 Task: Experience the grandeur of a historic villa through Airbnb.
Action: Mouse moved to (628, 89)
Screenshot: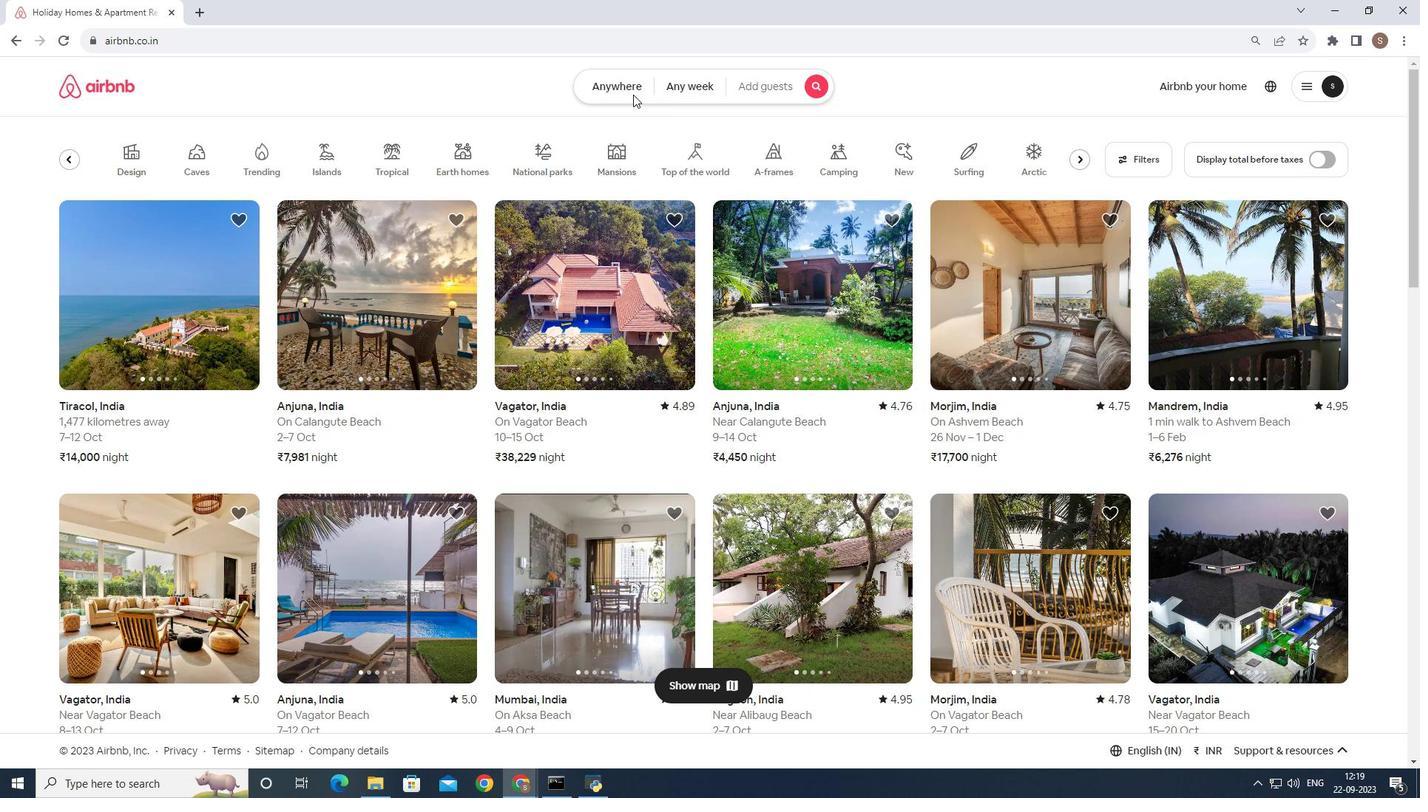 
Action: Mouse pressed left at (628, 89)
Screenshot: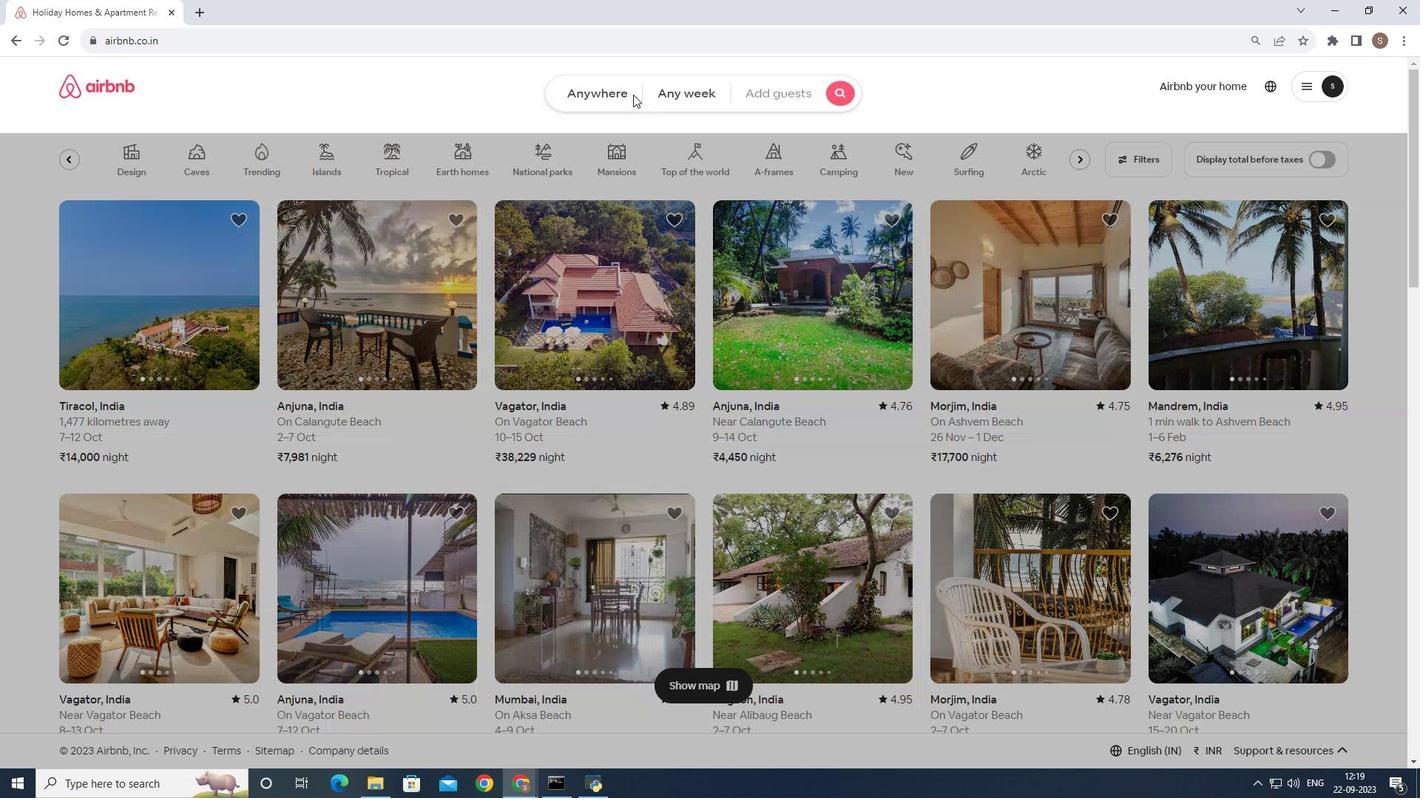 
Action: Mouse moved to (514, 137)
Screenshot: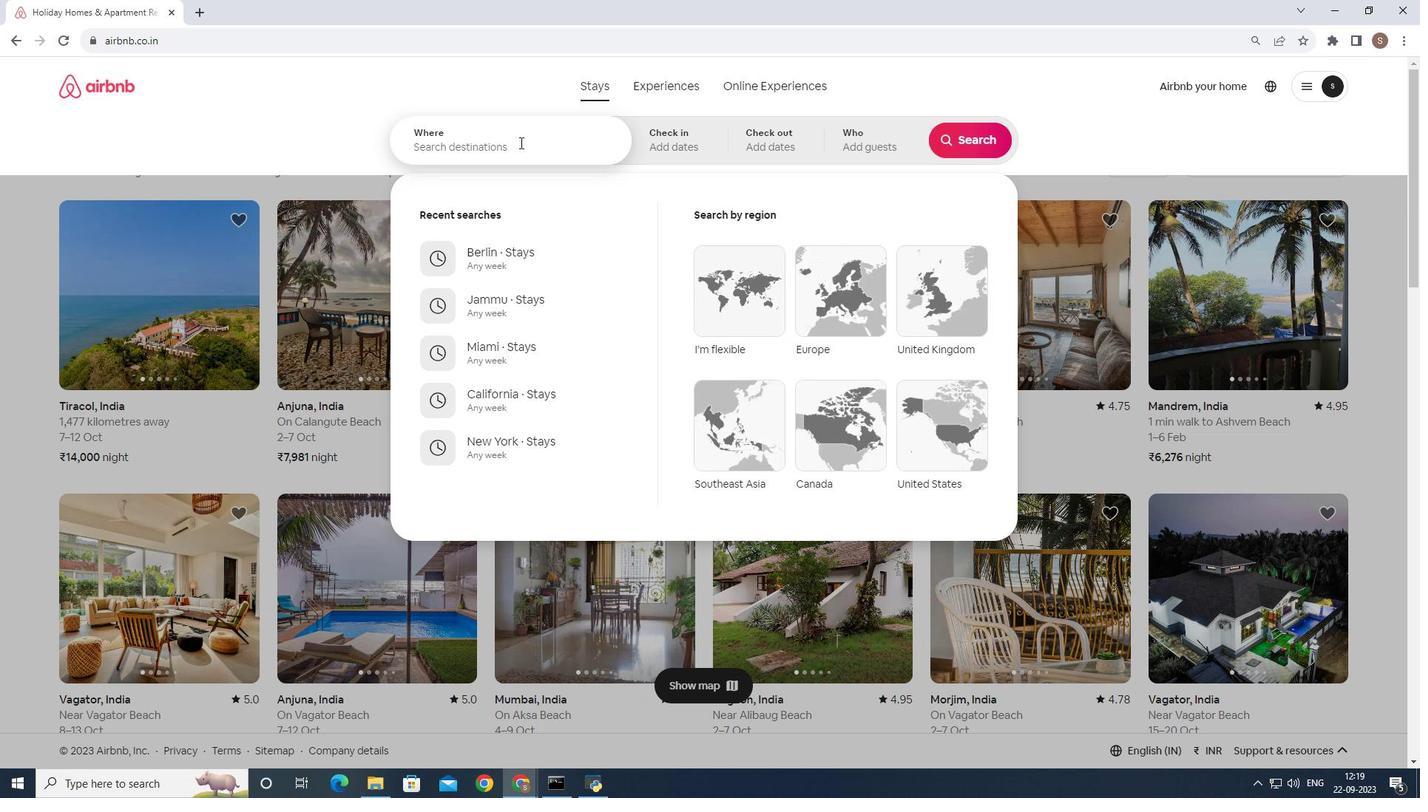 
Action: Mouse pressed left at (514, 137)
Screenshot: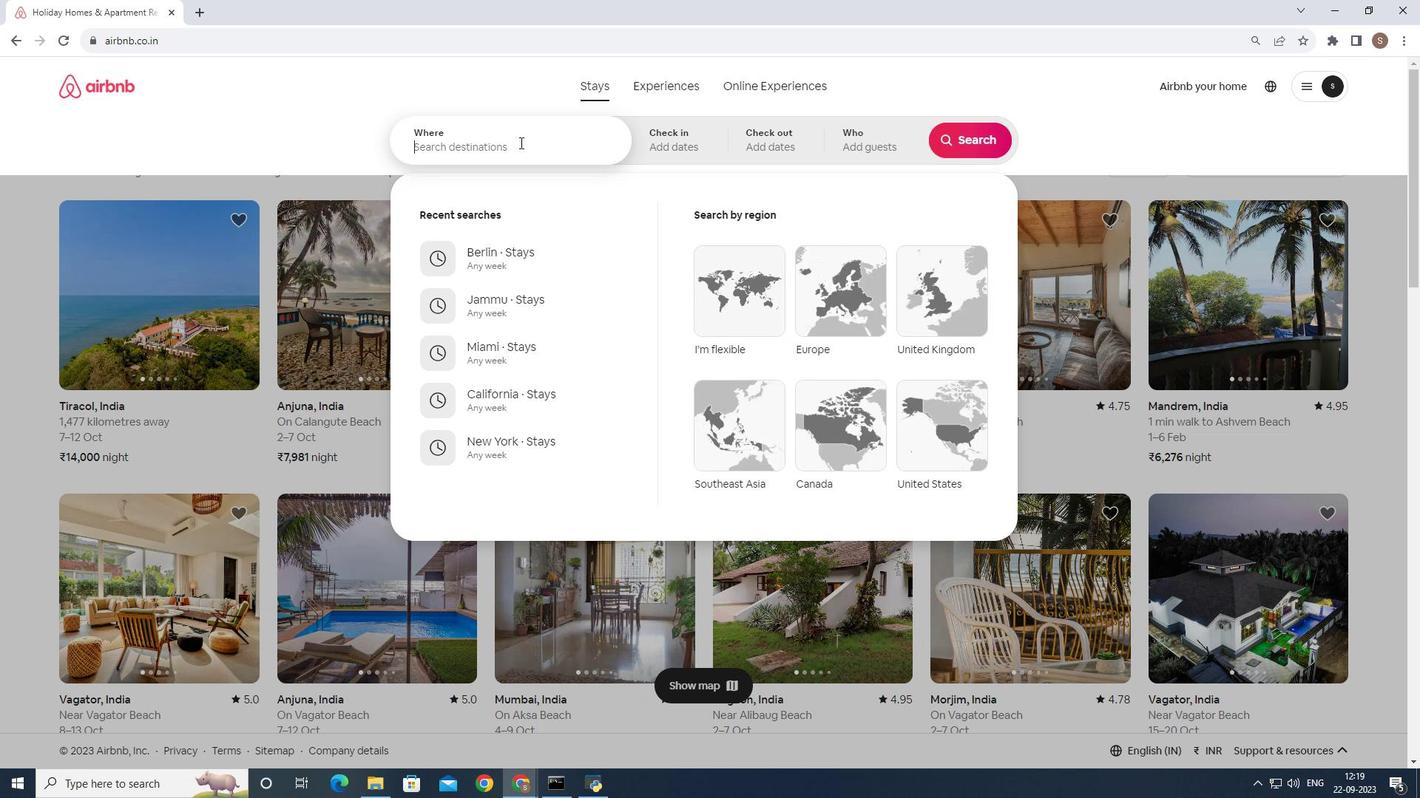 
Action: Key pressed italy
Screenshot: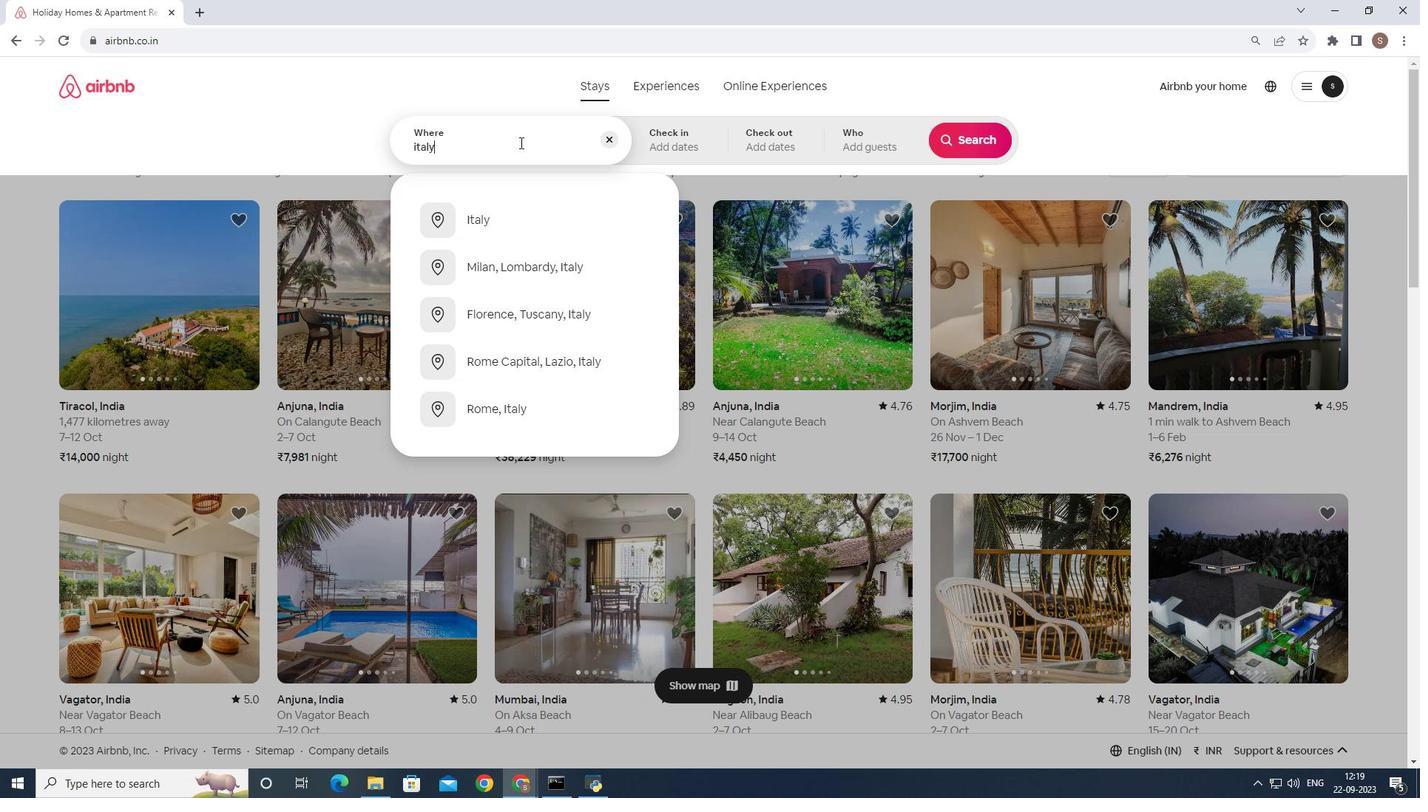 
Action: Mouse moved to (481, 213)
Screenshot: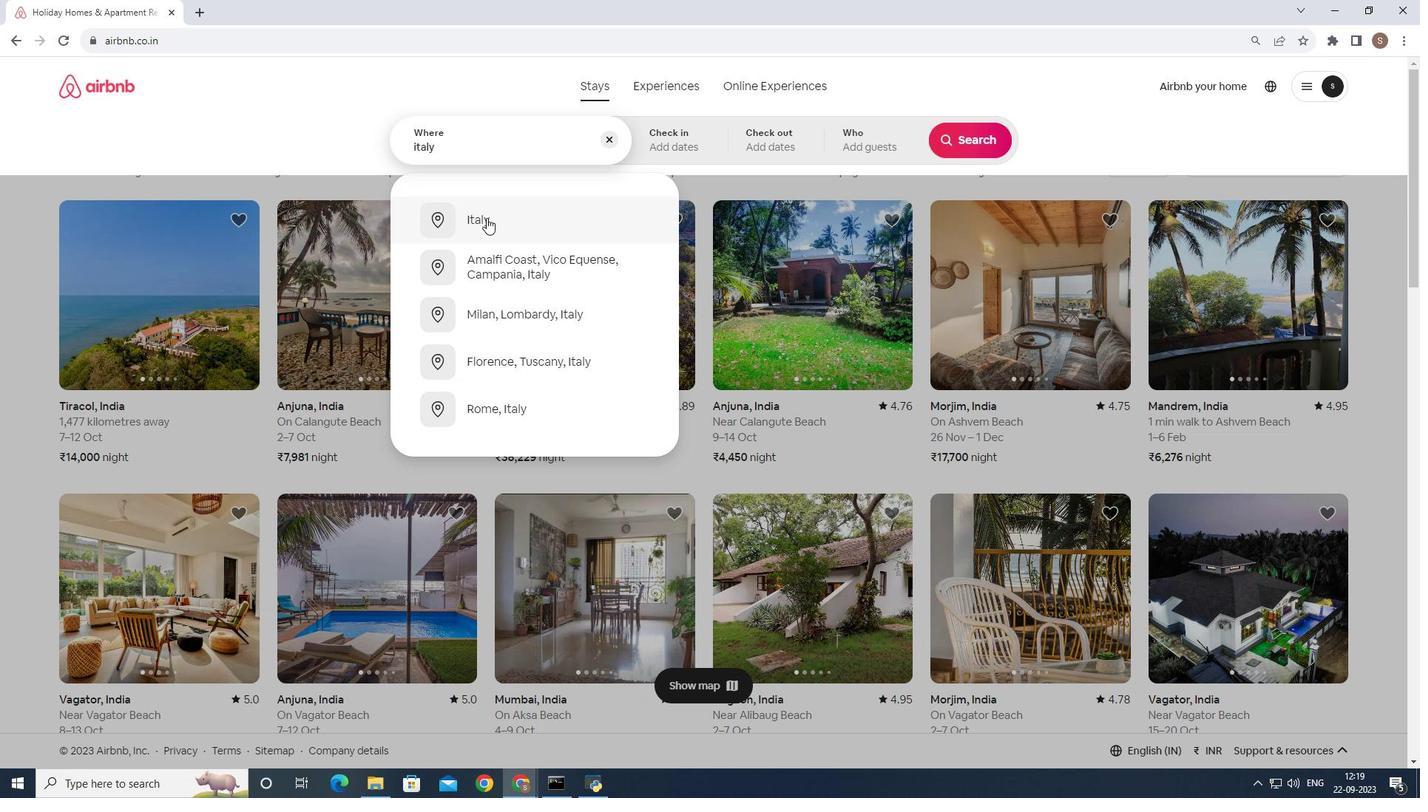 
Action: Mouse pressed left at (481, 213)
Screenshot: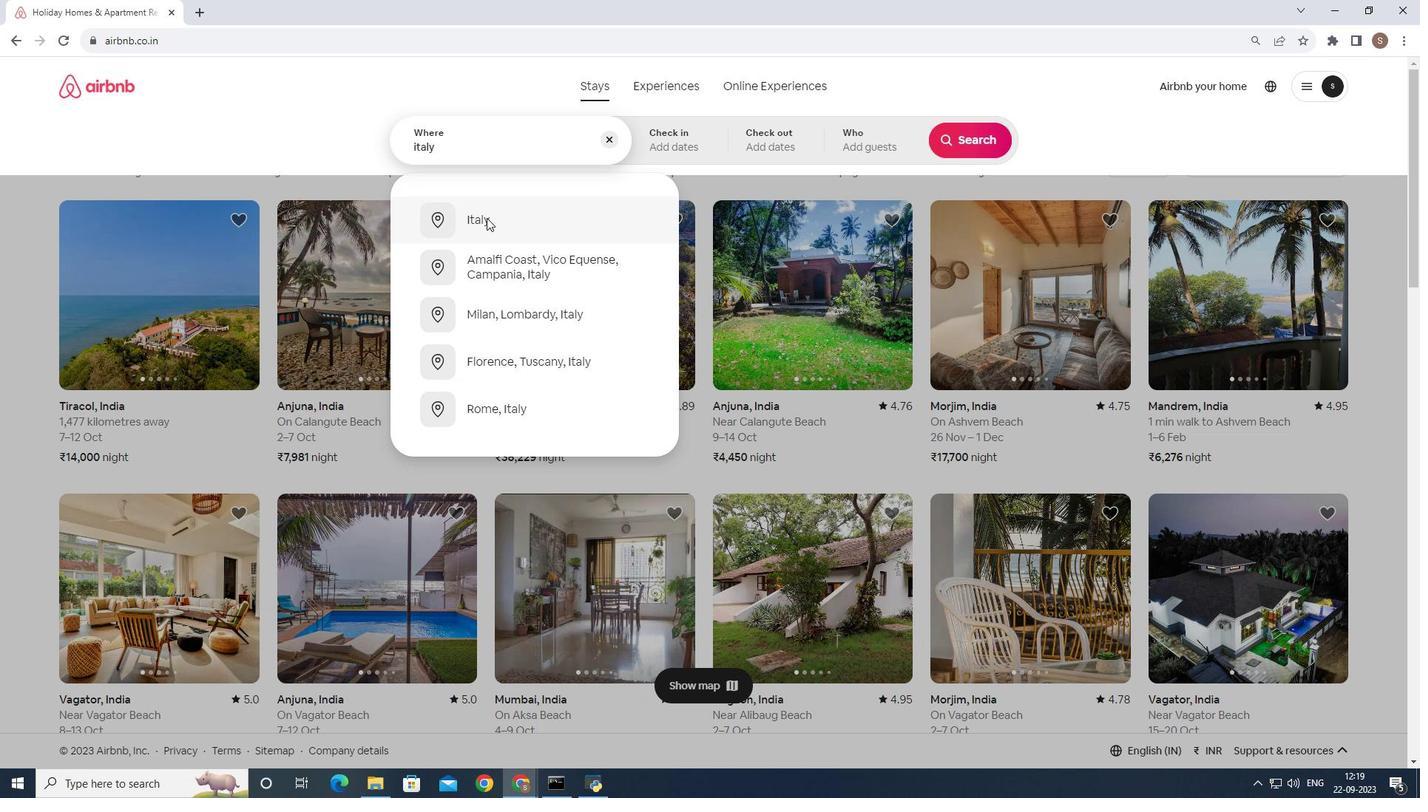 
Action: Mouse moved to (966, 134)
Screenshot: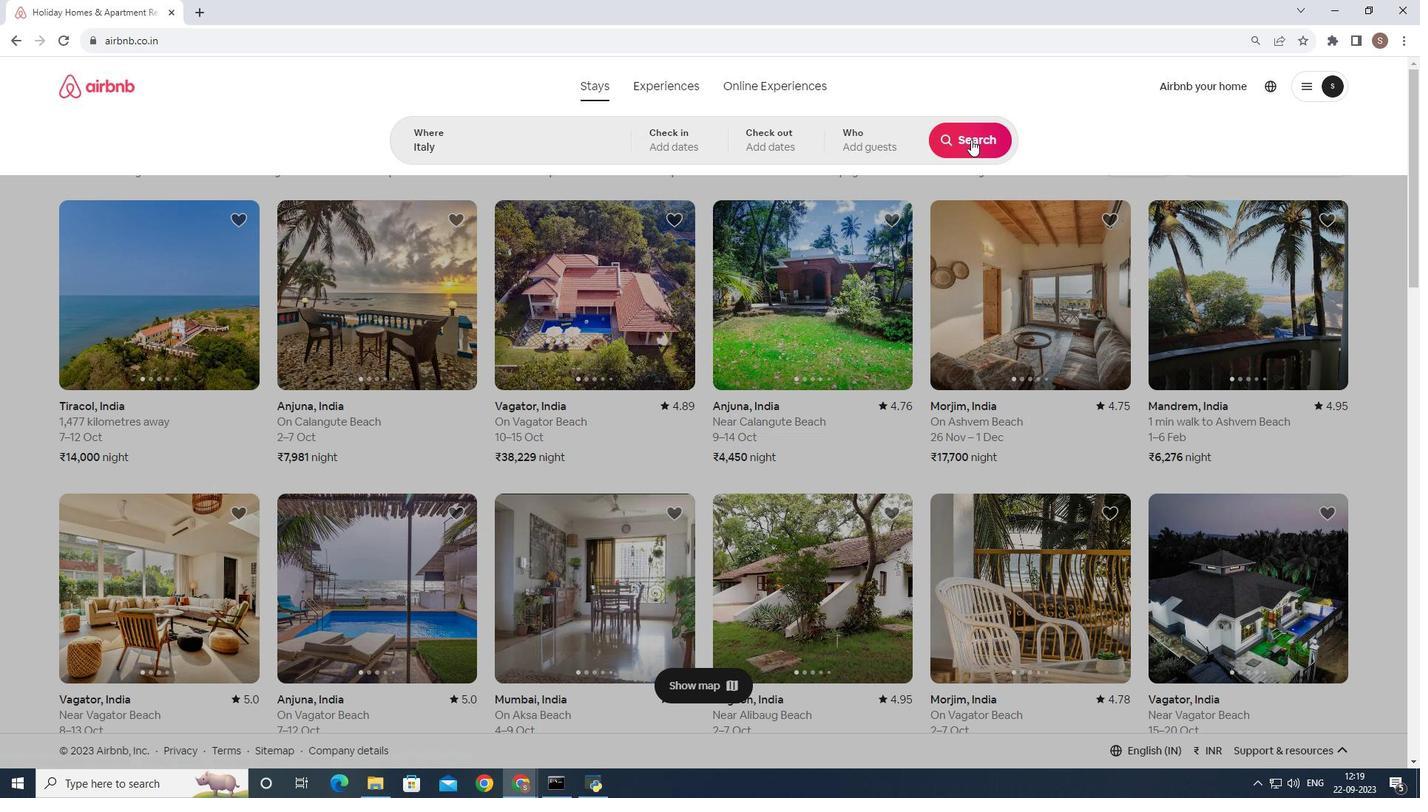 
Action: Mouse pressed left at (966, 134)
Screenshot: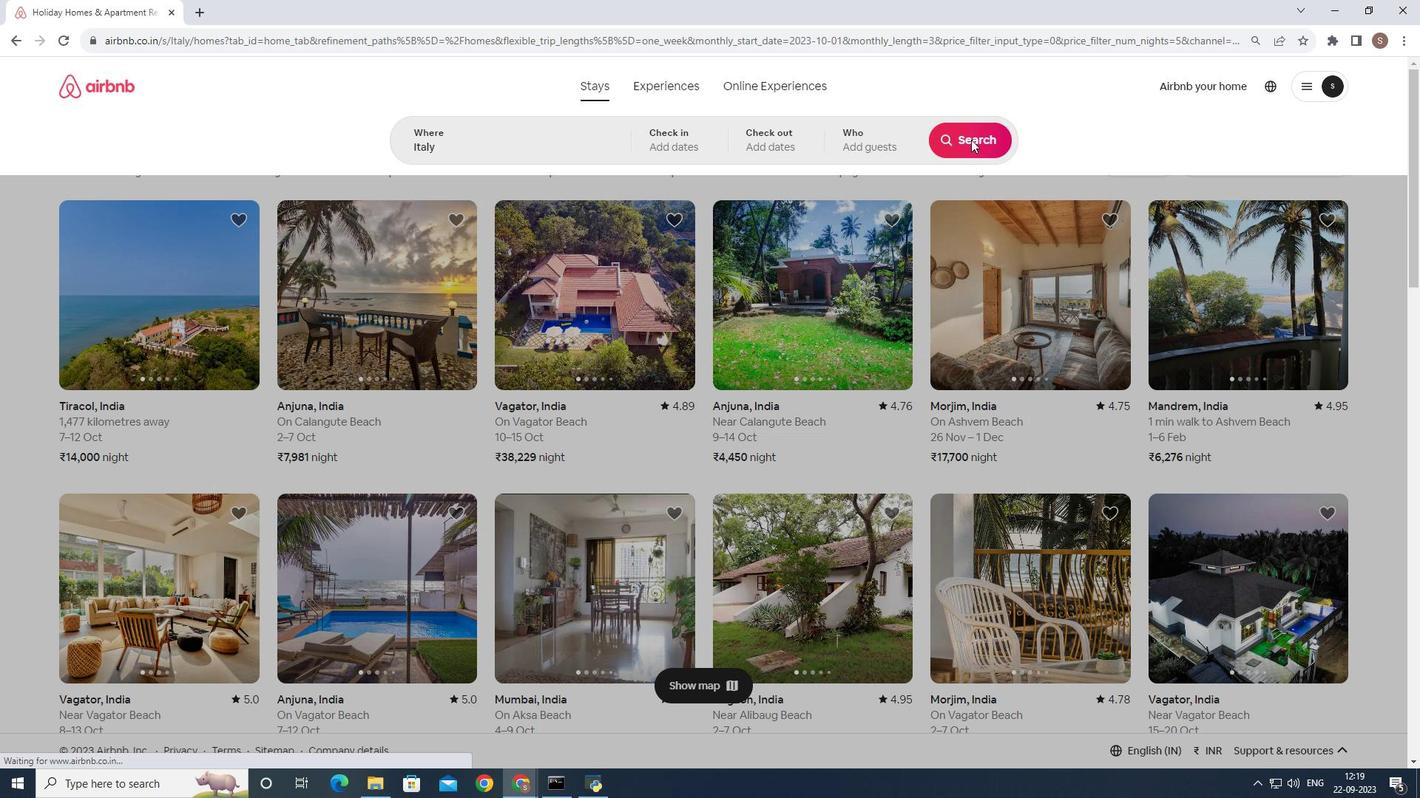 
Action: Mouse moved to (1048, 142)
Screenshot: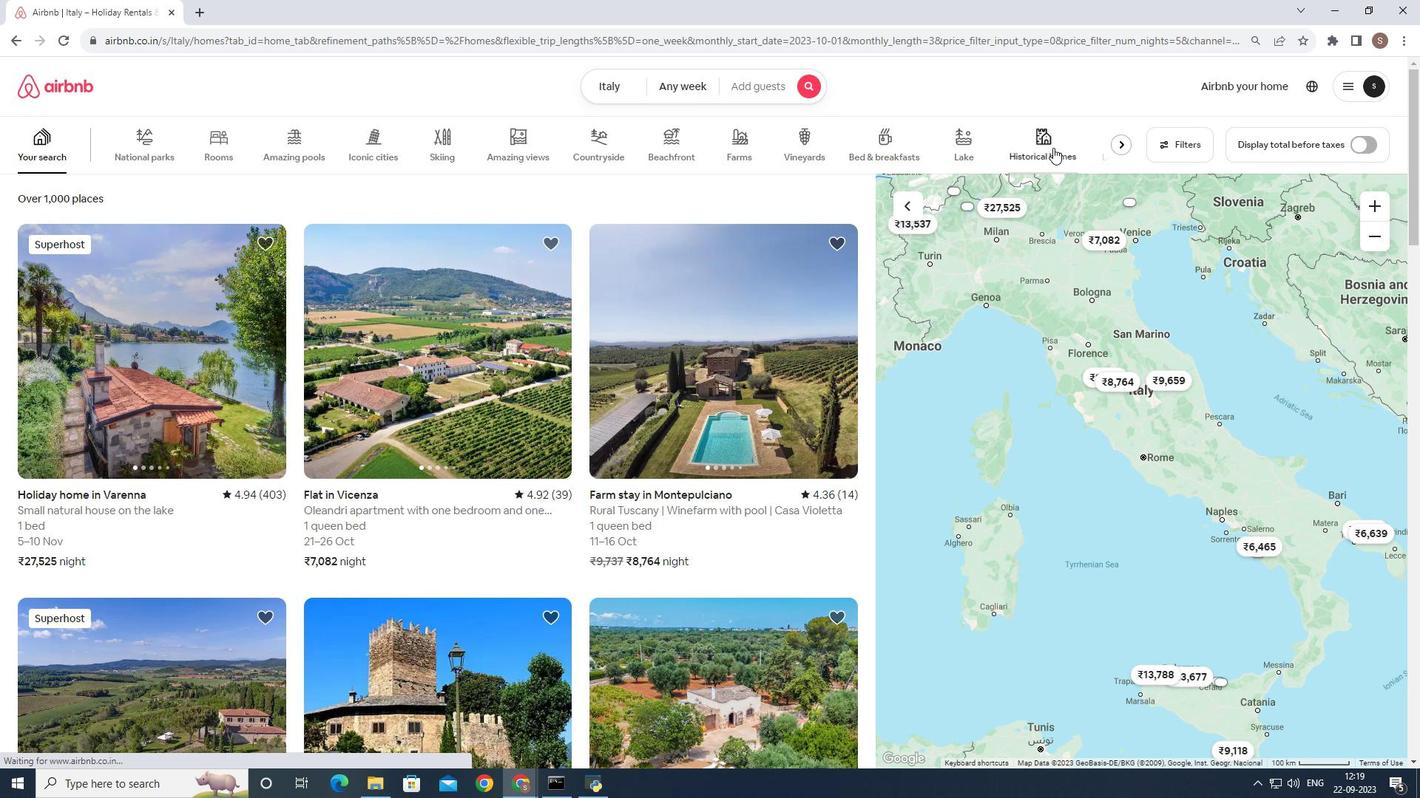 
Action: Mouse pressed left at (1048, 142)
Screenshot: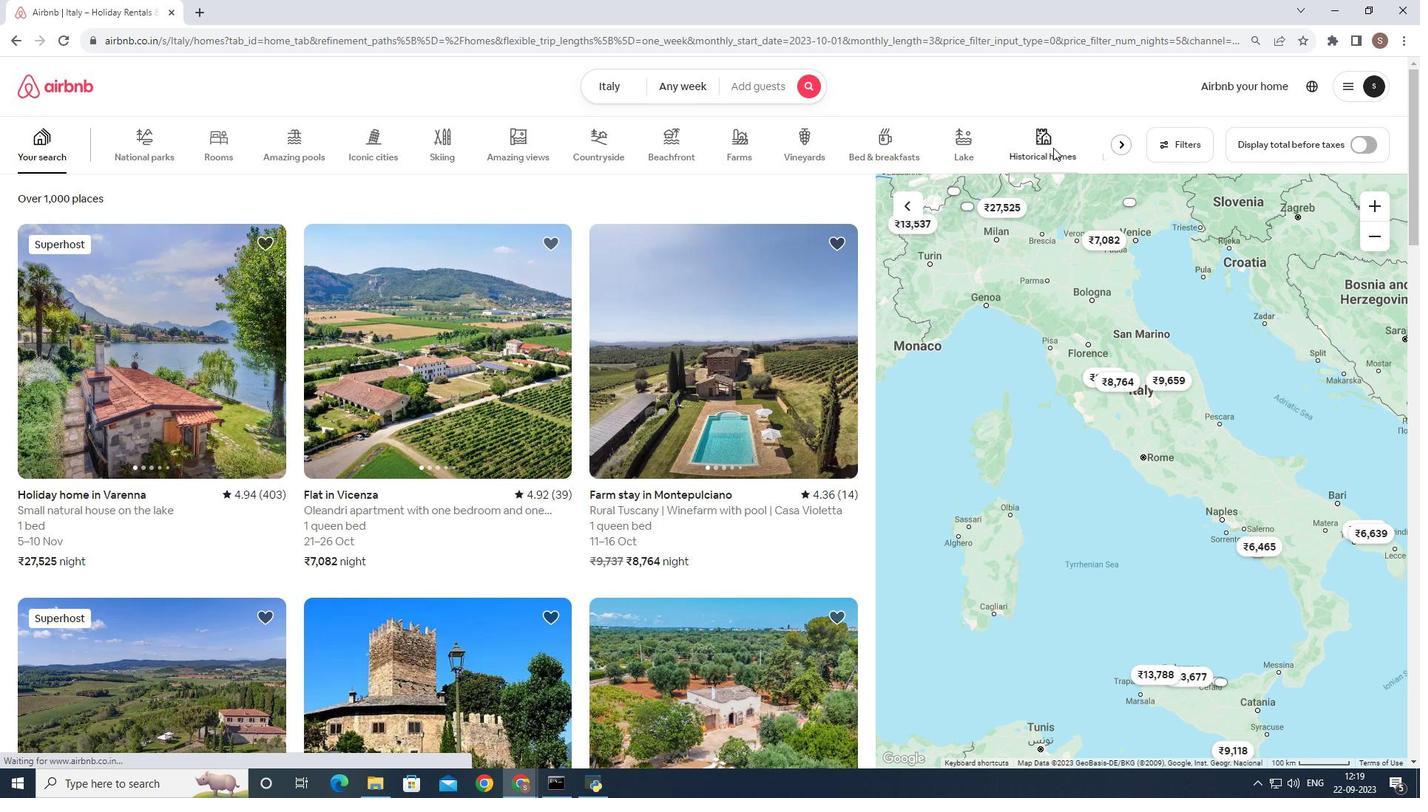 
Action: Mouse moved to (166, 405)
Screenshot: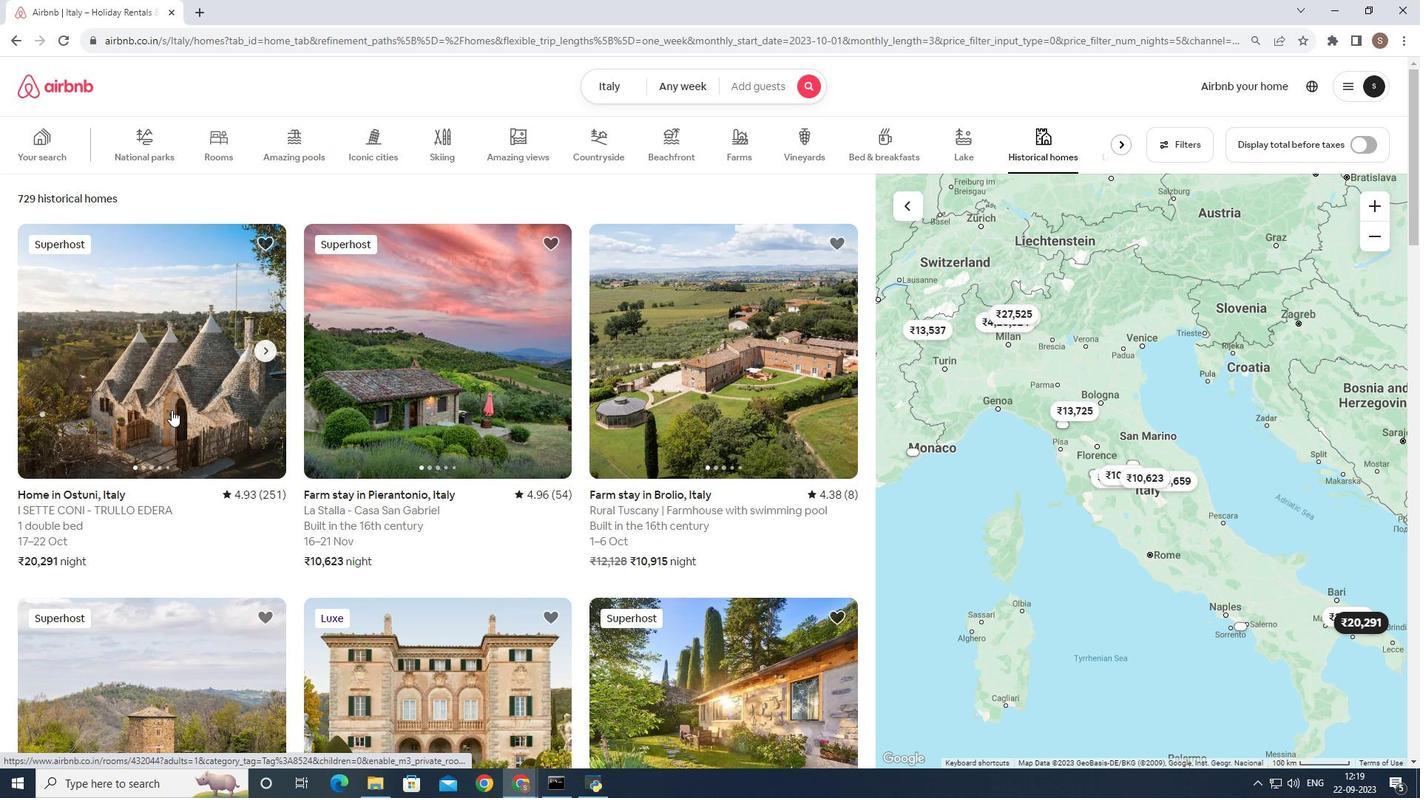
Action: Mouse pressed left at (166, 405)
Screenshot: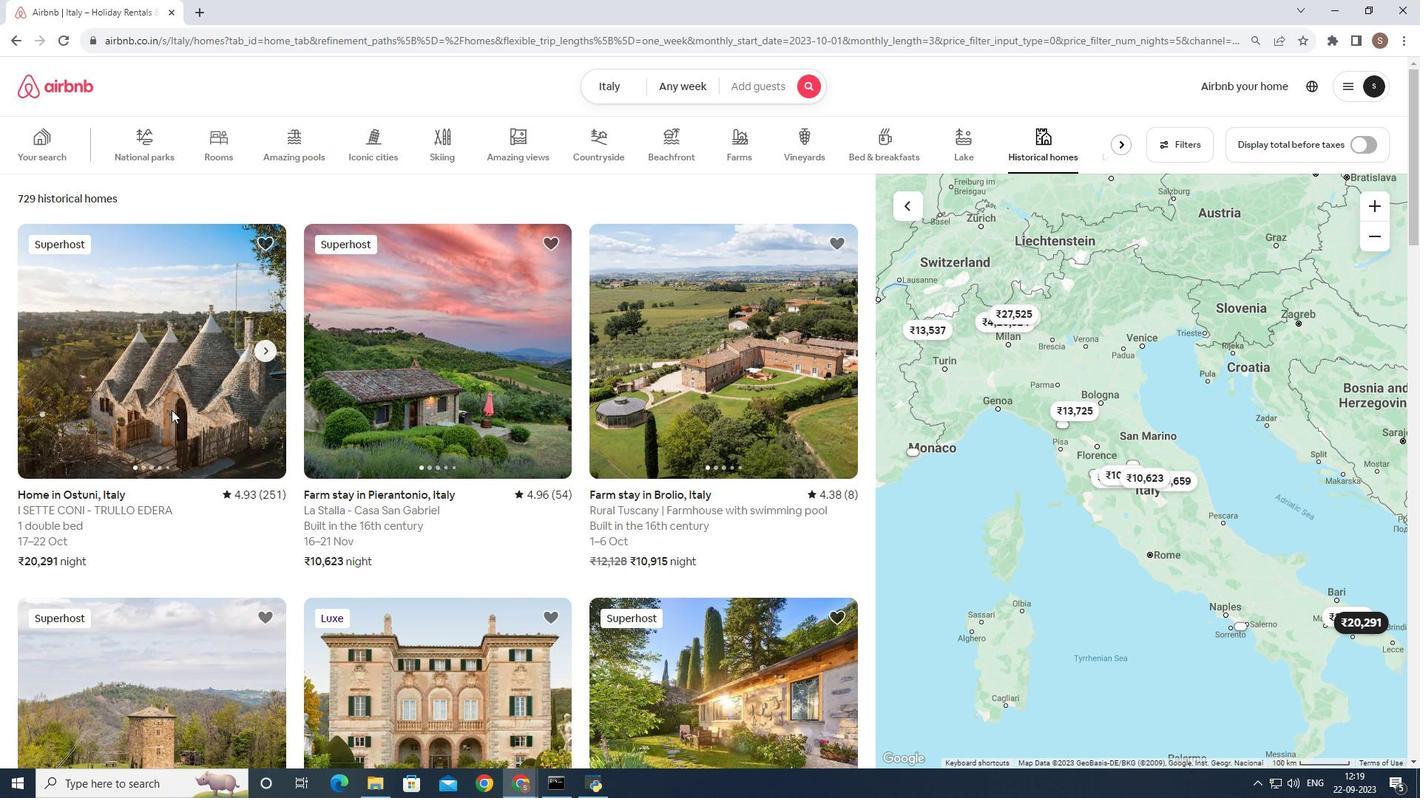 
Action: Mouse moved to (360, 409)
Screenshot: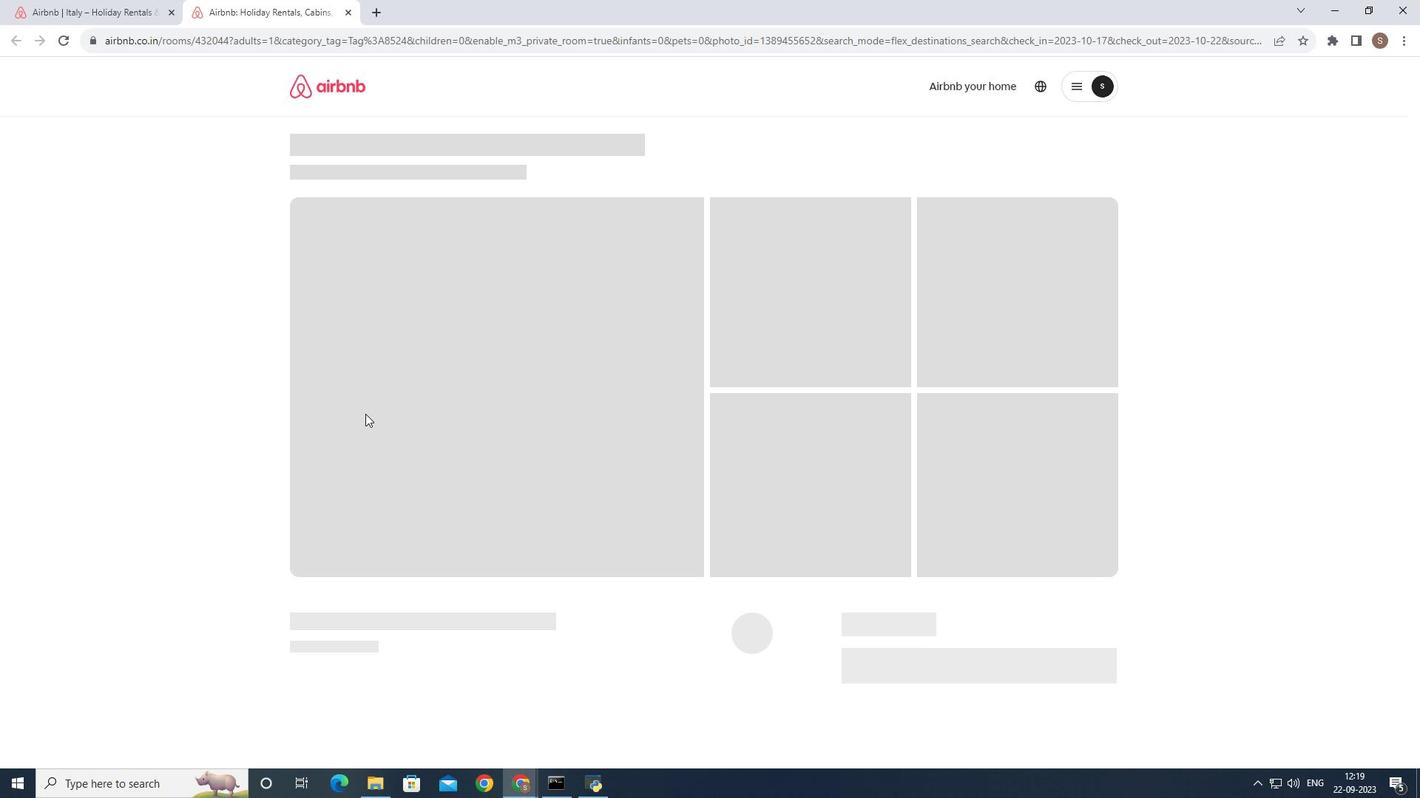 
Action: Mouse scrolled (360, 408) with delta (0, 0)
Screenshot: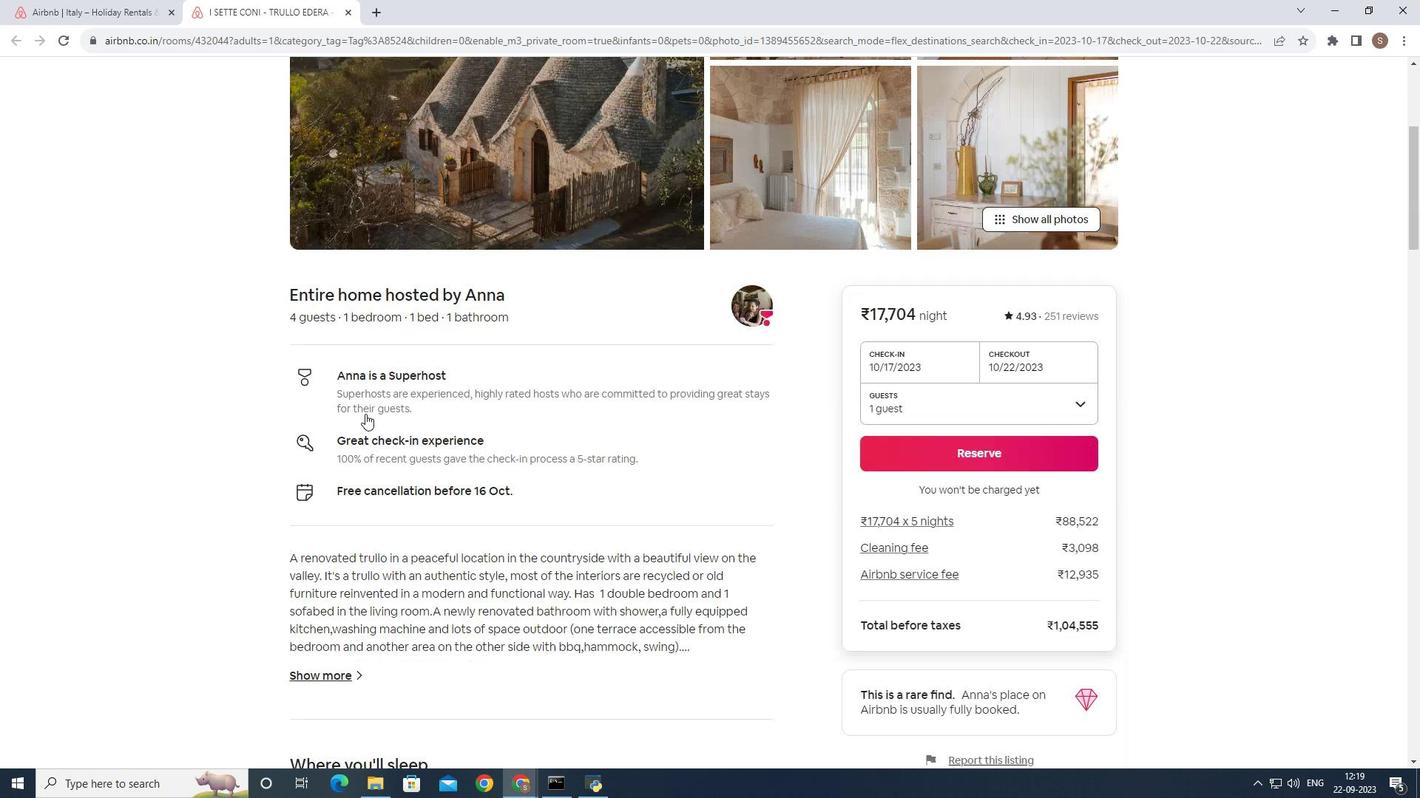 
Action: Mouse scrolled (360, 408) with delta (0, 0)
Screenshot: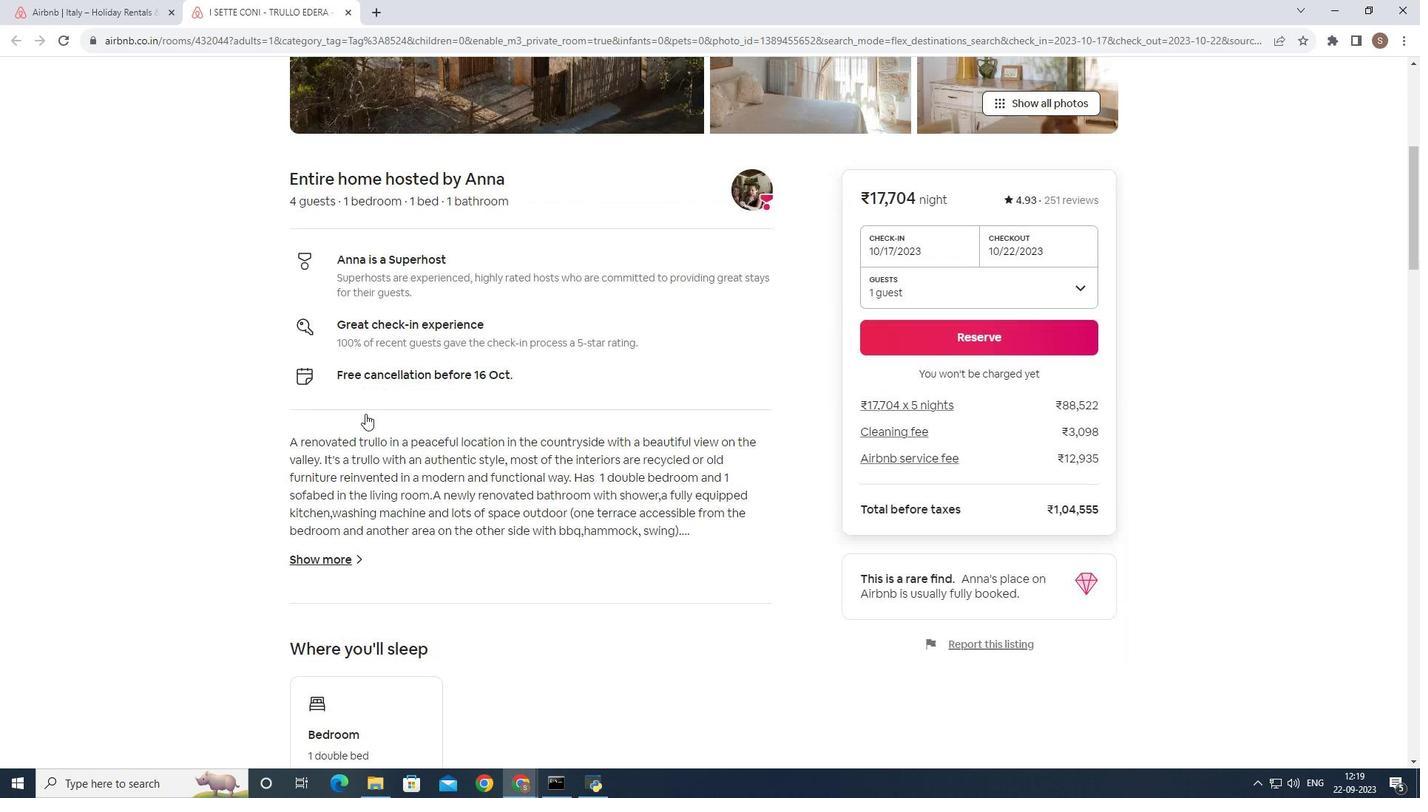 
Action: Mouse scrolled (360, 408) with delta (0, 0)
Screenshot: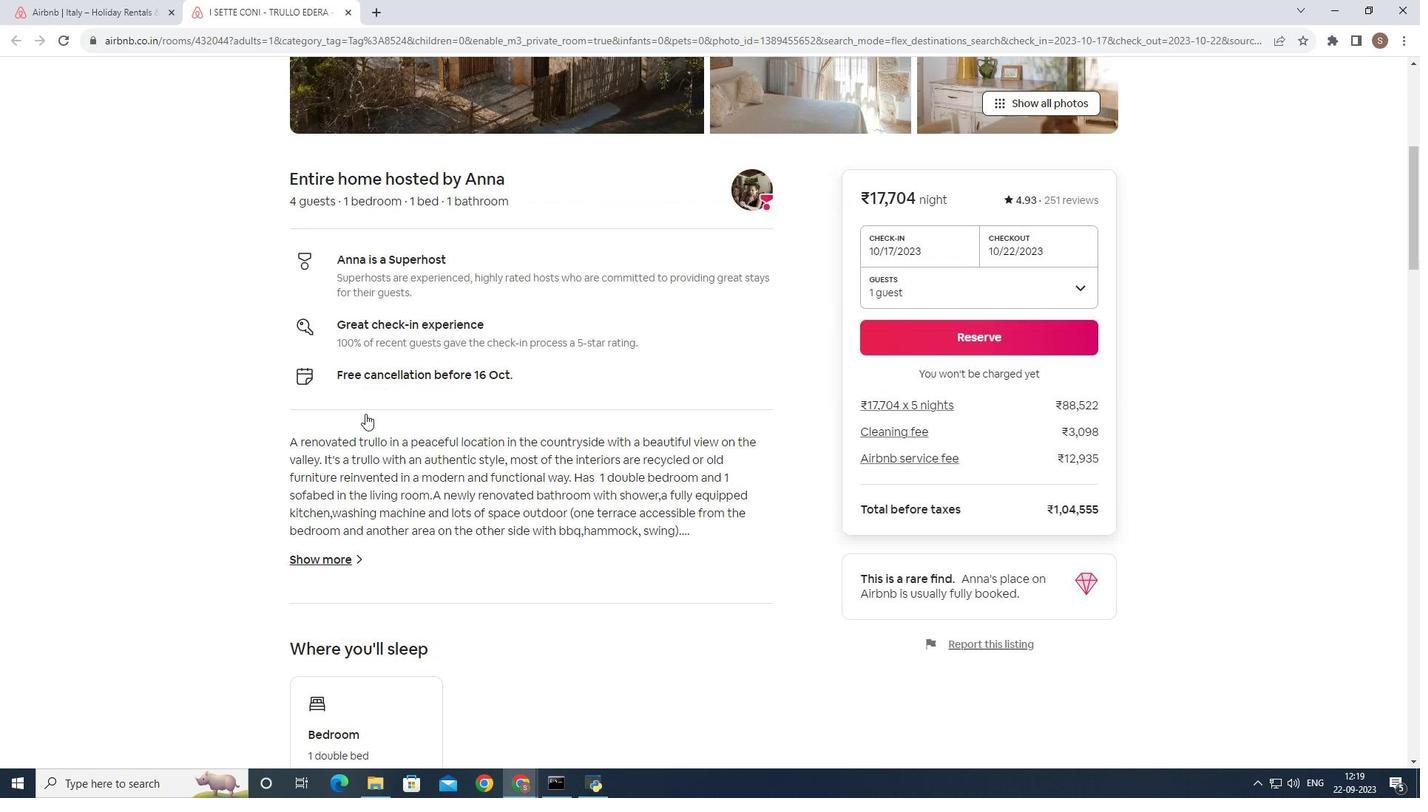 
Action: Mouse scrolled (360, 408) with delta (0, 0)
Screenshot: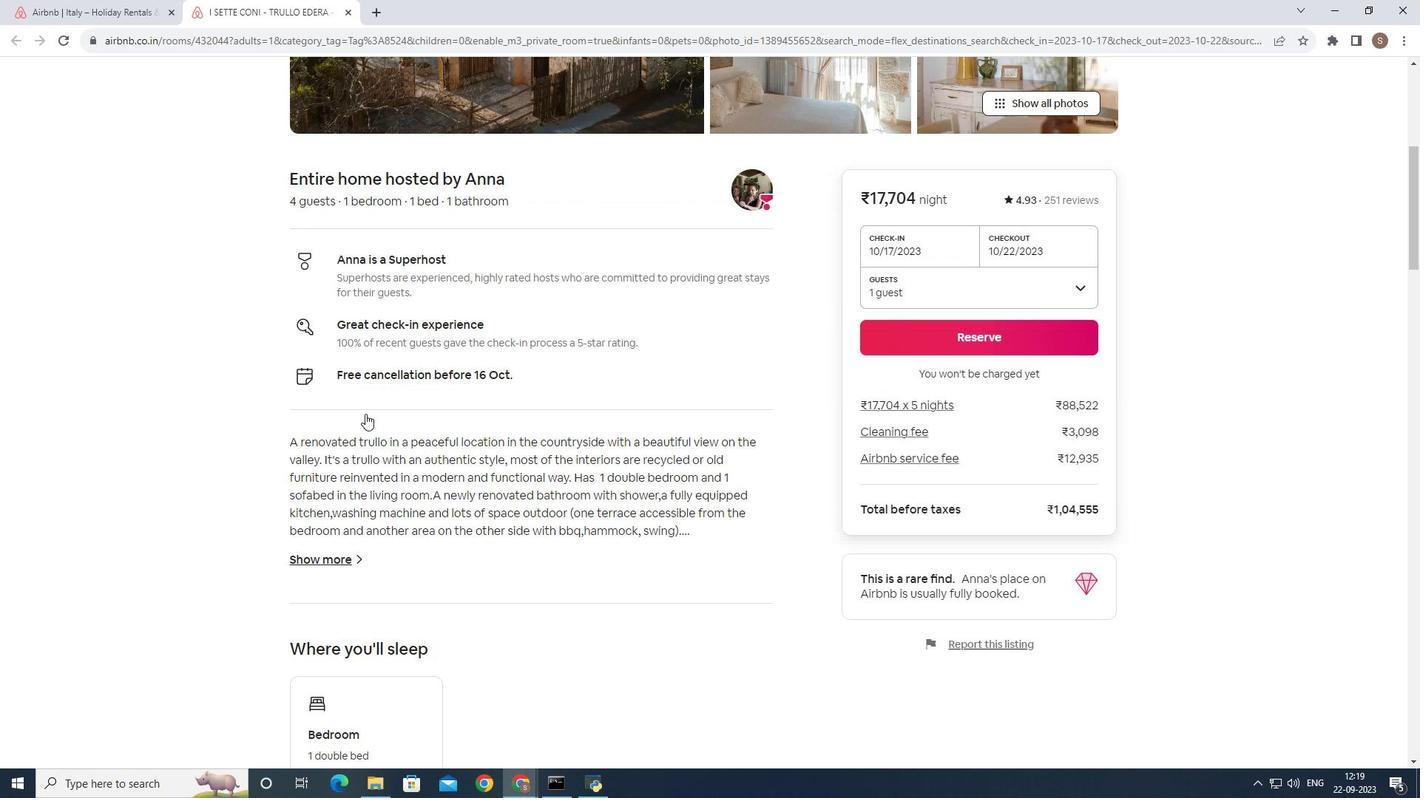
Action: Mouse scrolled (360, 408) with delta (0, 0)
Screenshot: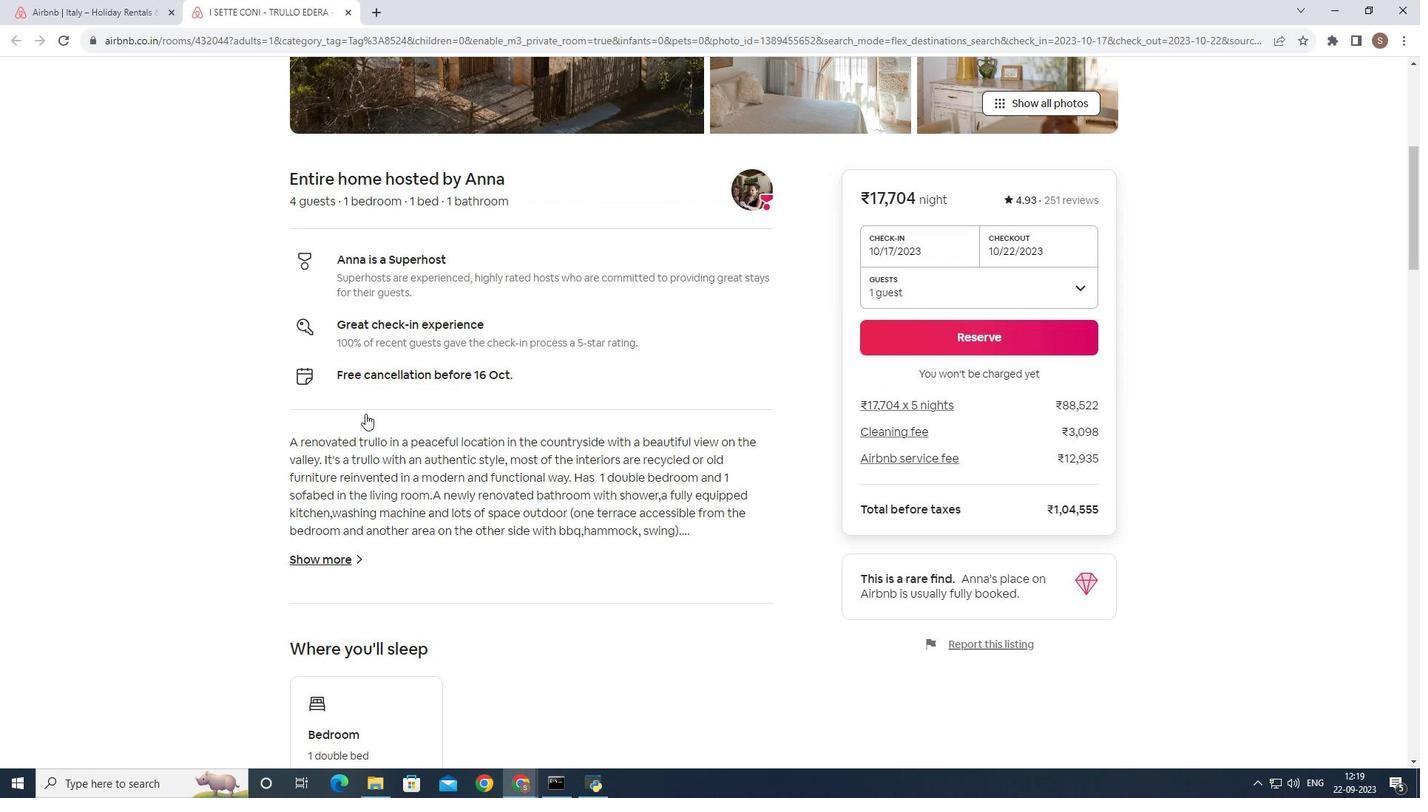 
Action: Mouse scrolled (360, 408) with delta (0, 0)
Screenshot: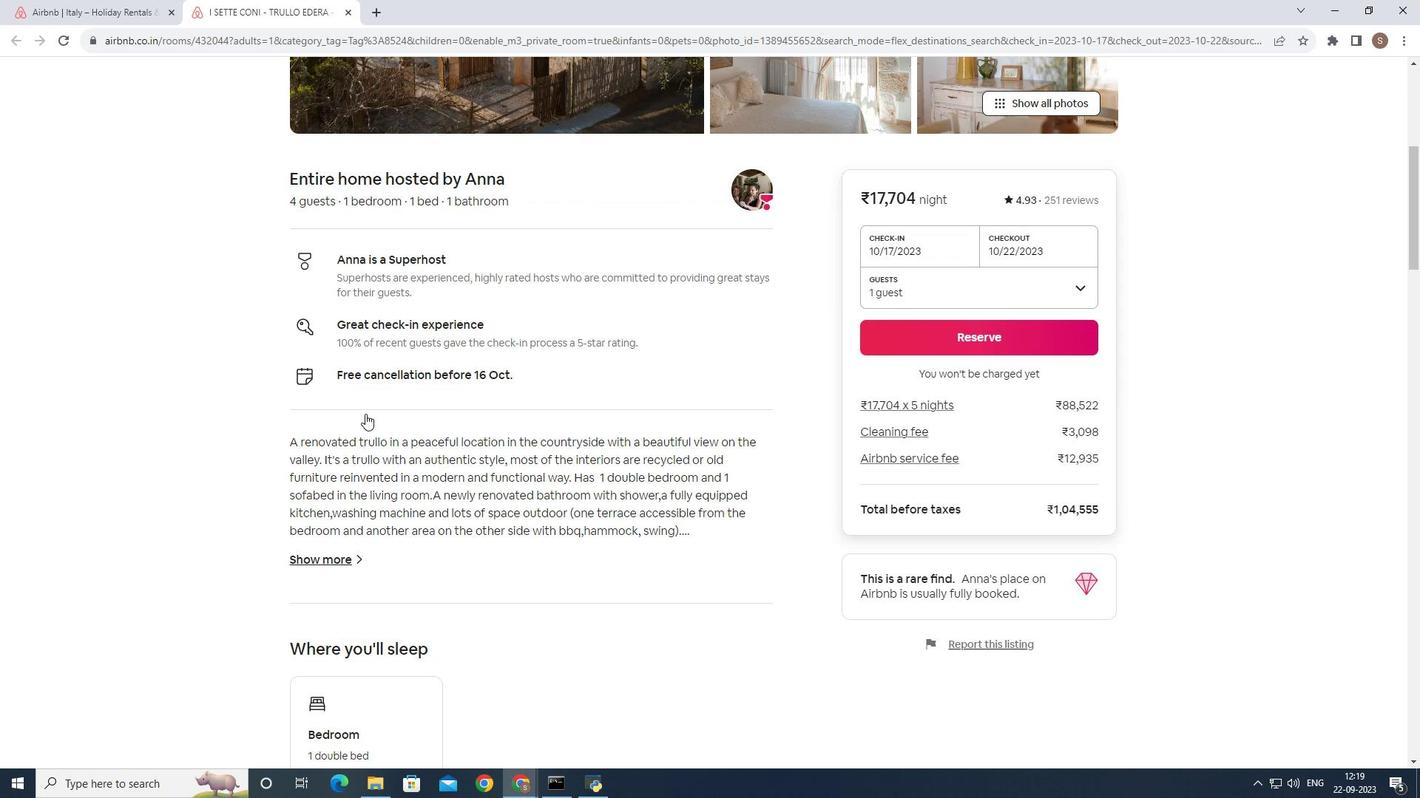 
Action: Mouse moved to (326, 562)
Screenshot: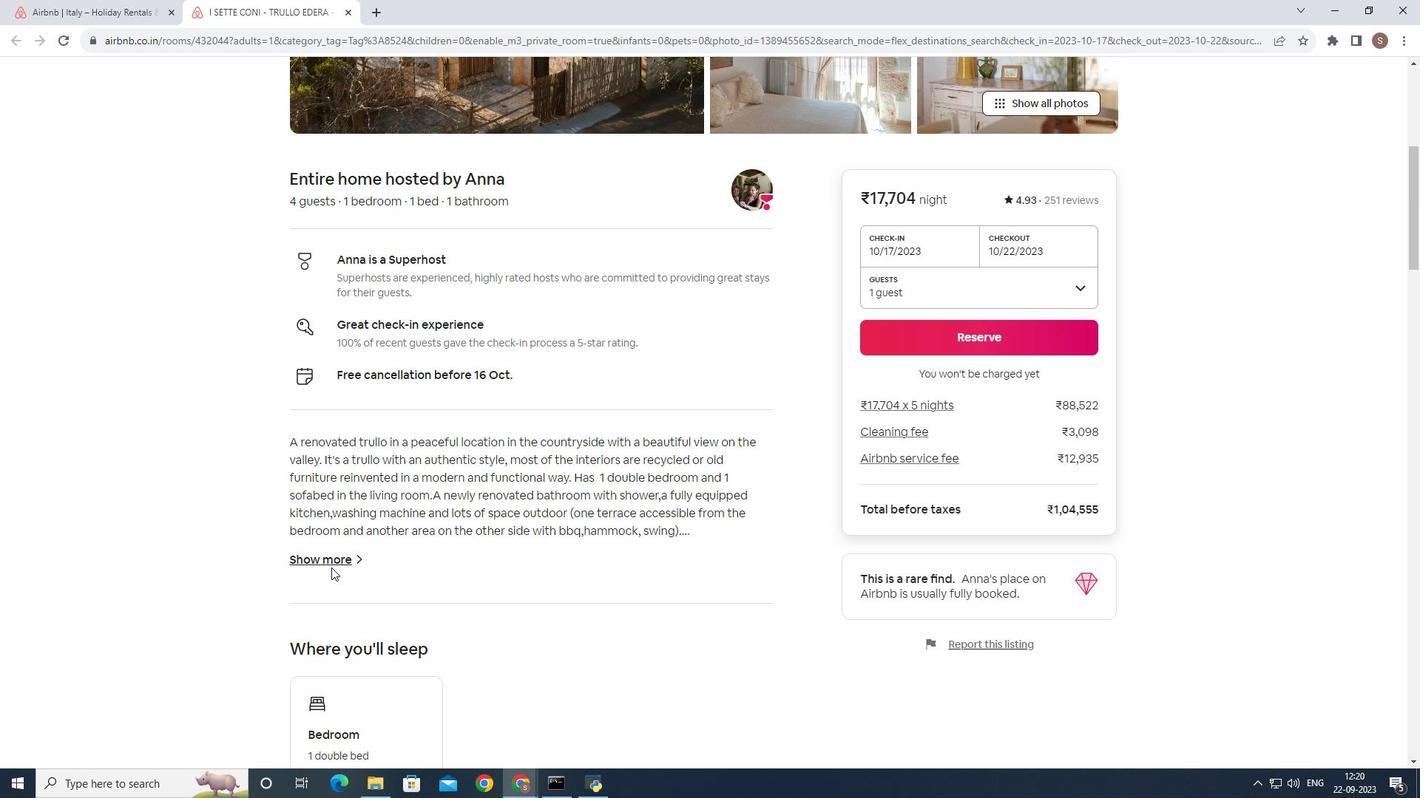 
Action: Mouse pressed left at (326, 562)
Screenshot: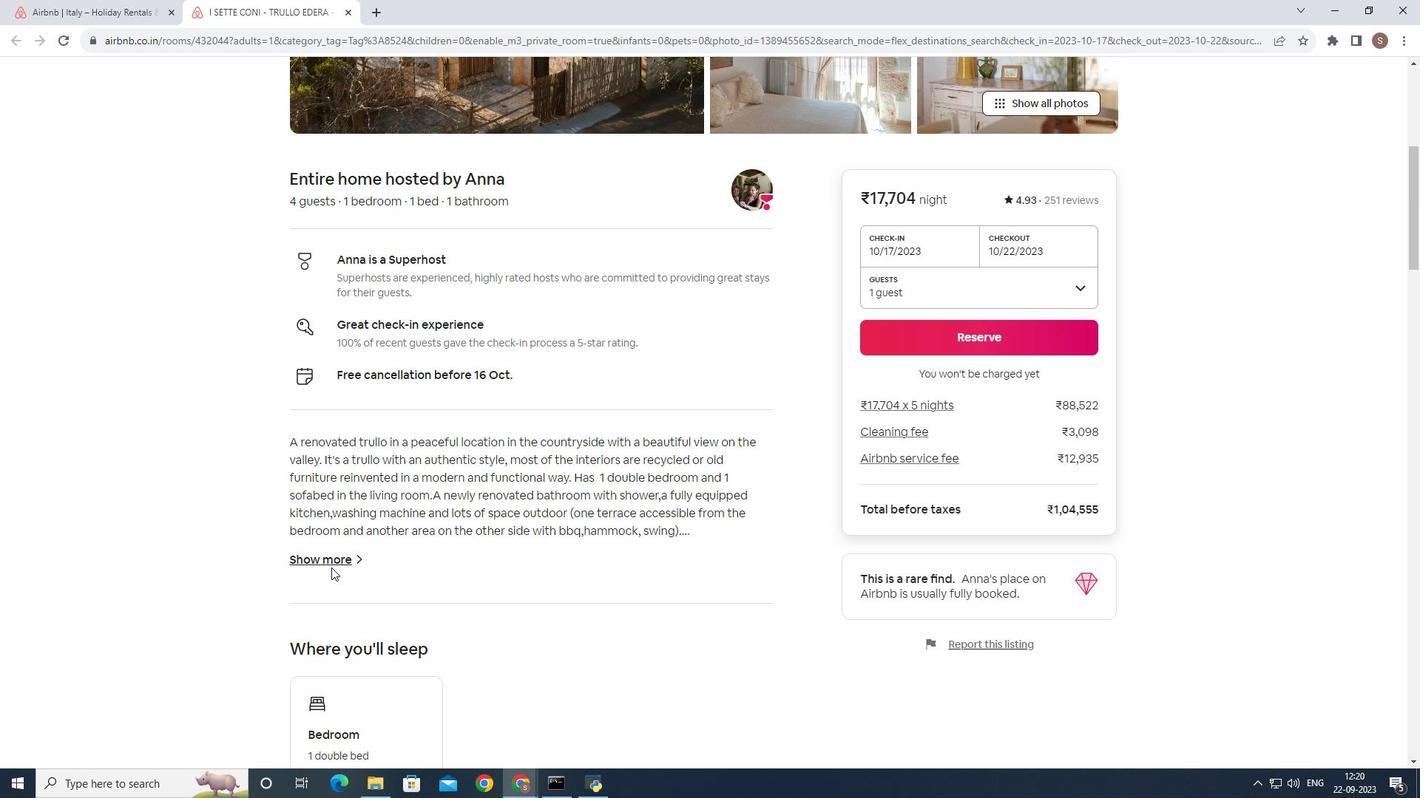 
Action: Mouse moved to (335, 545)
Screenshot: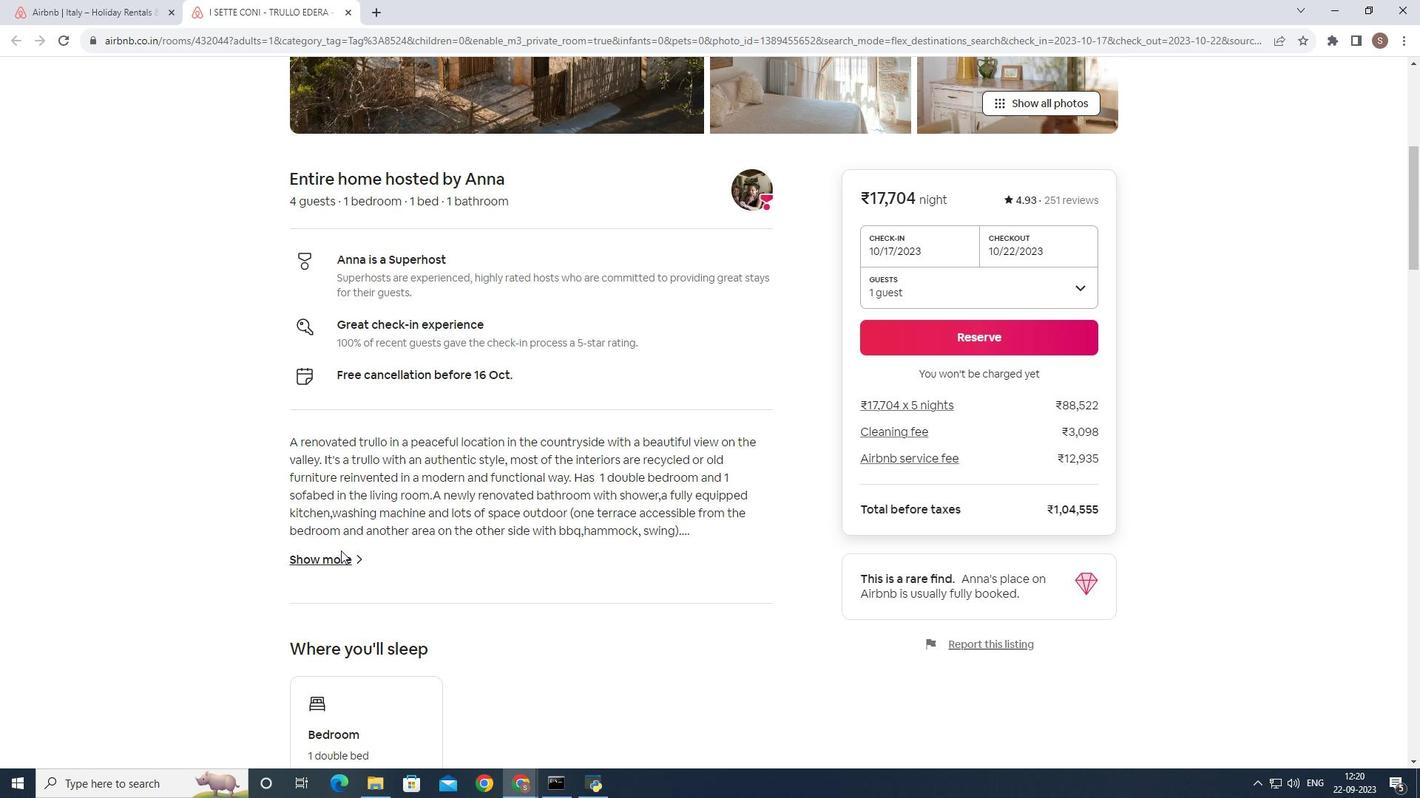 
Action: Mouse pressed left at (335, 545)
Screenshot: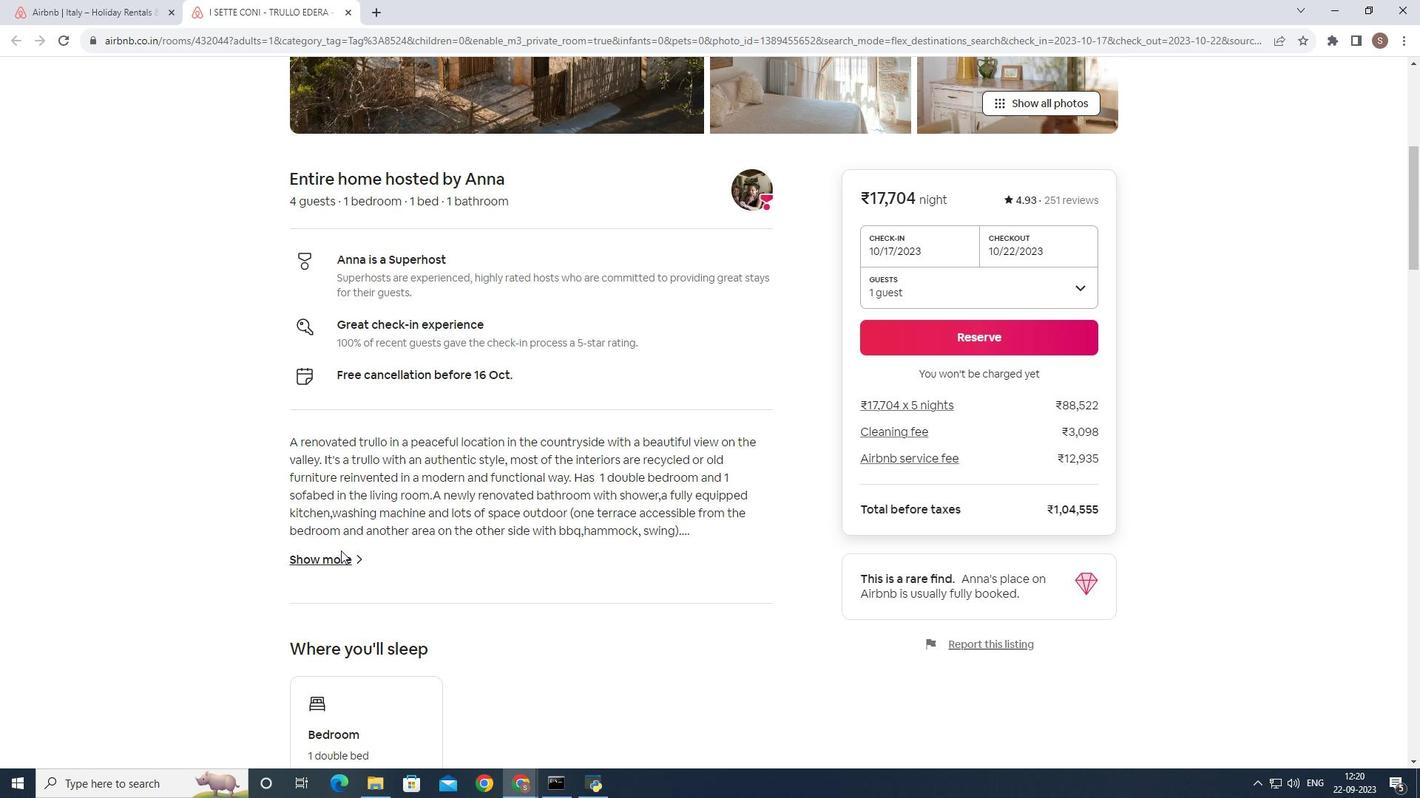 
Action: Mouse moved to (331, 551)
Screenshot: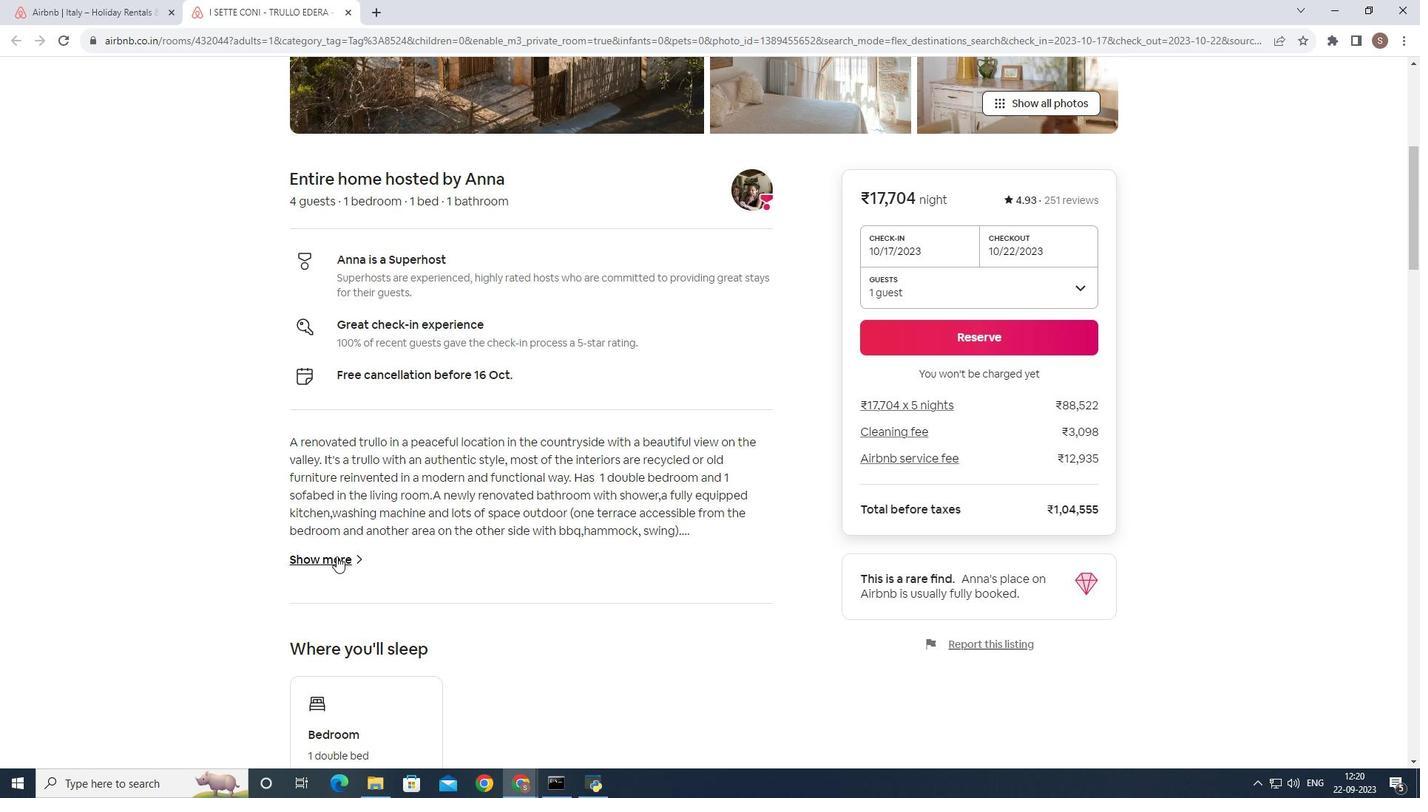 
Action: Mouse pressed left at (331, 551)
Screenshot: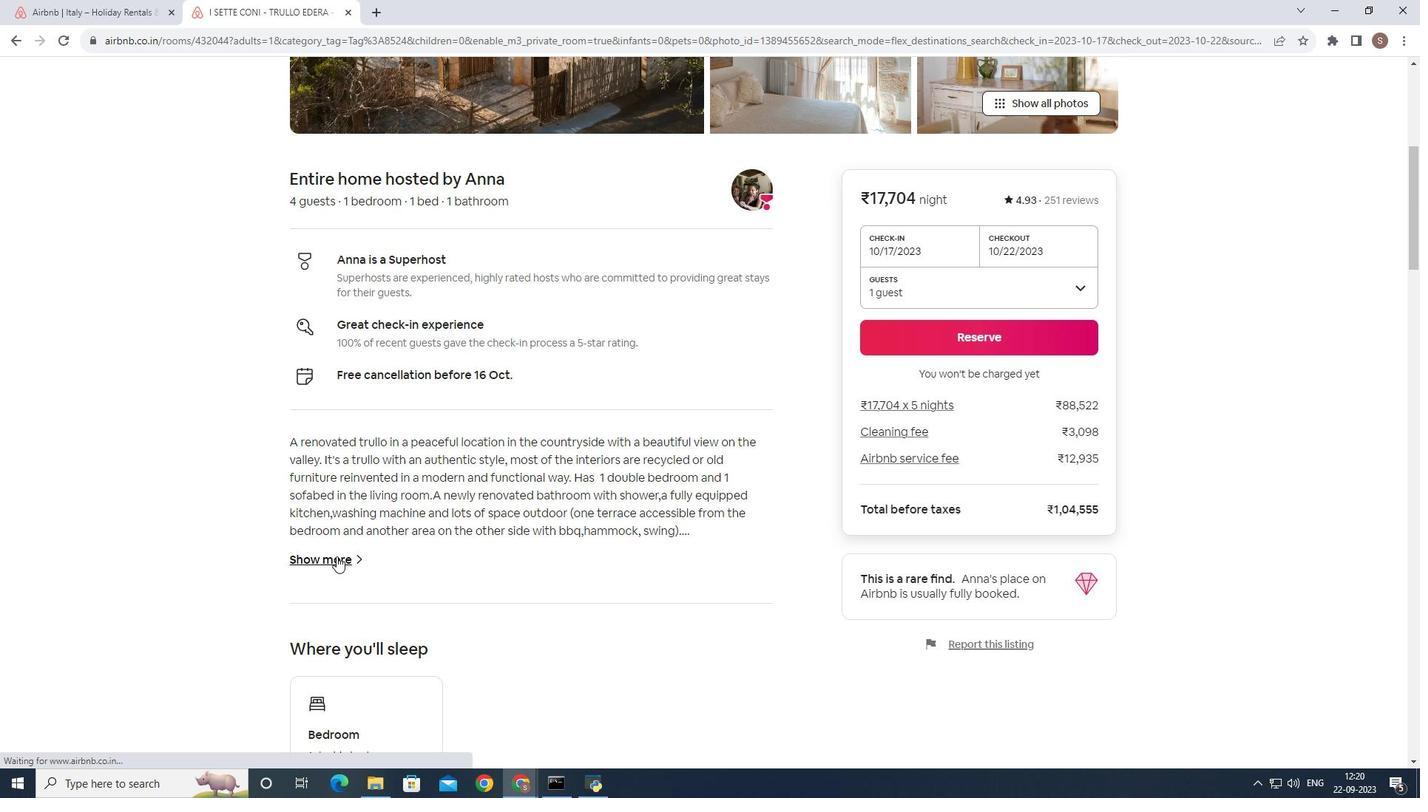 
Action: Mouse moved to (449, 464)
Screenshot: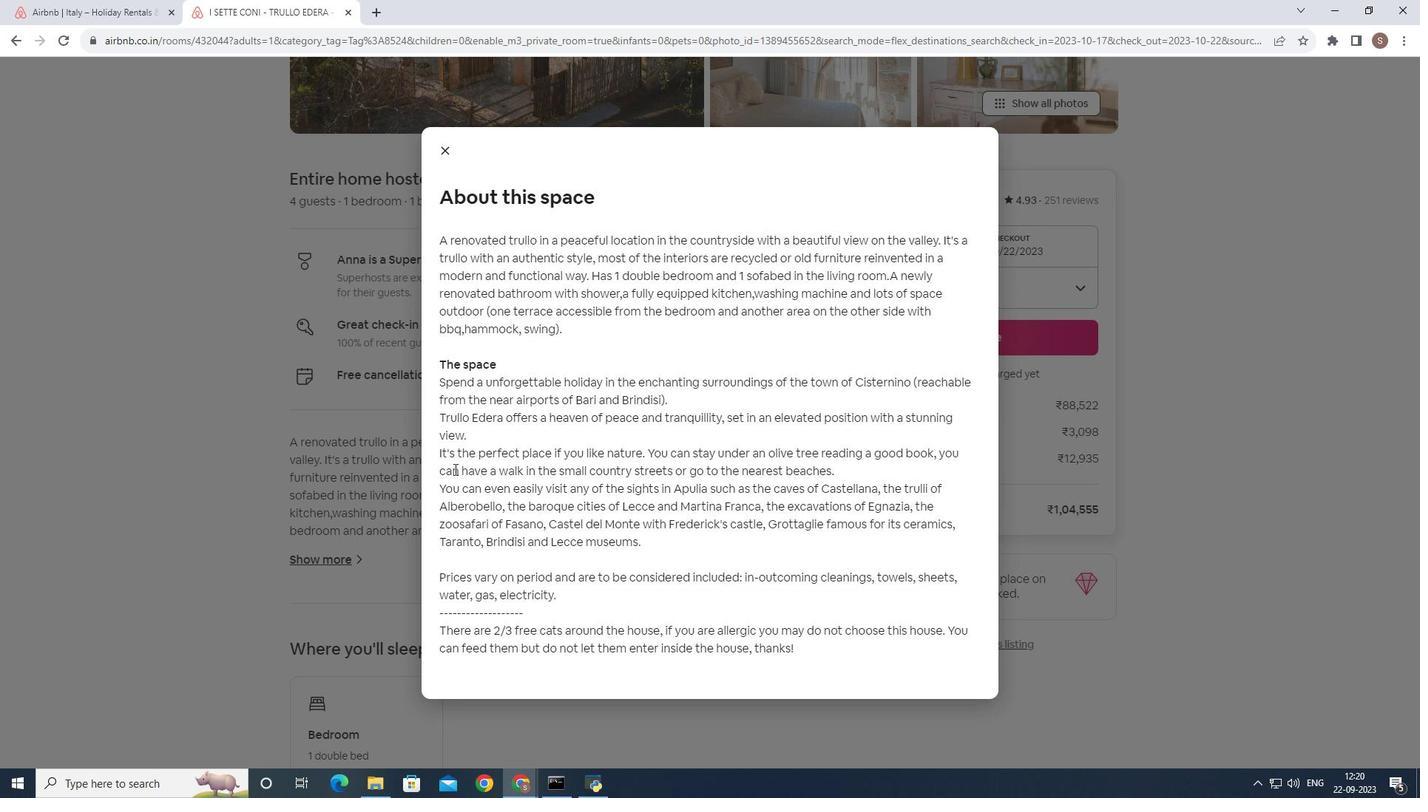 
Action: Mouse scrolled (449, 463) with delta (0, 0)
Screenshot: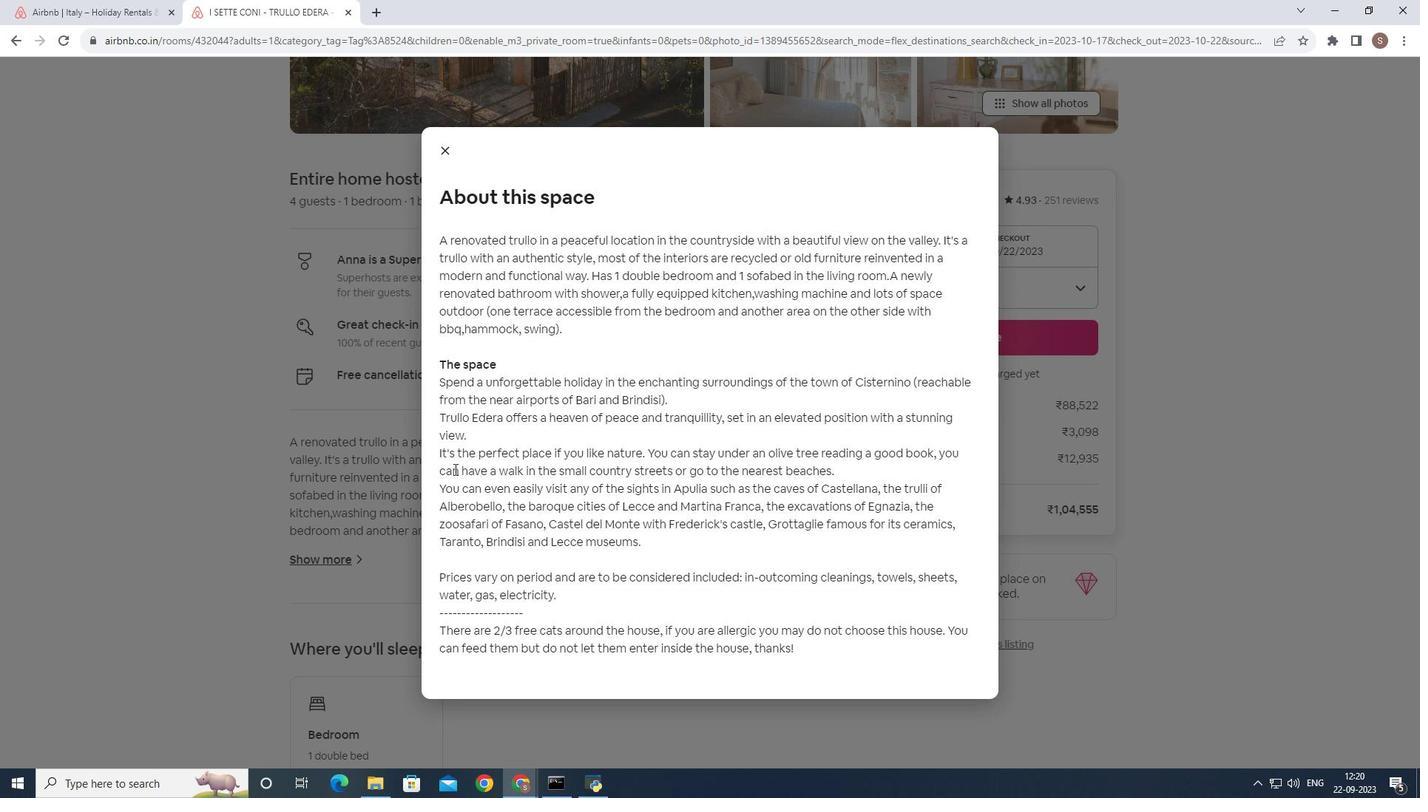
Action: Mouse scrolled (449, 463) with delta (0, 0)
Screenshot: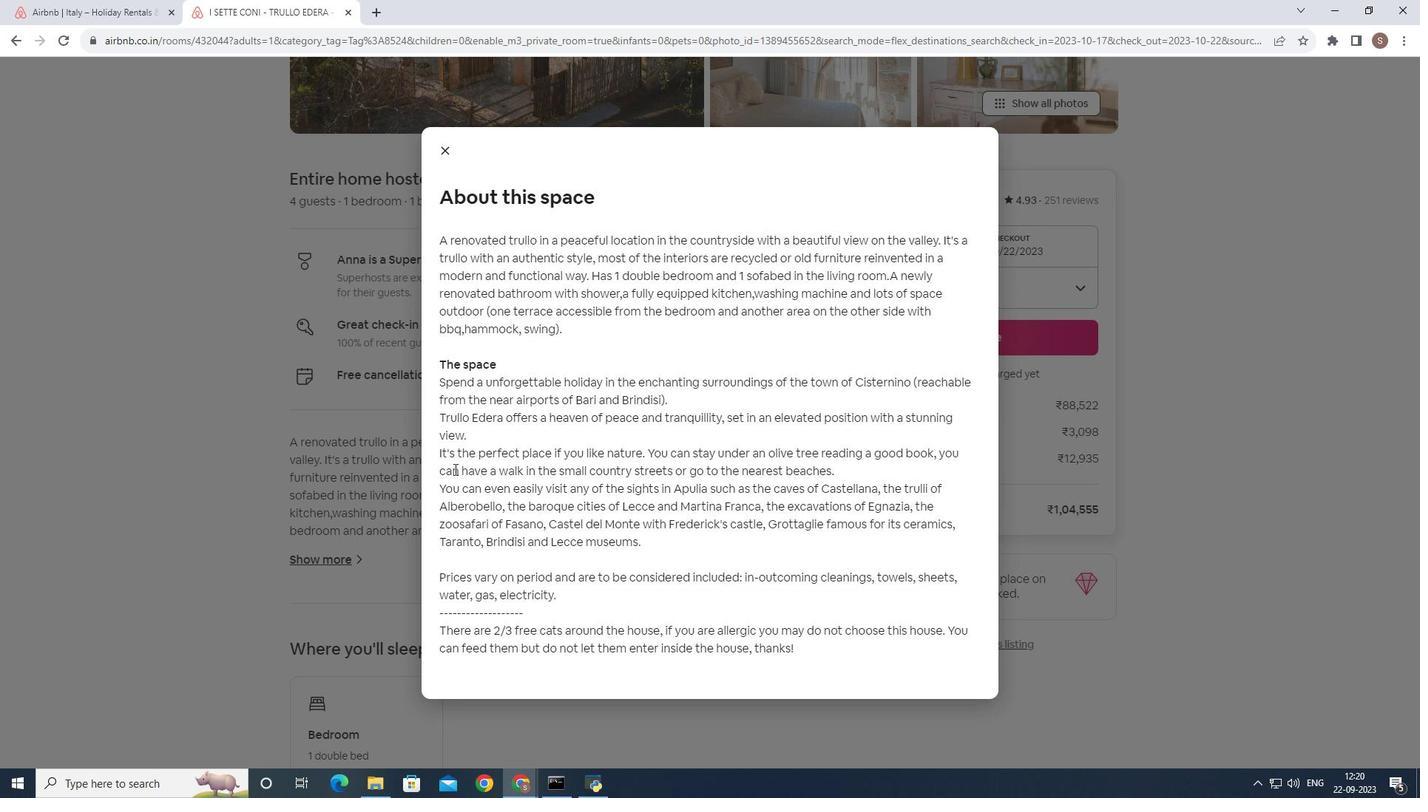 
Action: Mouse scrolled (449, 463) with delta (0, 0)
Screenshot: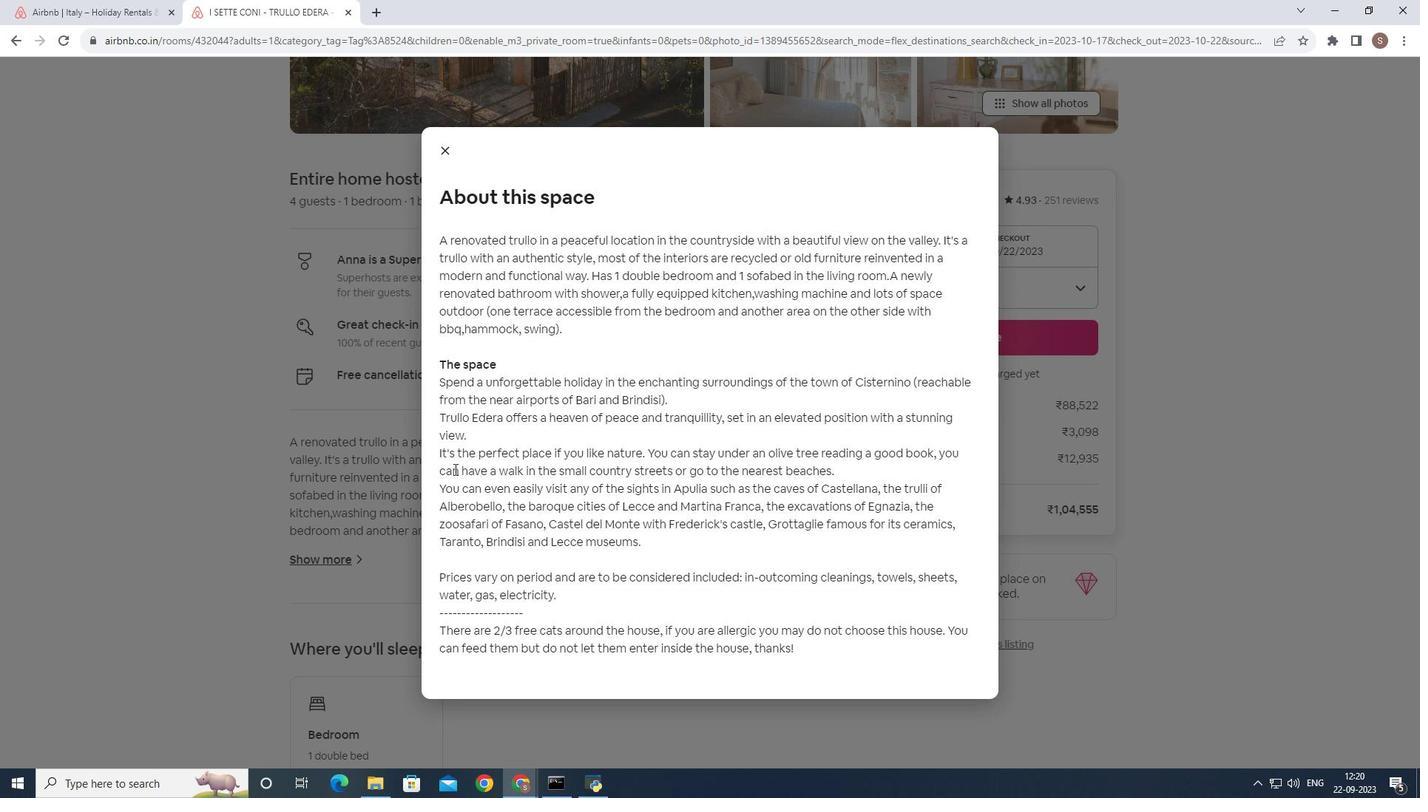 
Action: Mouse scrolled (449, 463) with delta (0, 0)
Screenshot: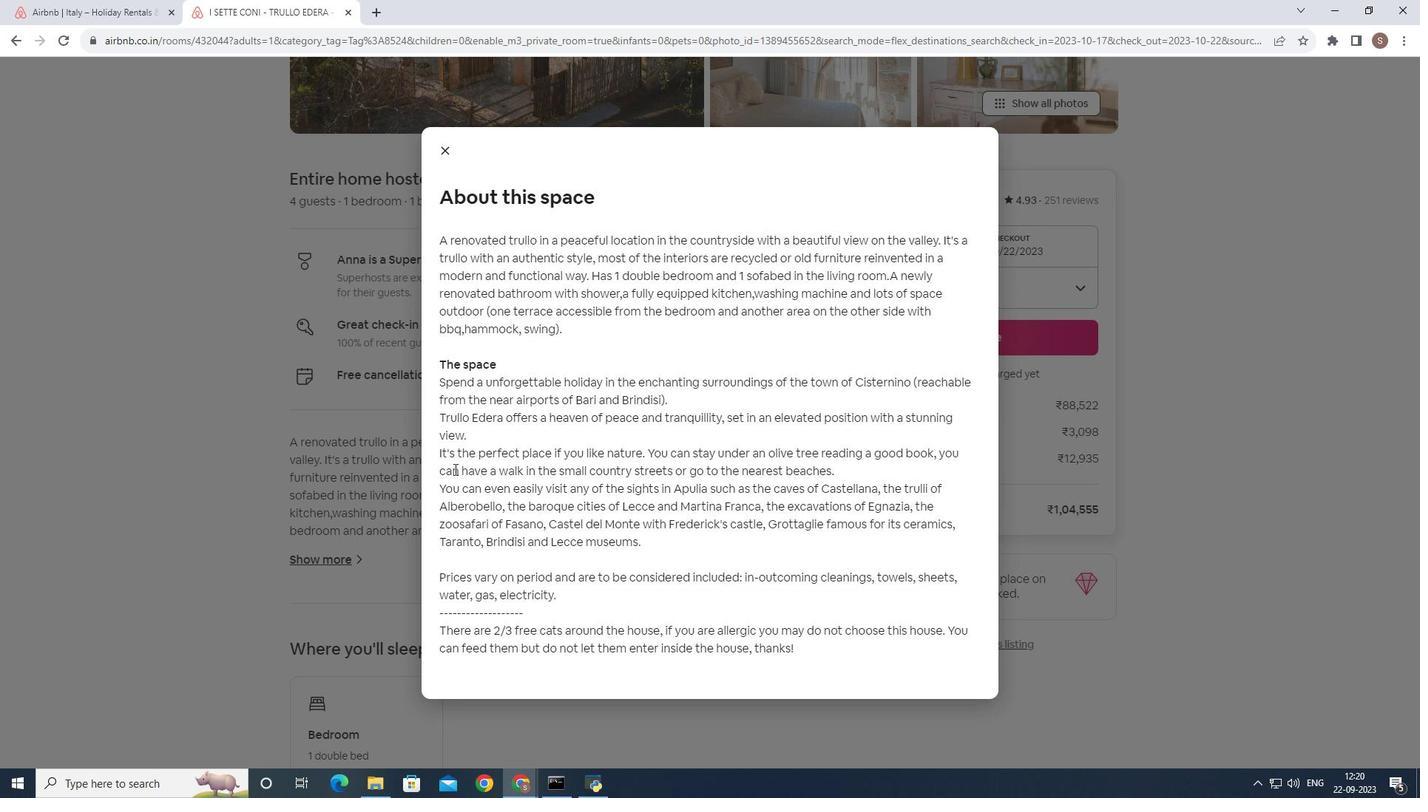 
Action: Mouse scrolled (449, 463) with delta (0, 0)
Screenshot: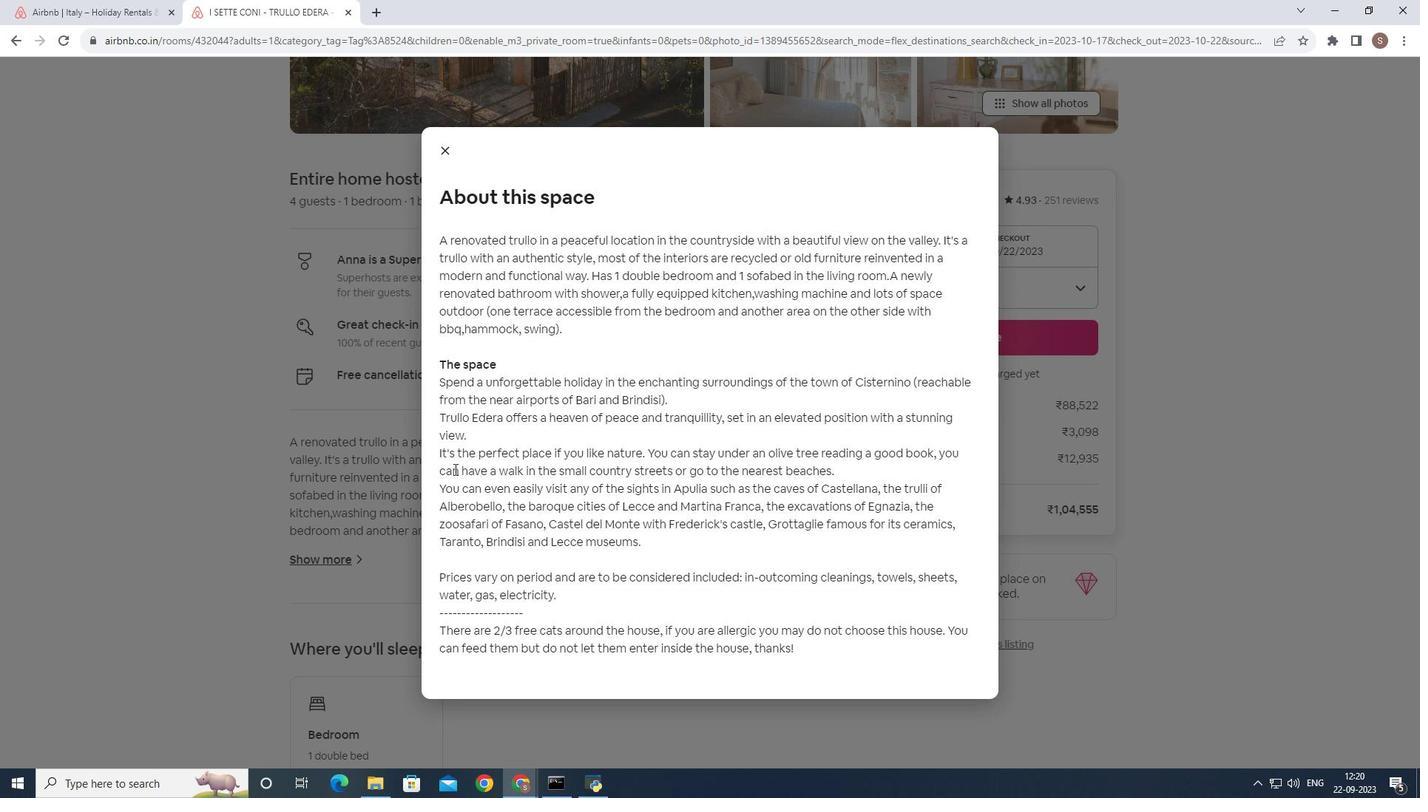 
Action: Mouse scrolled (449, 463) with delta (0, 0)
Screenshot: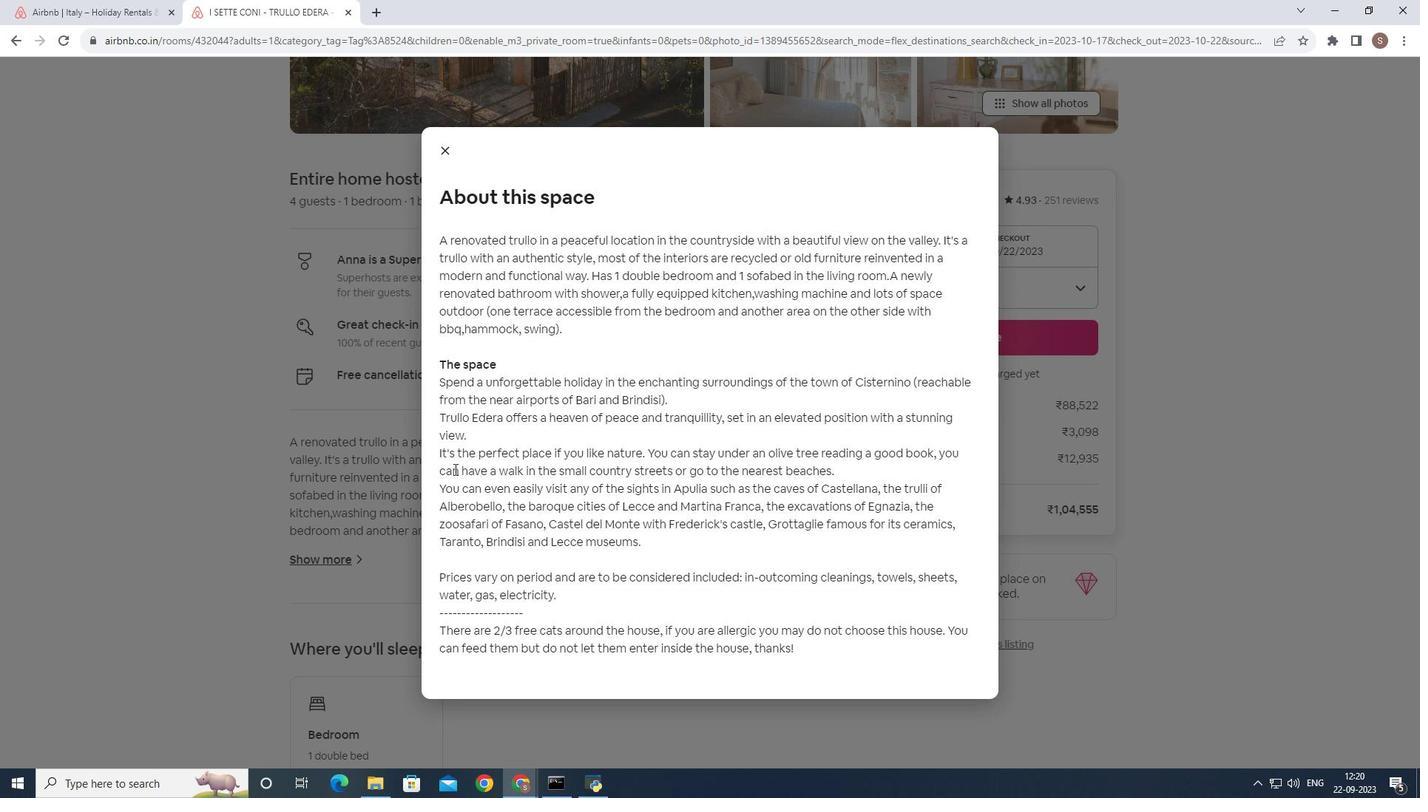 
Action: Mouse scrolled (449, 463) with delta (0, 0)
Screenshot: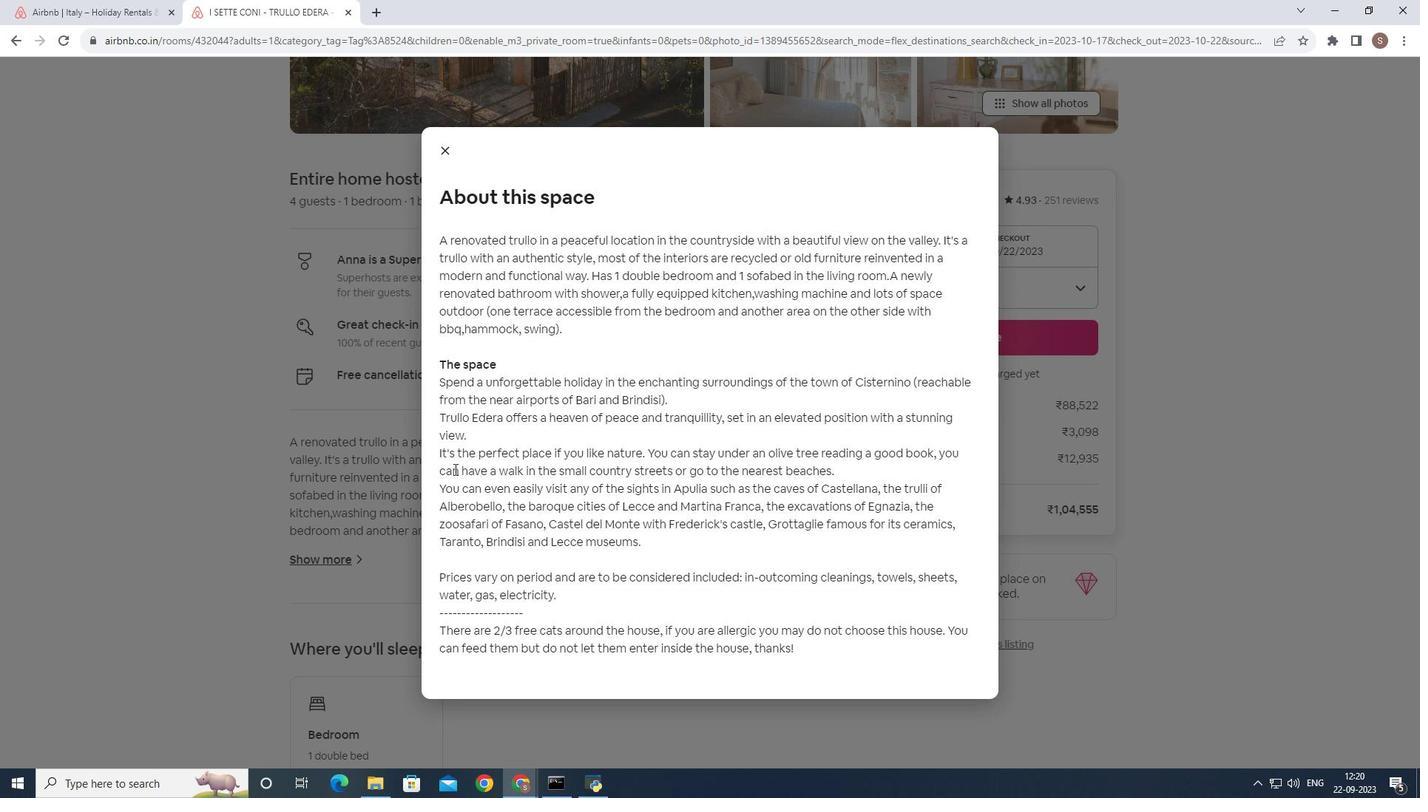 
Action: Mouse moved to (451, 397)
Screenshot: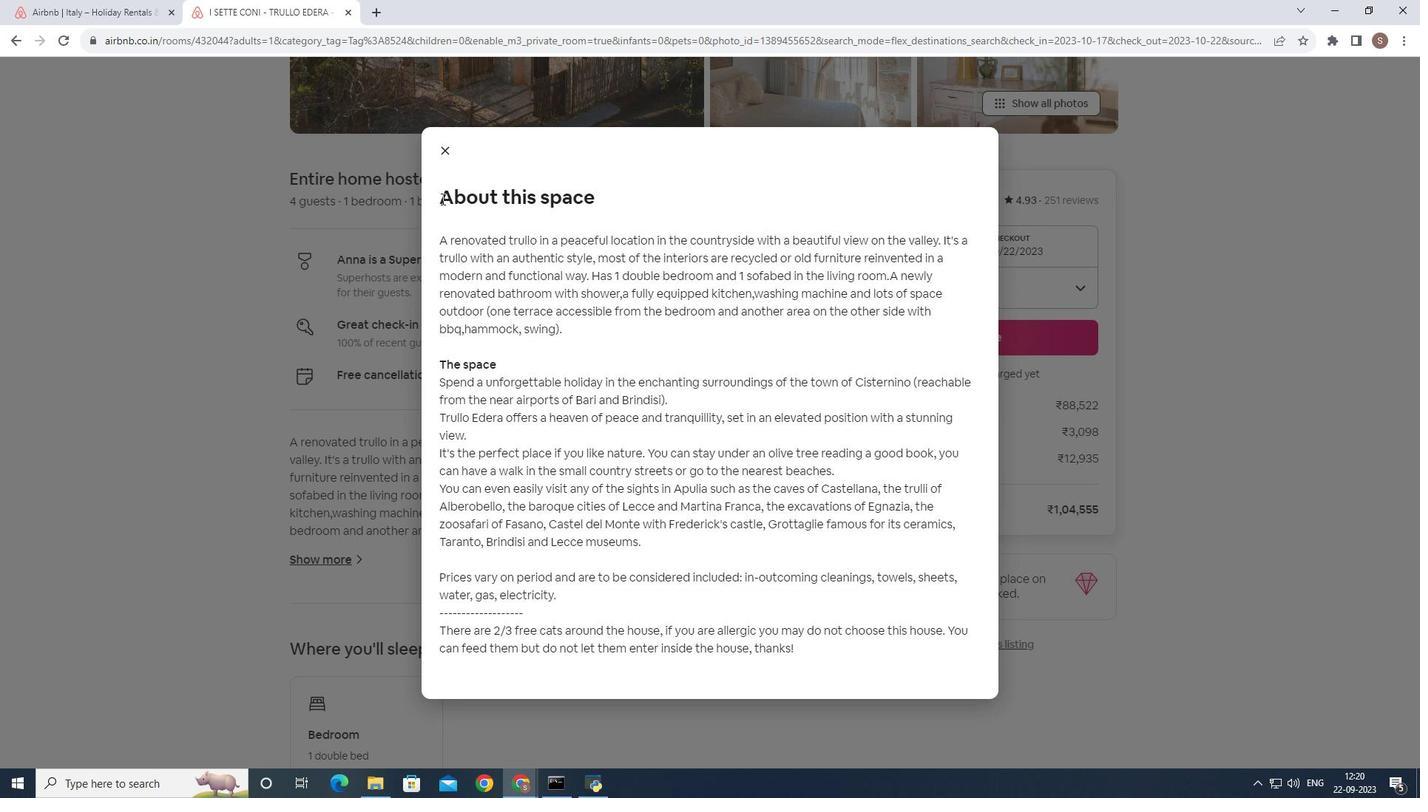 
Action: Mouse scrolled (451, 398) with delta (0, 0)
Screenshot: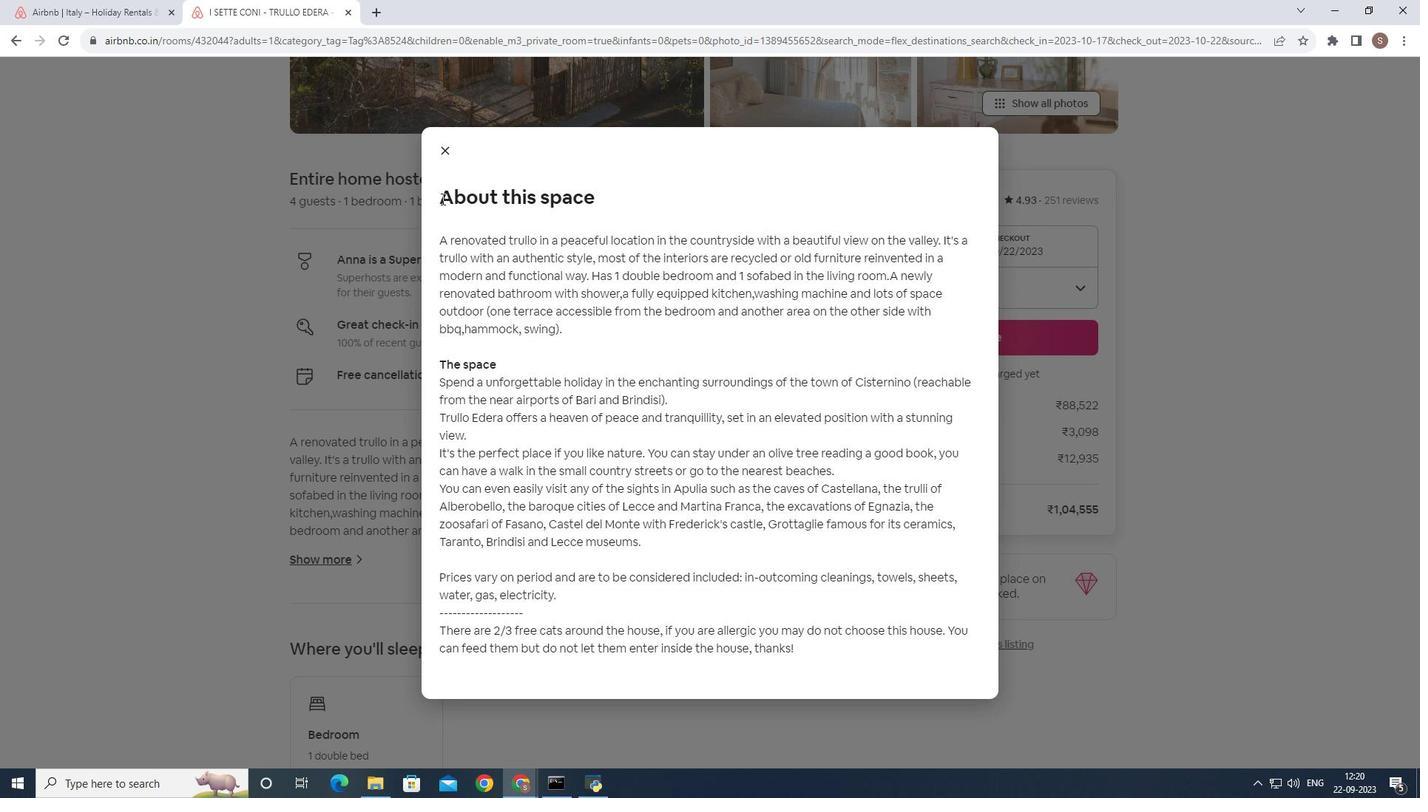
Action: Mouse moved to (451, 158)
Screenshot: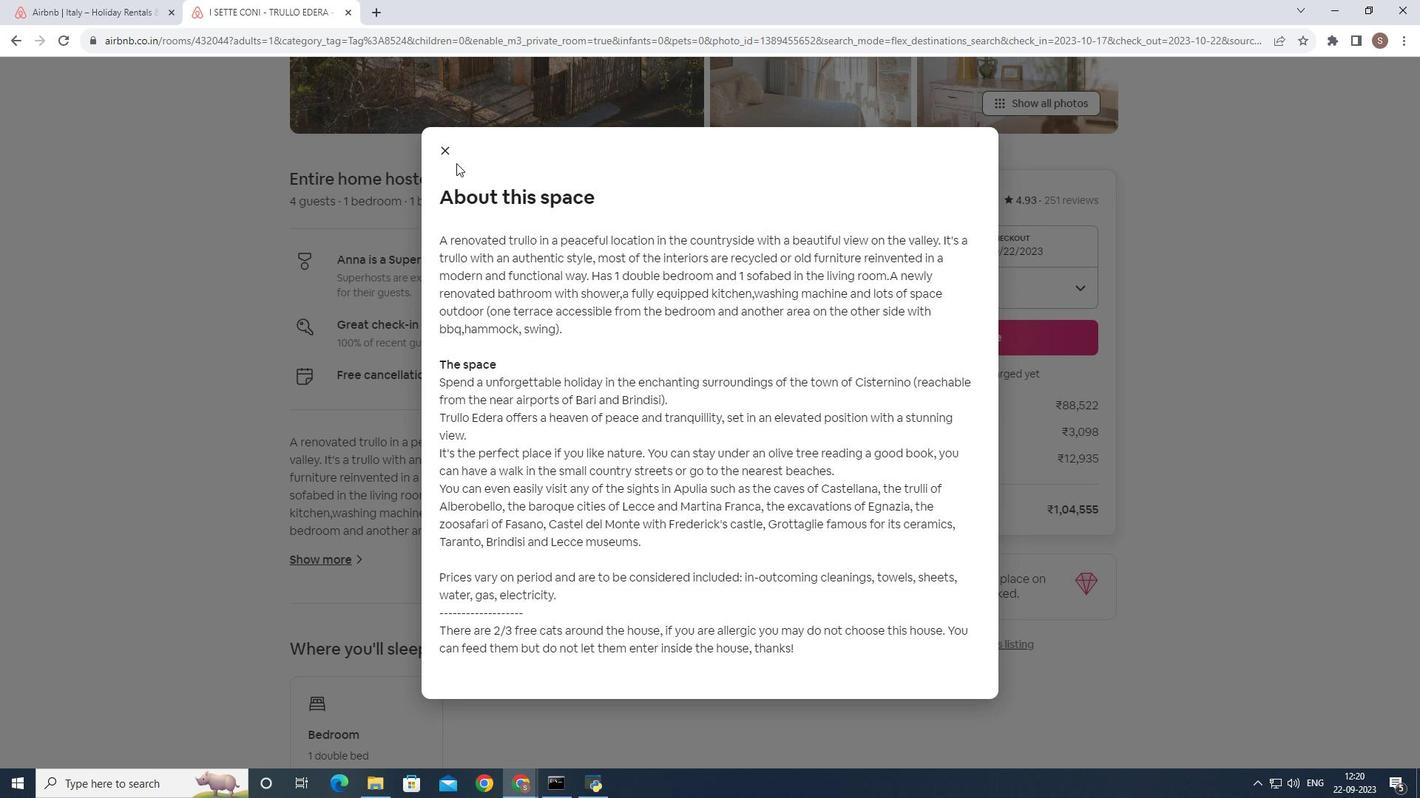 
Action: Mouse pressed left at (451, 158)
Screenshot: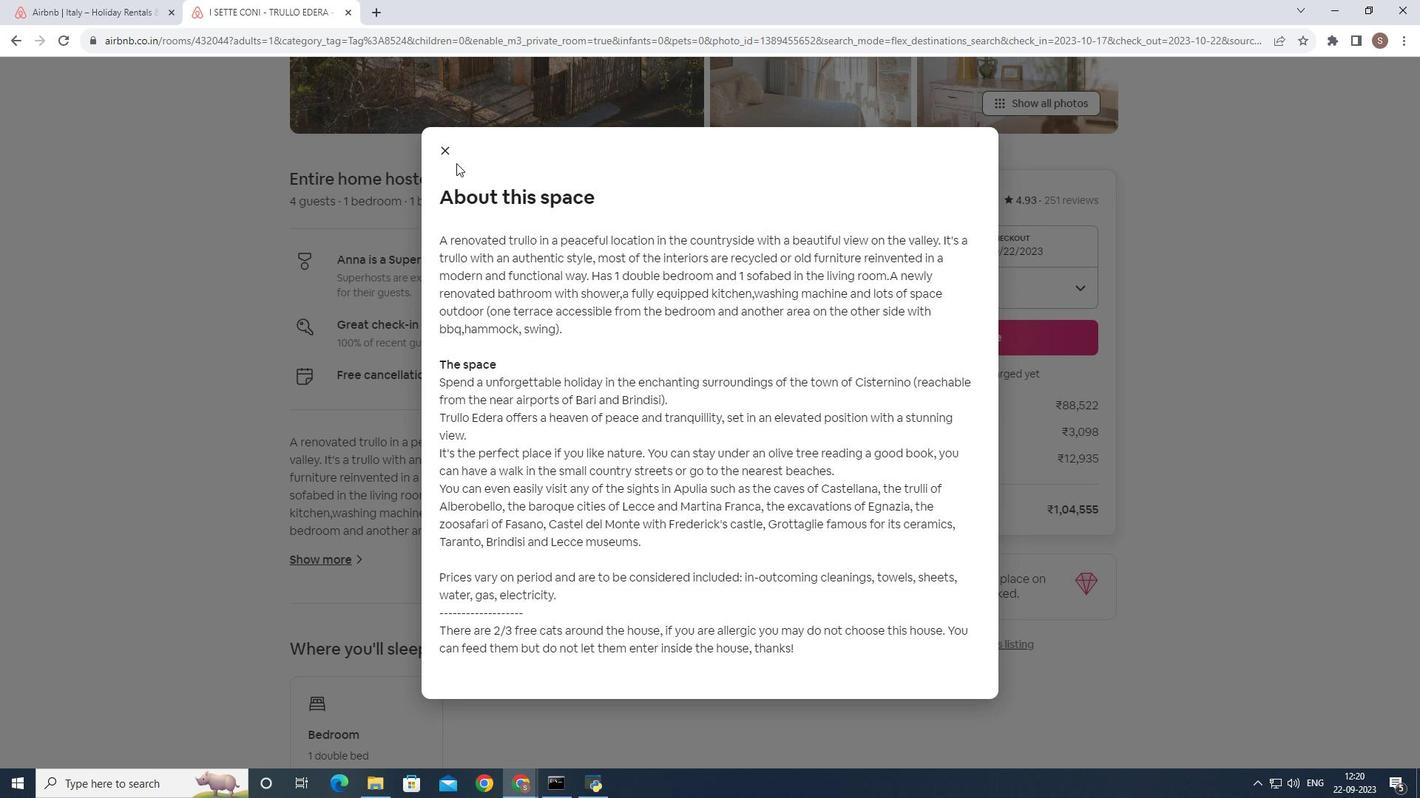 
Action: Mouse moved to (446, 146)
Screenshot: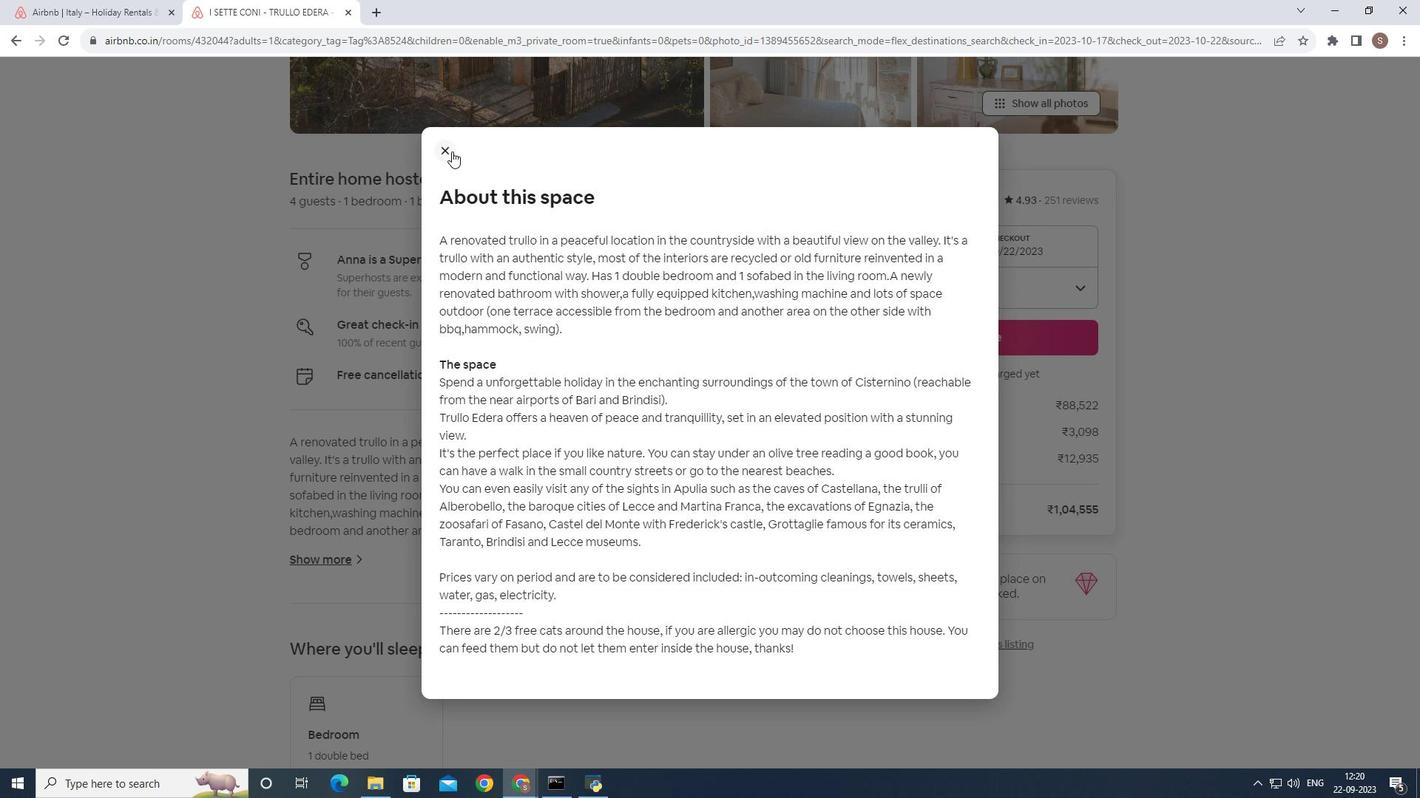 
Action: Mouse pressed left at (446, 146)
Screenshot: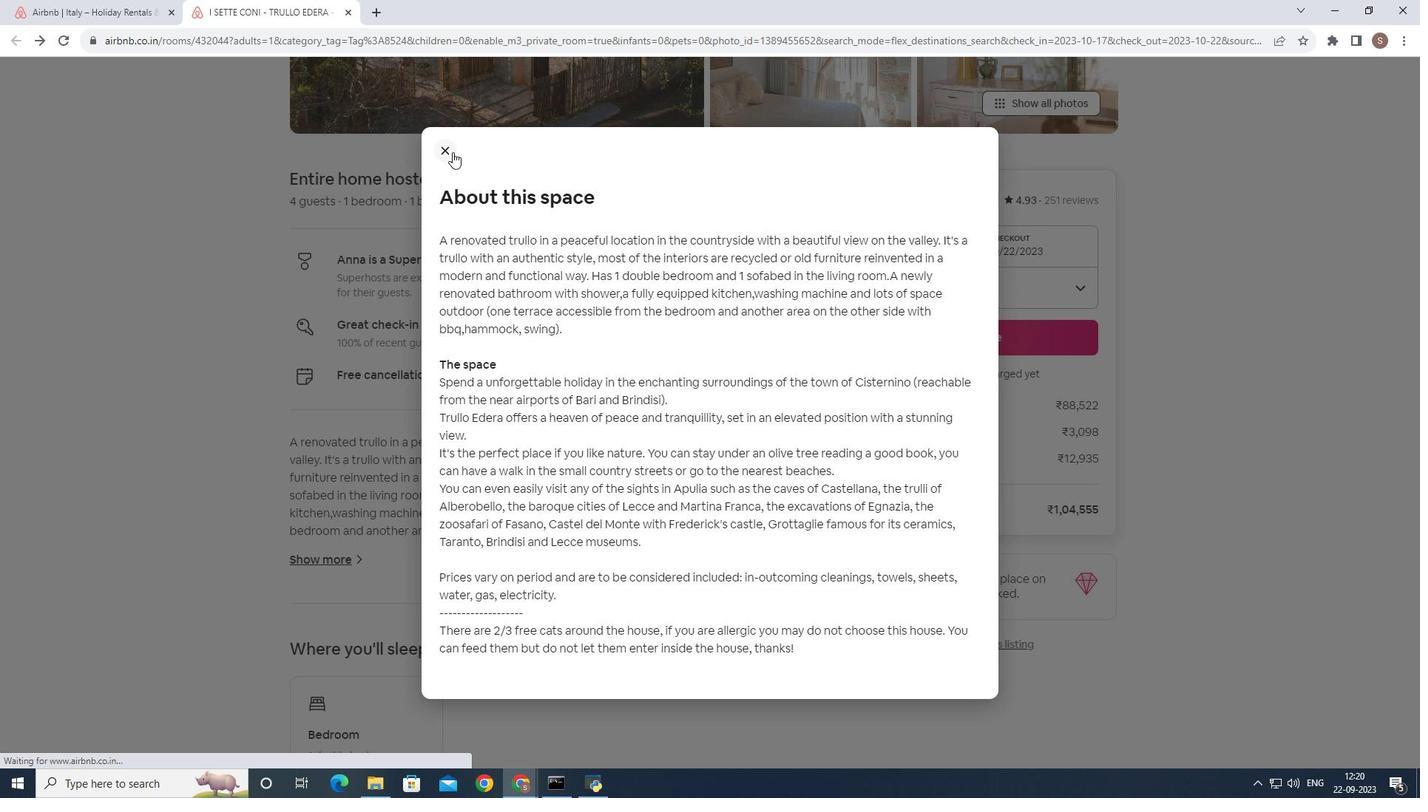 
Action: Mouse moved to (400, 408)
Screenshot: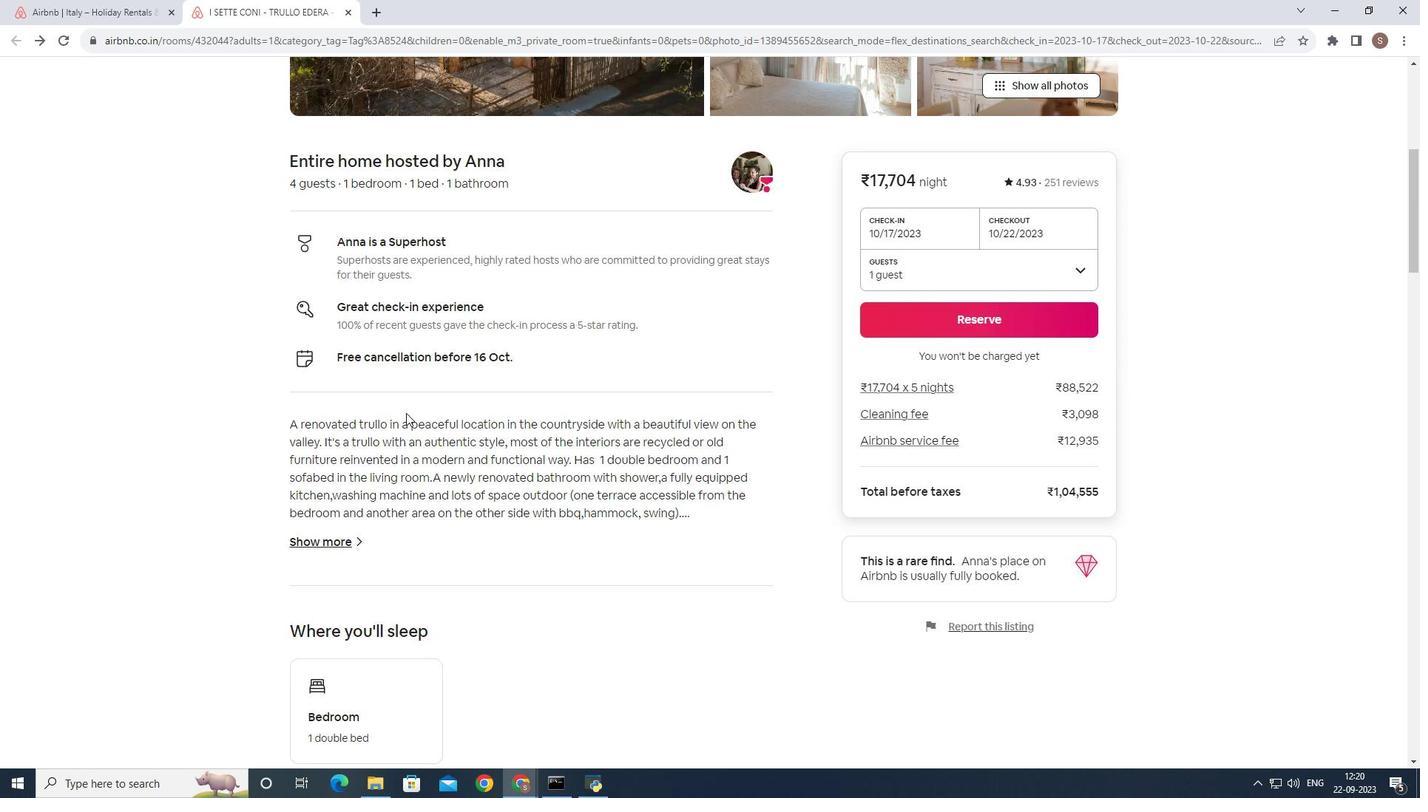 
Action: Mouse scrolled (400, 407) with delta (0, 0)
Screenshot: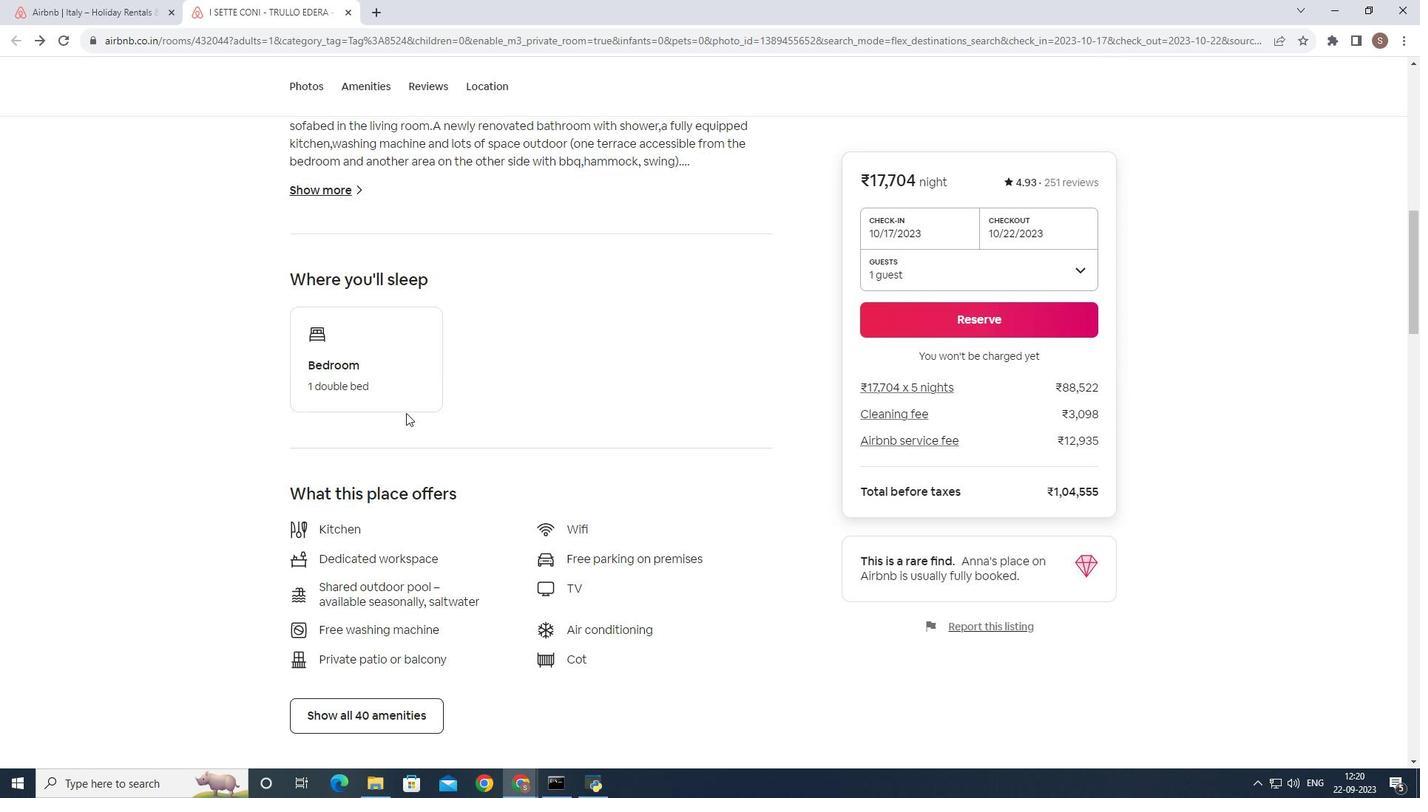 
Action: Mouse scrolled (400, 407) with delta (0, 0)
Screenshot: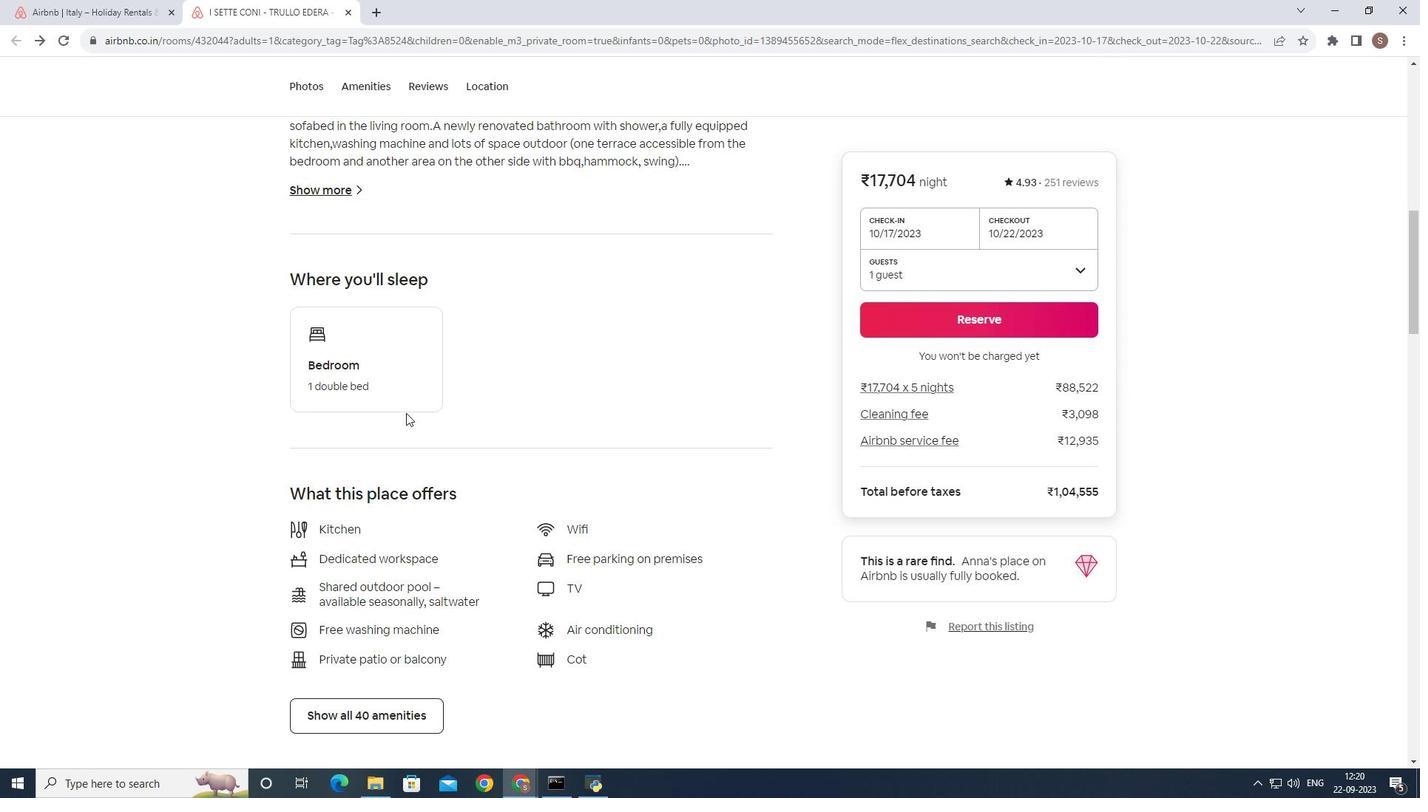 
Action: Mouse scrolled (400, 407) with delta (0, 0)
Screenshot: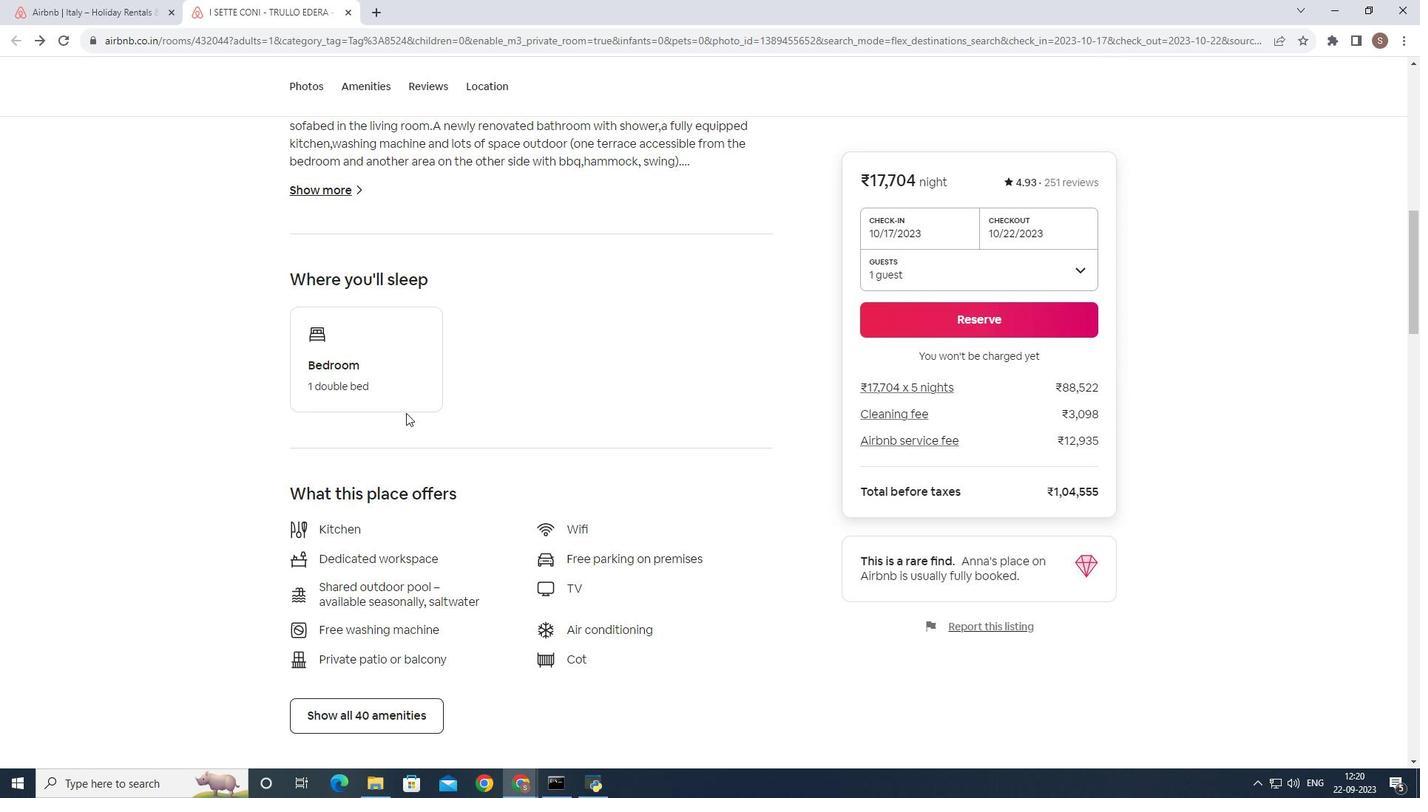 
Action: Mouse scrolled (400, 407) with delta (0, 0)
Screenshot: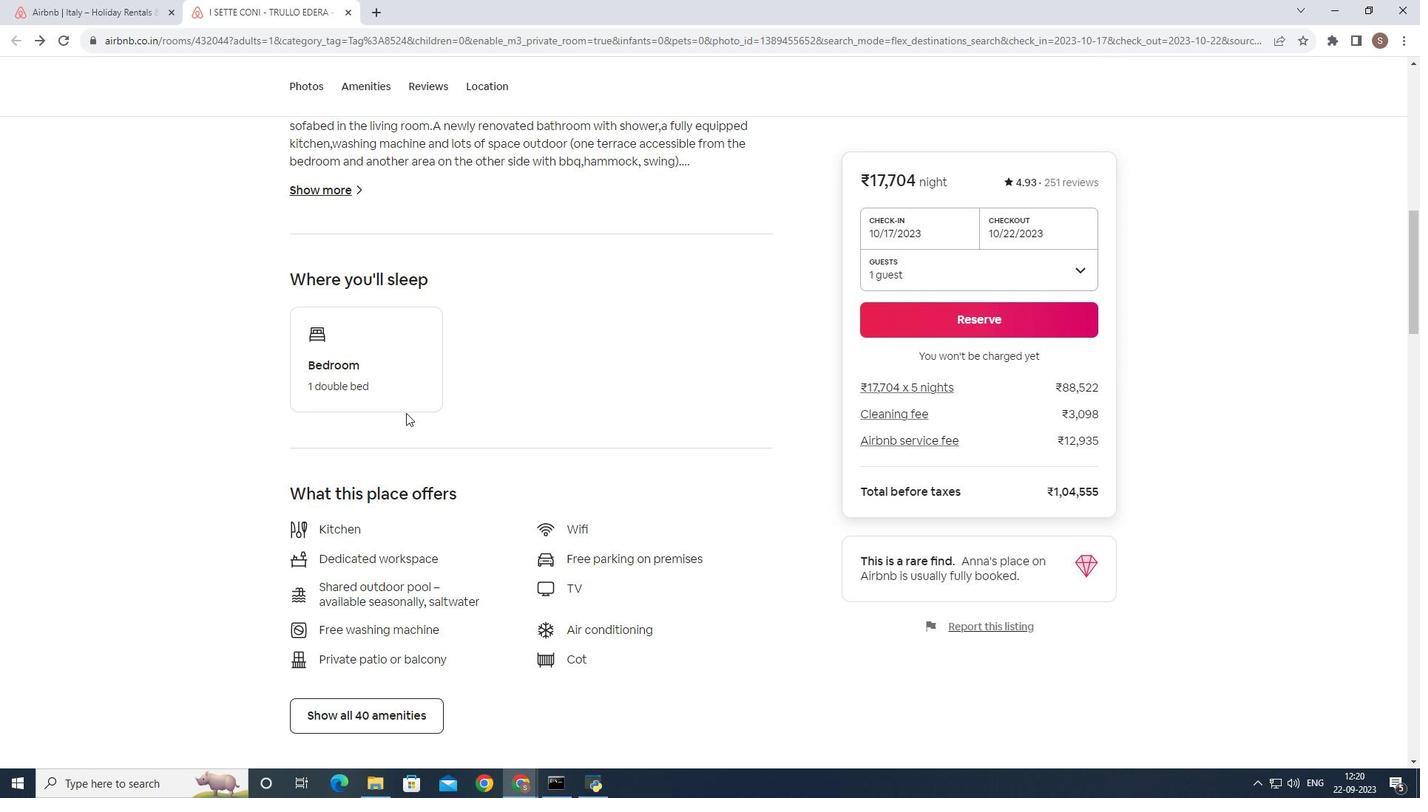 
Action: Mouse scrolled (400, 407) with delta (0, 0)
Screenshot: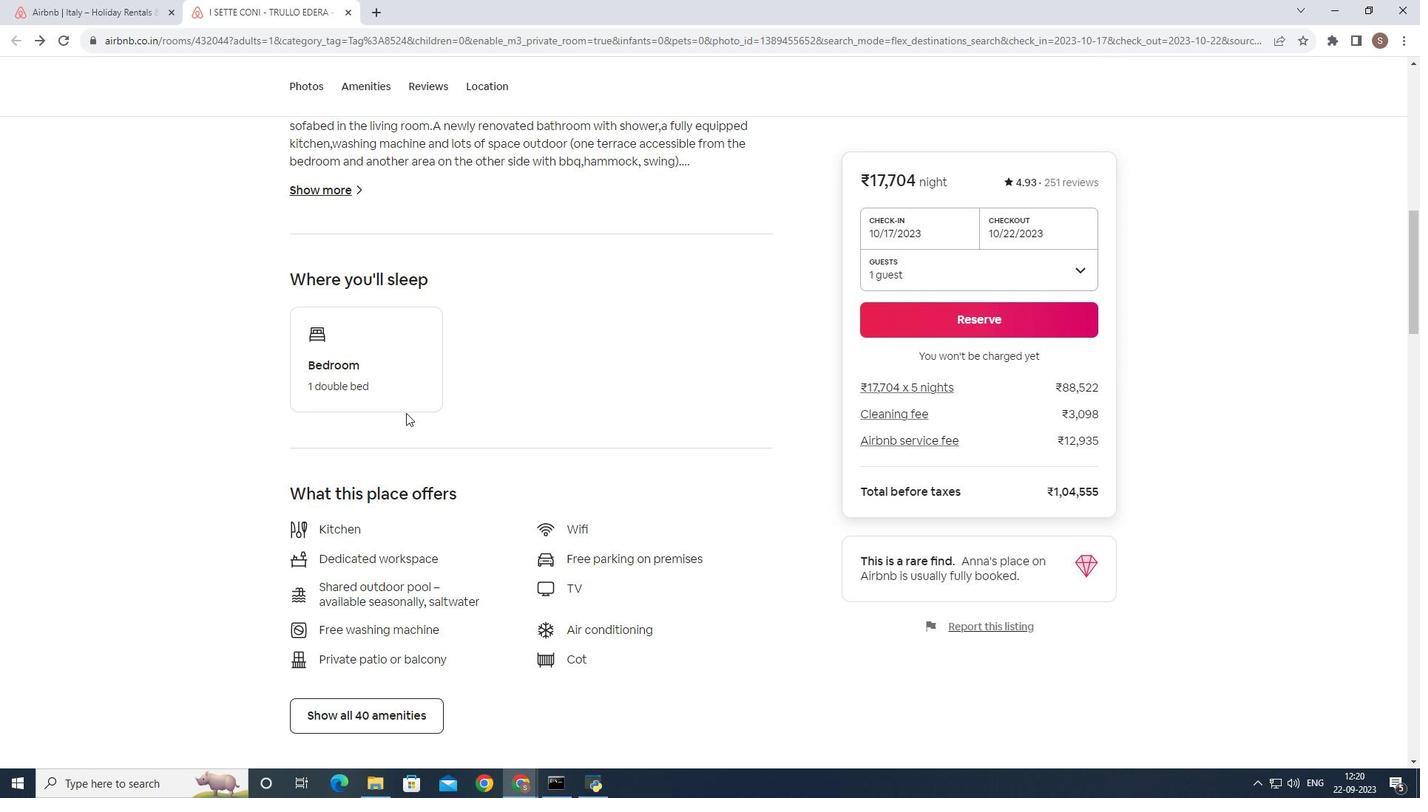 
Action: Mouse scrolled (400, 407) with delta (0, 0)
Screenshot: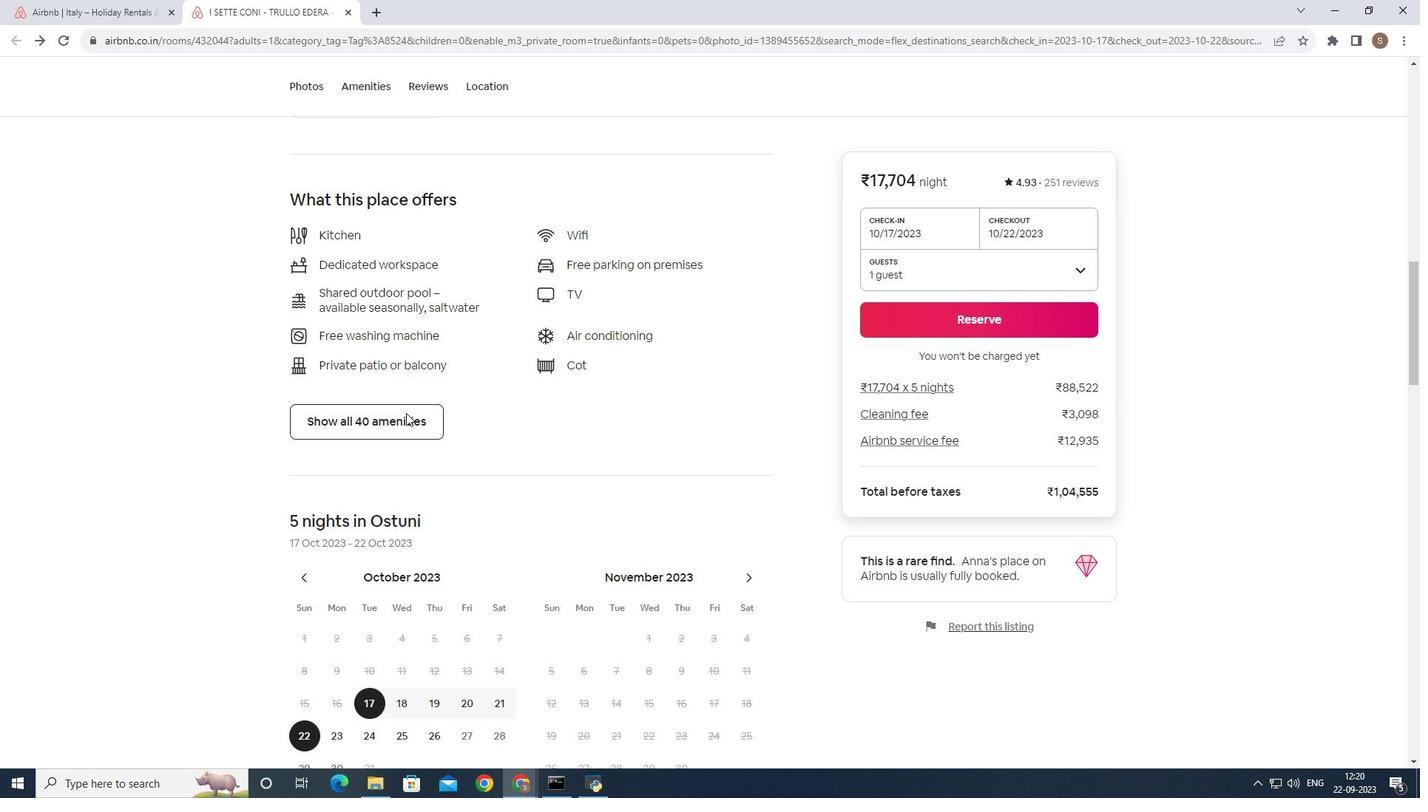 
Action: Mouse scrolled (400, 407) with delta (0, 0)
Screenshot: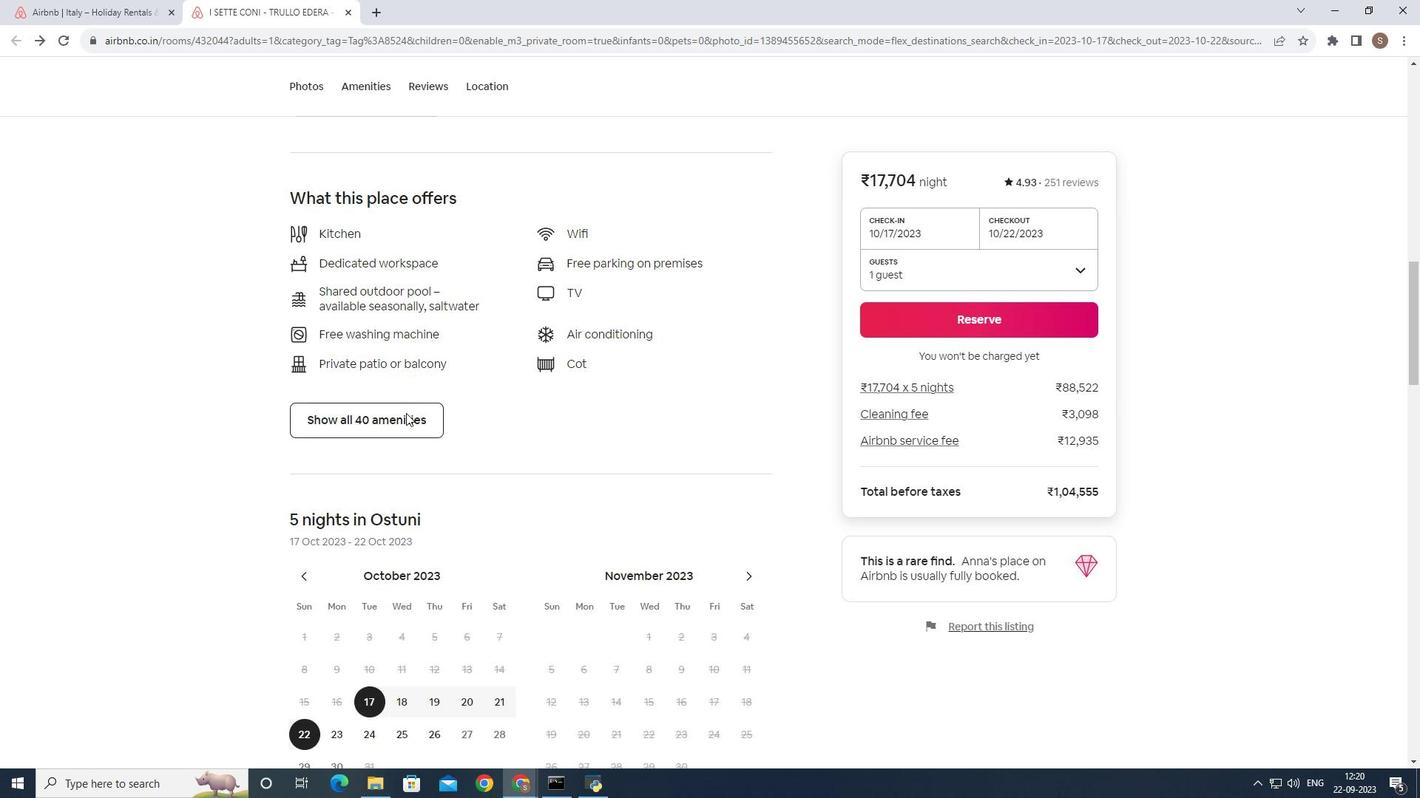 
Action: Mouse scrolled (400, 407) with delta (0, 0)
Screenshot: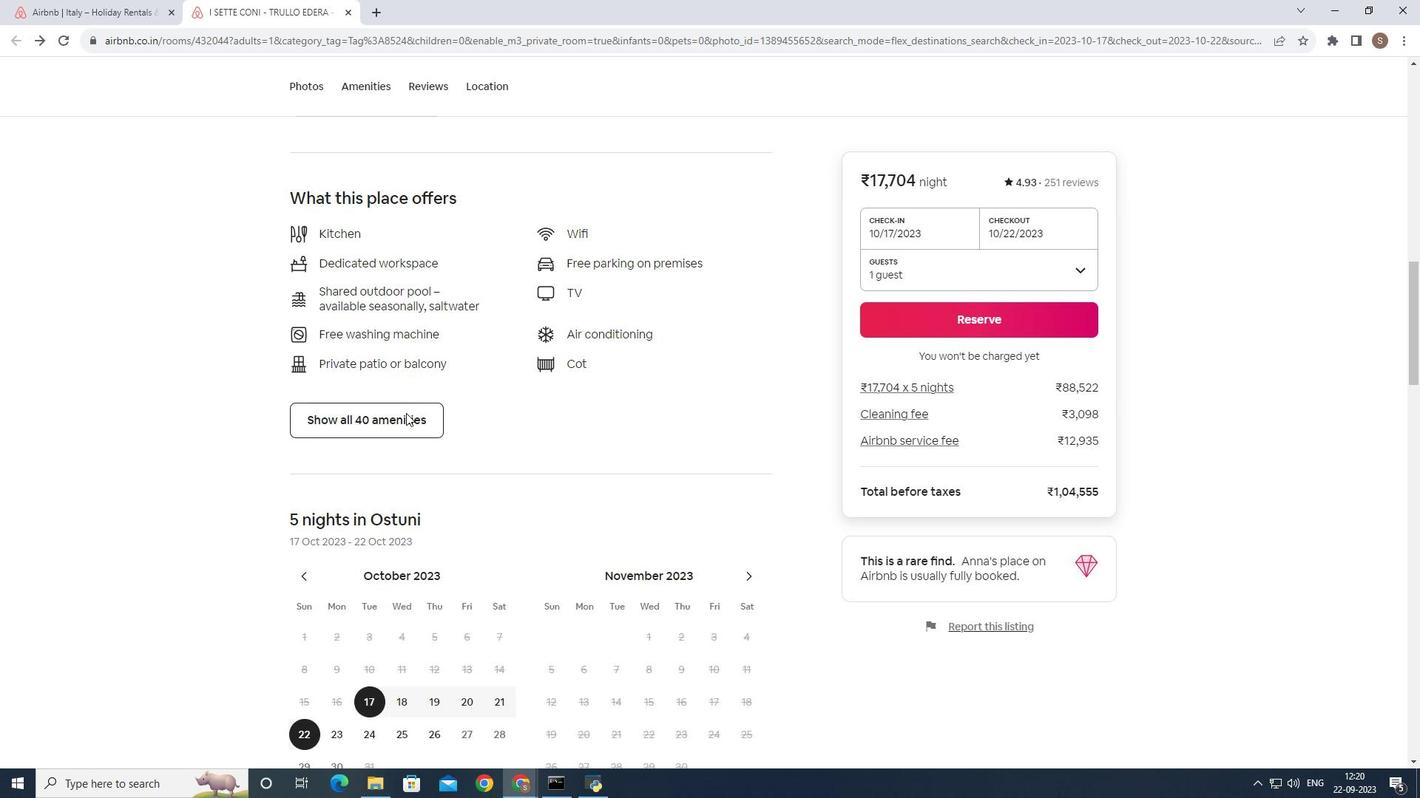 
Action: Mouse scrolled (400, 407) with delta (0, 0)
Screenshot: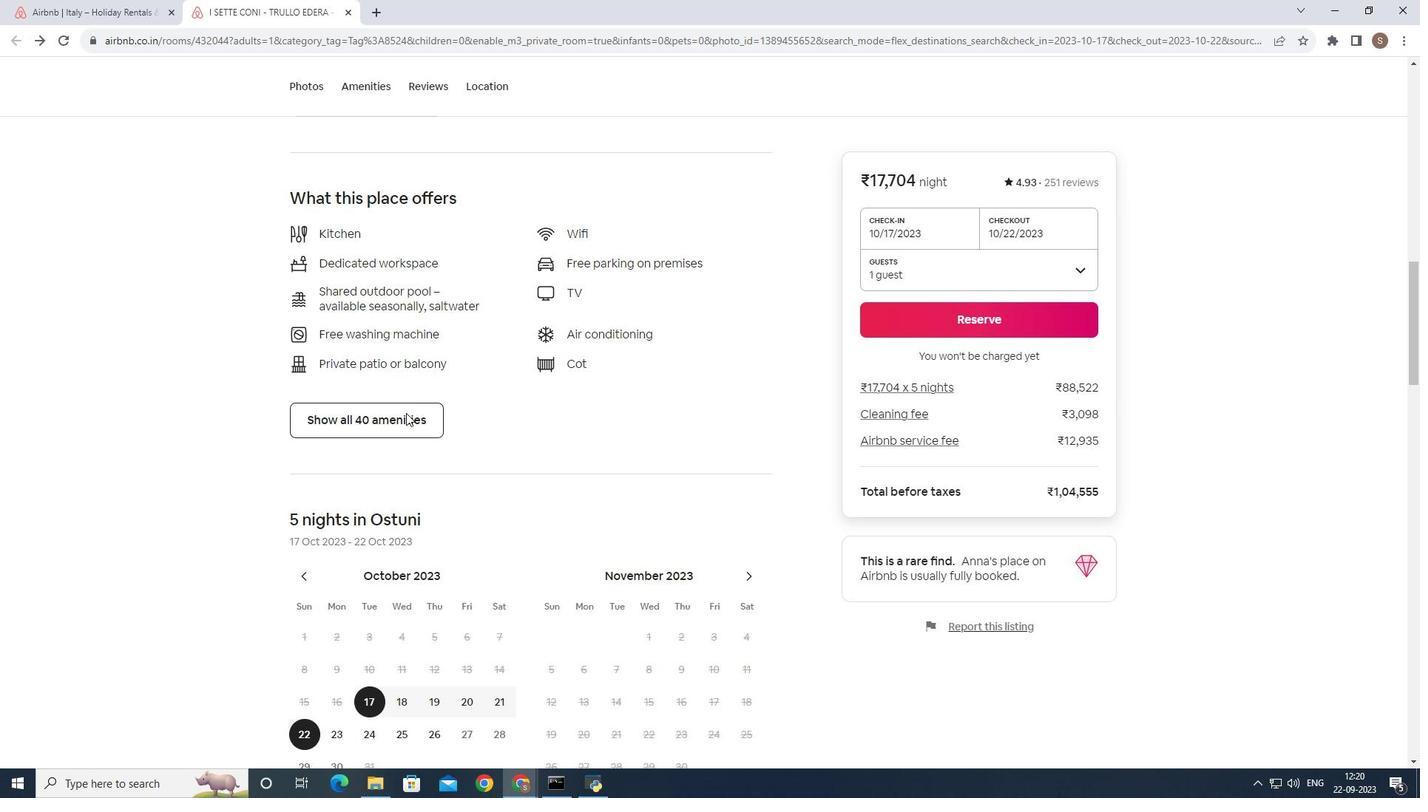 
Action: Mouse moved to (400, 410)
Screenshot: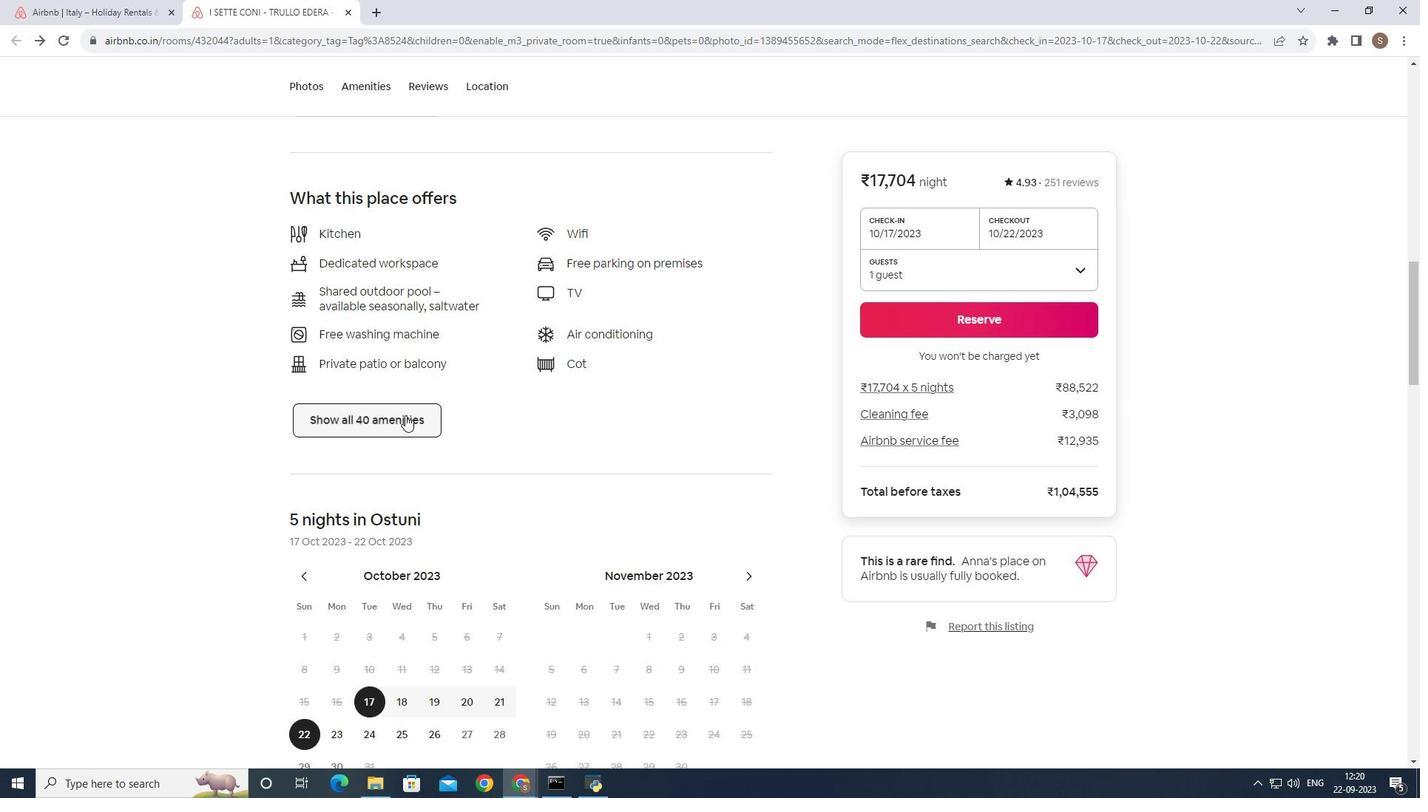 
Action: Mouse pressed left at (400, 410)
Screenshot: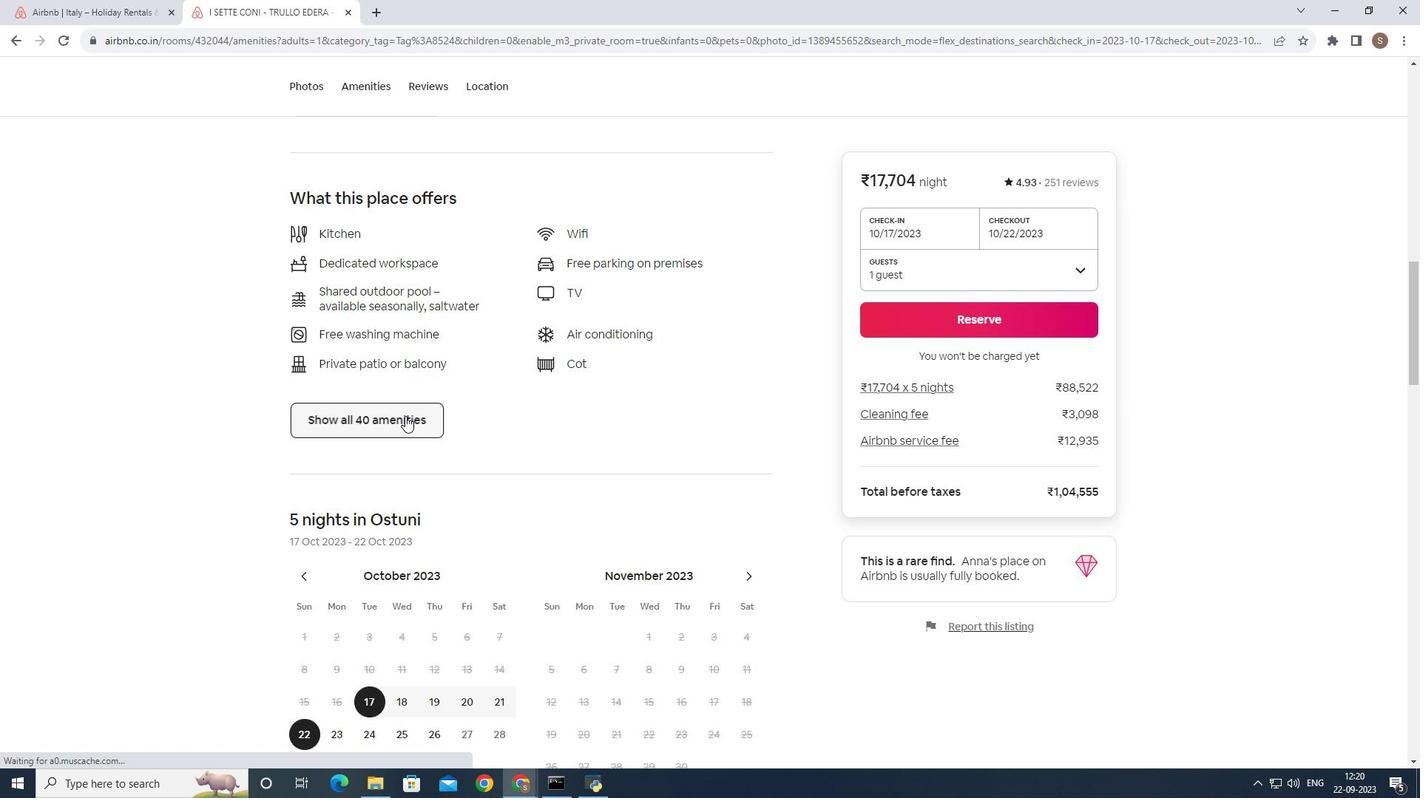 
Action: Mouse moved to (551, 403)
Screenshot: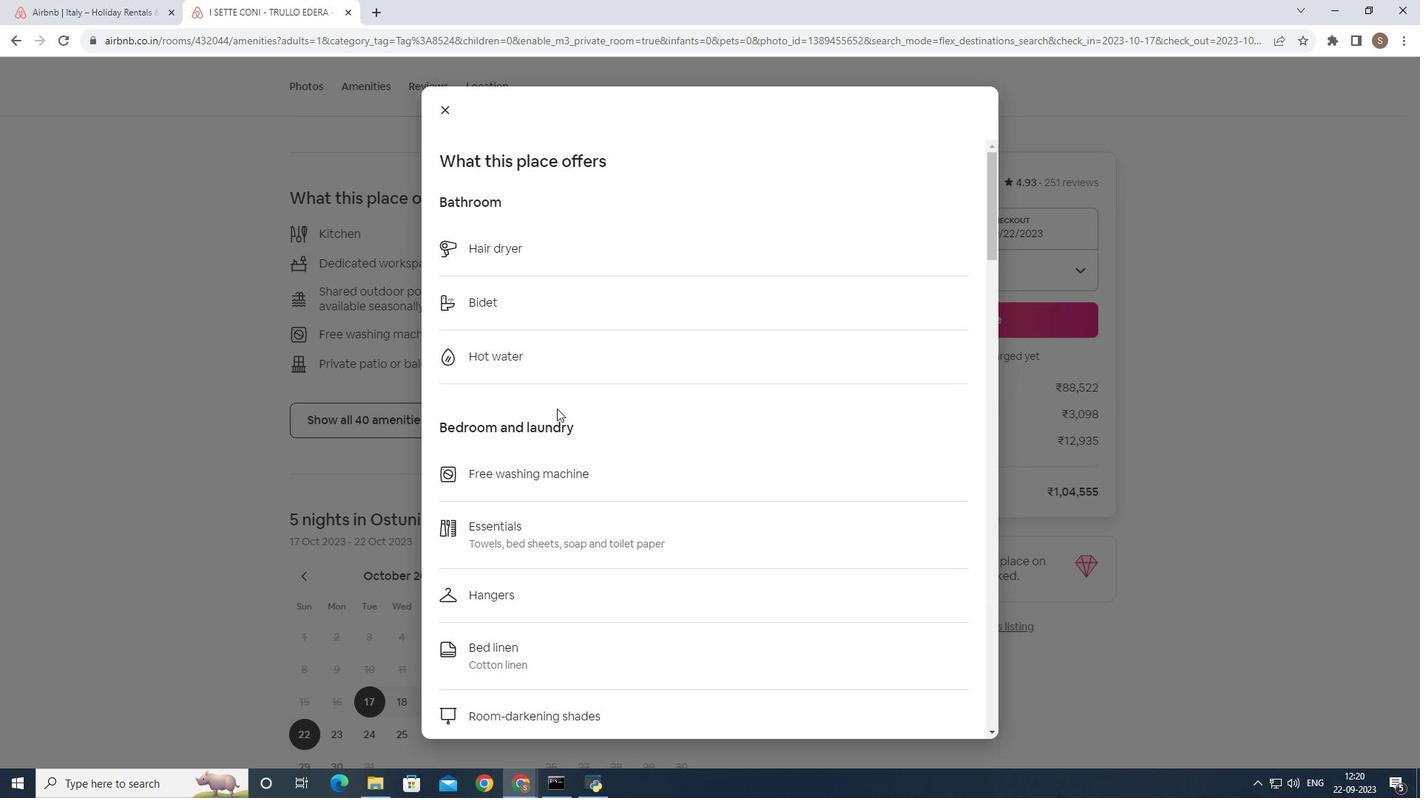 
Action: Mouse scrolled (551, 403) with delta (0, 0)
Screenshot: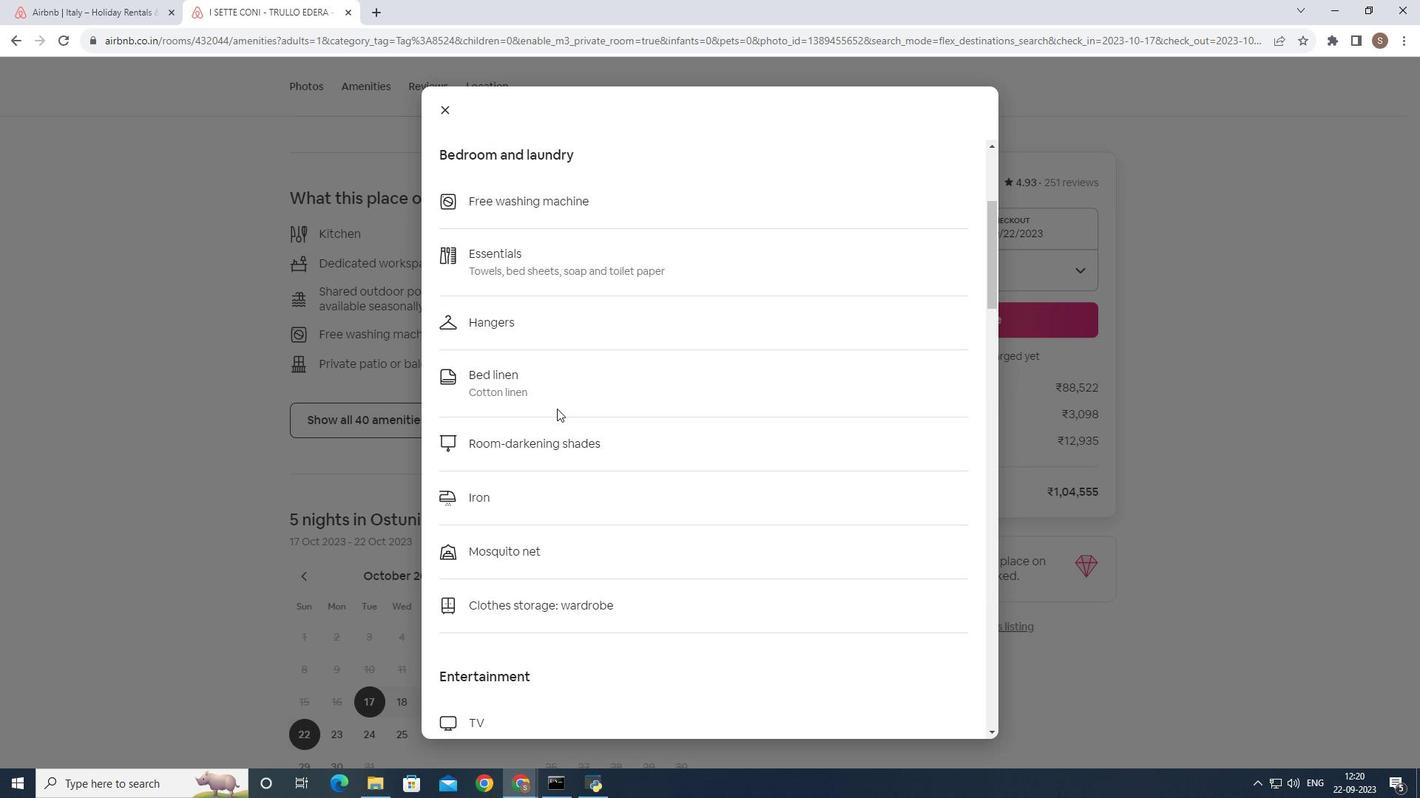 
Action: Mouse scrolled (551, 403) with delta (0, 0)
Screenshot: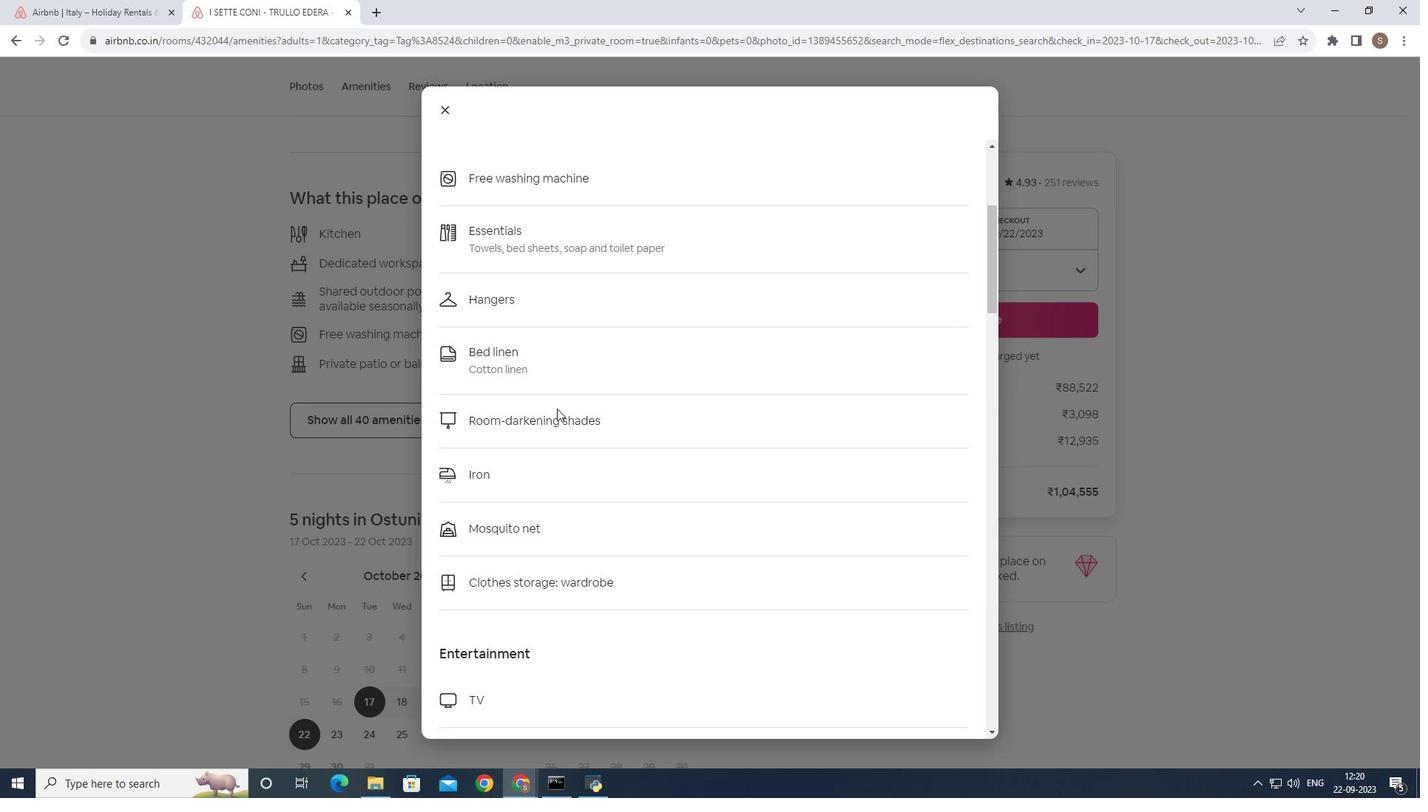 
Action: Mouse scrolled (551, 403) with delta (0, 0)
Screenshot: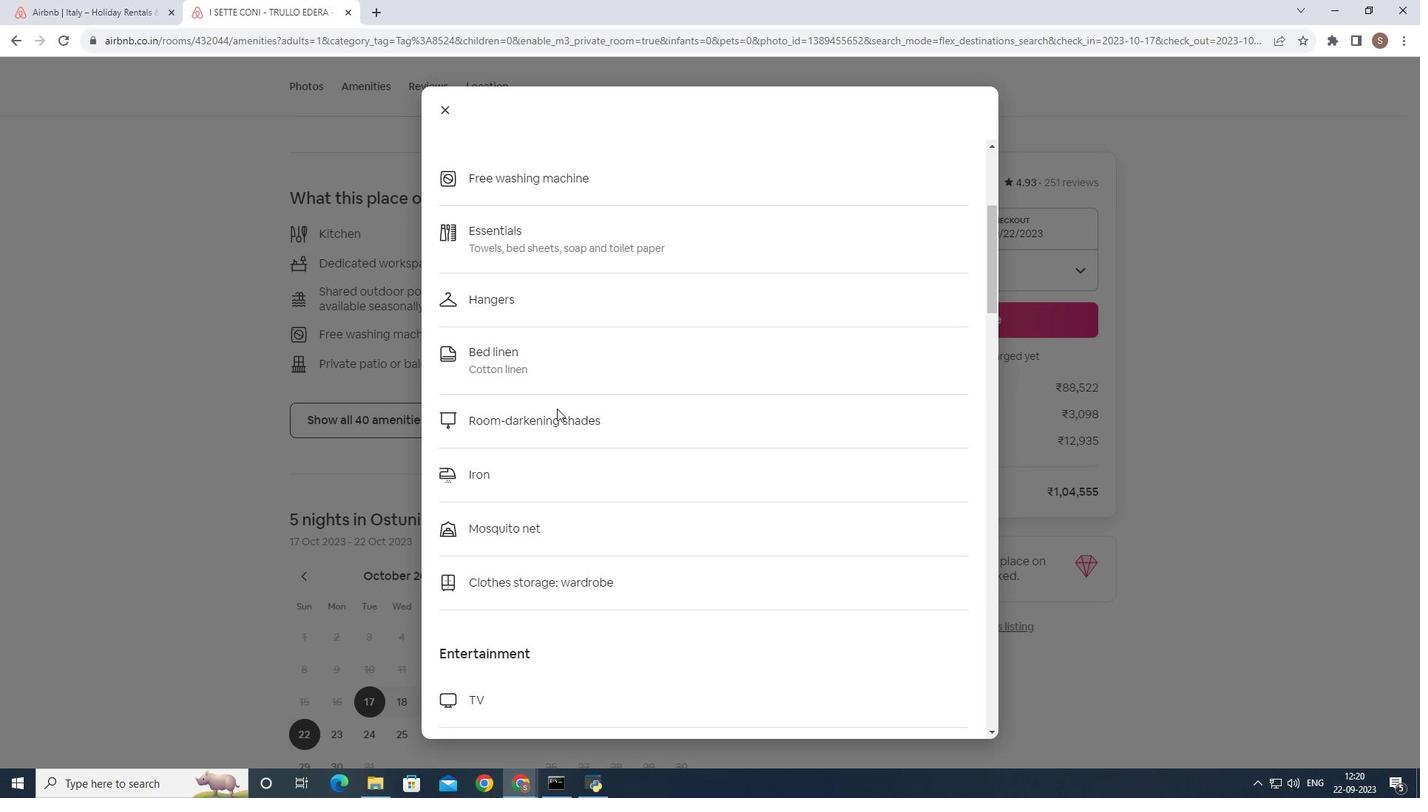 
Action: Mouse scrolled (551, 403) with delta (0, 0)
Screenshot: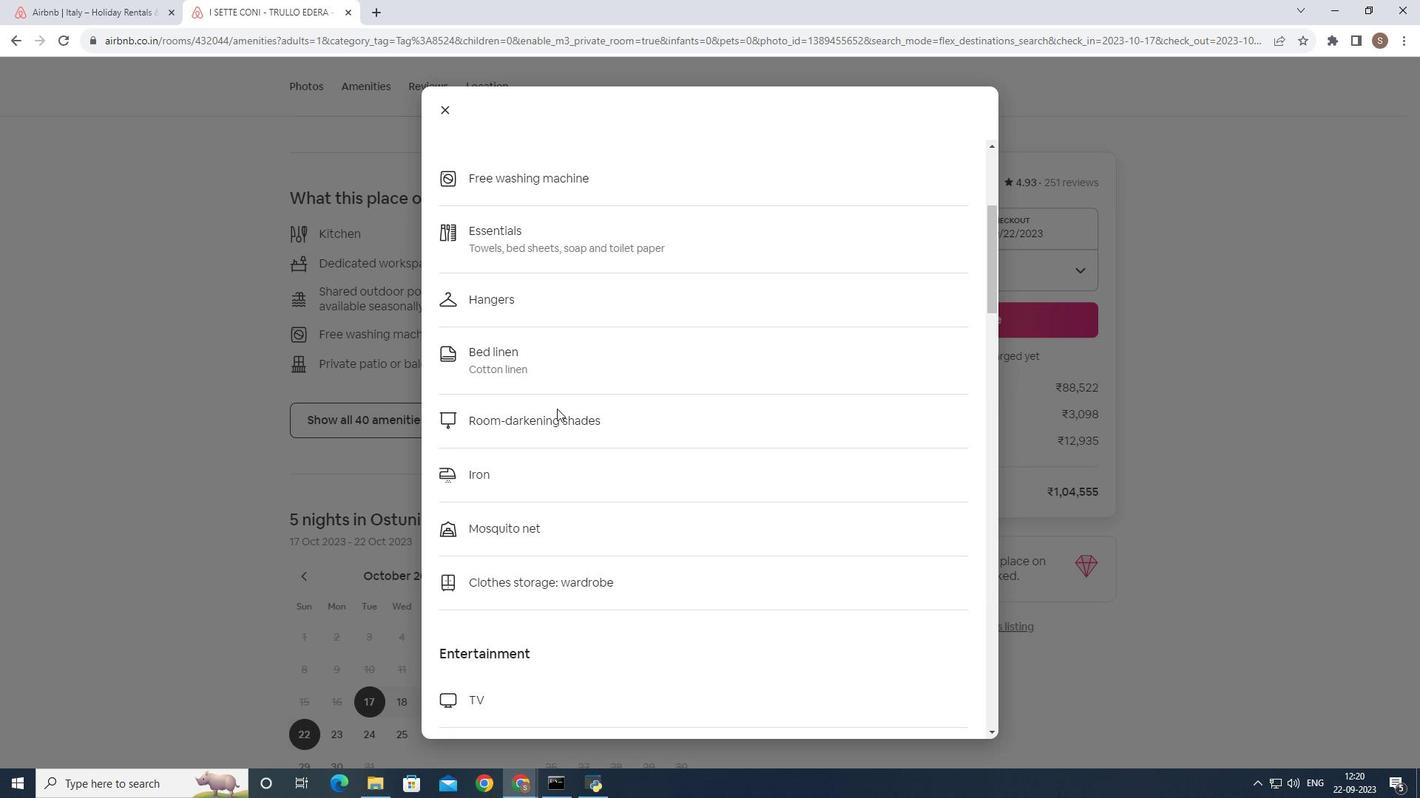
Action: Mouse scrolled (551, 403) with delta (0, 0)
Screenshot: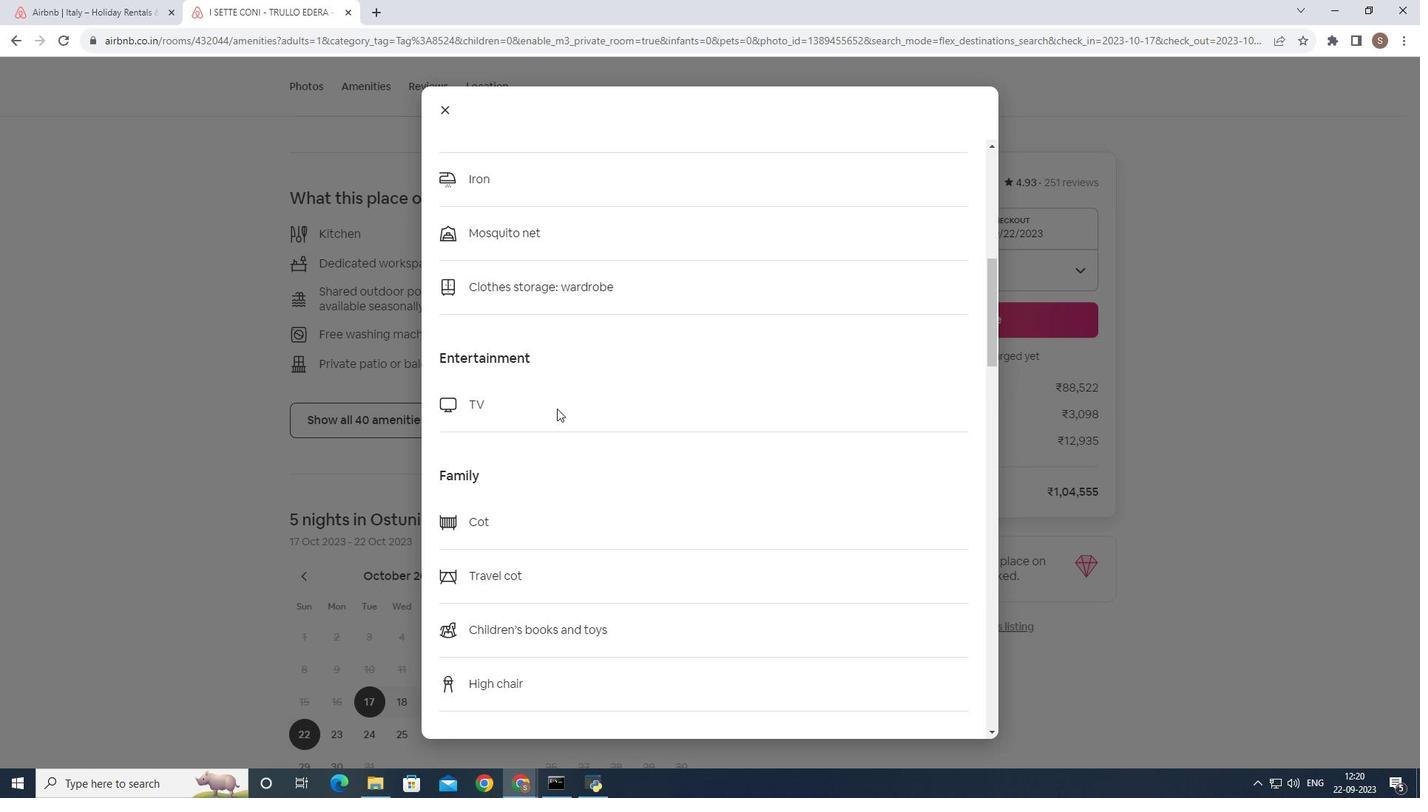 
Action: Mouse scrolled (551, 403) with delta (0, 0)
Screenshot: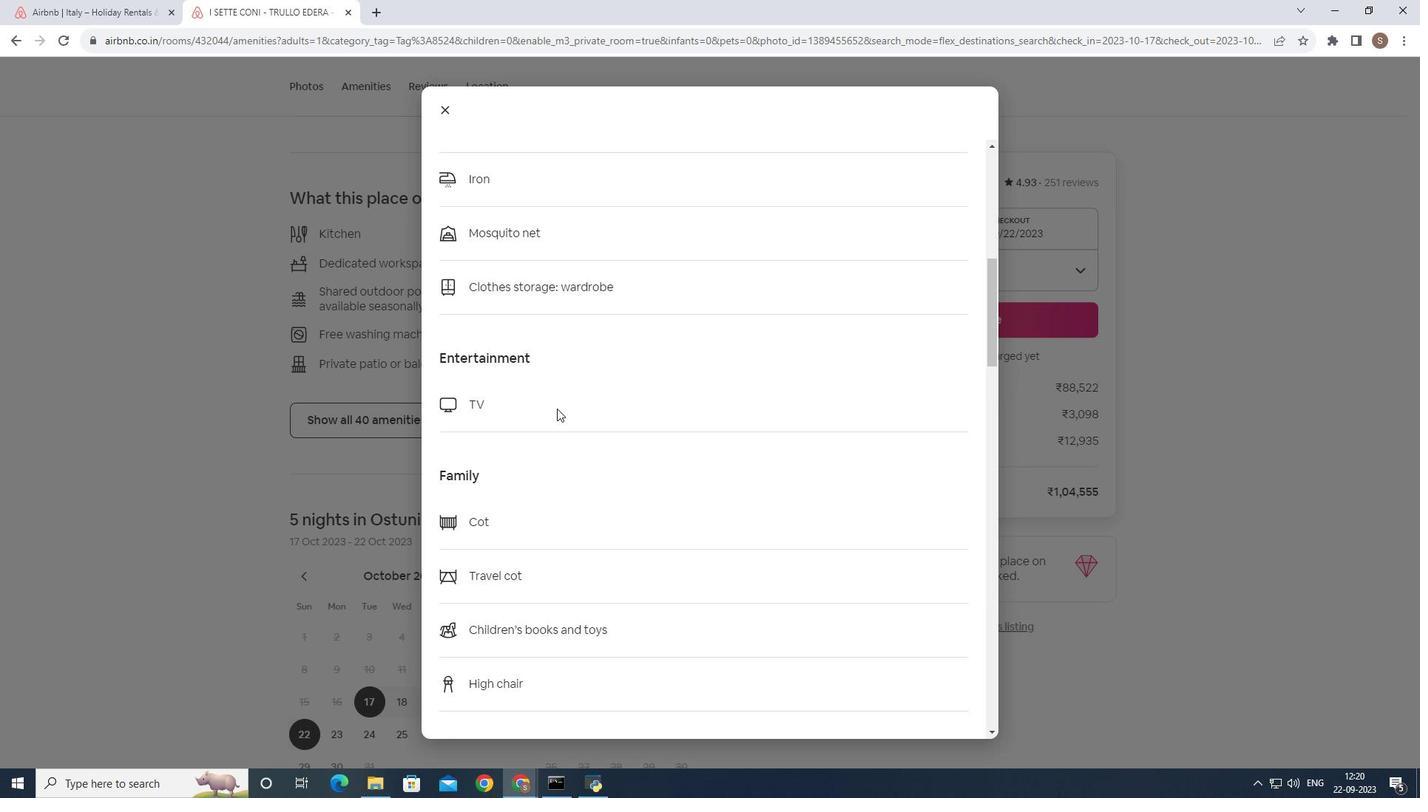 
Action: Mouse scrolled (551, 403) with delta (0, 0)
Screenshot: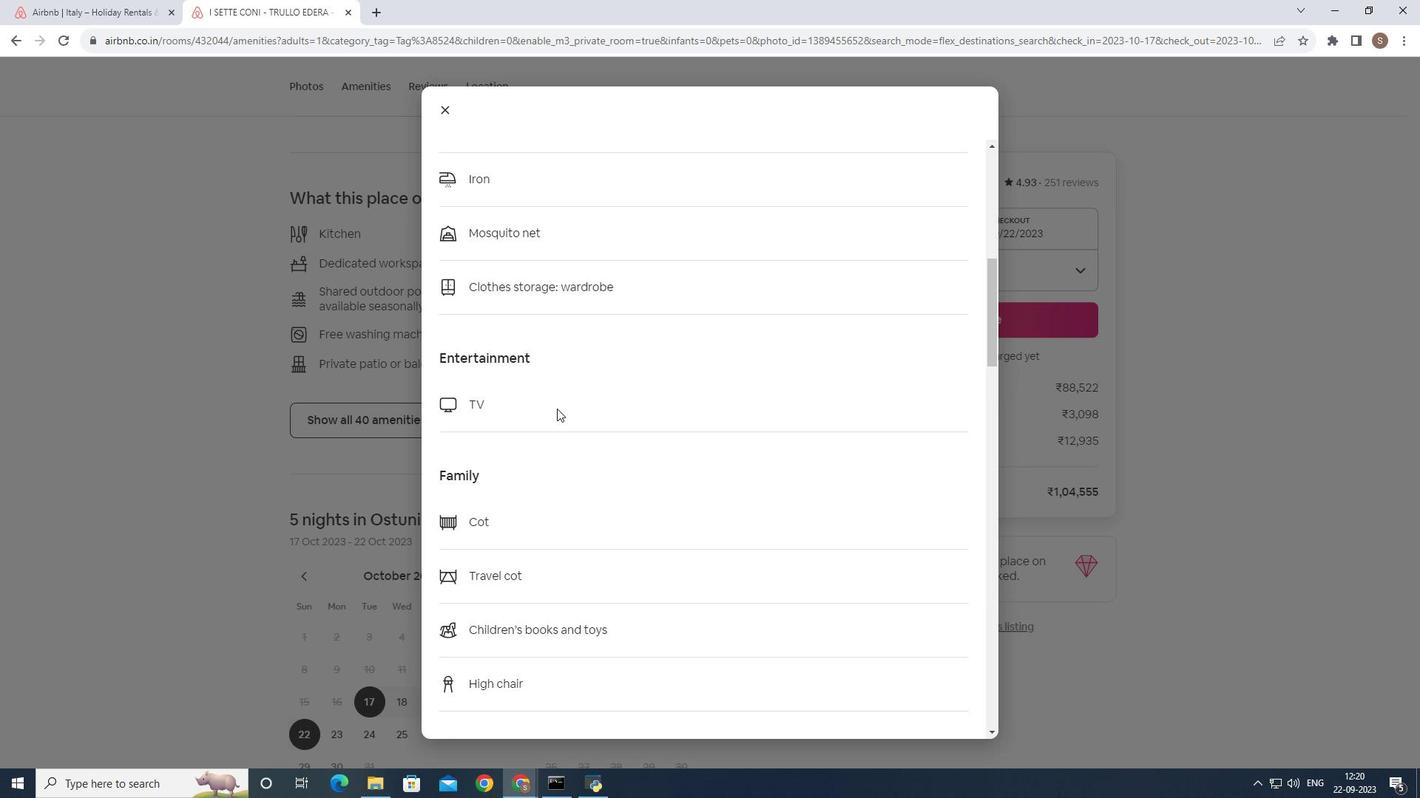 
Action: Mouse scrolled (551, 403) with delta (0, 0)
Screenshot: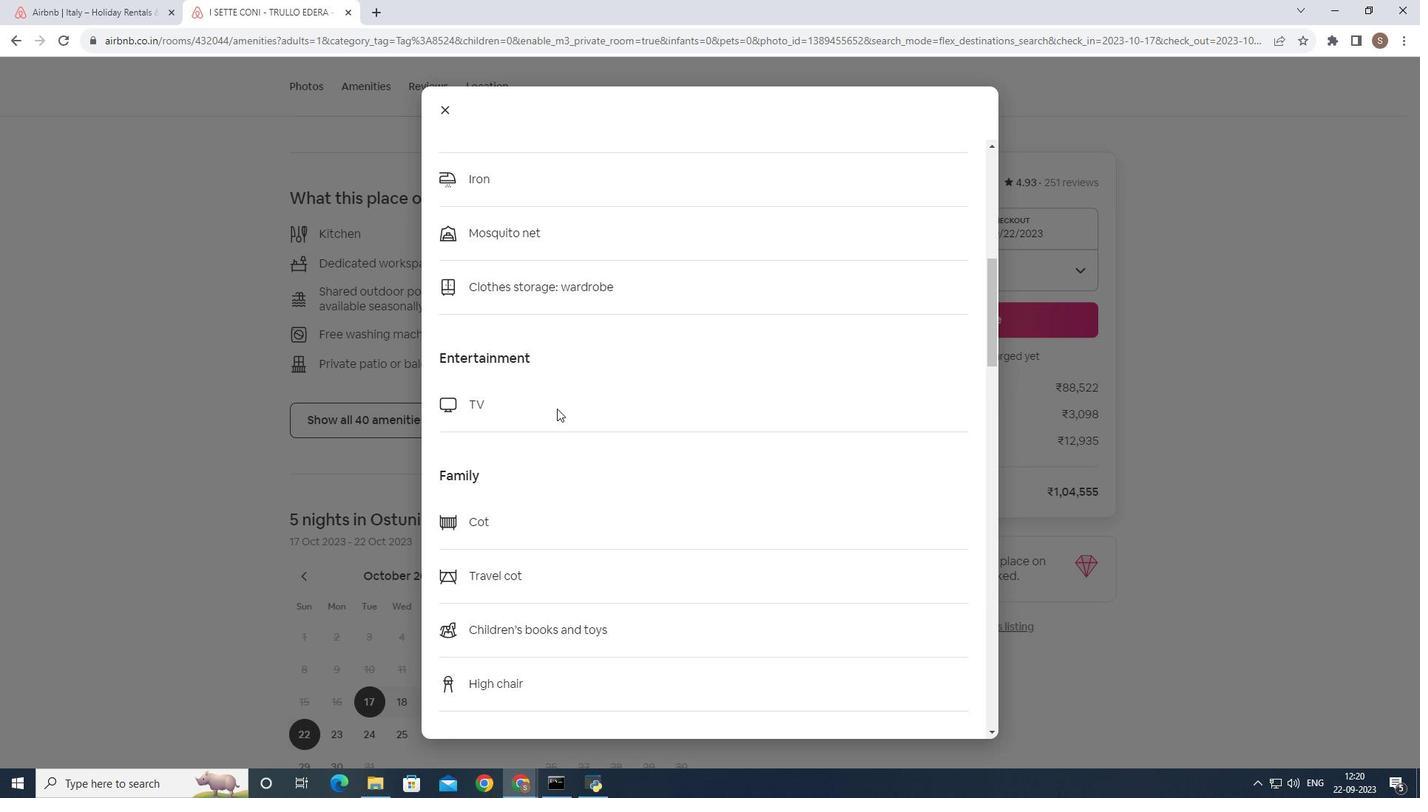 
Action: Mouse scrolled (551, 403) with delta (0, 0)
Screenshot: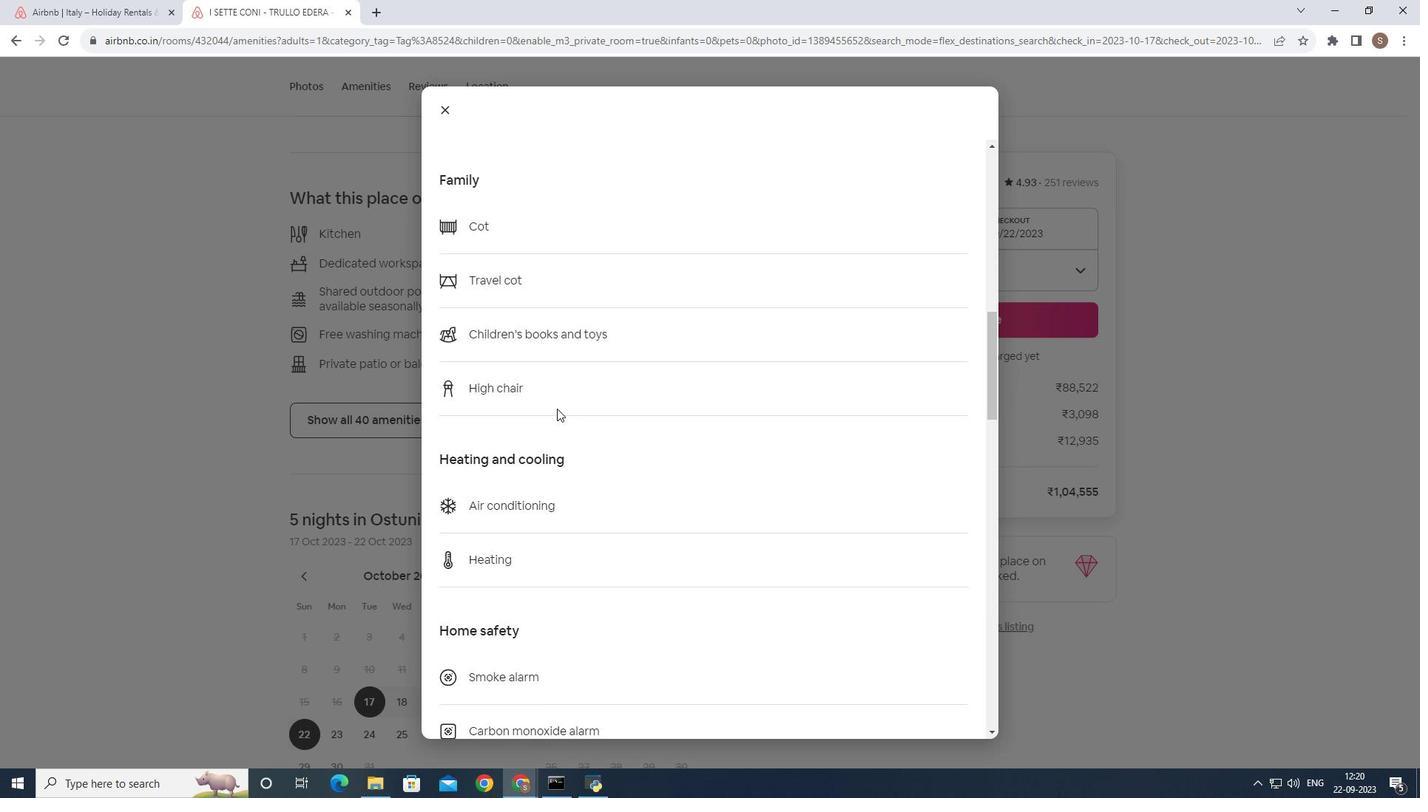 
Action: Mouse scrolled (551, 403) with delta (0, 0)
Screenshot: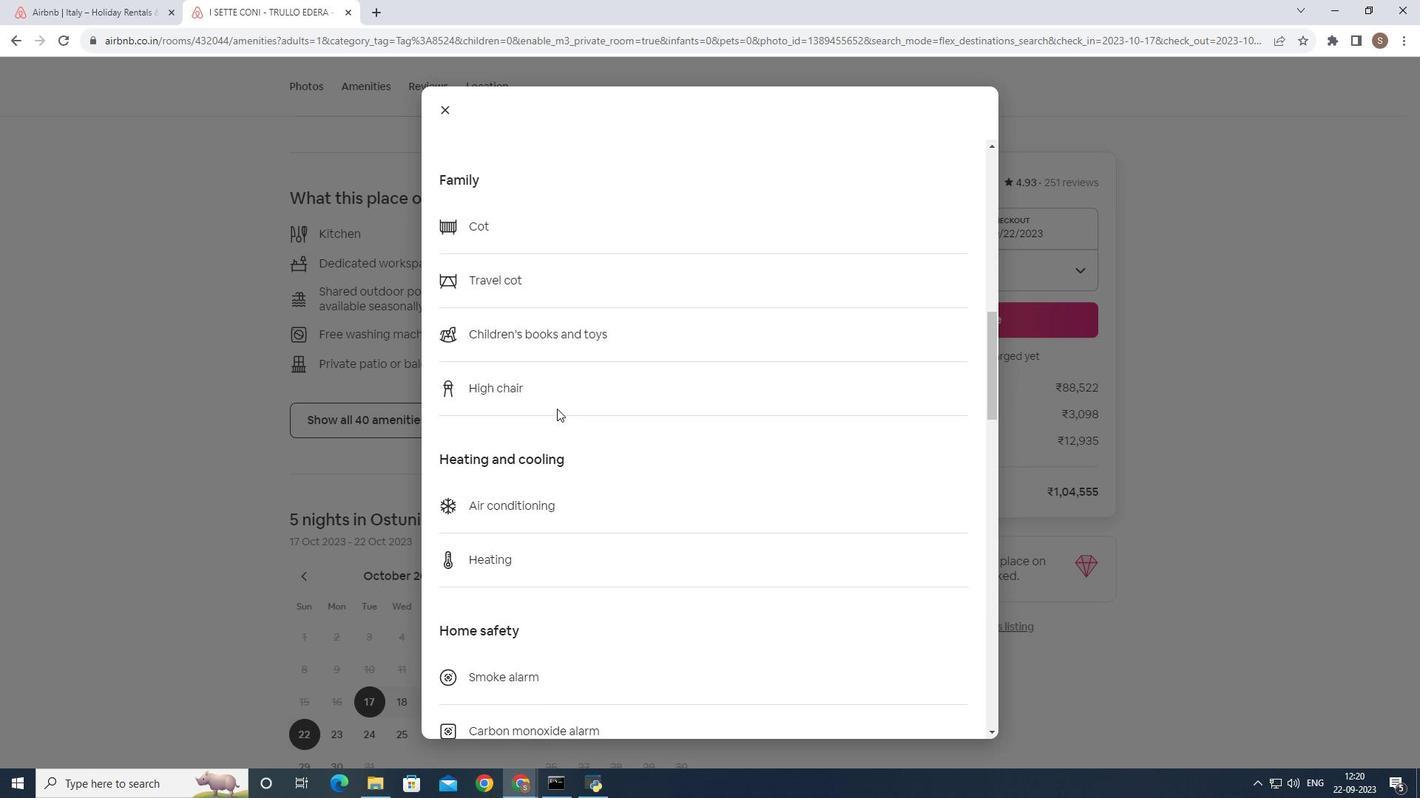 
Action: Mouse scrolled (551, 403) with delta (0, 0)
Screenshot: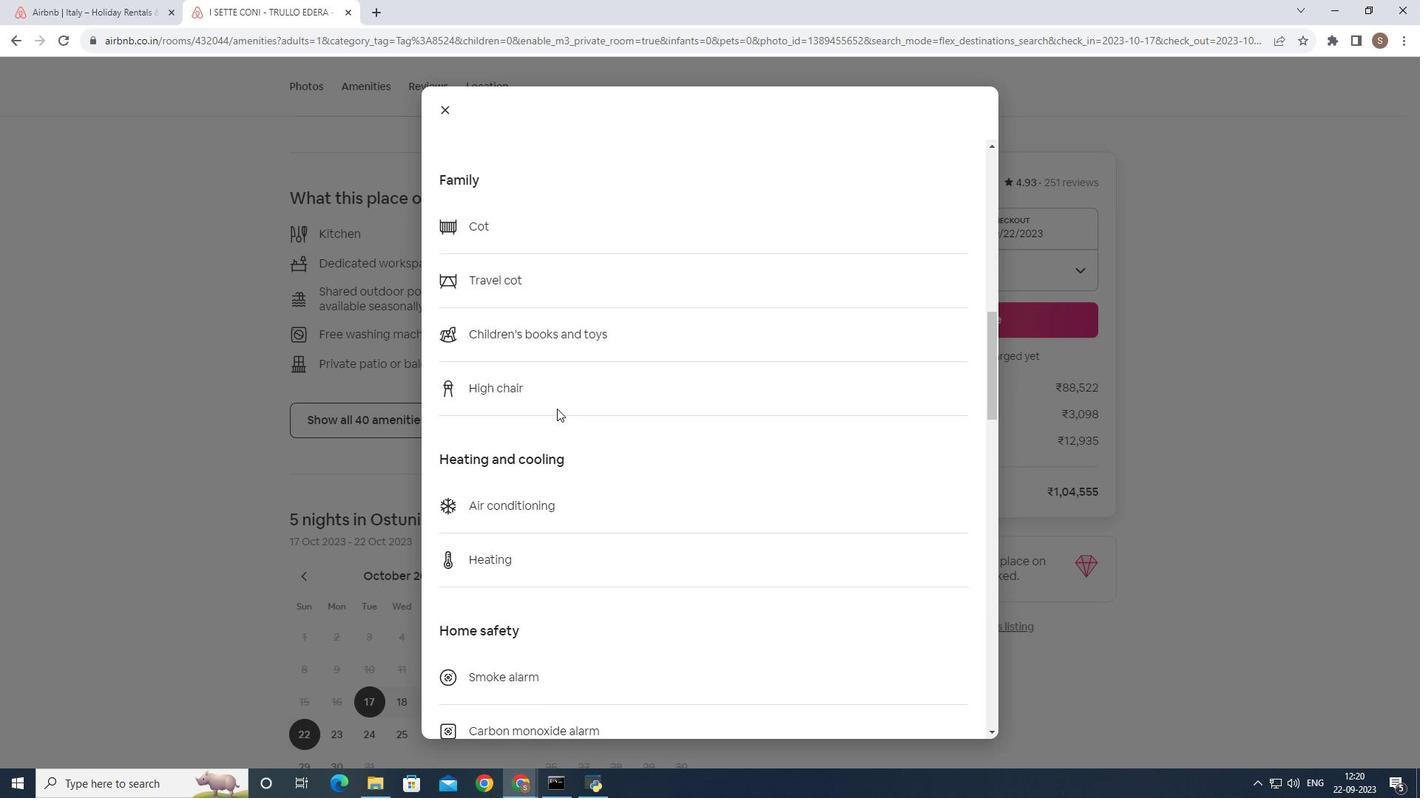 
Action: Mouse scrolled (551, 403) with delta (0, 0)
Screenshot: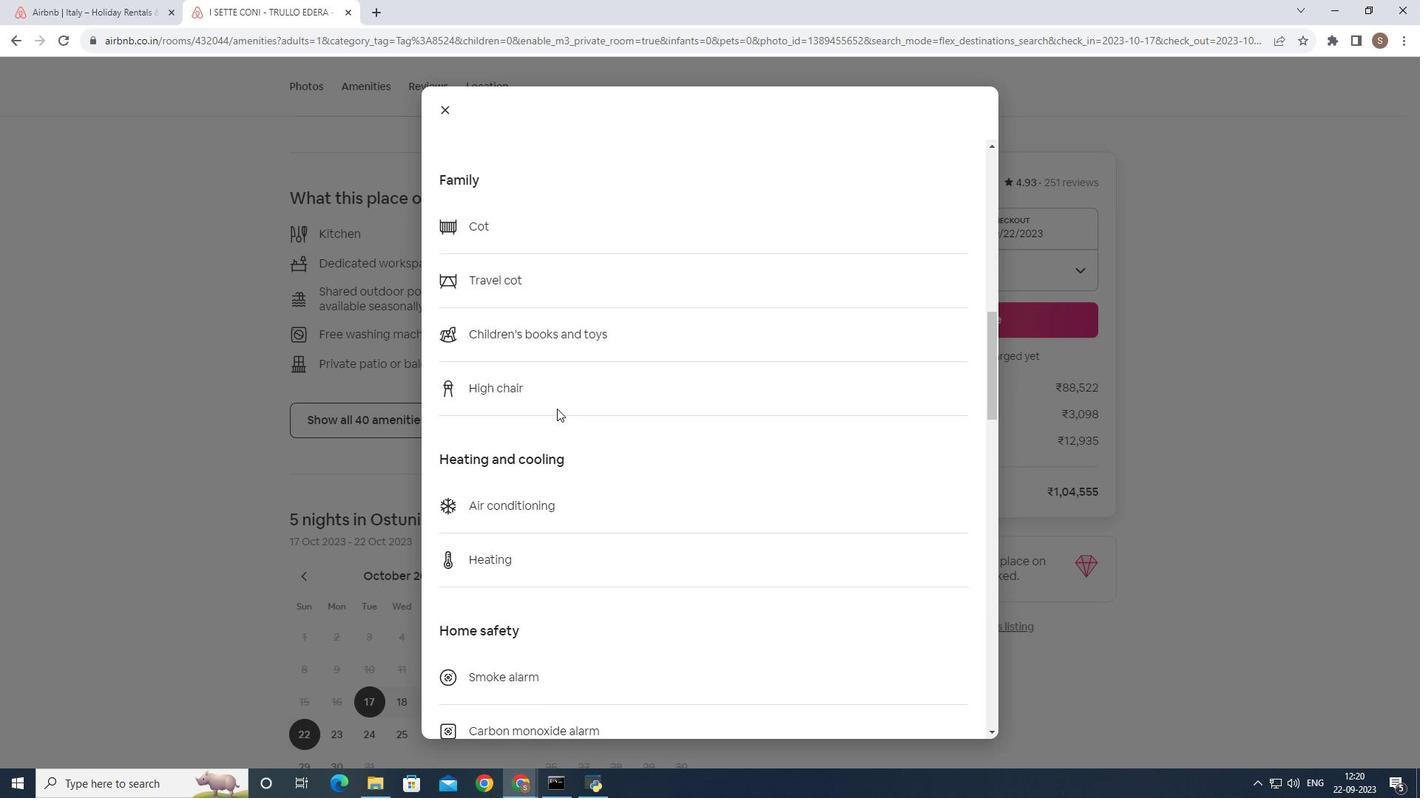 
Action: Mouse scrolled (551, 403) with delta (0, 0)
Screenshot: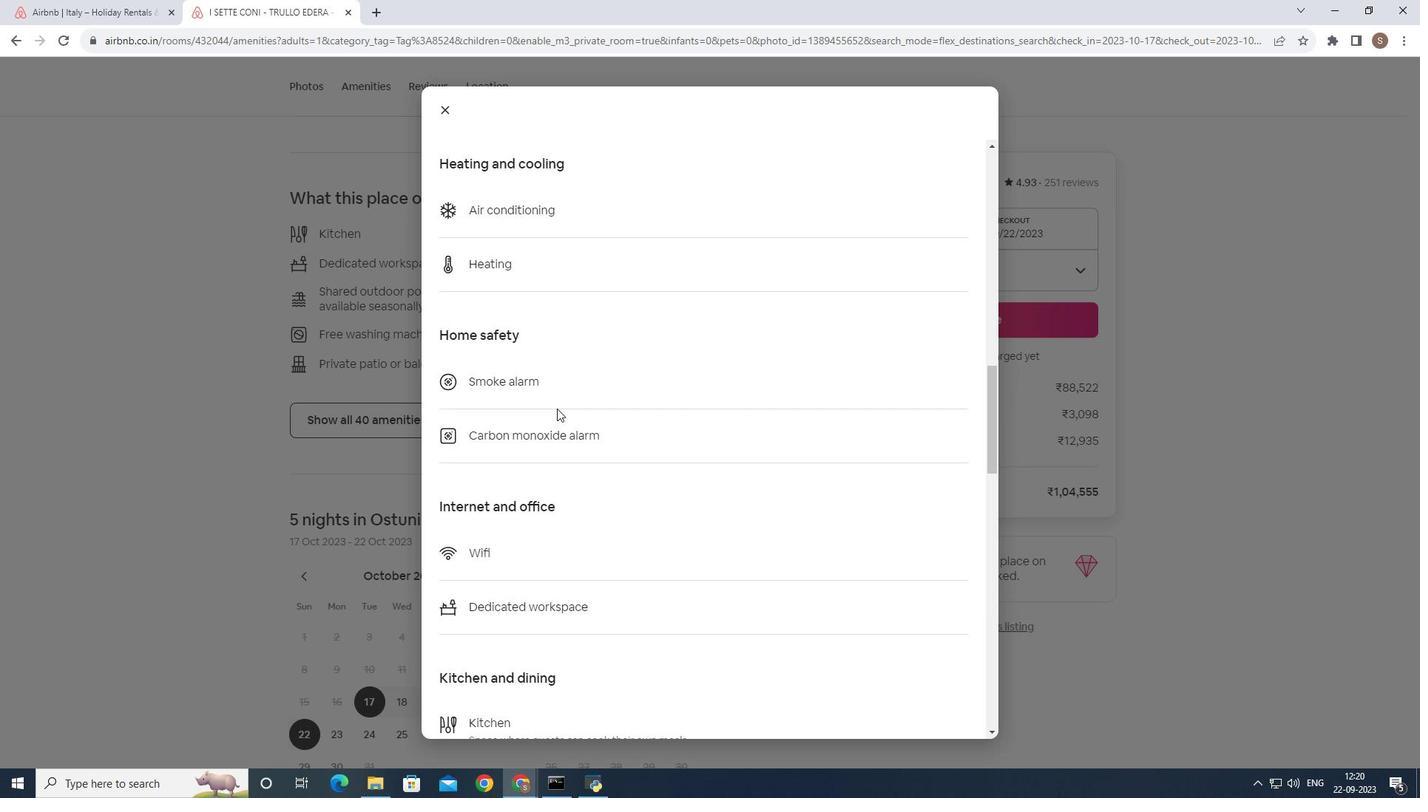 
Action: Mouse scrolled (551, 403) with delta (0, 0)
Screenshot: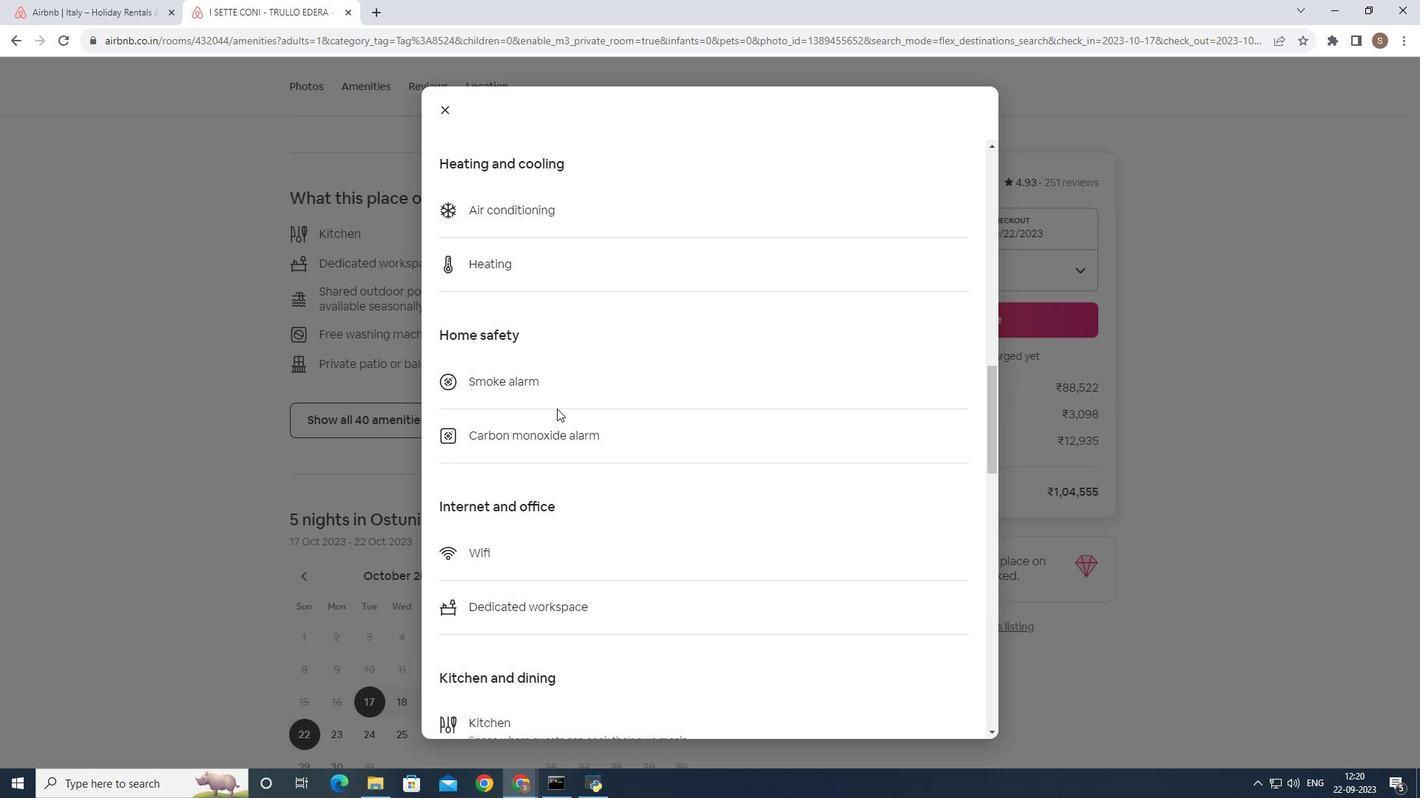 
Action: Mouse scrolled (551, 403) with delta (0, 0)
Screenshot: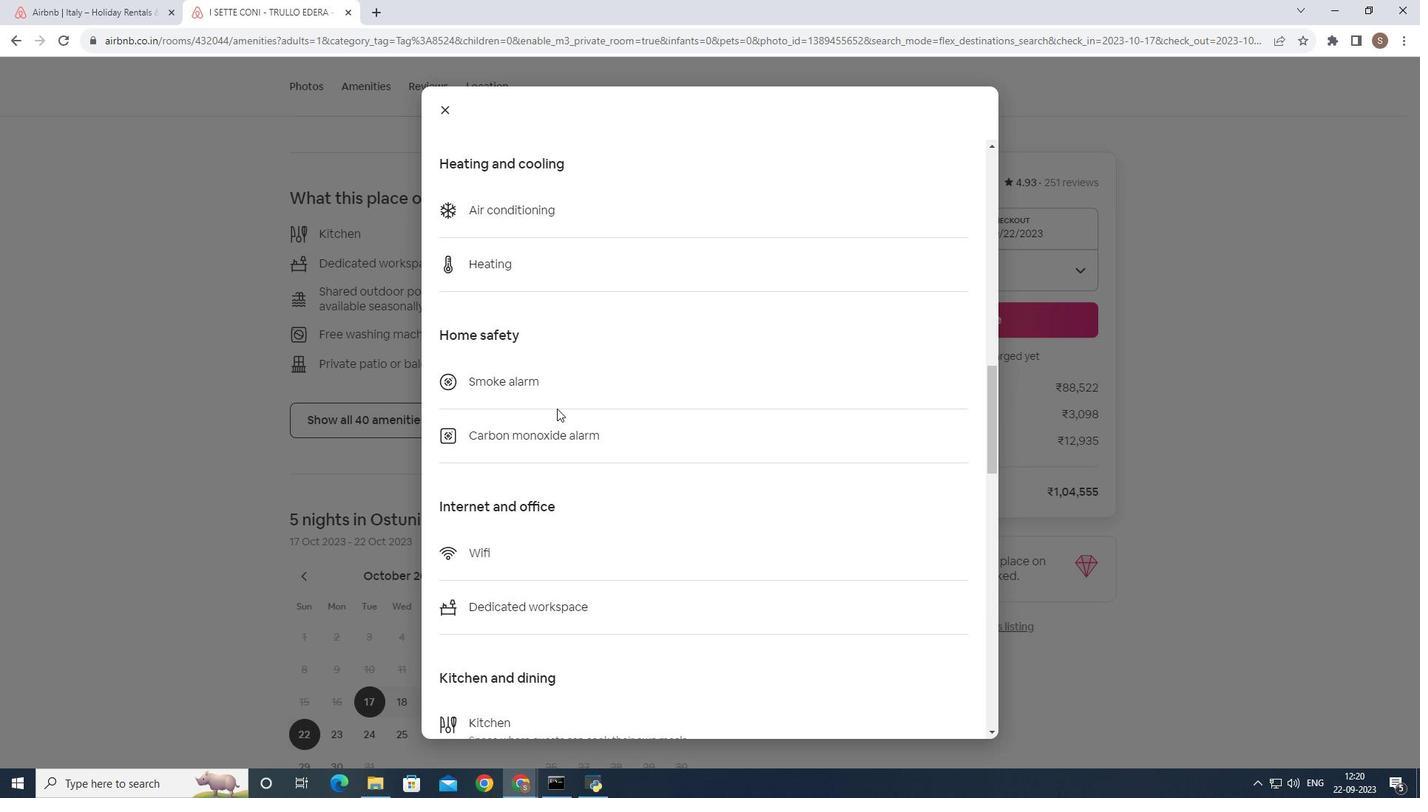 
Action: Mouse scrolled (551, 403) with delta (0, 0)
Screenshot: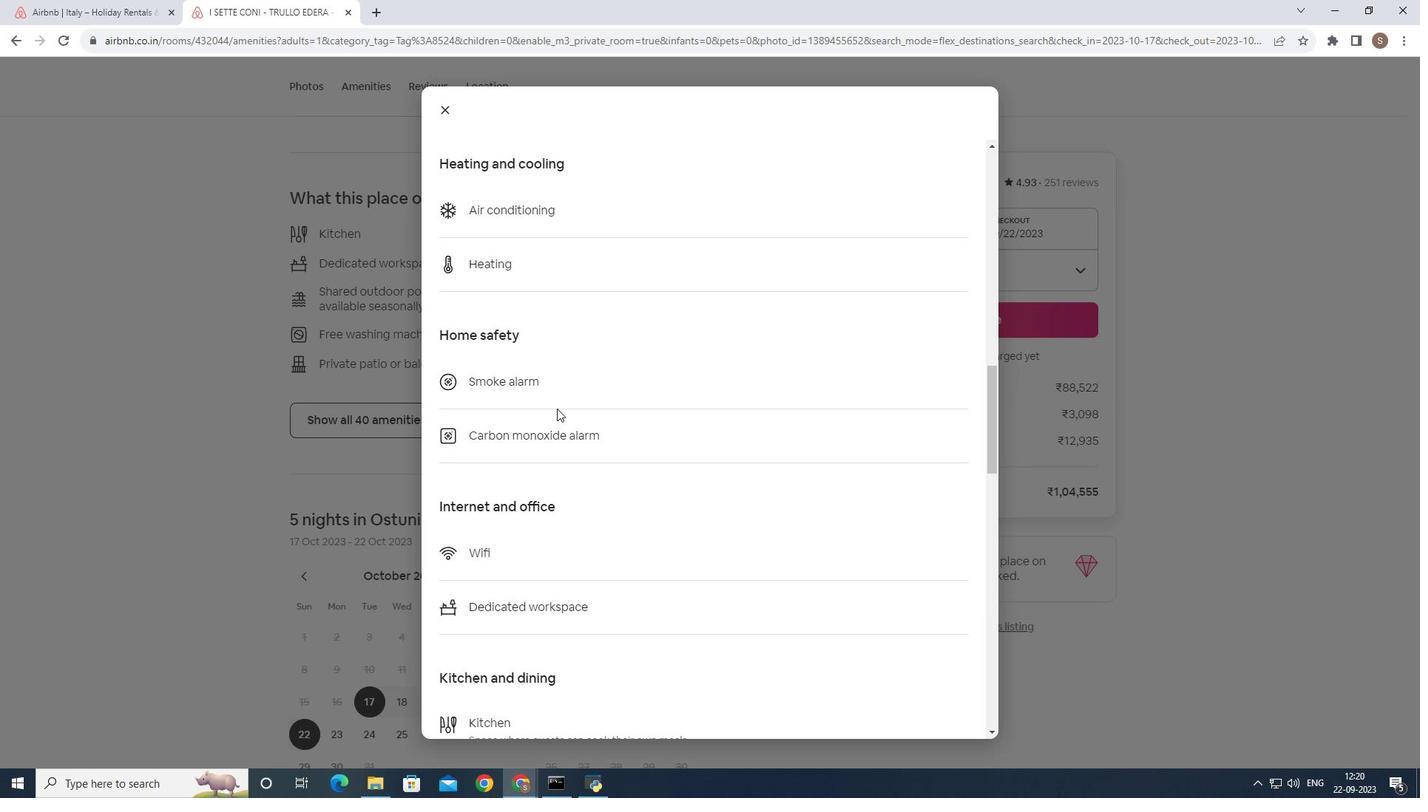 
Action: Mouse scrolled (551, 403) with delta (0, 0)
Screenshot: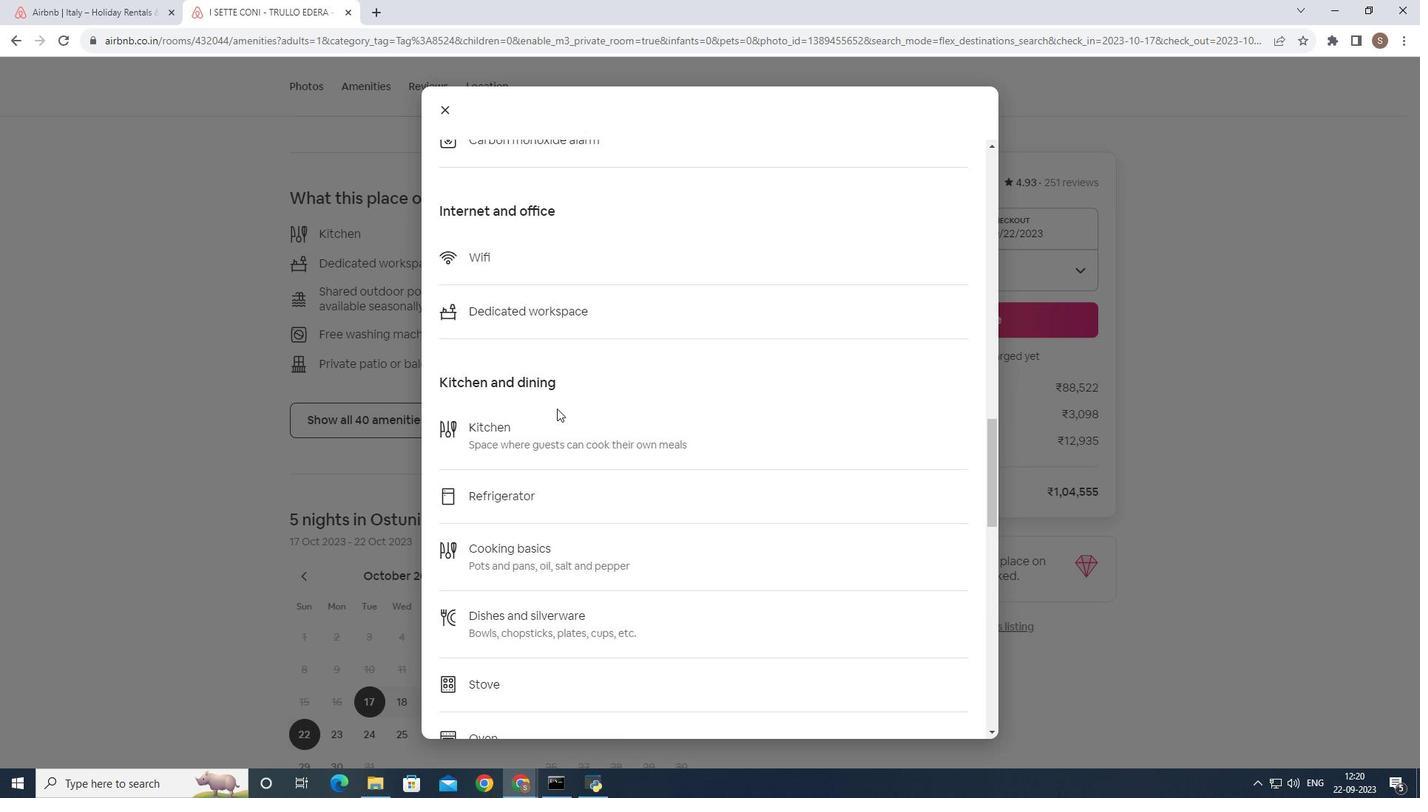 
Action: Mouse scrolled (551, 403) with delta (0, 0)
Screenshot: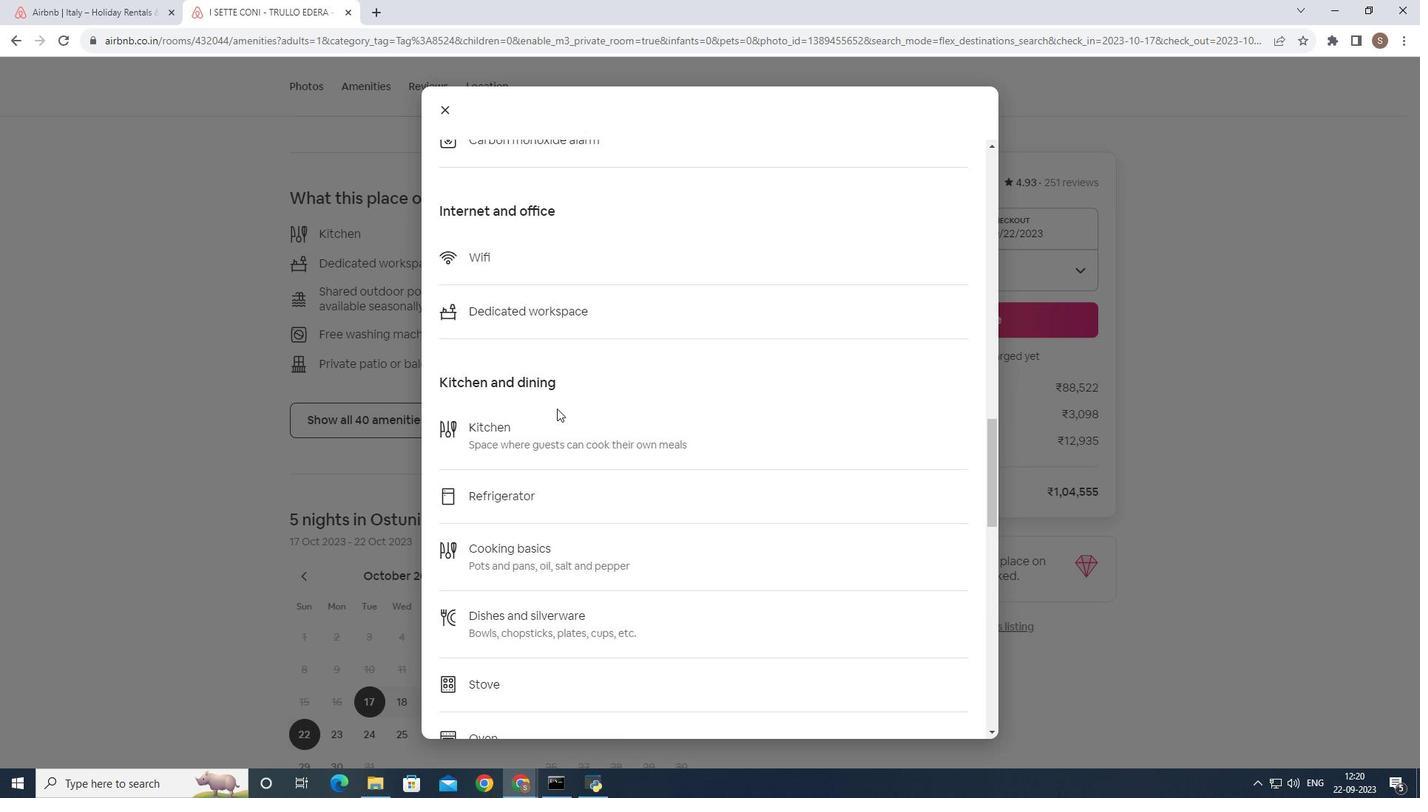 
Action: Mouse scrolled (551, 403) with delta (0, 0)
Screenshot: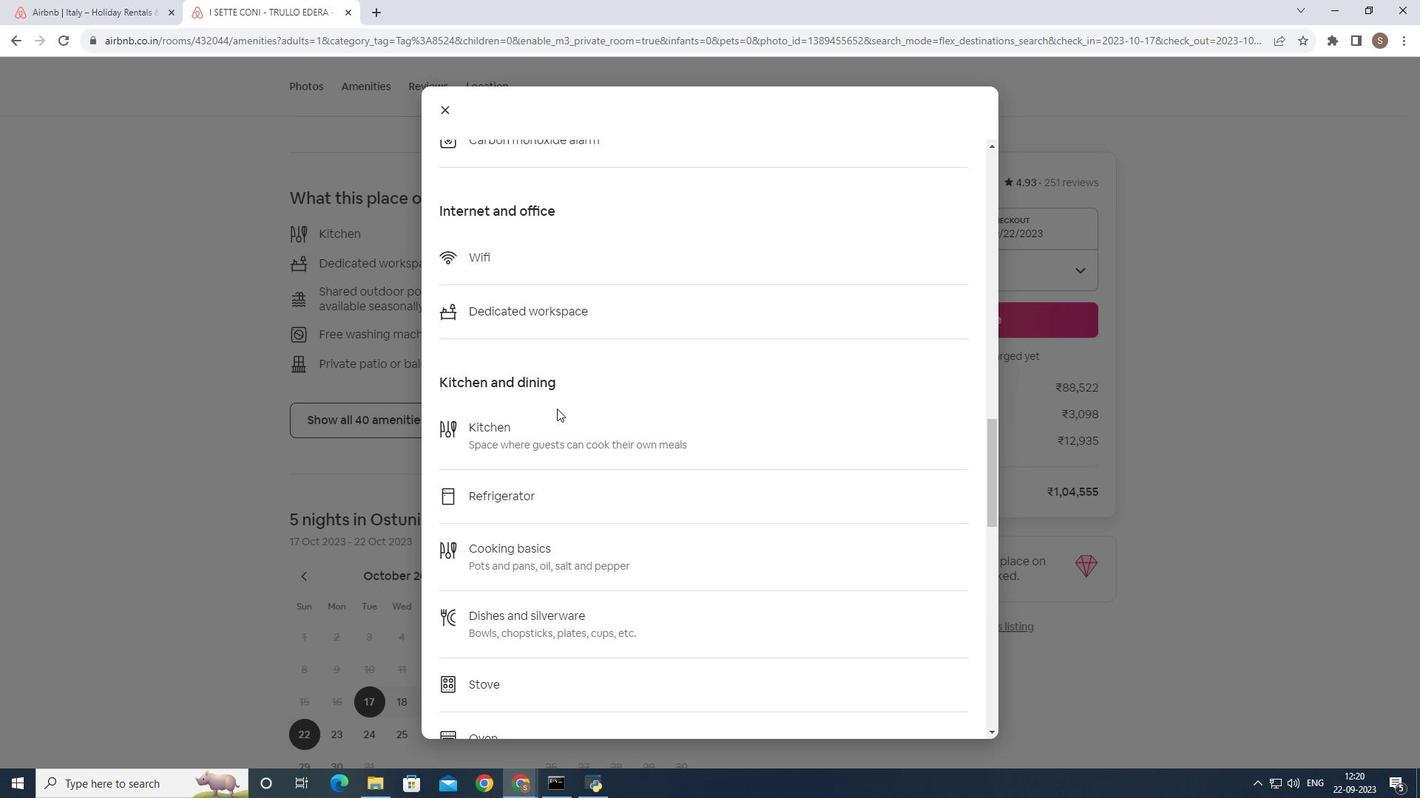 
Action: Mouse scrolled (551, 403) with delta (0, 0)
Screenshot: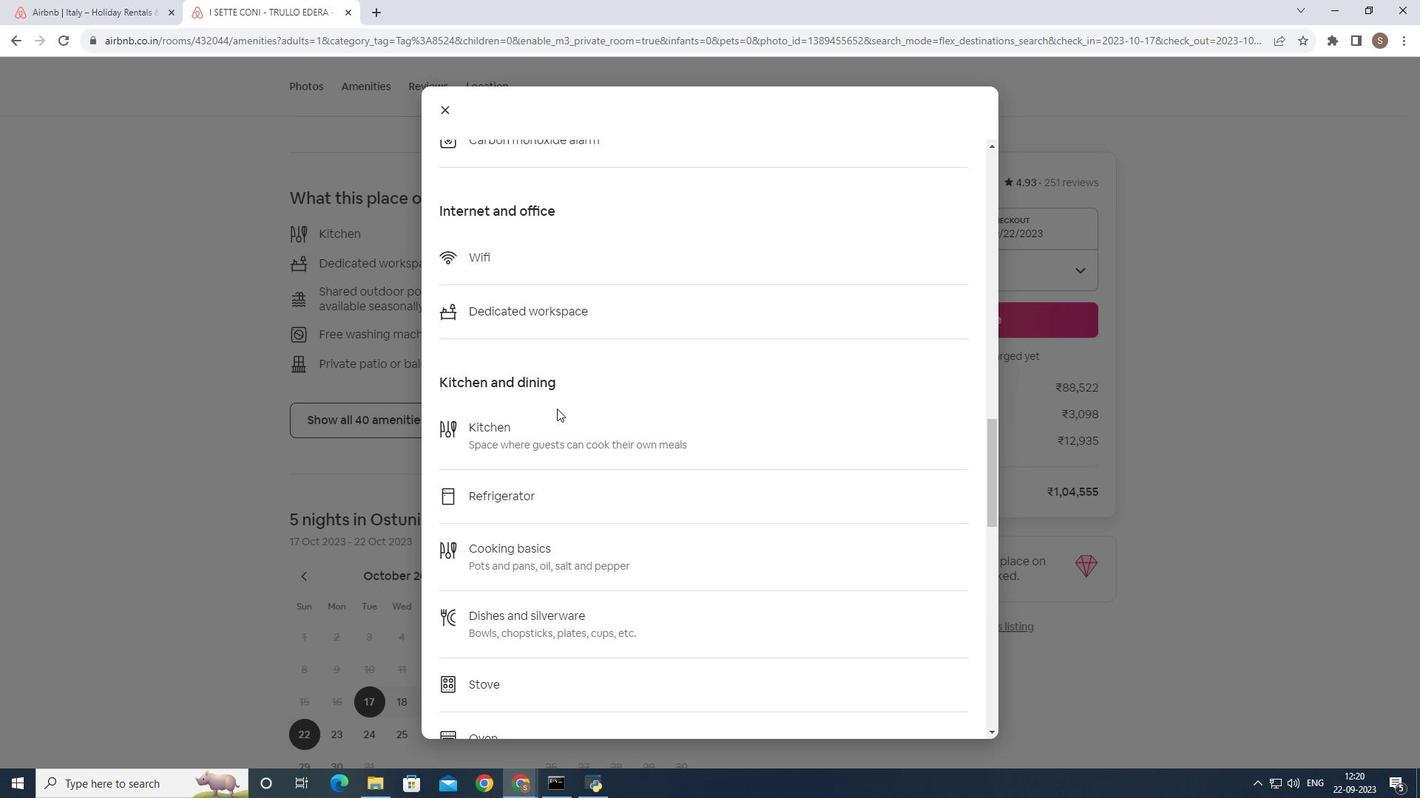 
Action: Mouse scrolled (551, 403) with delta (0, 0)
Screenshot: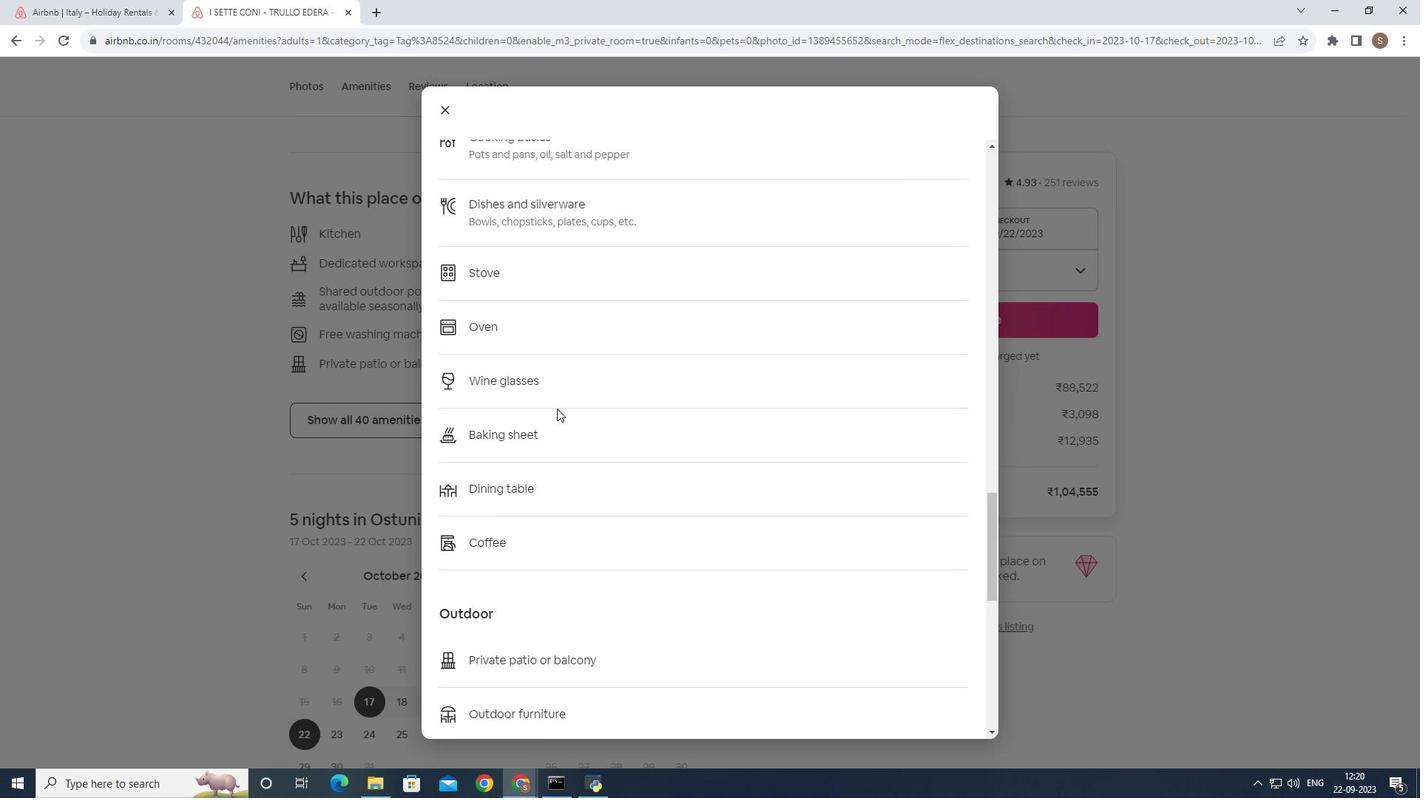 
Action: Mouse scrolled (551, 403) with delta (0, 0)
Screenshot: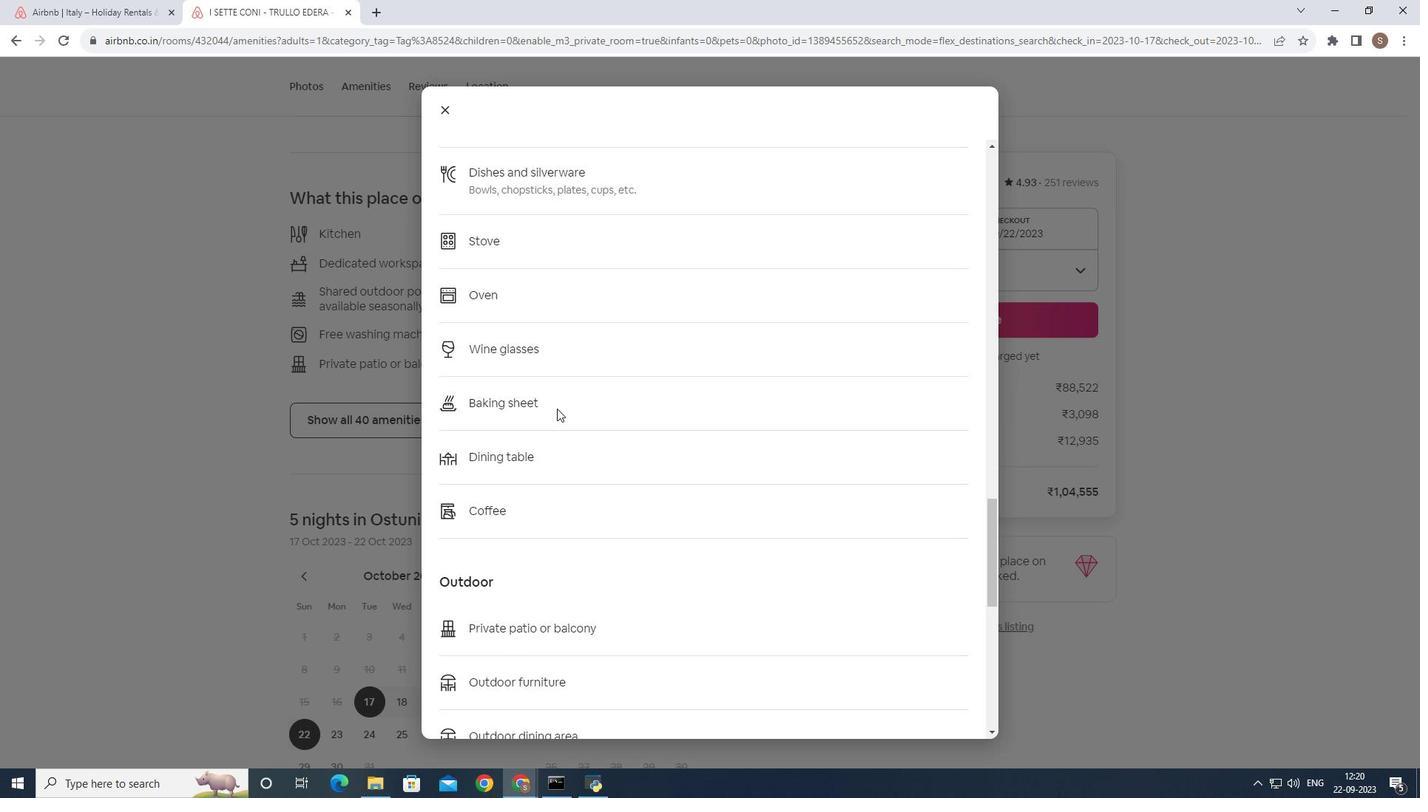 
Action: Mouse scrolled (551, 403) with delta (0, 0)
Screenshot: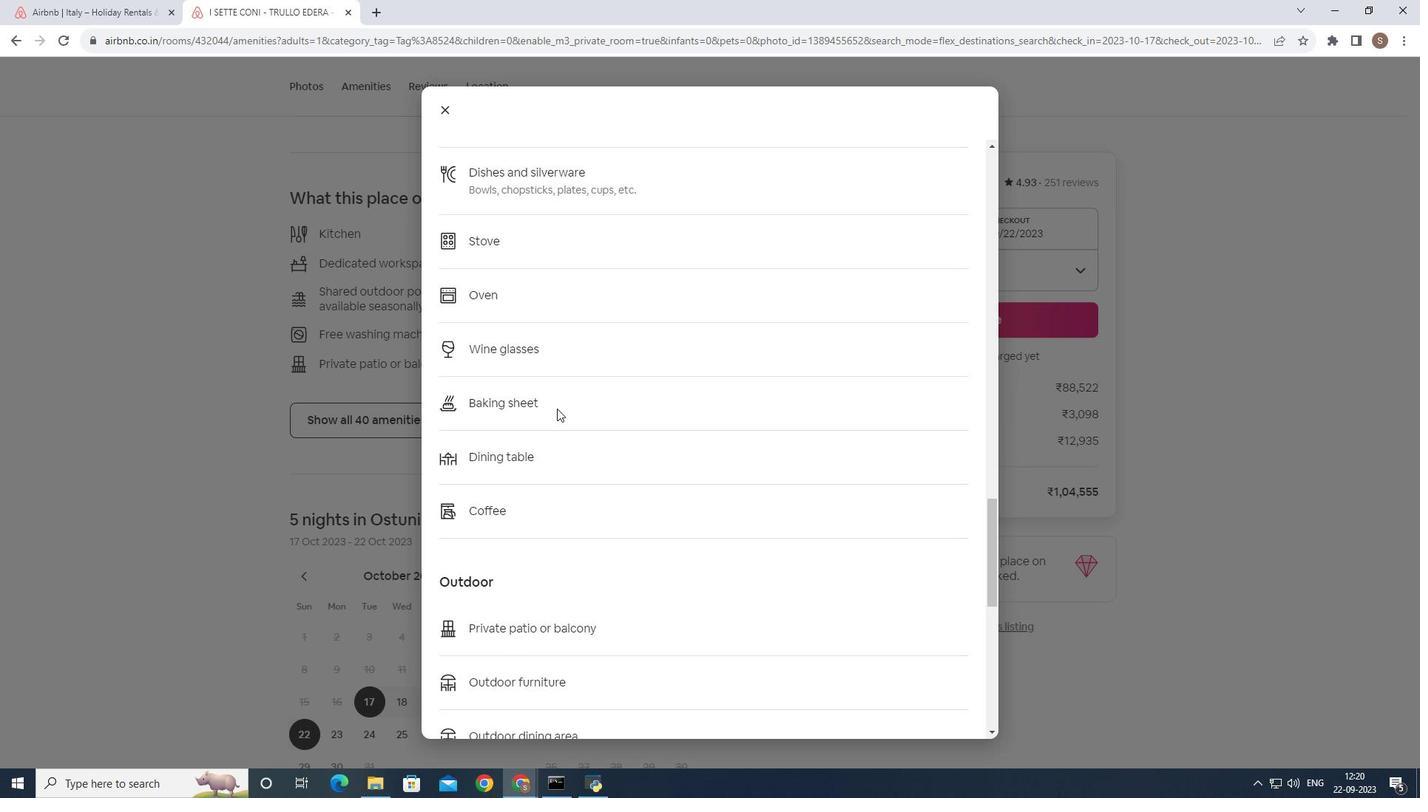 
Action: Mouse scrolled (551, 403) with delta (0, 0)
Screenshot: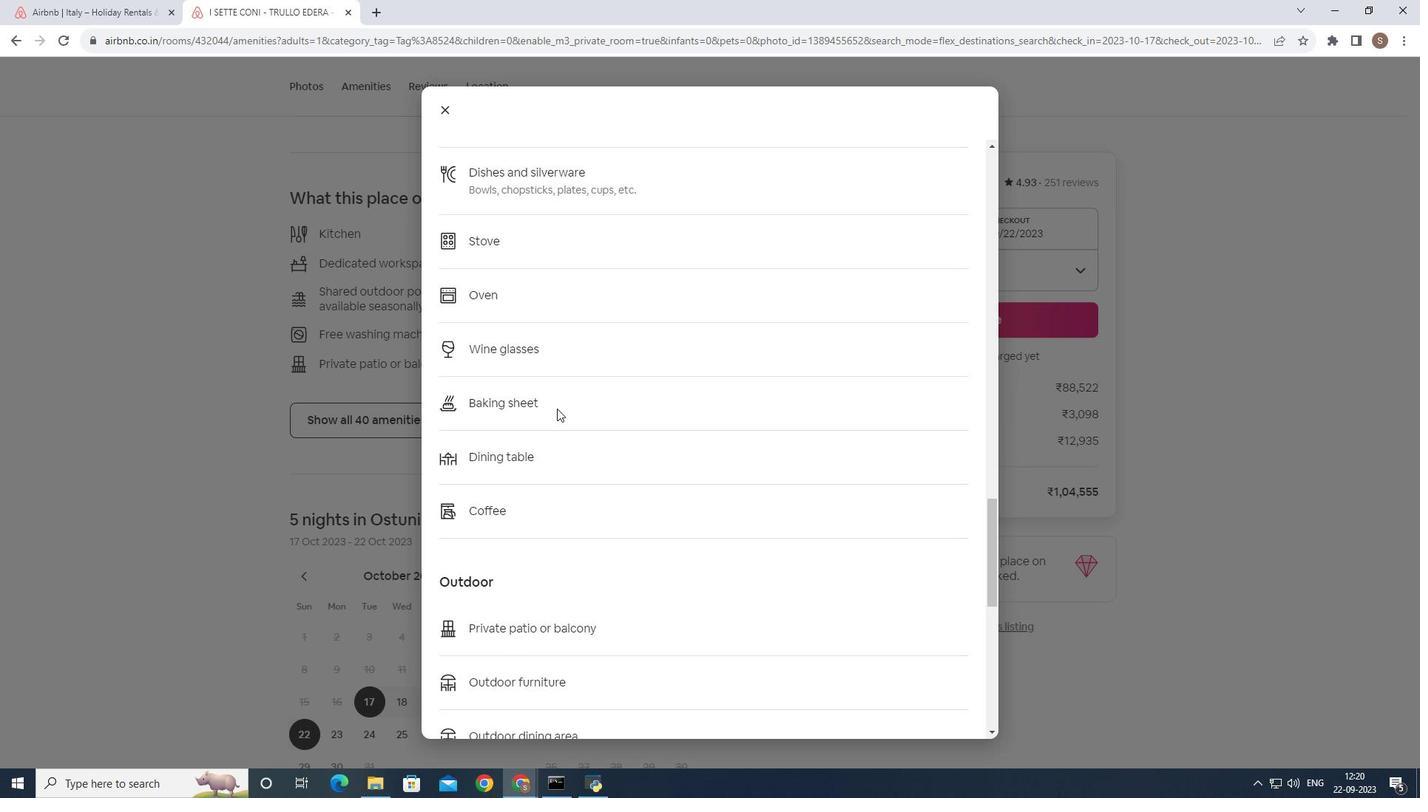
Action: Mouse scrolled (551, 403) with delta (0, 0)
Screenshot: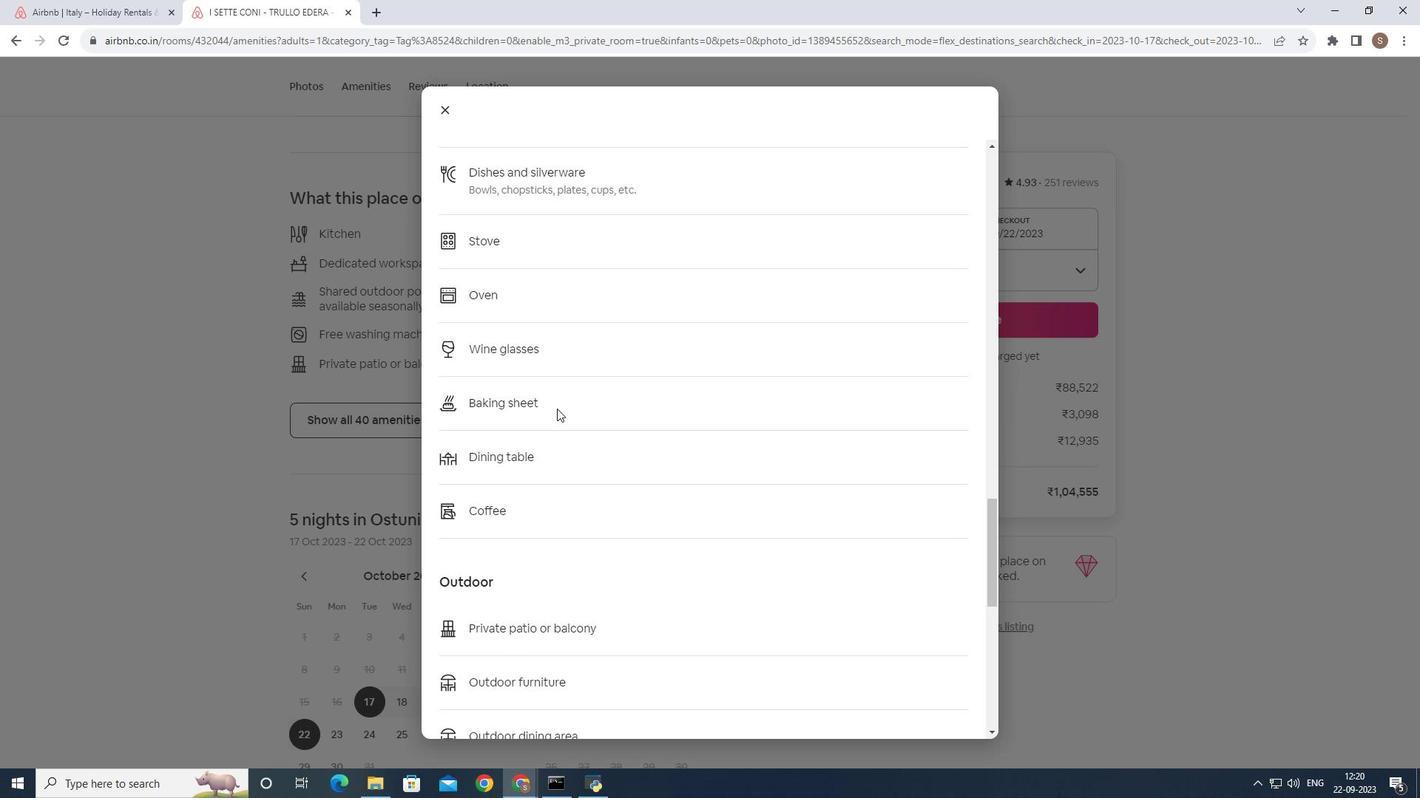 
Action: Mouse scrolled (551, 403) with delta (0, 0)
Screenshot: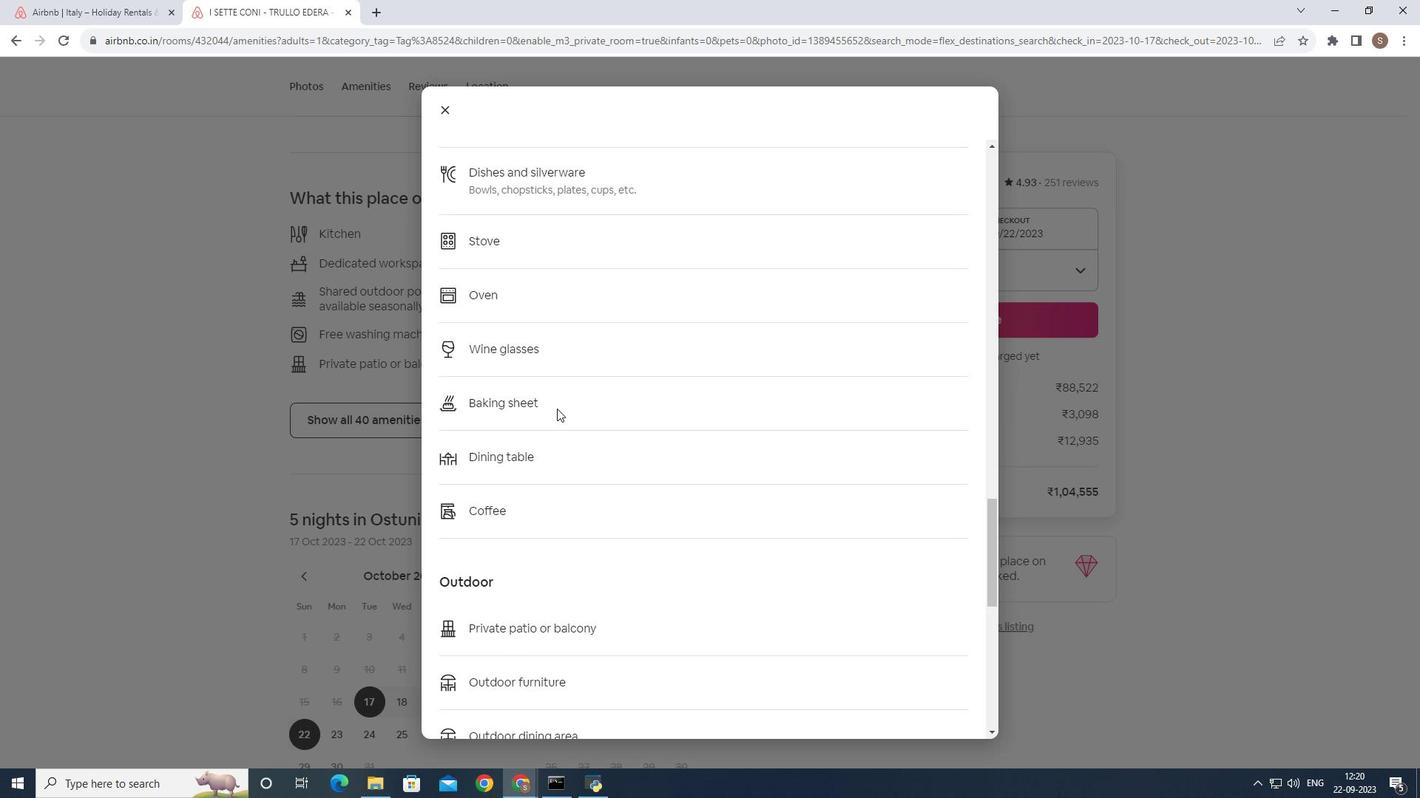 
Action: Mouse scrolled (551, 403) with delta (0, 0)
Screenshot: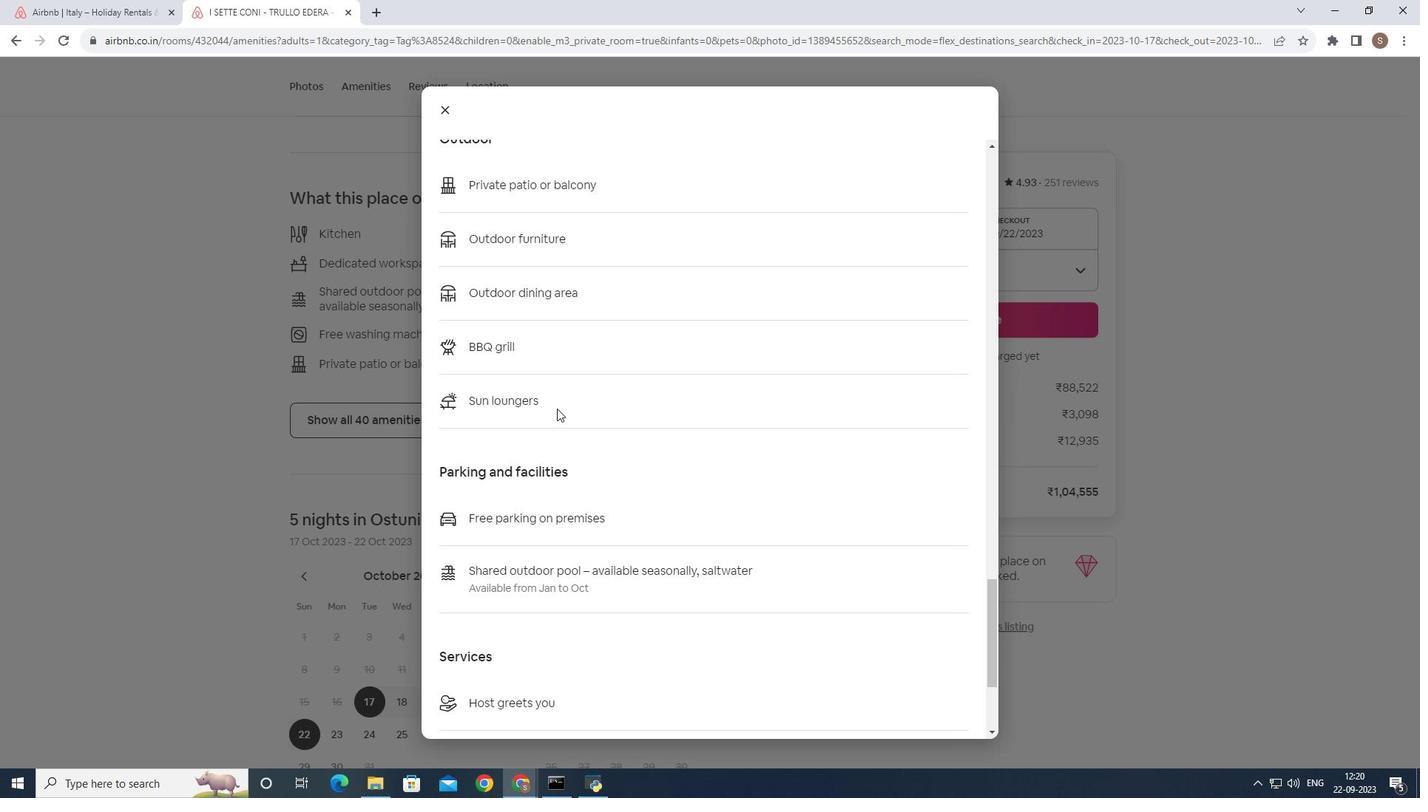 
Action: Mouse scrolled (551, 403) with delta (0, 0)
Screenshot: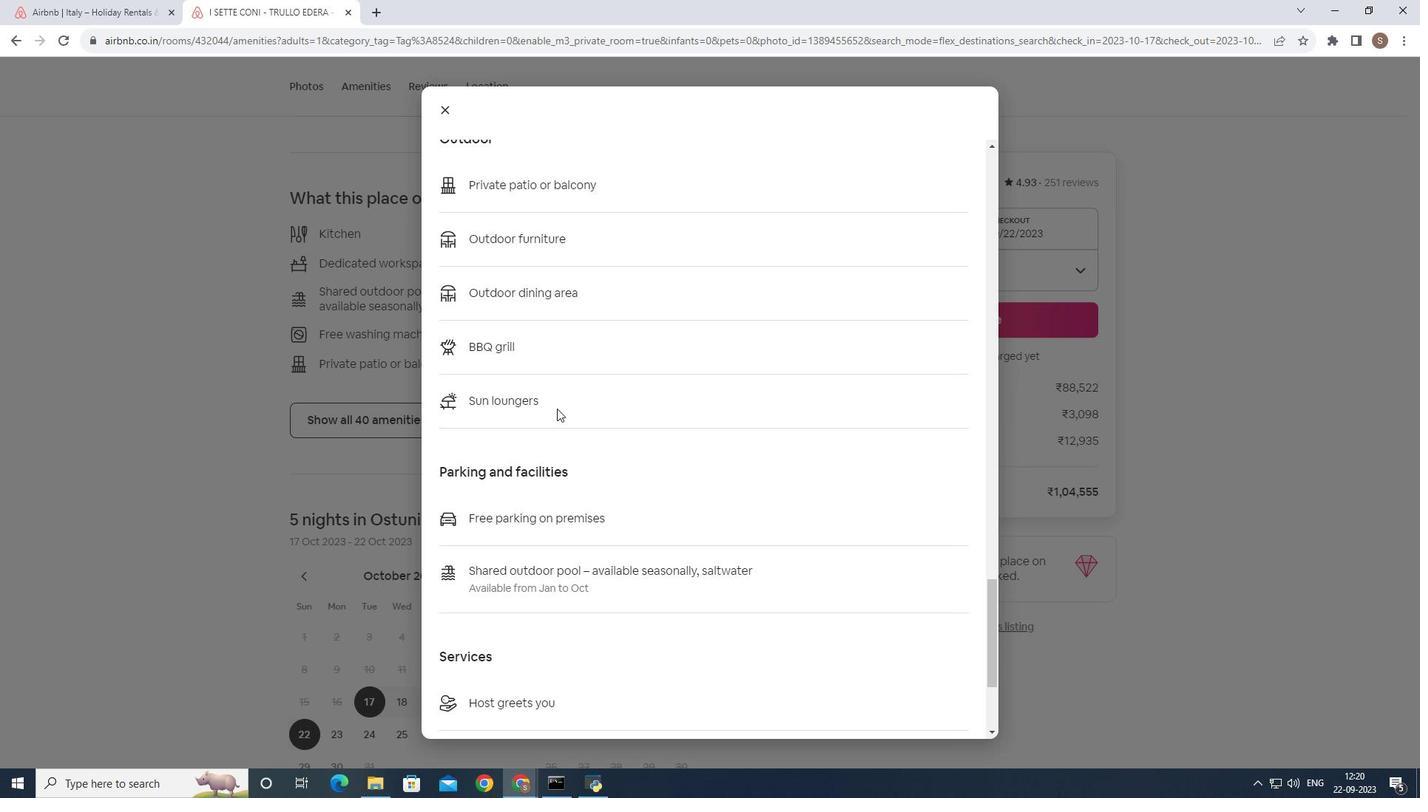 
Action: Mouse scrolled (551, 403) with delta (0, 0)
Screenshot: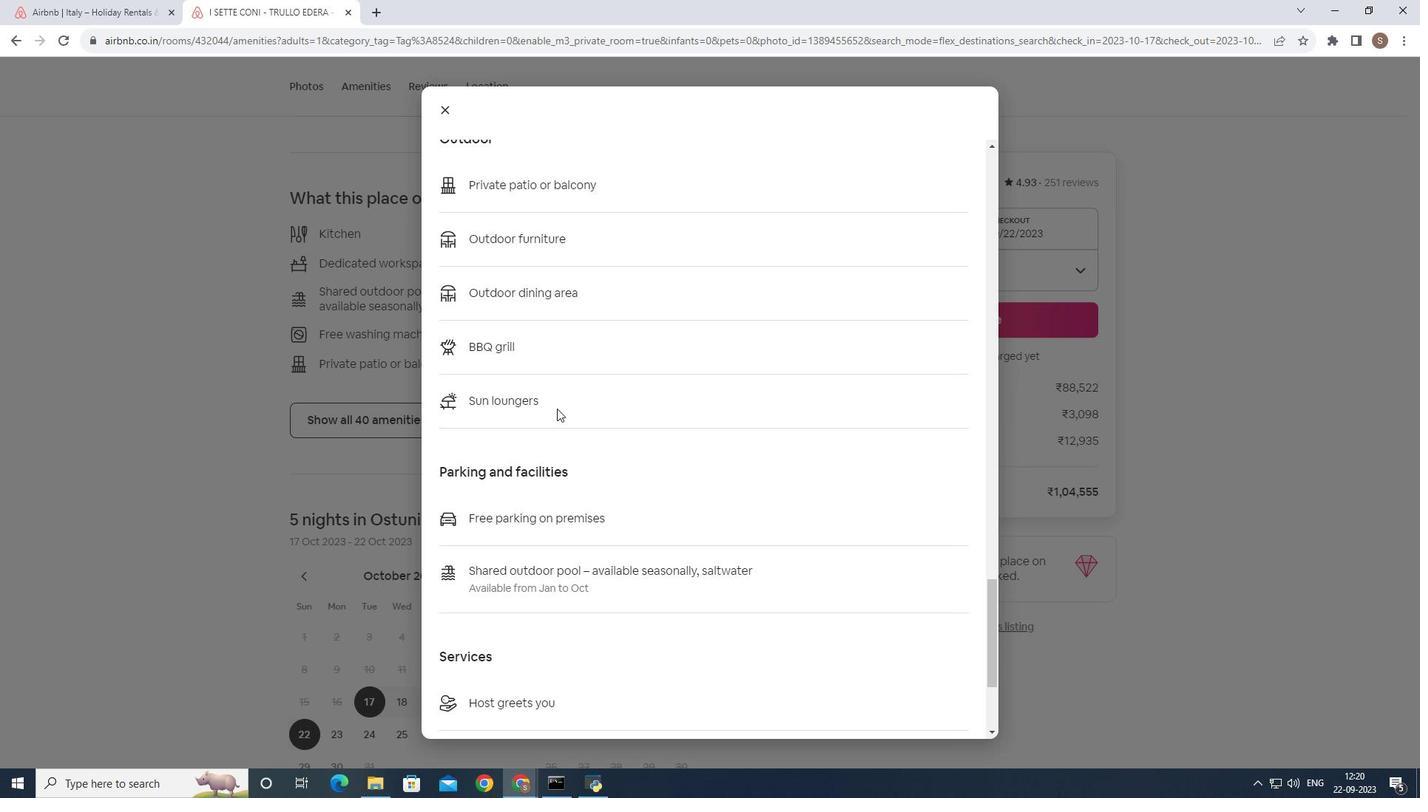 
Action: Mouse scrolled (551, 403) with delta (0, 0)
Screenshot: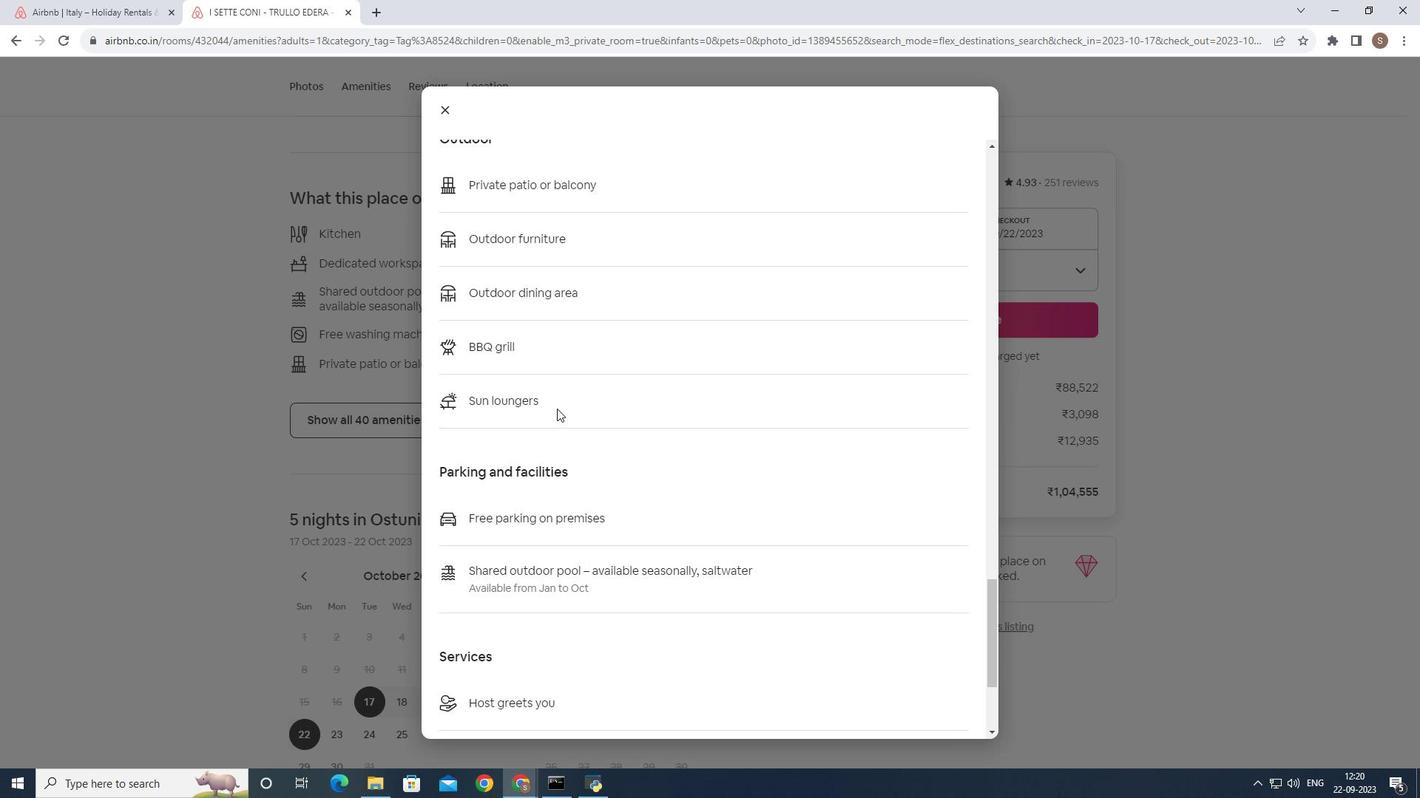 
Action: Mouse scrolled (551, 403) with delta (0, 0)
Screenshot: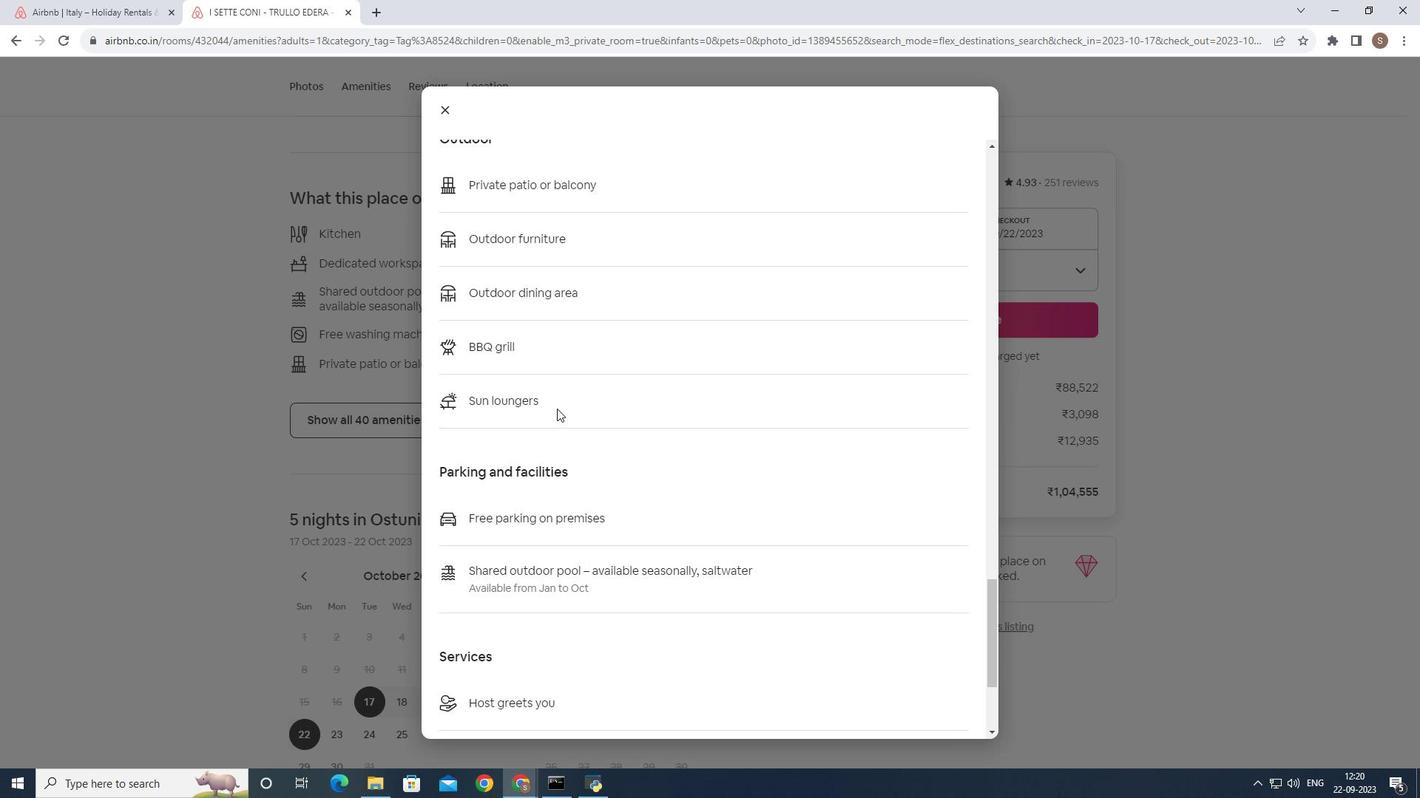 
Action: Mouse scrolled (551, 403) with delta (0, 0)
Screenshot: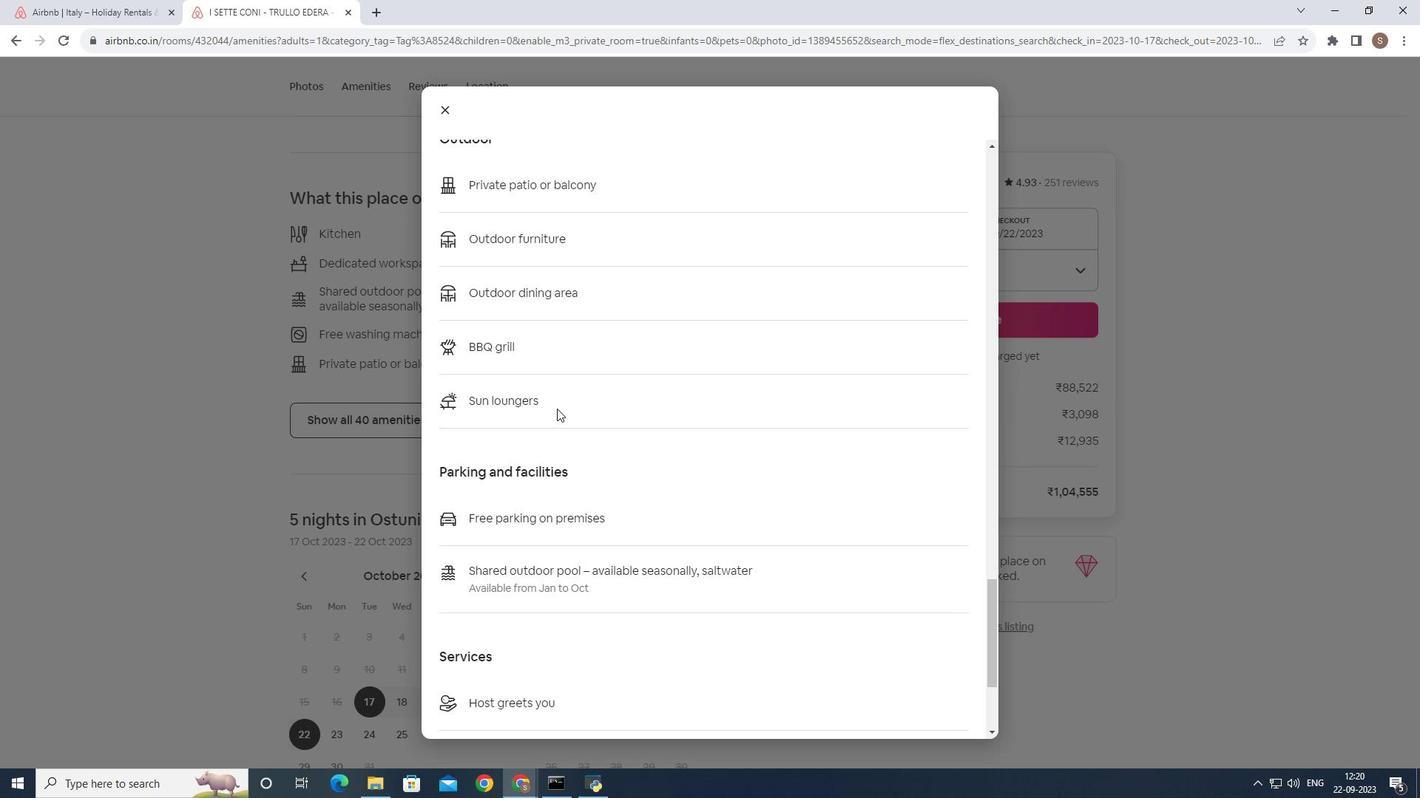 
Action: Mouse scrolled (551, 403) with delta (0, 0)
Screenshot: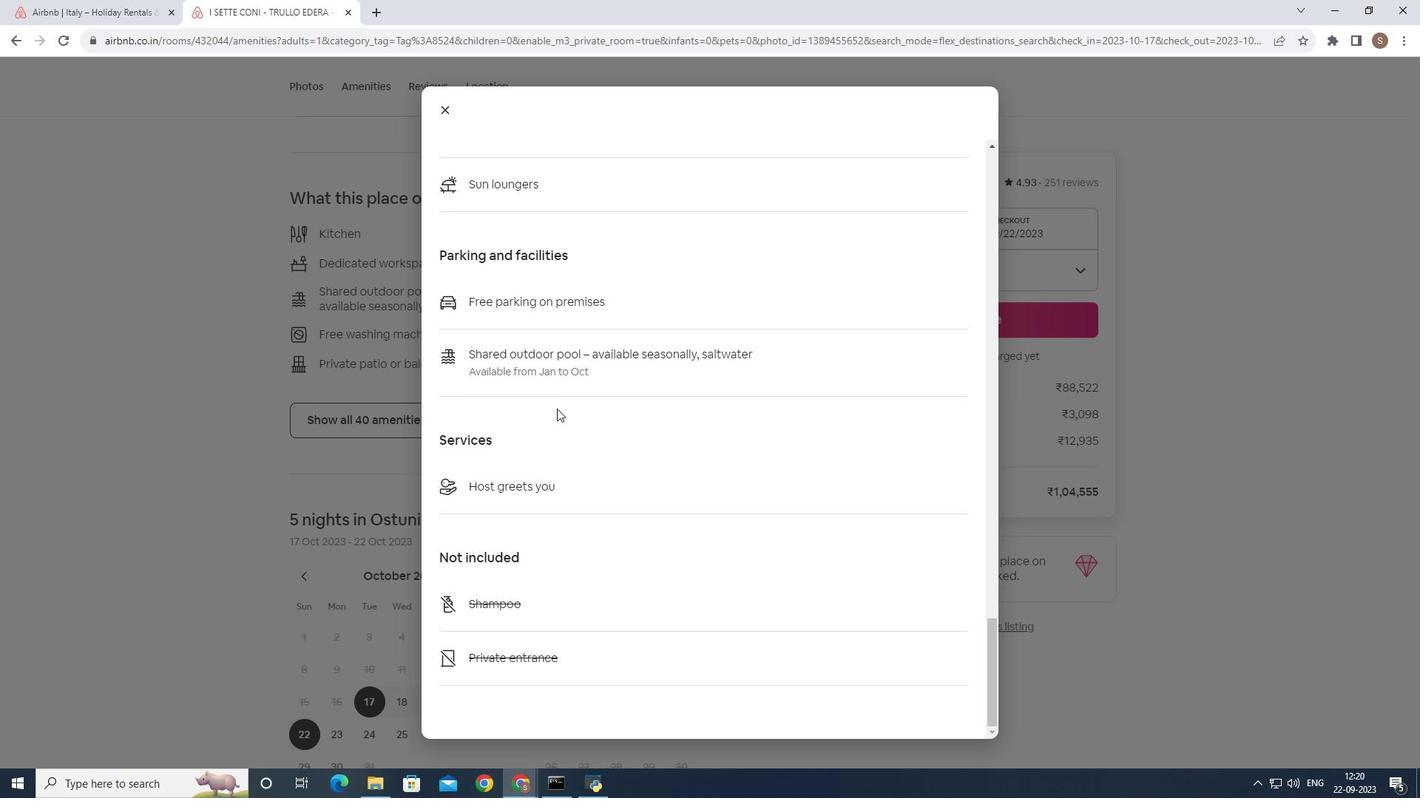 
Action: Mouse scrolled (551, 403) with delta (0, 0)
Screenshot: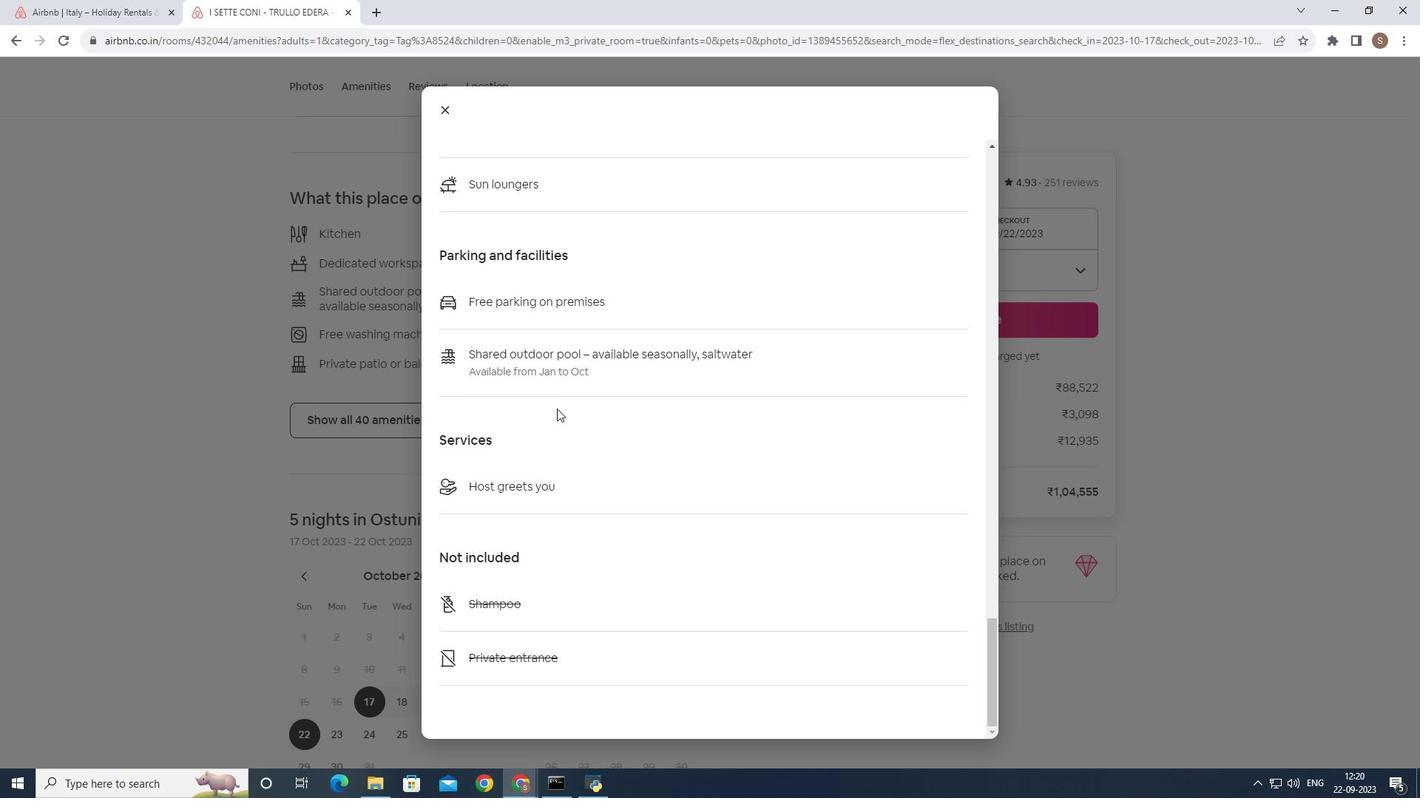 
Action: Mouse scrolled (551, 403) with delta (0, 0)
Screenshot: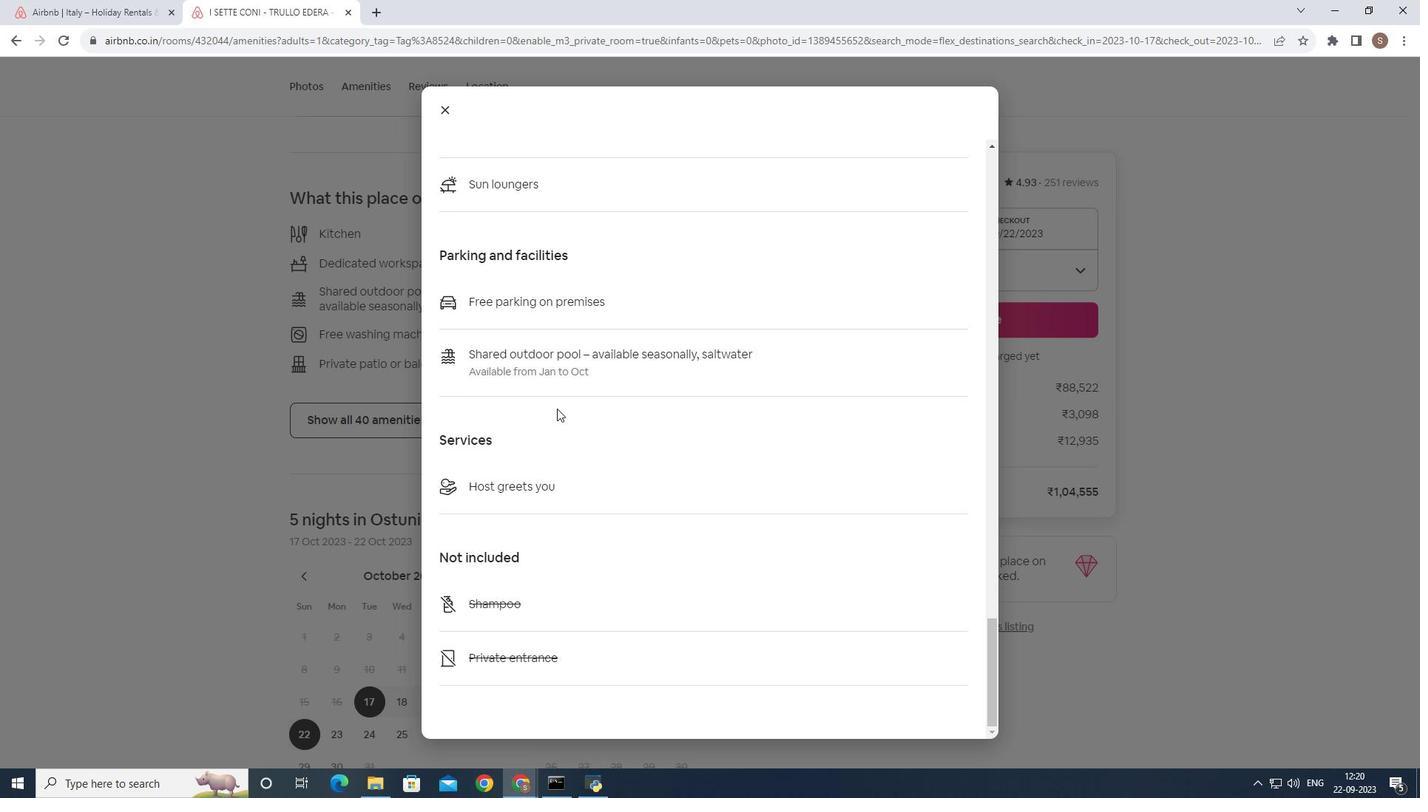 
Action: Mouse scrolled (551, 403) with delta (0, 0)
Screenshot: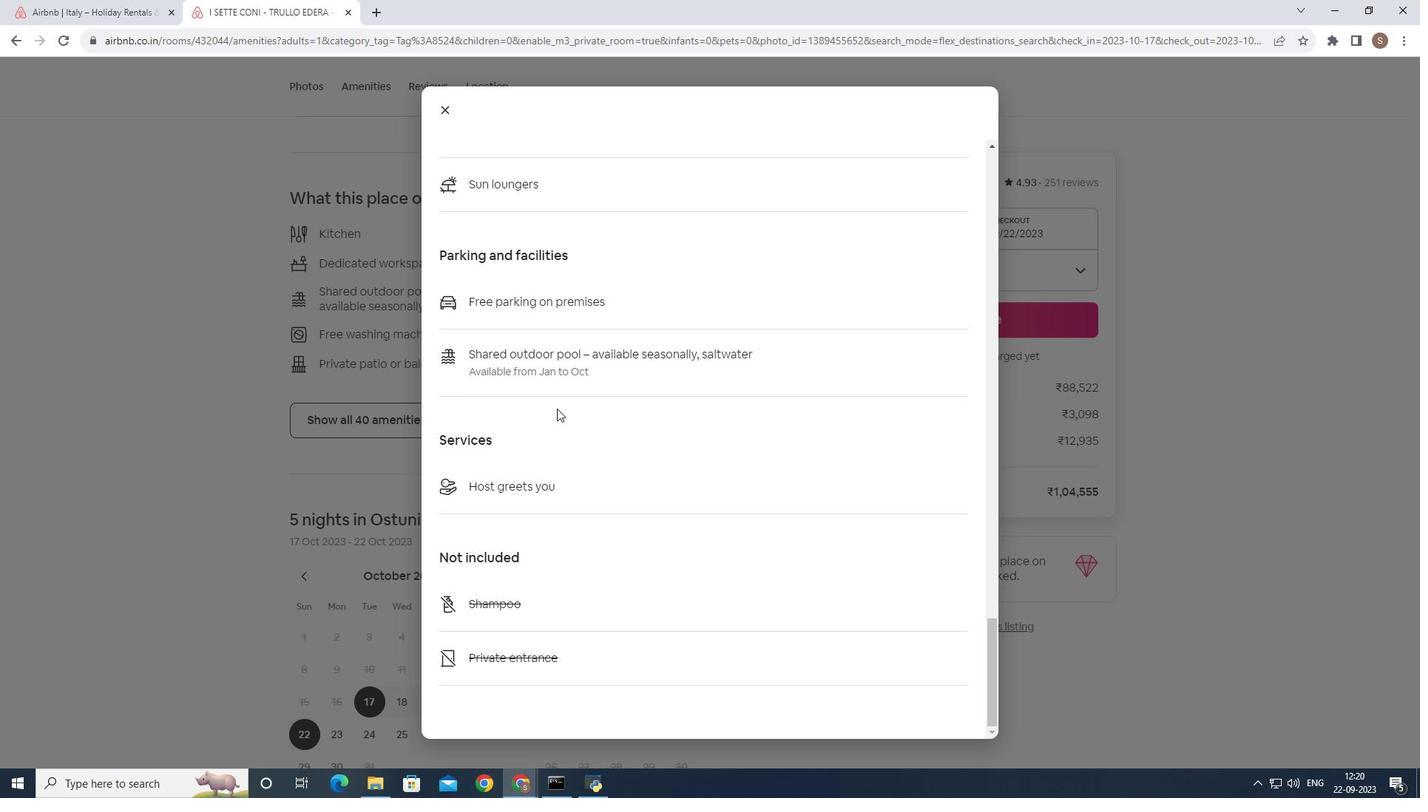 
Action: Mouse scrolled (551, 403) with delta (0, 0)
Screenshot: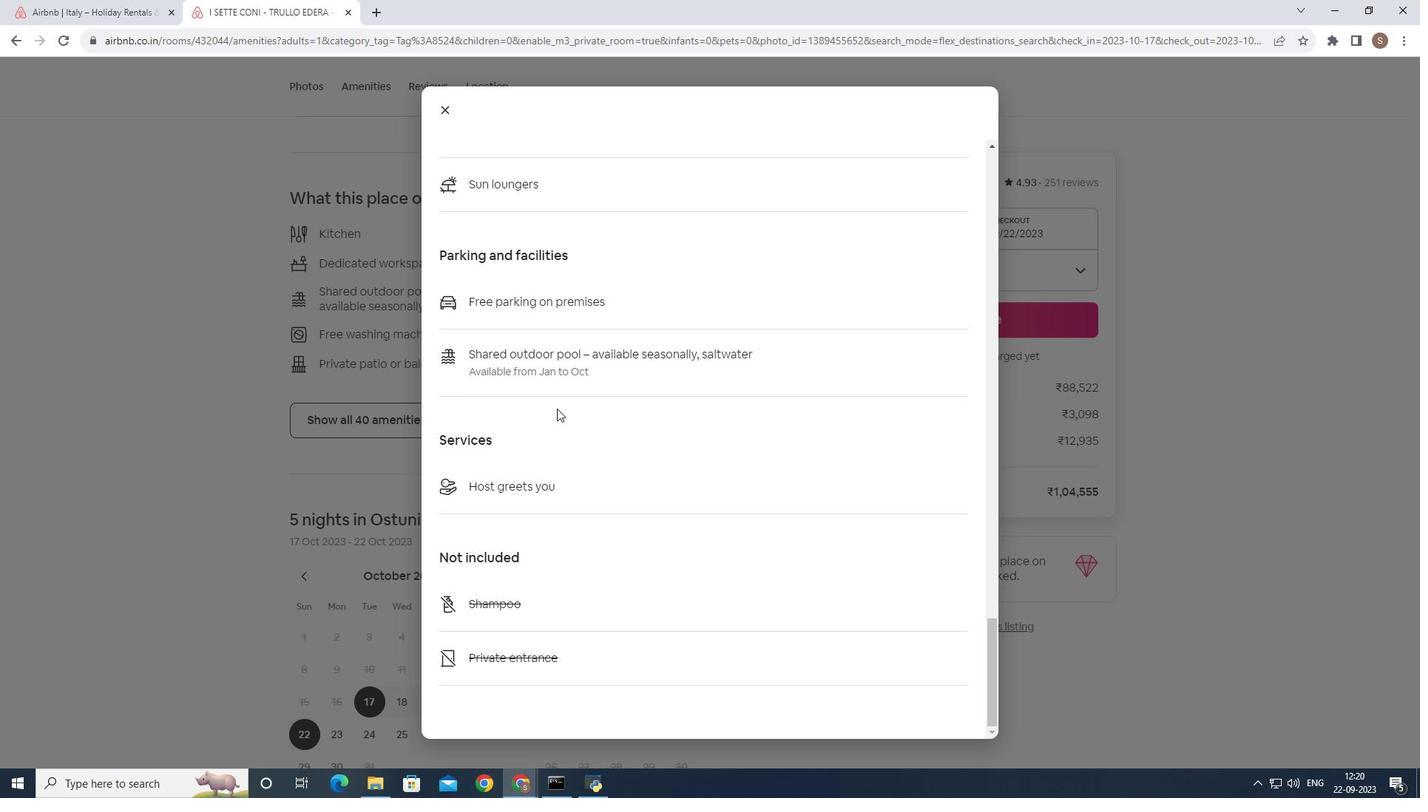 
Action: Mouse scrolled (551, 403) with delta (0, 0)
Screenshot: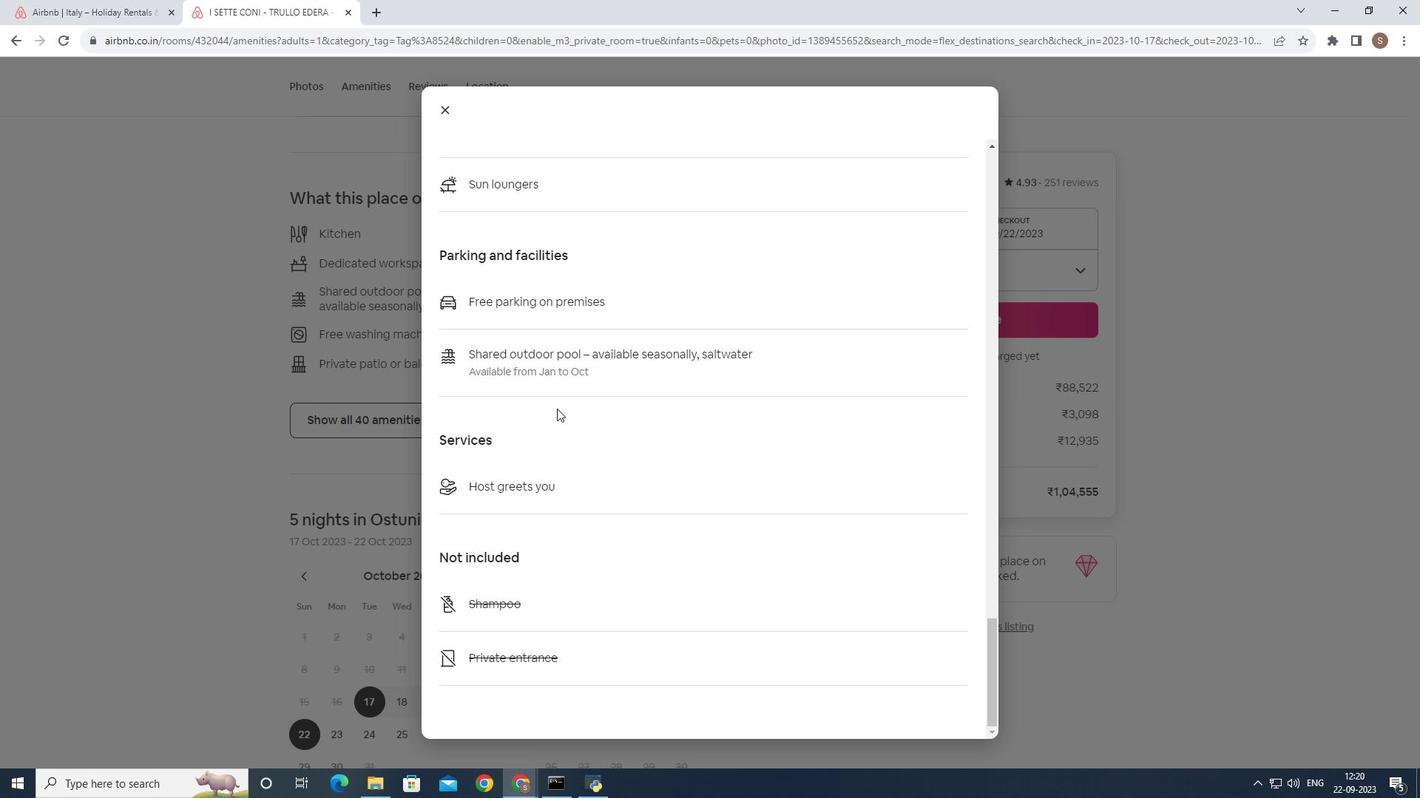 
Action: Mouse scrolled (551, 403) with delta (0, 0)
Screenshot: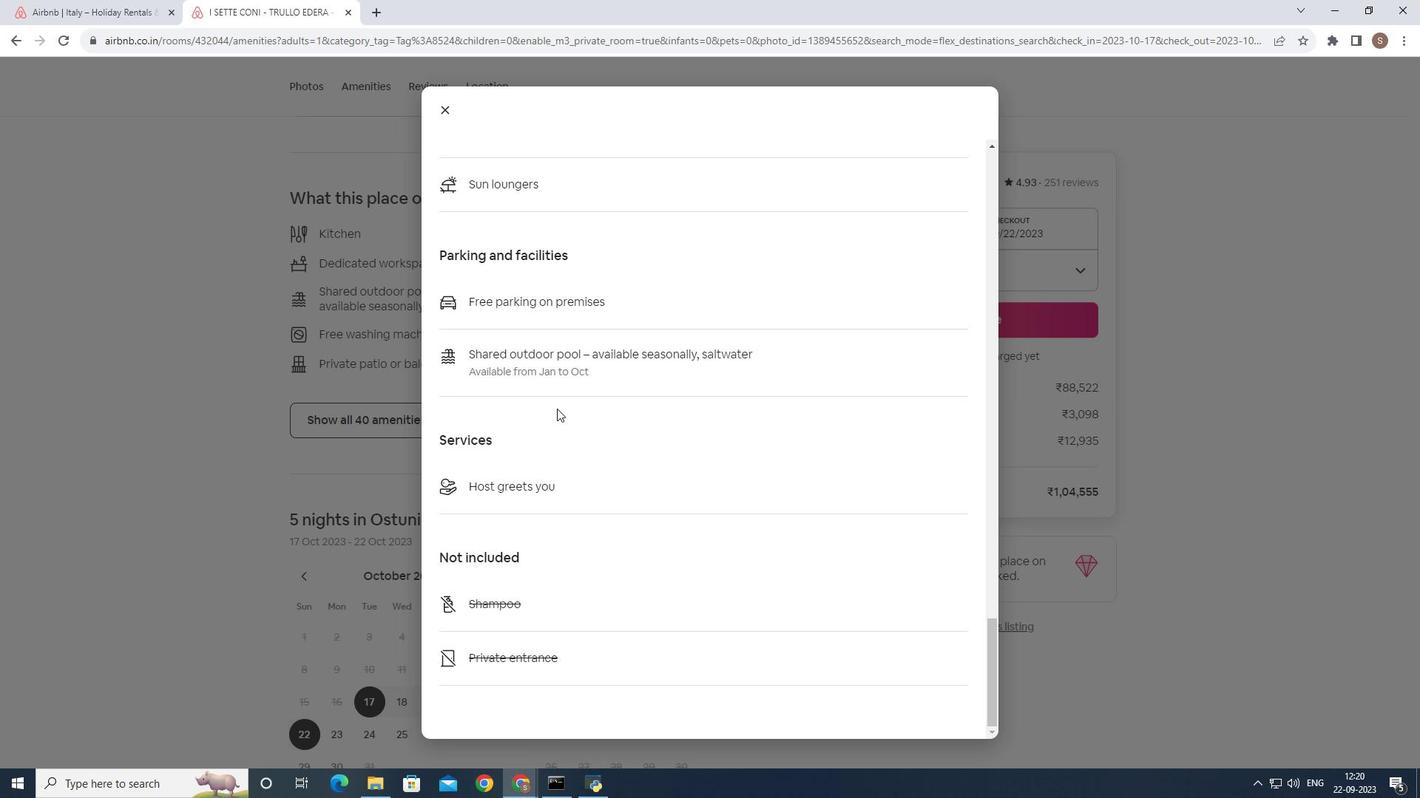 
Action: Mouse scrolled (551, 403) with delta (0, 0)
Screenshot: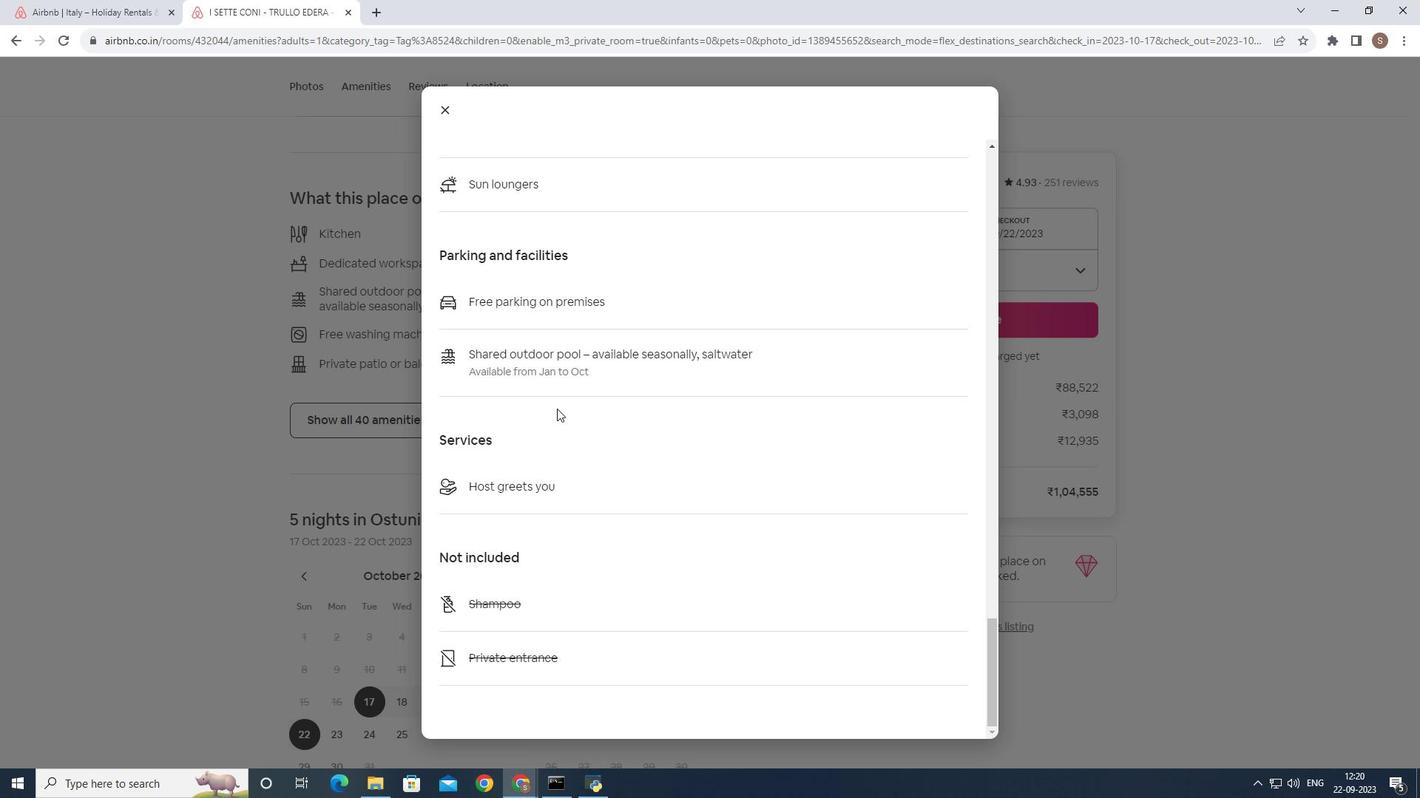
Action: Mouse scrolled (551, 403) with delta (0, 0)
Screenshot: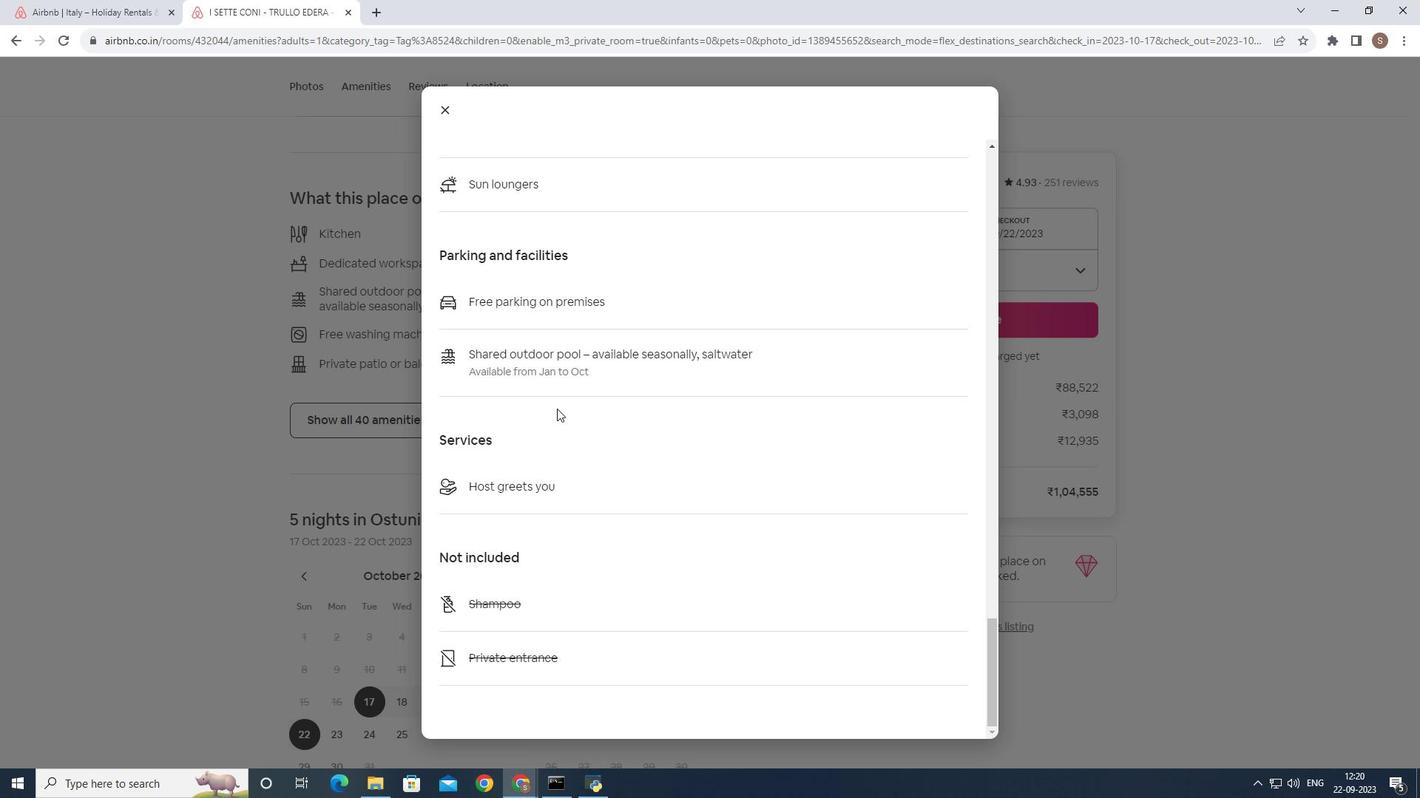 
Action: Mouse scrolled (551, 403) with delta (0, 0)
Screenshot: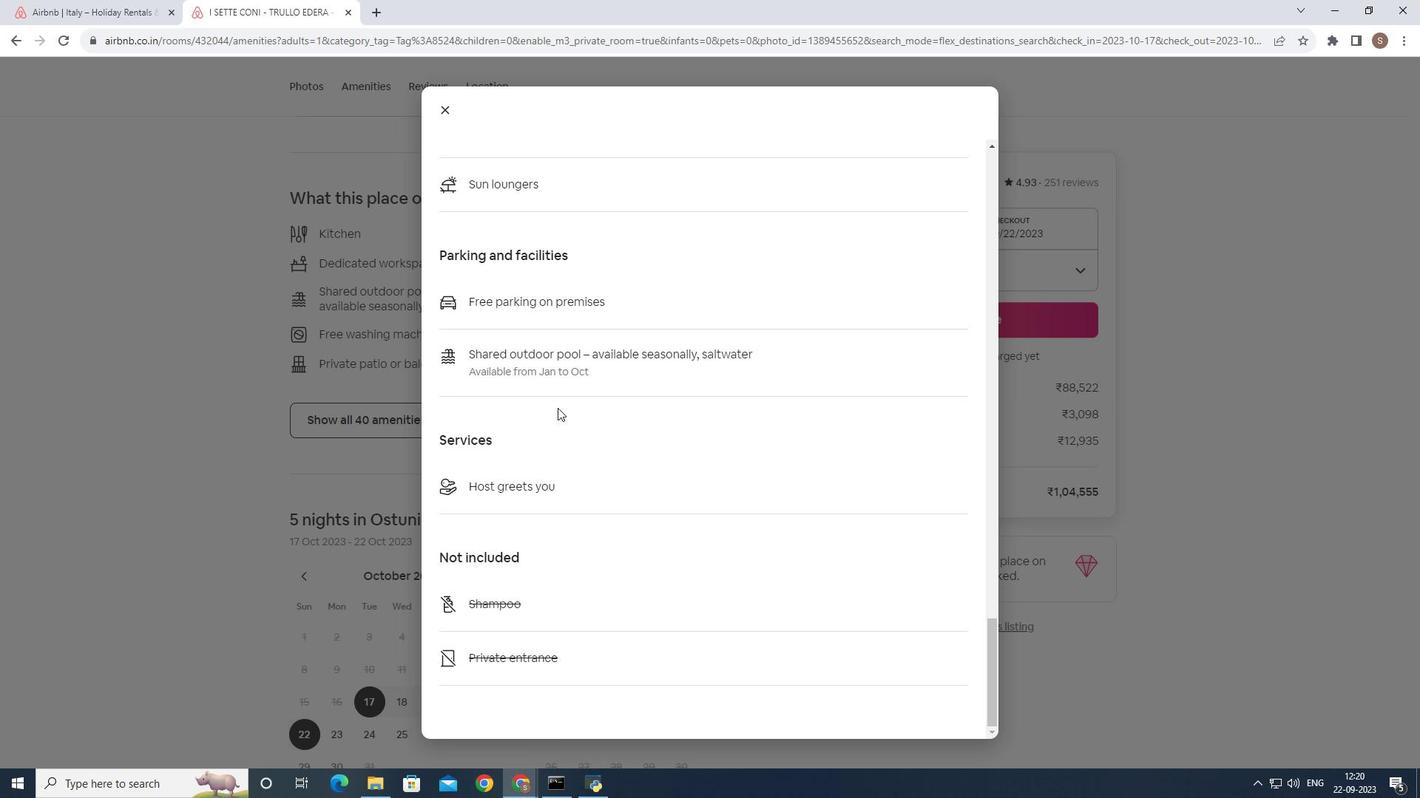 
Action: Mouse scrolled (551, 403) with delta (0, 0)
Screenshot: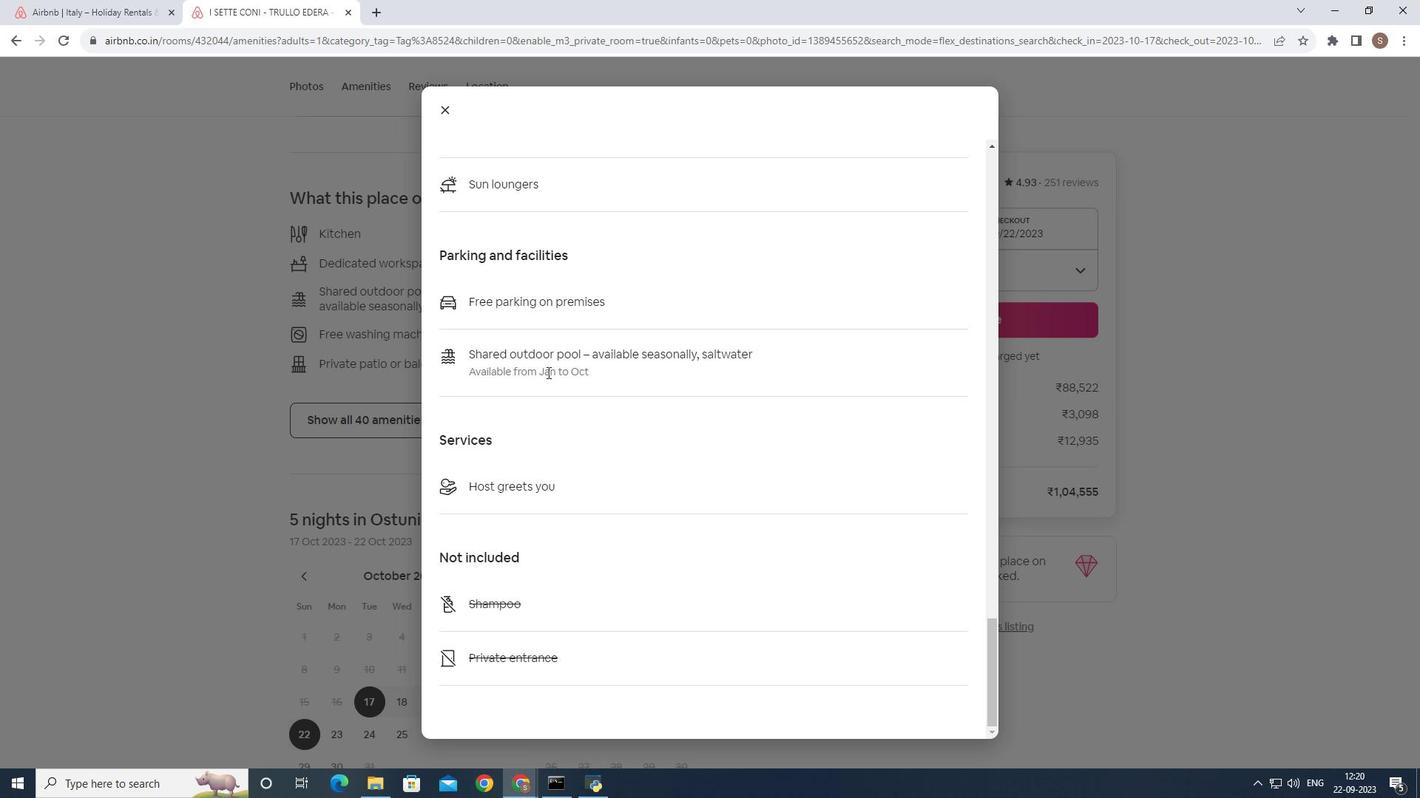 
Action: Mouse scrolled (551, 403) with delta (0, 0)
Screenshot: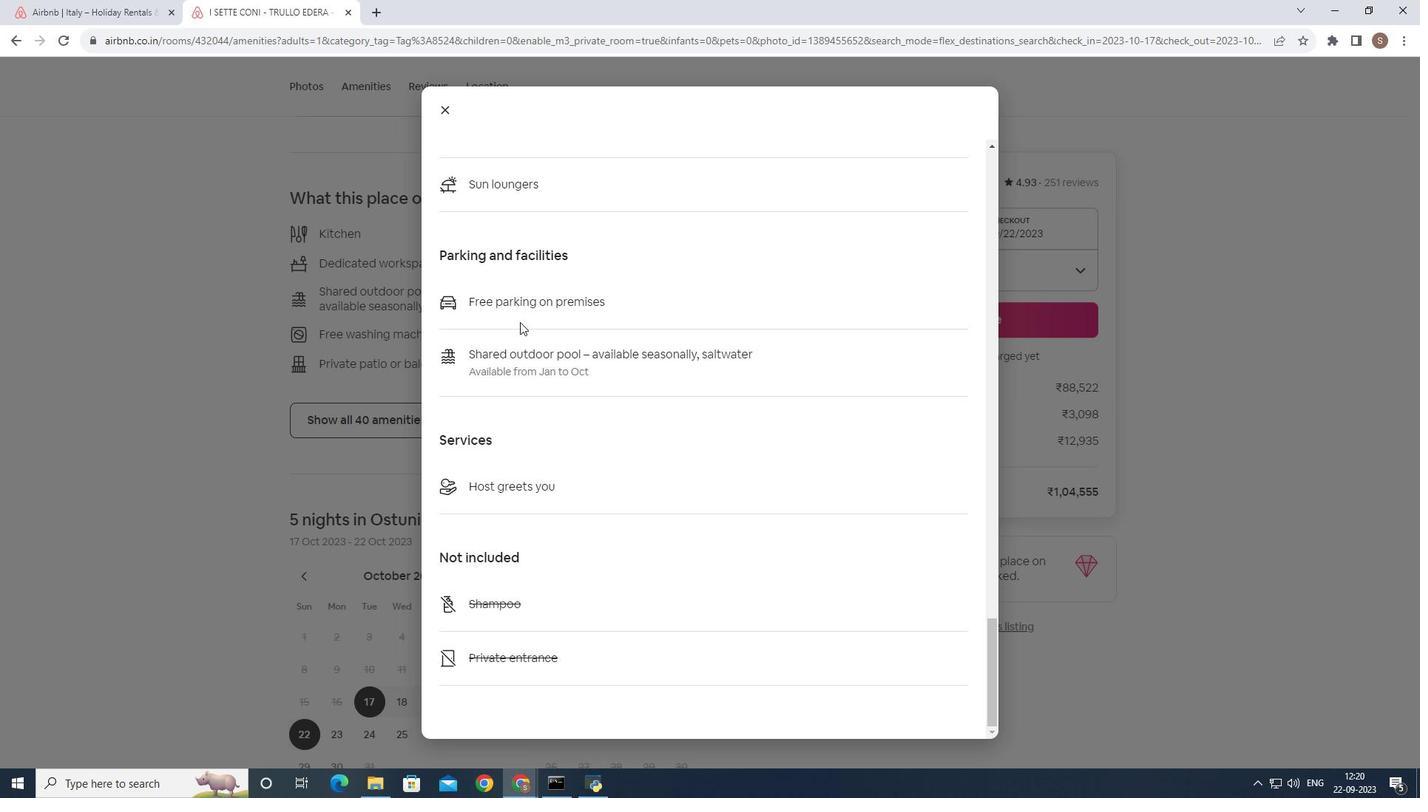 
Action: Mouse moved to (441, 99)
Screenshot: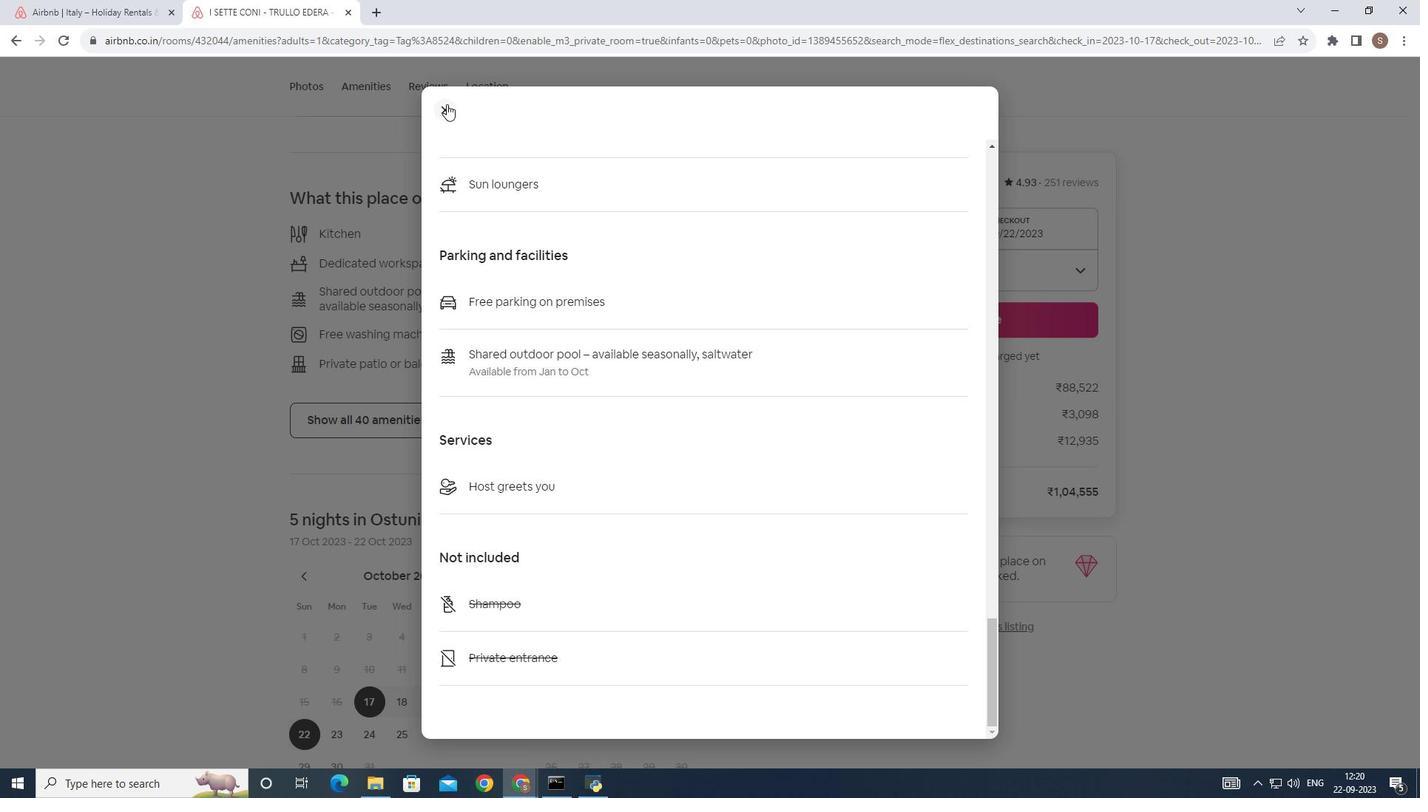 
Action: Mouse pressed left at (441, 99)
Screenshot: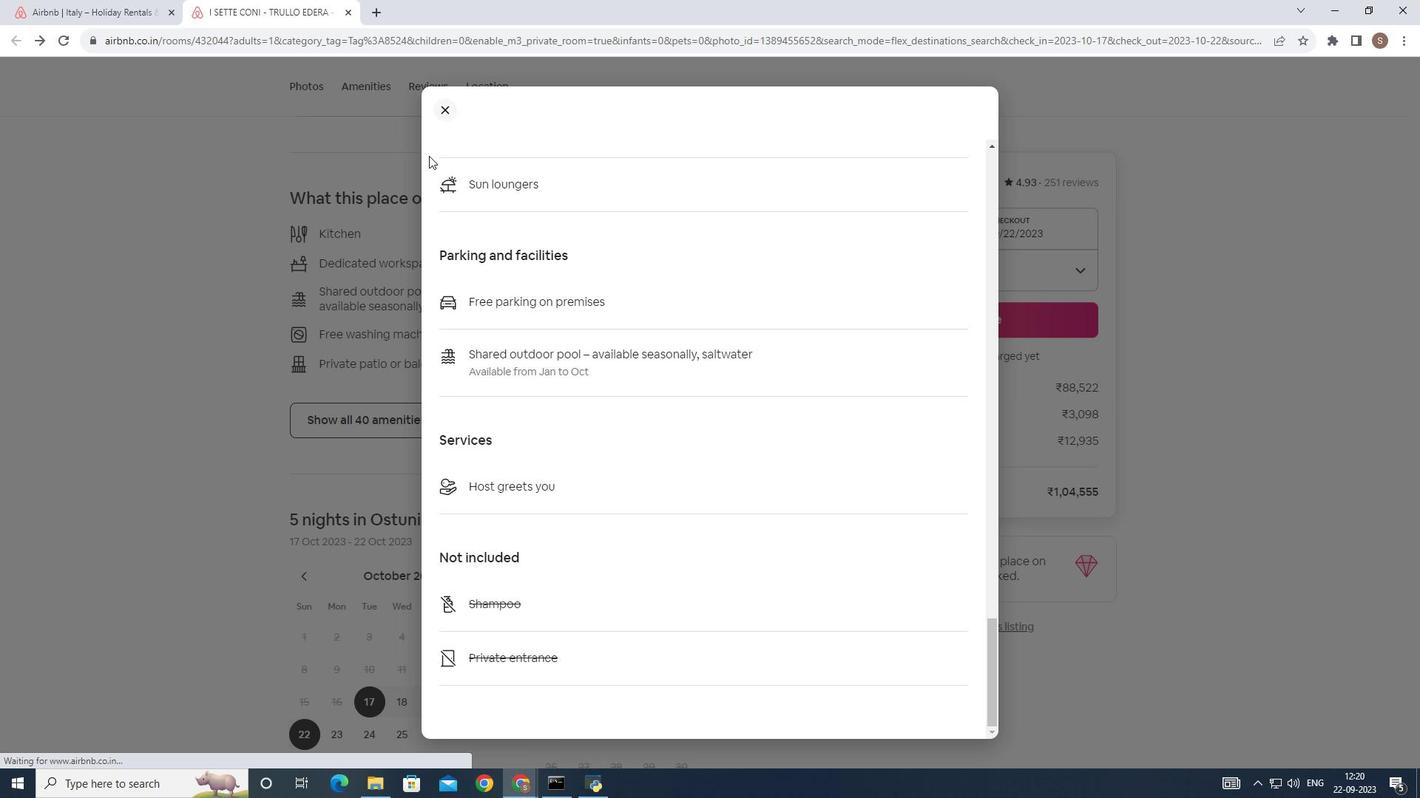 
Action: Mouse moved to (412, 302)
Screenshot: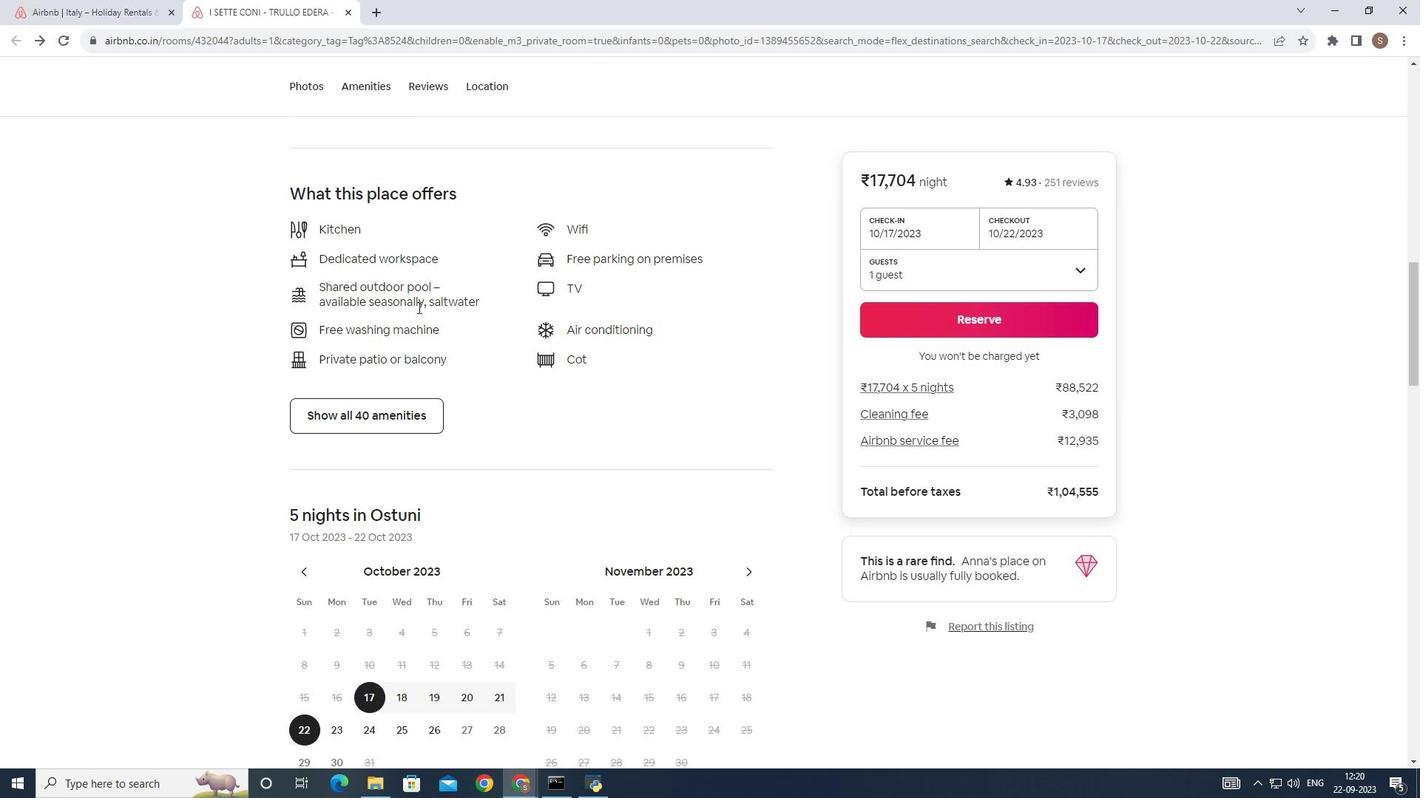 
Action: Mouse scrolled (412, 301) with delta (0, 0)
Screenshot: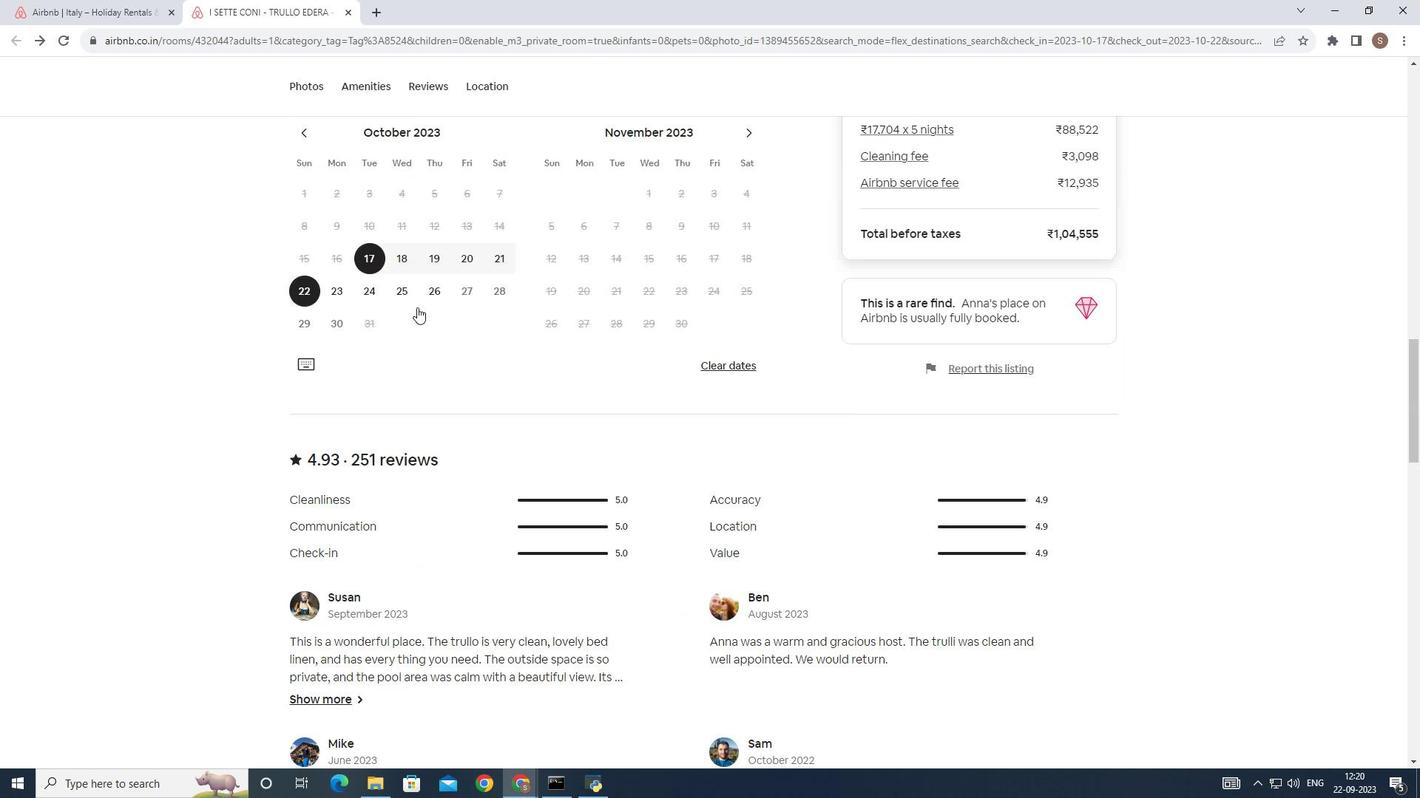 
Action: Mouse scrolled (412, 301) with delta (0, 0)
Screenshot: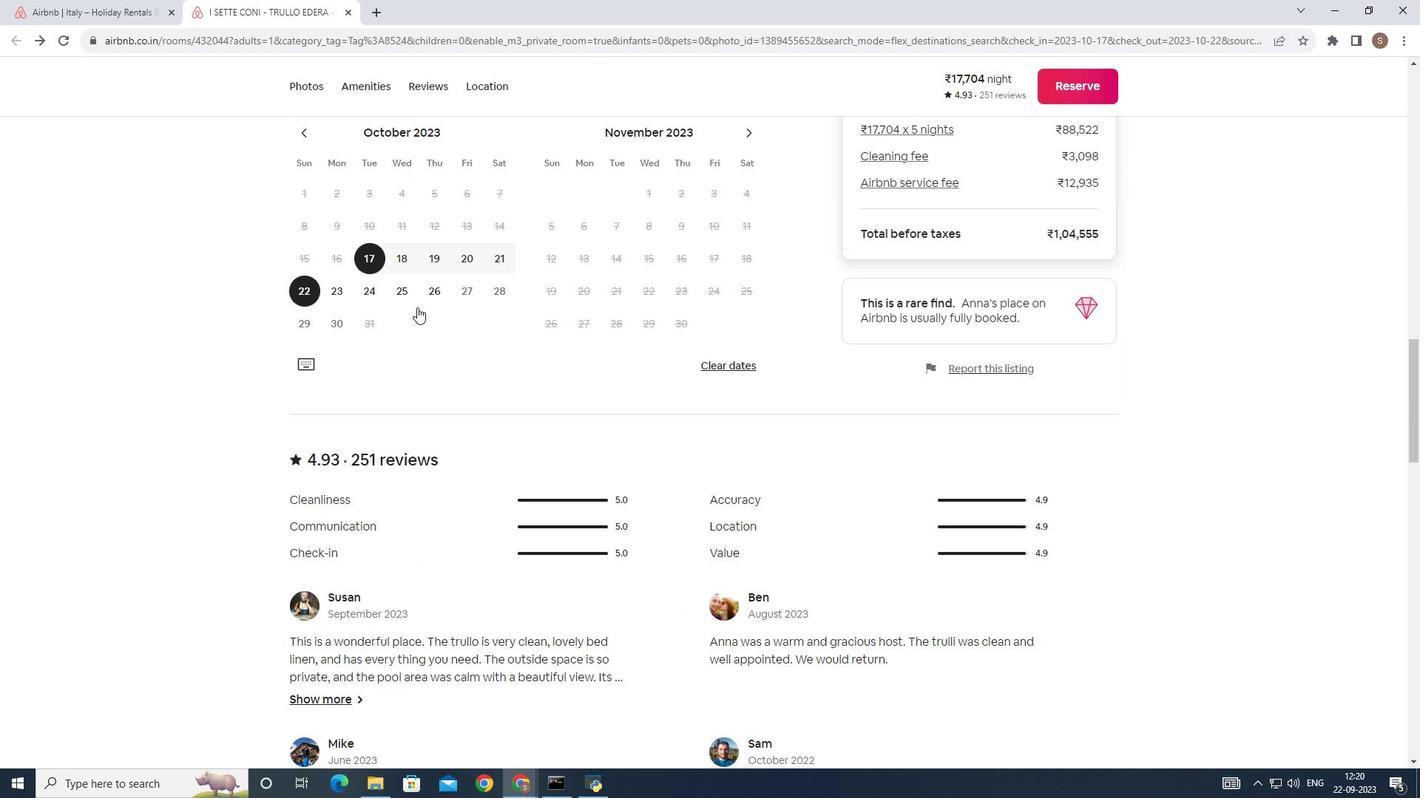 
Action: Mouse scrolled (412, 301) with delta (0, 0)
Screenshot: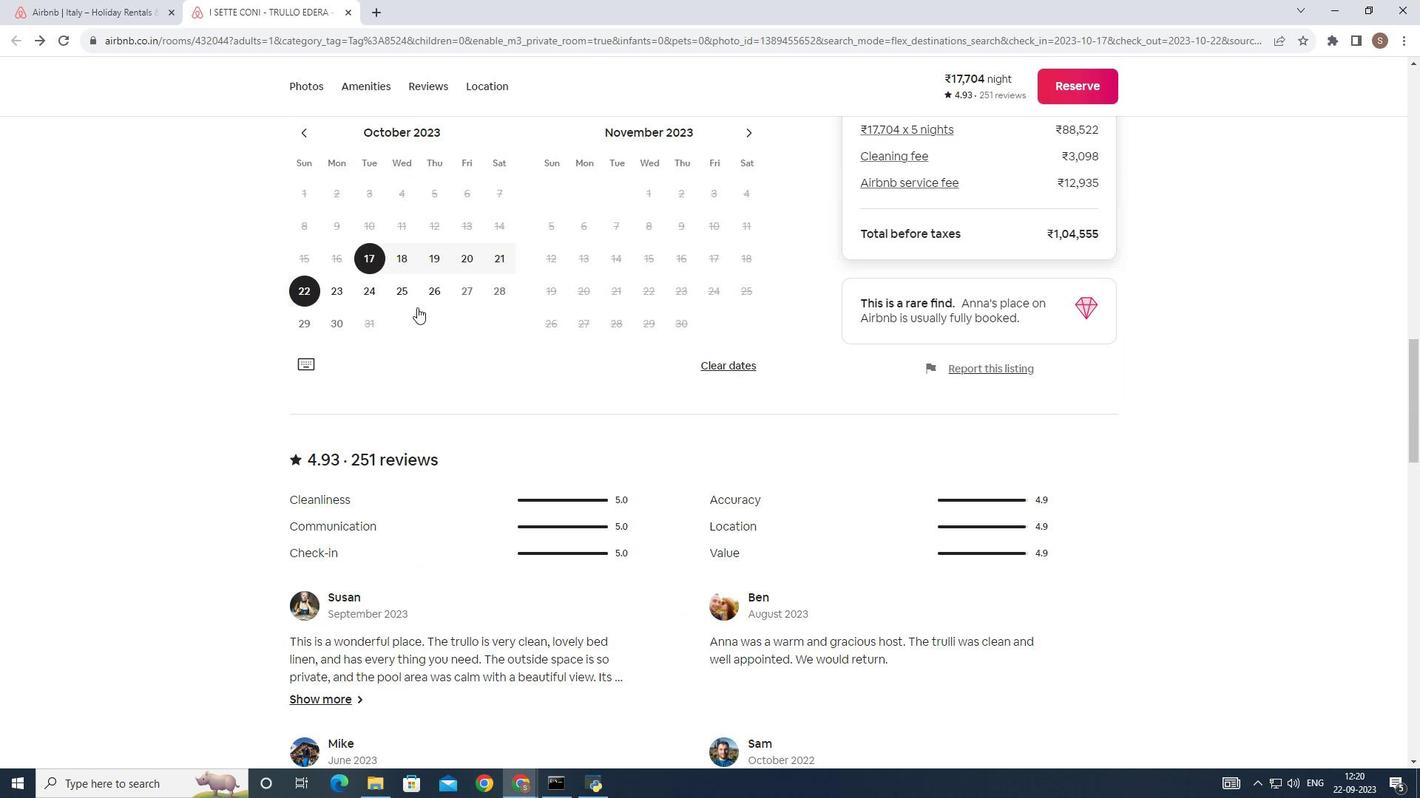 
Action: Mouse scrolled (412, 301) with delta (0, 0)
Screenshot: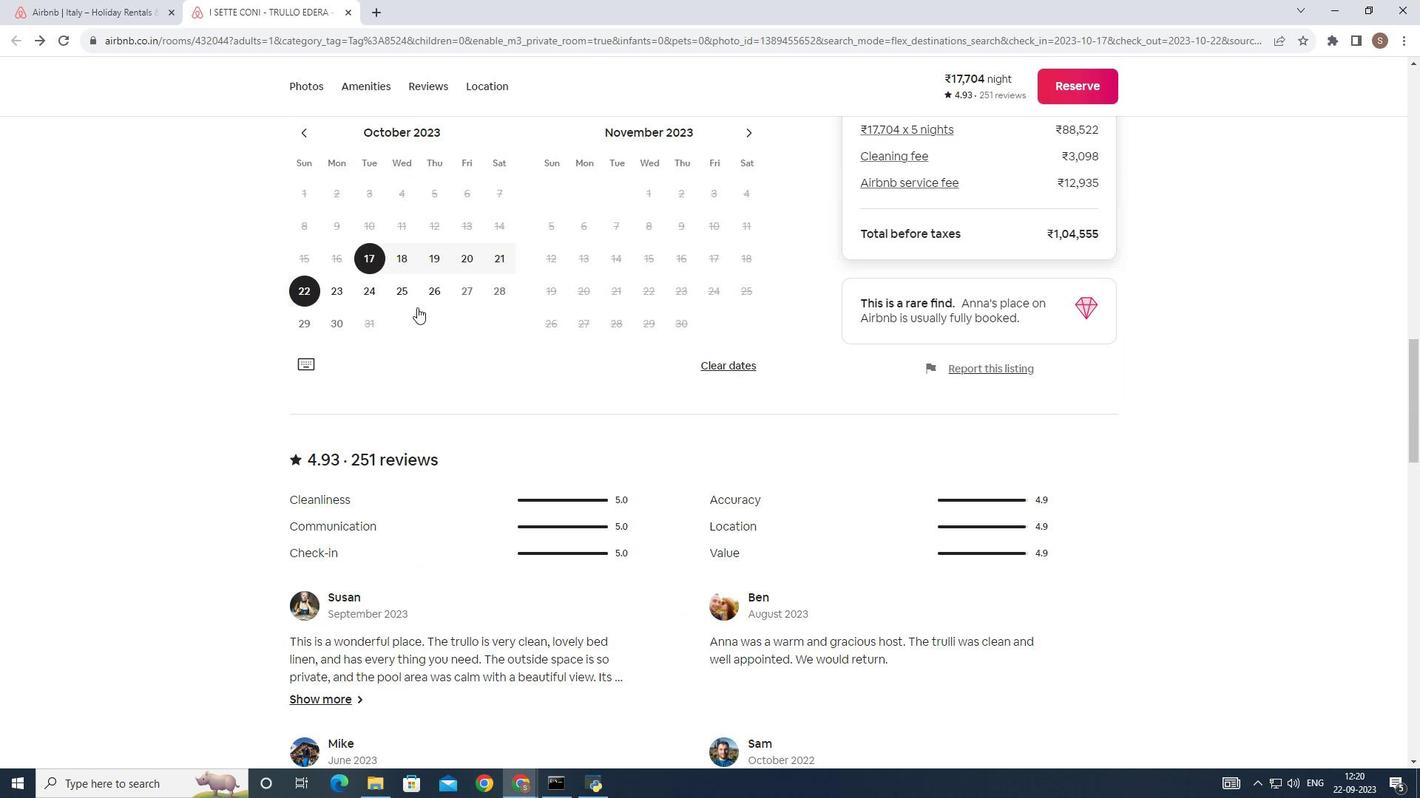 
Action: Mouse scrolled (412, 301) with delta (0, 0)
Screenshot: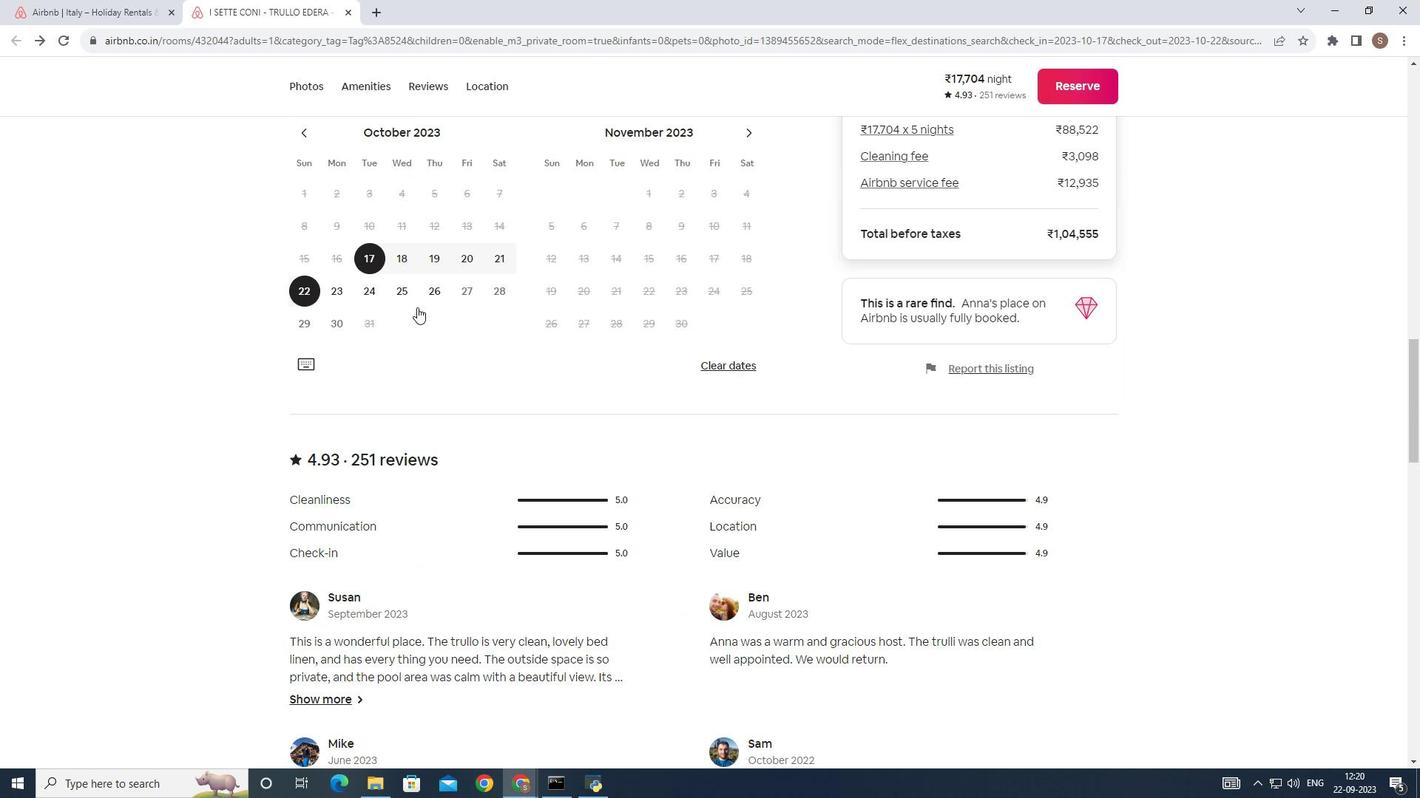 
Action: Mouse scrolled (412, 301) with delta (0, 0)
Screenshot: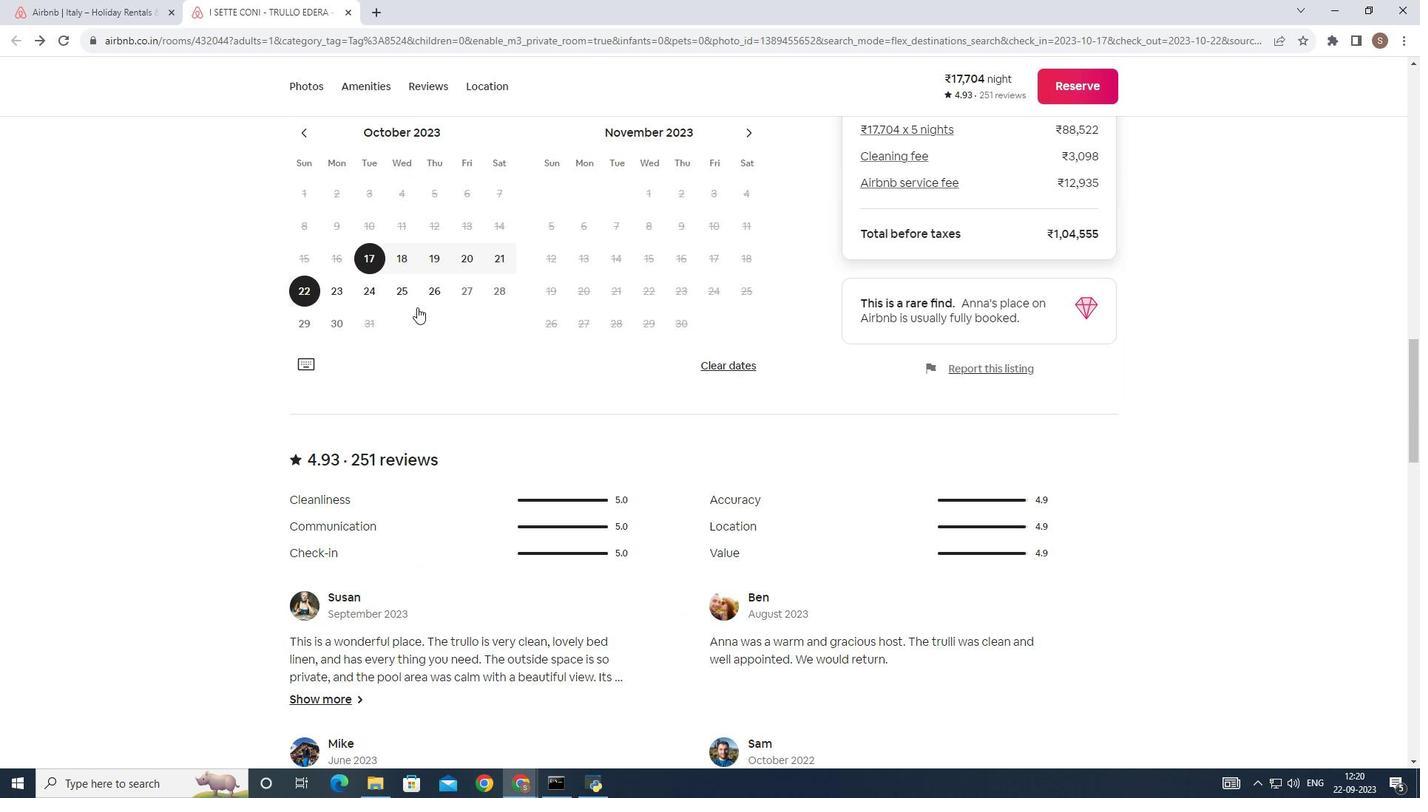 
Action: Mouse moved to (412, 302)
Screenshot: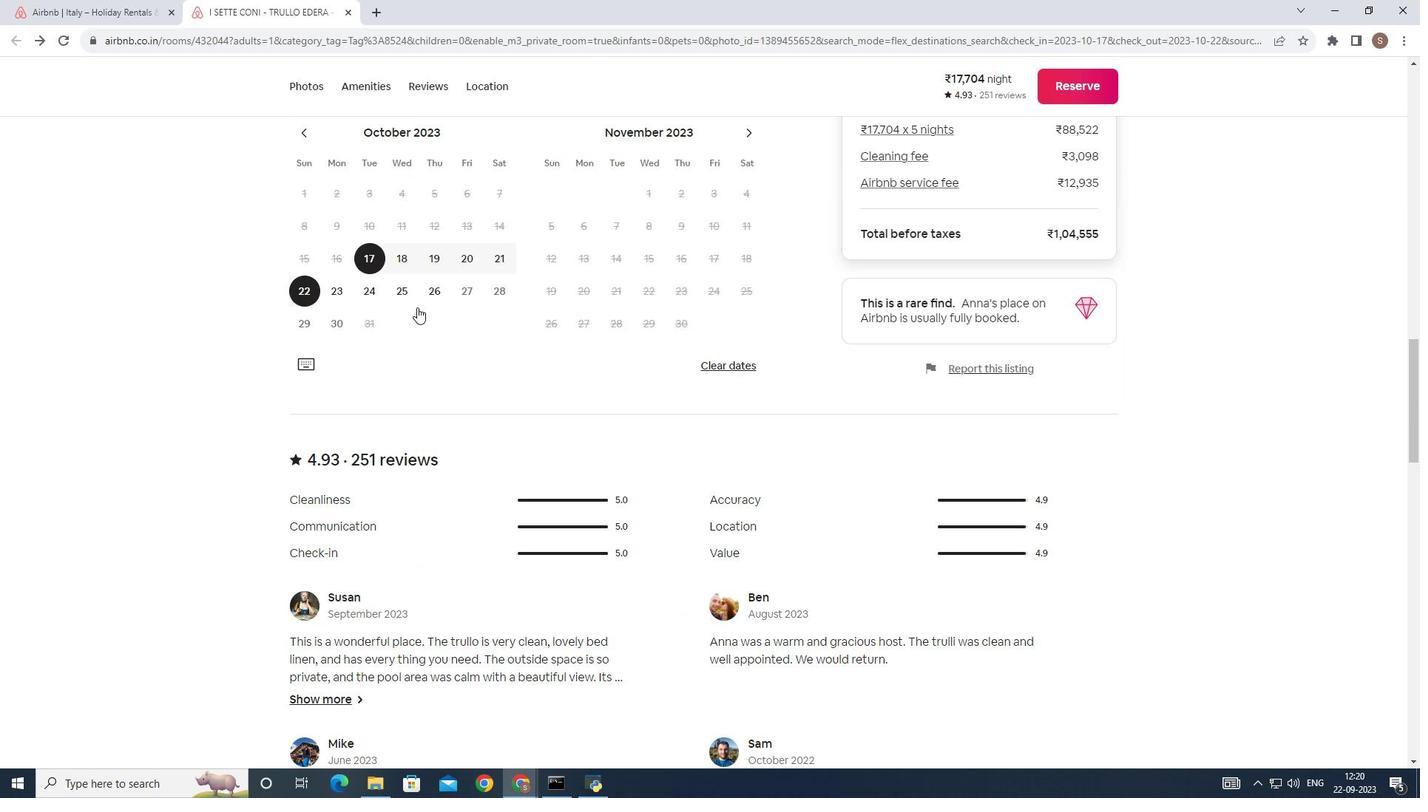 
Action: Mouse scrolled (412, 301) with delta (0, 0)
Screenshot: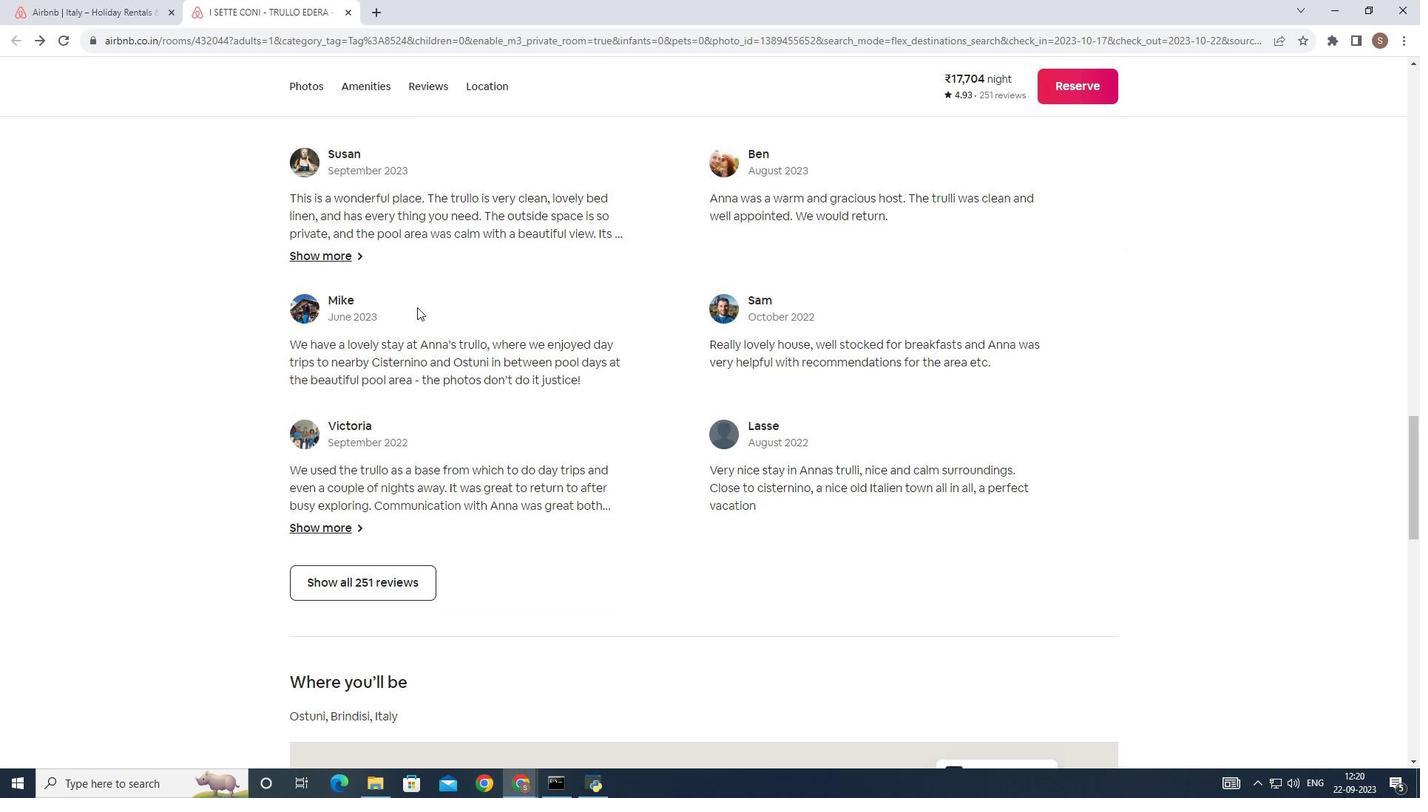 
Action: Mouse scrolled (412, 301) with delta (0, 0)
Screenshot: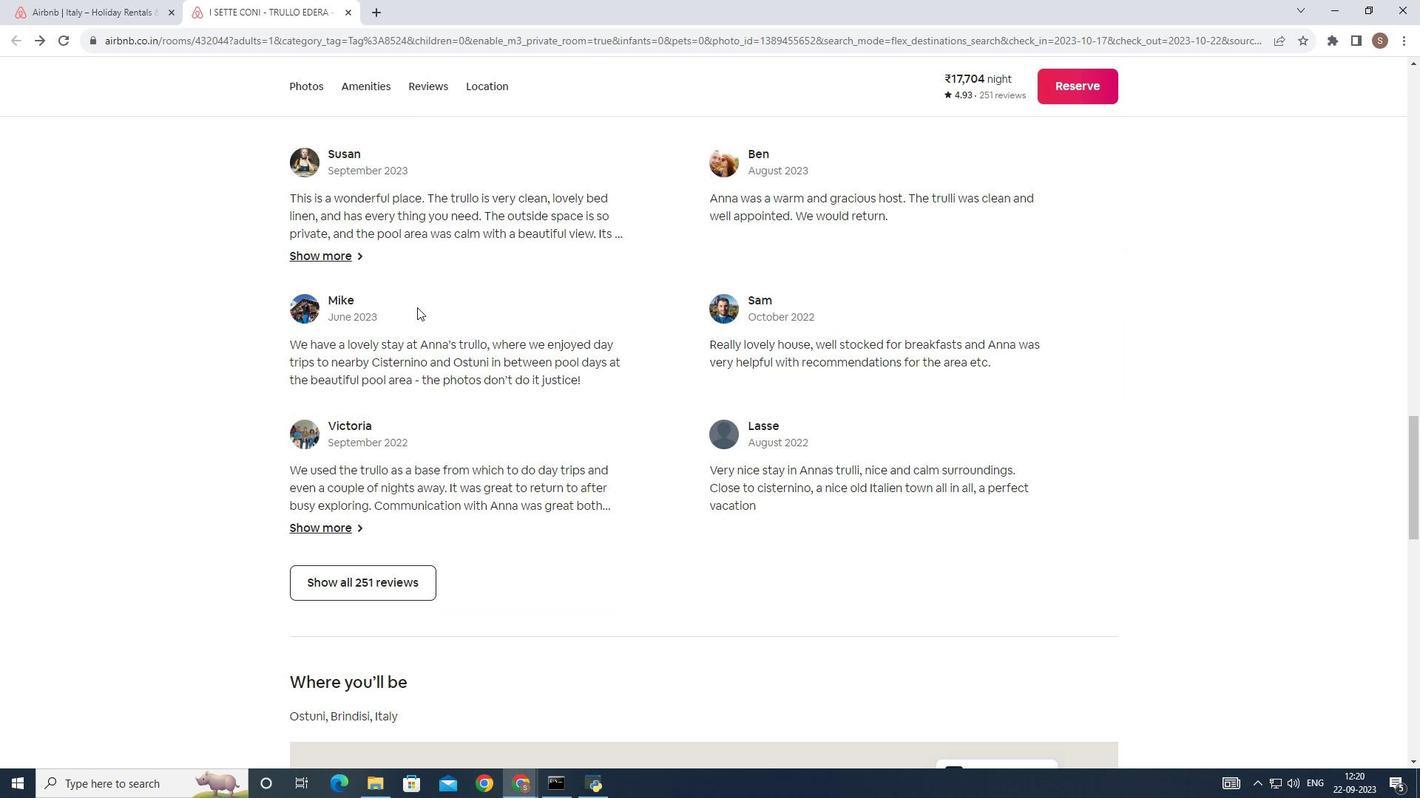 
Action: Mouse scrolled (412, 301) with delta (0, 0)
Screenshot: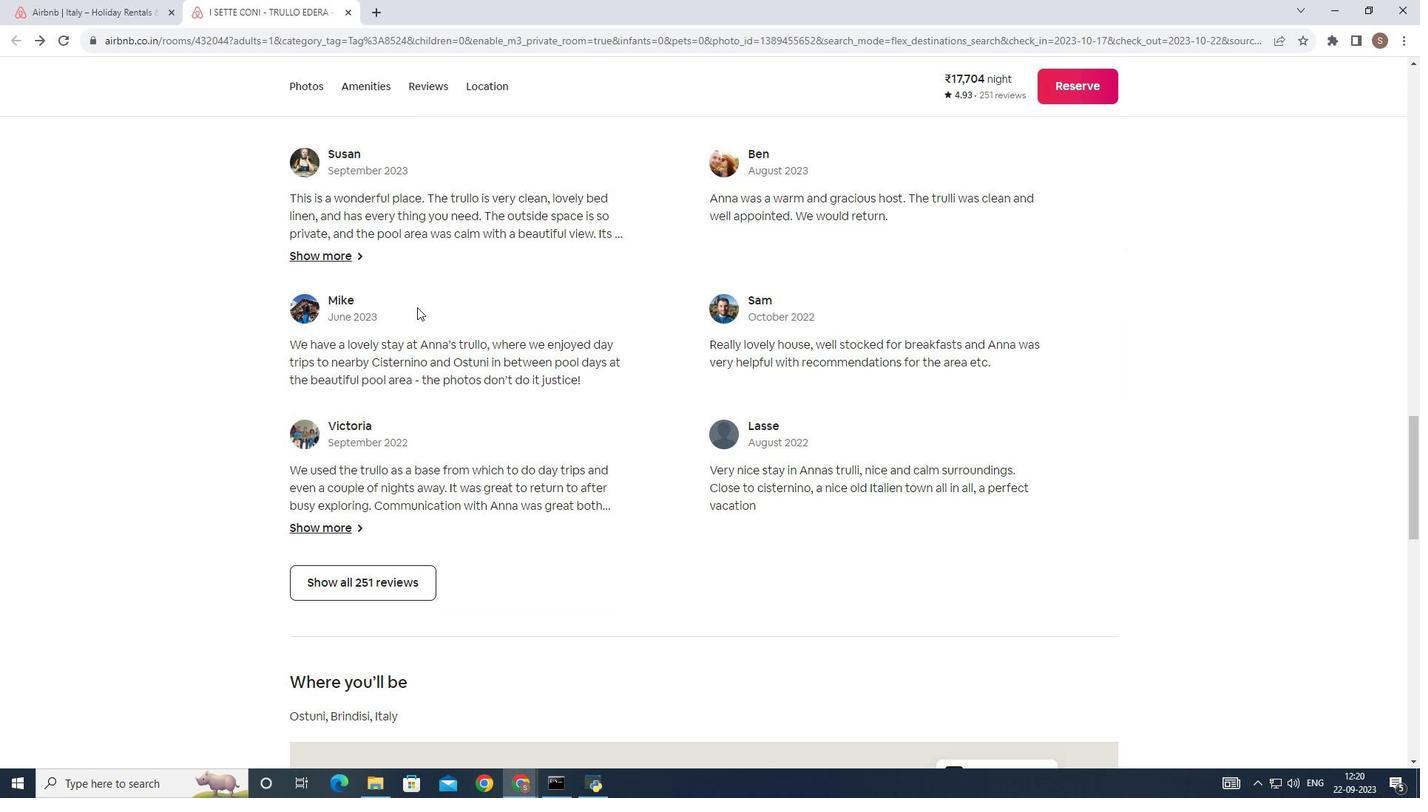 
Action: Mouse scrolled (412, 301) with delta (0, 0)
Screenshot: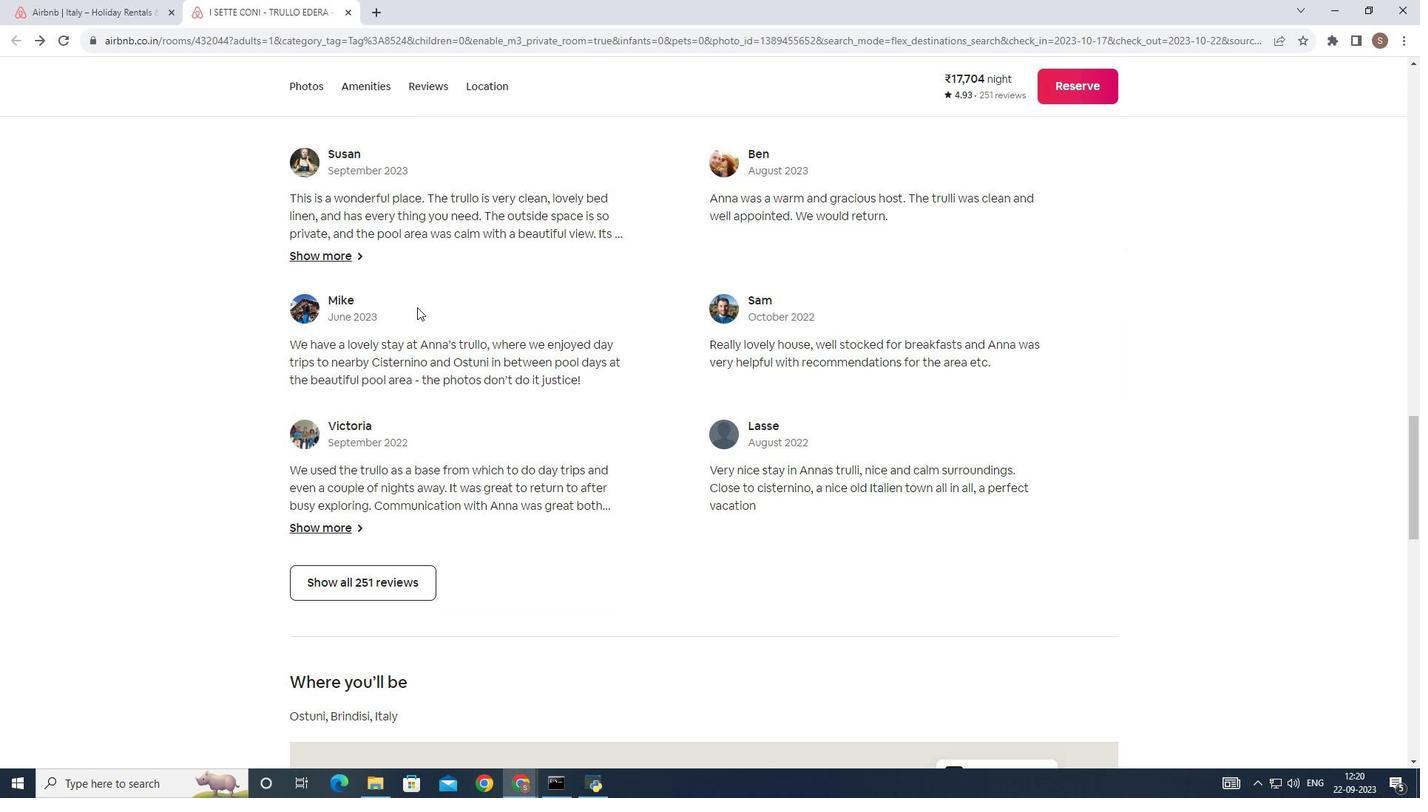 
Action: Mouse scrolled (412, 301) with delta (0, 0)
Screenshot: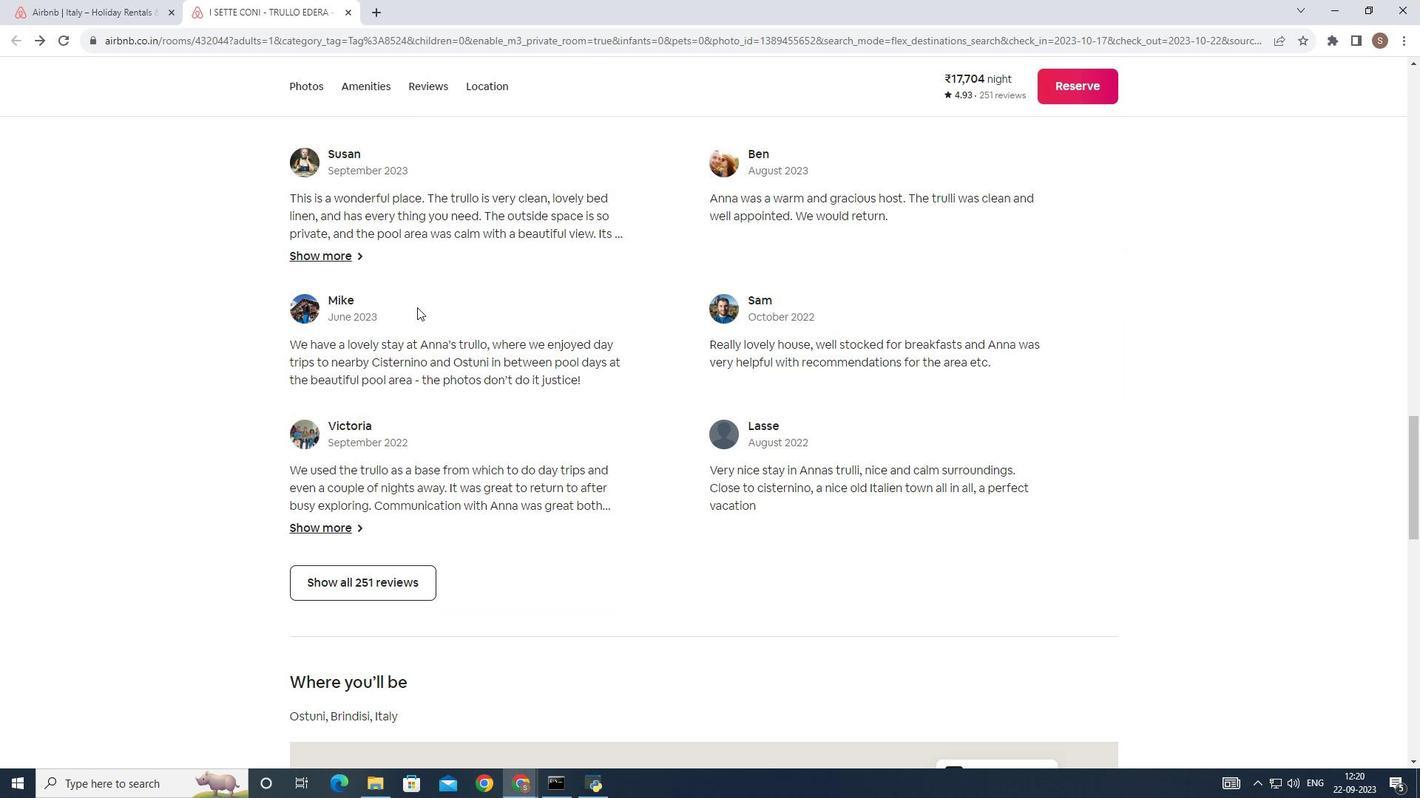 
Action: Mouse scrolled (412, 301) with delta (0, 0)
Screenshot: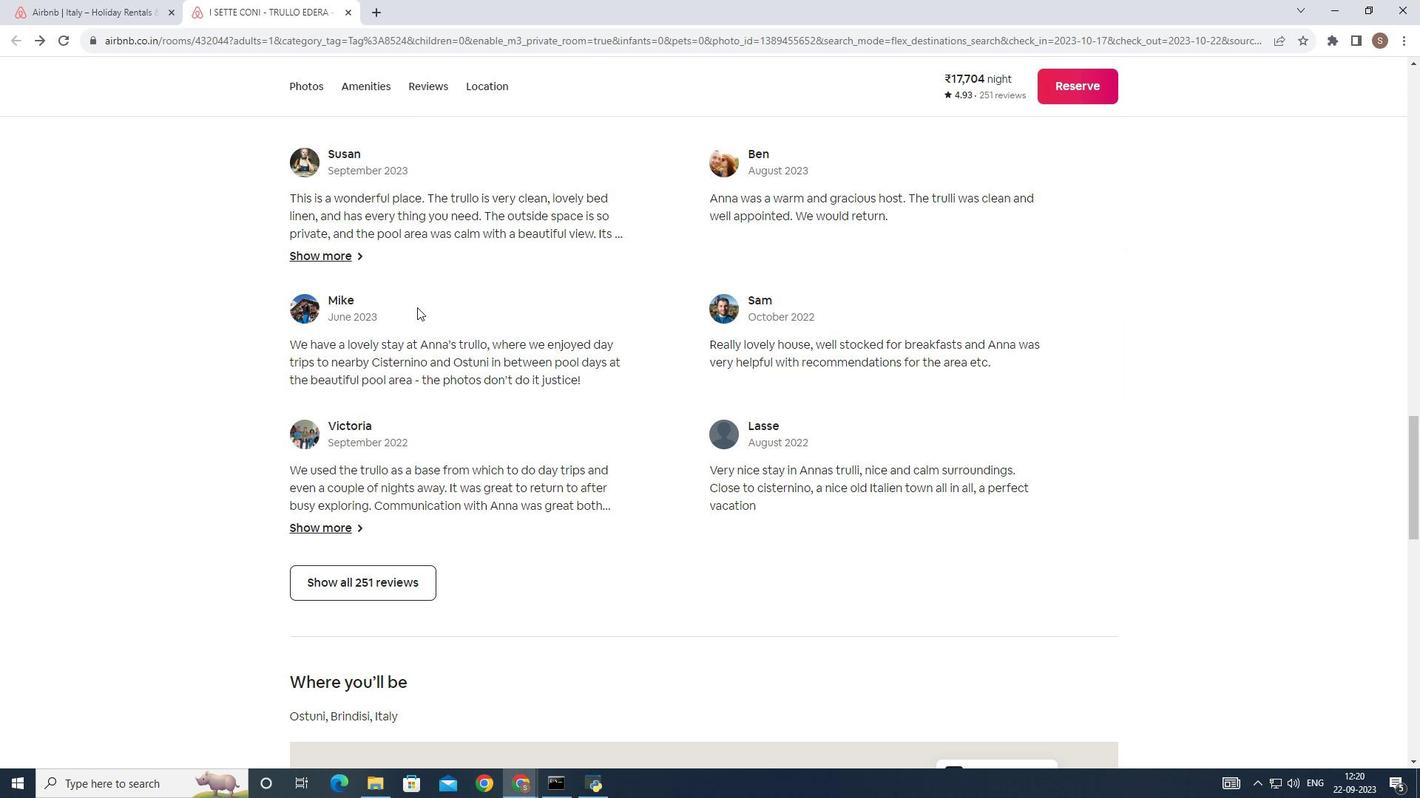 
Action: Mouse scrolled (412, 301) with delta (0, 0)
Screenshot: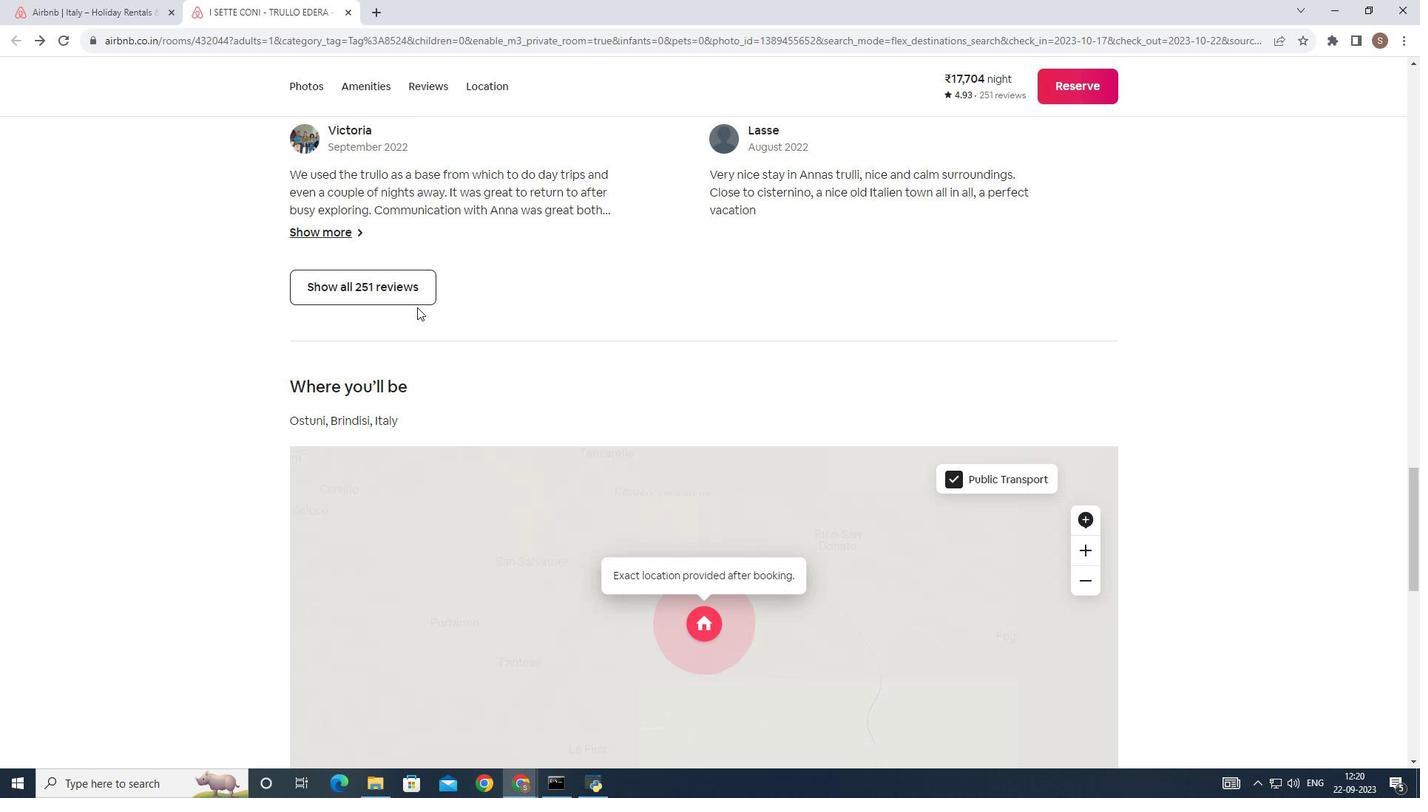 
Action: Mouse scrolled (412, 301) with delta (0, 0)
Screenshot: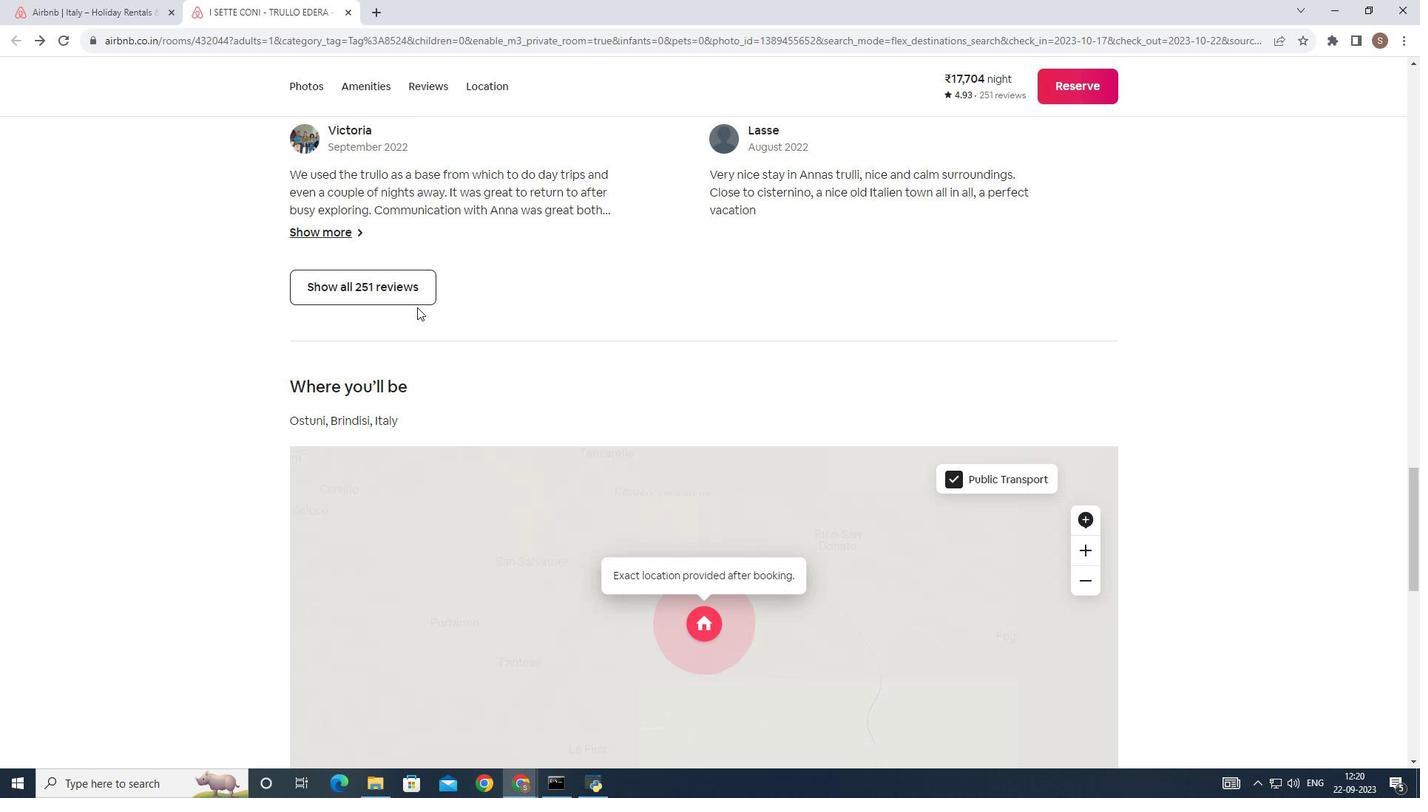
Action: Mouse scrolled (412, 301) with delta (0, 0)
Screenshot: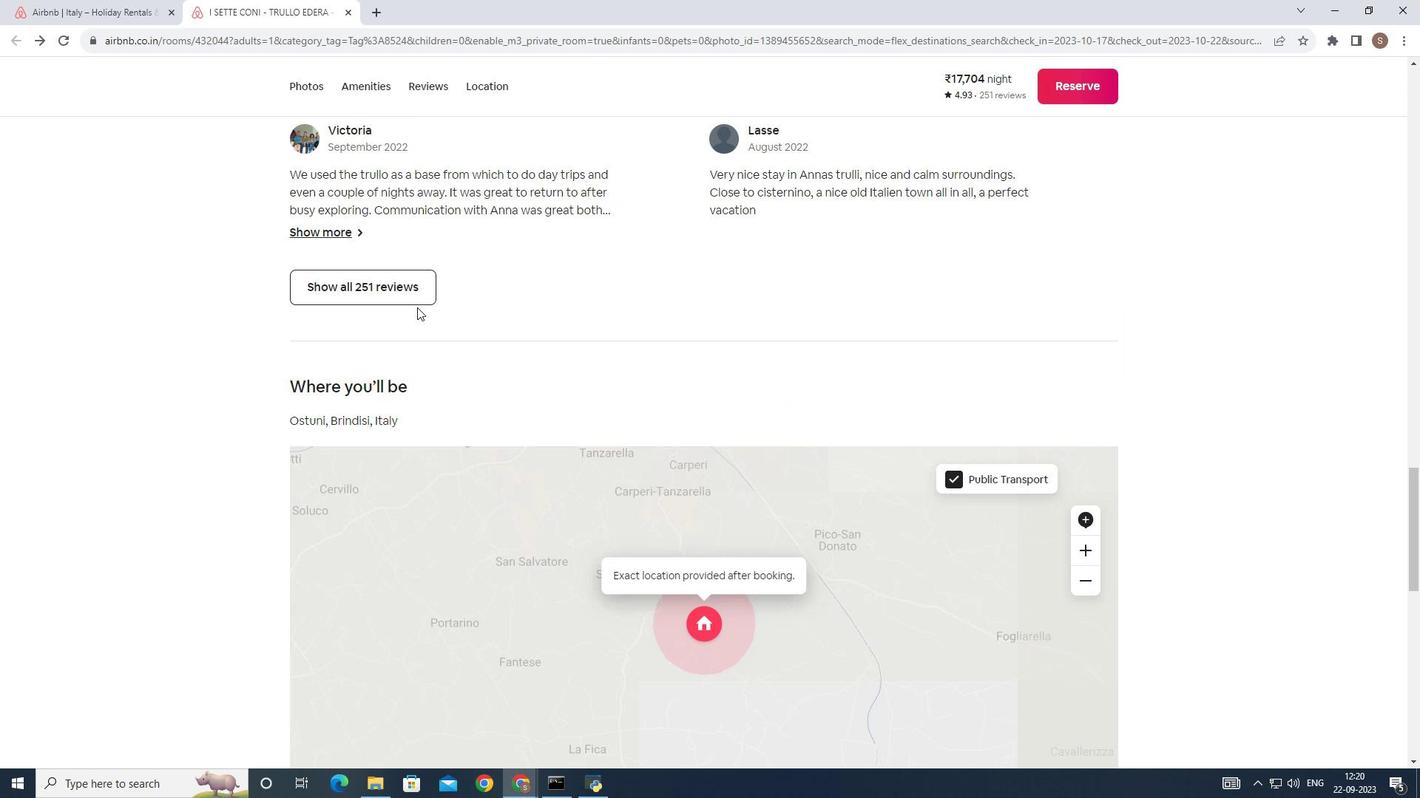 
Action: Mouse scrolled (412, 301) with delta (0, 0)
Screenshot: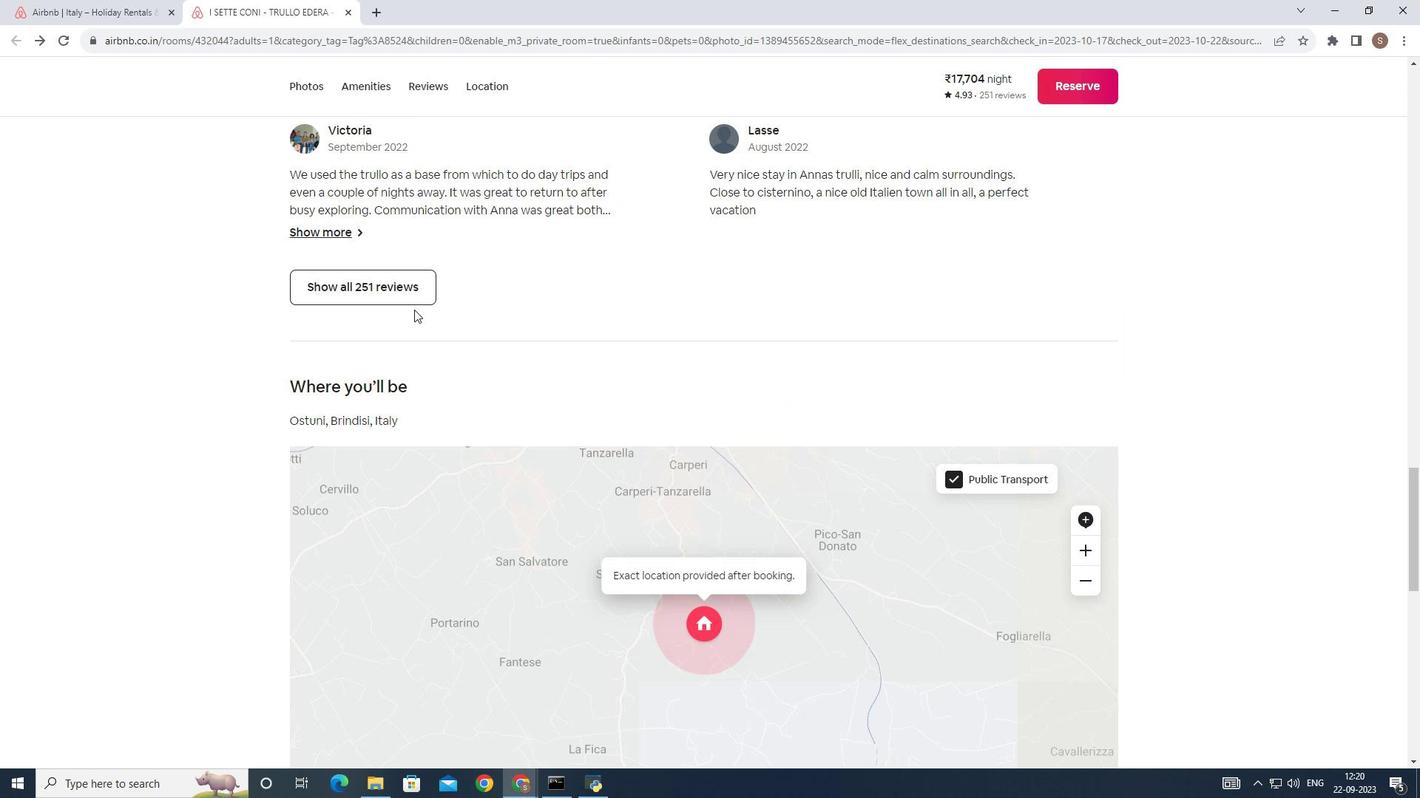 
Action: Mouse moved to (414, 281)
Screenshot: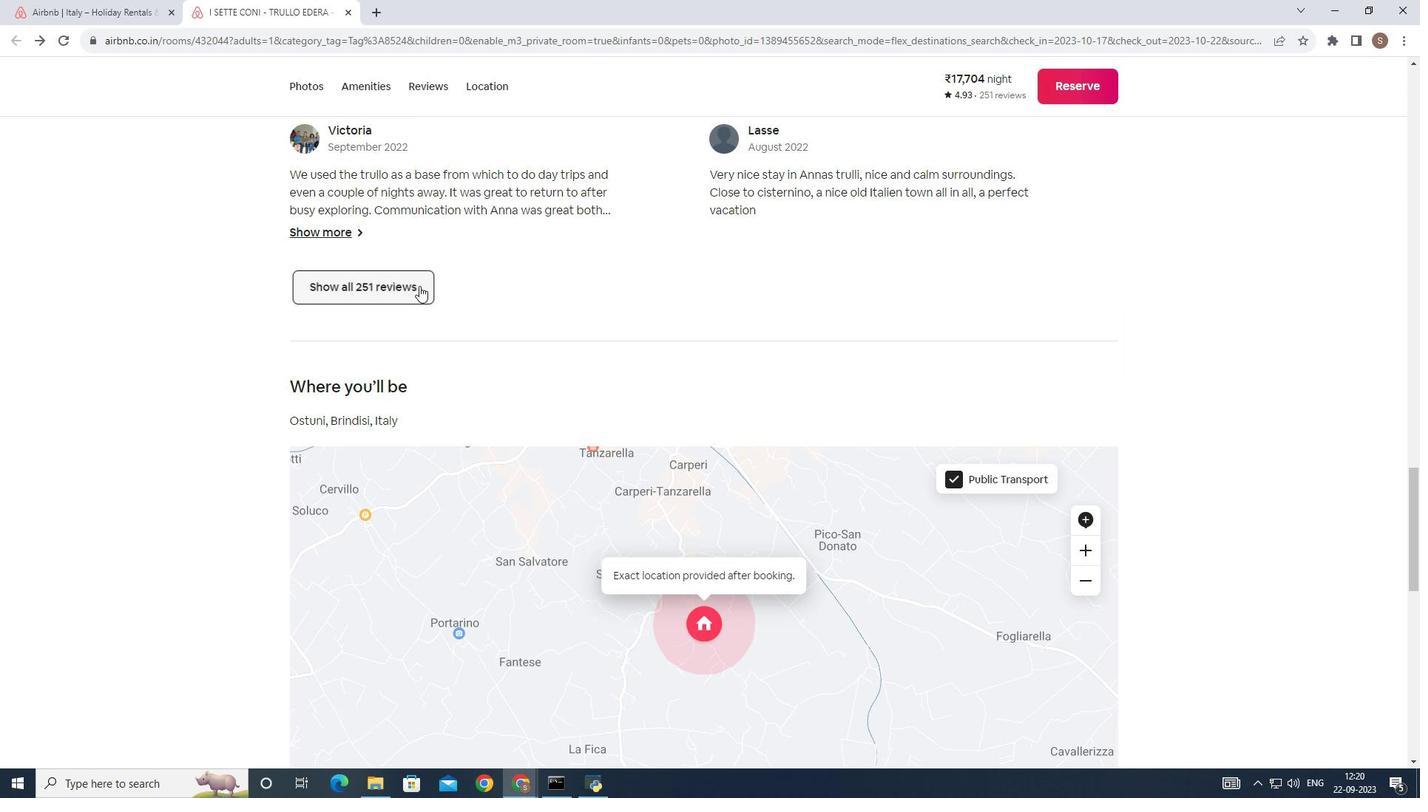 
Action: Mouse pressed left at (414, 281)
Screenshot: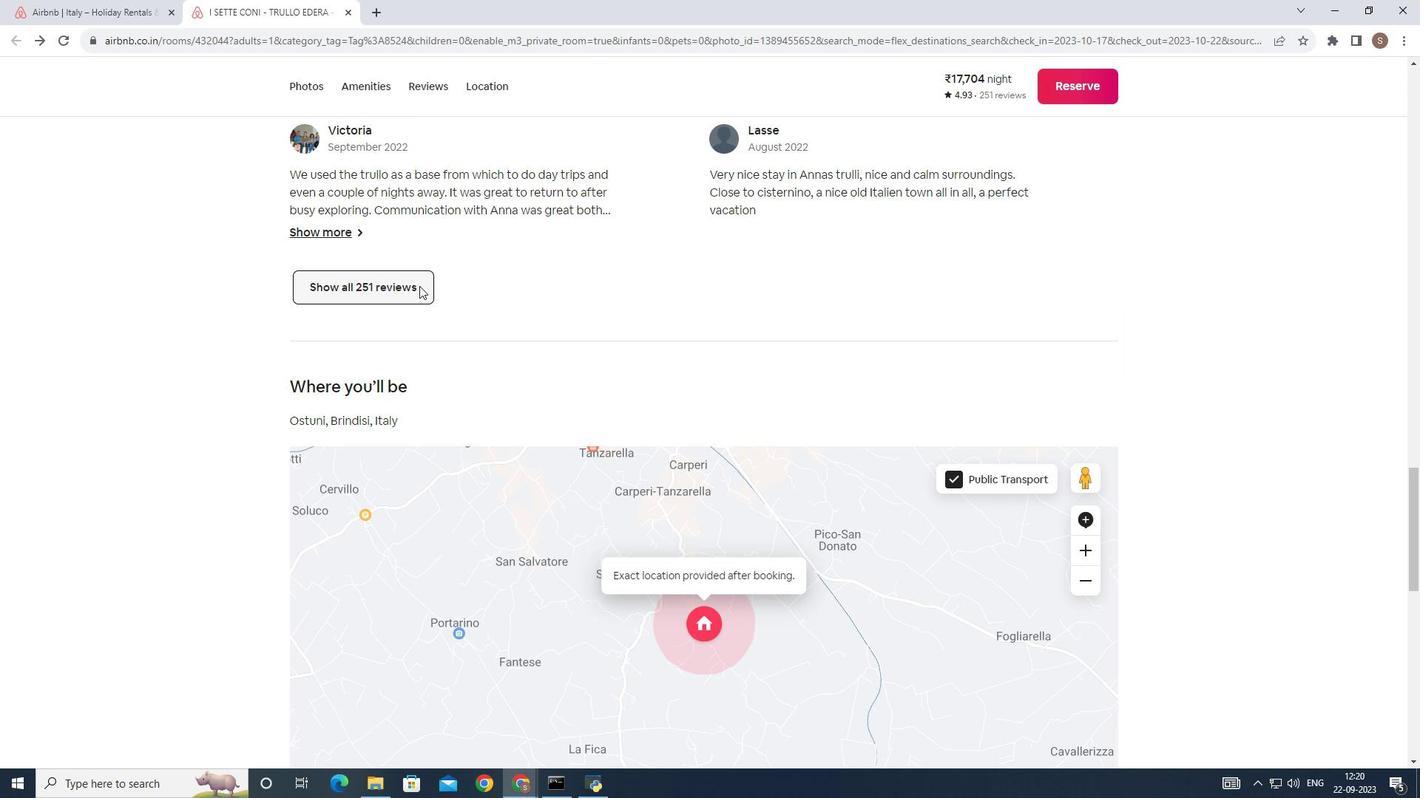 
Action: Mouse scrolled (414, 280) with delta (0, 0)
Screenshot: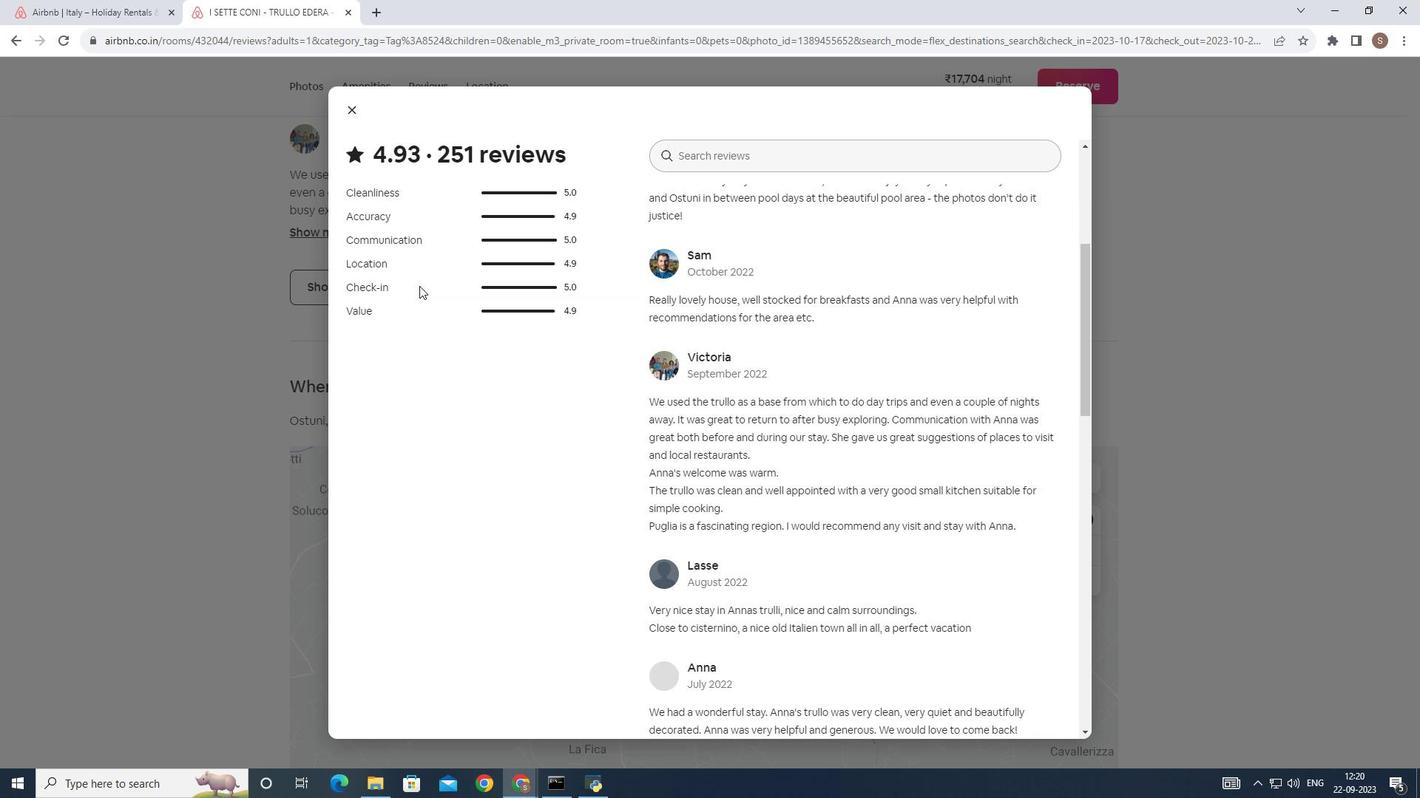 
Action: Mouse scrolled (414, 280) with delta (0, 0)
Screenshot: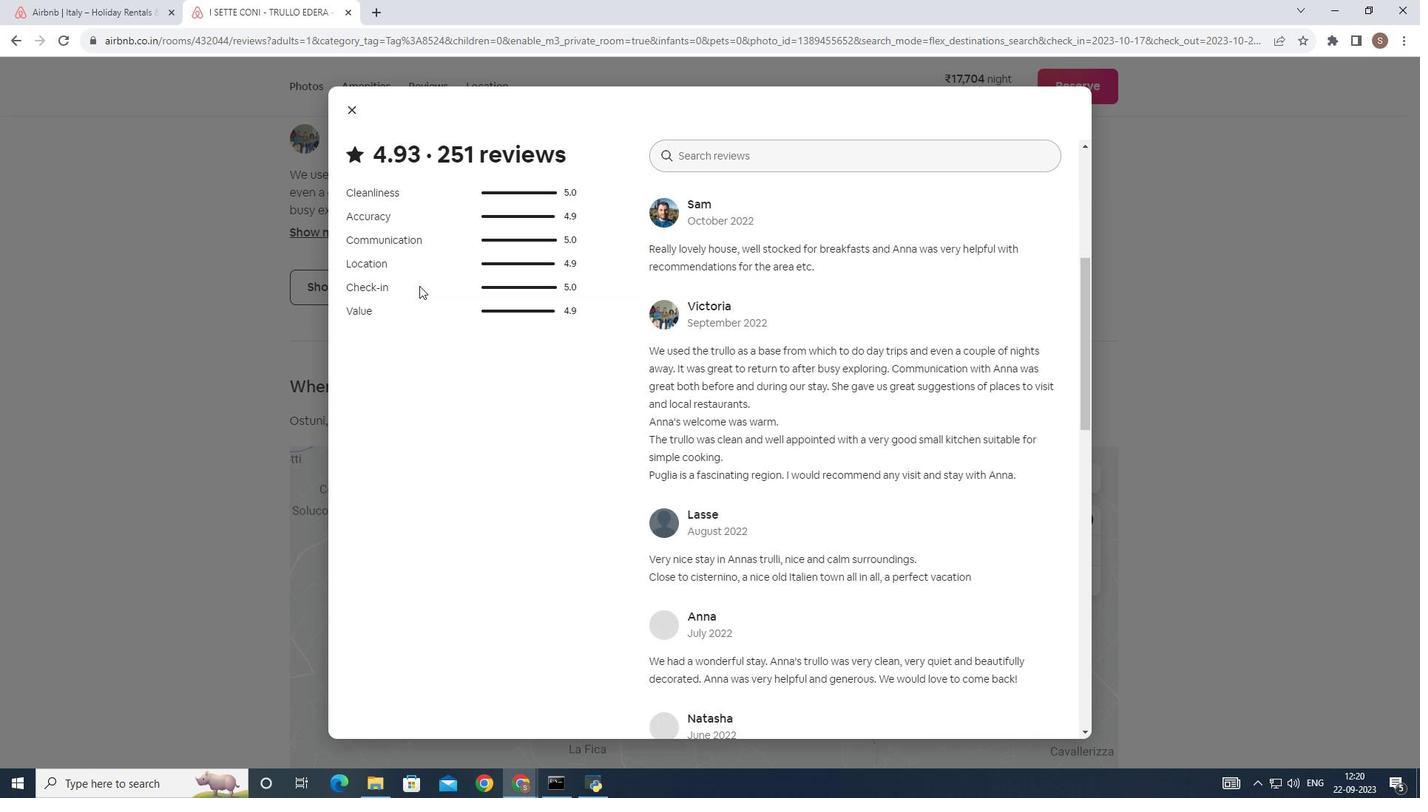 
Action: Mouse scrolled (414, 280) with delta (0, 0)
Screenshot: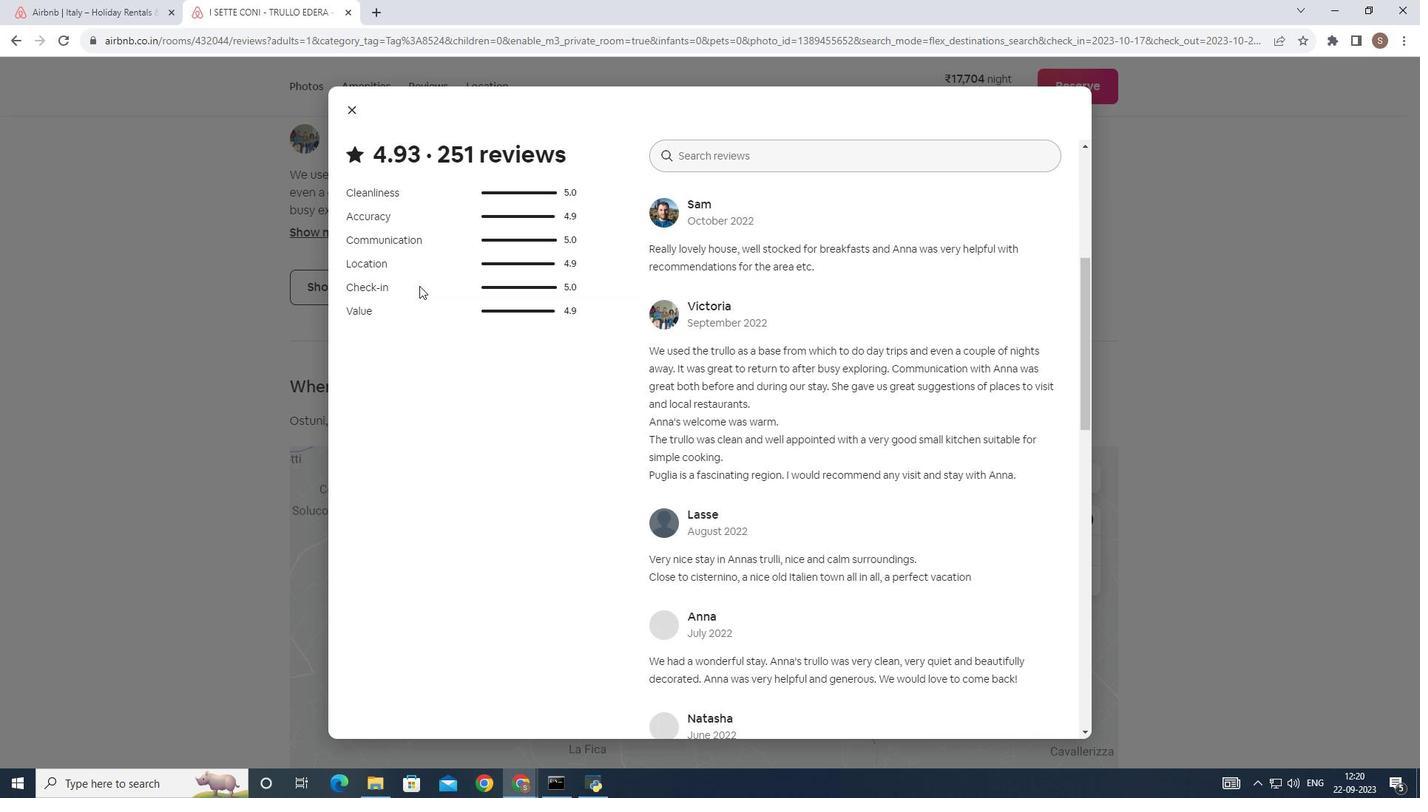 
Action: Mouse scrolled (414, 280) with delta (0, 0)
Screenshot: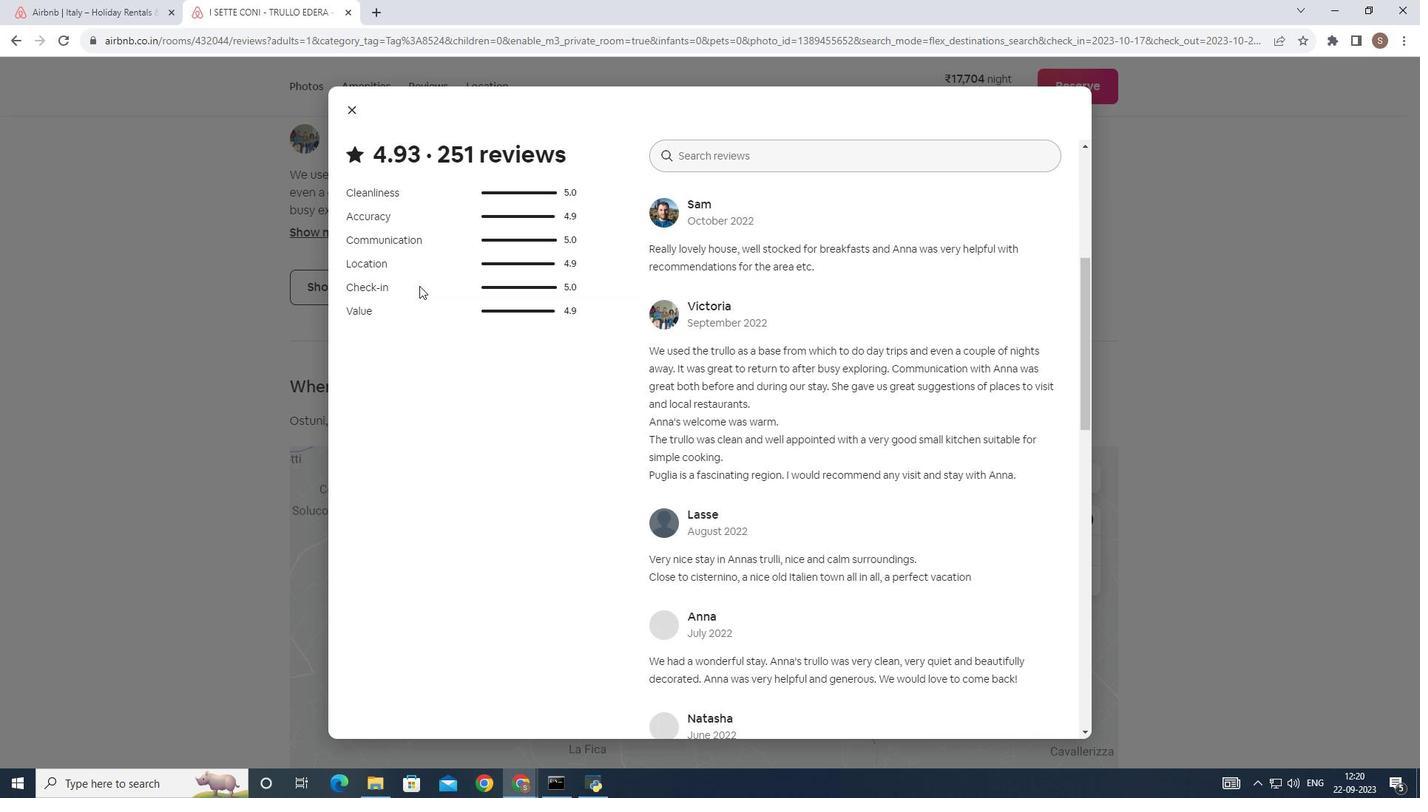 
Action: Mouse scrolled (414, 280) with delta (0, 0)
Screenshot: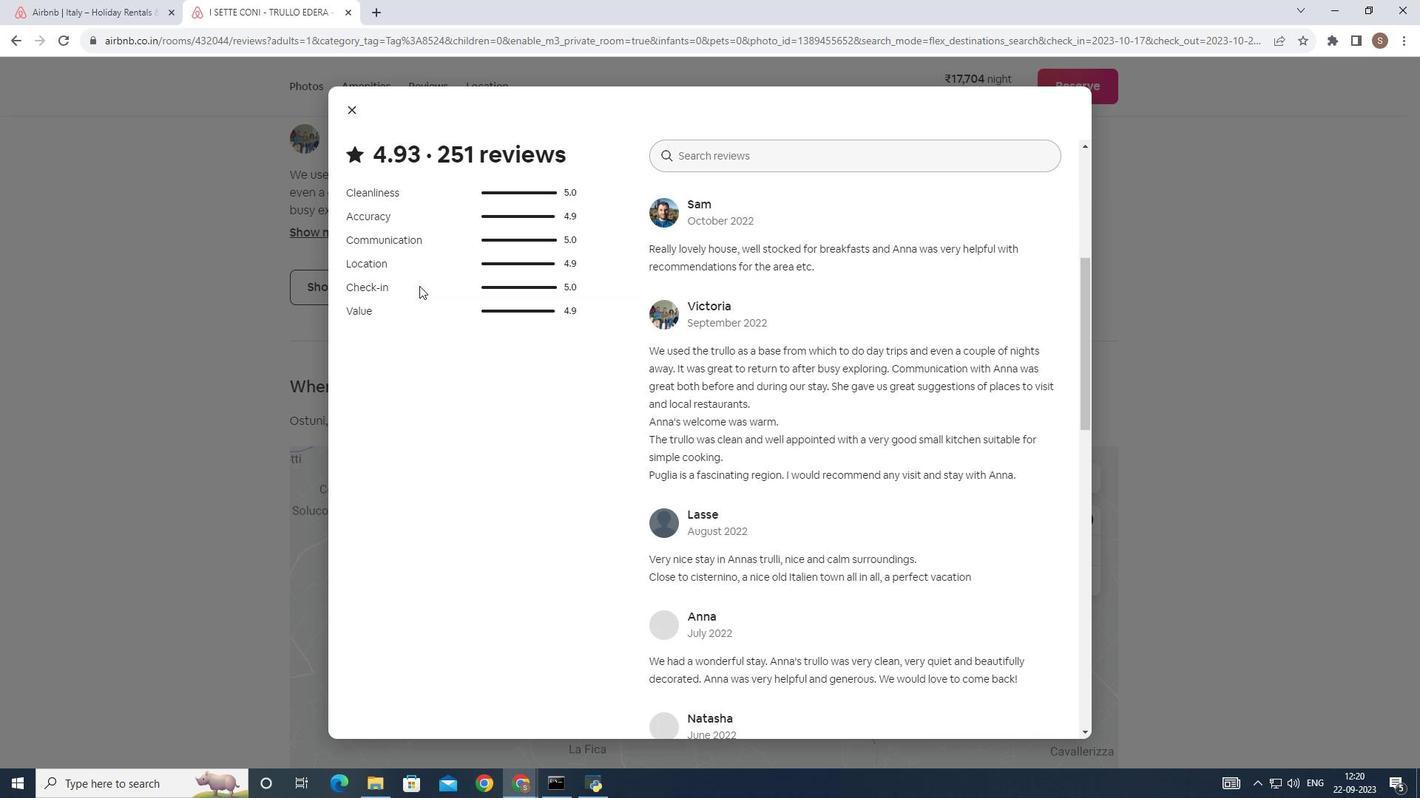 
Action: Mouse scrolled (414, 280) with delta (0, 0)
Screenshot: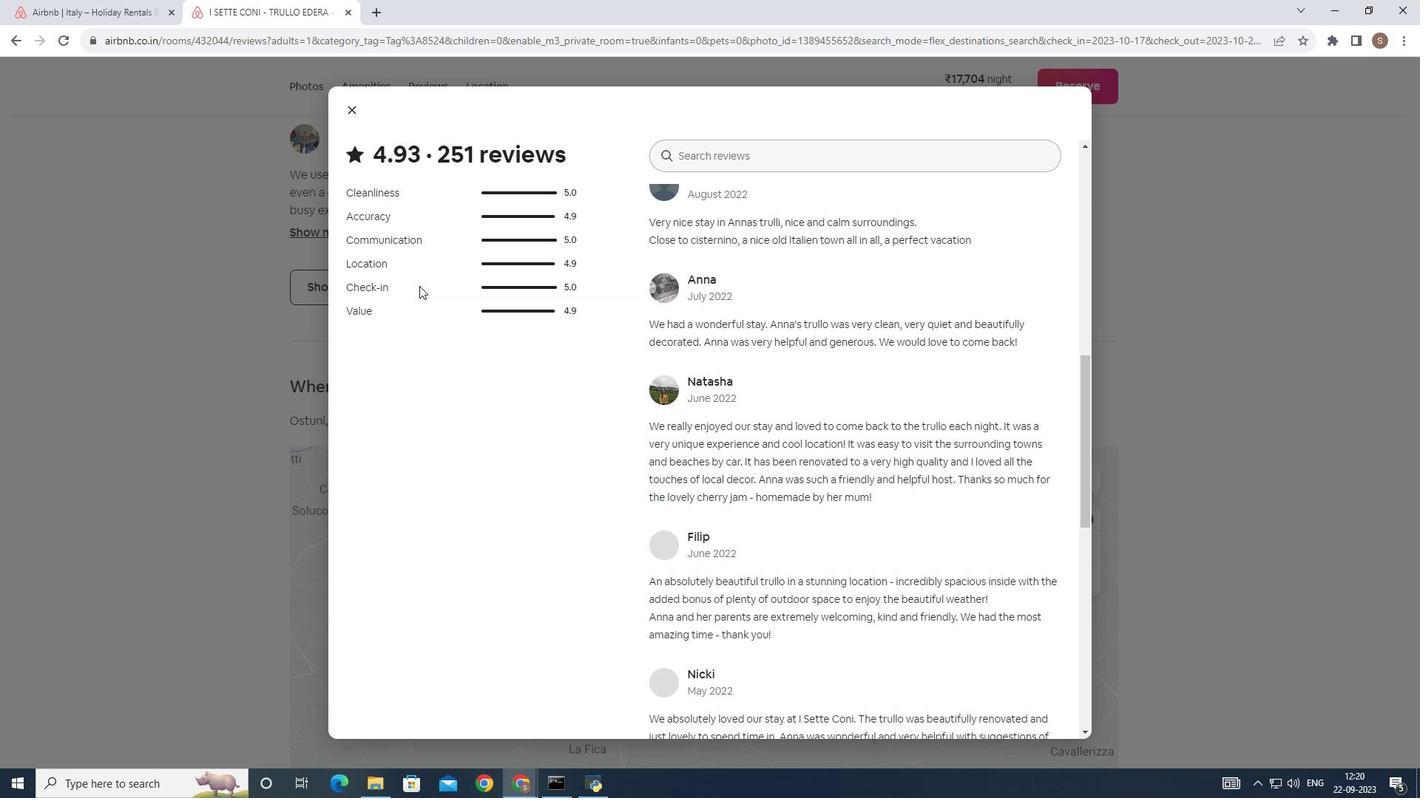 
Action: Mouse scrolled (414, 280) with delta (0, 0)
Screenshot: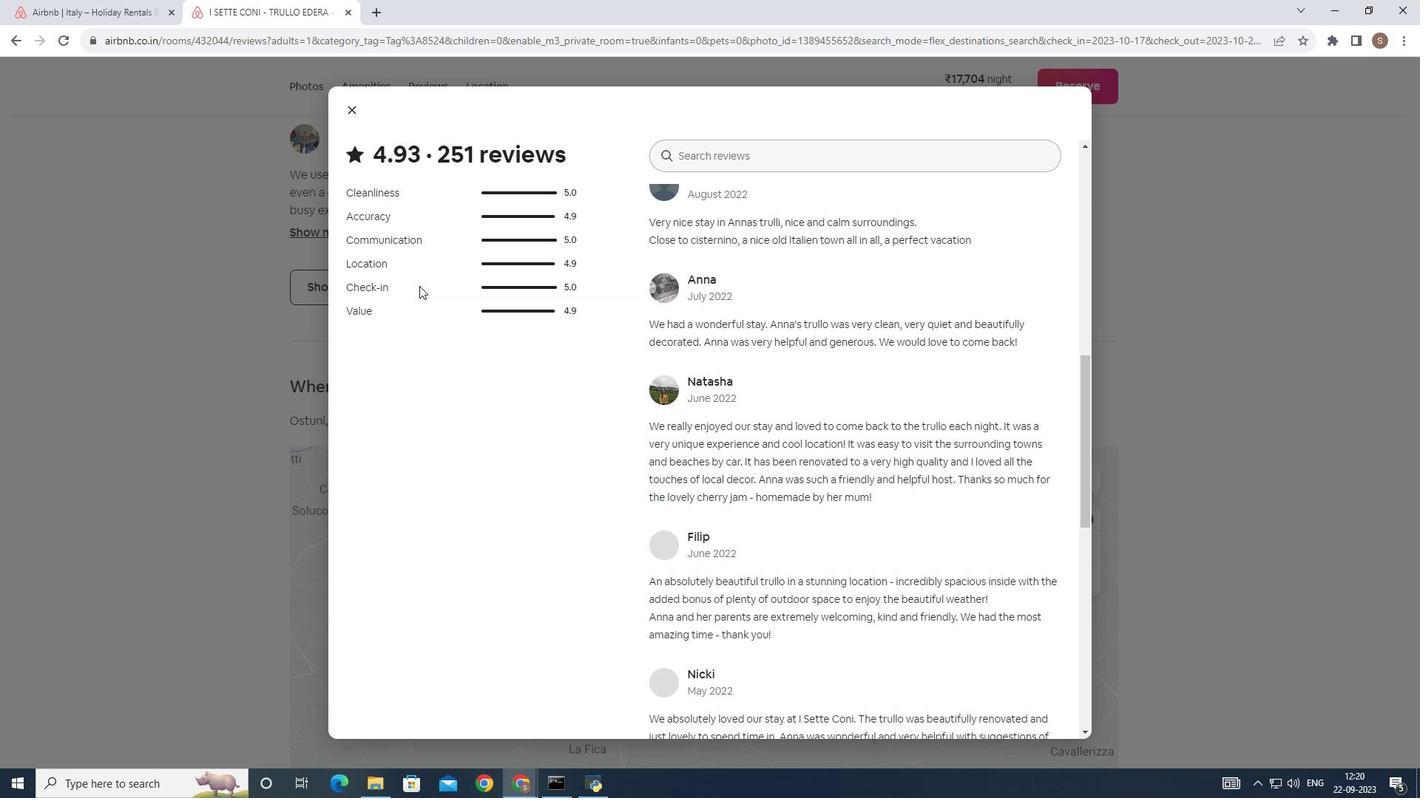 
Action: Mouse scrolled (414, 280) with delta (0, 0)
Screenshot: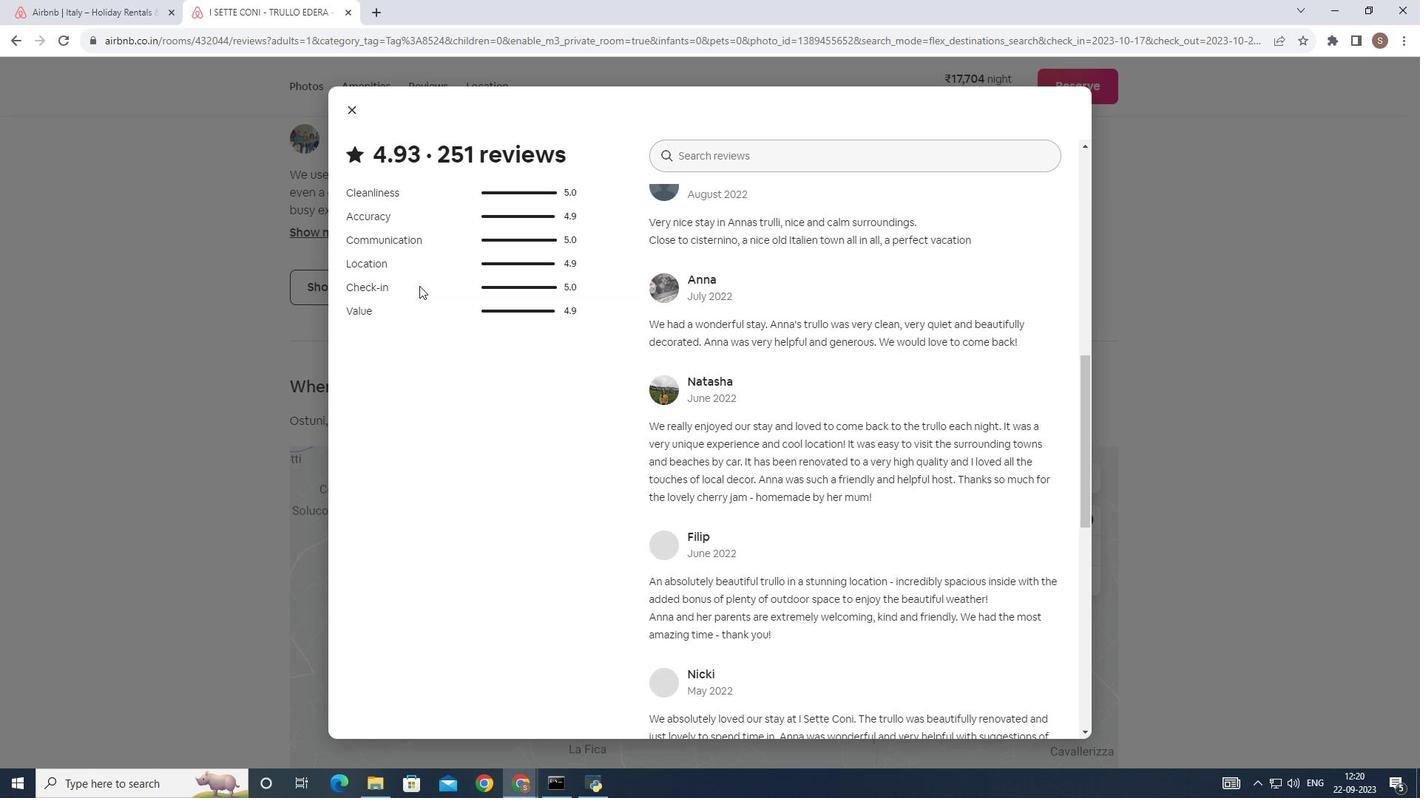 
Action: Mouse scrolled (414, 280) with delta (0, 0)
Screenshot: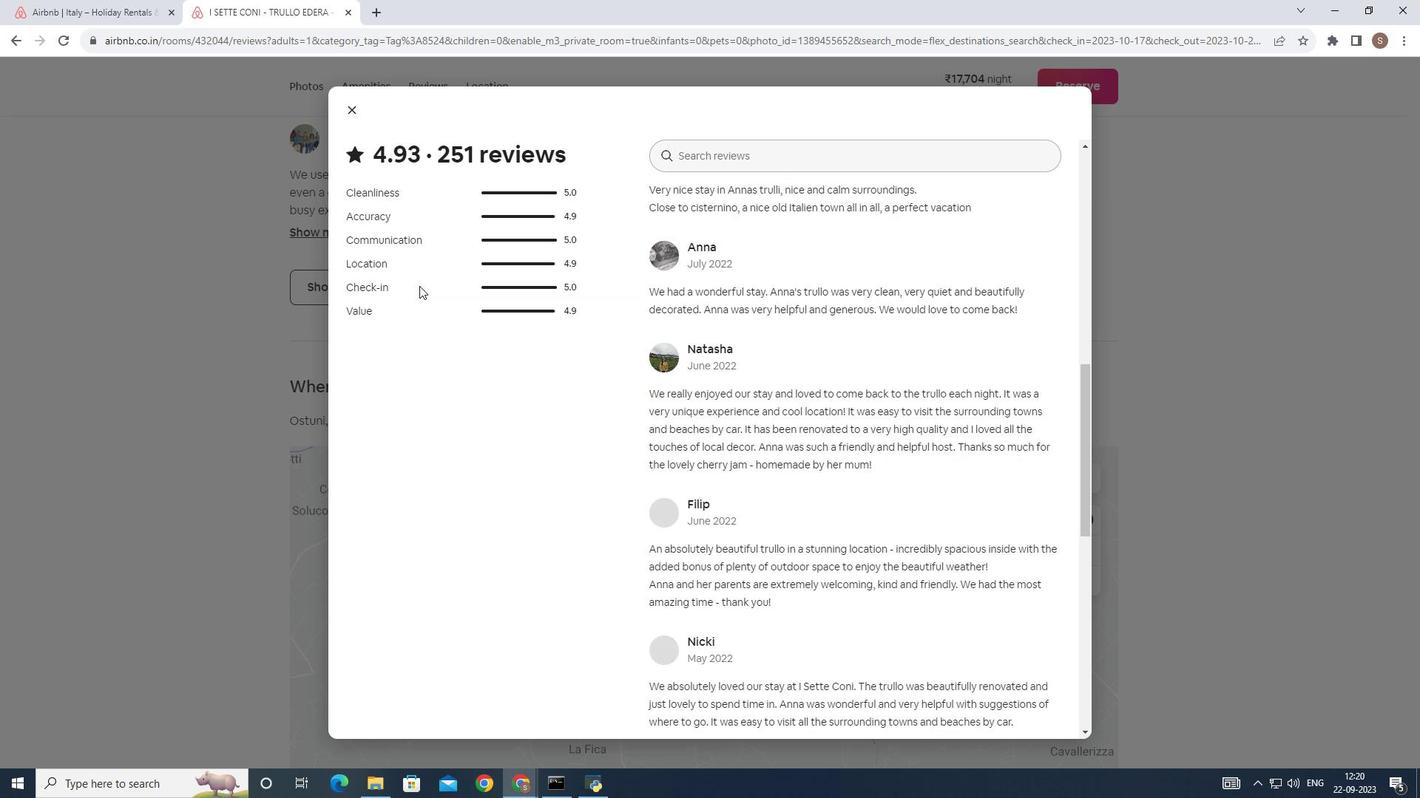 
Action: Mouse scrolled (414, 280) with delta (0, 0)
Screenshot: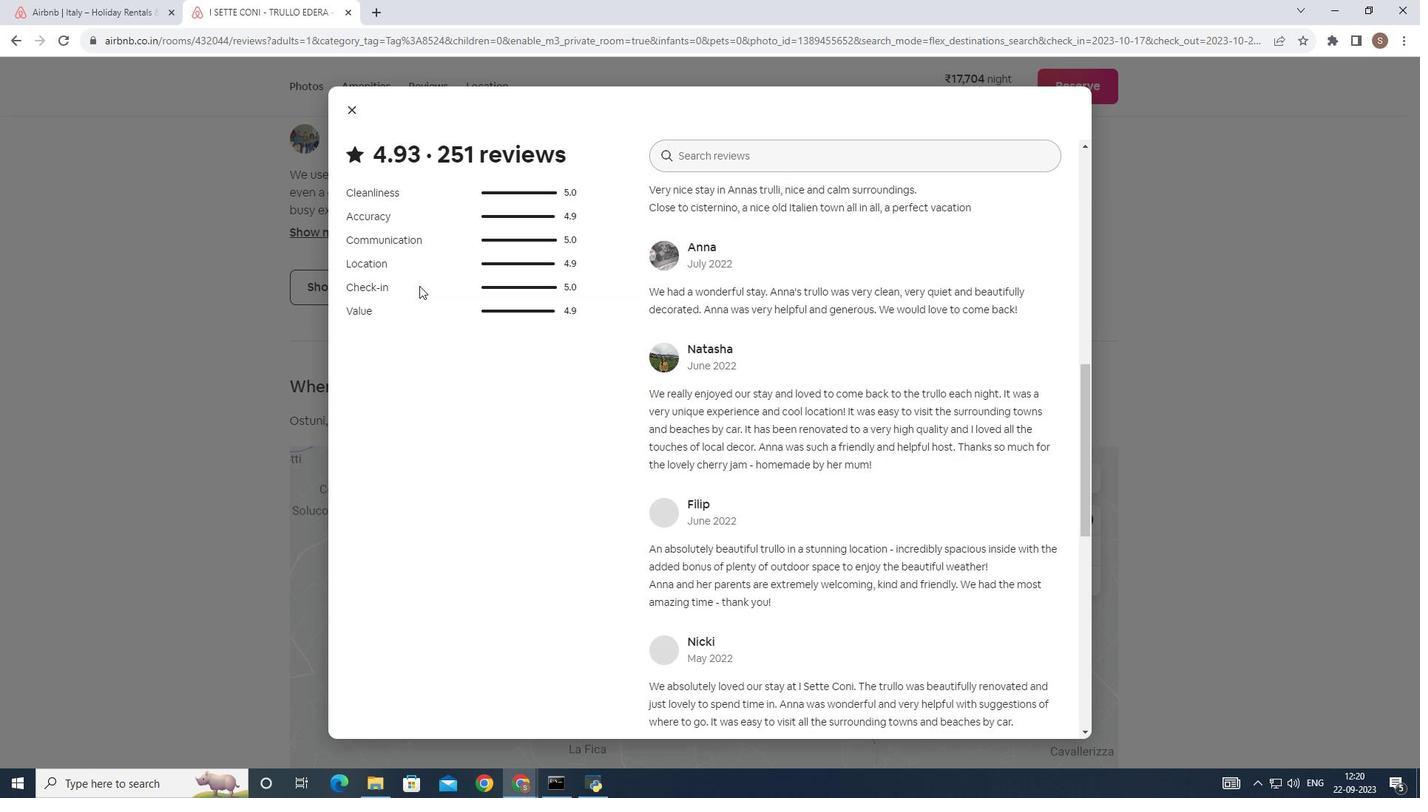
Action: Mouse scrolled (414, 280) with delta (0, 0)
Screenshot: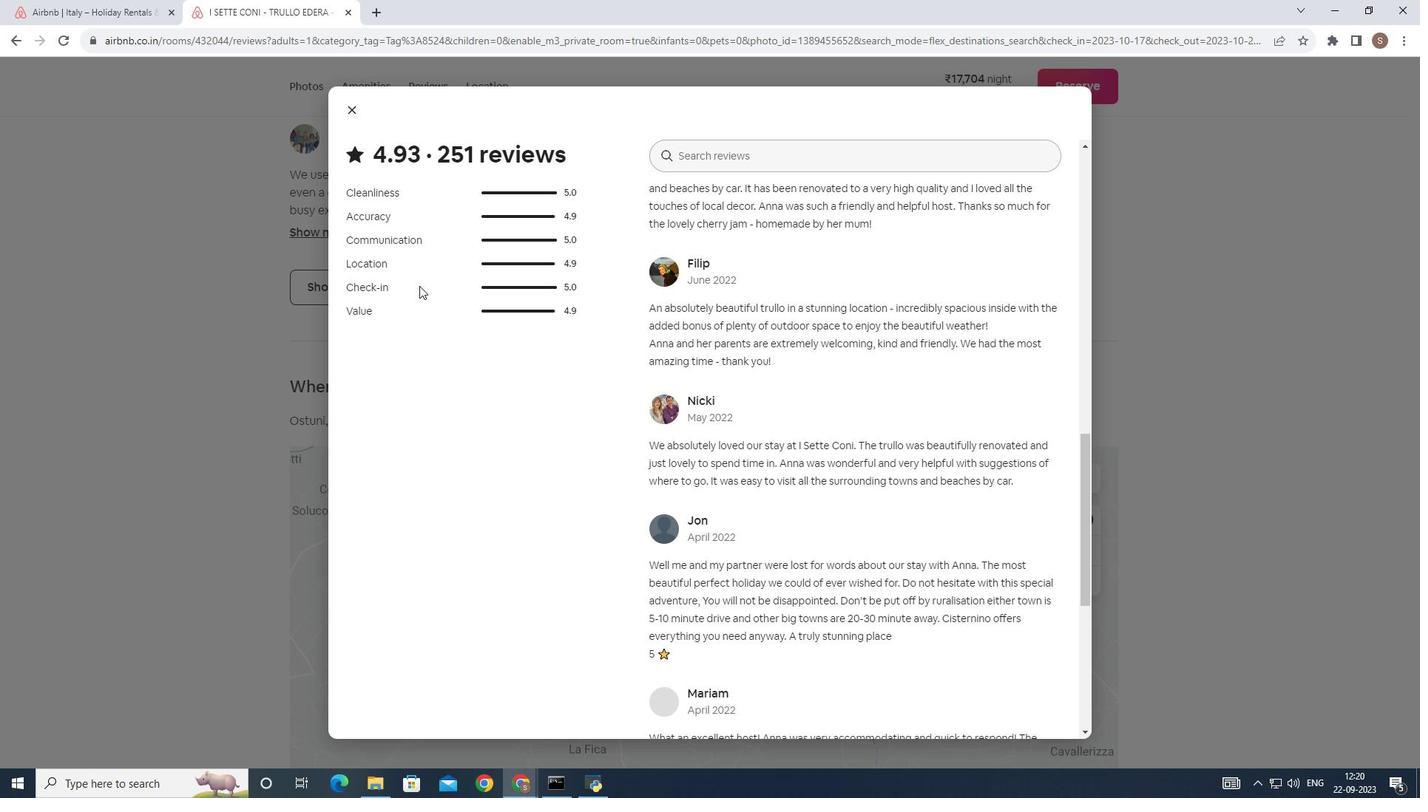 
Action: Mouse scrolled (414, 280) with delta (0, 0)
Screenshot: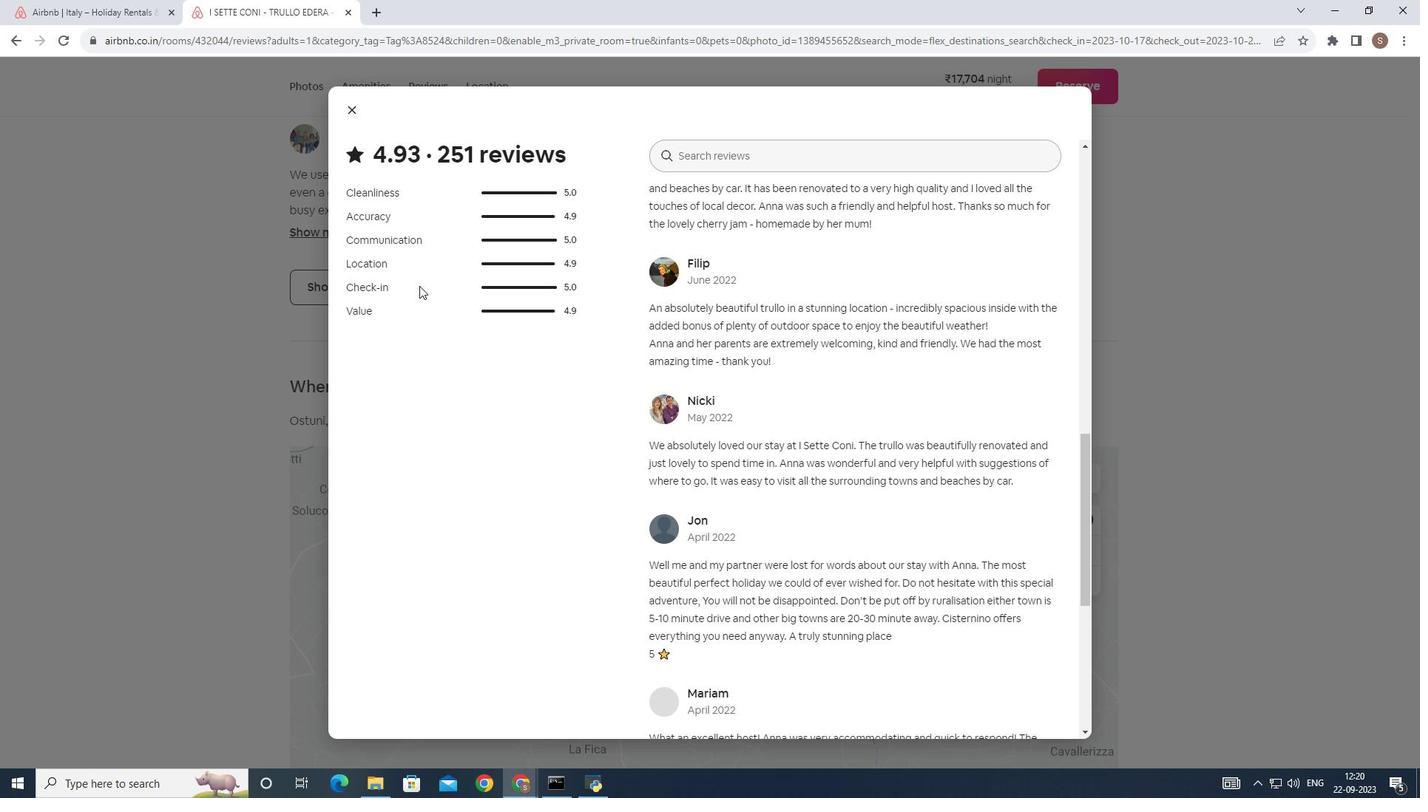 
Action: Mouse scrolled (414, 280) with delta (0, 0)
Screenshot: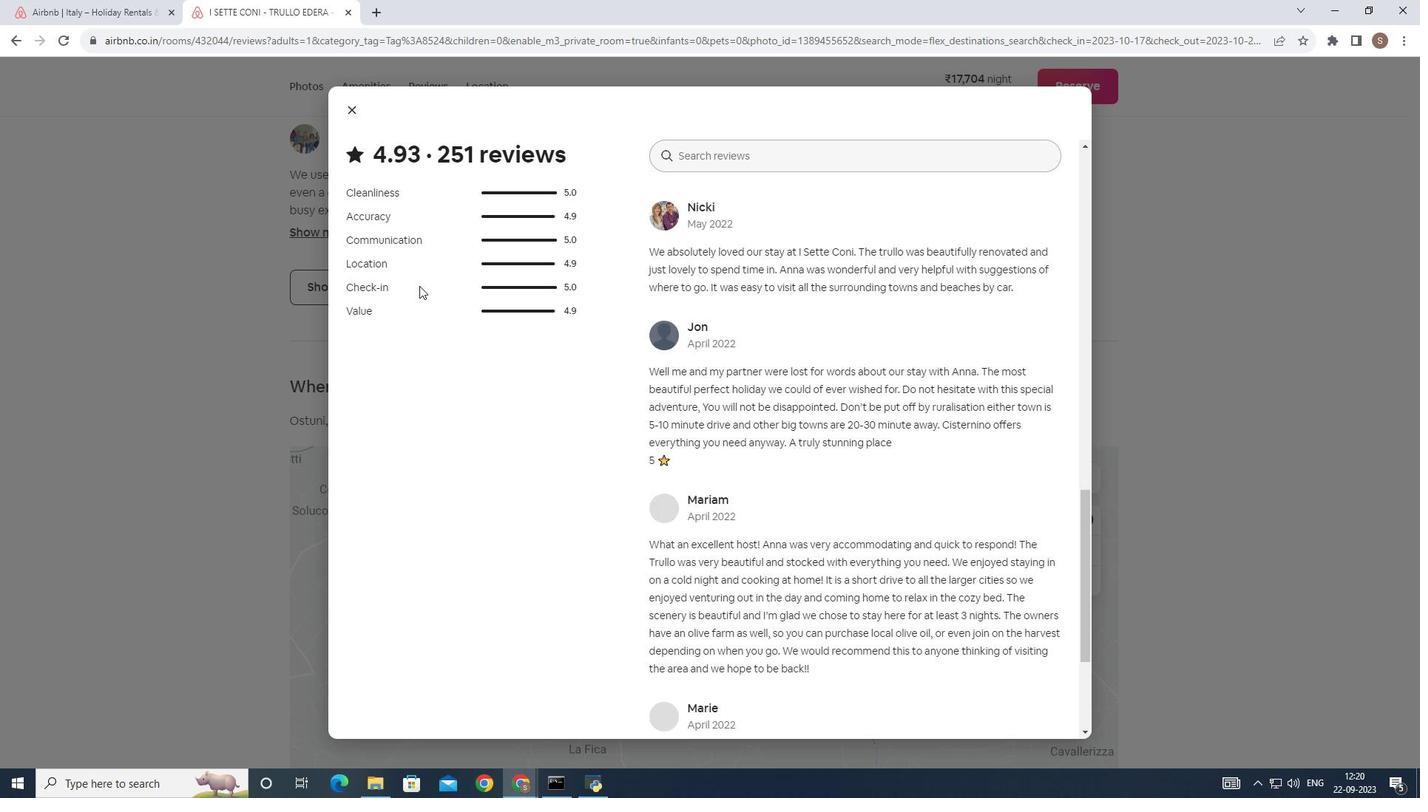 
Action: Mouse scrolled (414, 280) with delta (0, 0)
Screenshot: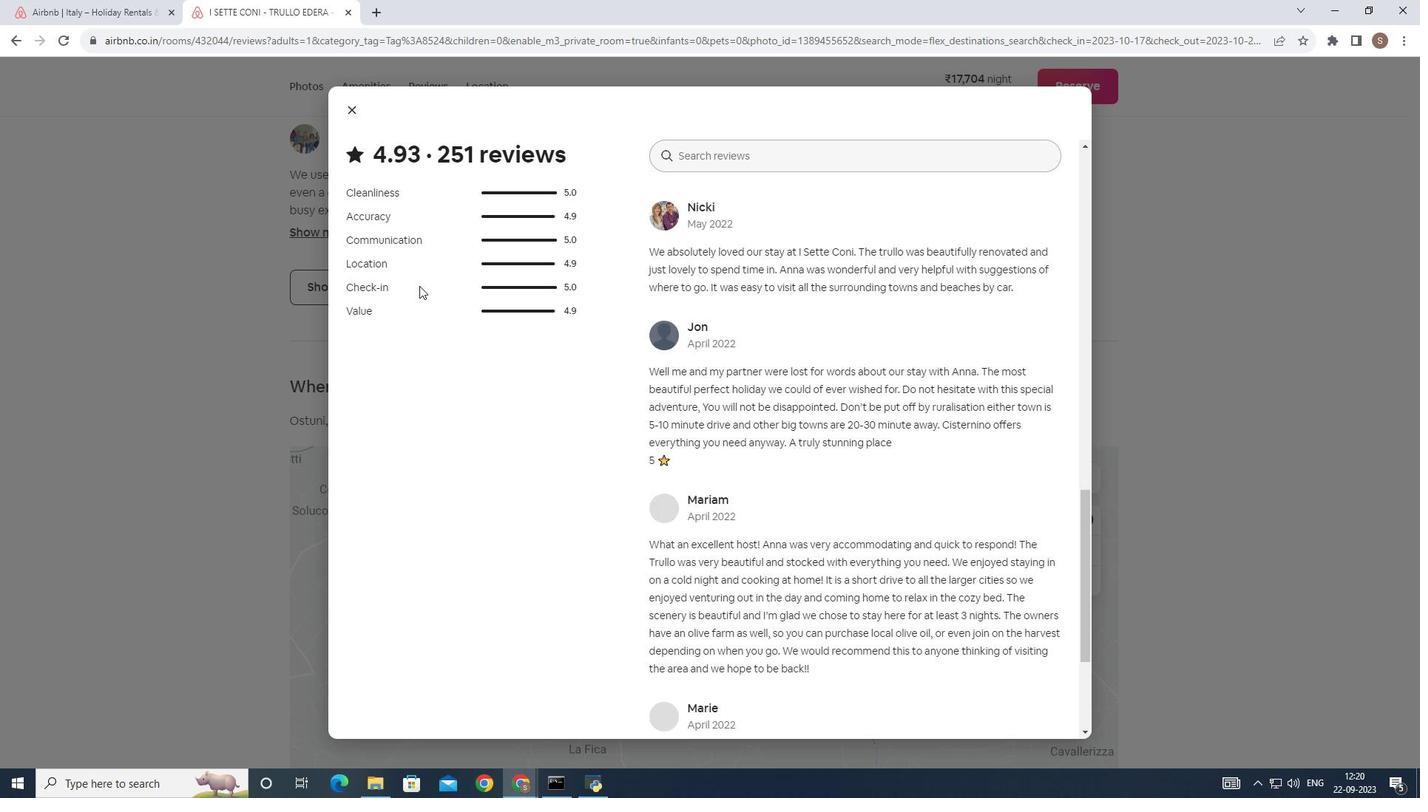 
Action: Mouse scrolled (414, 280) with delta (0, 0)
Screenshot: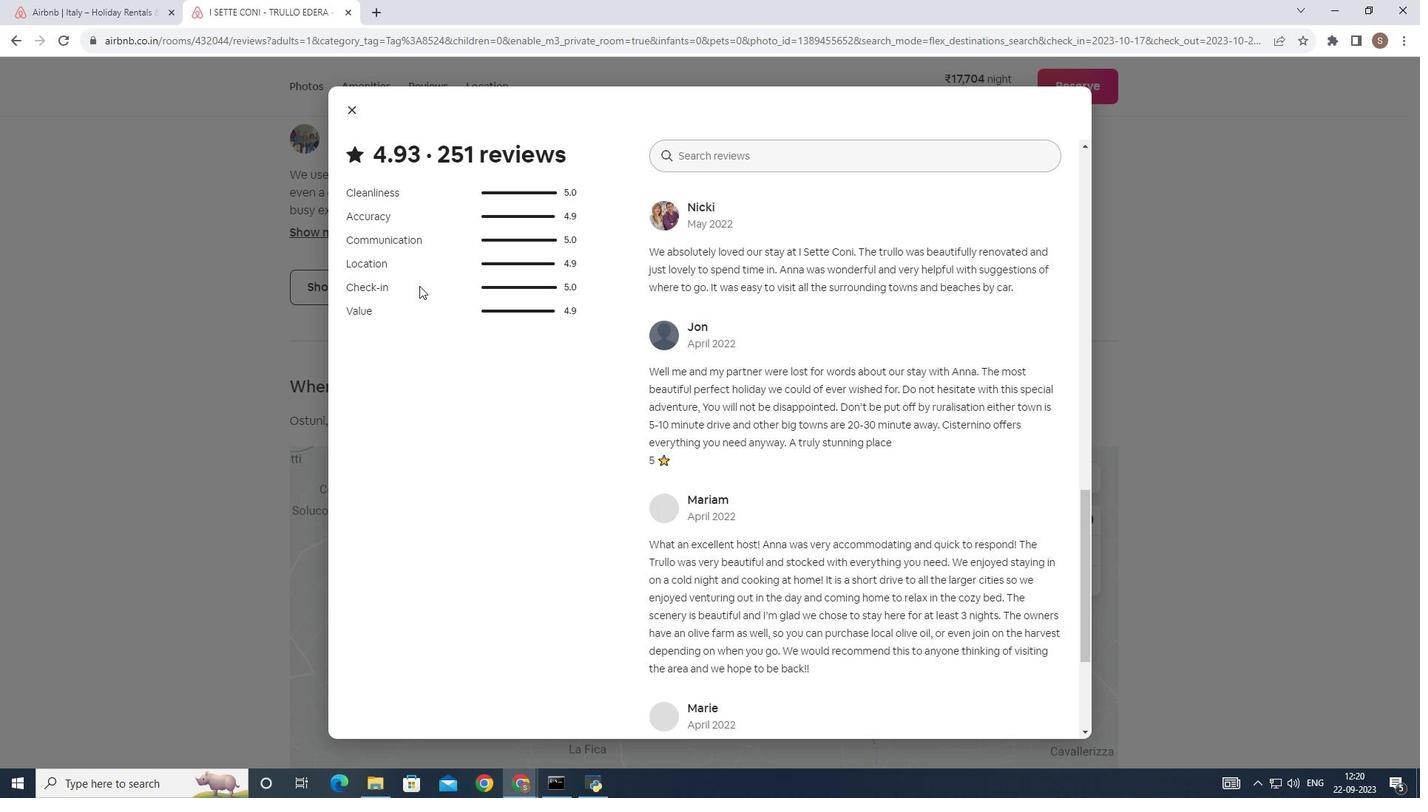 
Action: Mouse scrolled (414, 280) with delta (0, 0)
Screenshot: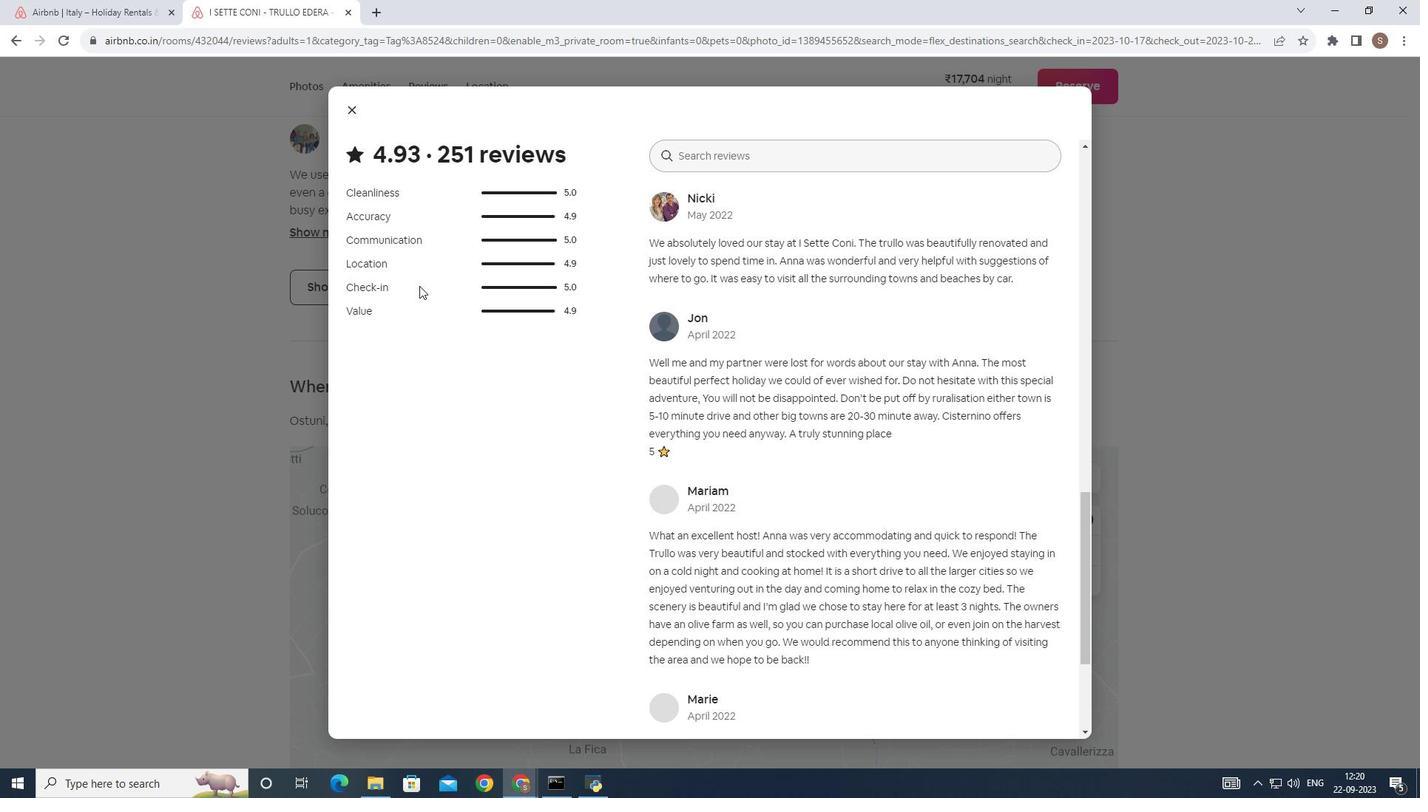 
Action: Mouse scrolled (414, 280) with delta (0, 0)
Screenshot: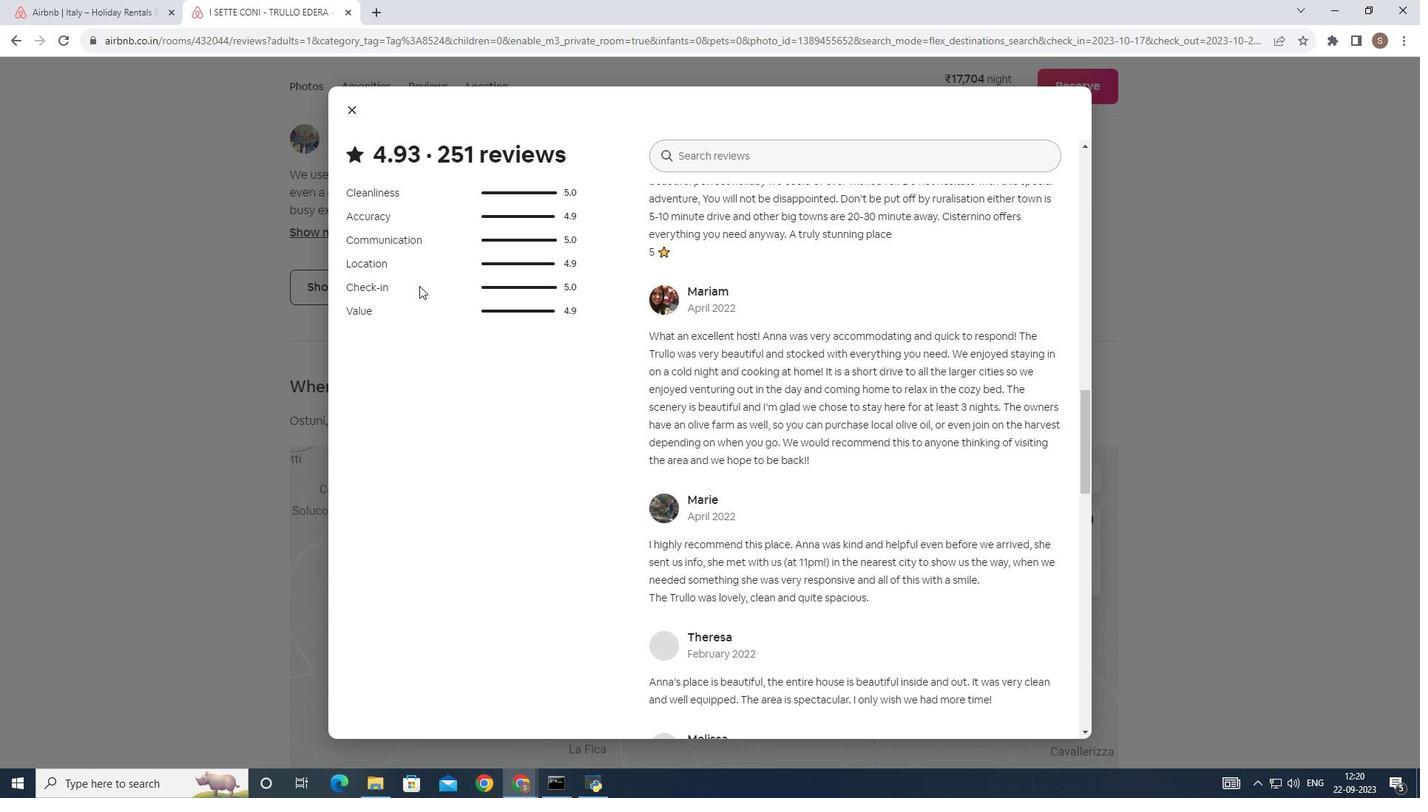 
Action: Mouse scrolled (414, 280) with delta (0, 0)
Screenshot: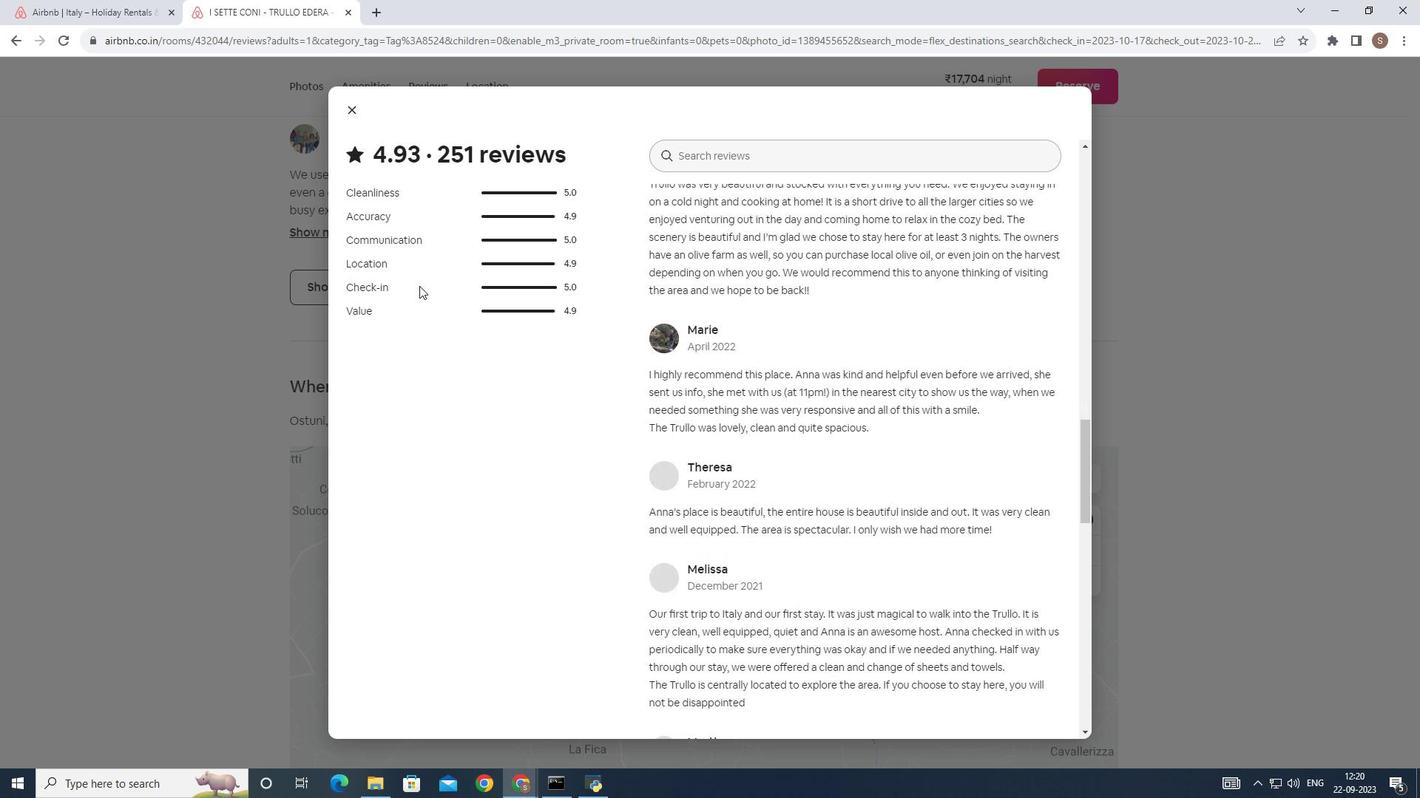 
Action: Mouse scrolled (414, 280) with delta (0, 0)
Screenshot: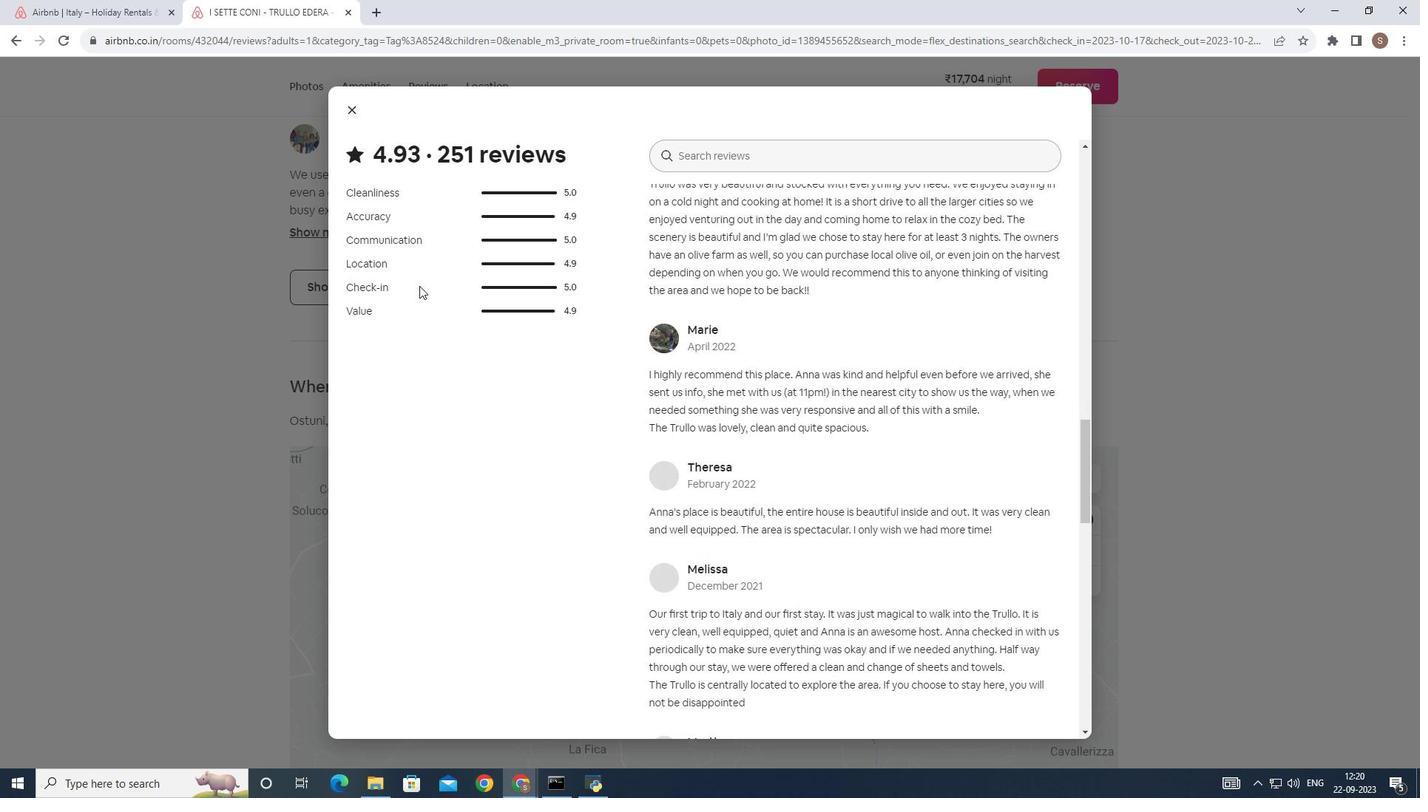 
Action: Mouse scrolled (414, 280) with delta (0, 0)
Screenshot: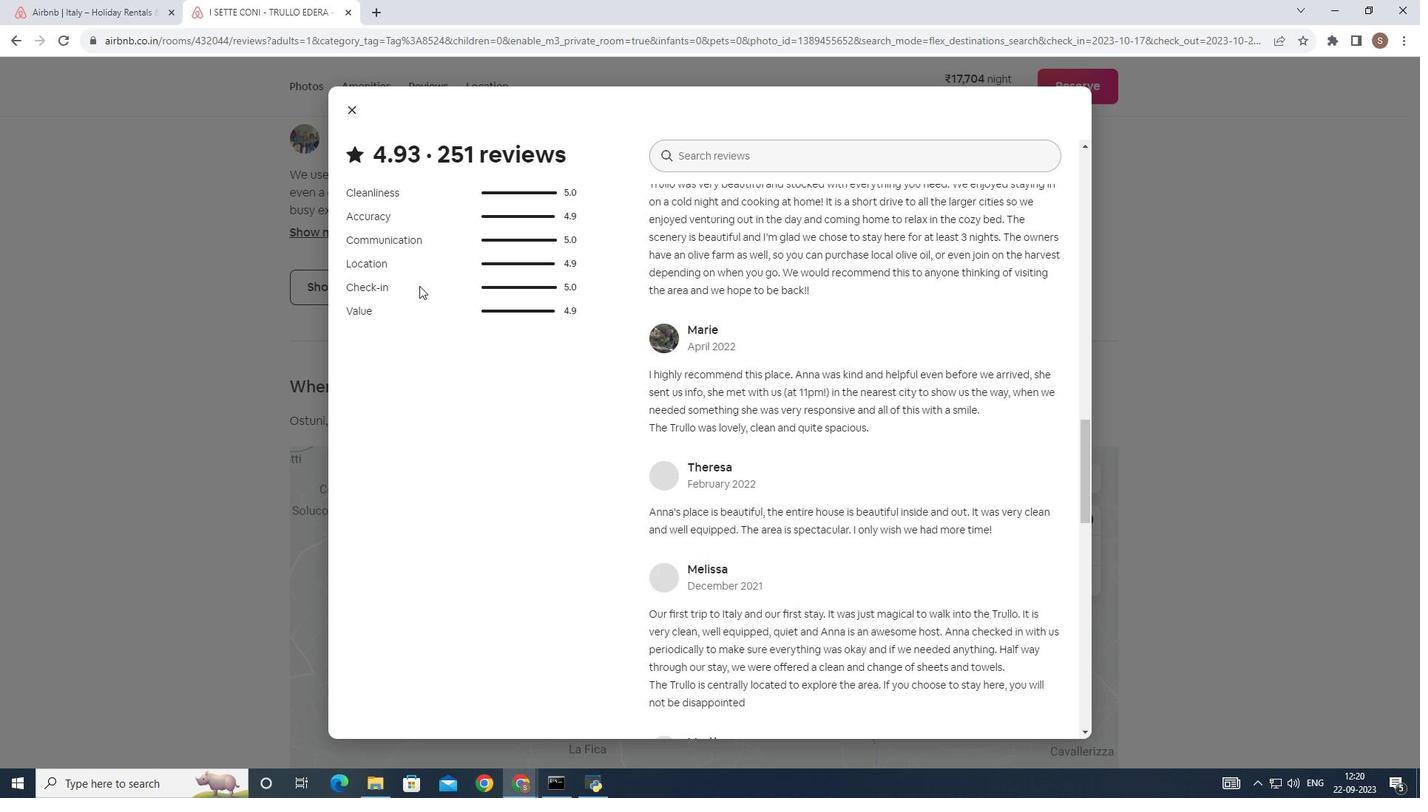 
Action: Mouse scrolled (414, 280) with delta (0, 0)
Screenshot: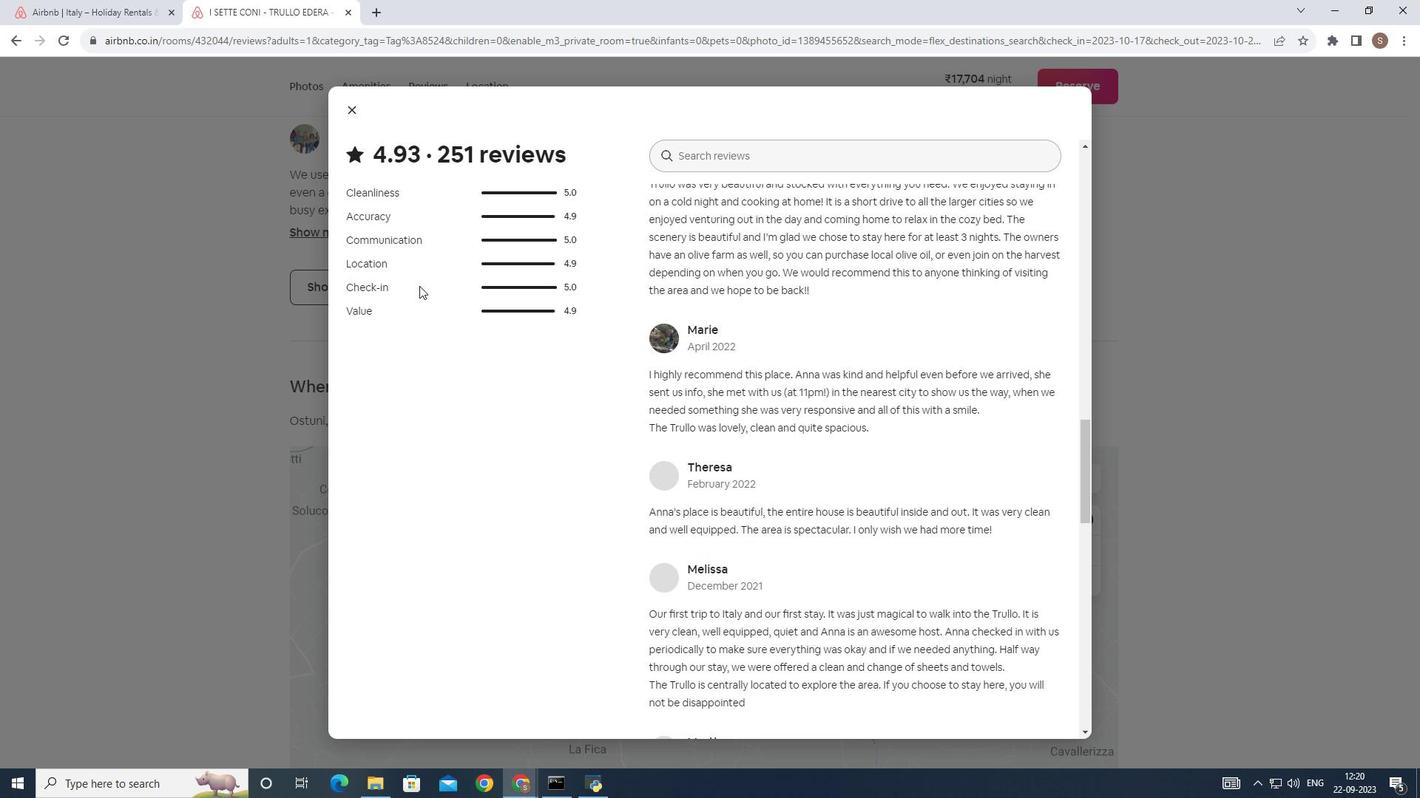 
Action: Mouse scrolled (414, 280) with delta (0, 0)
Screenshot: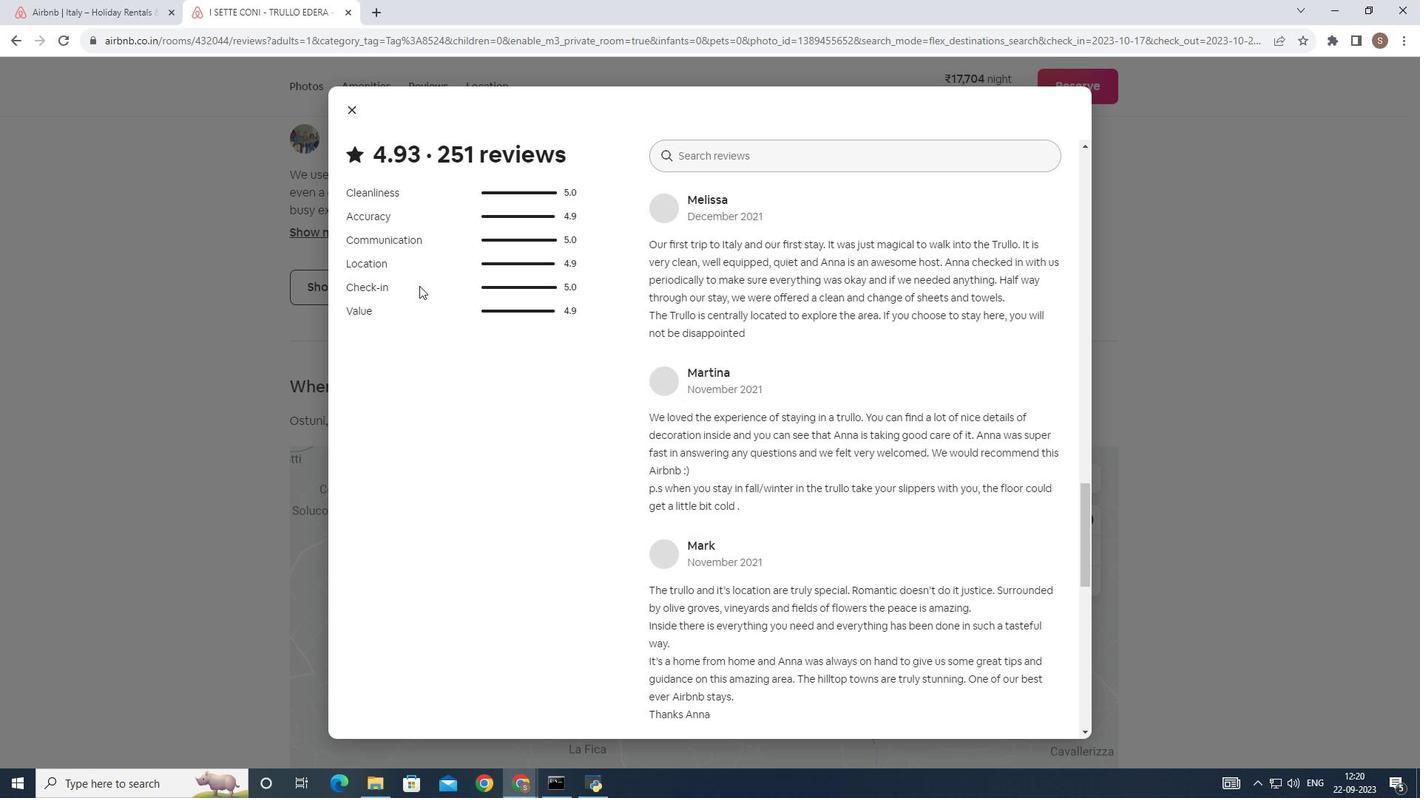 
Action: Mouse scrolled (414, 280) with delta (0, 0)
Screenshot: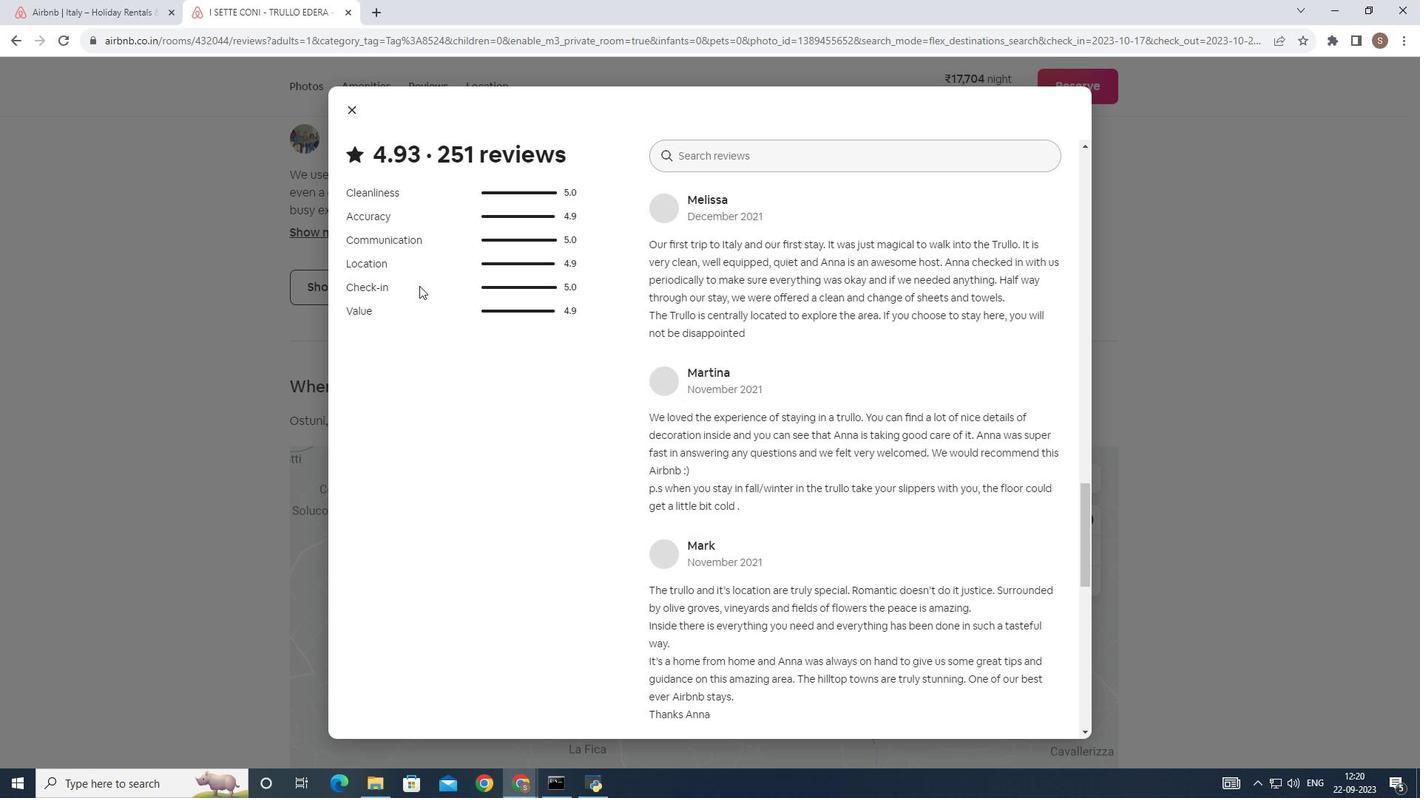 
Action: Mouse scrolled (414, 280) with delta (0, 0)
Screenshot: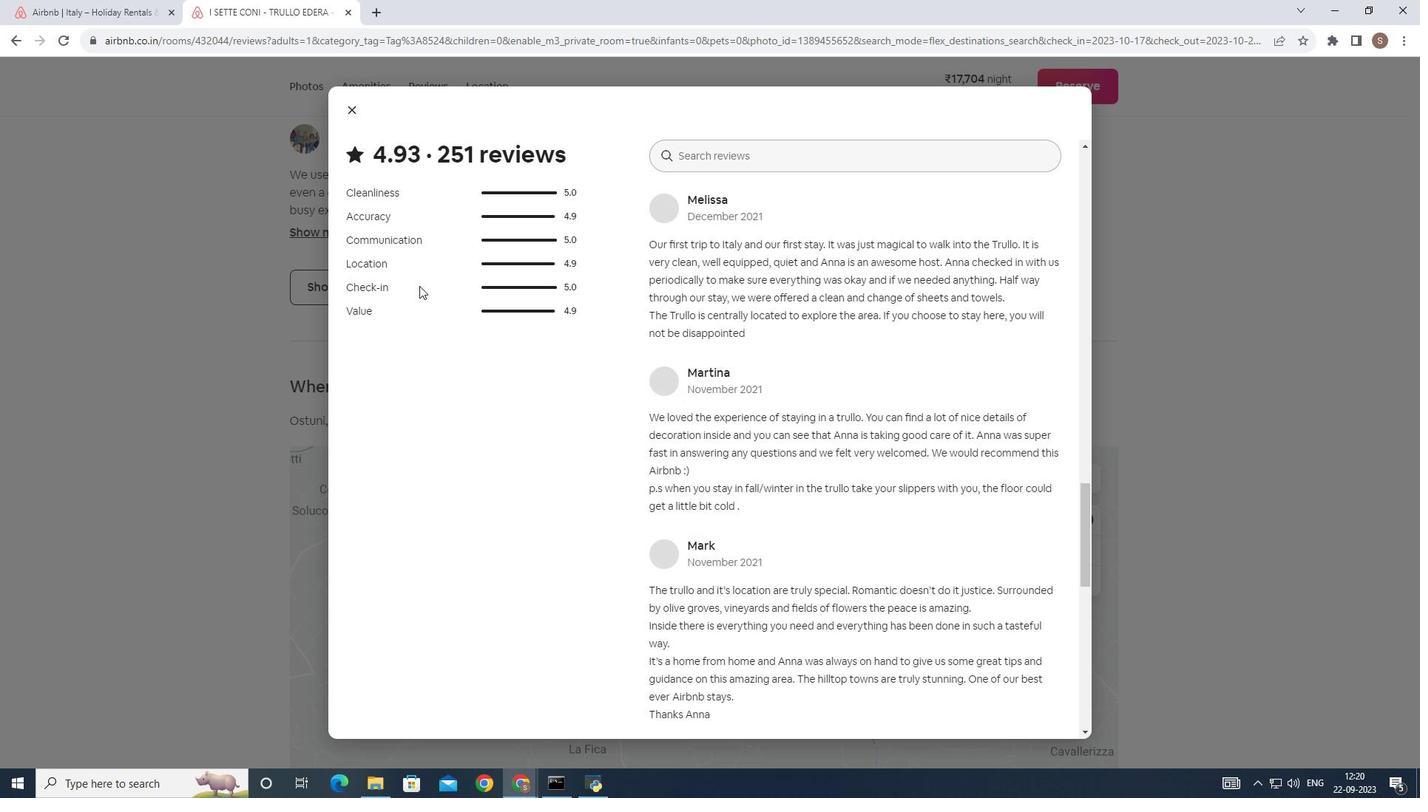 
Action: Mouse scrolled (414, 280) with delta (0, 0)
Screenshot: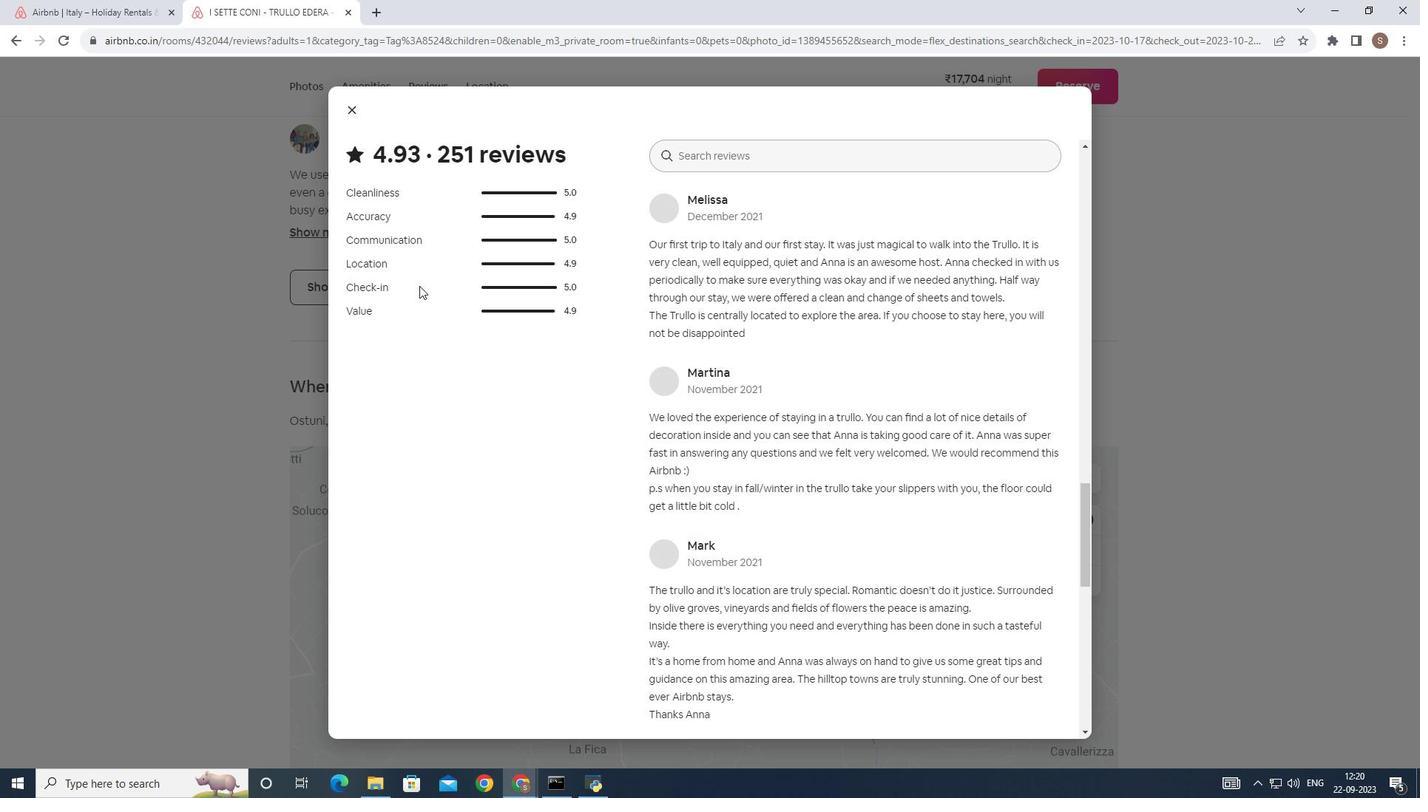 
Action: Mouse scrolled (414, 280) with delta (0, 0)
Screenshot: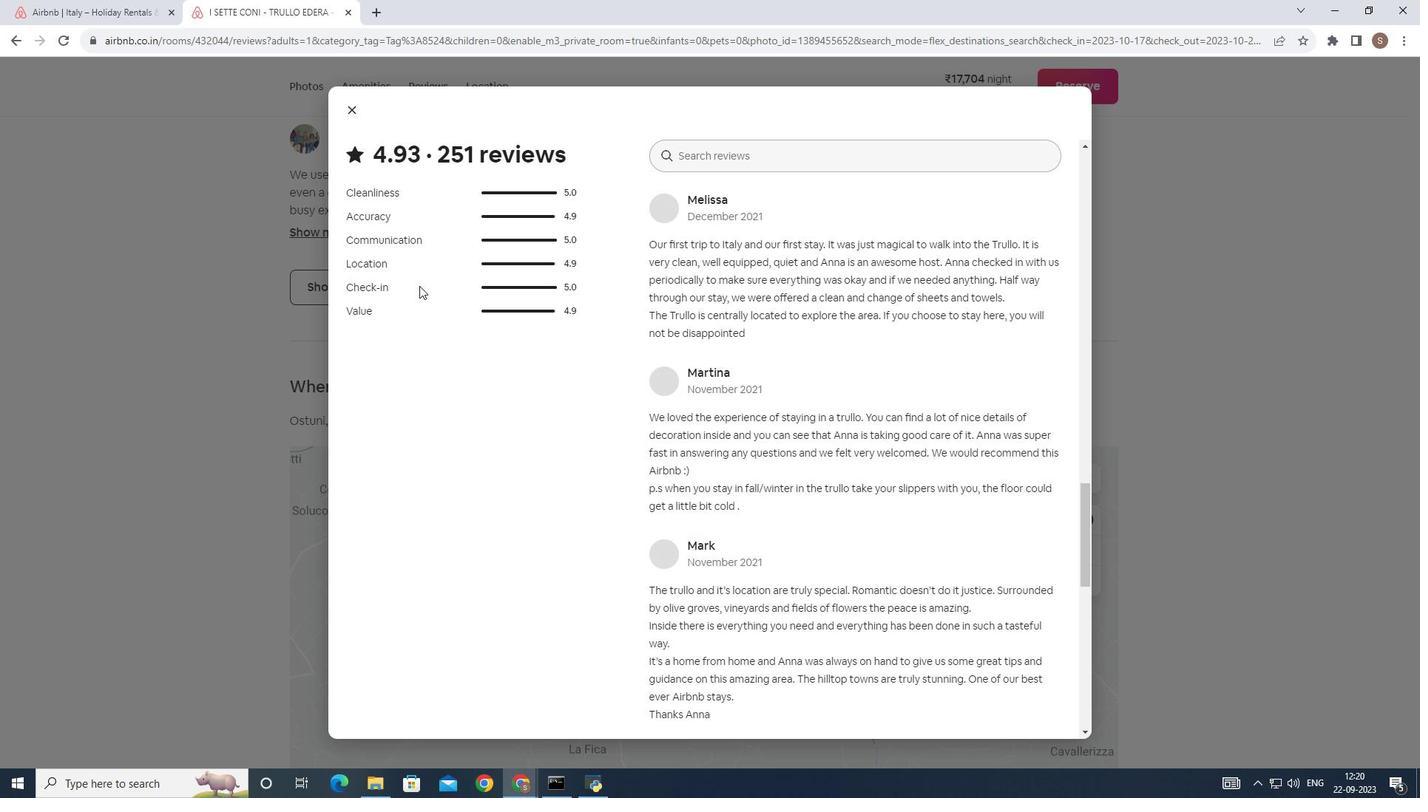 
Action: Mouse scrolled (414, 280) with delta (0, 0)
Screenshot: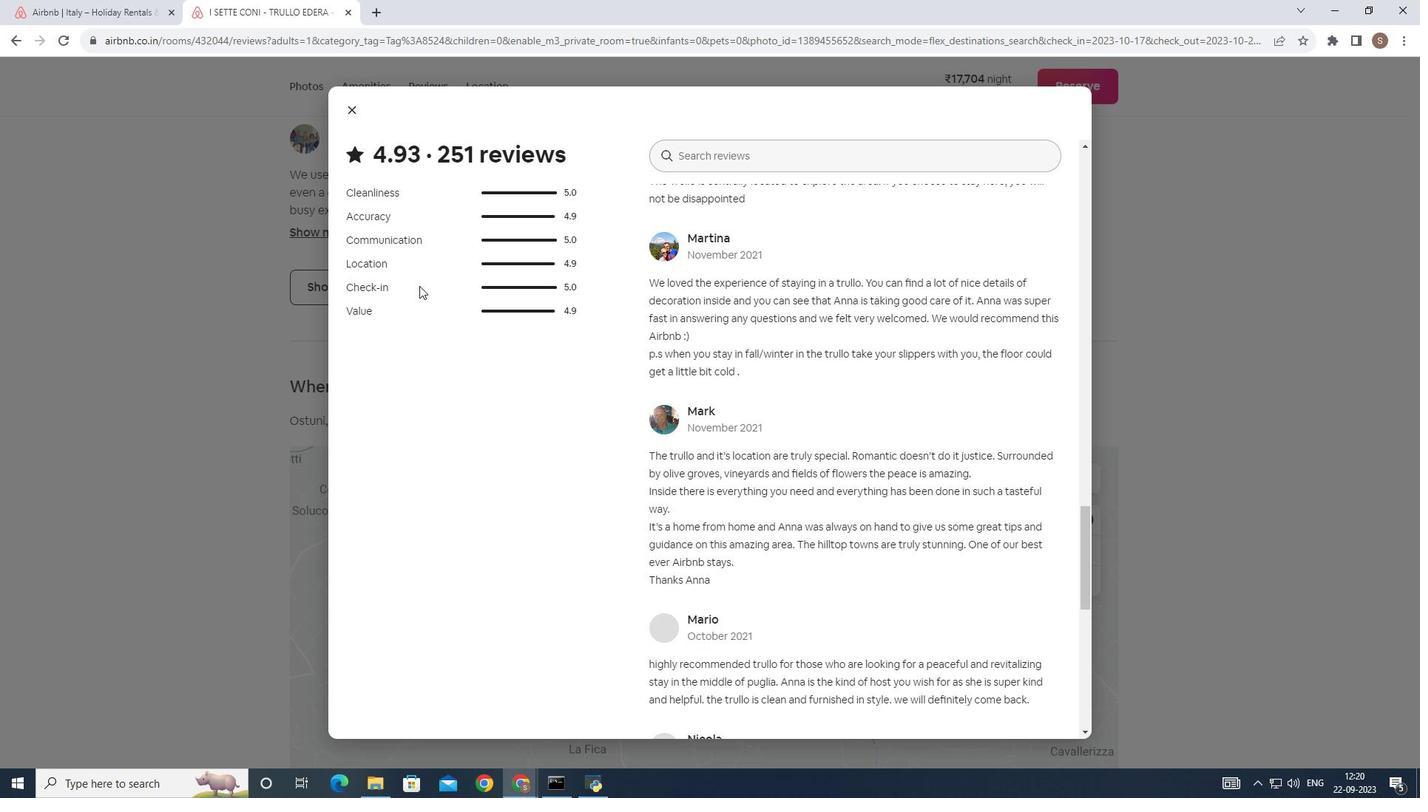 
Action: Mouse scrolled (414, 280) with delta (0, 0)
Screenshot: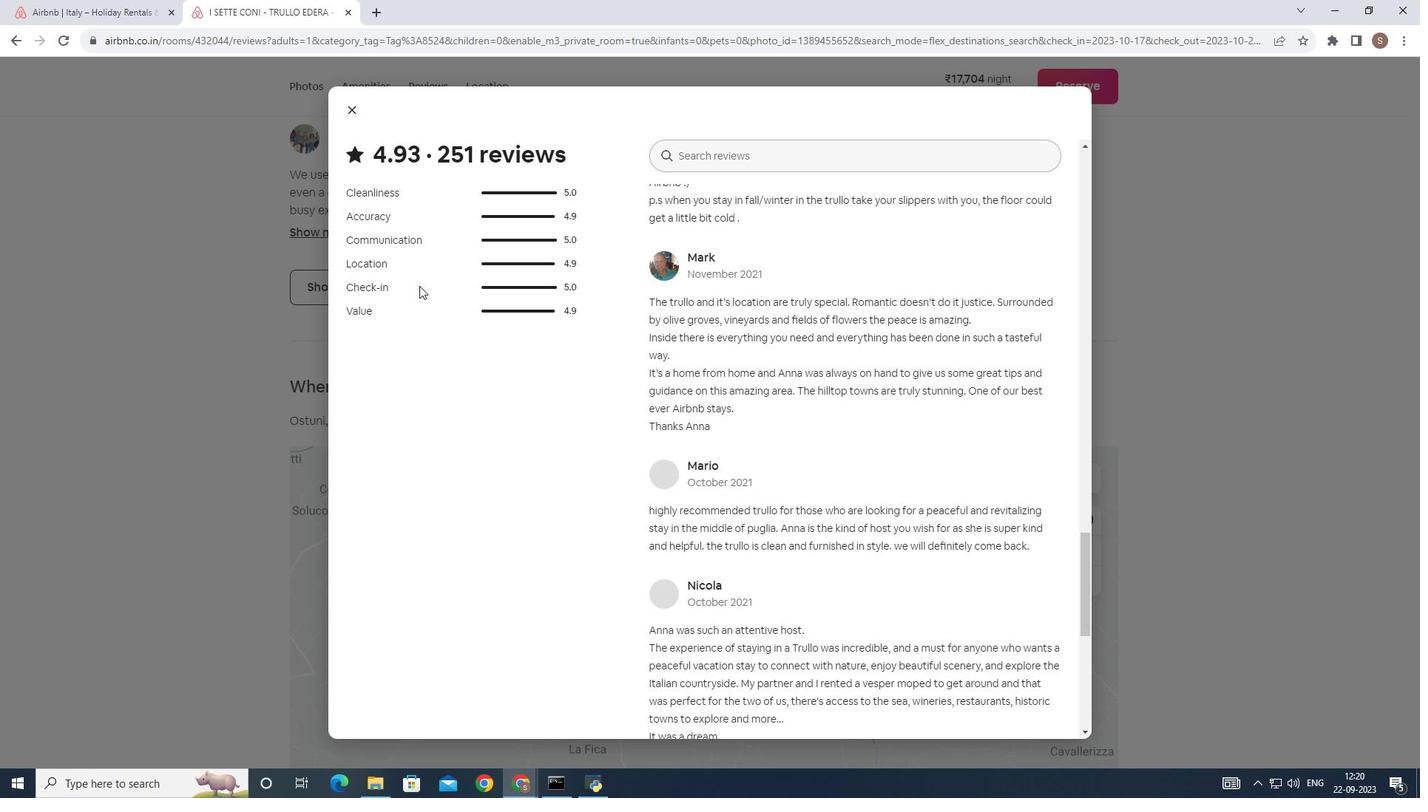 
Action: Mouse scrolled (414, 280) with delta (0, 0)
Screenshot: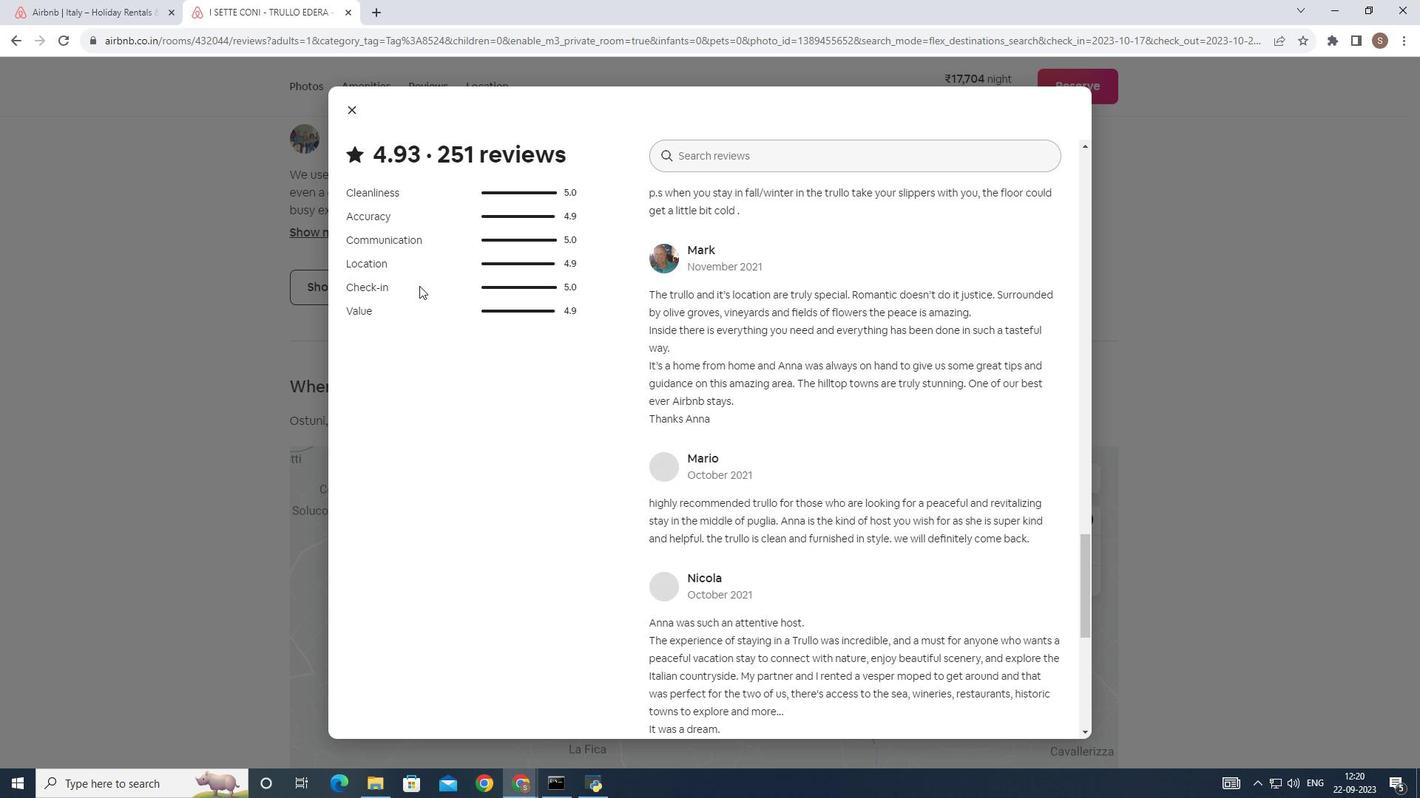 
Action: Mouse scrolled (414, 280) with delta (0, 0)
Screenshot: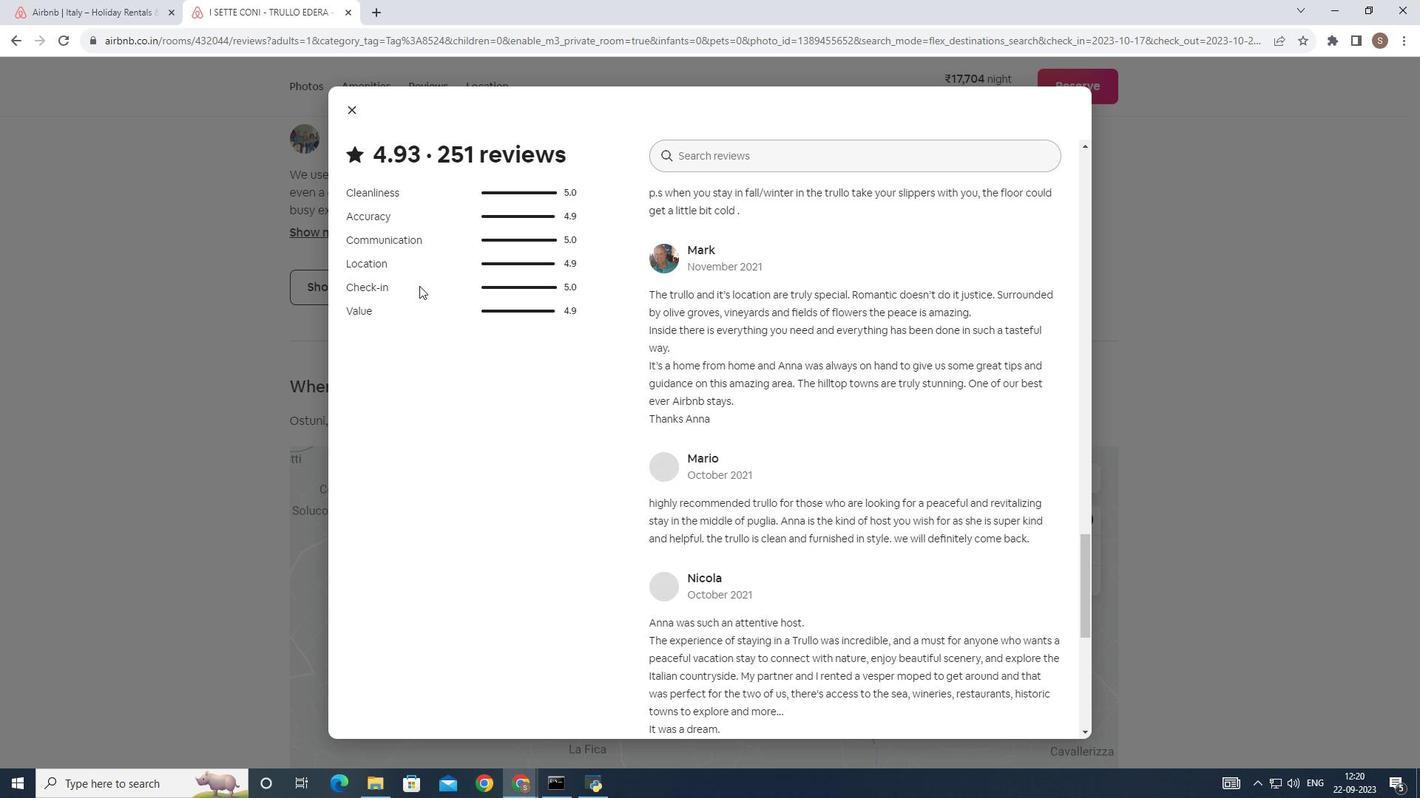 
Action: Mouse scrolled (414, 280) with delta (0, 0)
Screenshot: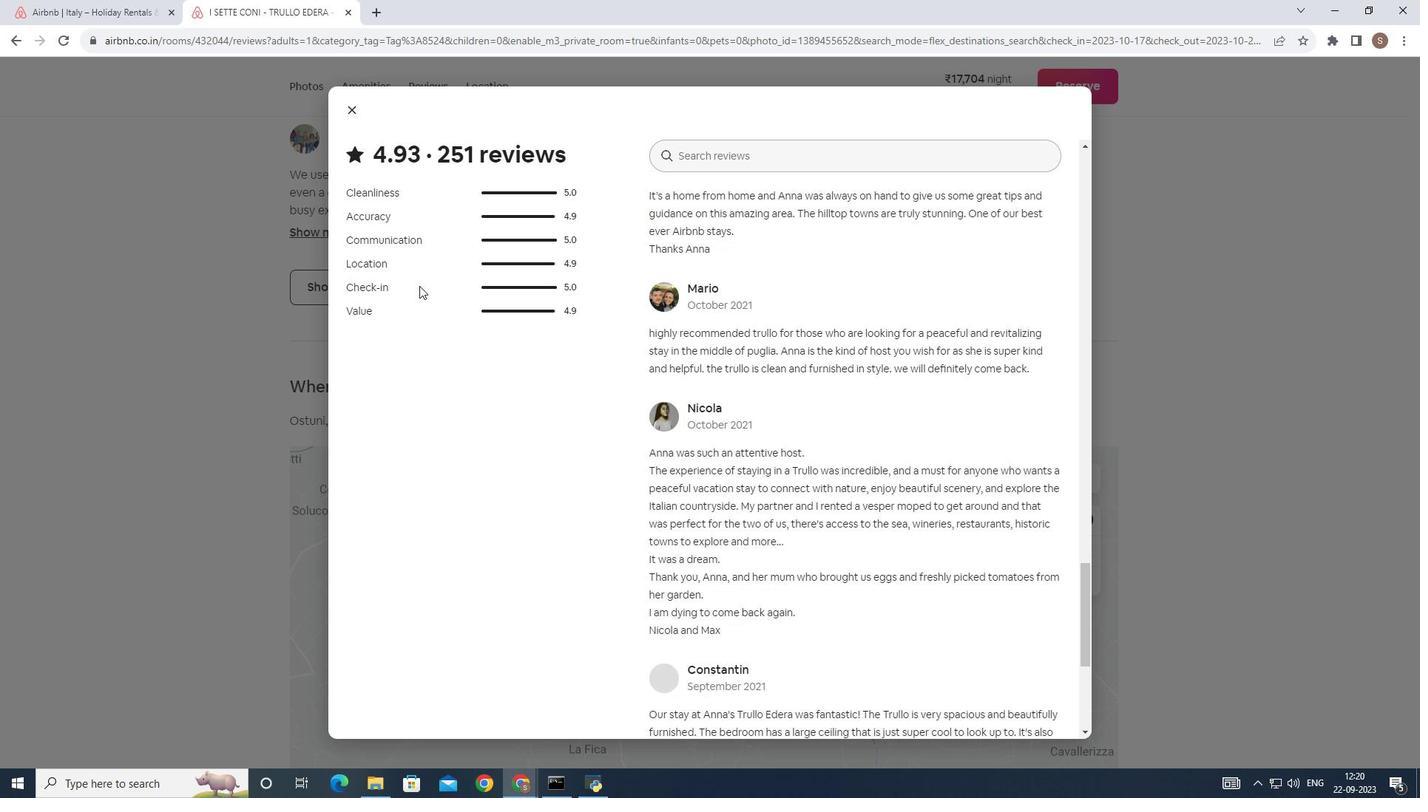 
Action: Mouse scrolled (414, 280) with delta (0, 0)
Screenshot: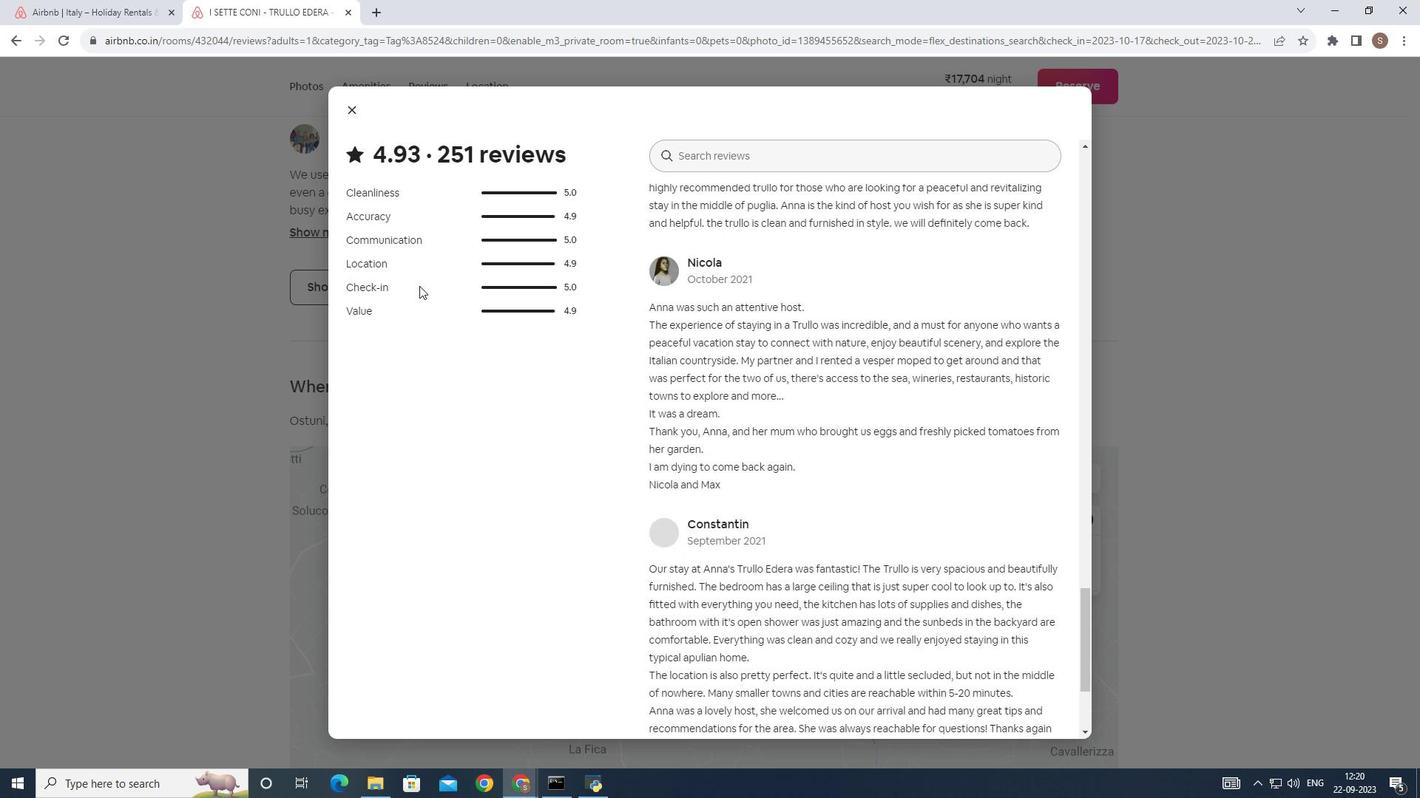 
Action: Mouse scrolled (414, 280) with delta (0, 0)
Screenshot: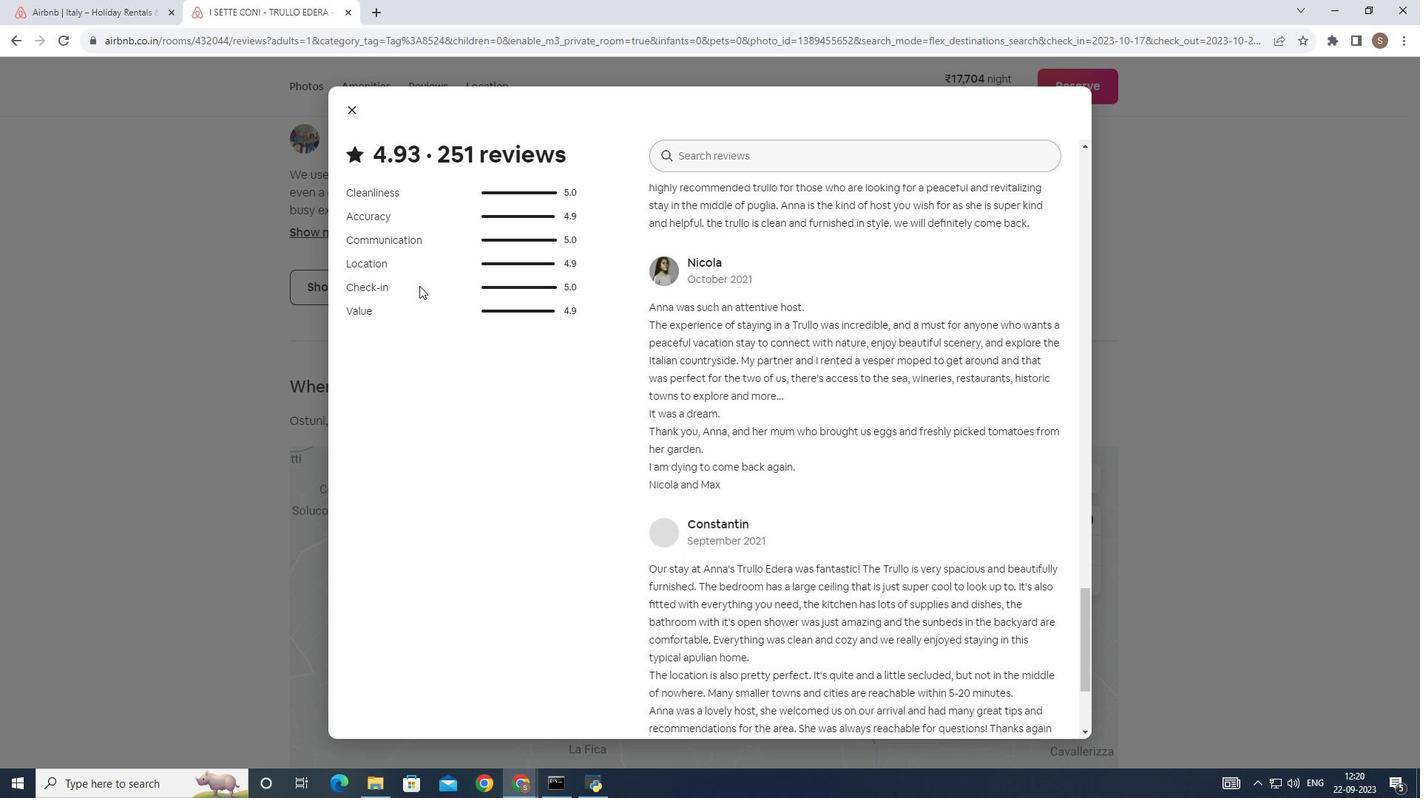 
Action: Mouse scrolled (414, 280) with delta (0, 0)
Screenshot: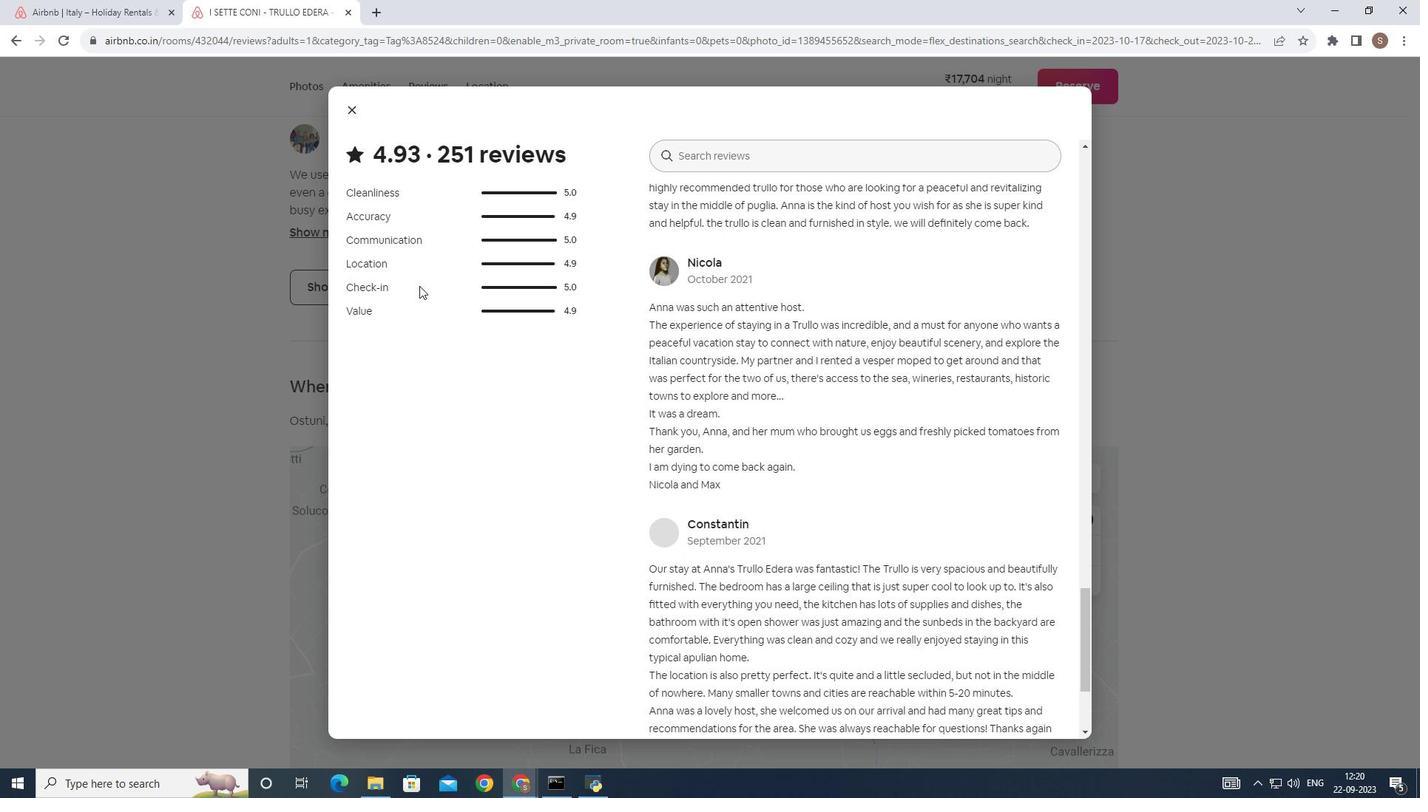 
Action: Mouse scrolled (414, 280) with delta (0, 0)
Screenshot: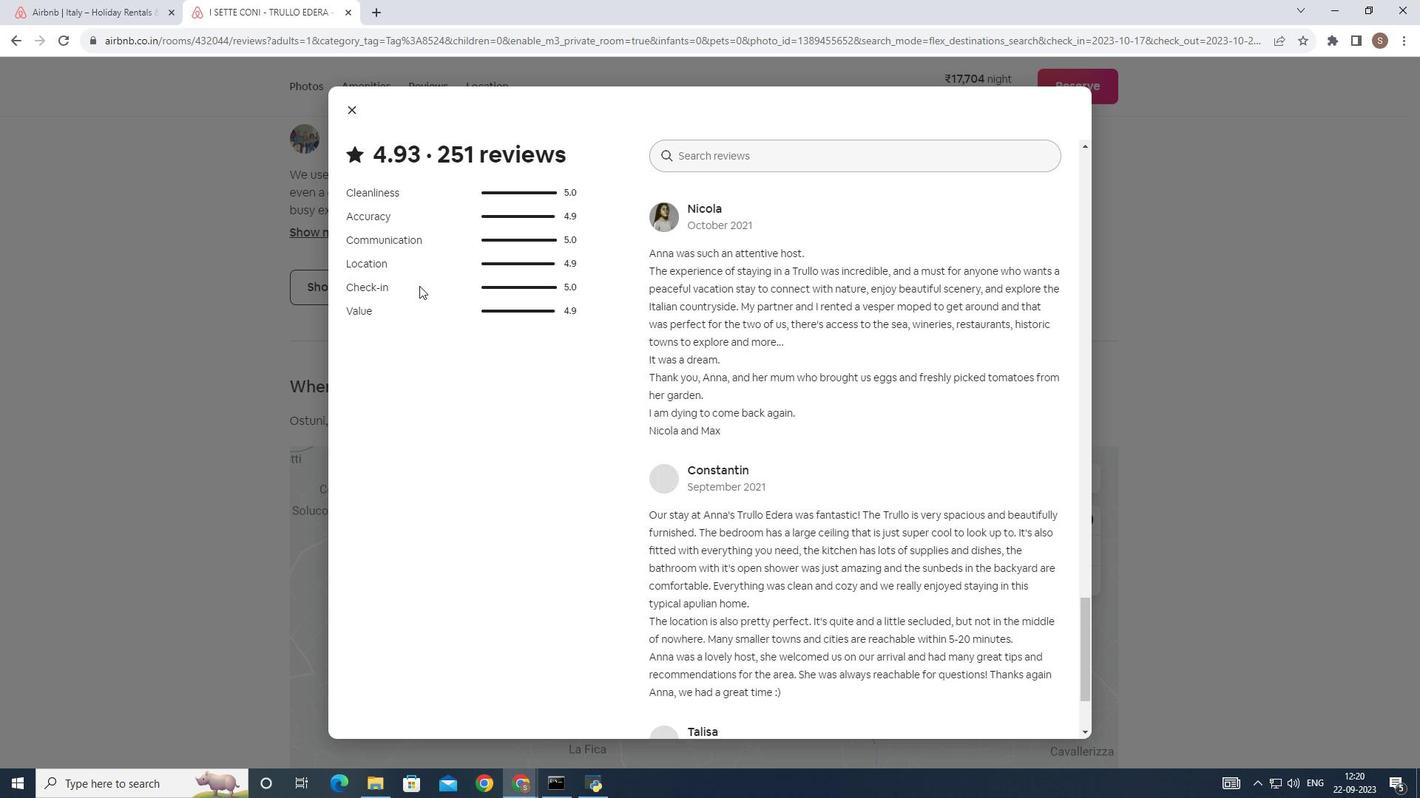 
Action: Mouse scrolled (414, 280) with delta (0, 0)
Screenshot: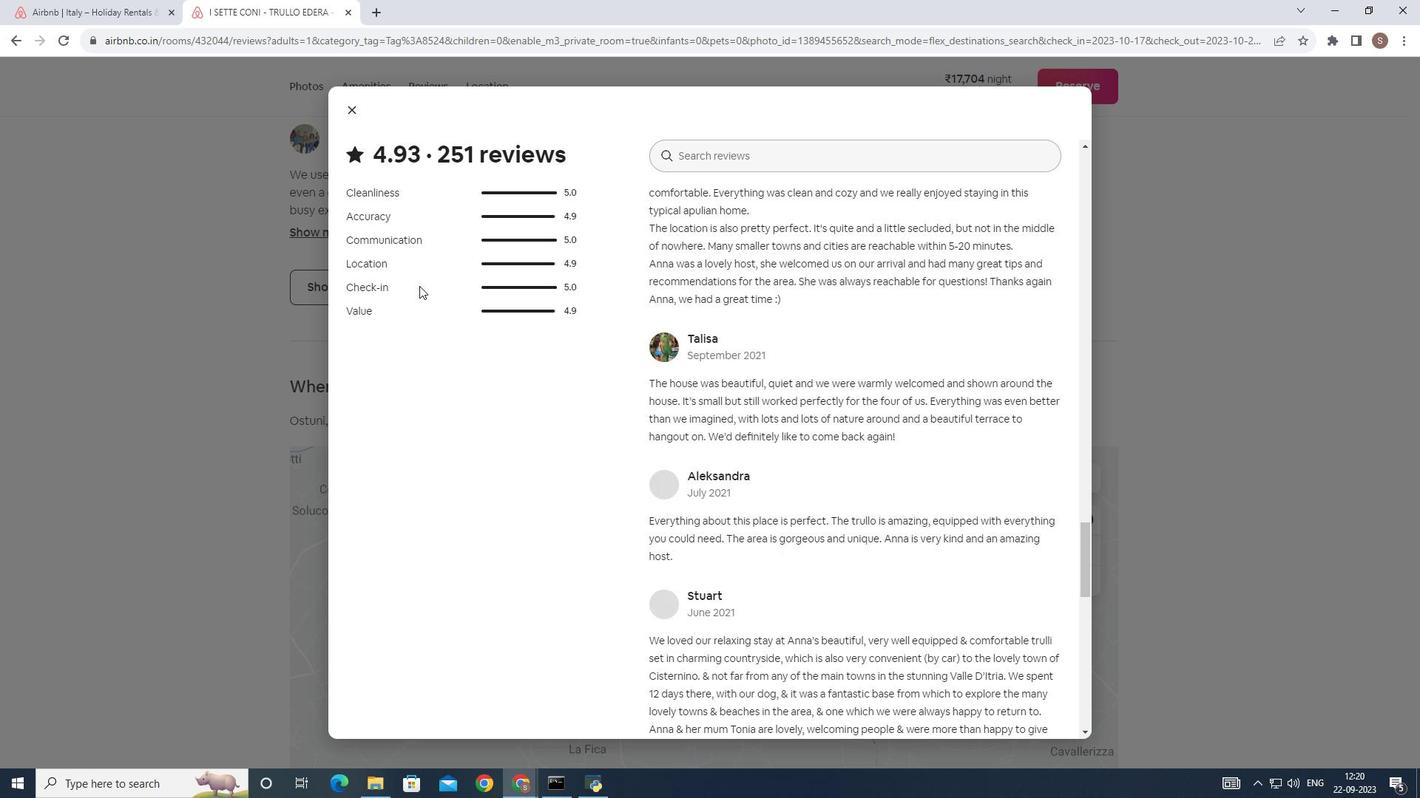 
Action: Mouse scrolled (414, 280) with delta (0, 0)
Screenshot: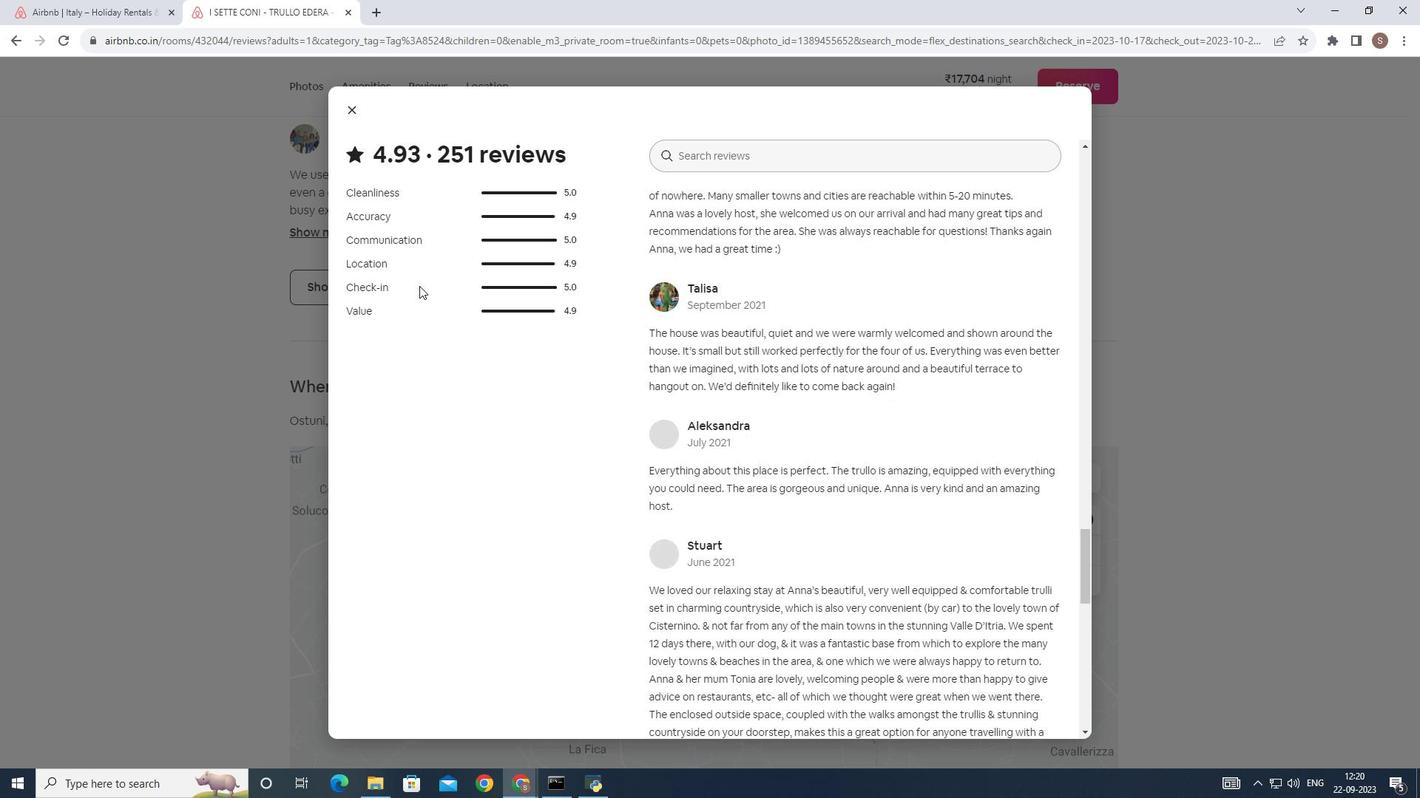 
Action: Mouse scrolled (414, 280) with delta (0, 0)
Screenshot: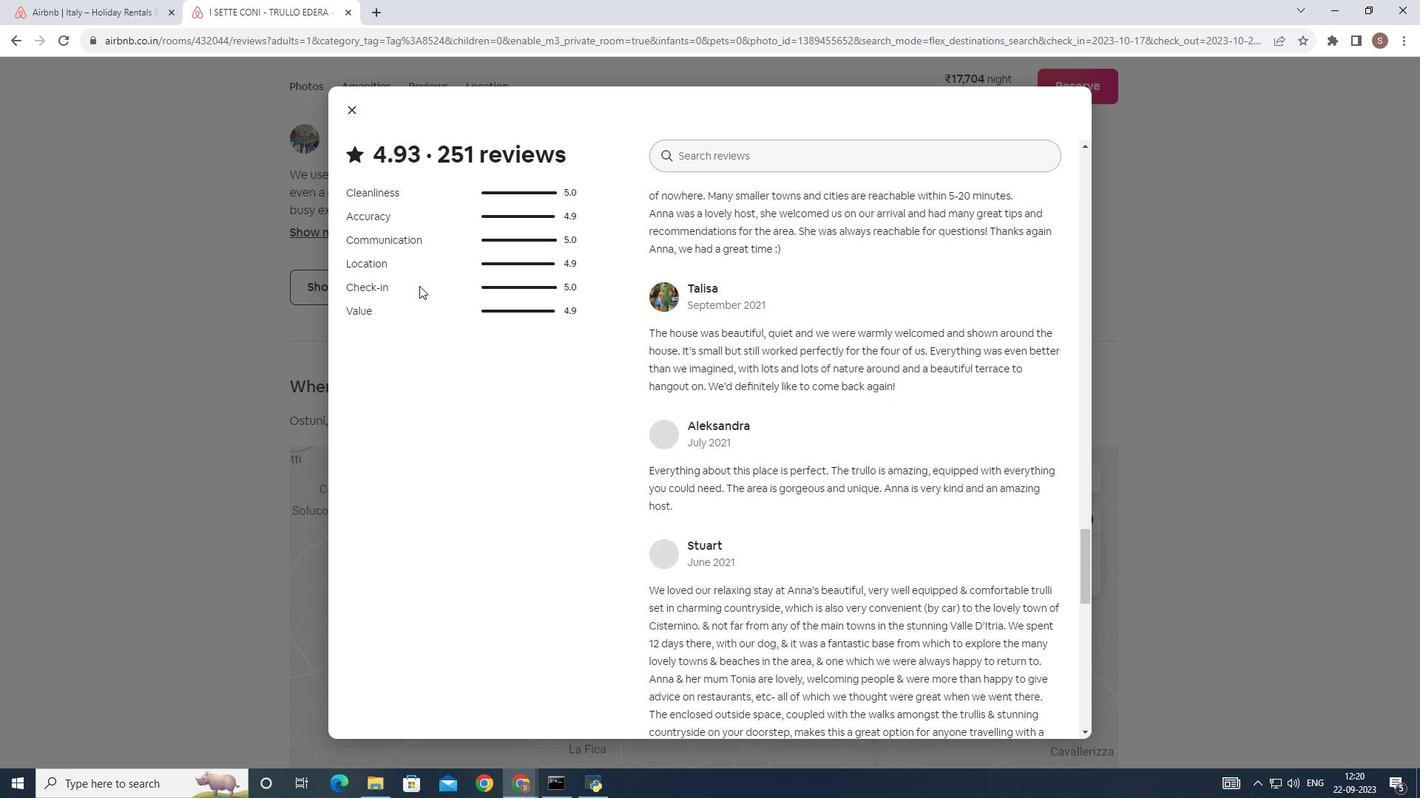 
Action: Mouse scrolled (414, 280) with delta (0, 0)
Screenshot: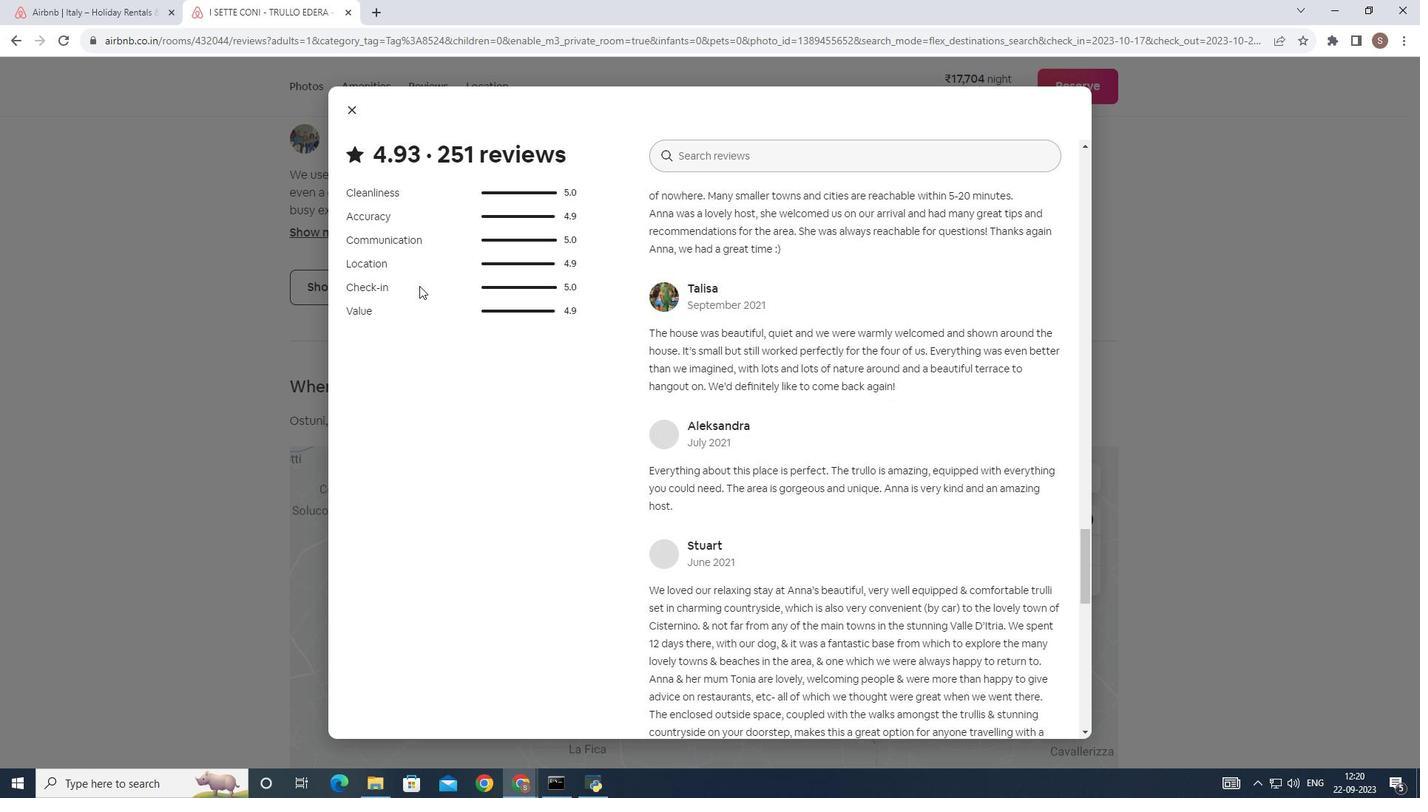 
Action: Mouse scrolled (414, 280) with delta (0, 0)
Screenshot: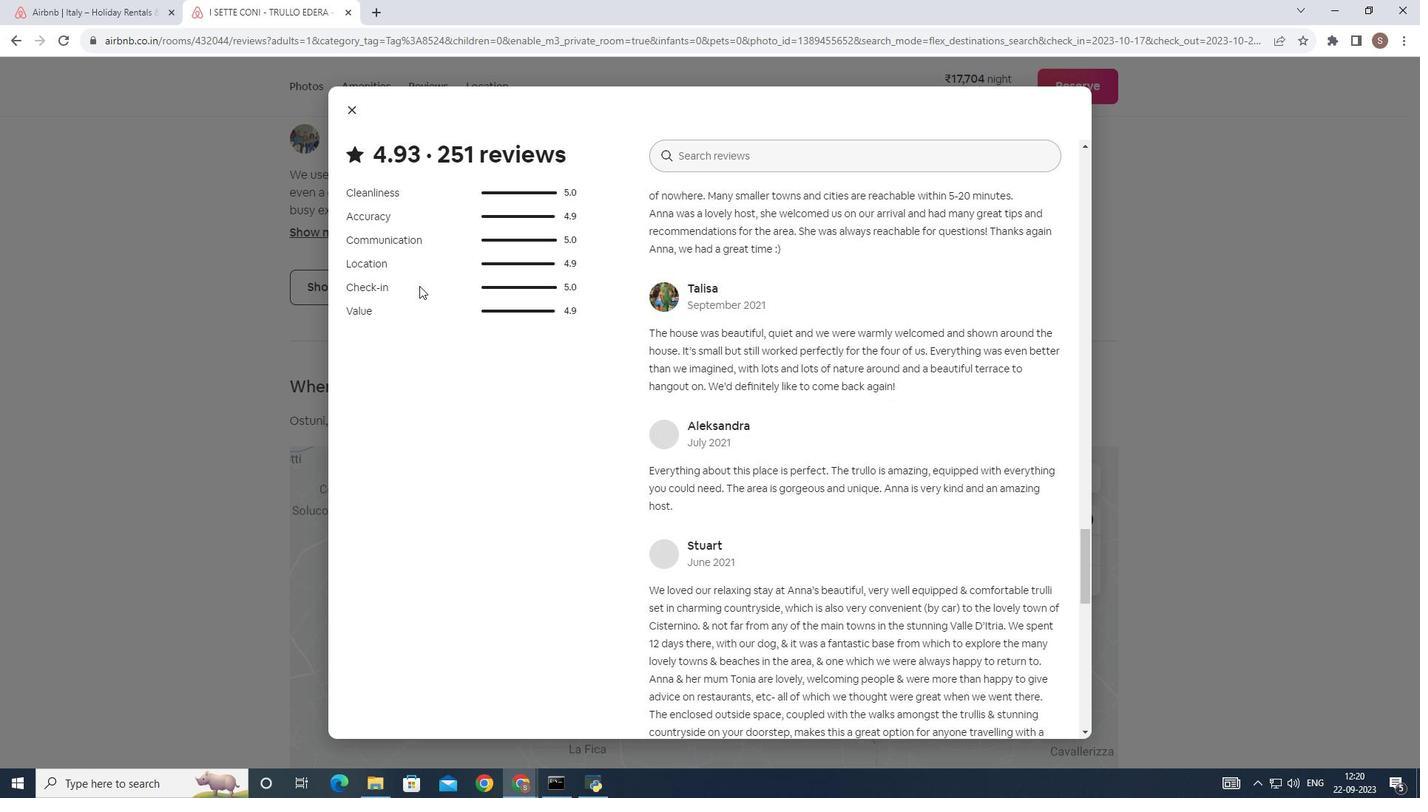 
Action: Mouse scrolled (414, 280) with delta (0, 0)
Screenshot: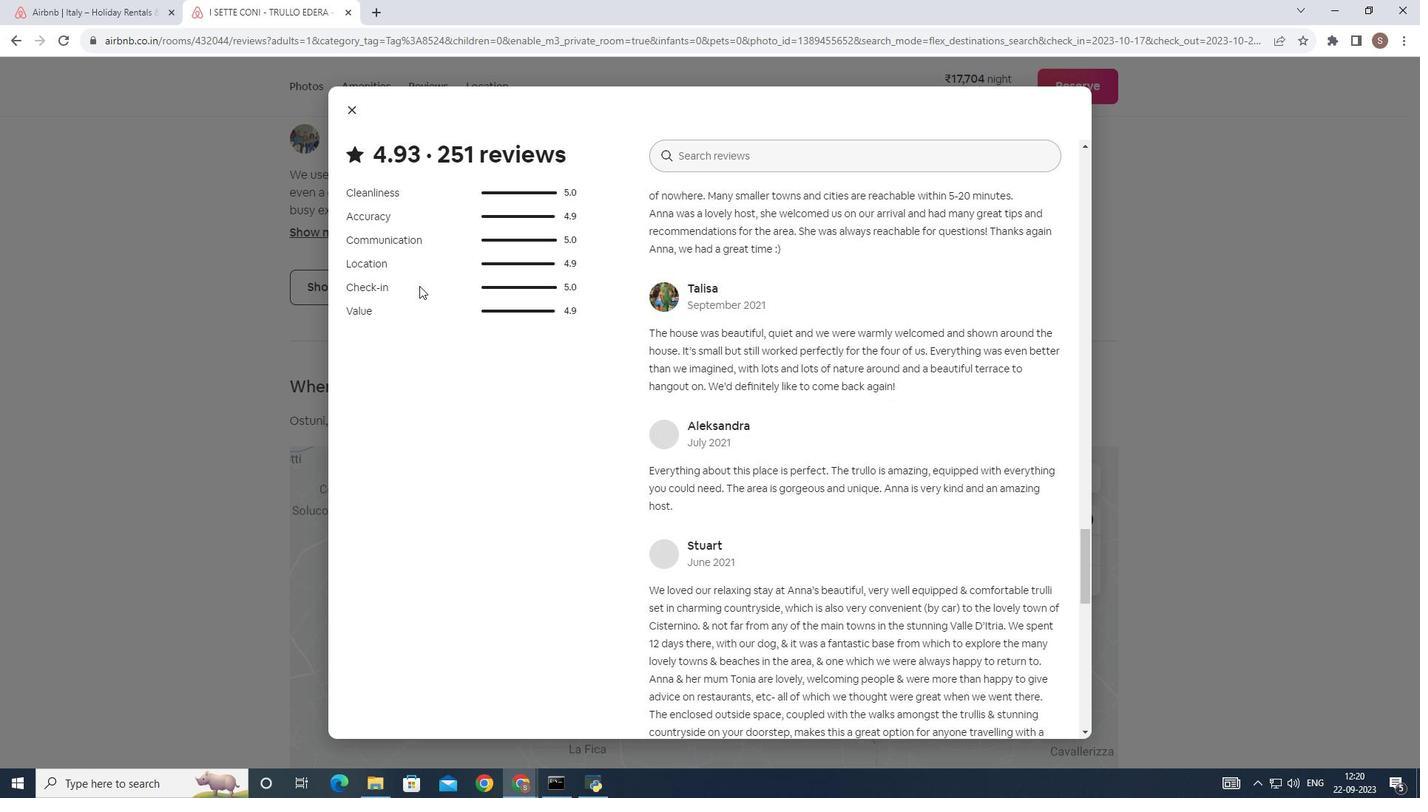 
Action: Mouse scrolled (414, 281) with delta (0, 0)
Screenshot: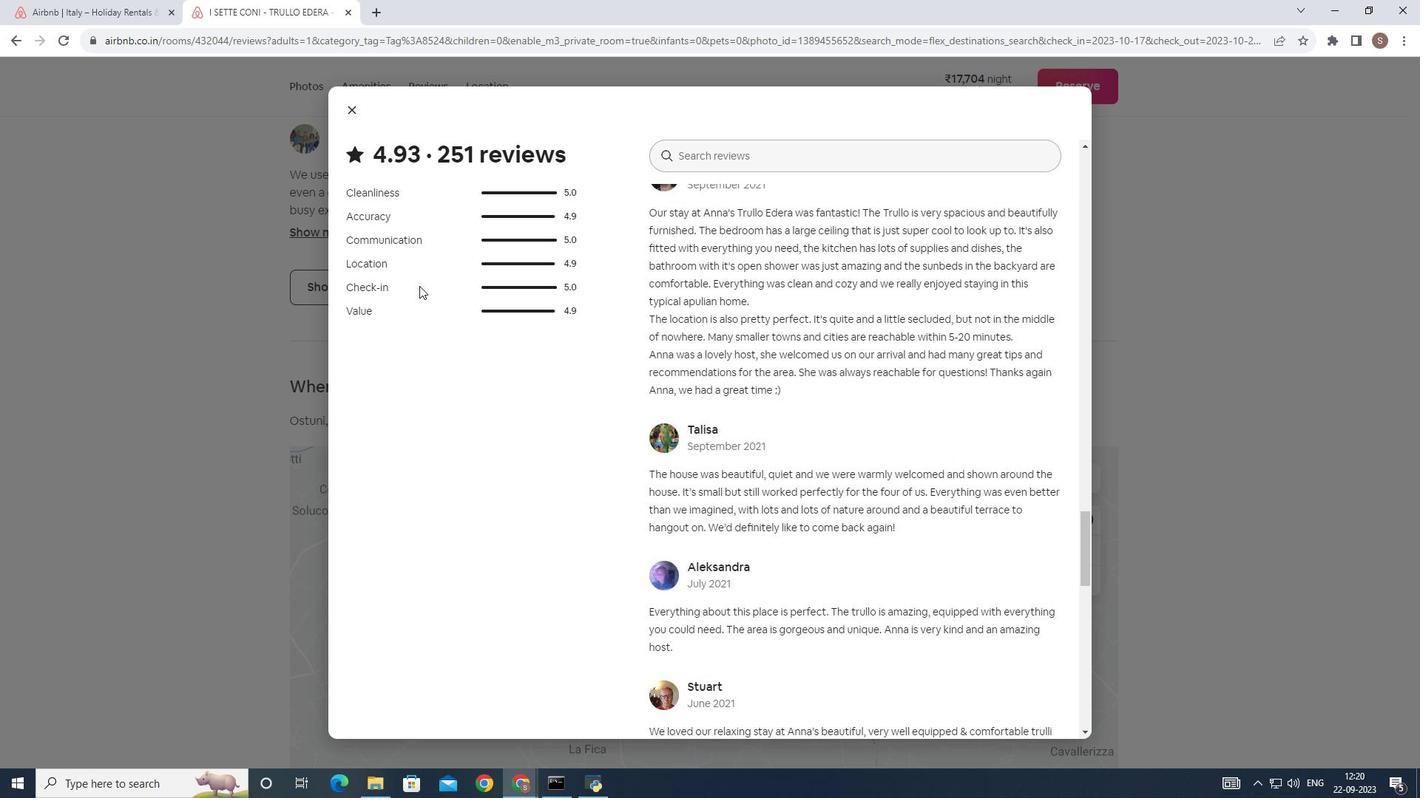 
Action: Mouse scrolled (414, 281) with delta (0, 0)
Screenshot: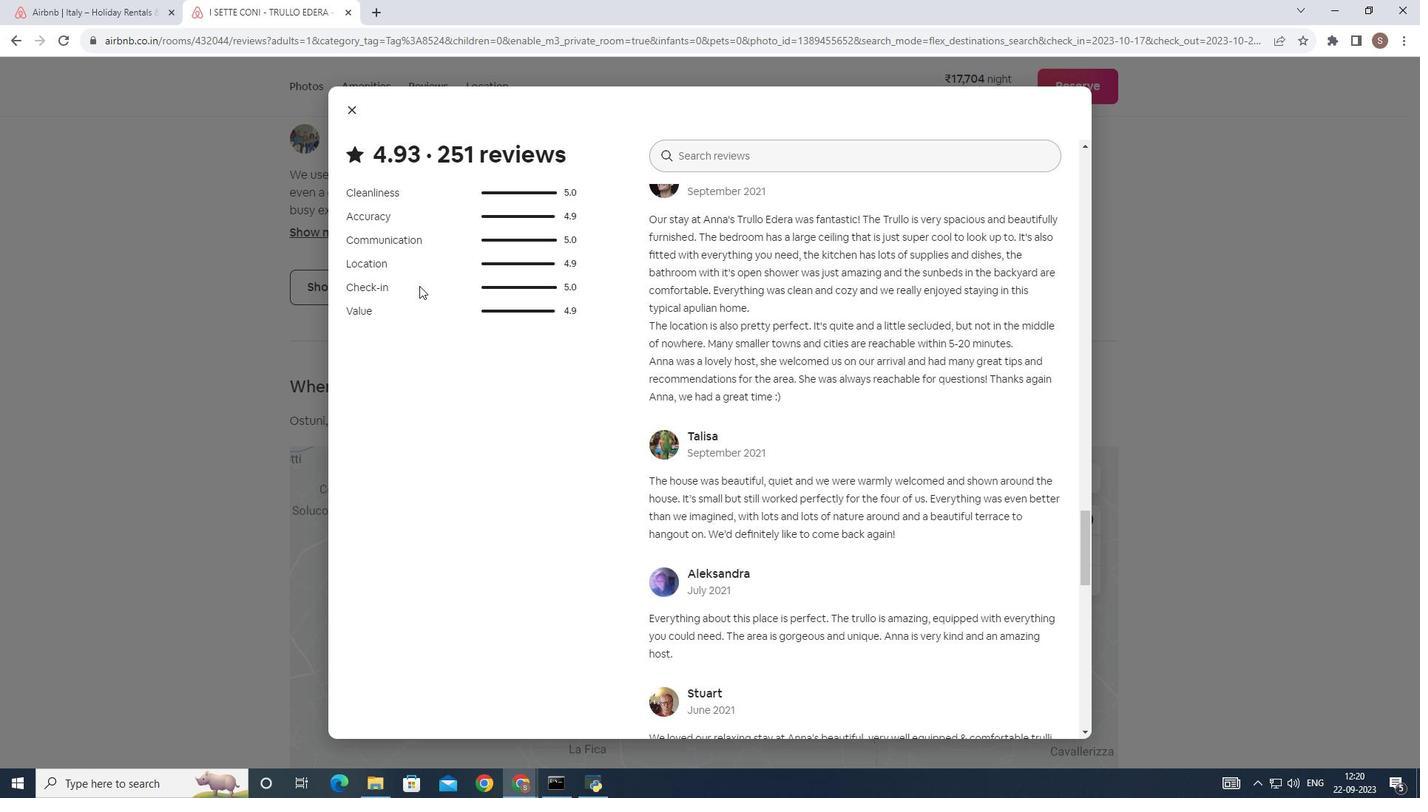 
Action: Mouse scrolled (414, 280) with delta (0, 0)
Screenshot: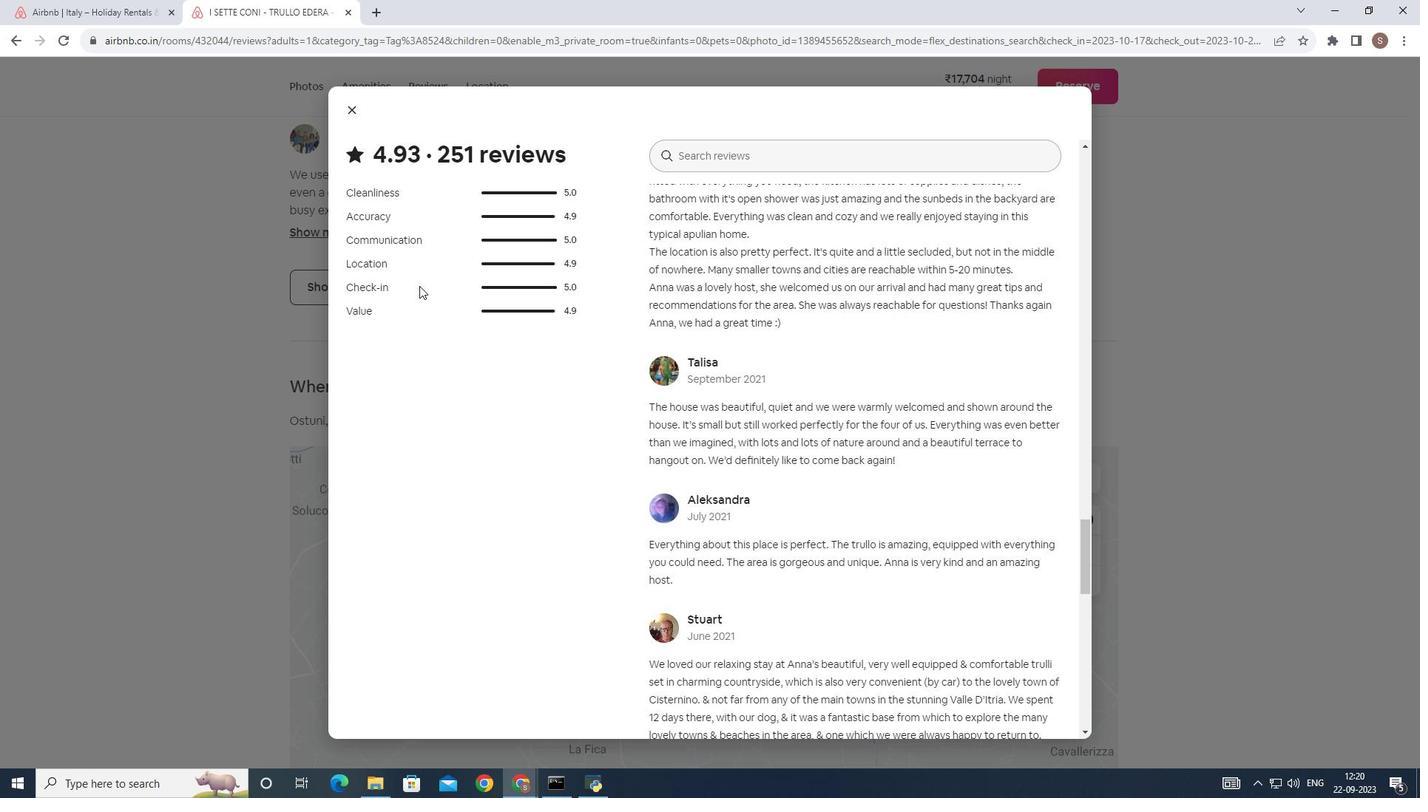 
Action: Mouse scrolled (414, 280) with delta (0, 0)
Screenshot: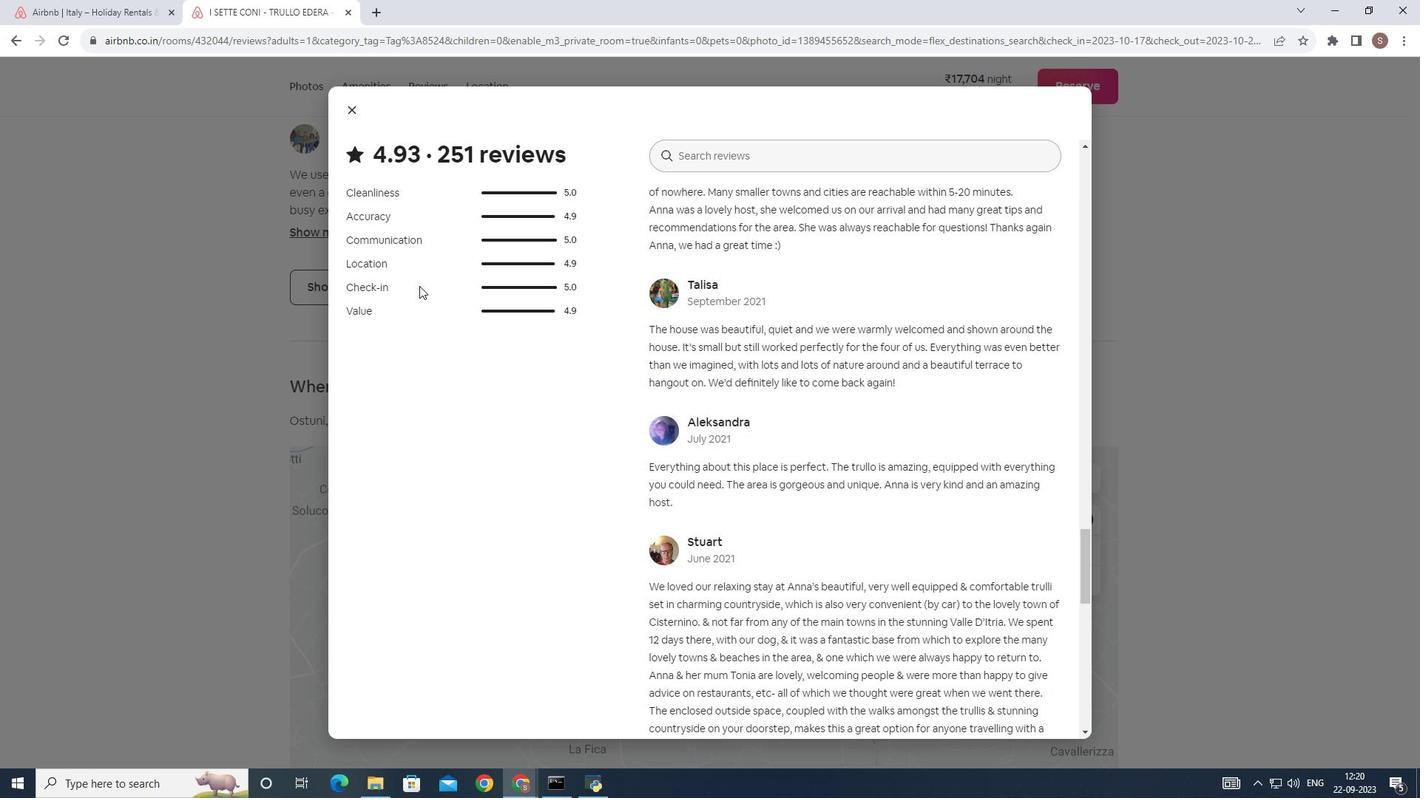 
Action: Mouse scrolled (414, 280) with delta (0, 0)
Screenshot: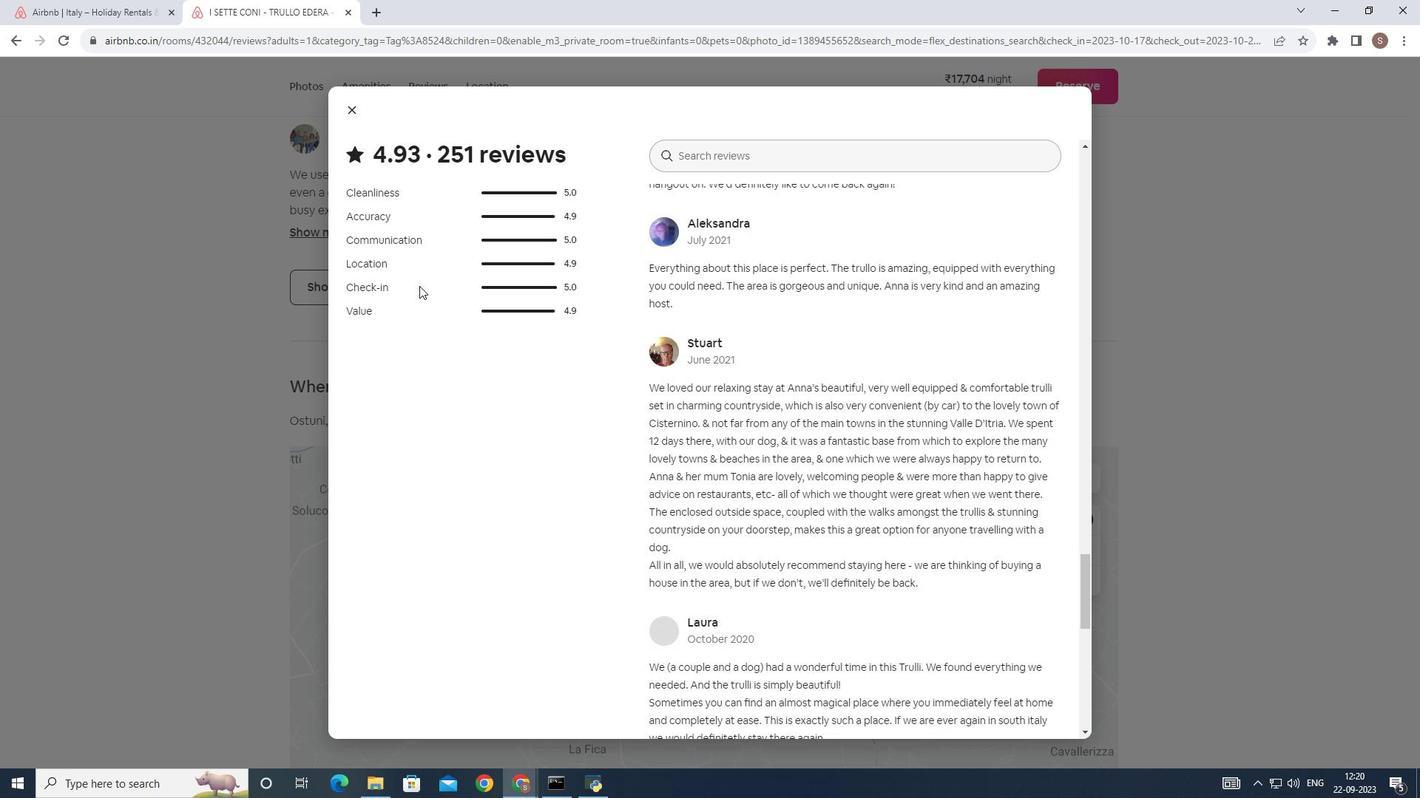 
Action: Mouse scrolled (414, 280) with delta (0, 0)
Screenshot: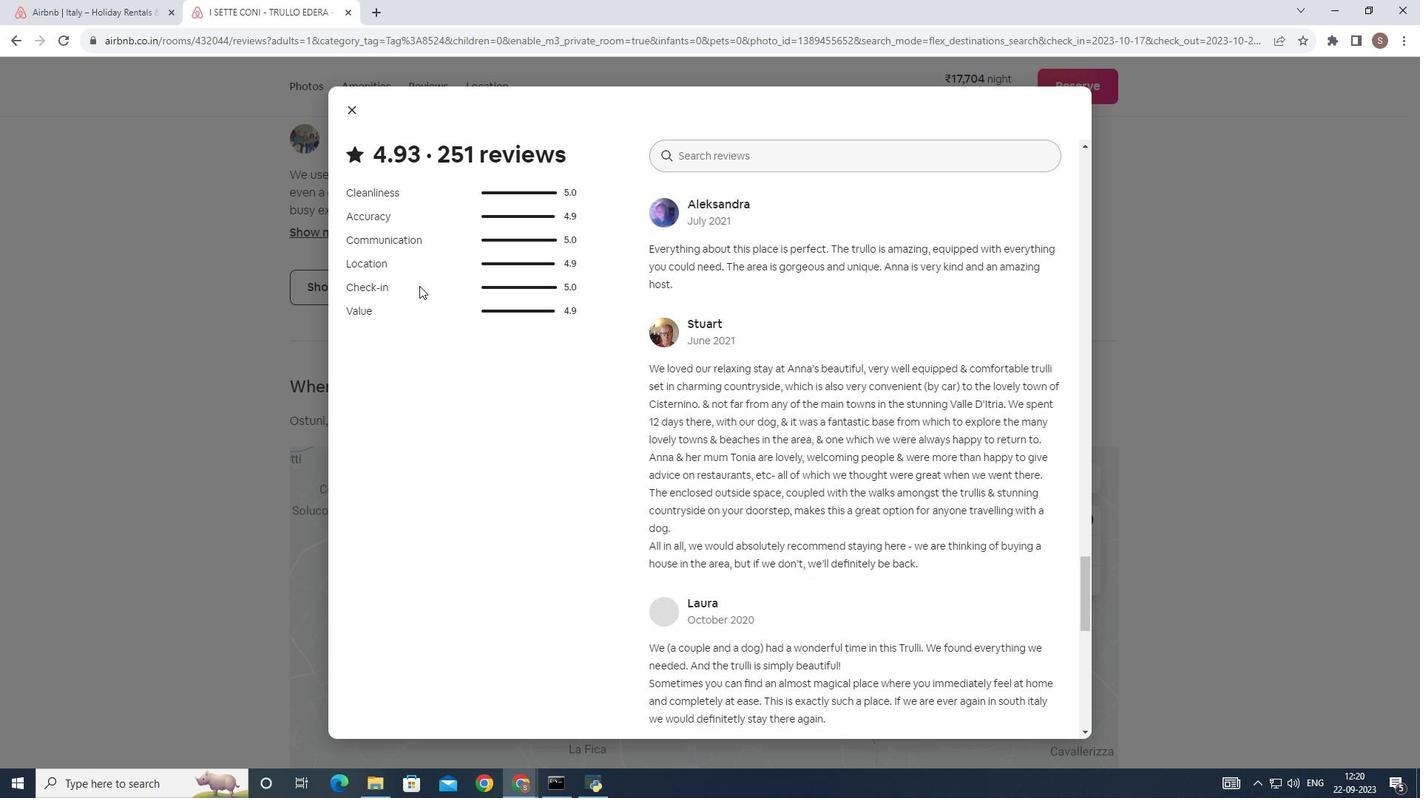
Action: Mouse scrolled (414, 280) with delta (0, 0)
Screenshot: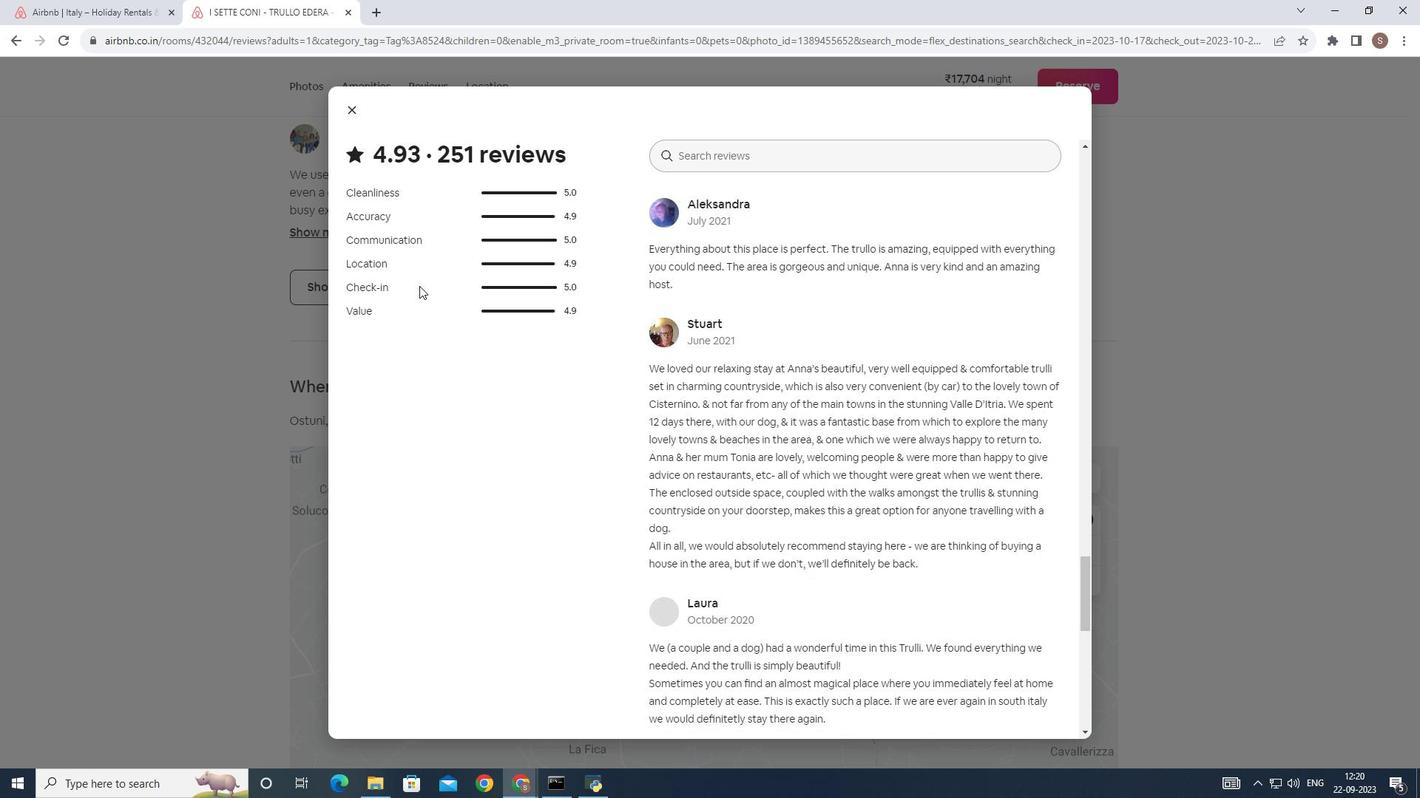 
Action: Mouse scrolled (414, 280) with delta (0, 0)
Screenshot: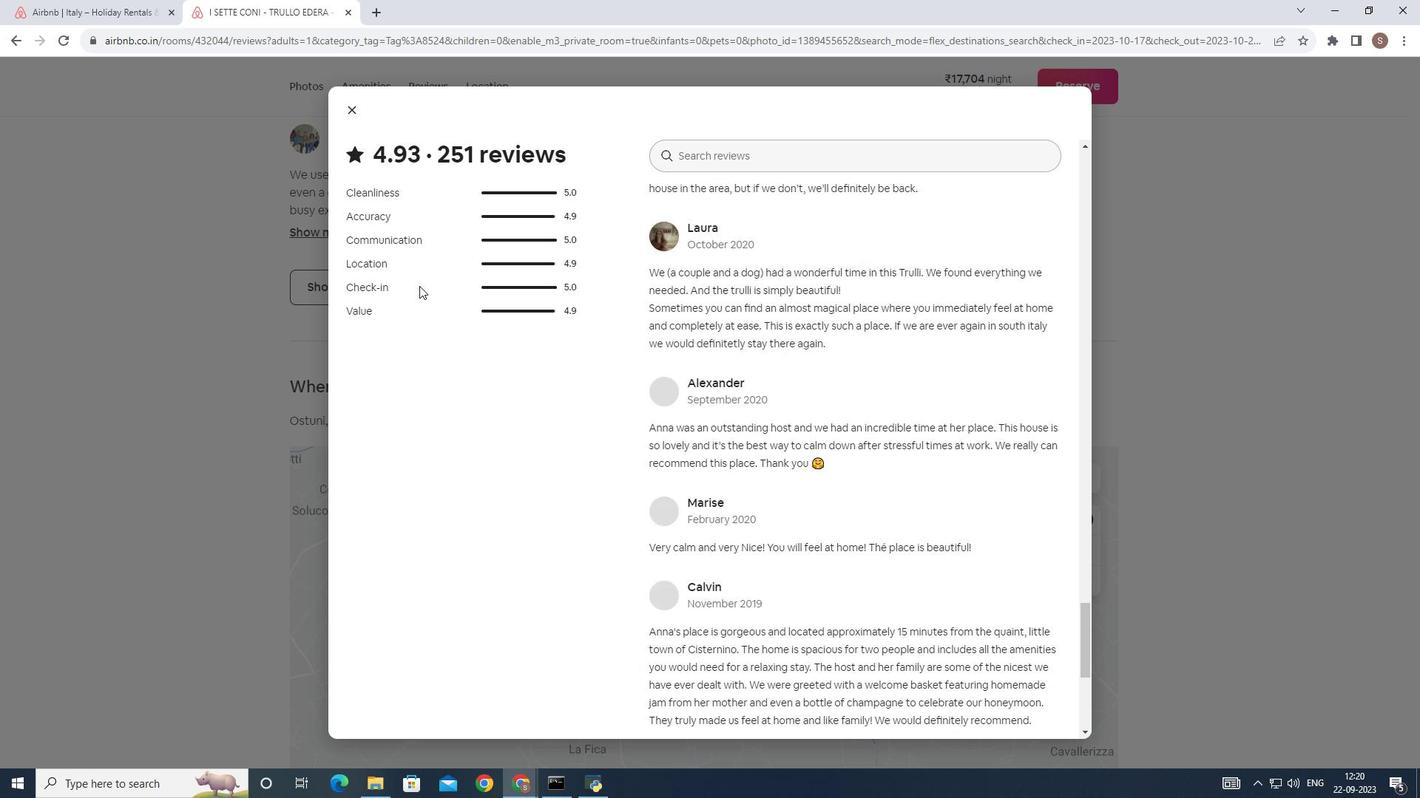 
Action: Mouse scrolled (414, 280) with delta (0, 0)
Screenshot: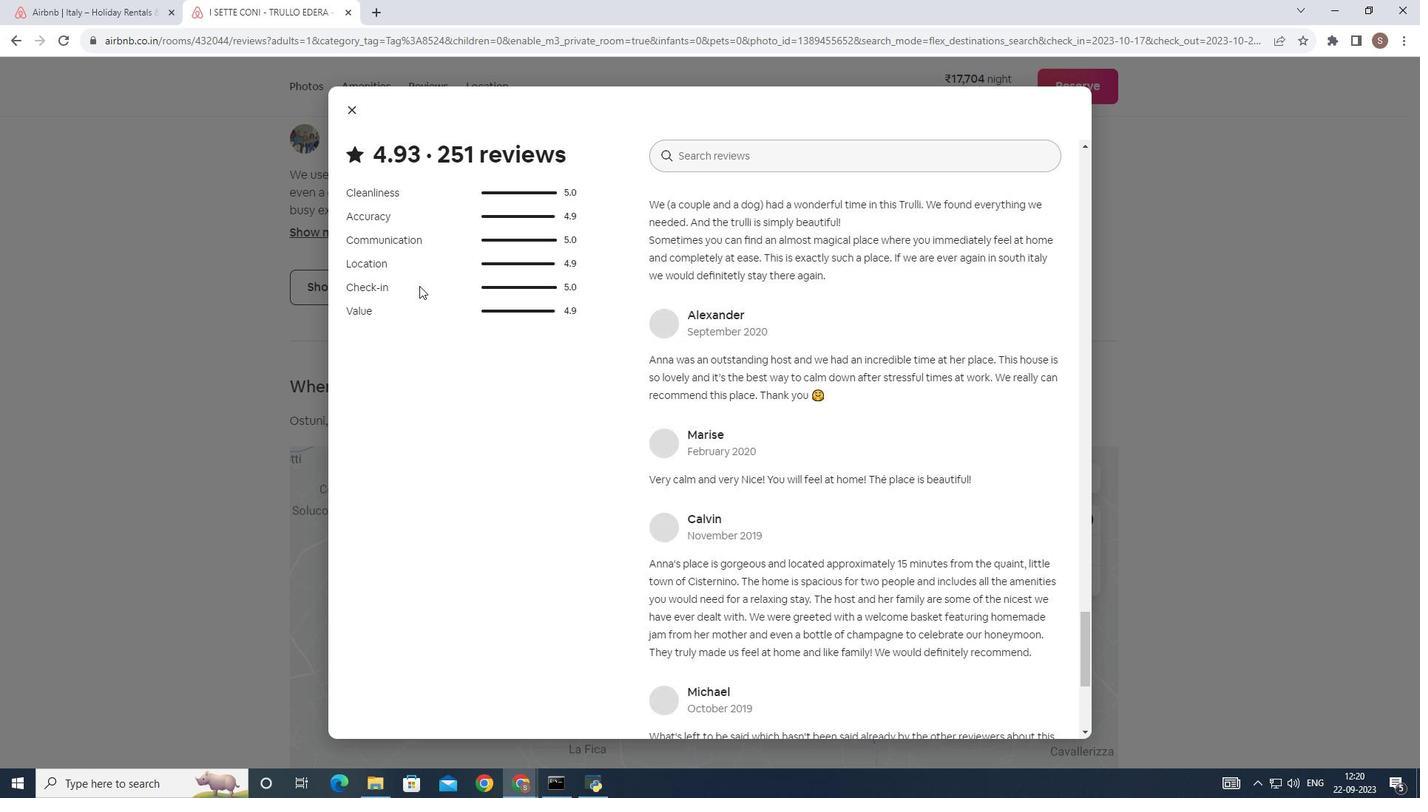 
Action: Mouse scrolled (414, 280) with delta (0, 0)
Screenshot: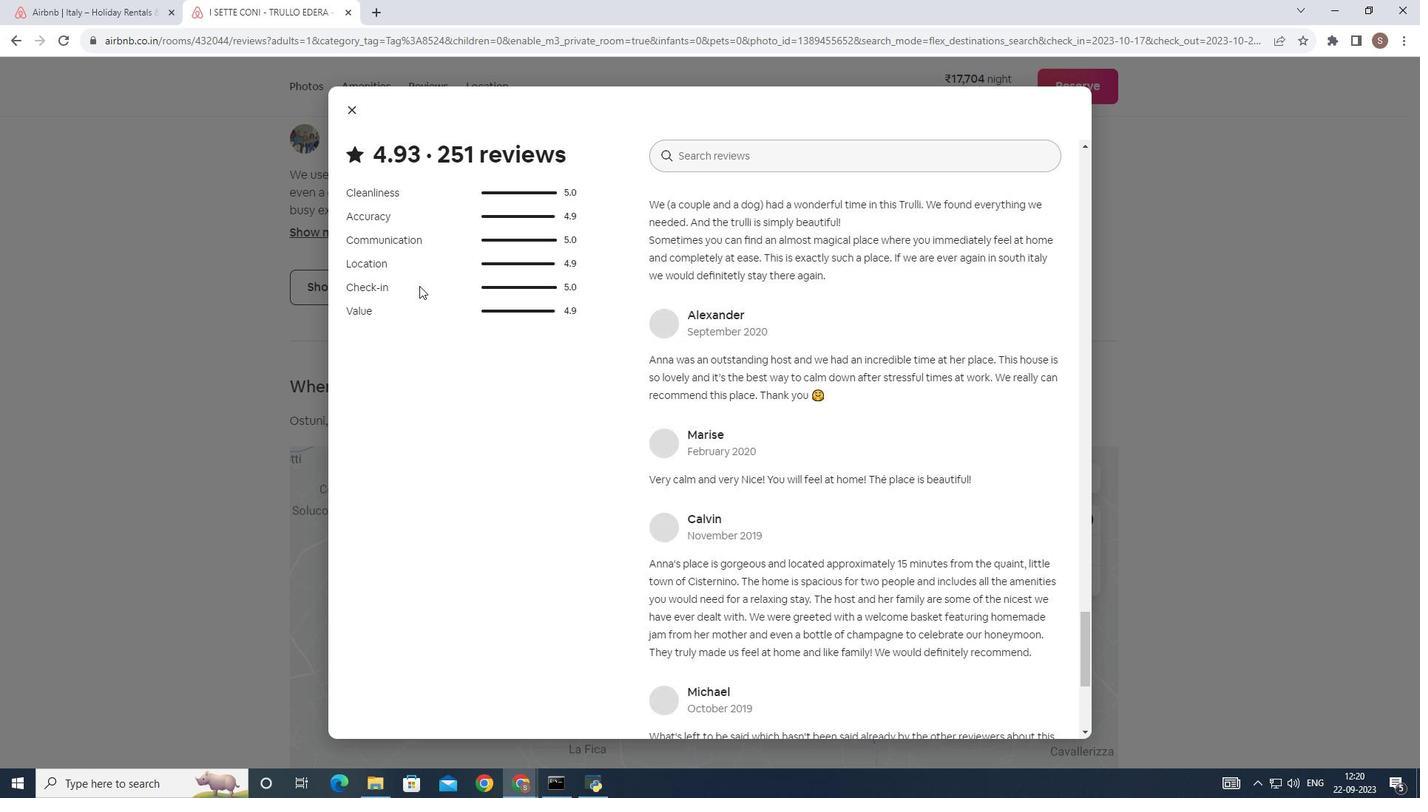 
Action: Mouse scrolled (414, 280) with delta (0, 0)
Screenshot: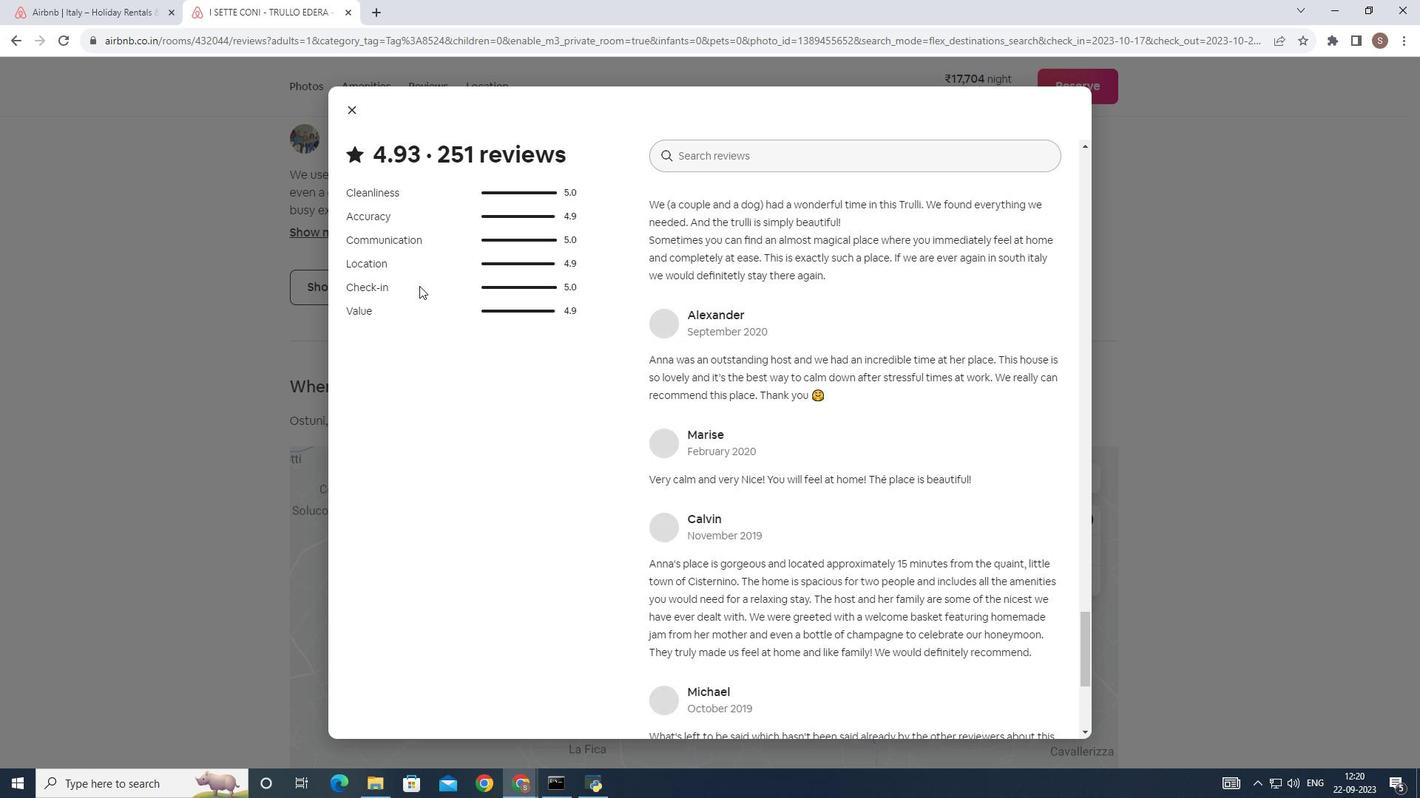 
Action: Mouse scrolled (414, 280) with delta (0, 0)
Screenshot: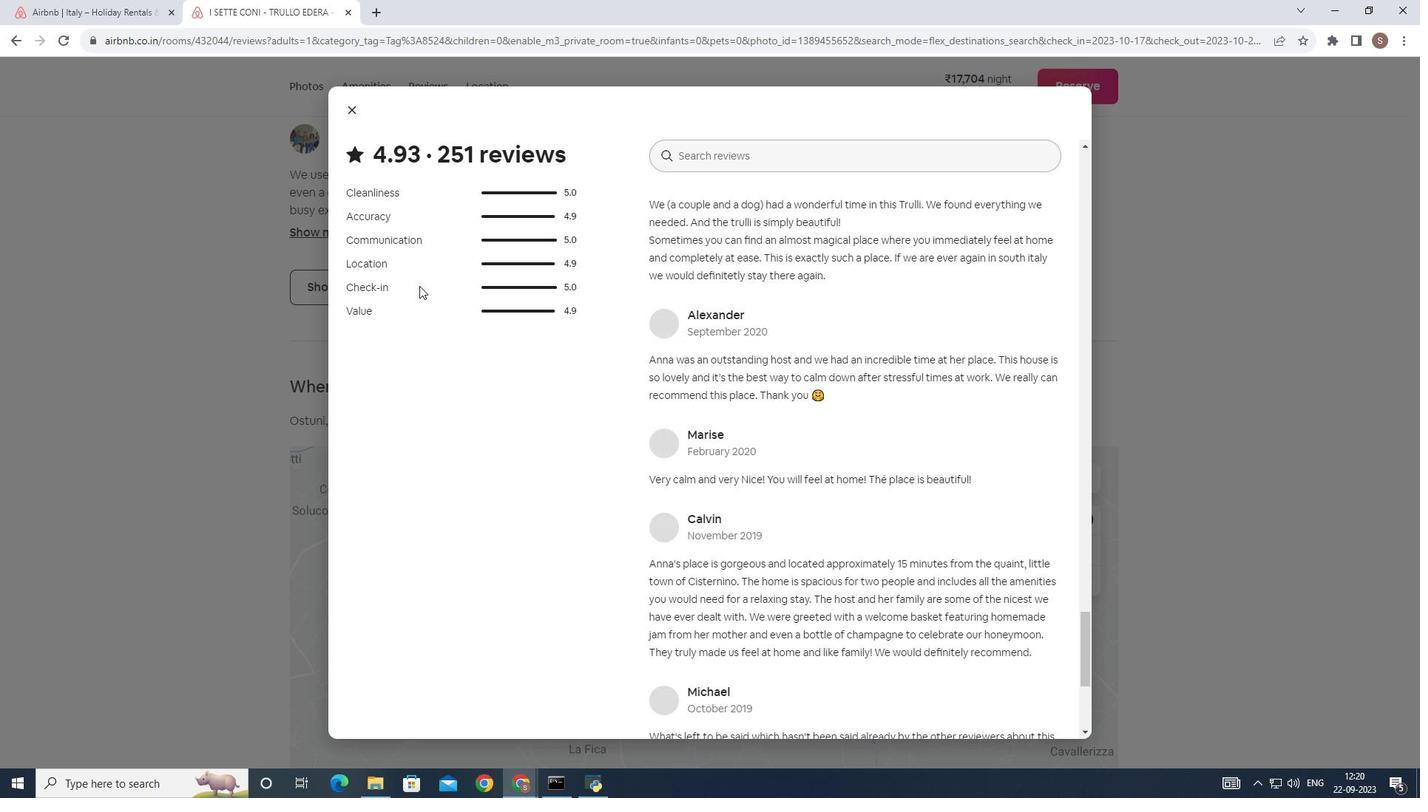 
Action: Mouse scrolled (414, 280) with delta (0, 0)
Screenshot: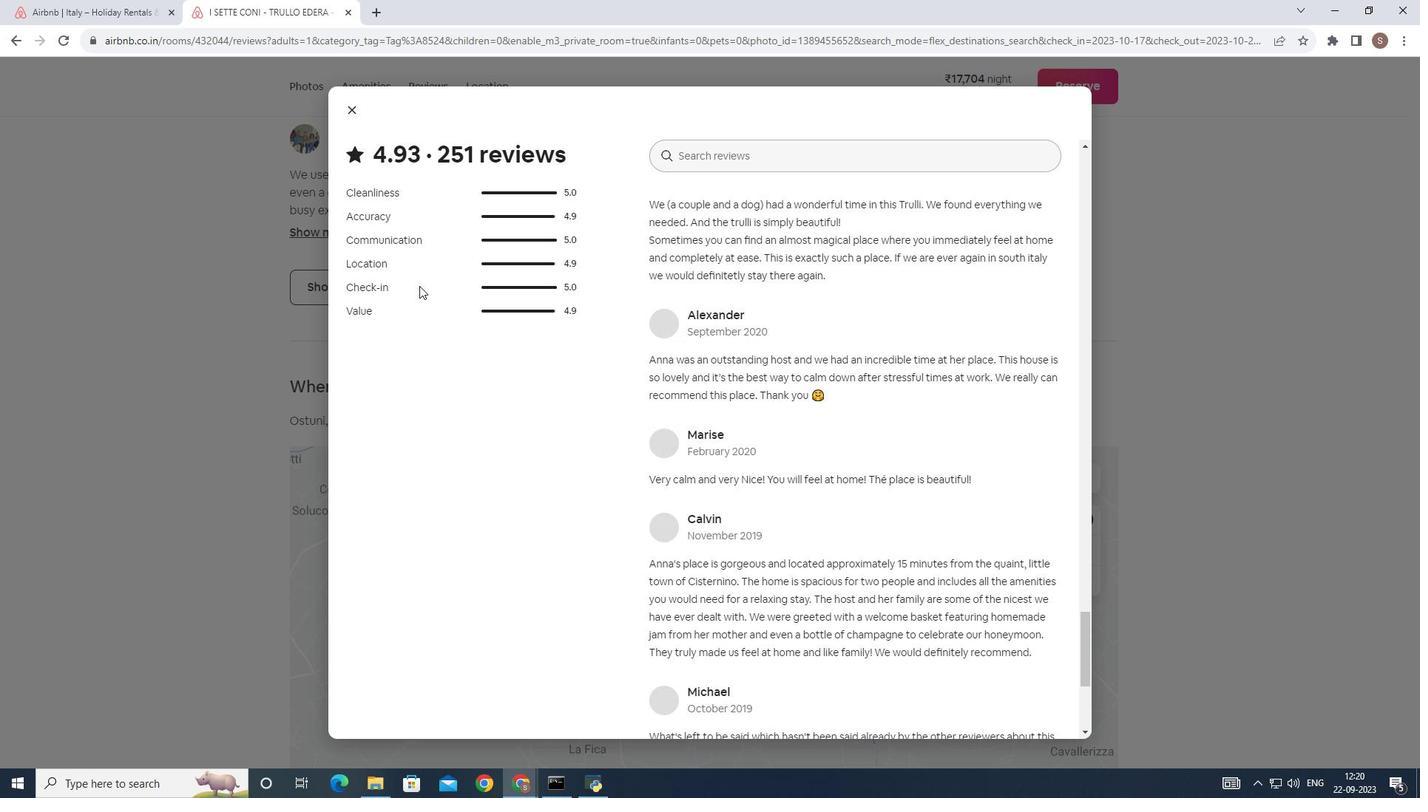 
Action: Mouse scrolled (414, 280) with delta (0, 0)
Screenshot: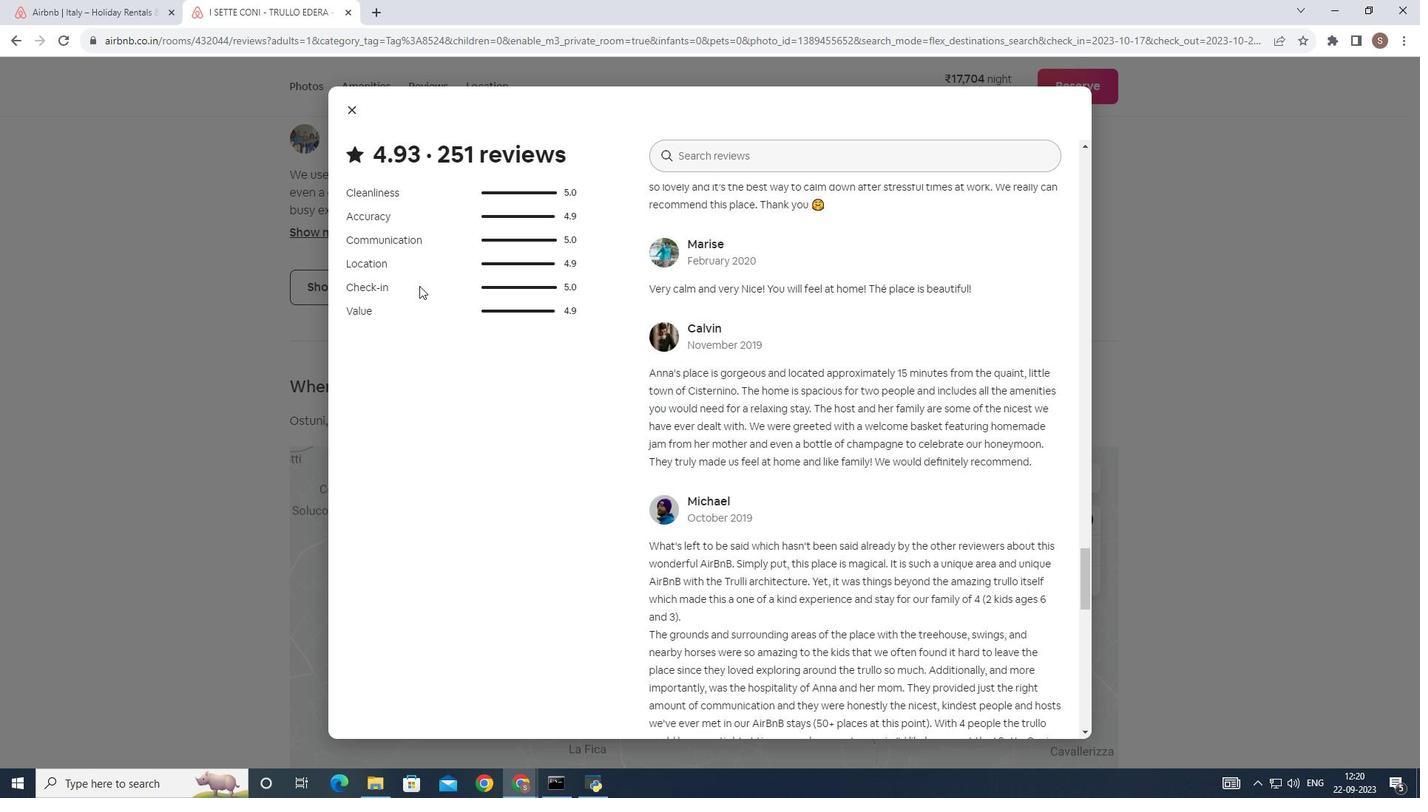 
Action: Mouse scrolled (414, 280) with delta (0, 0)
Screenshot: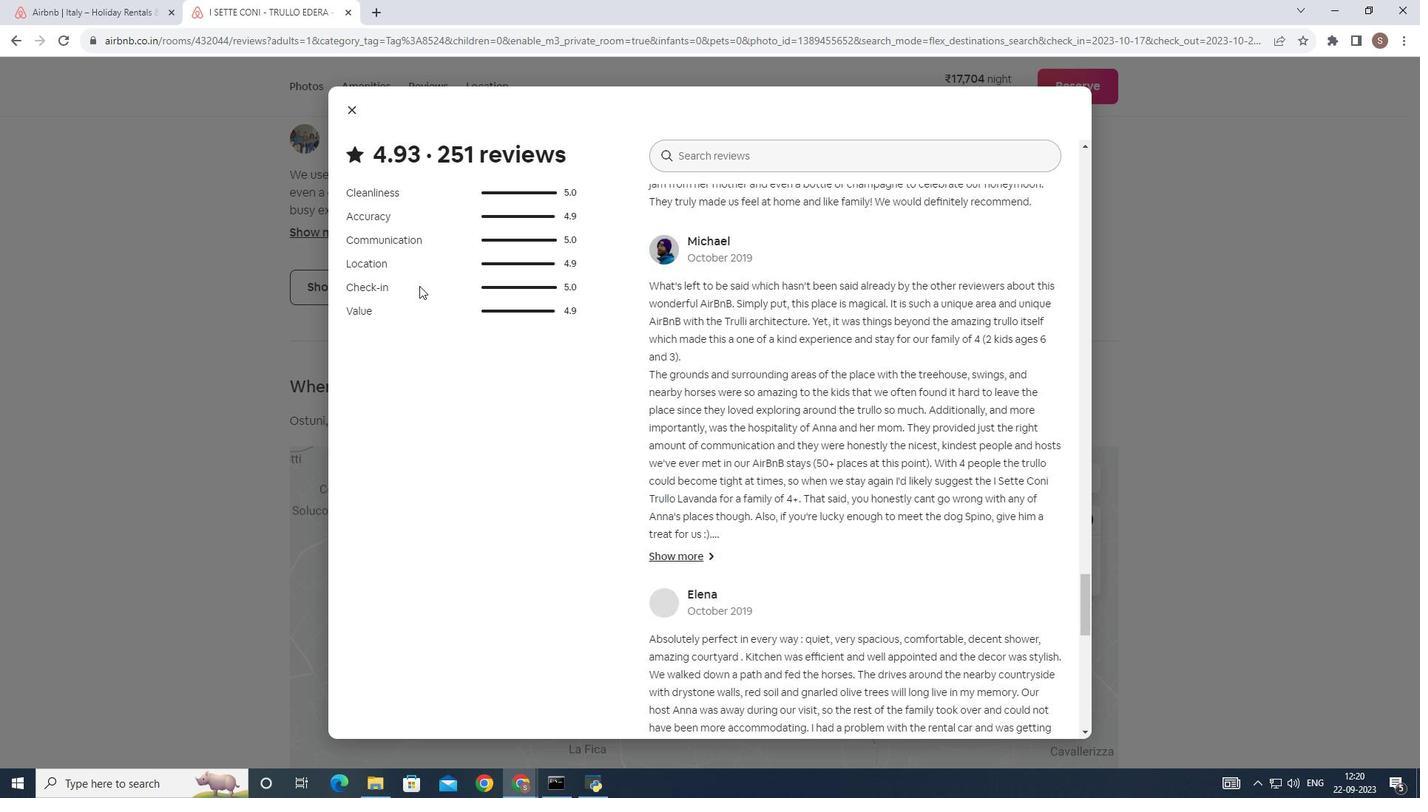 
Action: Mouse scrolled (414, 280) with delta (0, 0)
Screenshot: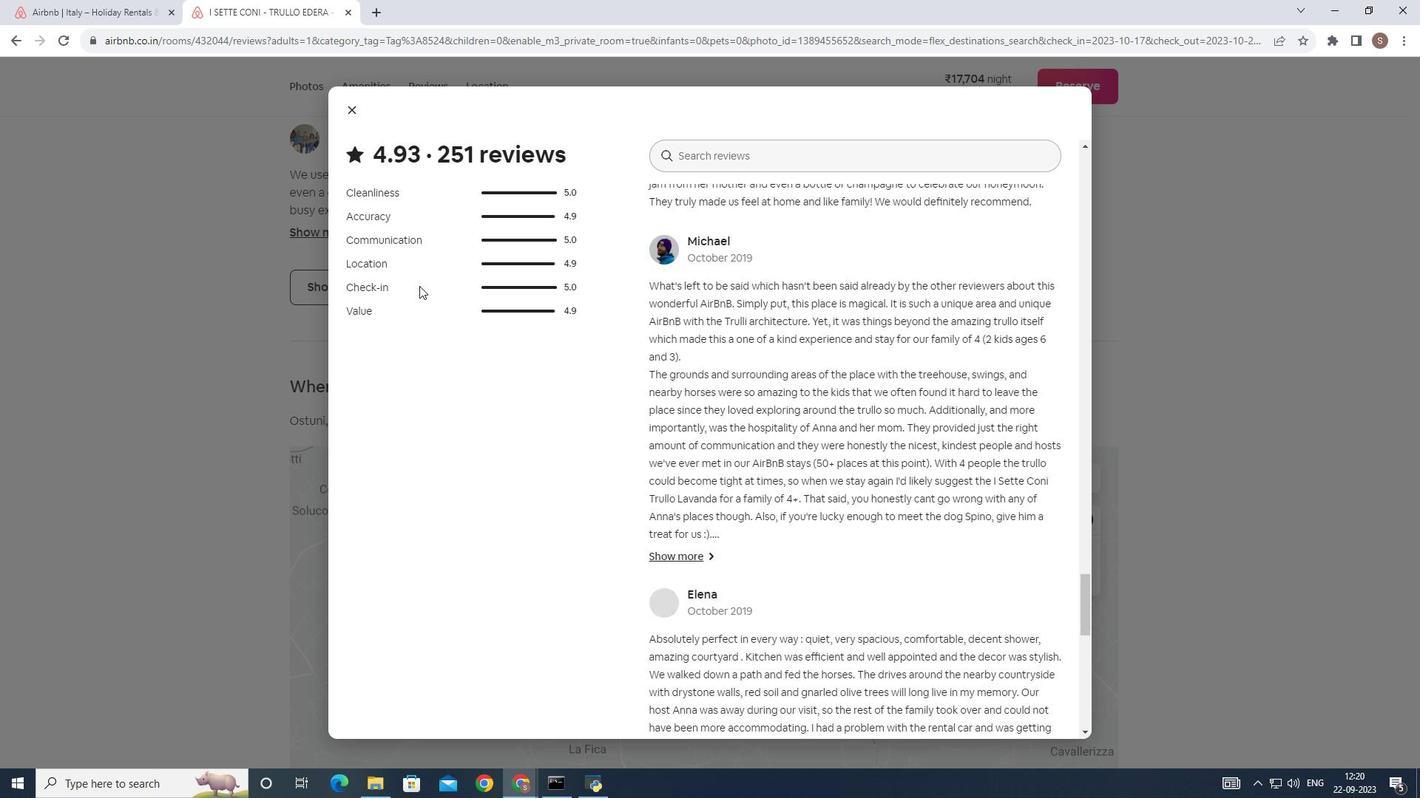 
Action: Mouse scrolled (414, 280) with delta (0, 0)
Screenshot: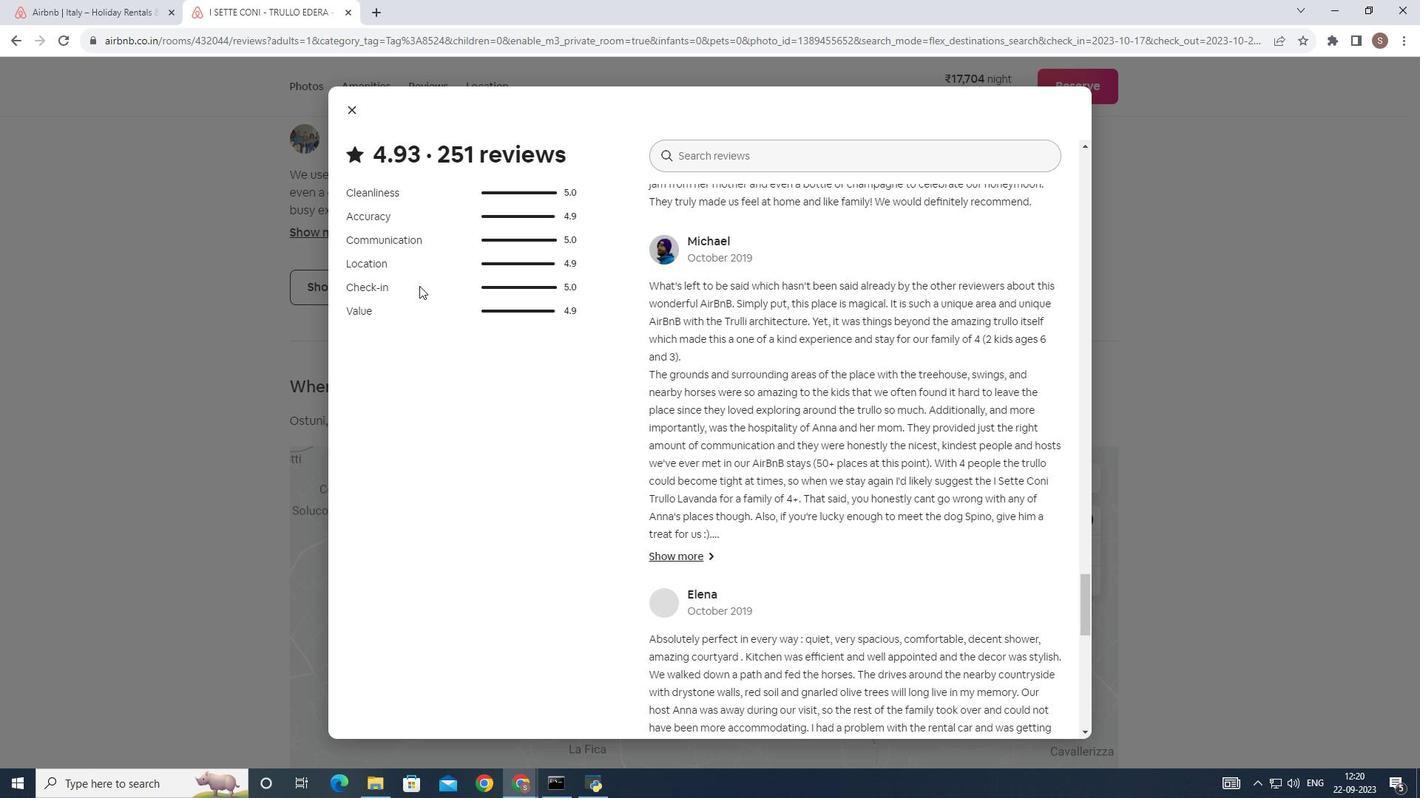 
Action: Mouse scrolled (414, 280) with delta (0, 0)
Screenshot: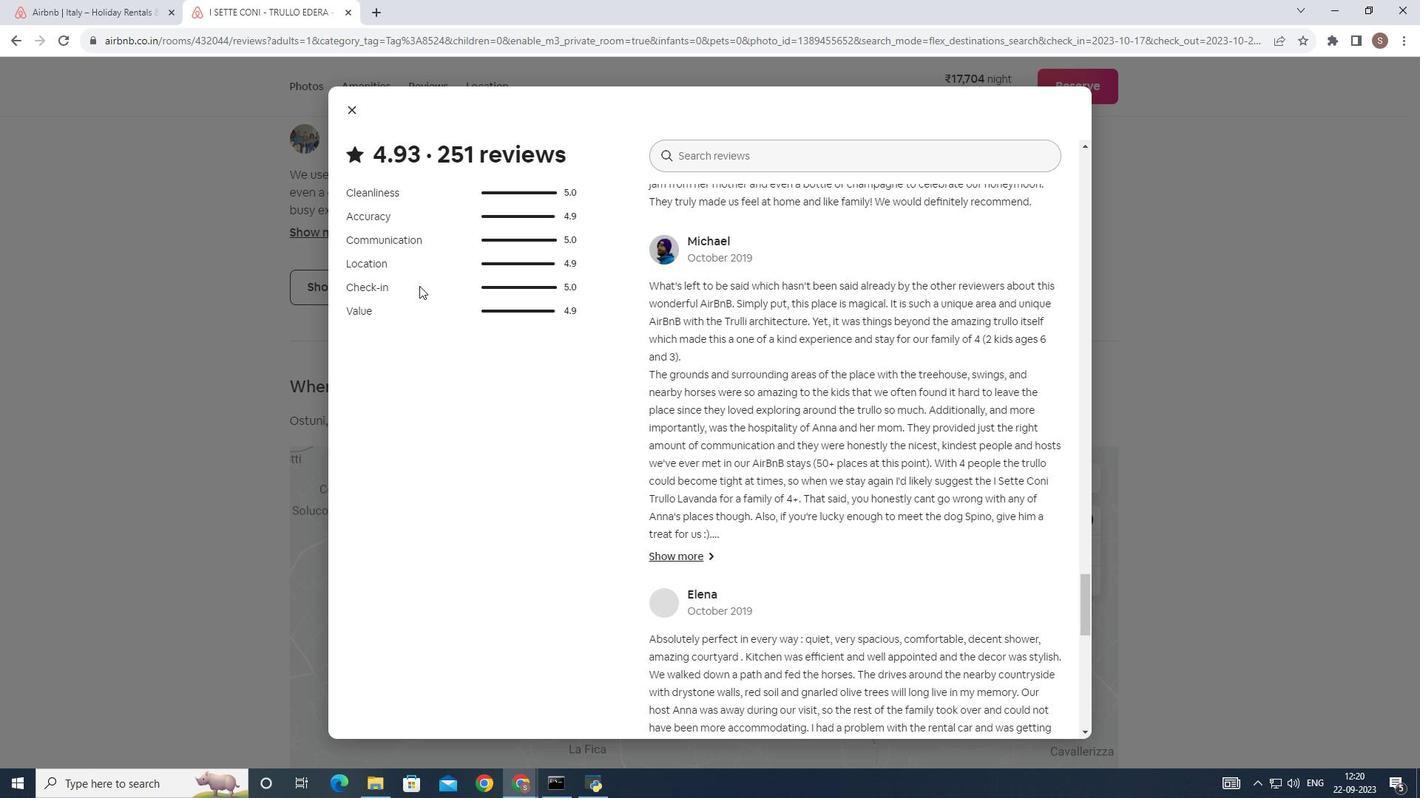 
Action: Mouse scrolled (414, 280) with delta (0, 0)
Screenshot: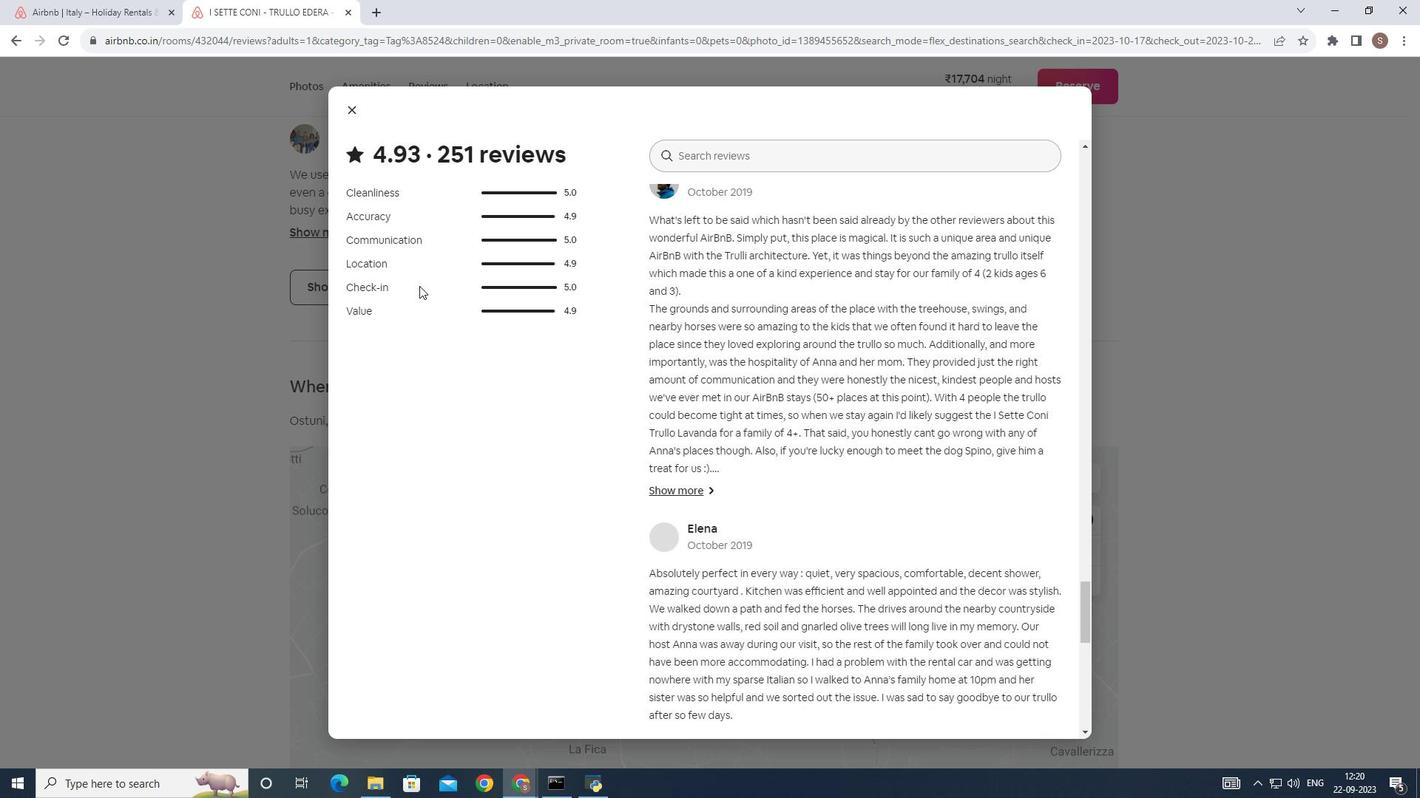 
Action: Mouse scrolled (414, 280) with delta (0, 0)
Screenshot: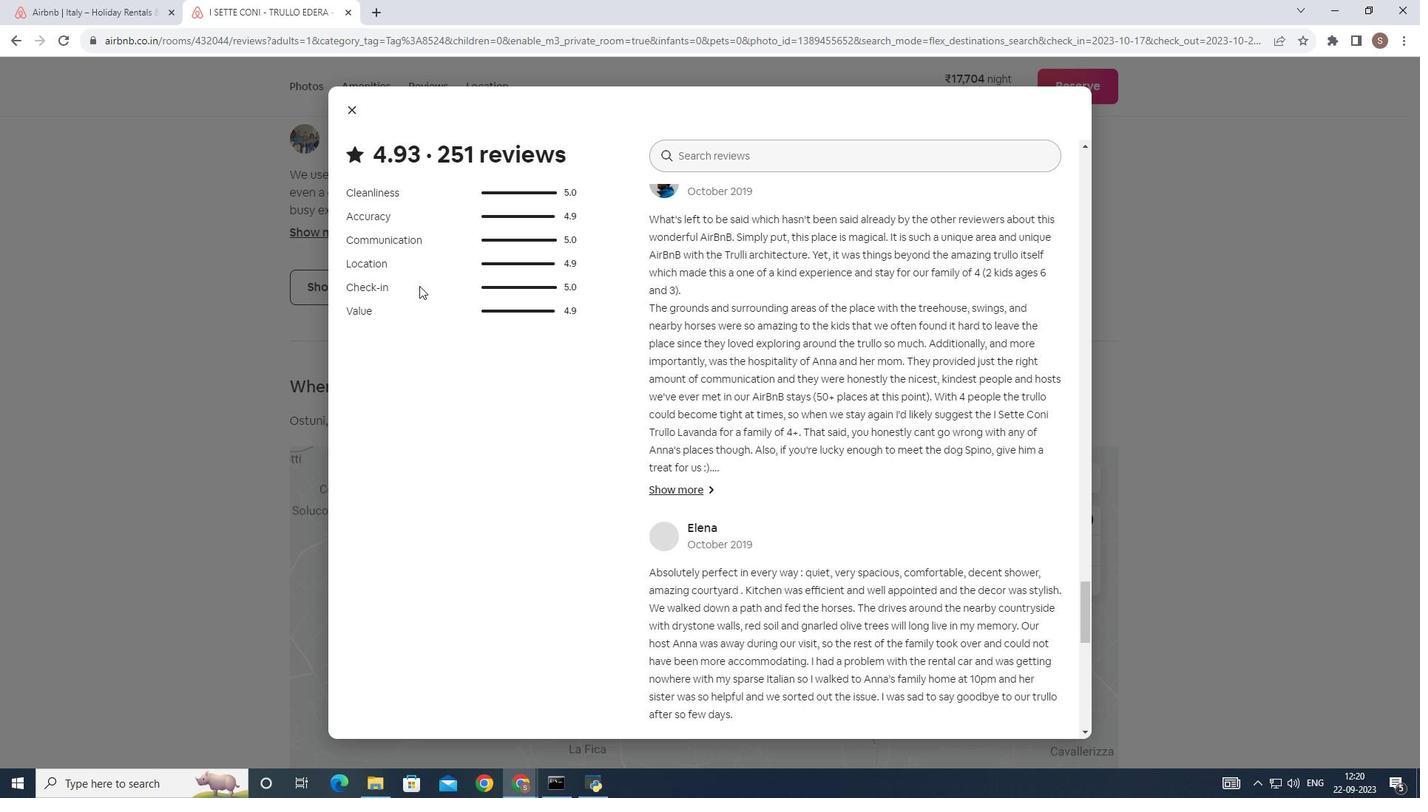 
Action: Mouse scrolled (414, 280) with delta (0, 0)
Screenshot: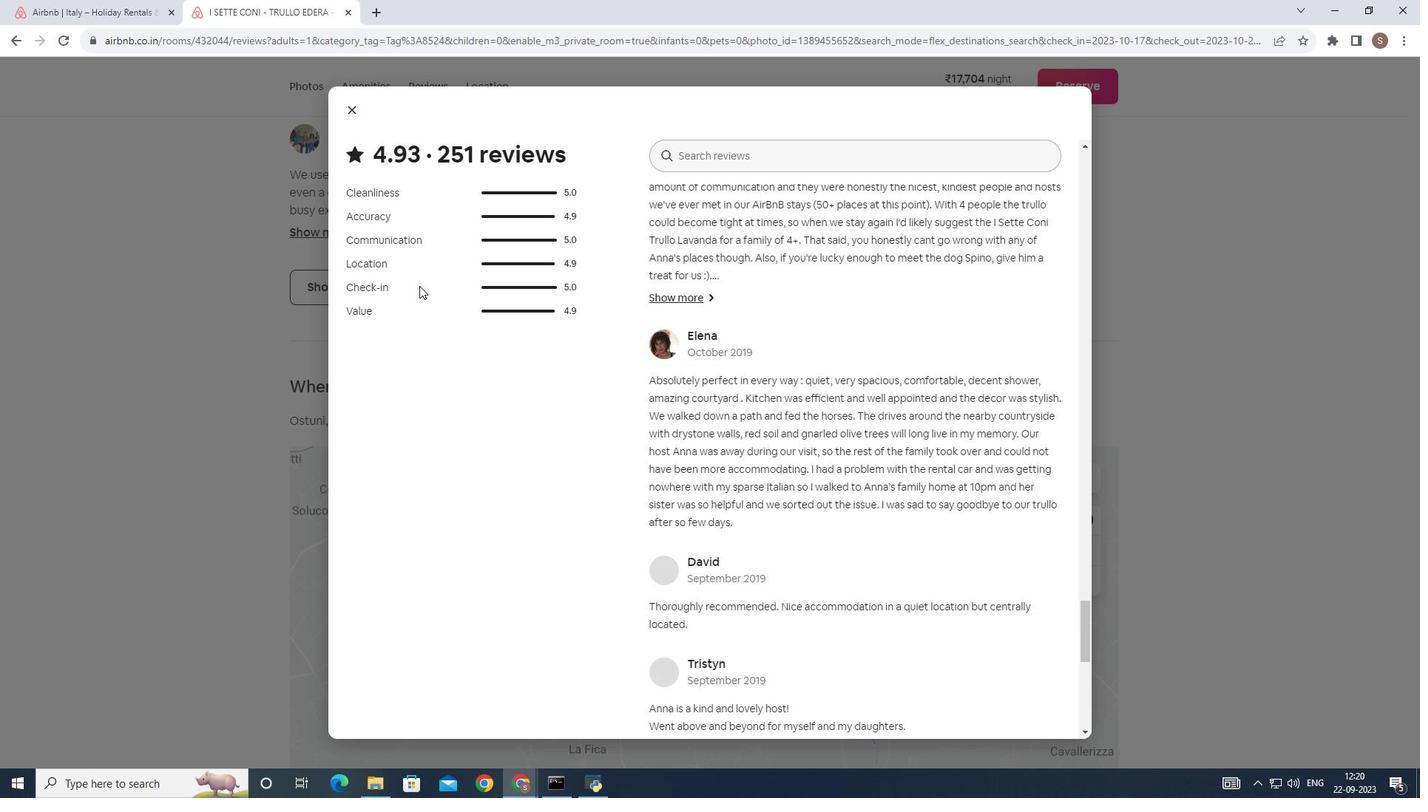 
Action: Mouse scrolled (414, 280) with delta (0, 0)
Screenshot: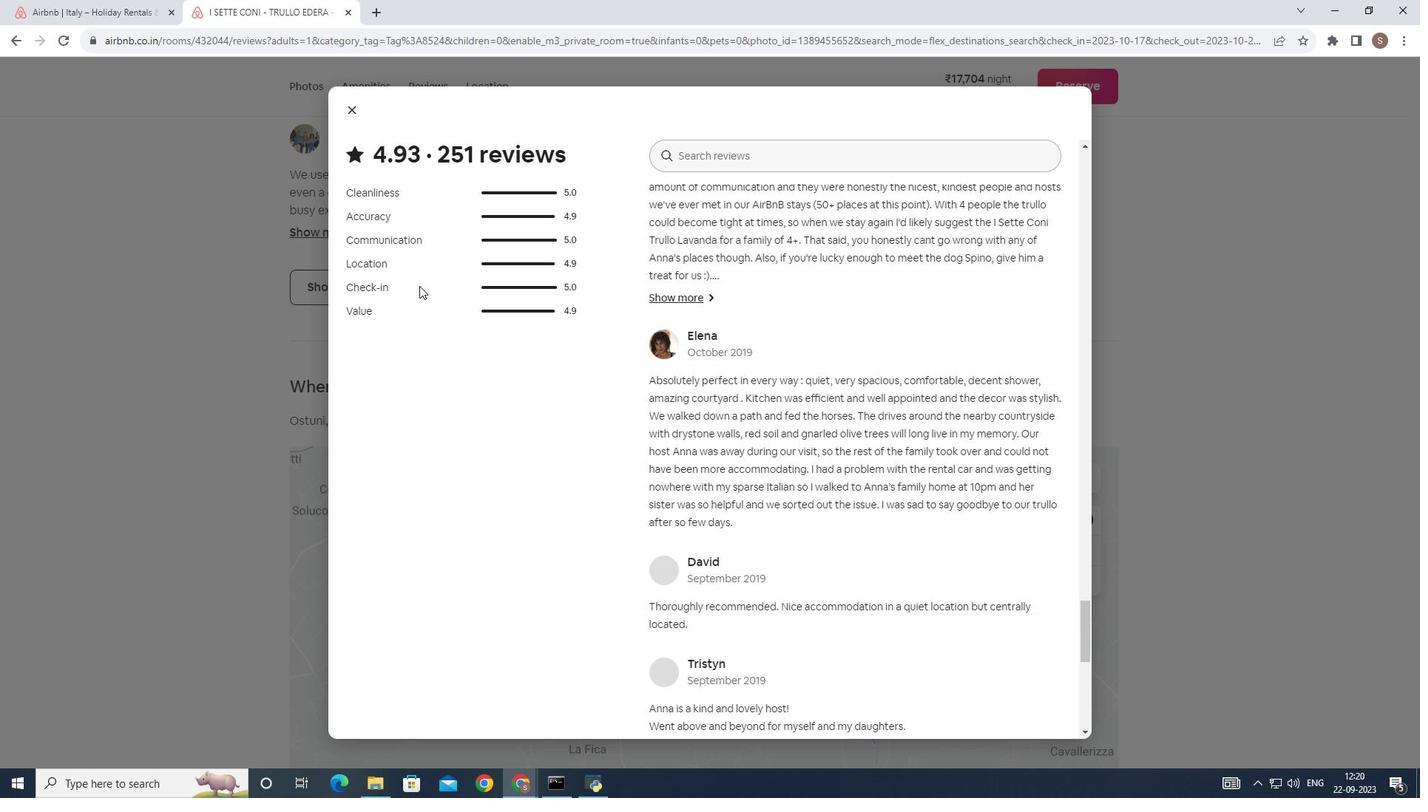 
Action: Mouse scrolled (414, 280) with delta (0, 0)
Screenshot: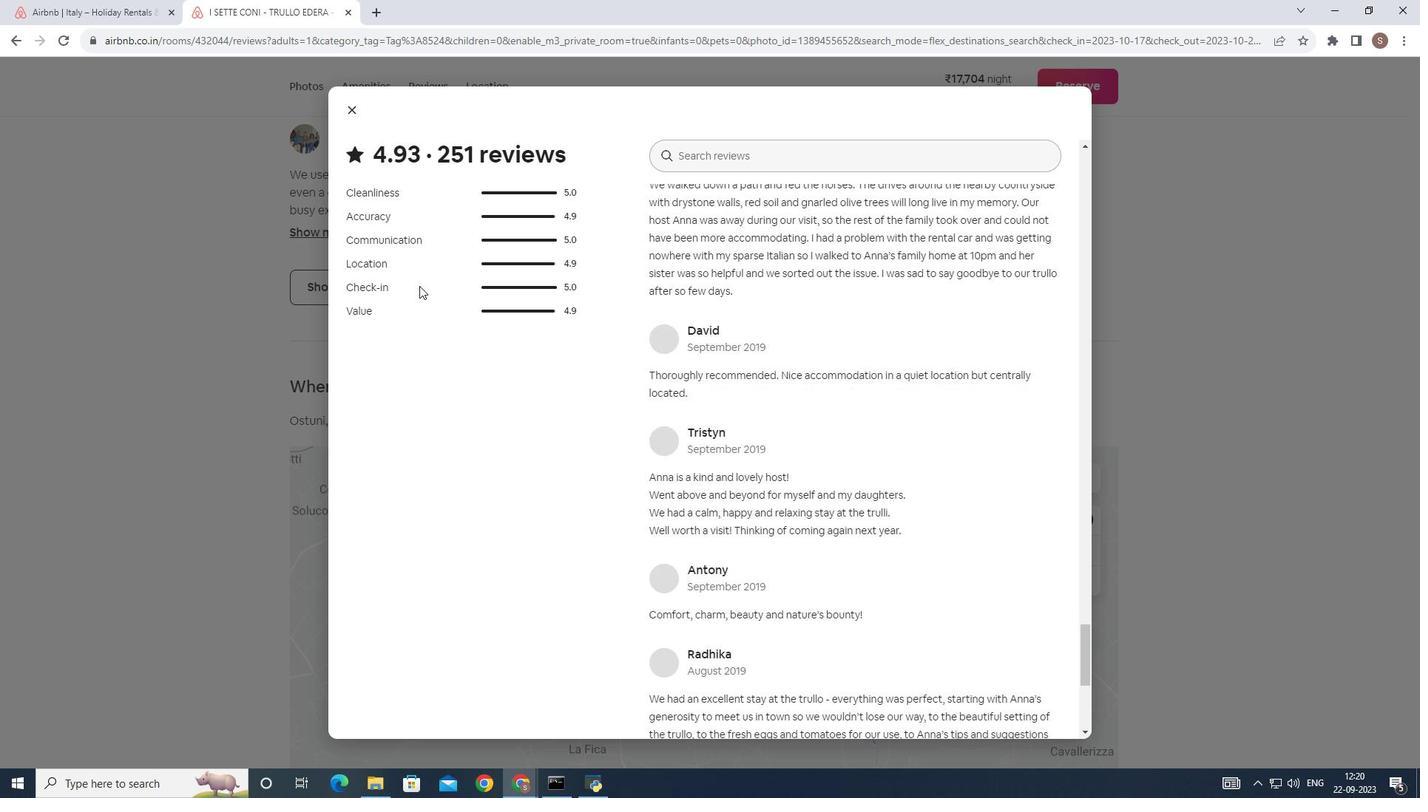 
Action: Mouse scrolled (414, 280) with delta (0, 0)
Screenshot: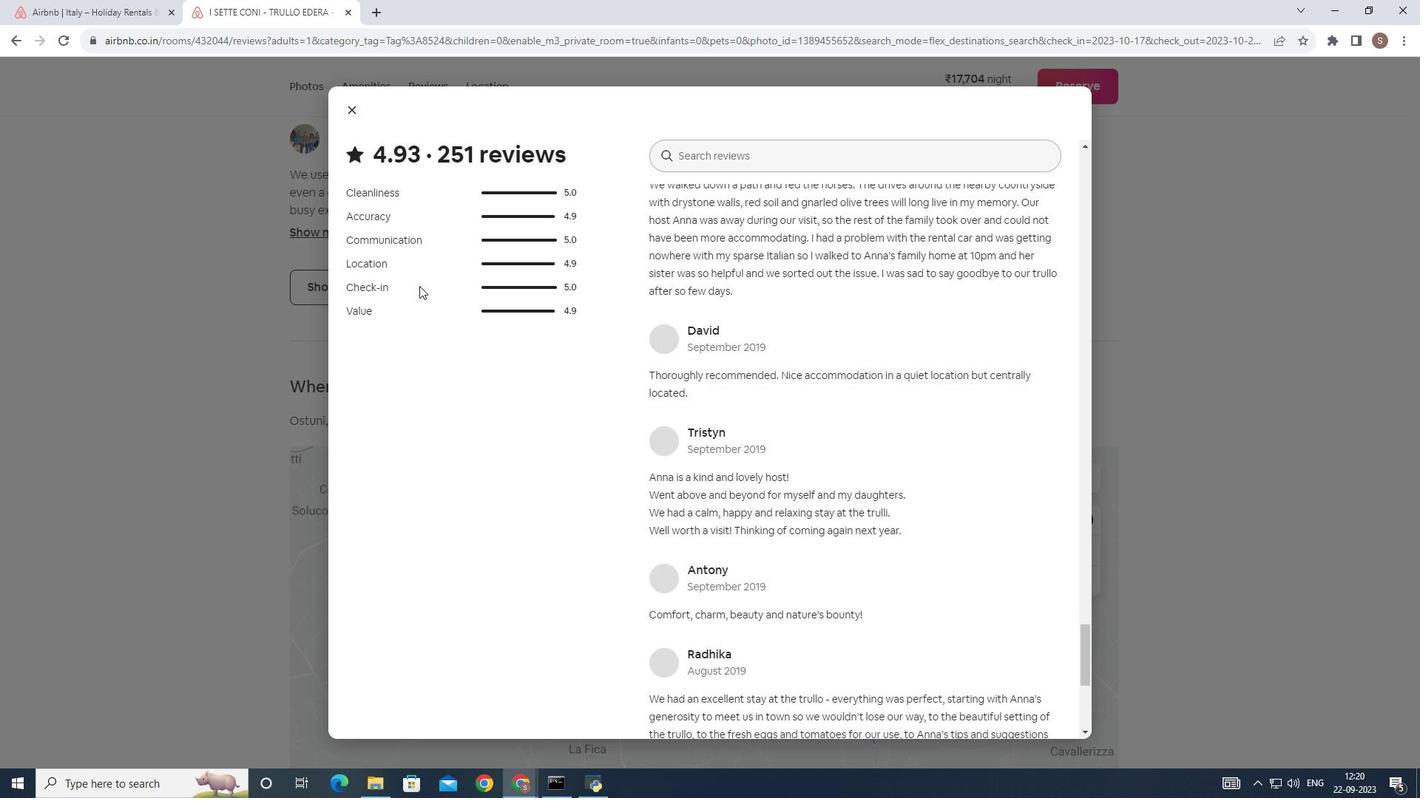 
Action: Mouse scrolled (414, 280) with delta (0, 0)
Screenshot: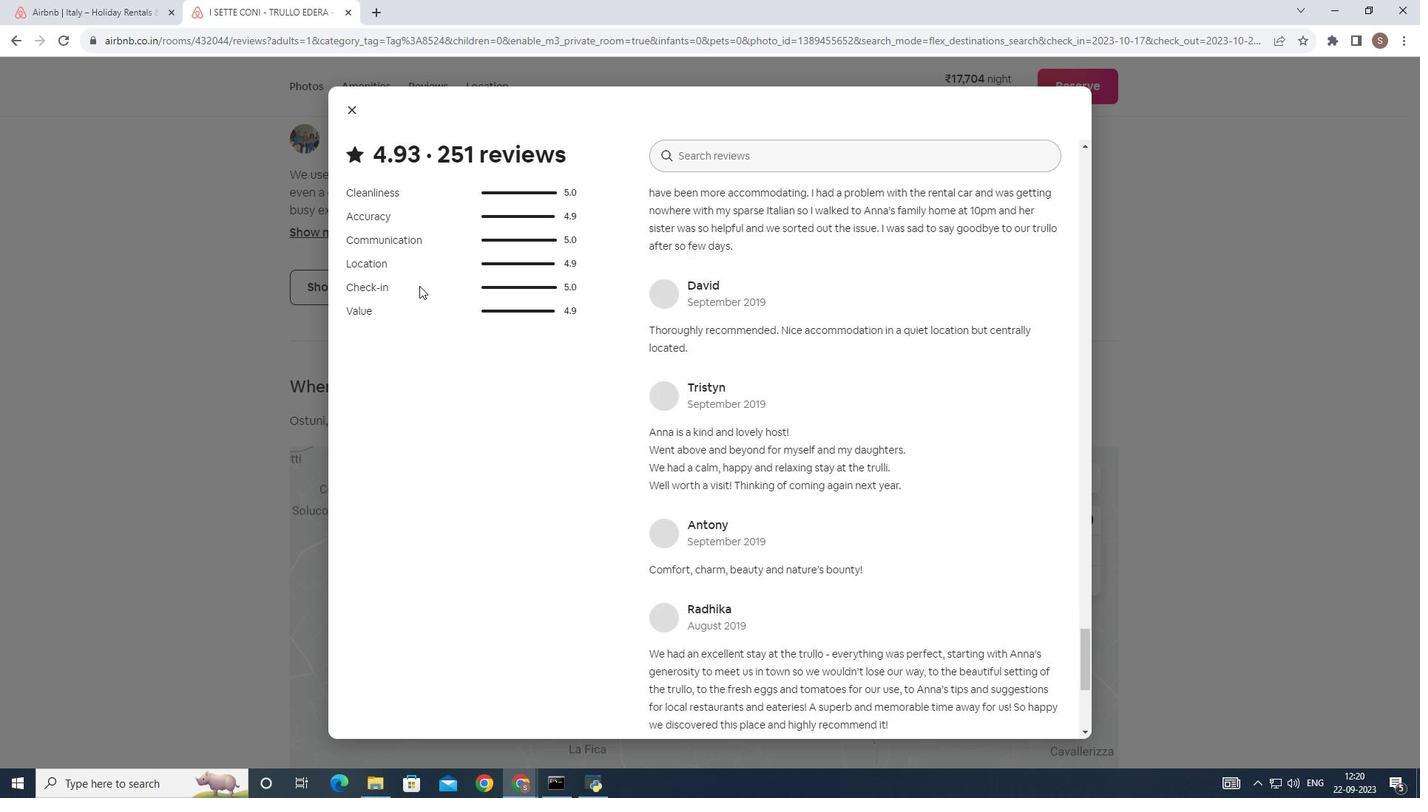 
Action: Mouse scrolled (414, 280) with delta (0, 0)
Screenshot: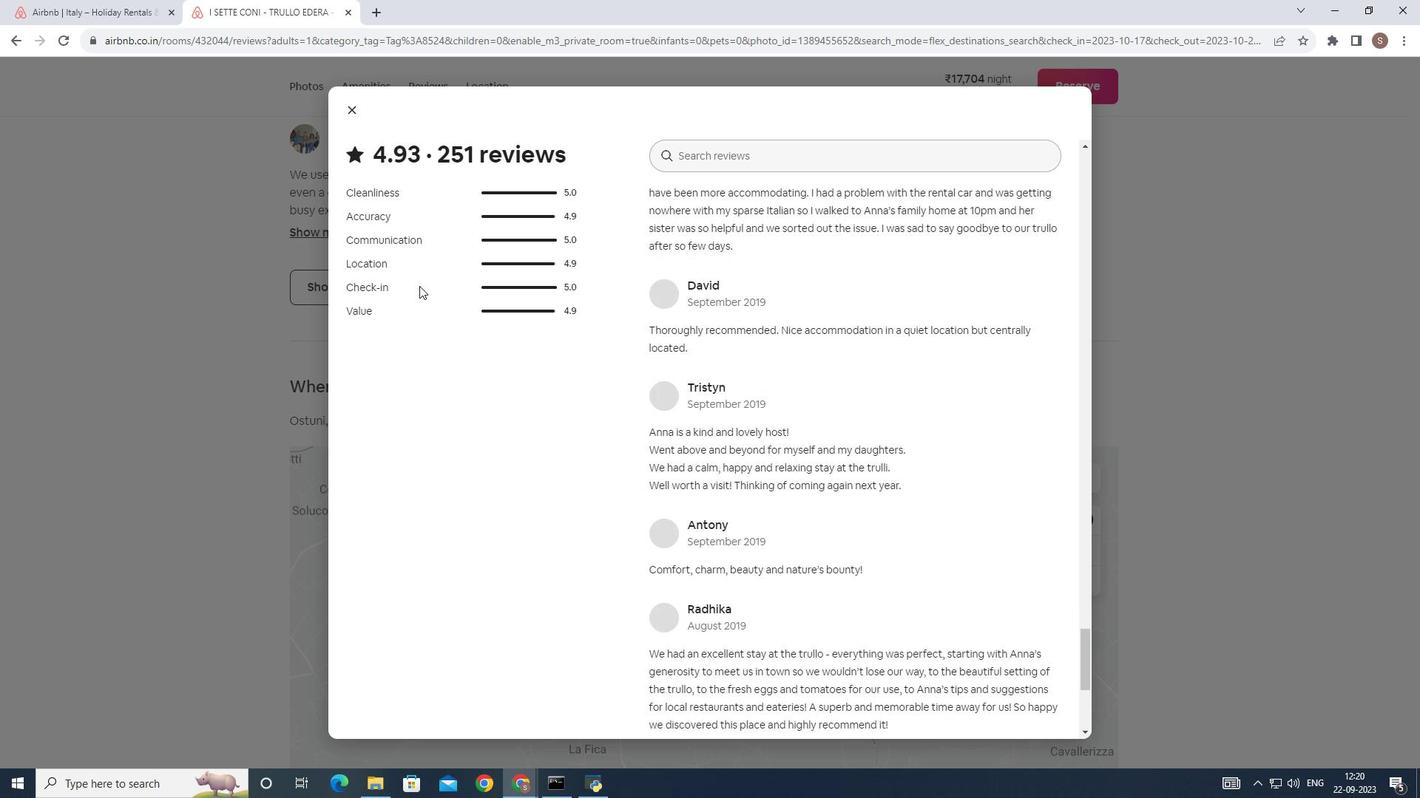 
Action: Mouse scrolled (414, 280) with delta (0, 0)
Screenshot: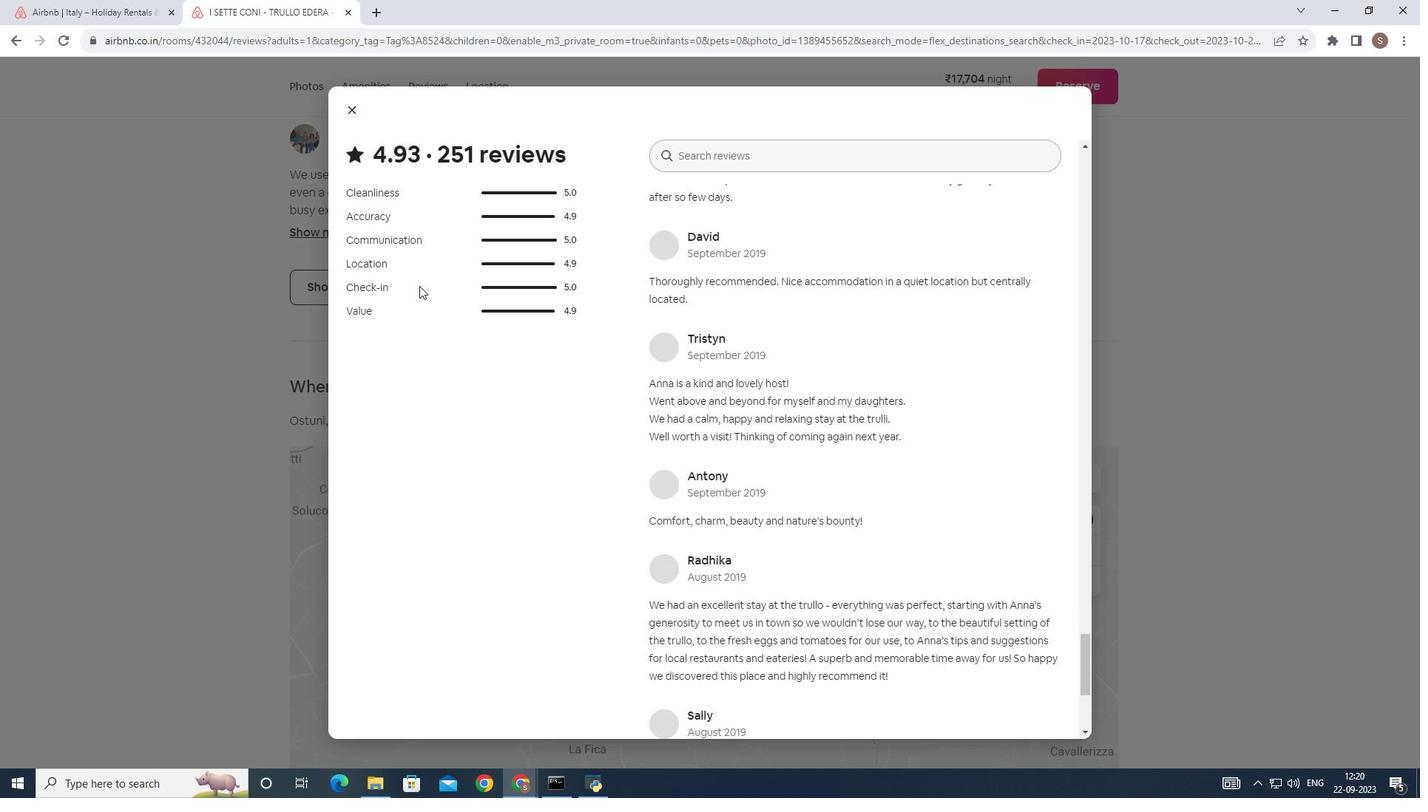 
Action: Mouse scrolled (414, 280) with delta (0, 0)
Screenshot: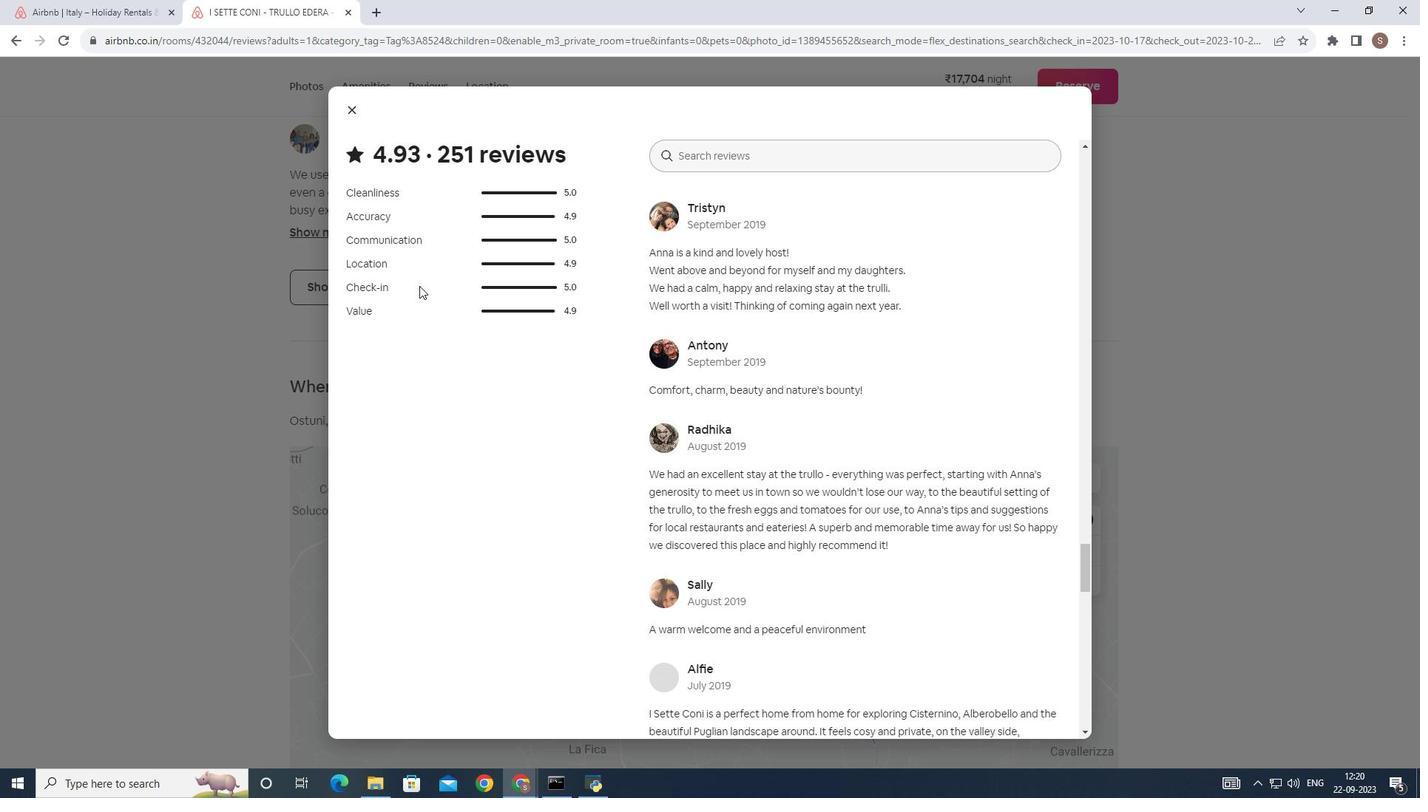 
Action: Mouse scrolled (414, 280) with delta (0, 0)
Screenshot: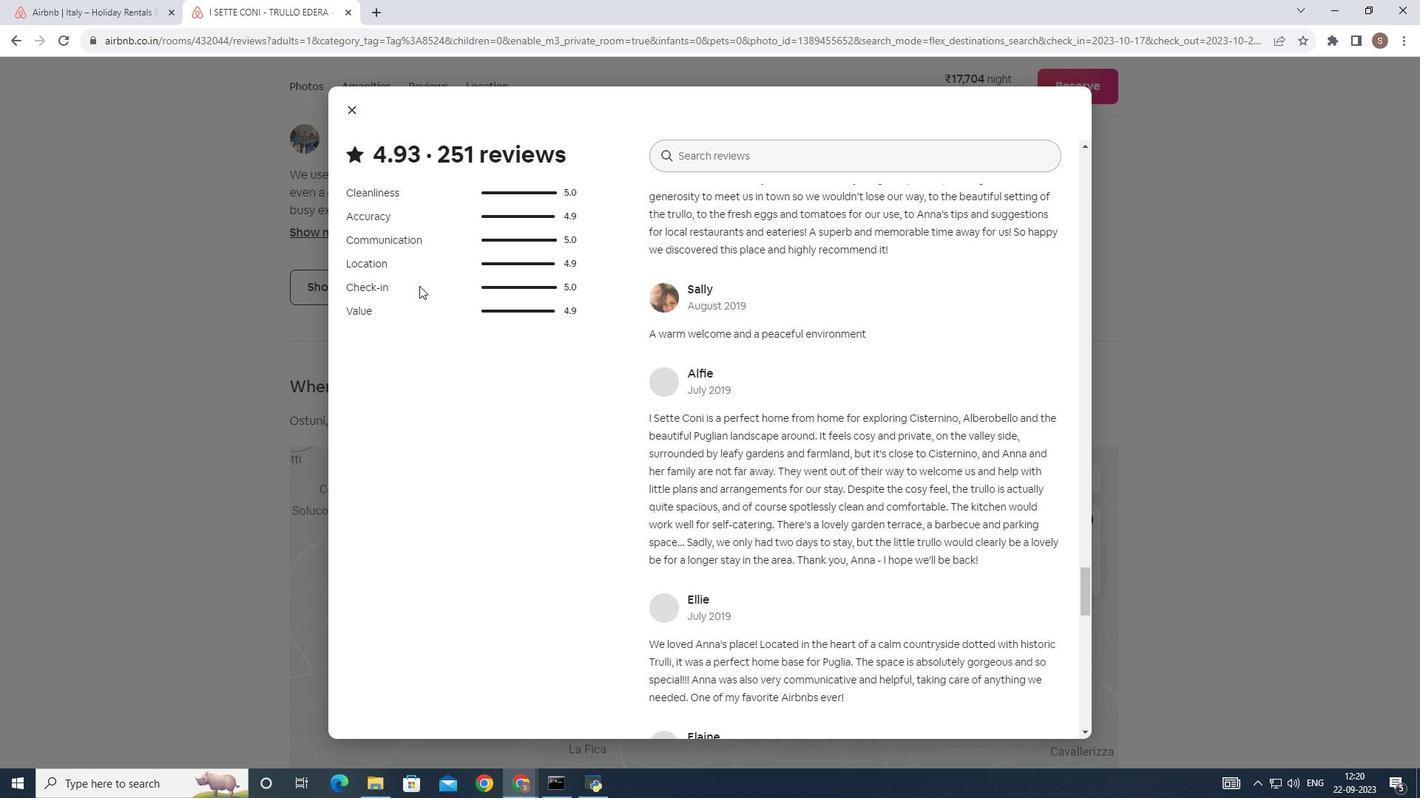 
Action: Mouse scrolled (414, 280) with delta (0, 0)
Screenshot: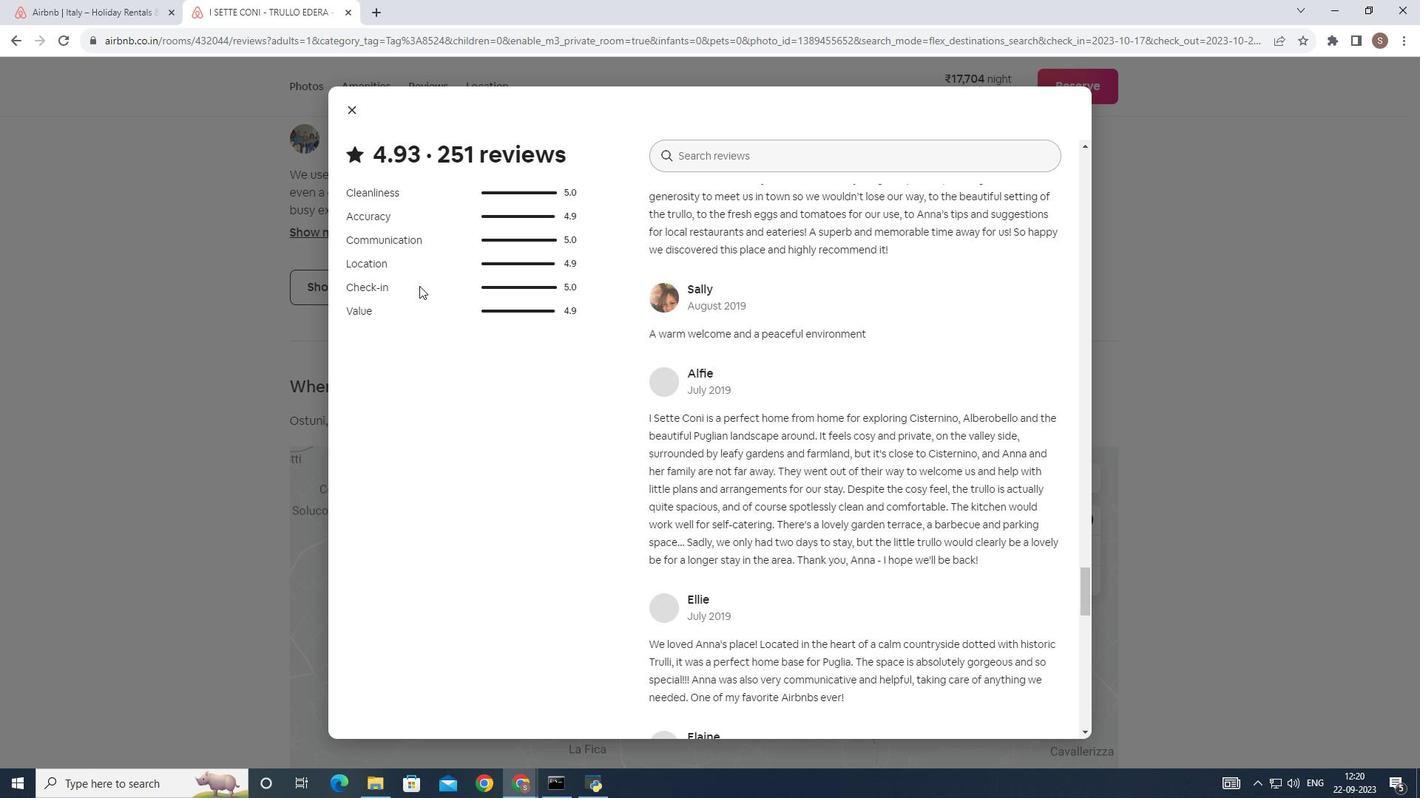 
Action: Mouse scrolled (414, 280) with delta (0, 0)
Screenshot: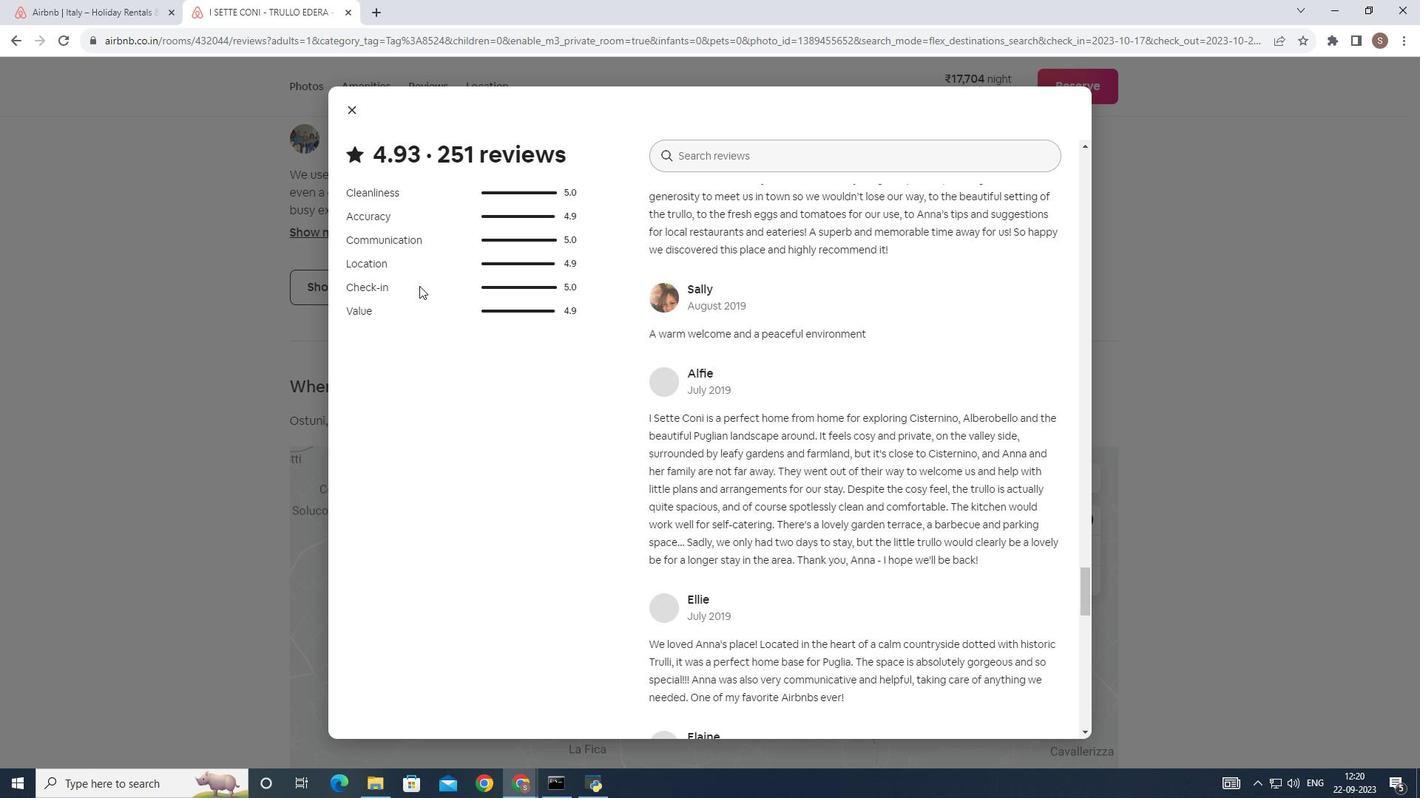 
Action: Mouse scrolled (414, 280) with delta (0, 0)
Screenshot: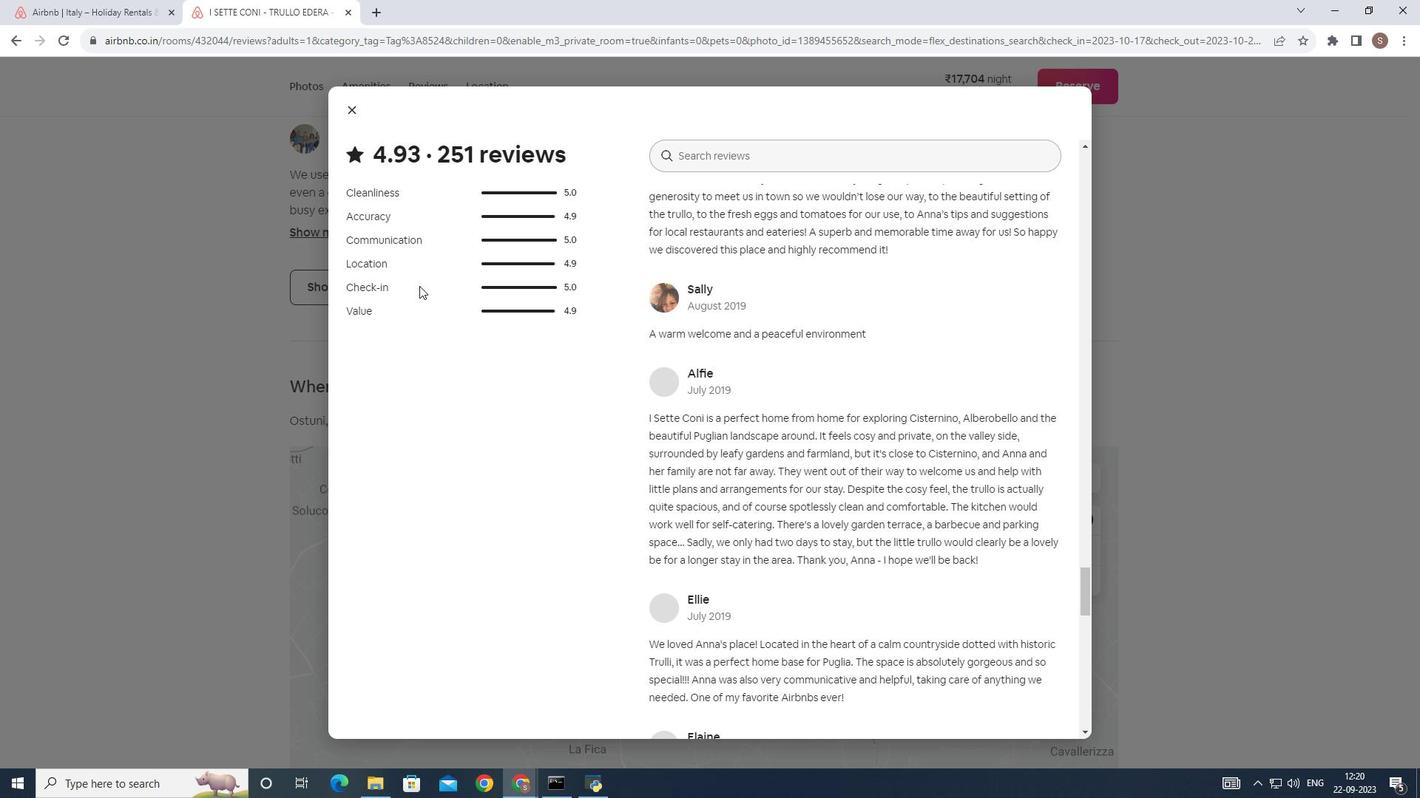
Action: Mouse scrolled (414, 280) with delta (0, 0)
Screenshot: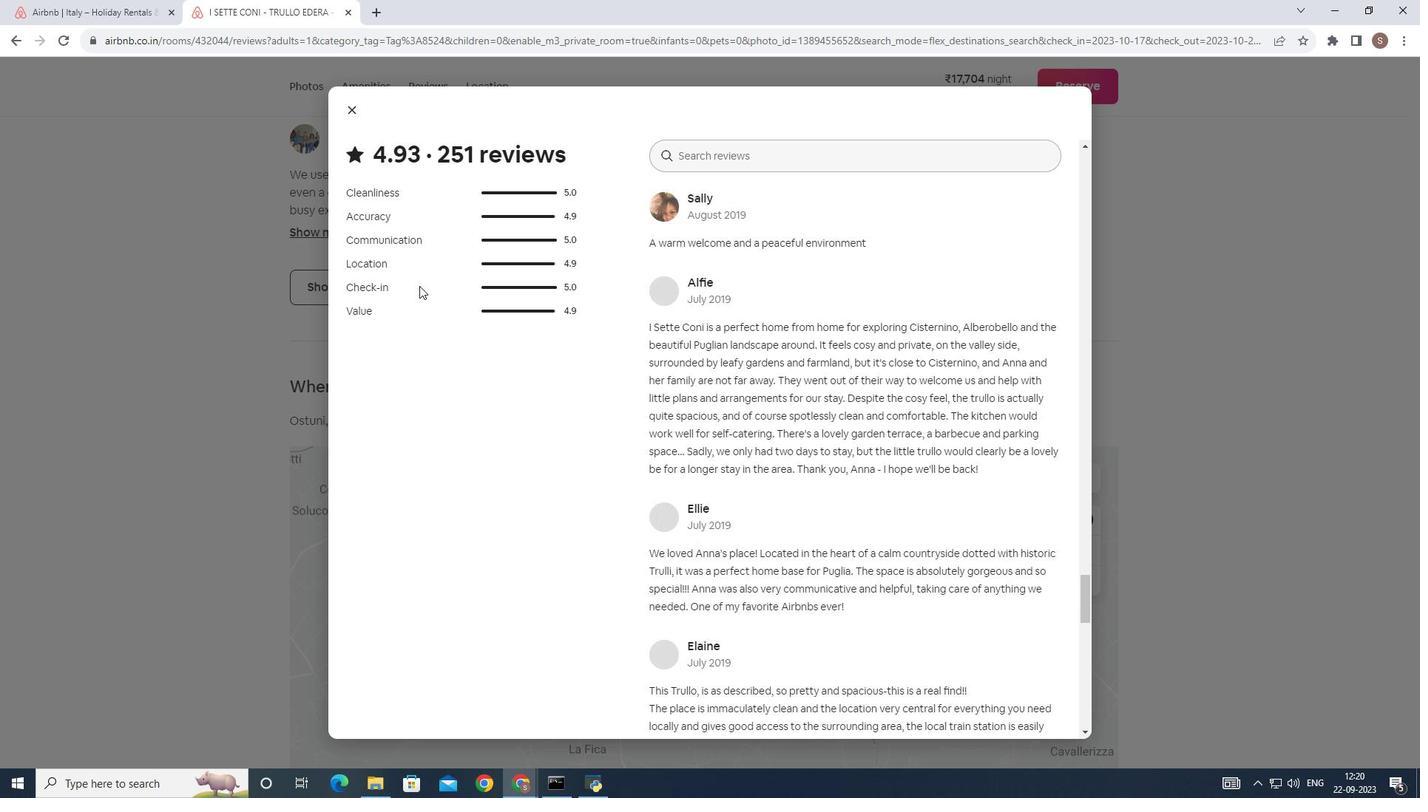 
Action: Mouse scrolled (414, 280) with delta (0, 0)
Screenshot: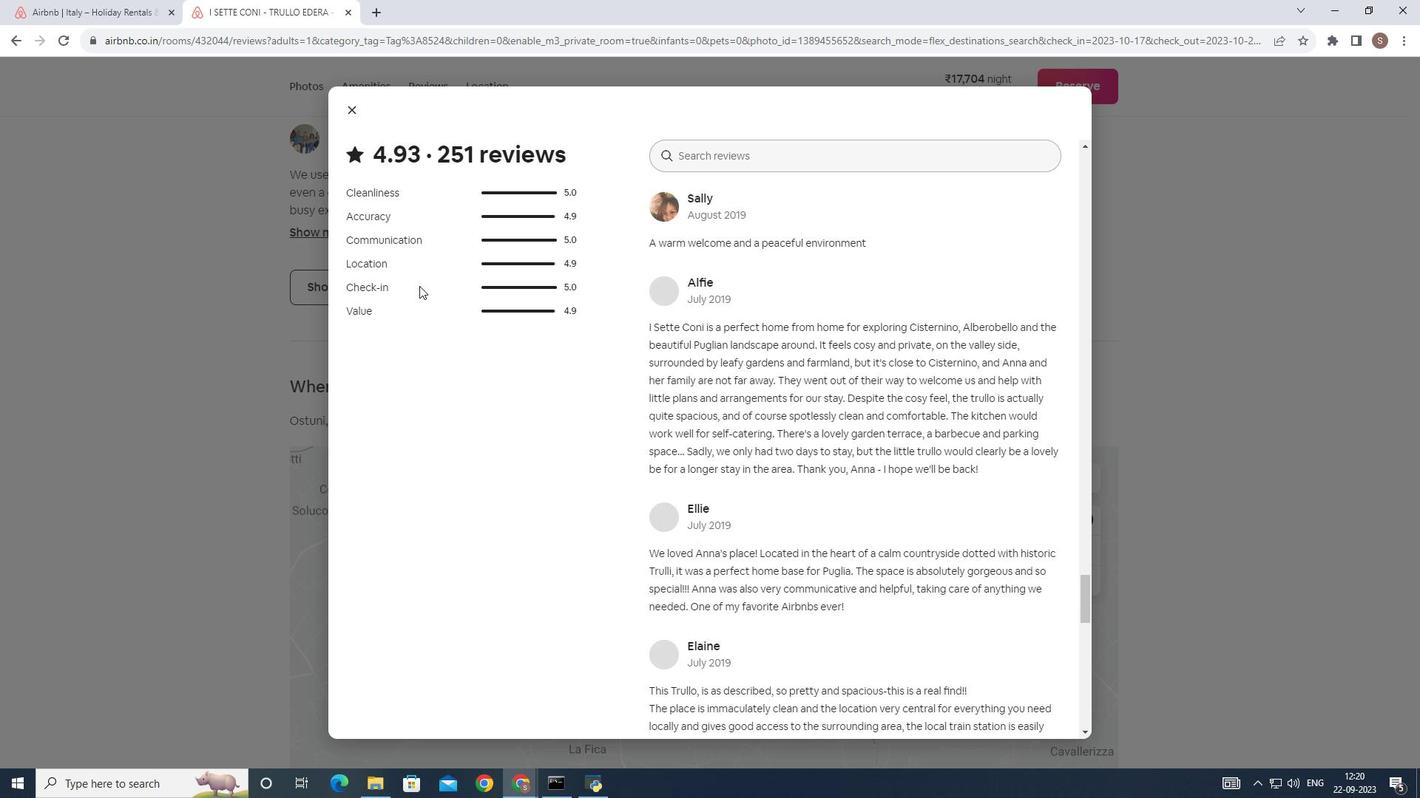
Action: Mouse scrolled (414, 280) with delta (0, 0)
Screenshot: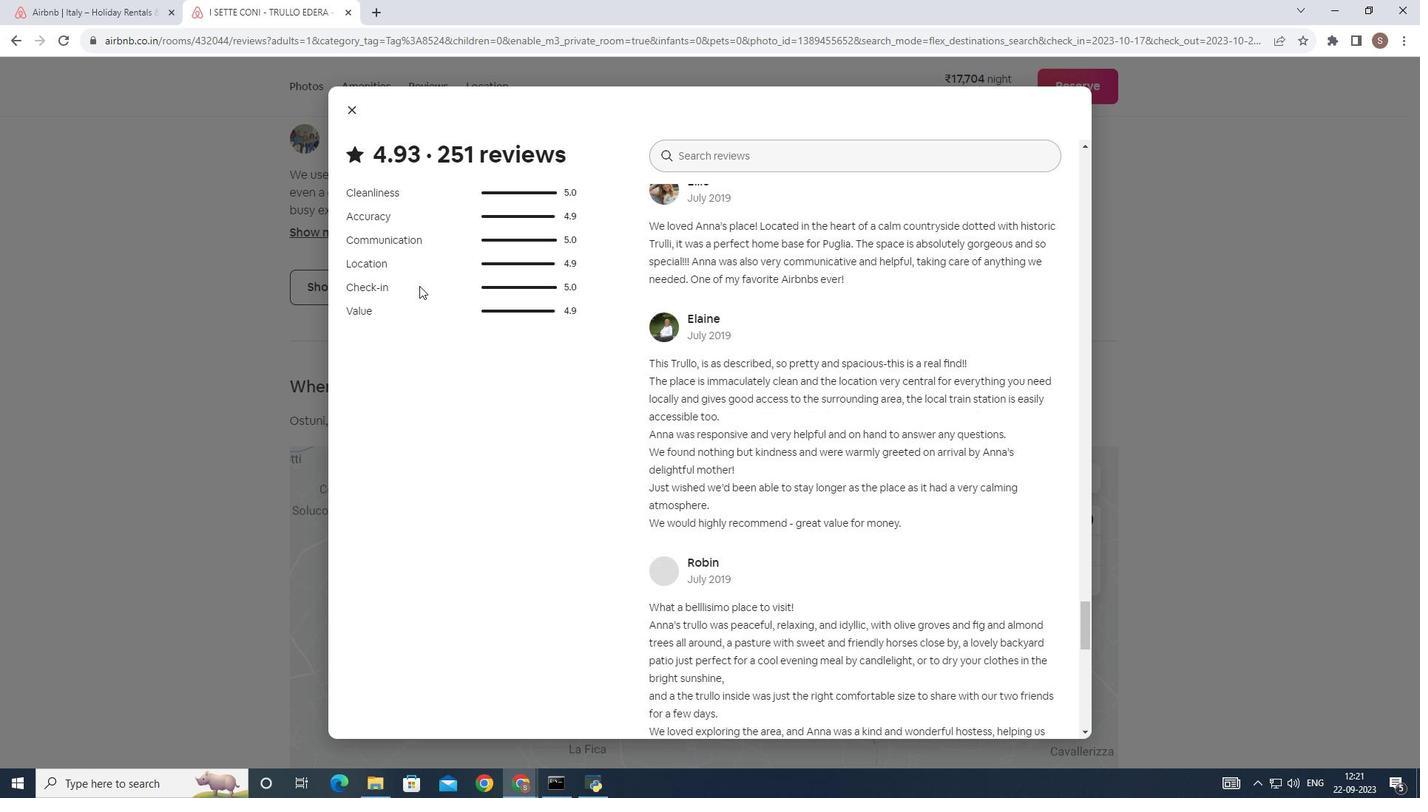
Action: Mouse scrolled (414, 280) with delta (0, 0)
Screenshot: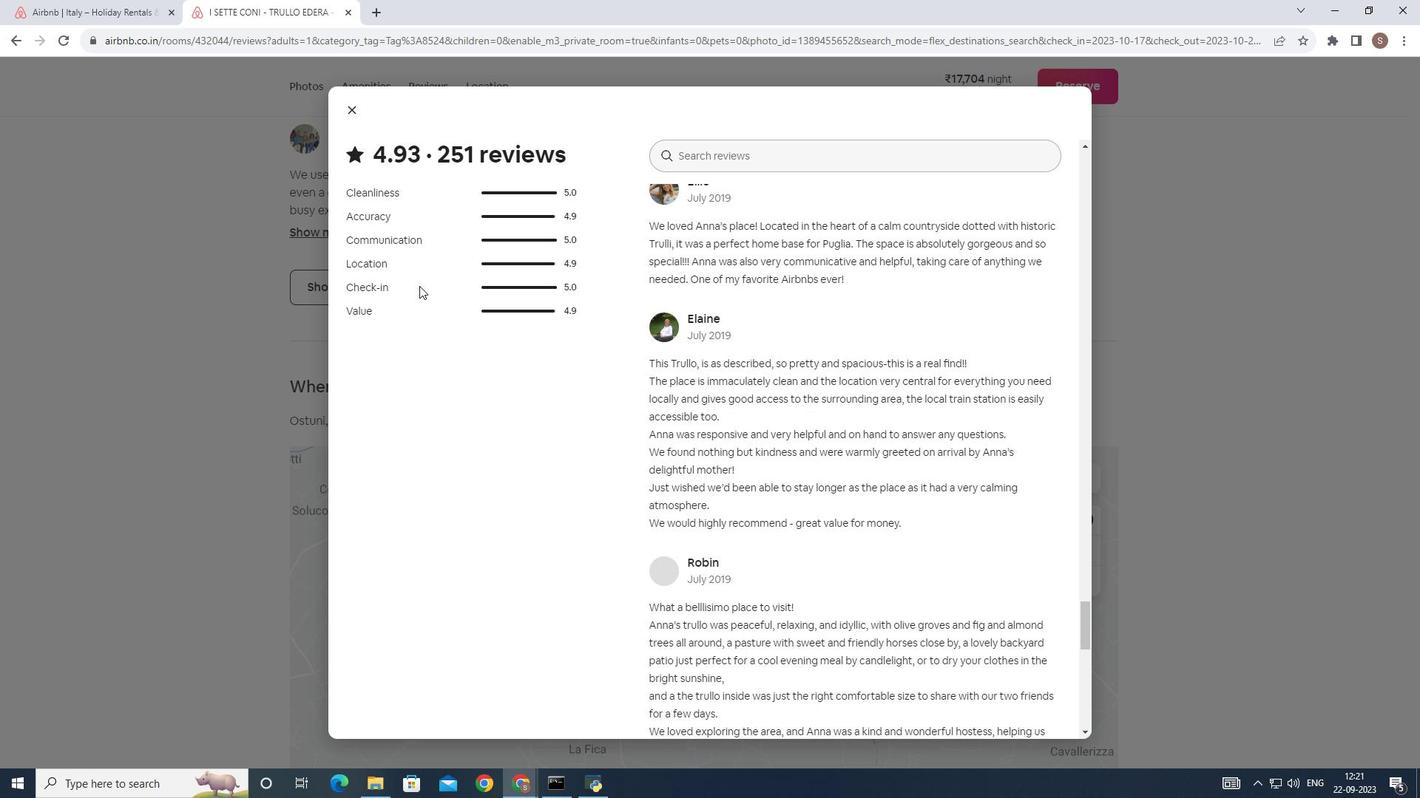 
Action: Mouse scrolled (414, 280) with delta (0, 0)
Screenshot: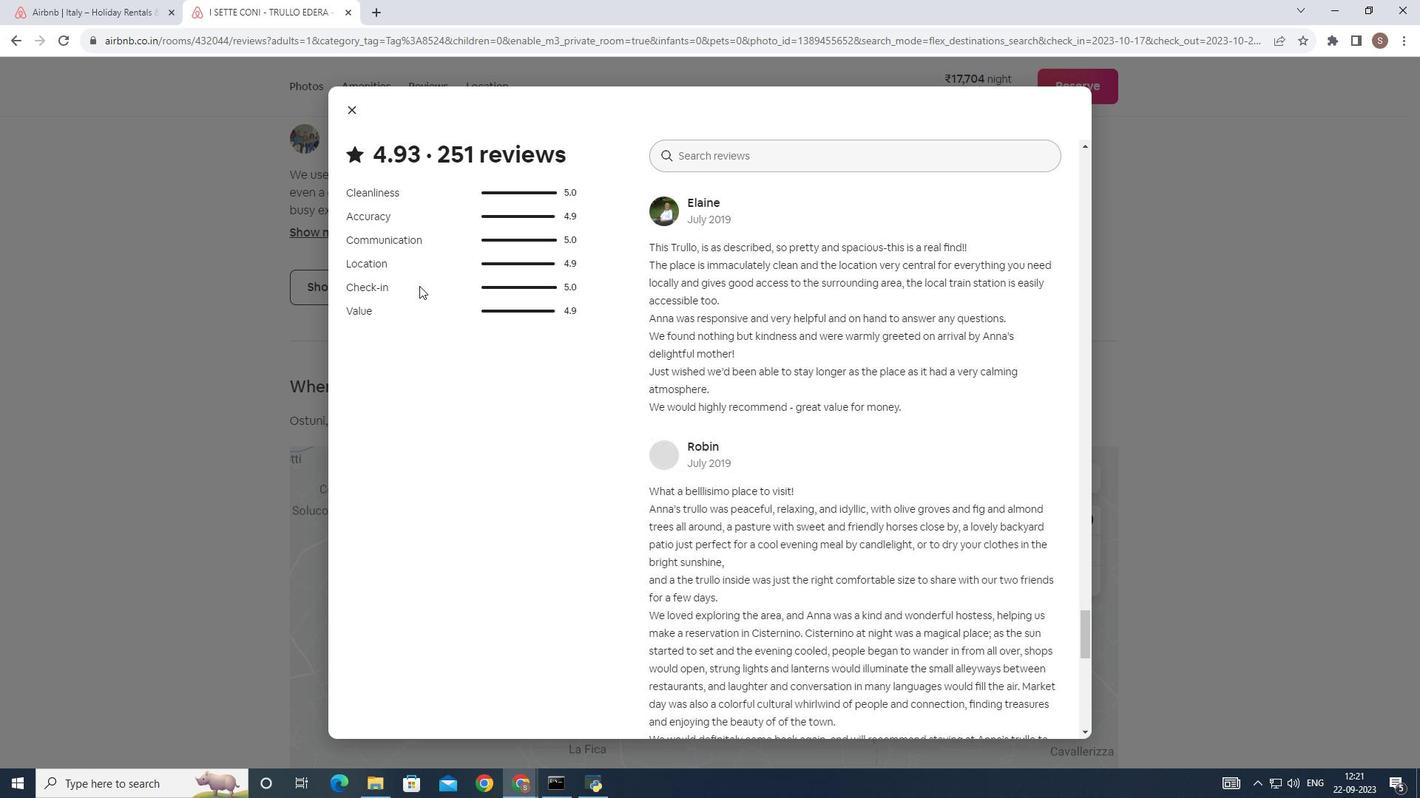 
Action: Mouse scrolled (414, 280) with delta (0, 0)
Screenshot: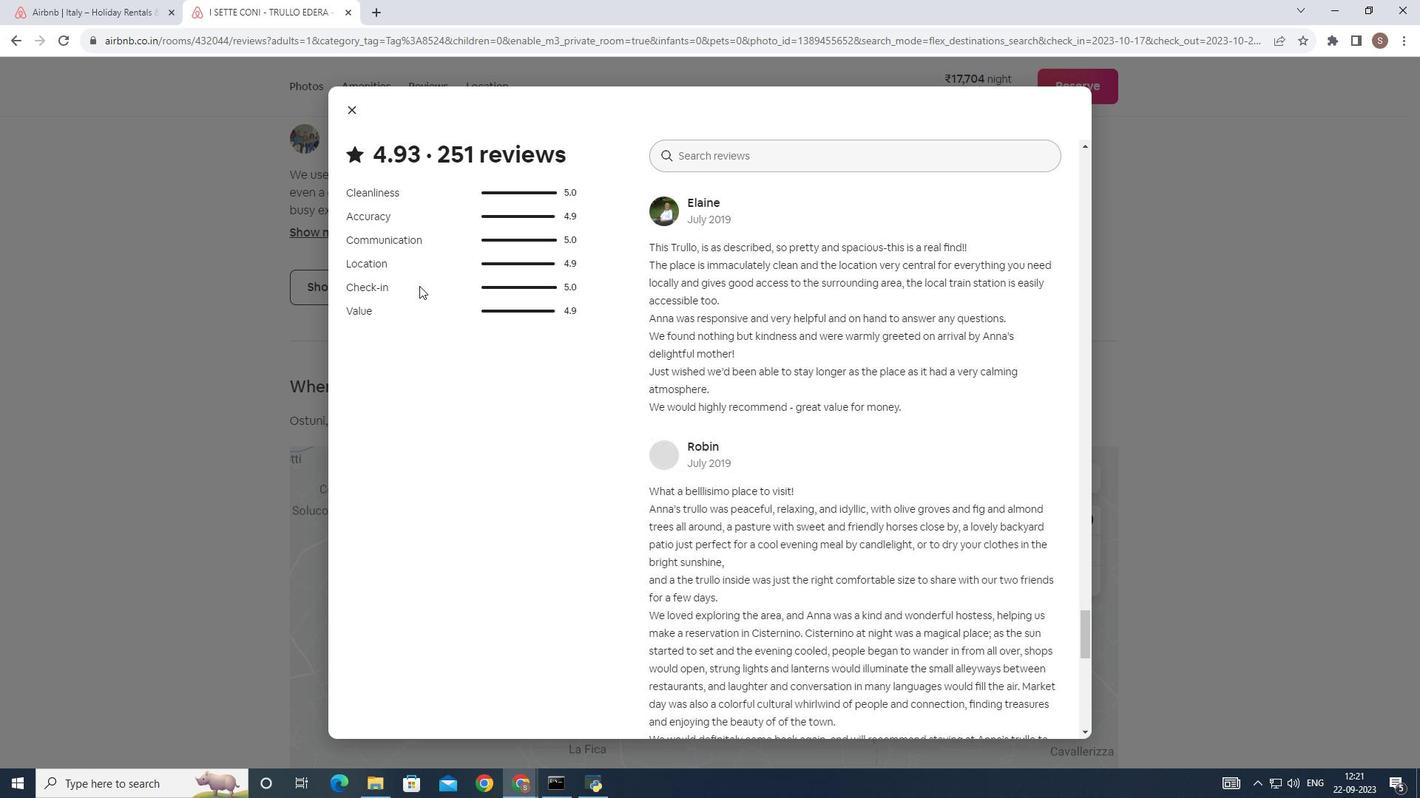 
Action: Mouse scrolled (414, 280) with delta (0, 0)
Screenshot: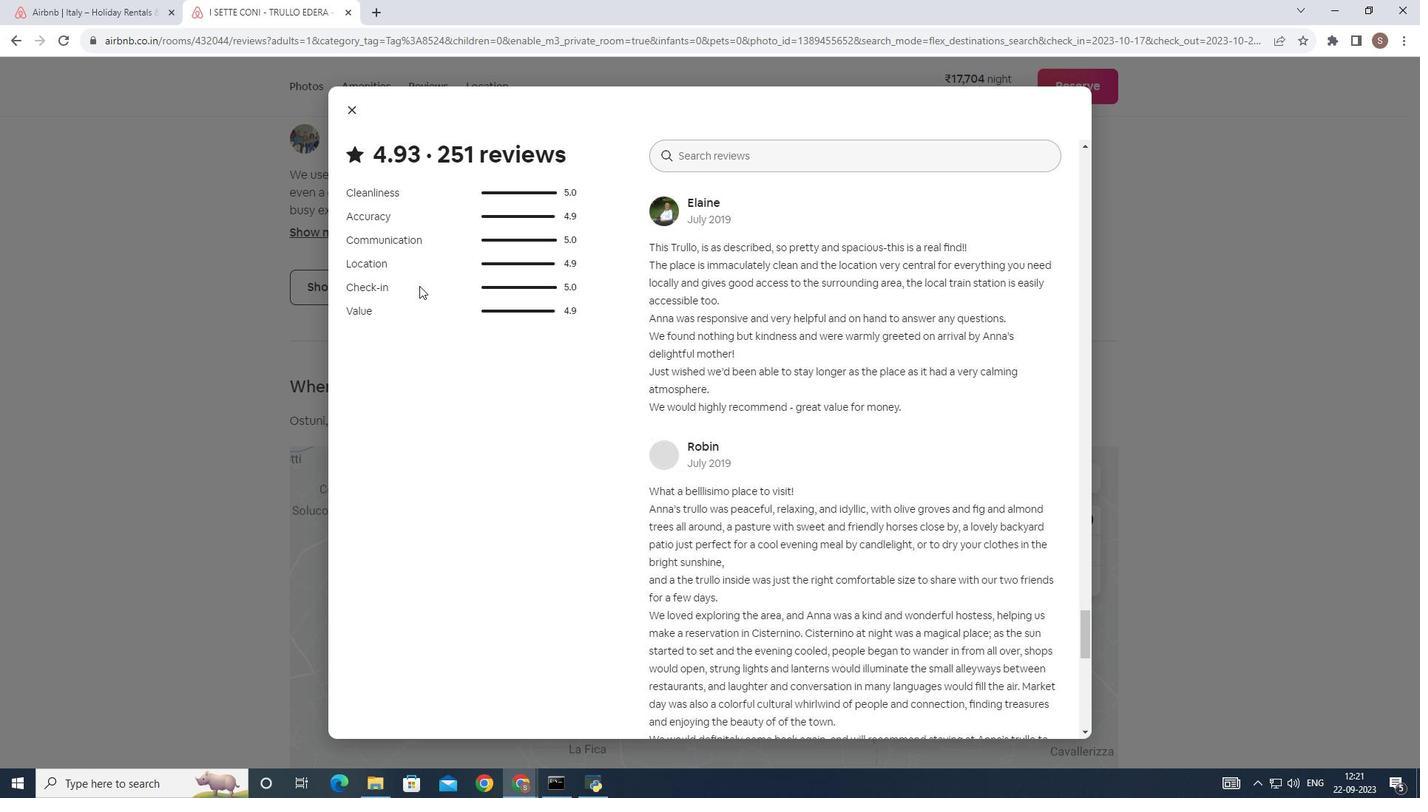 
Action: Mouse scrolled (414, 280) with delta (0, 0)
Screenshot: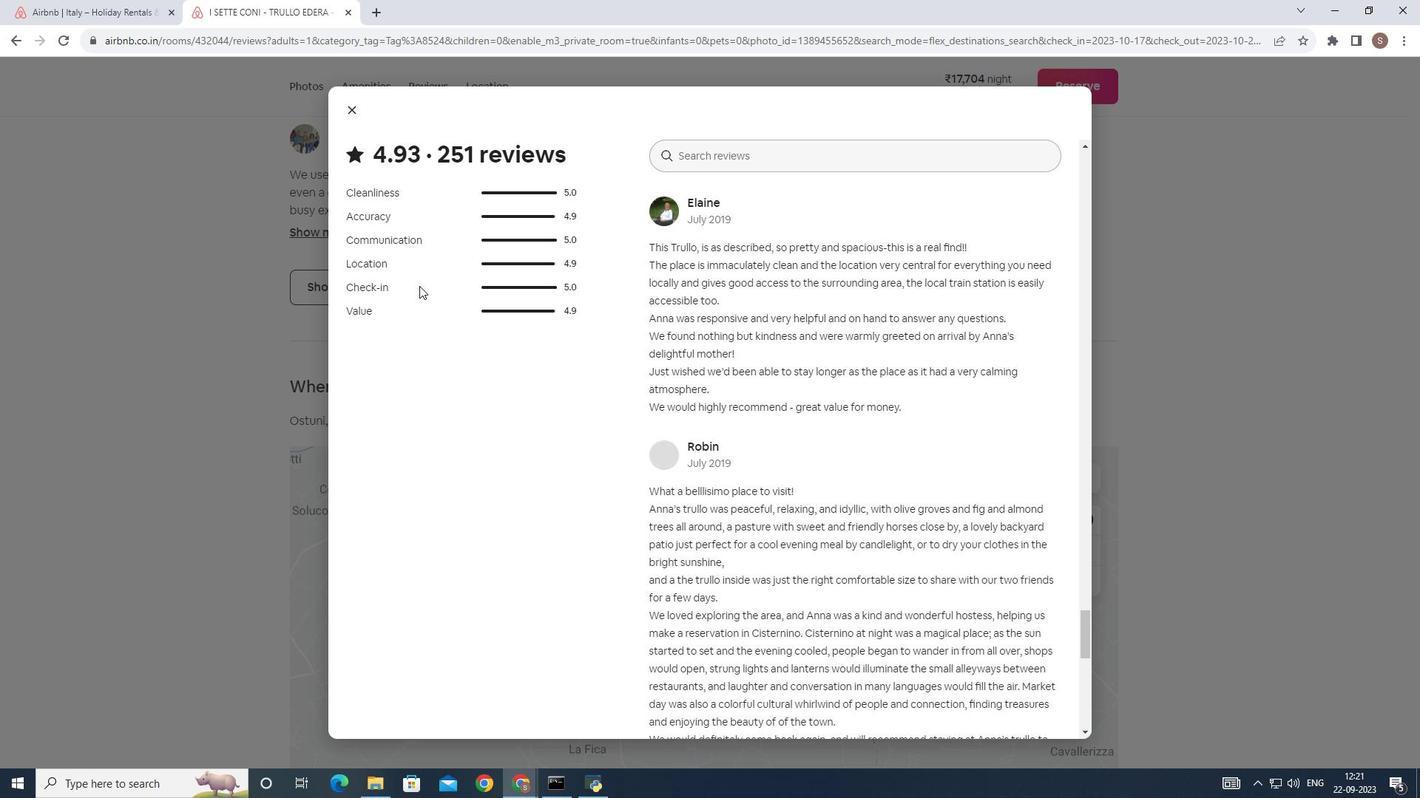 
Action: Mouse scrolled (414, 280) with delta (0, 0)
Screenshot: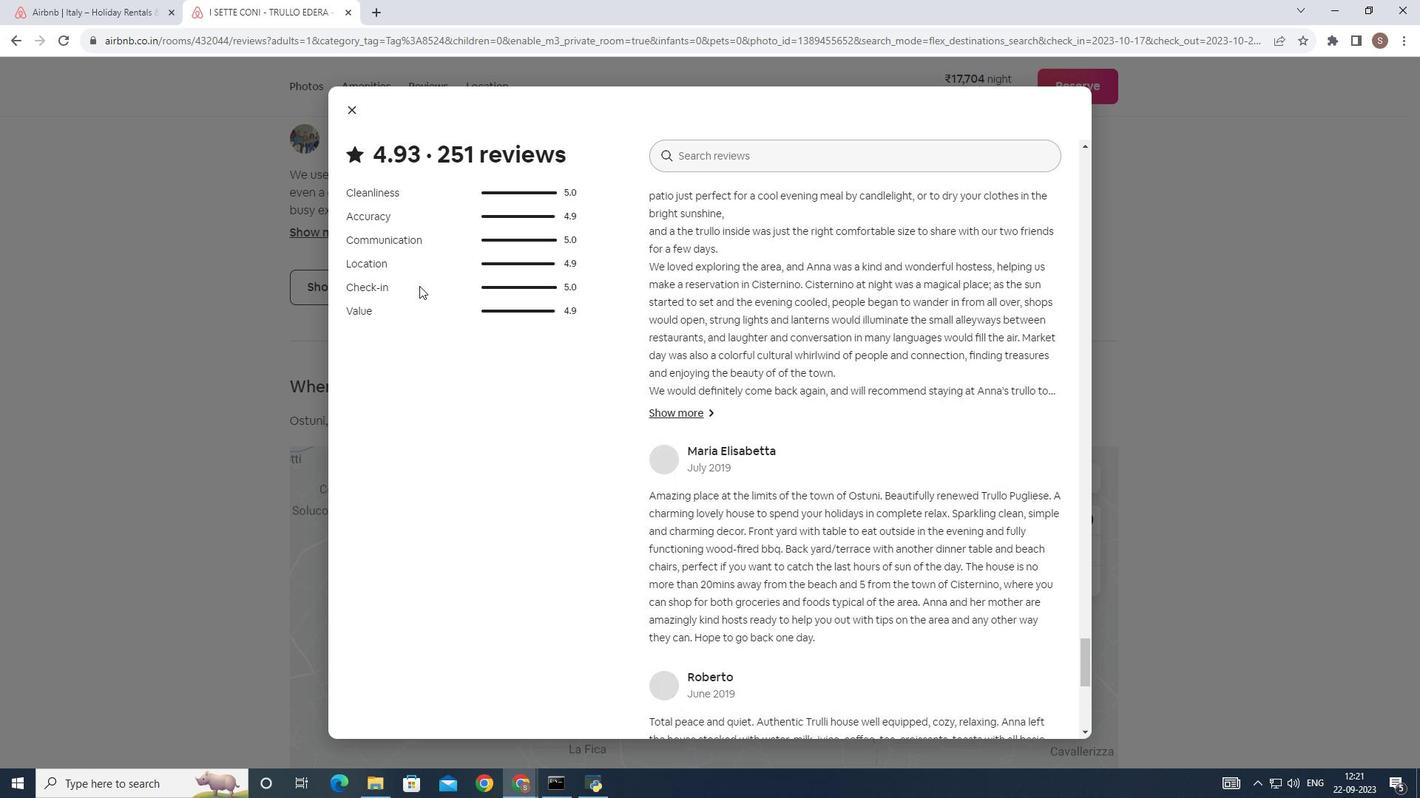 
Action: Mouse scrolled (414, 280) with delta (0, 0)
Screenshot: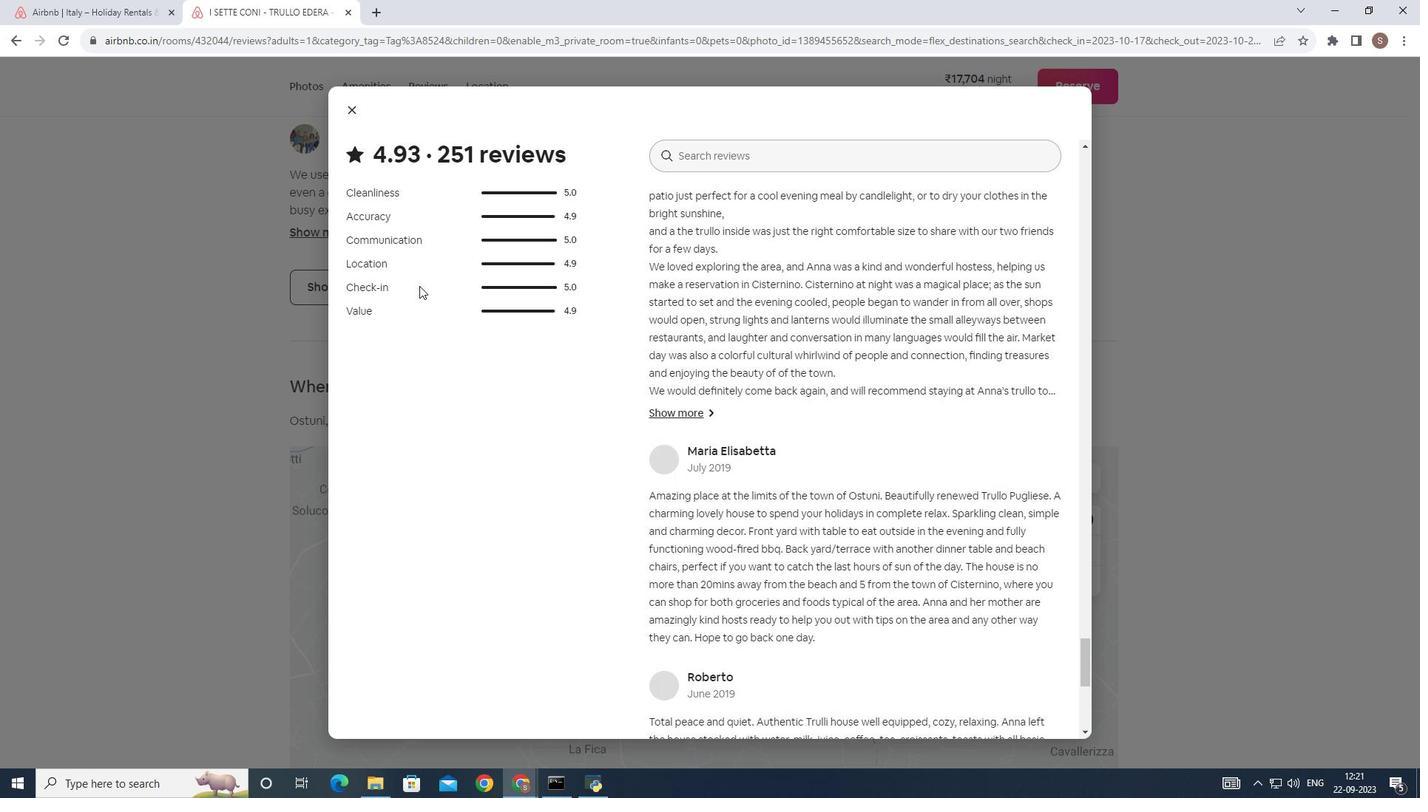 
Action: Mouse scrolled (414, 280) with delta (0, 0)
Screenshot: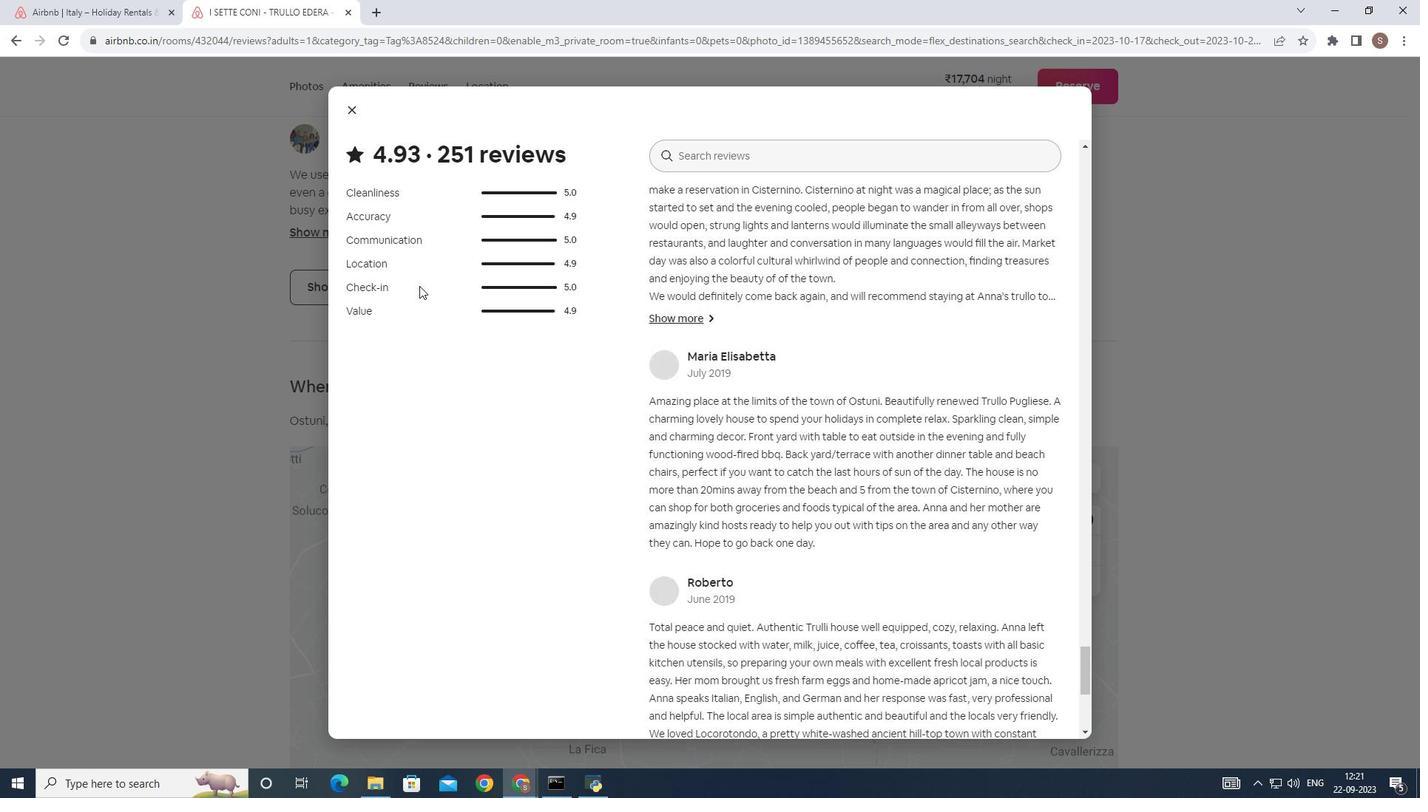 
Action: Mouse scrolled (414, 280) with delta (0, 0)
Screenshot: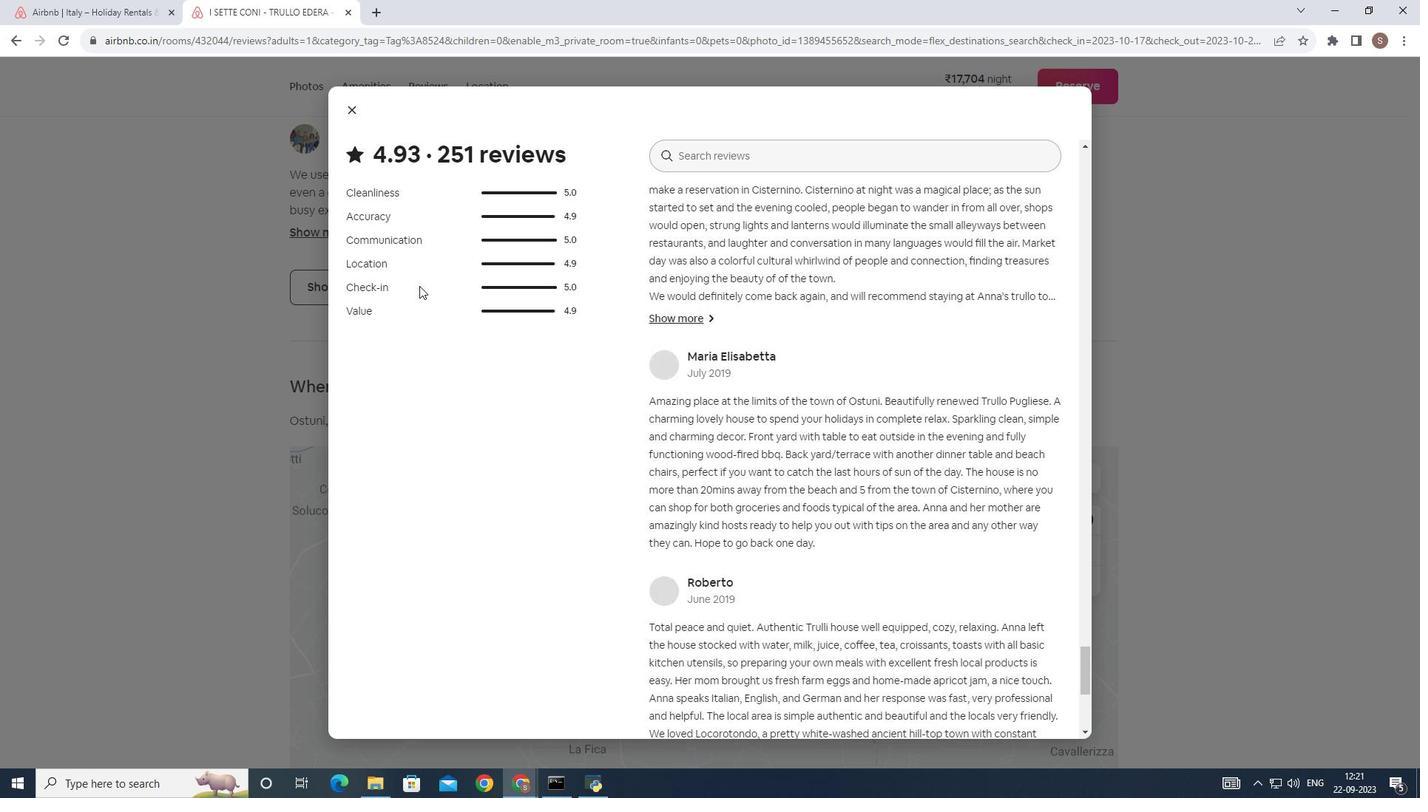 
Action: Mouse scrolled (414, 280) with delta (0, 0)
Screenshot: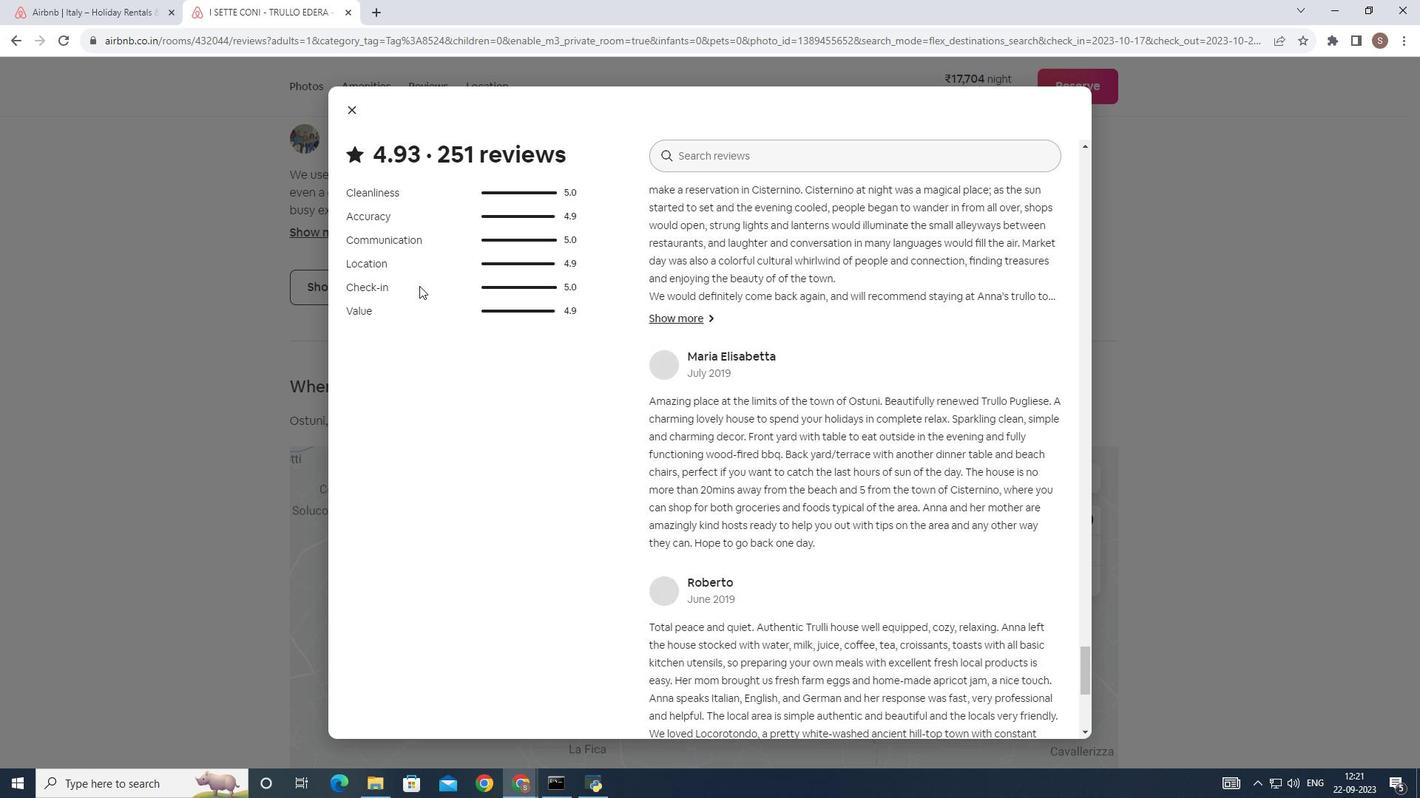 
Action: Mouse scrolled (414, 280) with delta (0, 0)
Screenshot: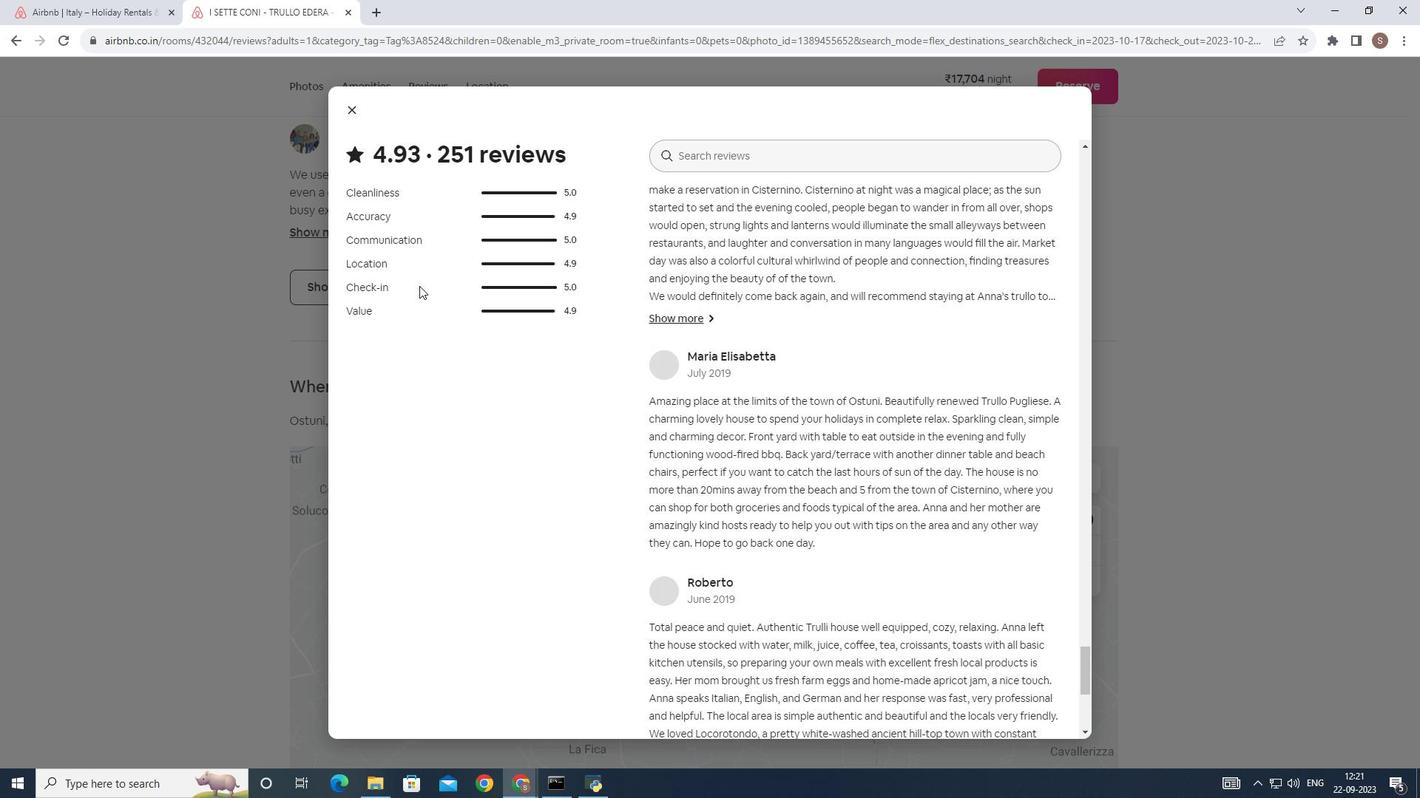 
Action: Mouse scrolled (414, 280) with delta (0, 0)
Screenshot: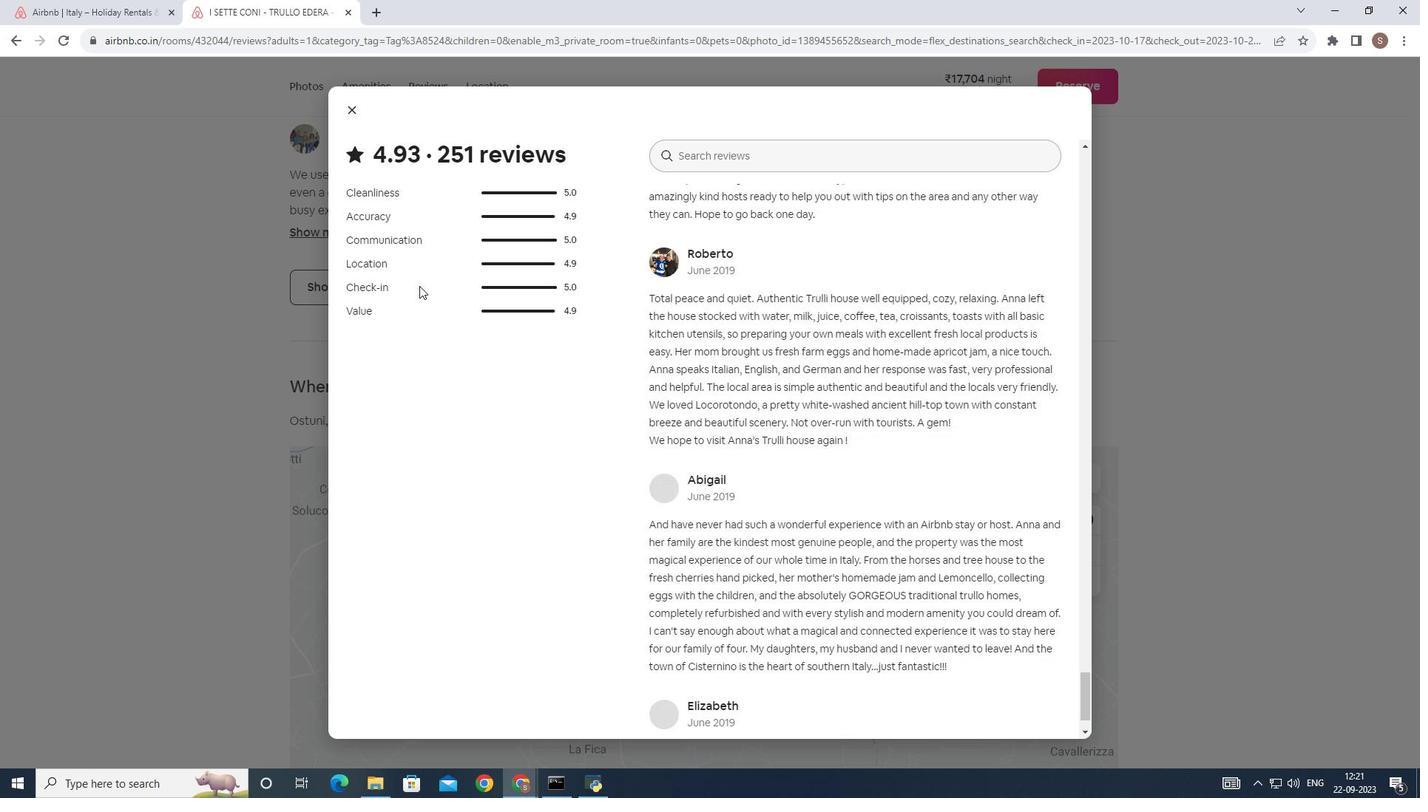 
Action: Mouse scrolled (414, 280) with delta (0, 0)
Screenshot: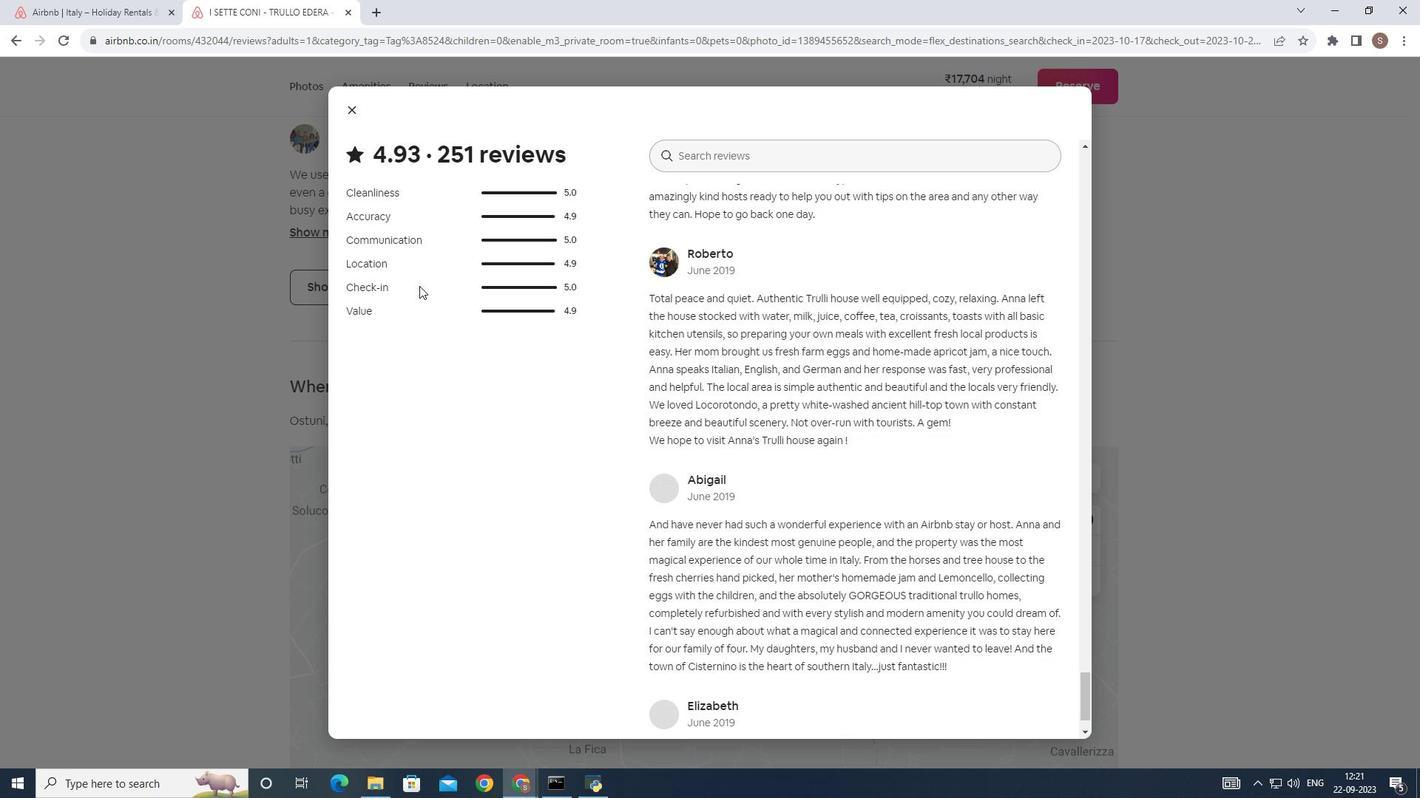 
Action: Mouse scrolled (414, 280) with delta (0, 0)
Screenshot: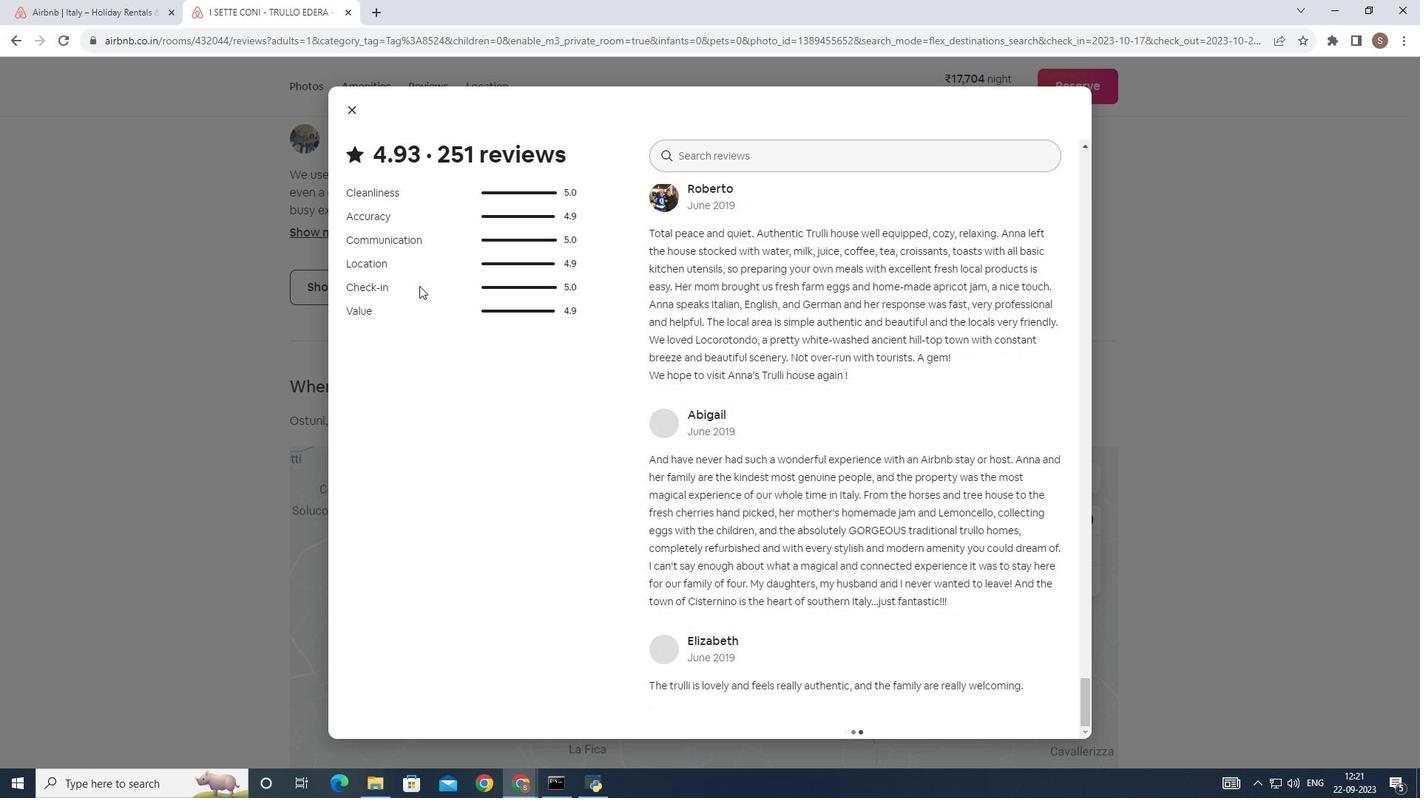 
Action: Mouse scrolled (414, 280) with delta (0, 0)
Screenshot: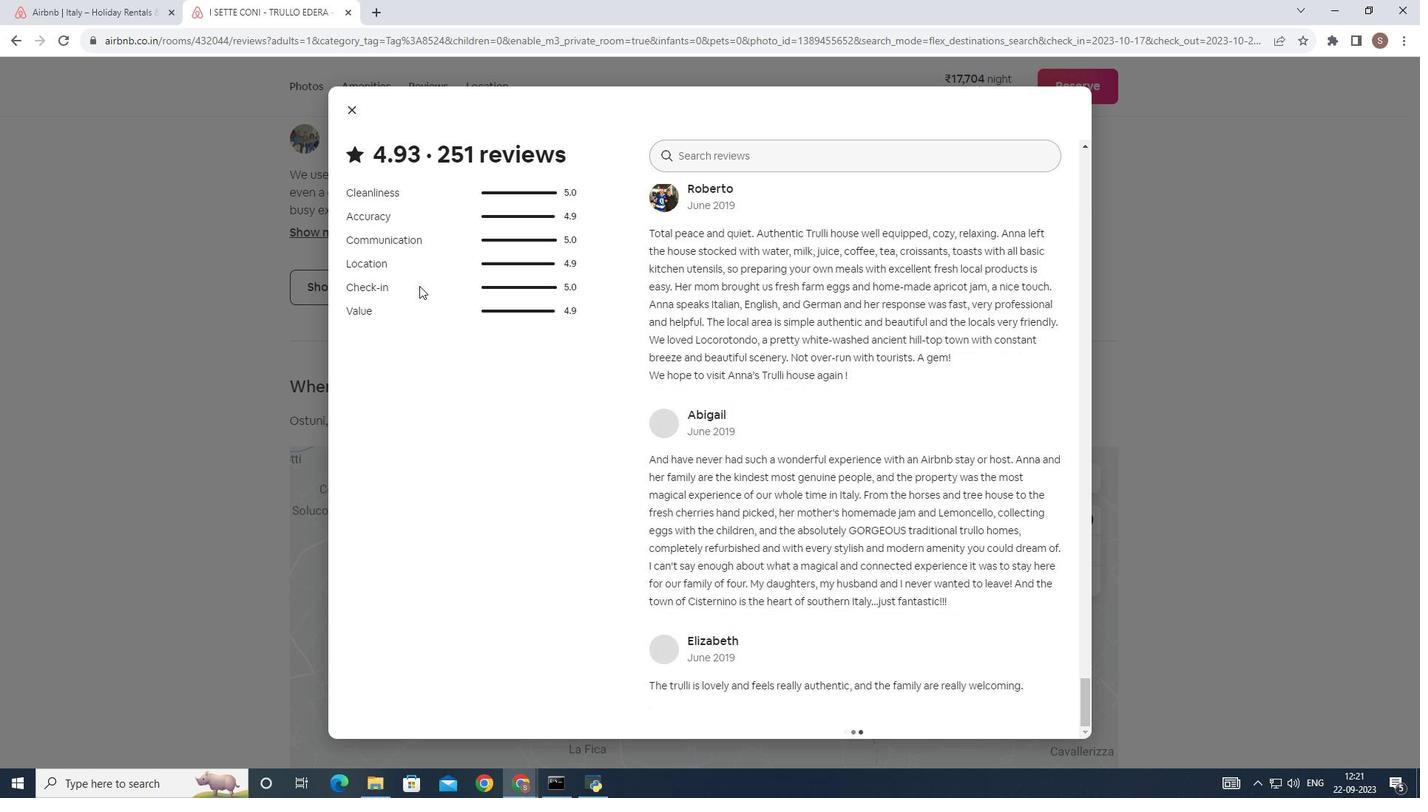 
Action: Mouse scrolled (414, 280) with delta (0, 0)
Screenshot: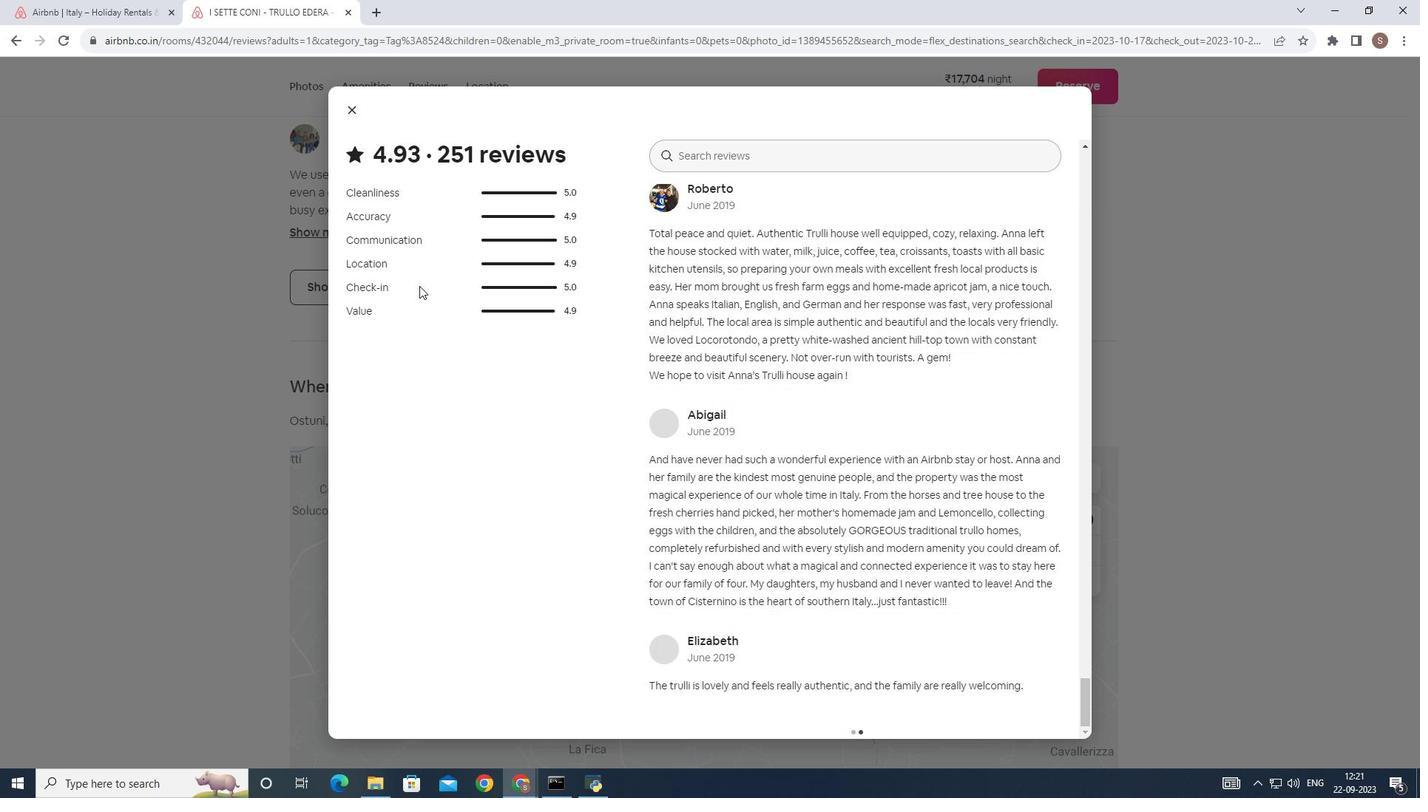 
Action: Mouse scrolled (414, 280) with delta (0, 0)
Screenshot: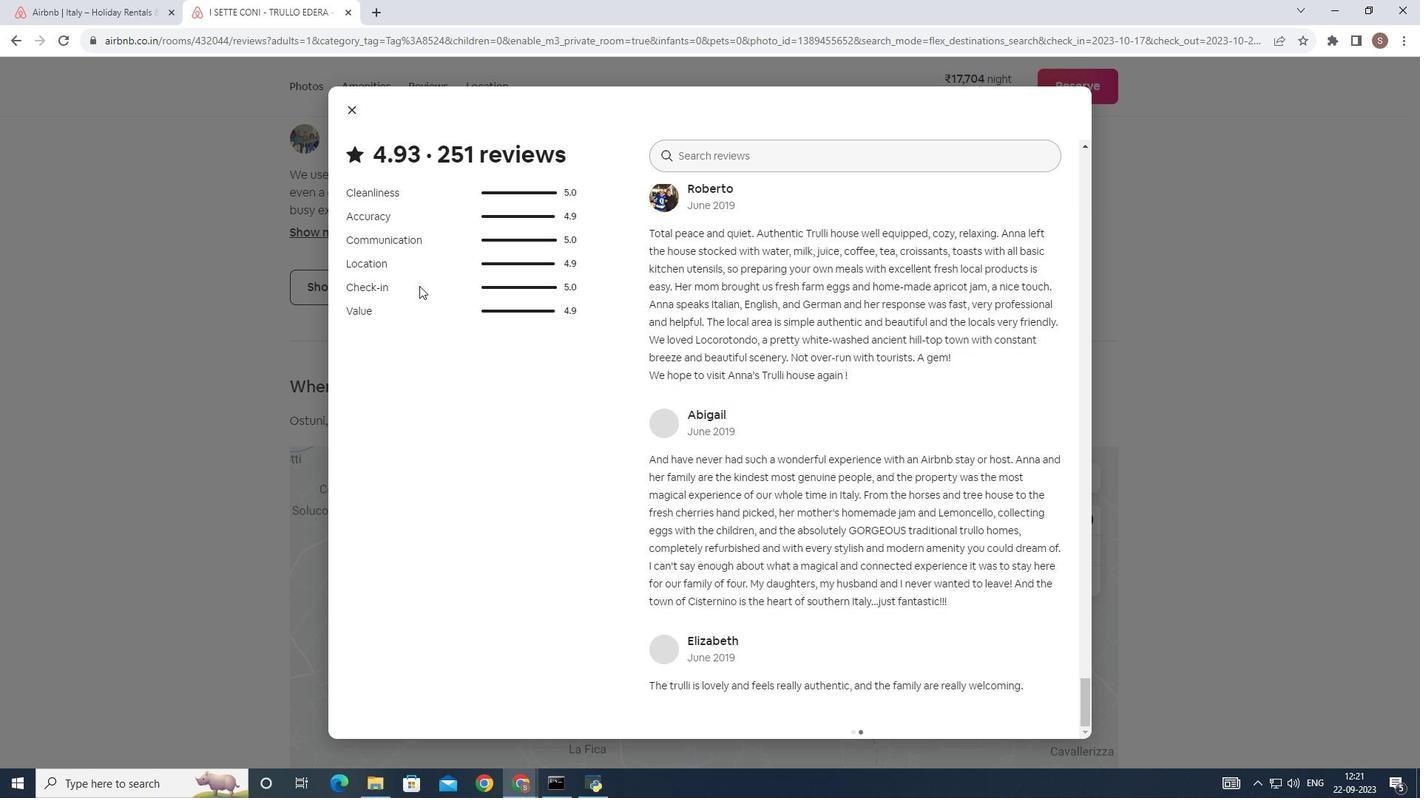 
Action: Mouse scrolled (414, 280) with delta (0, 0)
Screenshot: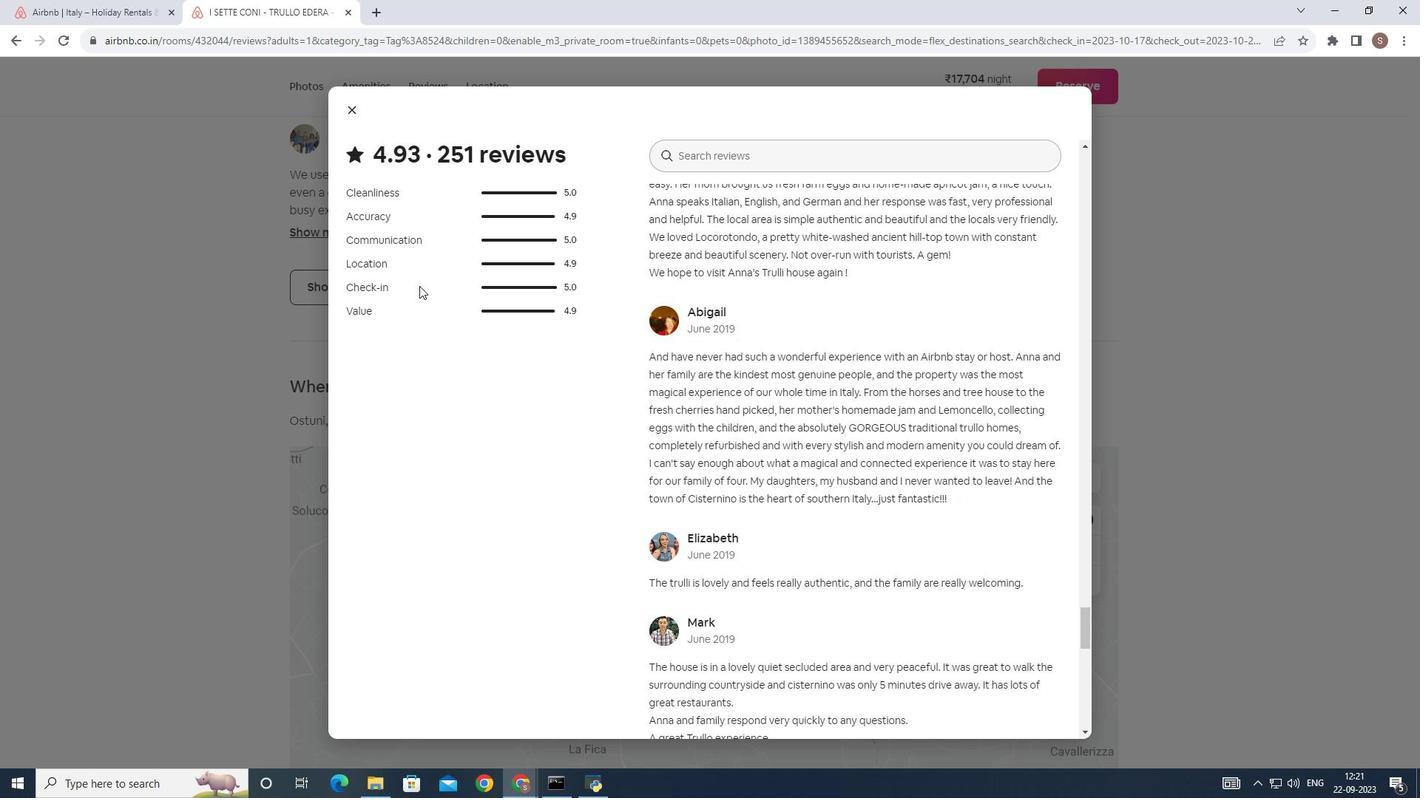 
Action: Mouse scrolled (414, 280) with delta (0, 0)
Screenshot: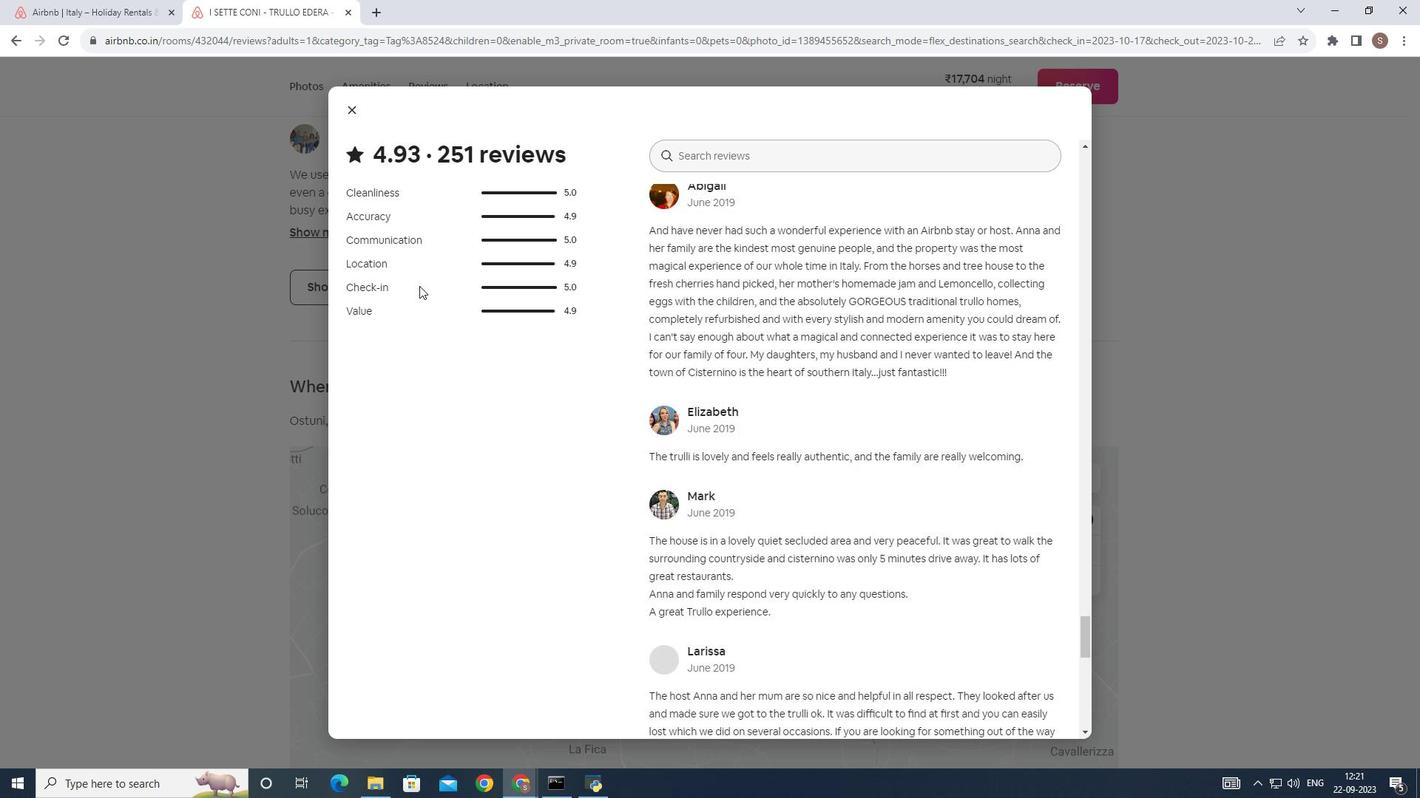 
Action: Mouse scrolled (414, 280) with delta (0, 0)
Screenshot: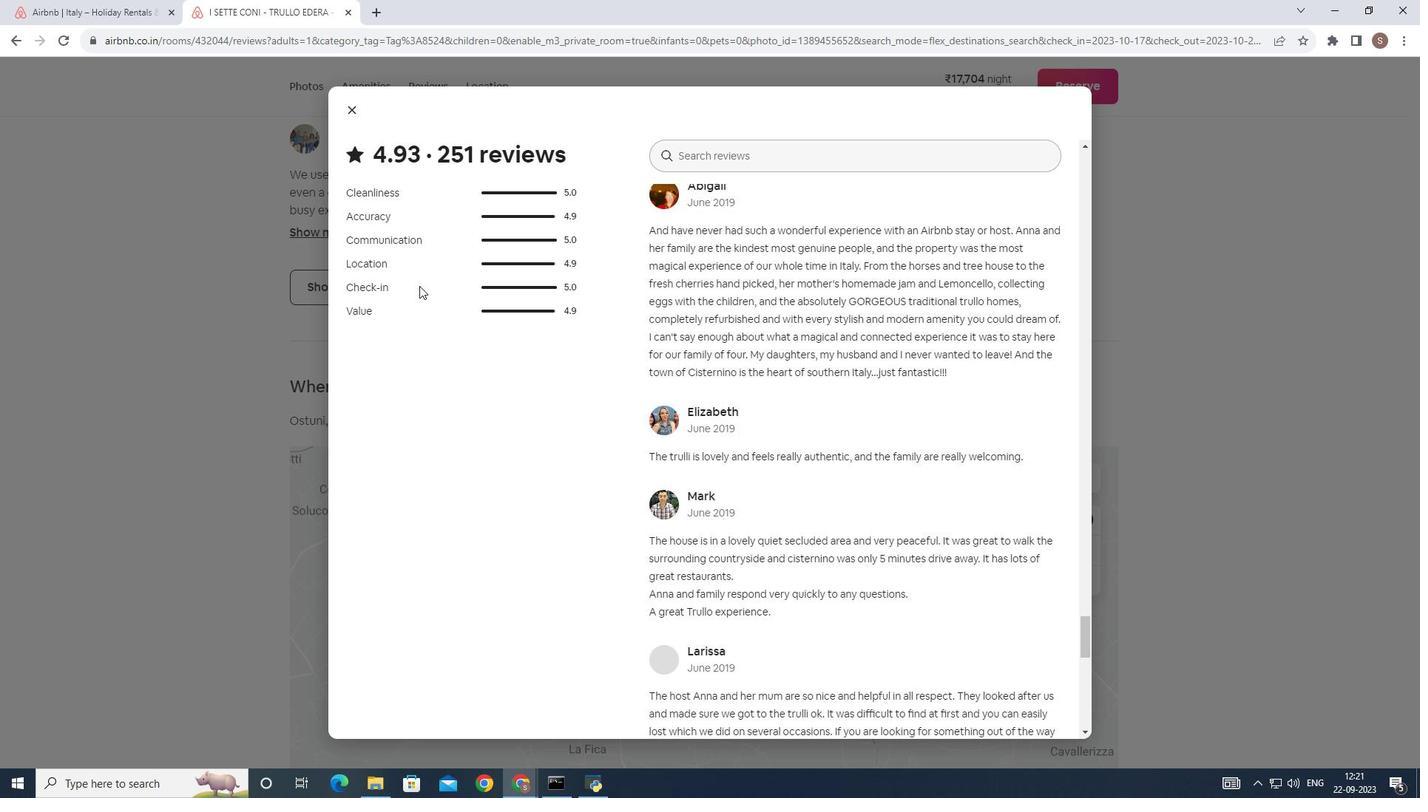 
Action: Mouse scrolled (414, 280) with delta (0, 0)
Screenshot: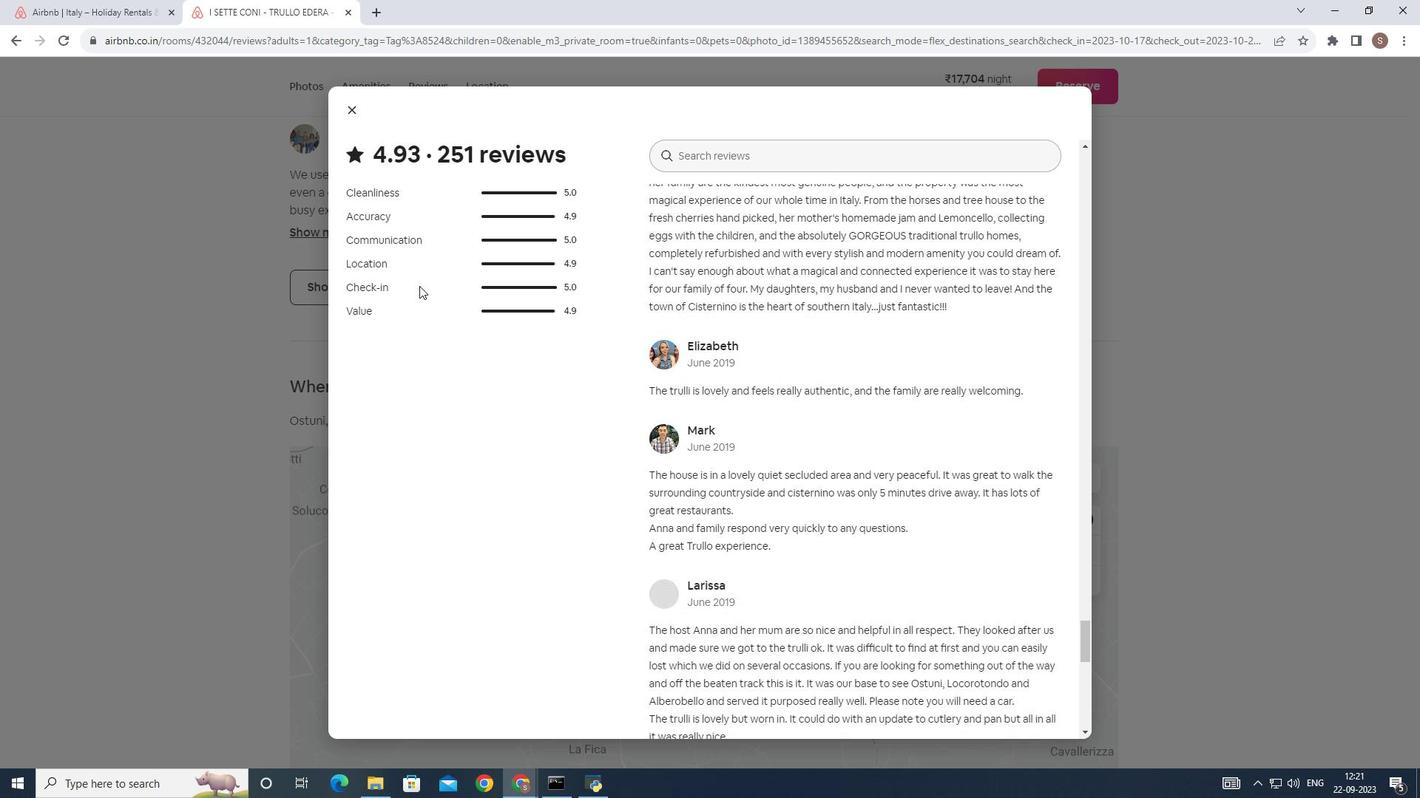 
Action: Mouse scrolled (414, 280) with delta (0, 0)
Screenshot: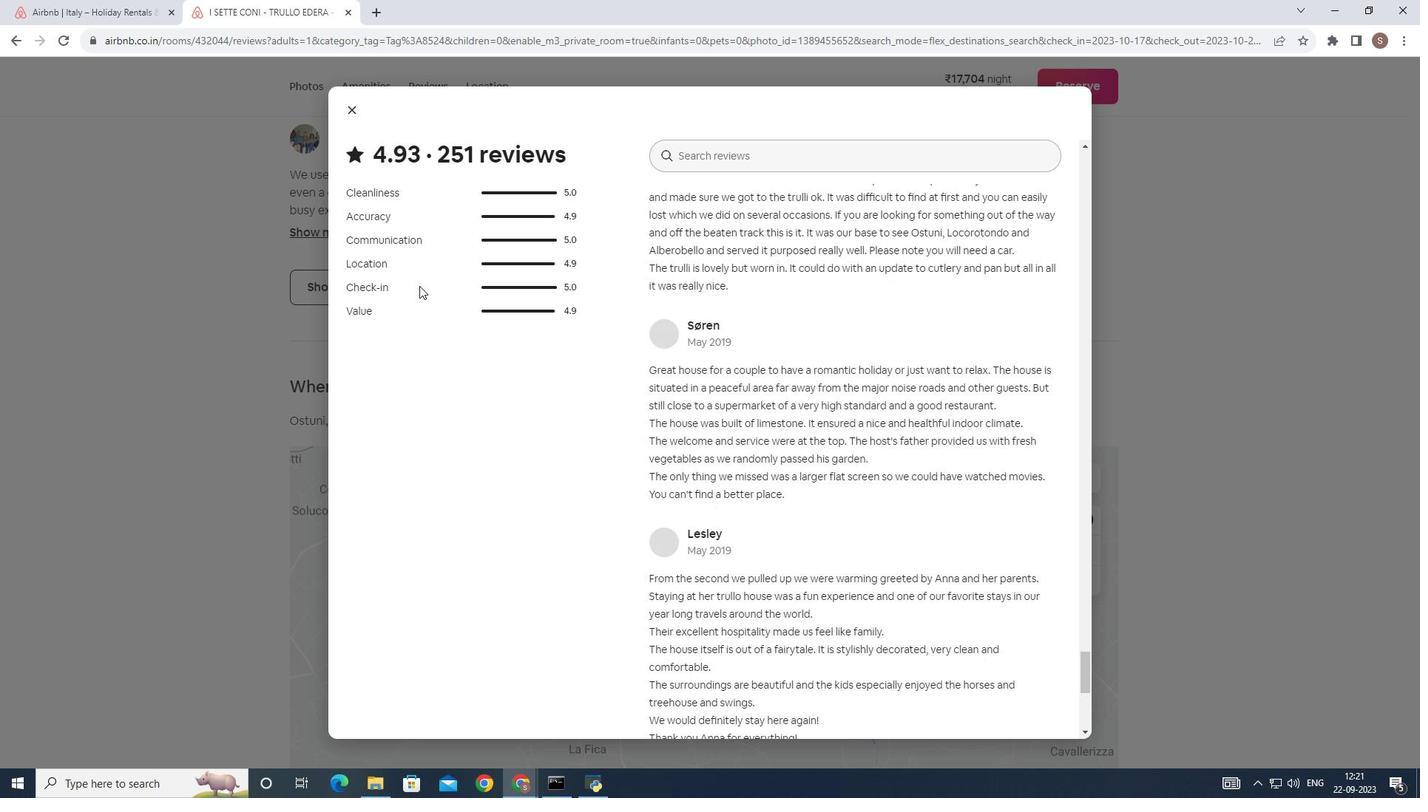 
Action: Mouse scrolled (414, 280) with delta (0, 0)
Screenshot: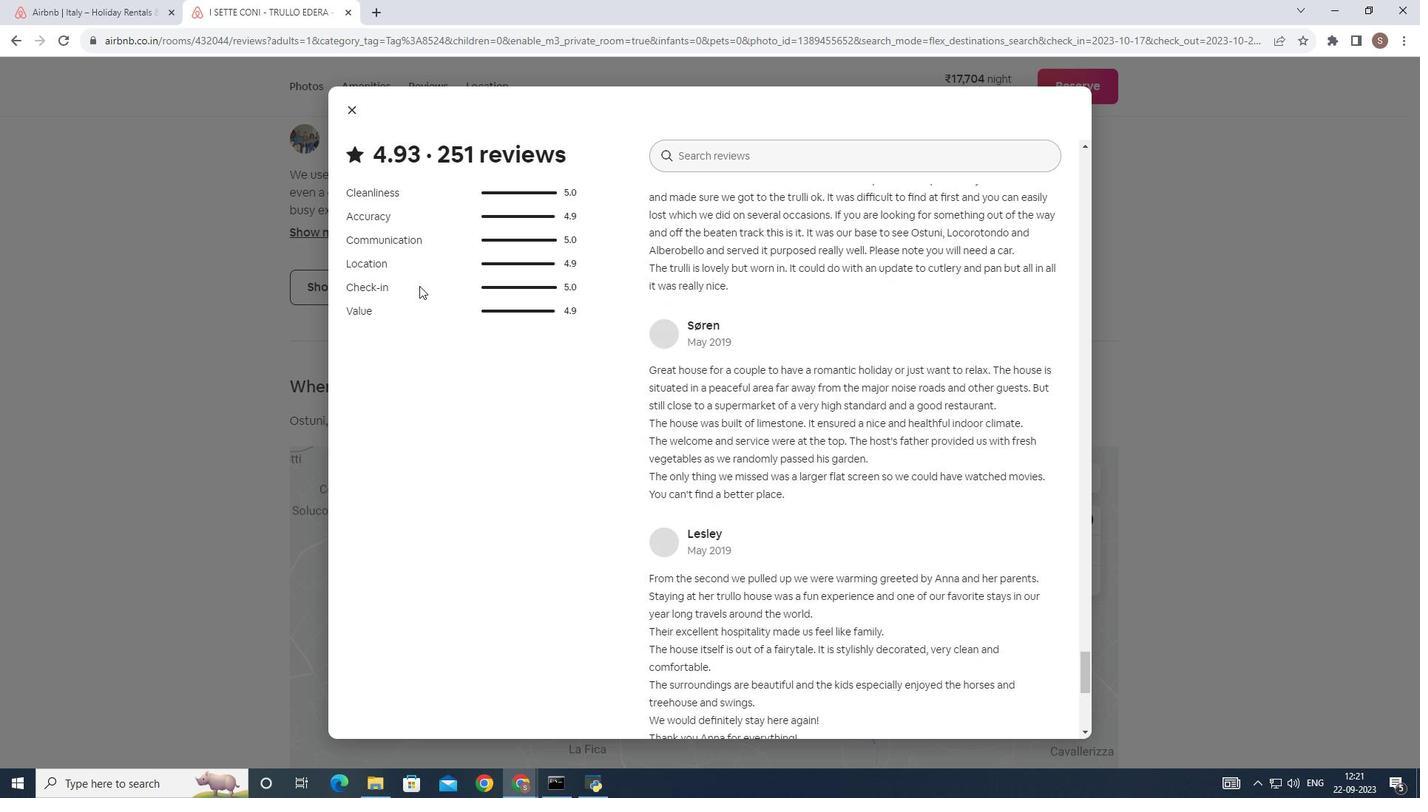 
Action: Mouse scrolled (414, 280) with delta (0, 0)
Screenshot: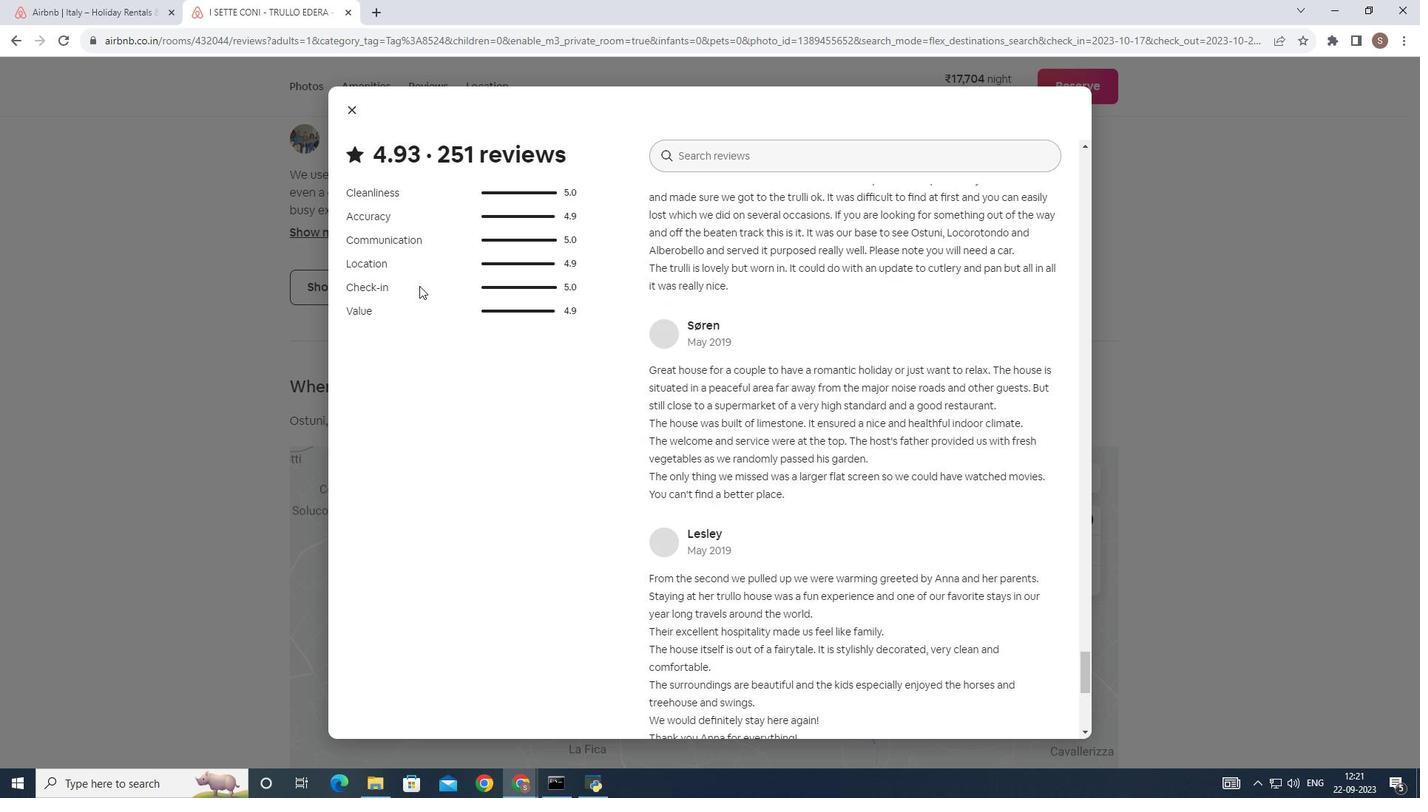 
Action: Mouse scrolled (414, 280) with delta (0, 0)
Screenshot: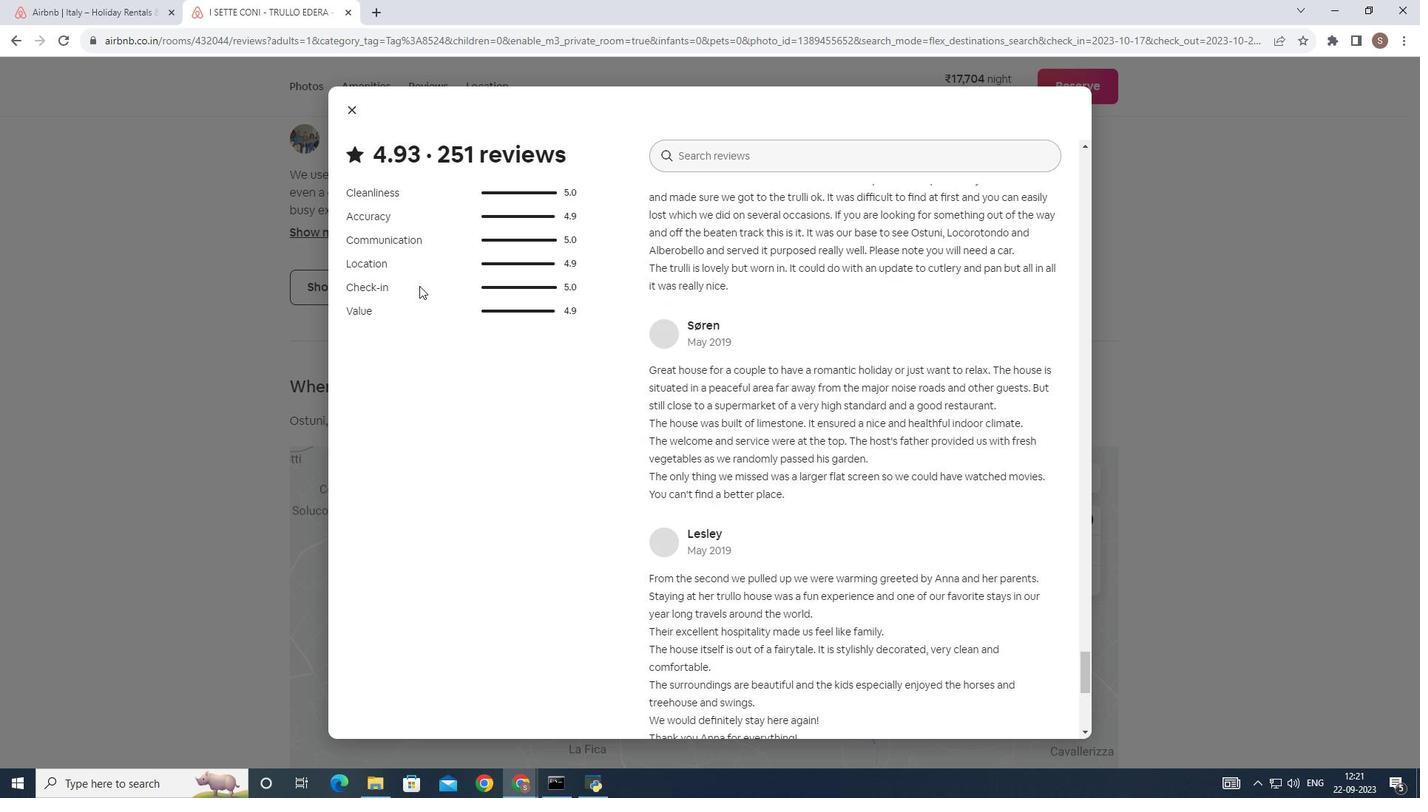 
Action: Mouse scrolled (414, 280) with delta (0, 0)
Screenshot: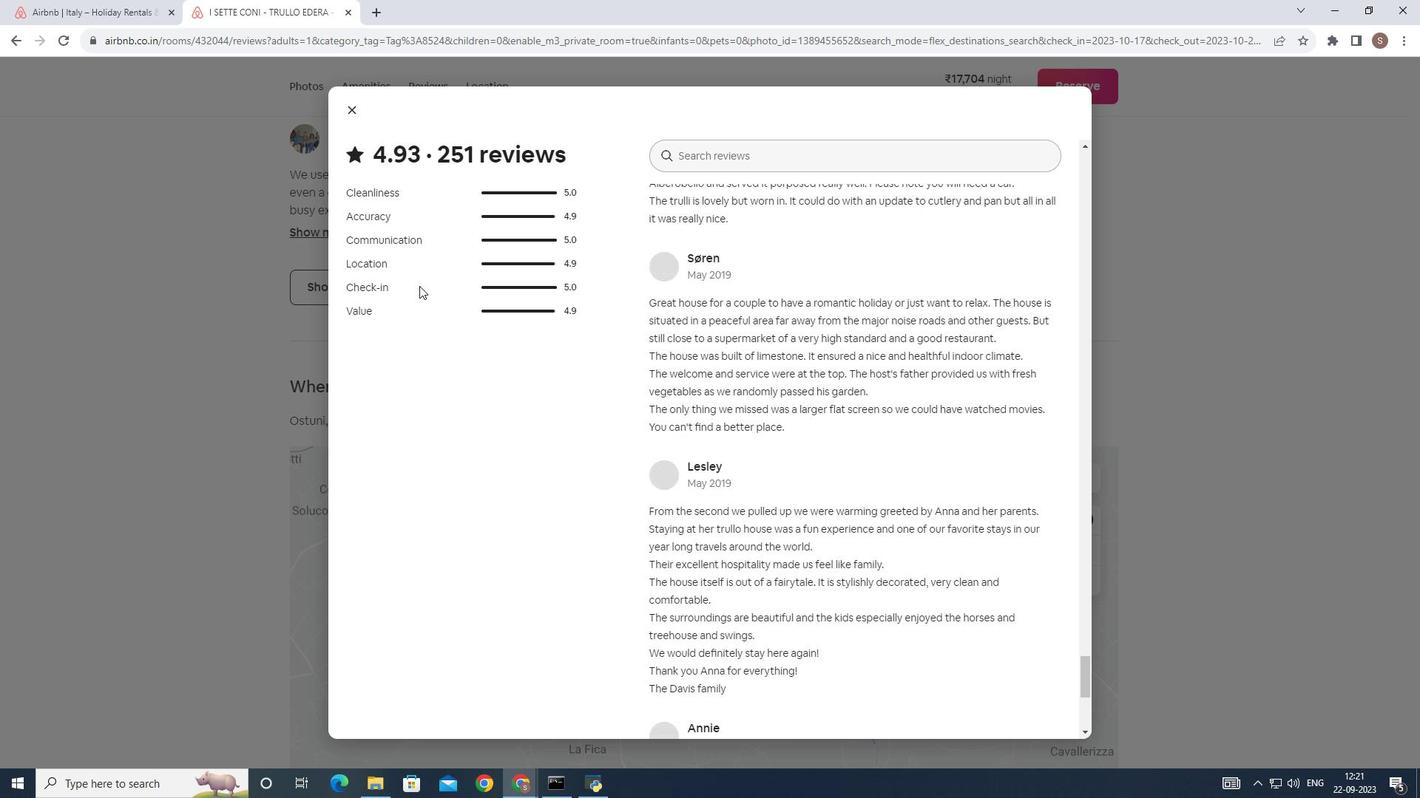 
Action: Mouse scrolled (414, 280) with delta (0, 0)
Screenshot: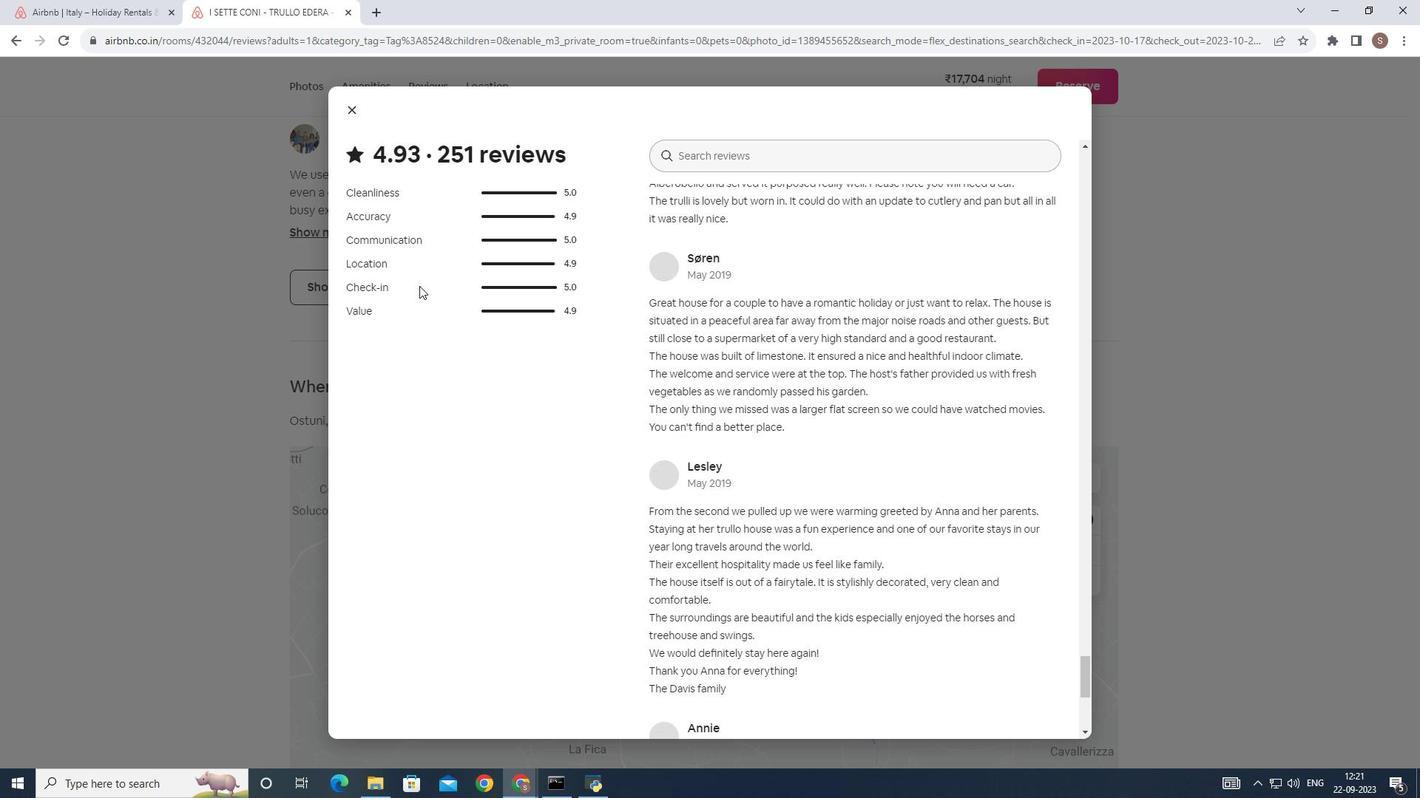 
Action: Mouse scrolled (414, 280) with delta (0, 0)
Screenshot: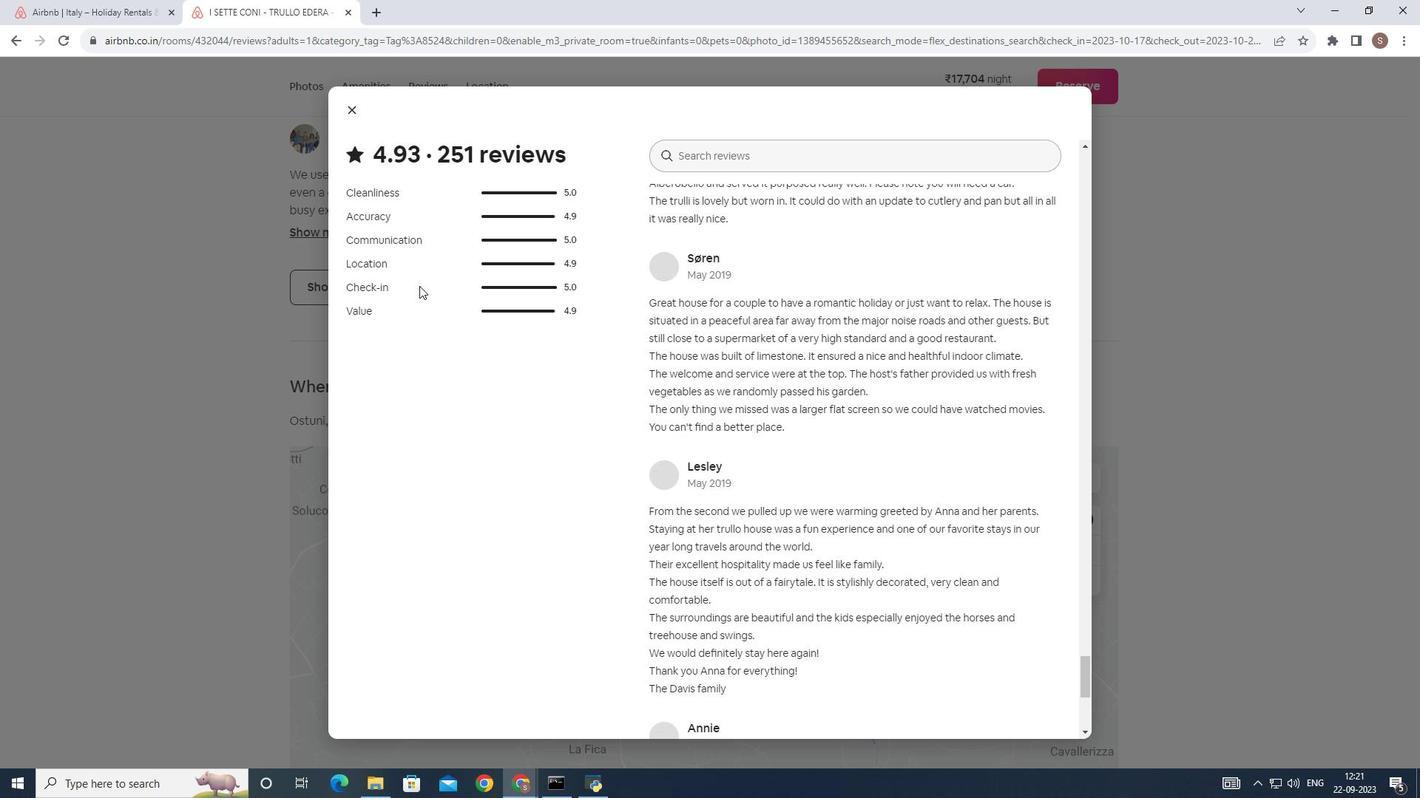 
Action: Mouse scrolled (414, 280) with delta (0, 0)
Screenshot: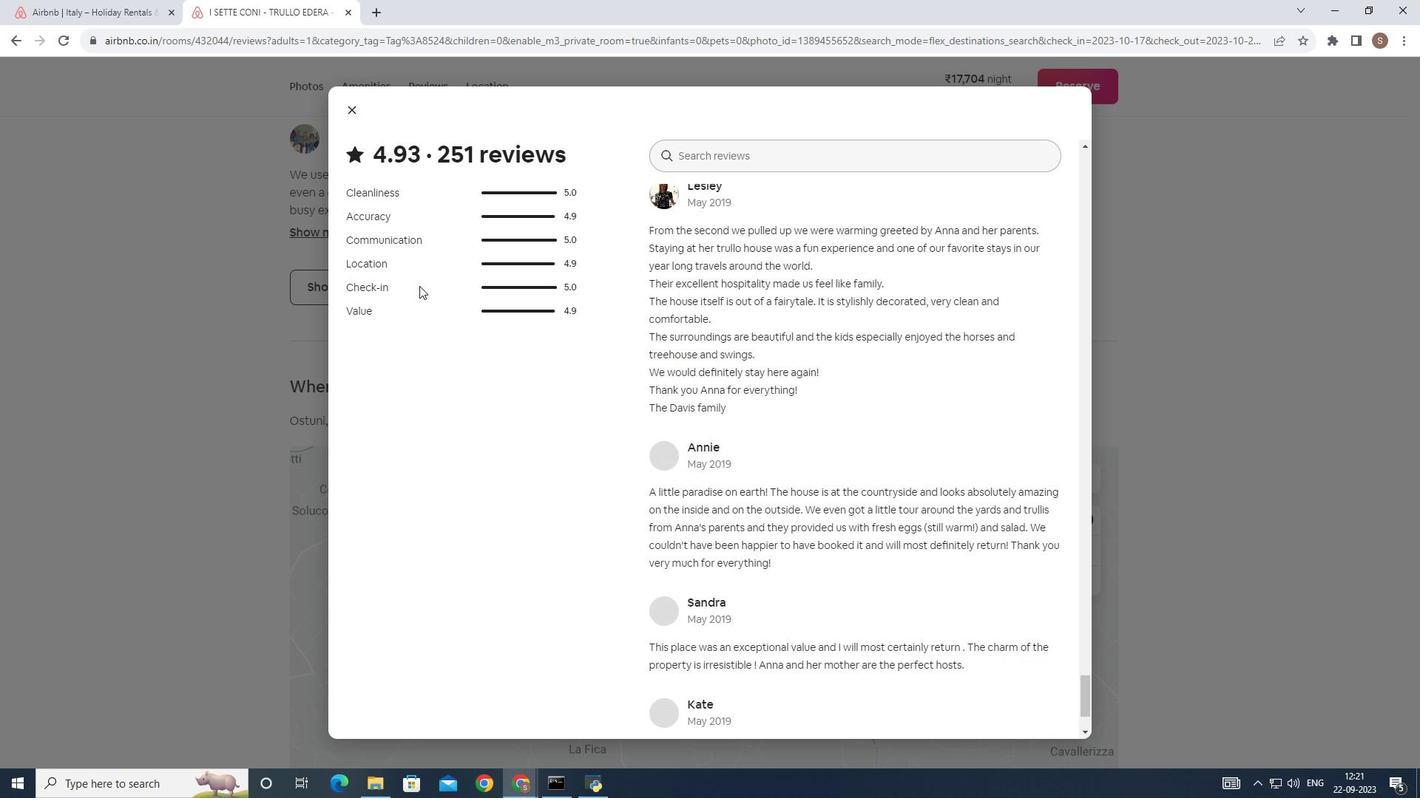 
Action: Mouse scrolled (414, 280) with delta (0, 0)
Screenshot: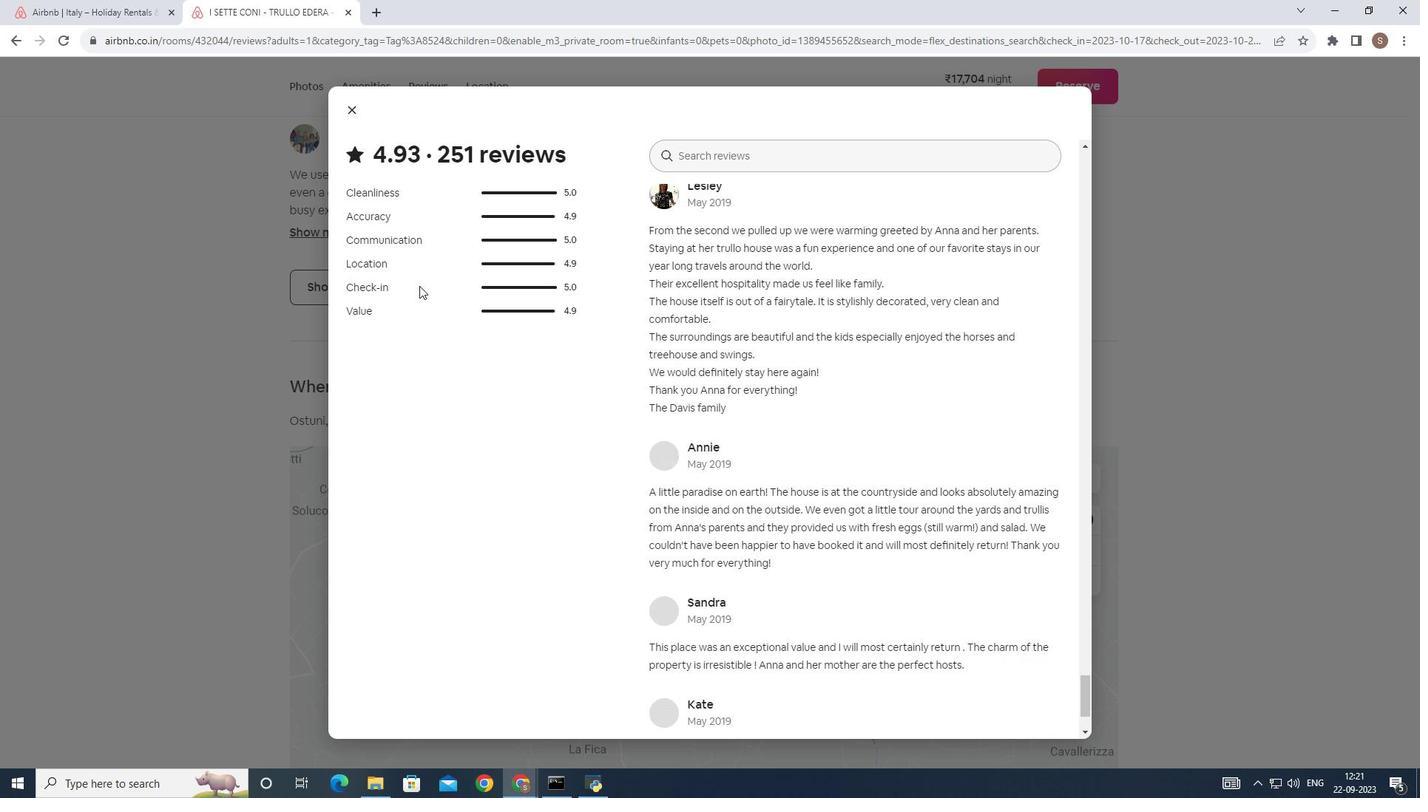 
Action: Mouse scrolled (414, 280) with delta (0, 0)
Screenshot: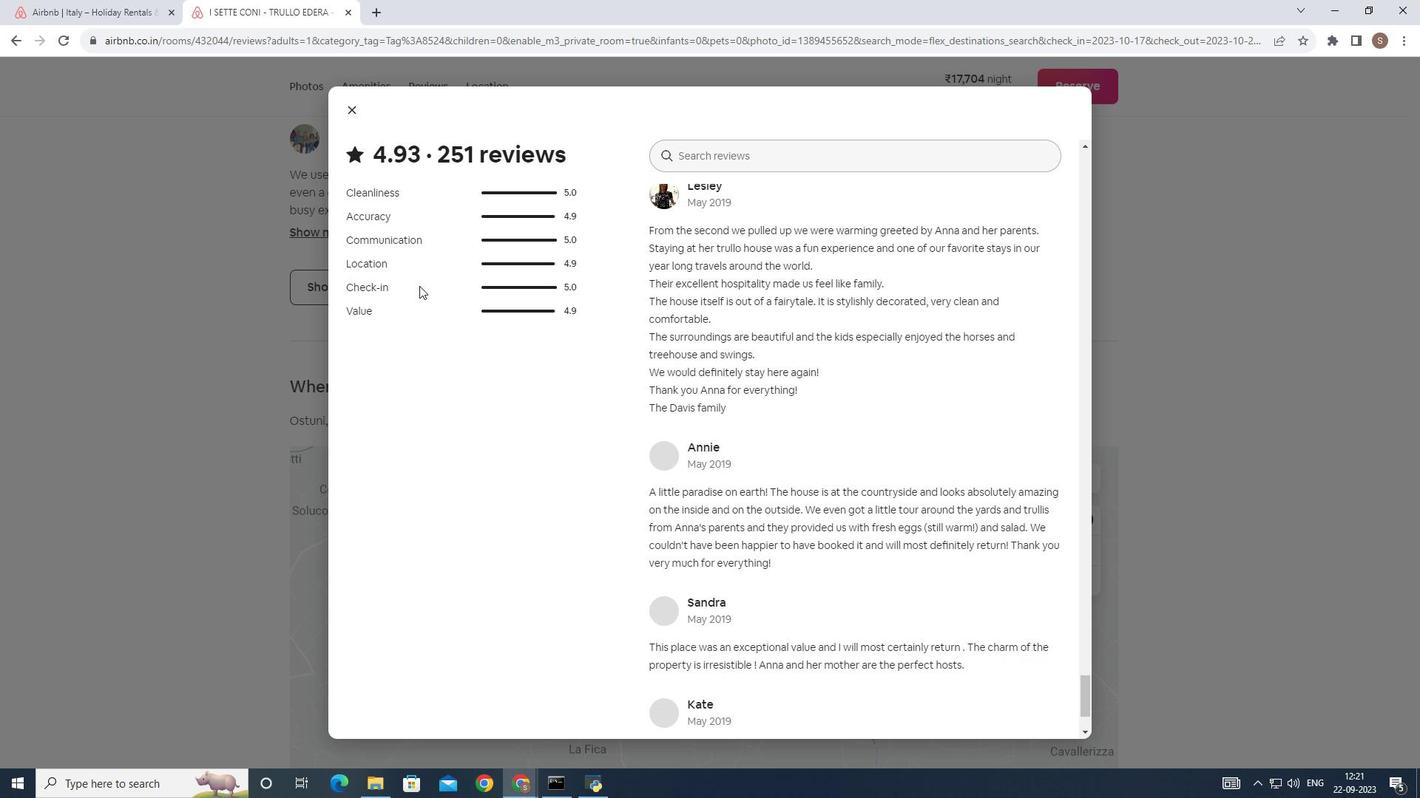 
Action: Mouse scrolled (414, 280) with delta (0, 0)
Screenshot: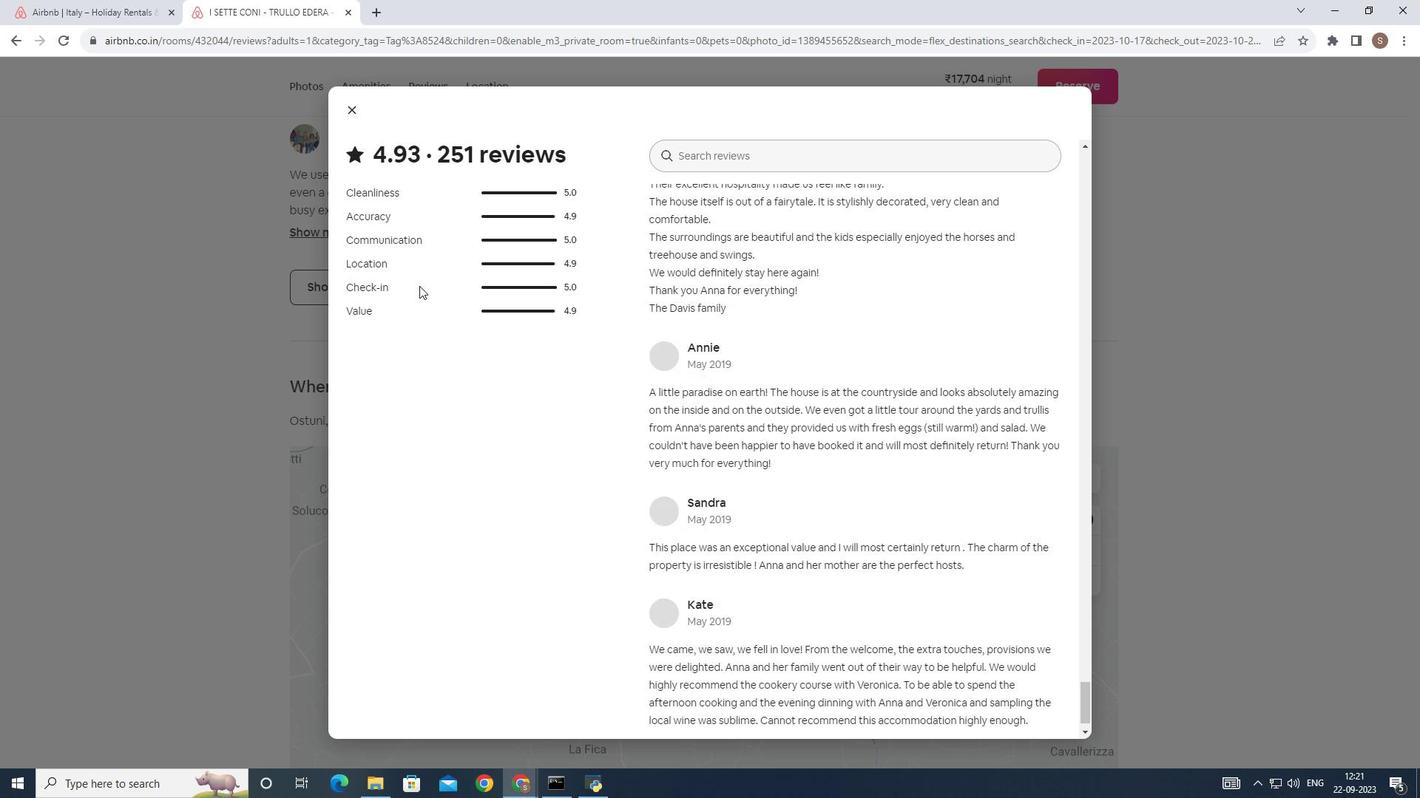 
Action: Mouse scrolled (414, 280) with delta (0, 0)
Screenshot: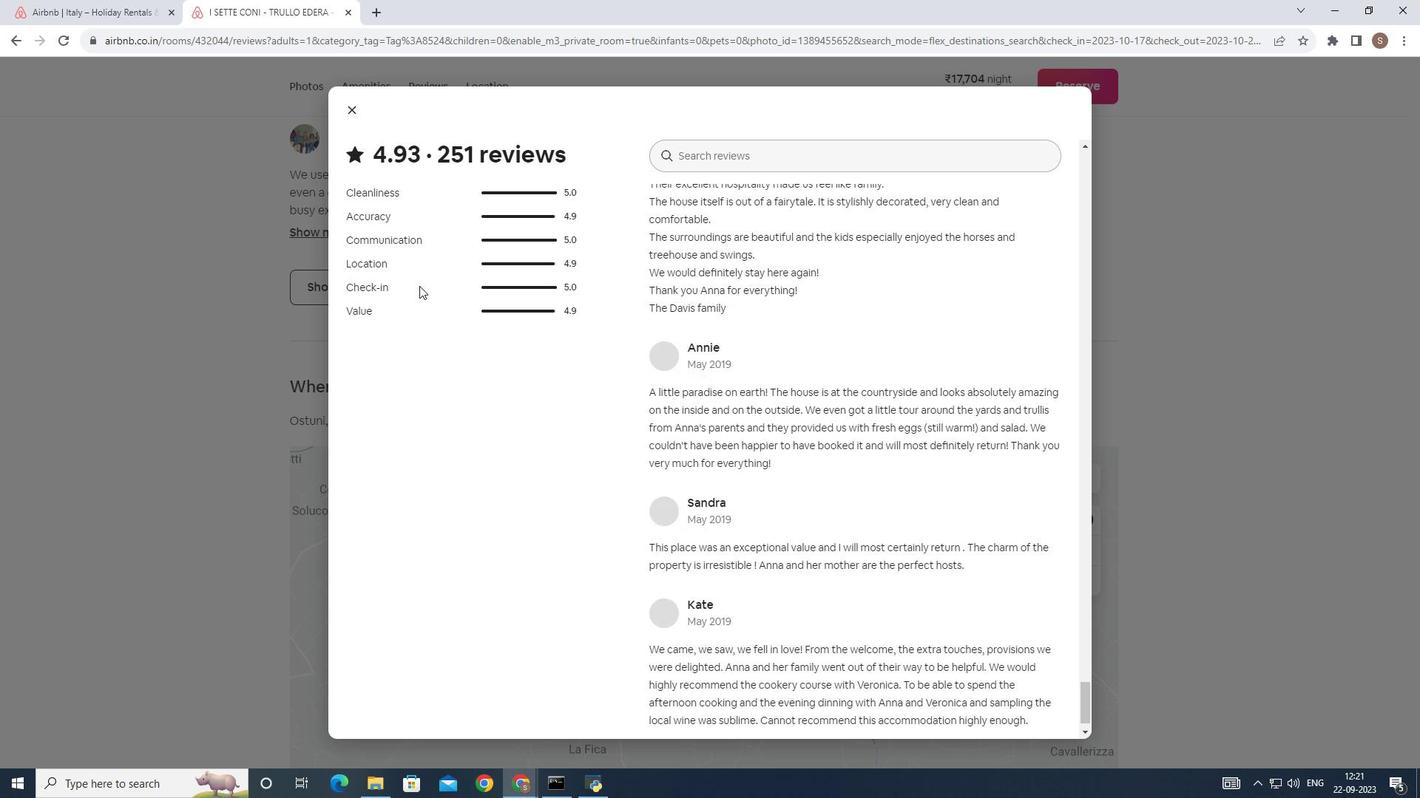 
Action: Mouse scrolled (414, 280) with delta (0, 0)
Screenshot: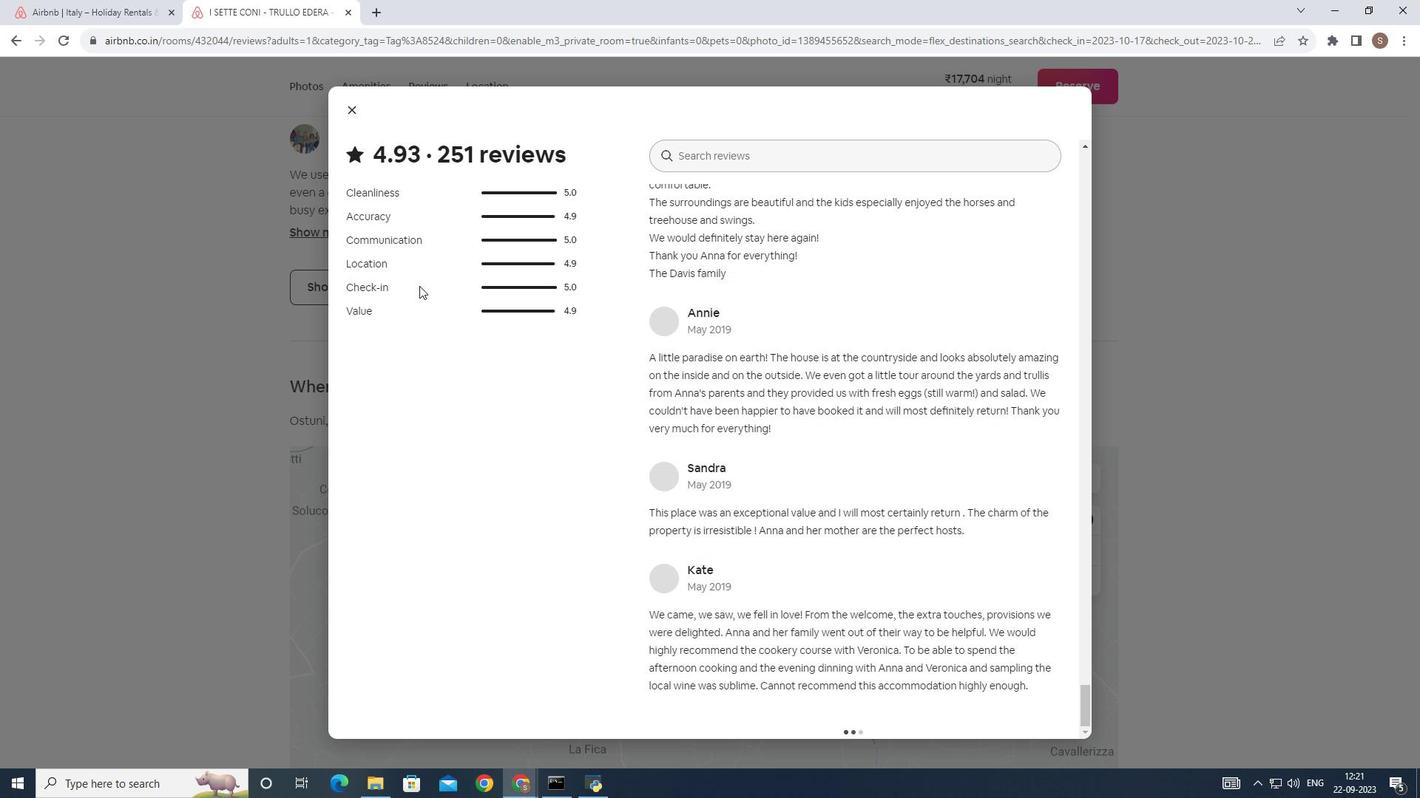 
Action: Mouse scrolled (414, 280) with delta (0, 0)
Screenshot: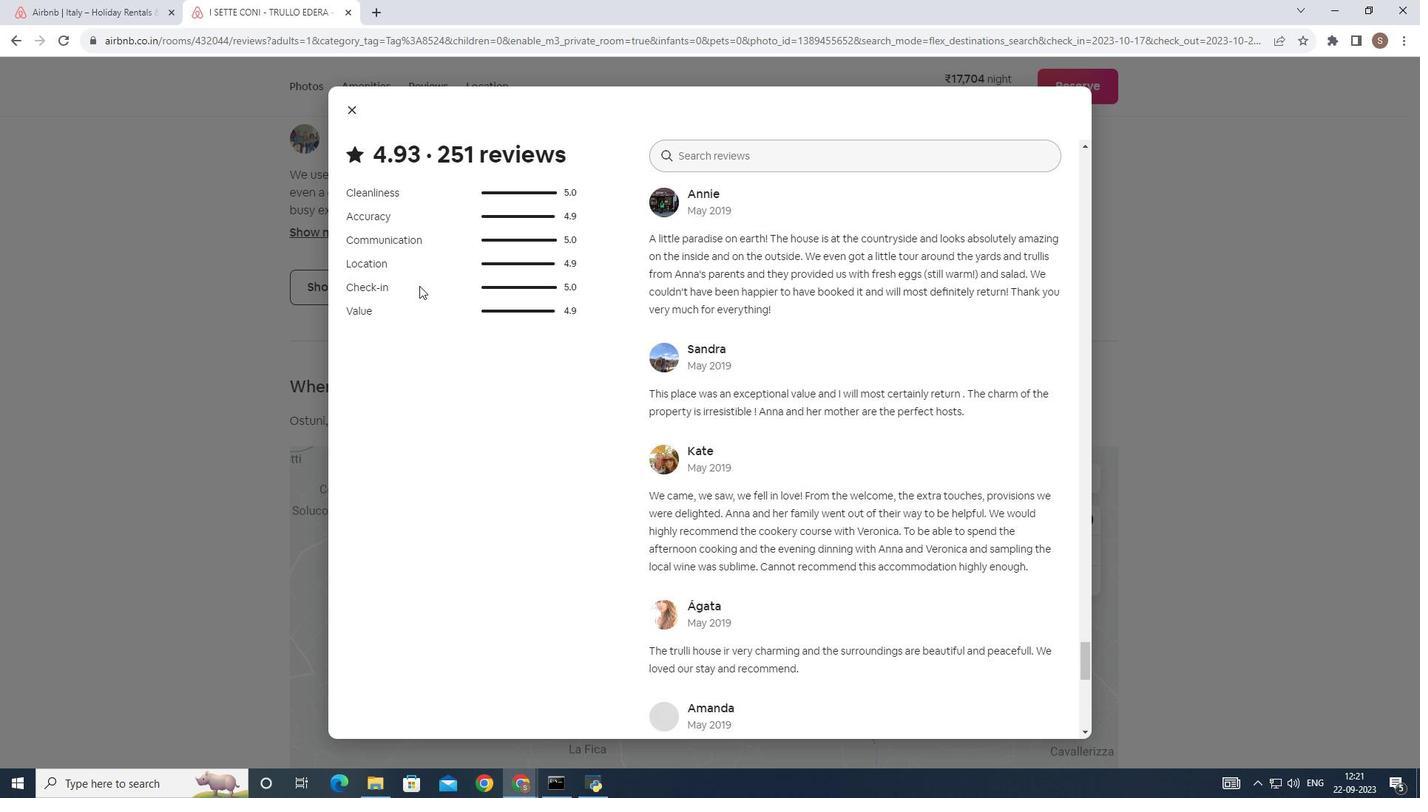 
Action: Mouse scrolled (414, 280) with delta (0, 0)
Screenshot: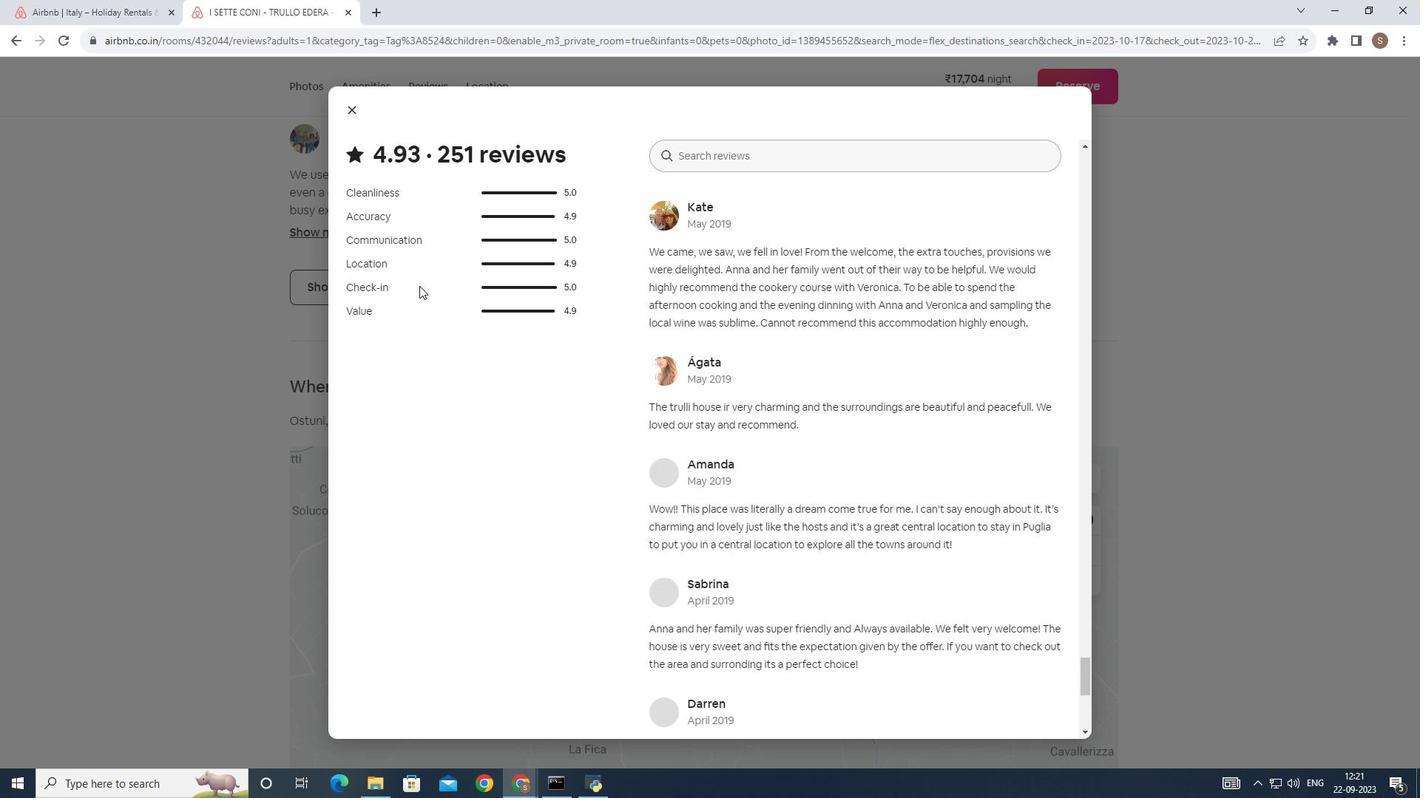 
Action: Mouse scrolled (414, 280) with delta (0, 0)
Screenshot: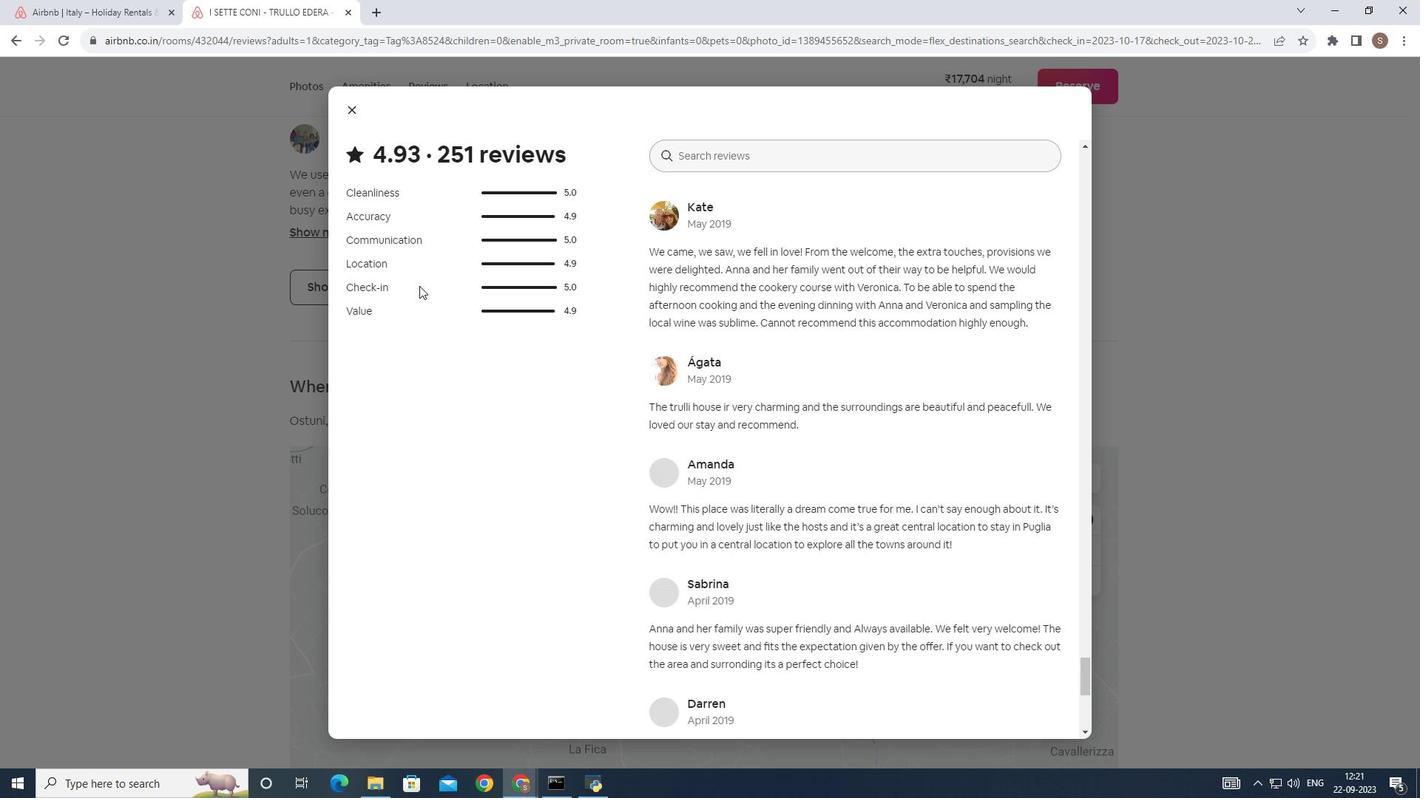 
Action: Mouse scrolled (414, 280) with delta (0, 0)
Screenshot: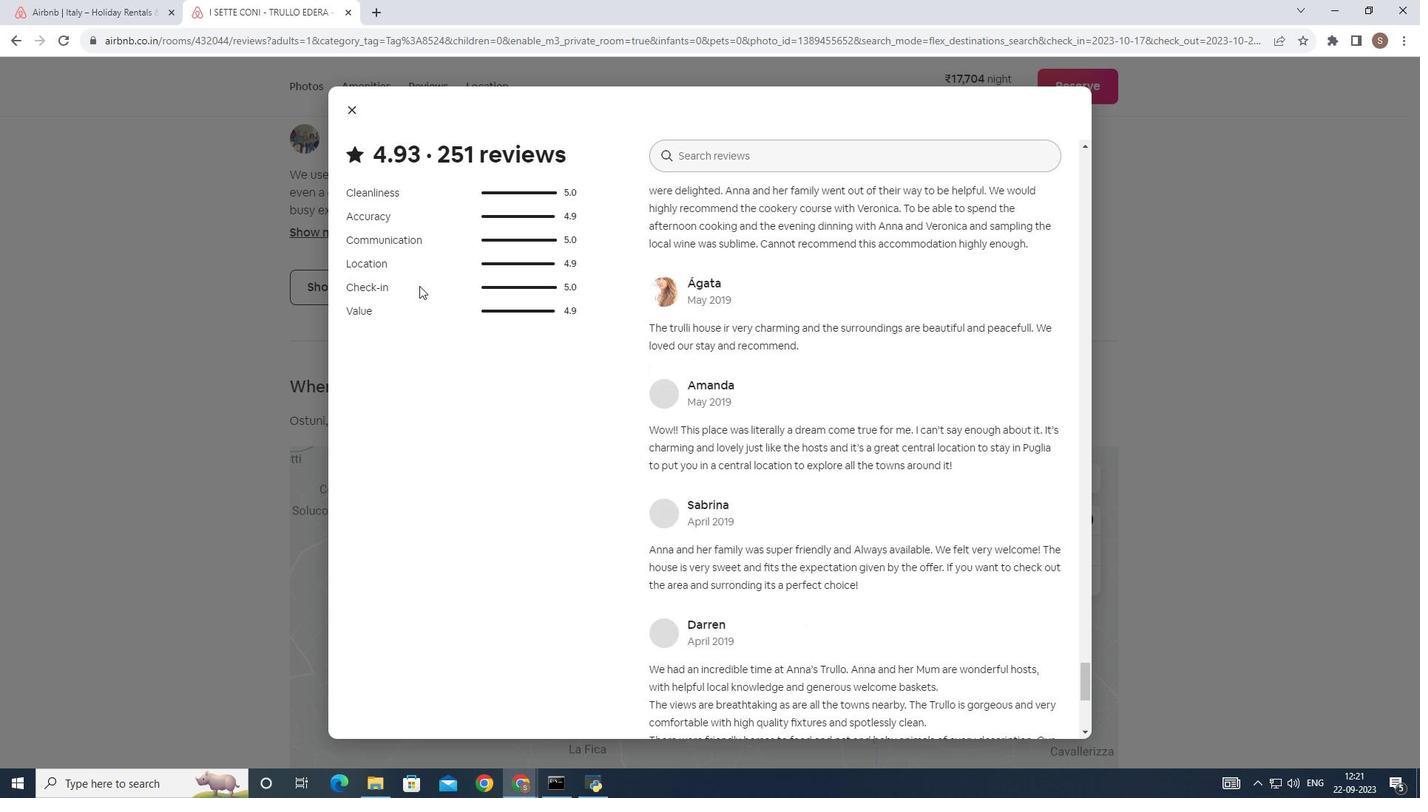 
Action: Mouse scrolled (414, 280) with delta (0, 0)
Screenshot: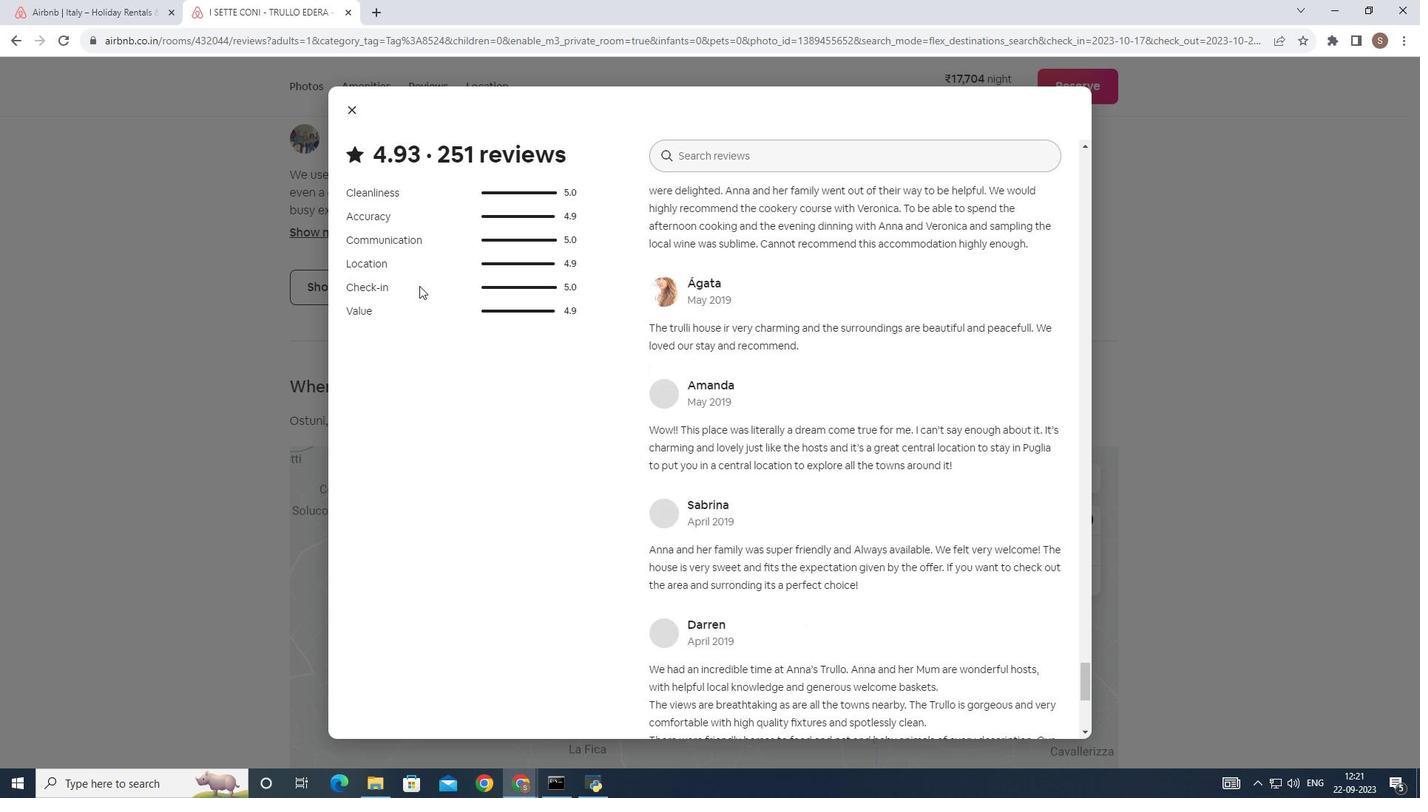 
Action: Mouse scrolled (414, 280) with delta (0, 0)
Screenshot: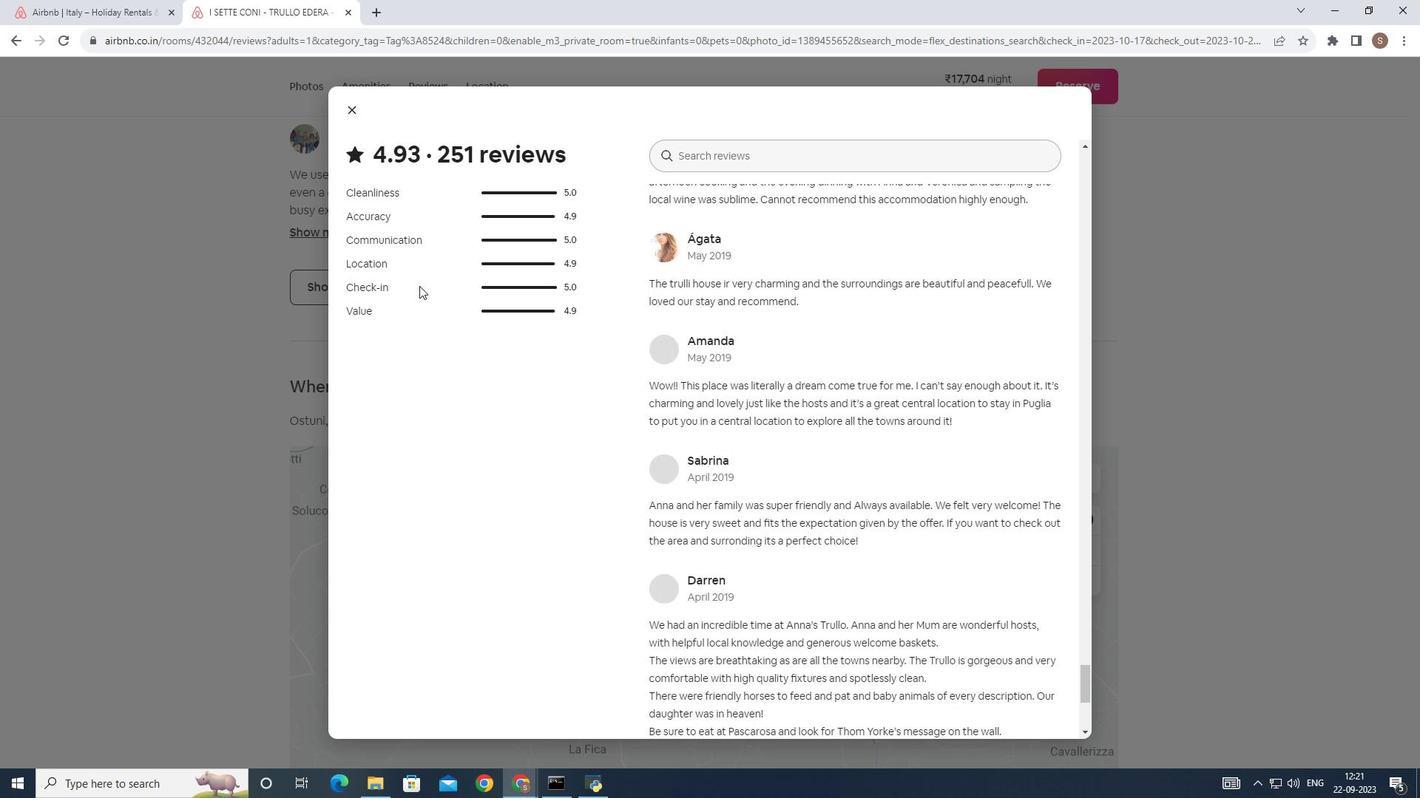 
Action: Mouse scrolled (414, 280) with delta (0, 0)
Screenshot: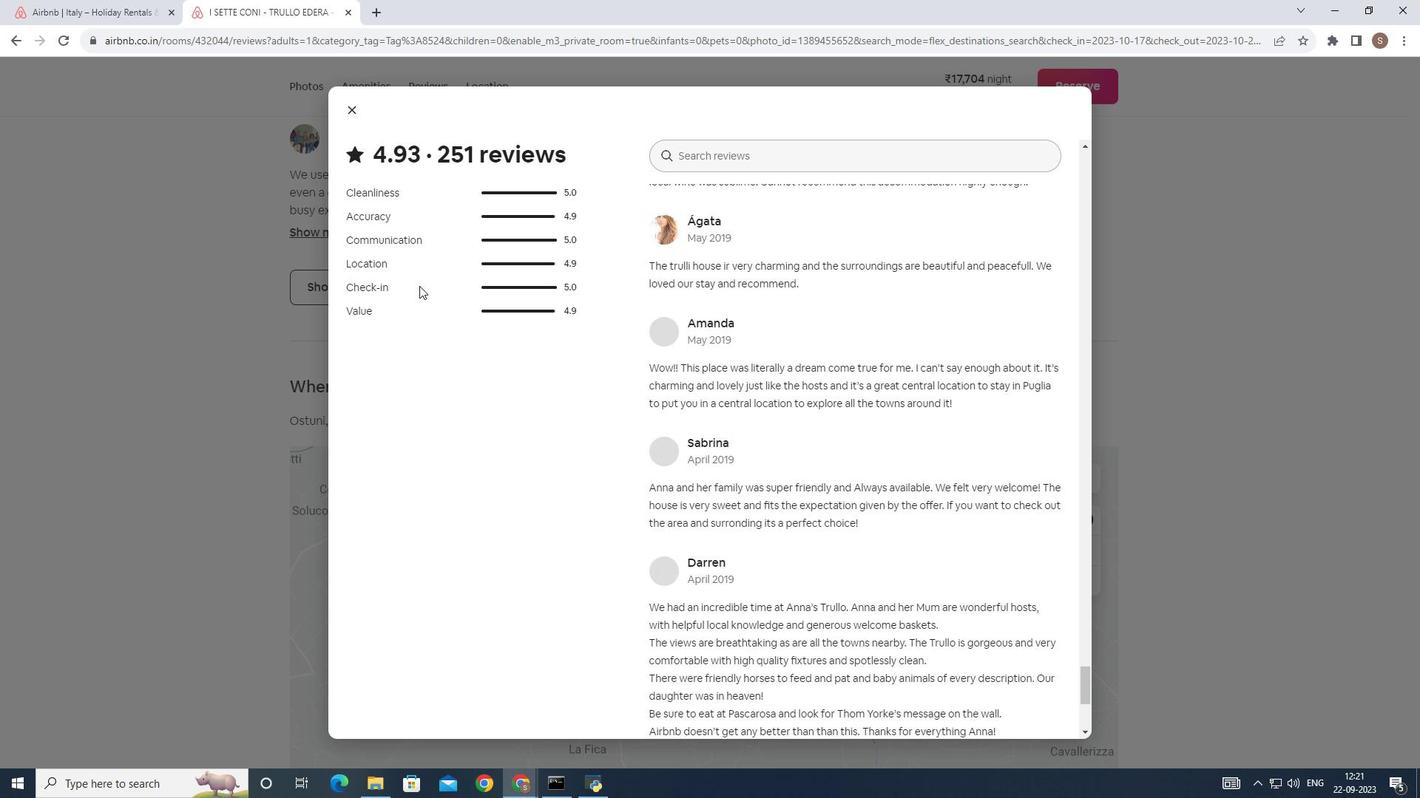 
Action: Mouse scrolled (414, 280) with delta (0, 0)
Screenshot: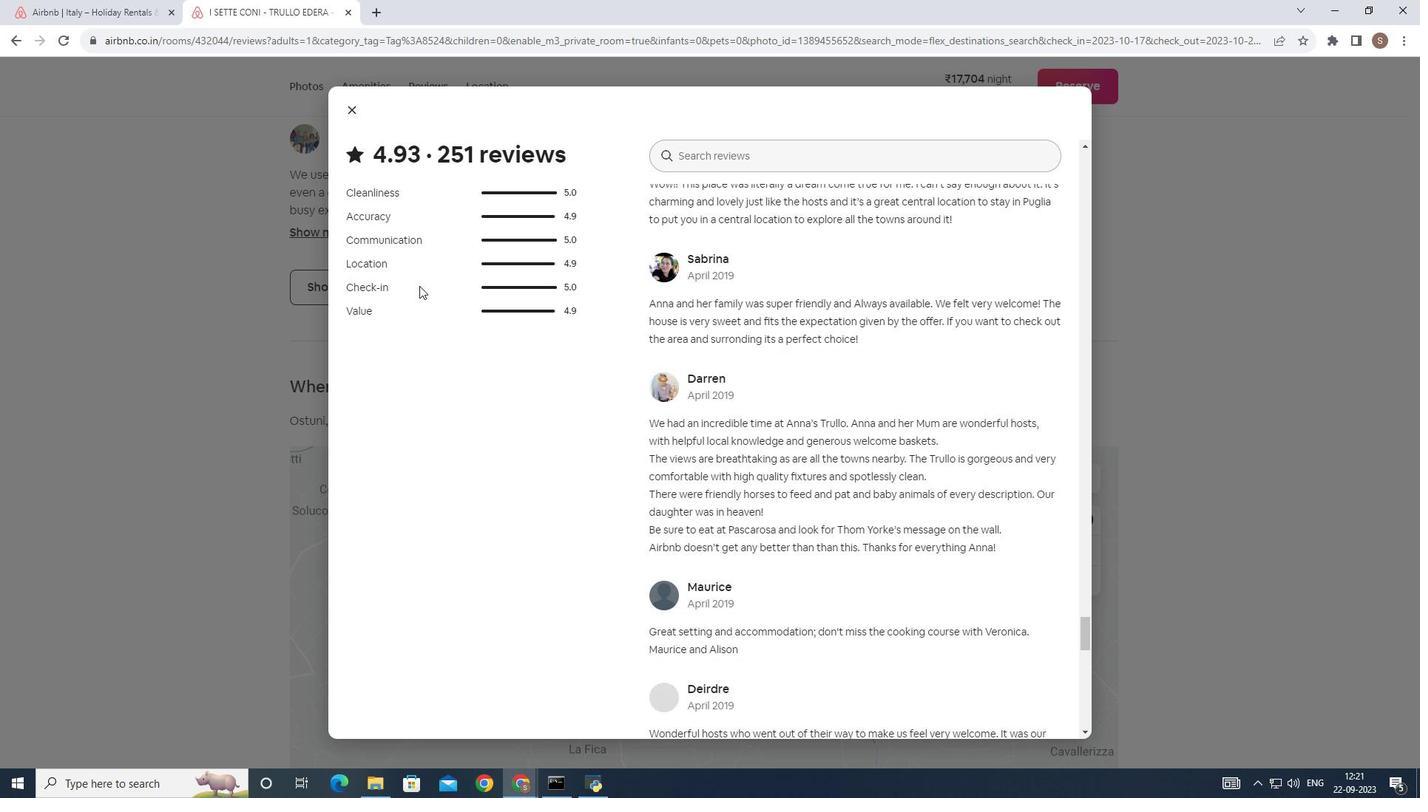 
Action: Mouse scrolled (414, 280) with delta (0, 0)
Screenshot: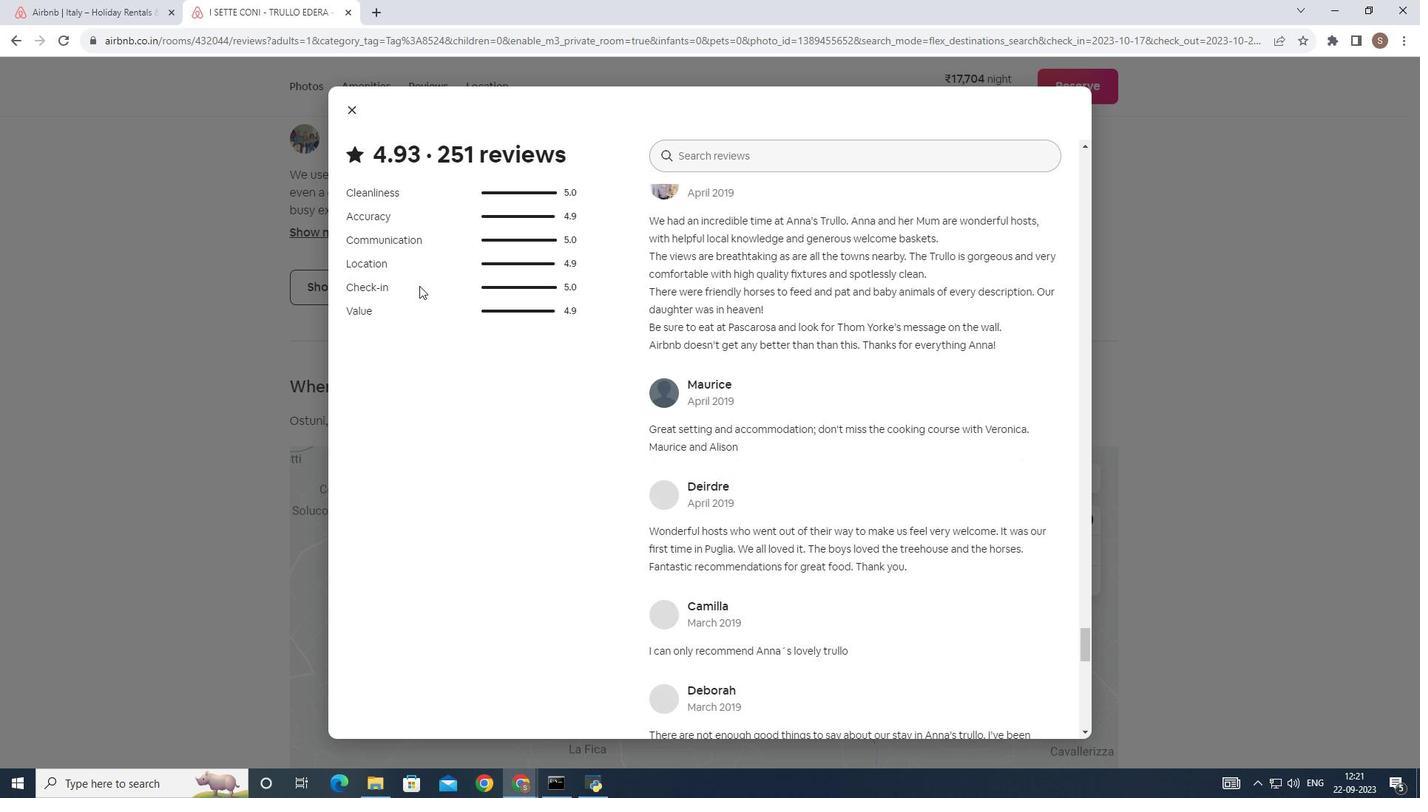 
Action: Mouse scrolled (414, 280) with delta (0, 0)
Screenshot: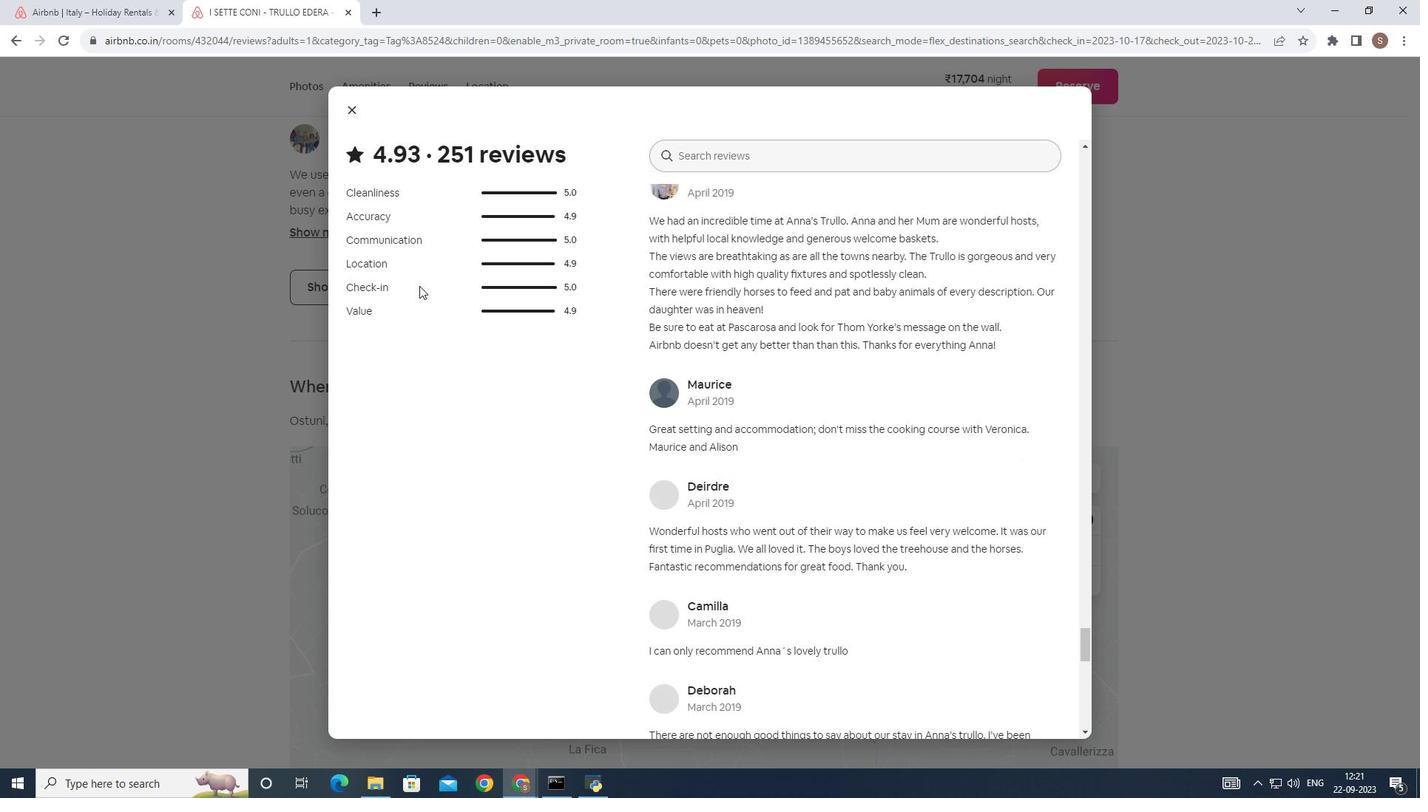 
Action: Mouse scrolled (414, 280) with delta (0, 0)
Screenshot: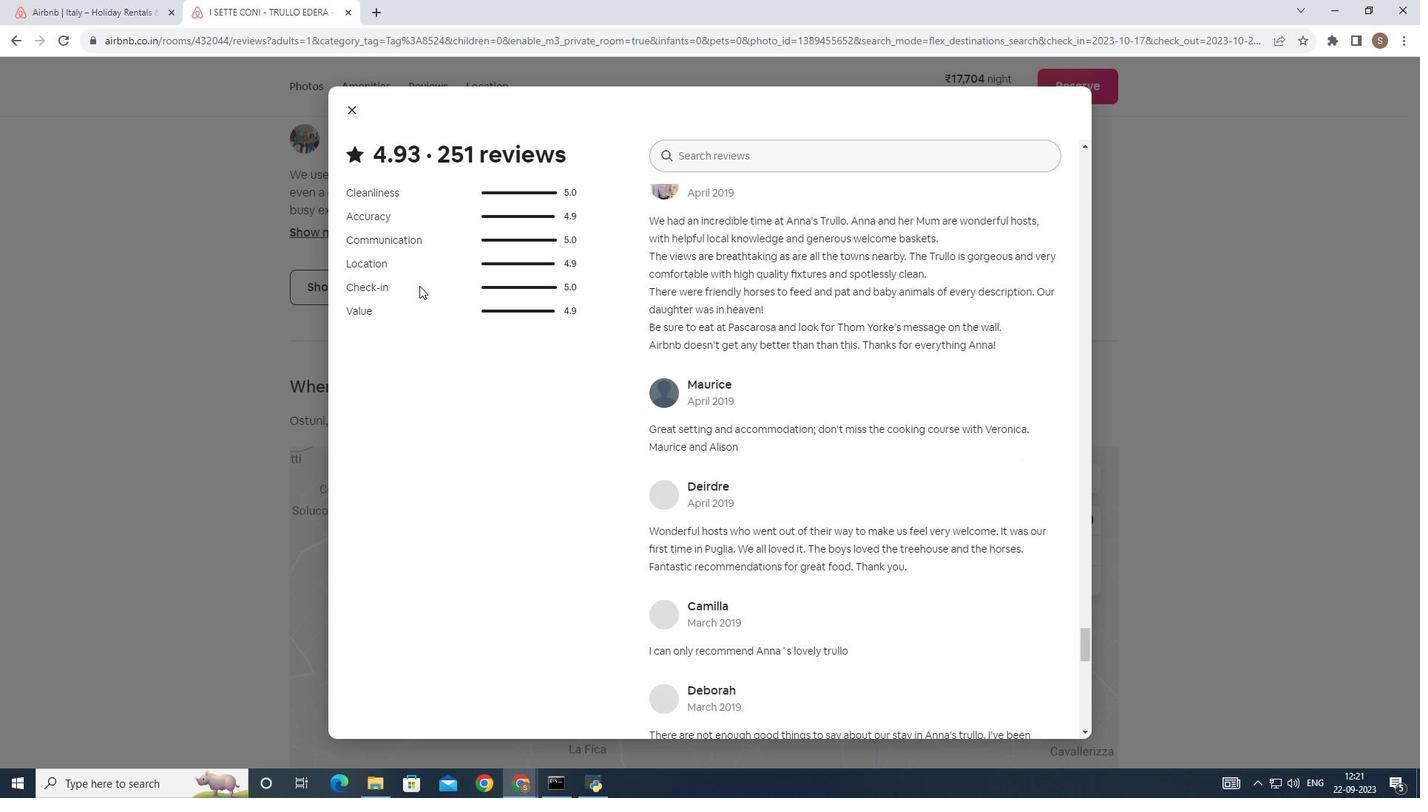
Action: Mouse scrolled (414, 280) with delta (0, 0)
Screenshot: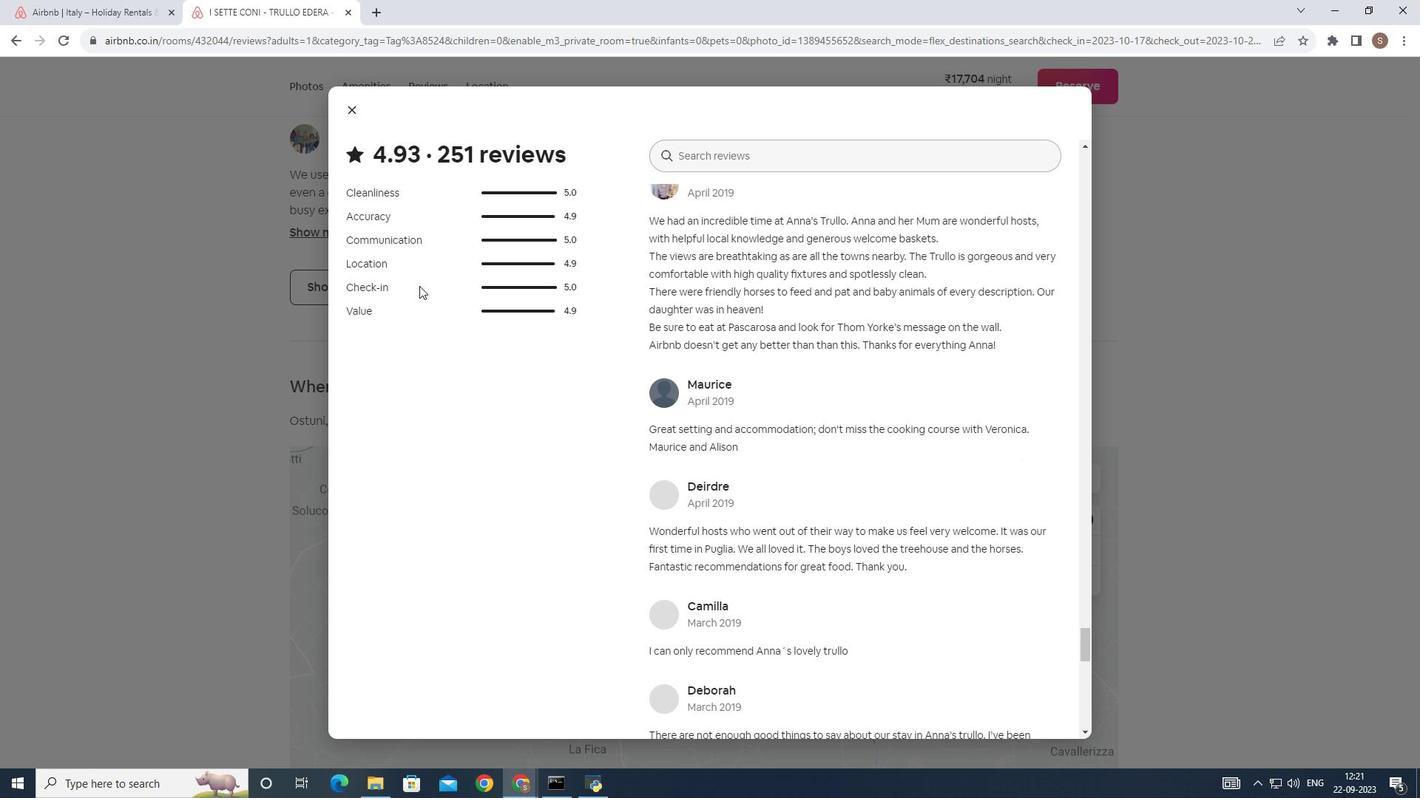 
Action: Mouse scrolled (414, 280) with delta (0, 0)
Screenshot: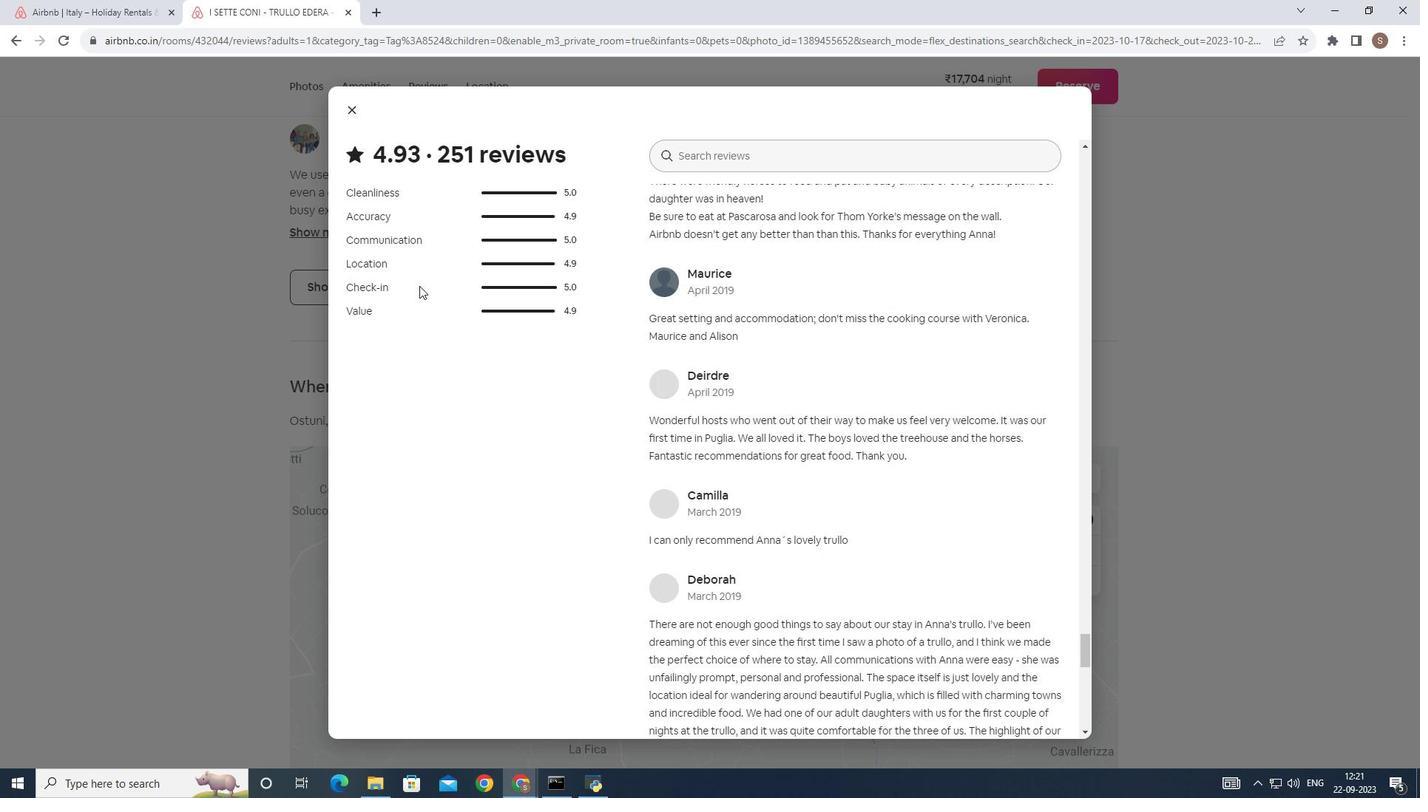 
Action: Mouse scrolled (414, 280) with delta (0, 0)
Screenshot: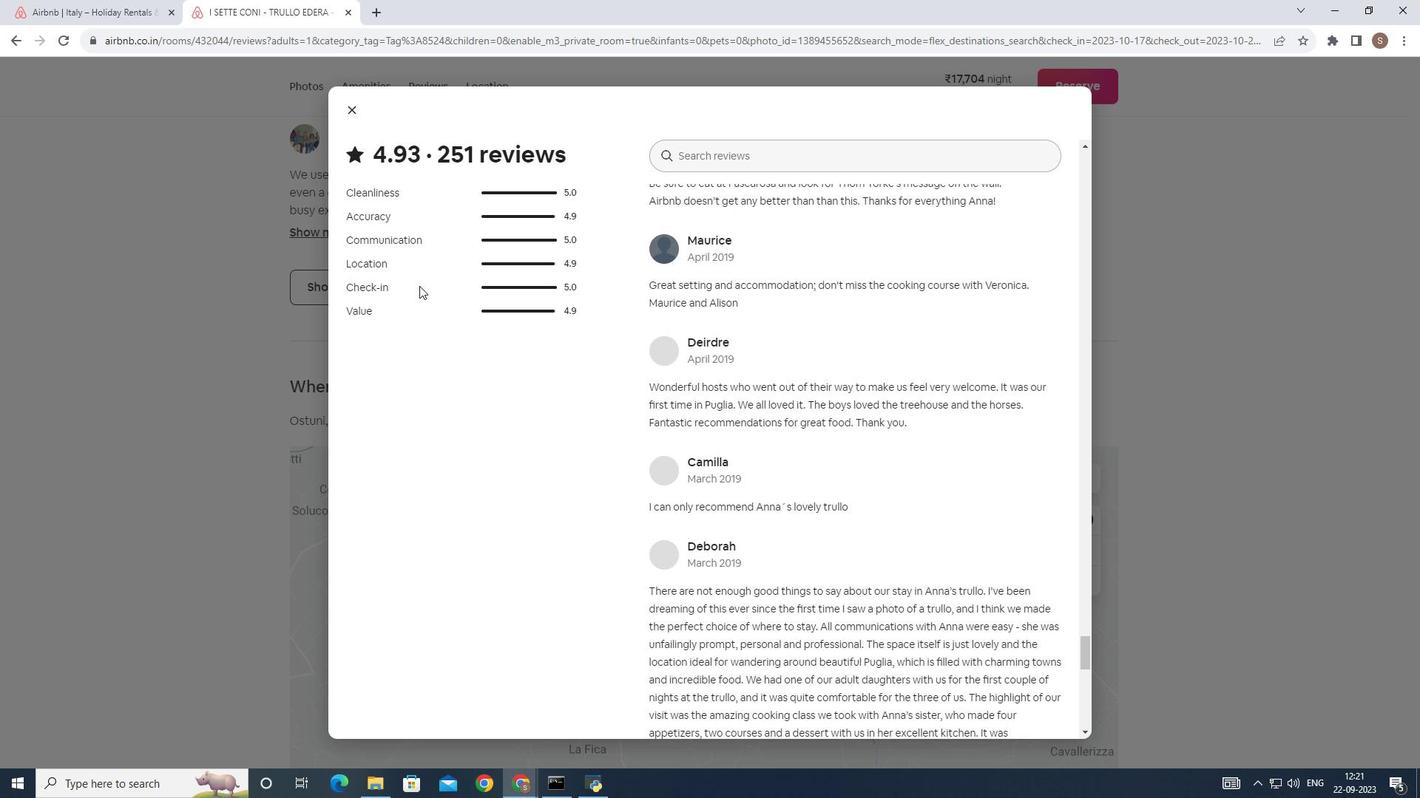 
Action: Mouse scrolled (414, 280) with delta (0, 0)
Screenshot: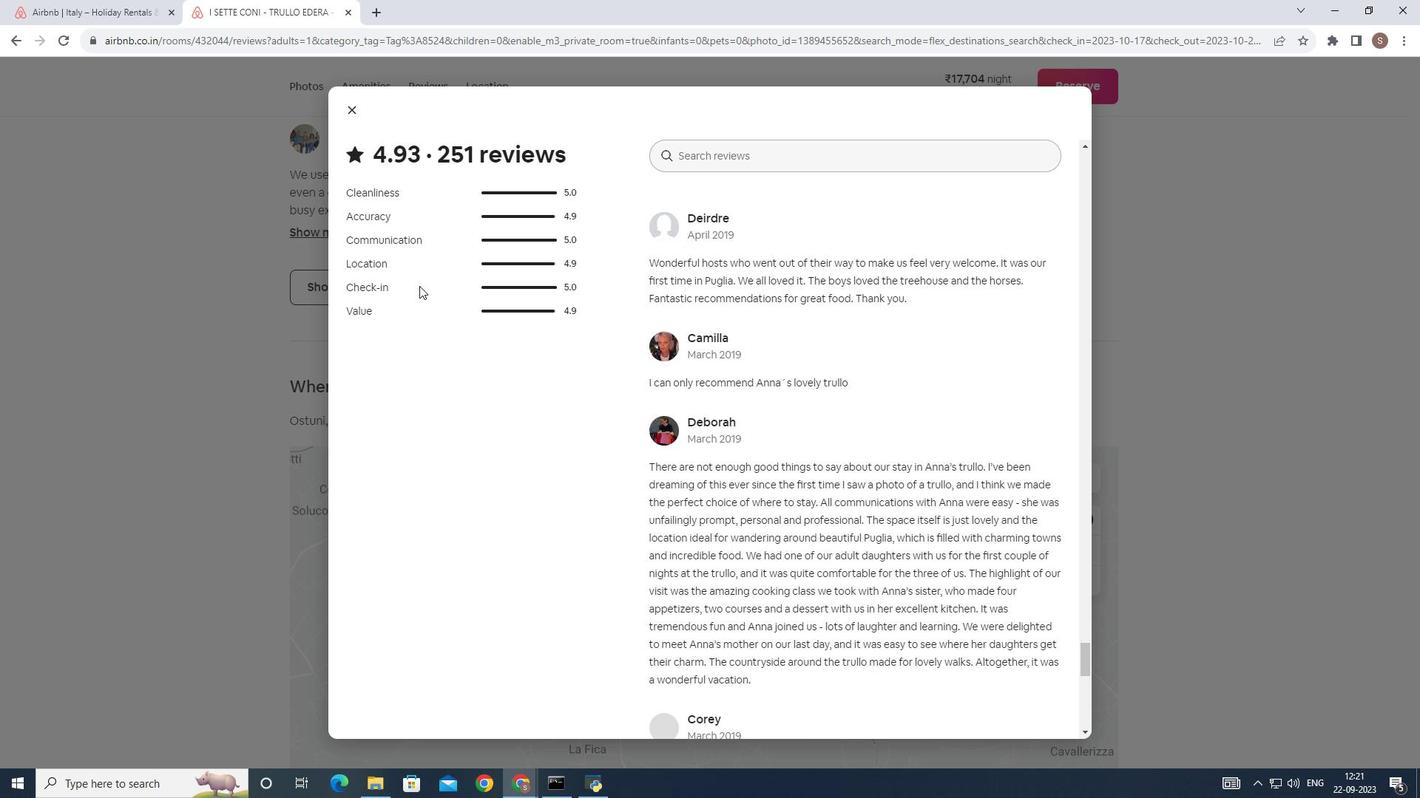 
Action: Mouse scrolled (414, 280) with delta (0, 0)
Screenshot: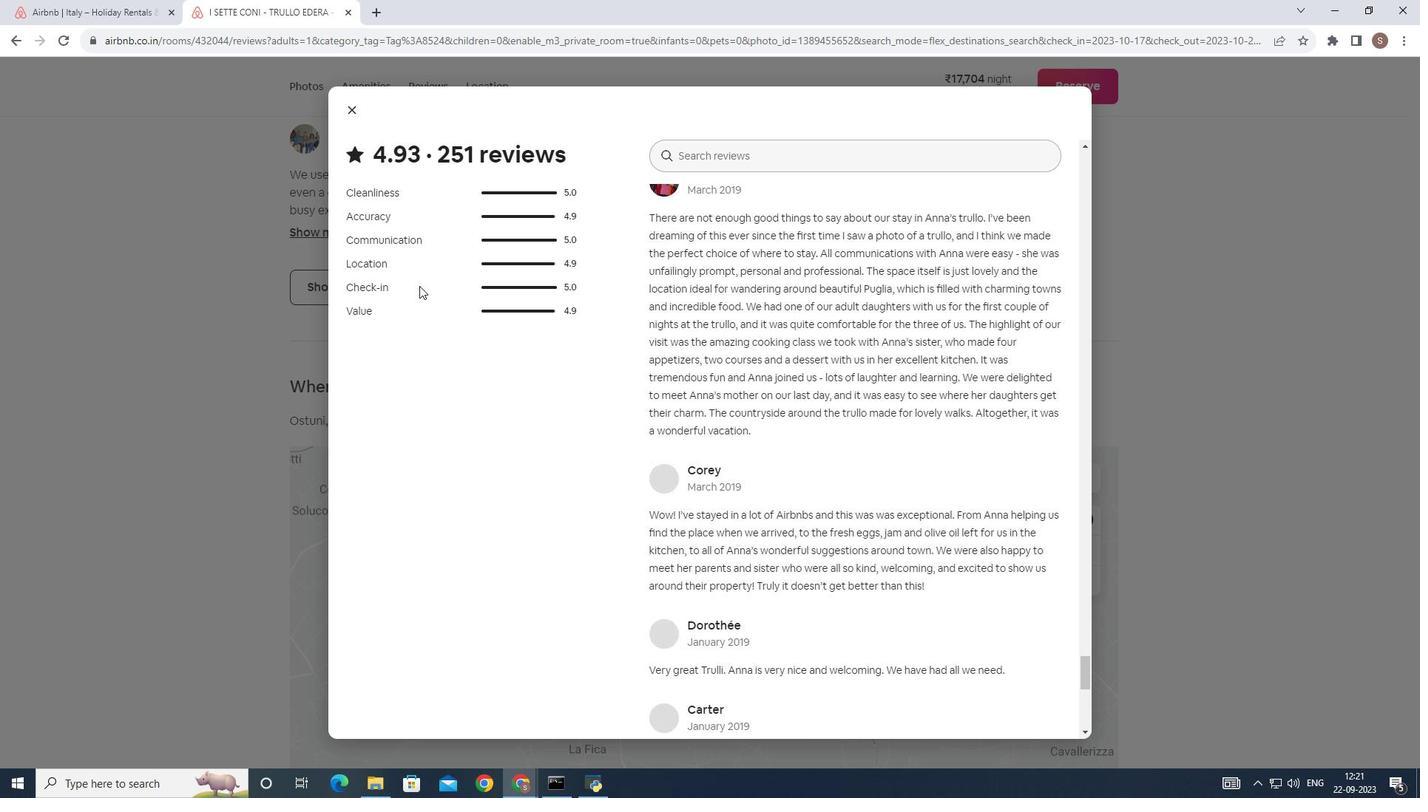 
Action: Mouse scrolled (414, 280) with delta (0, 0)
Screenshot: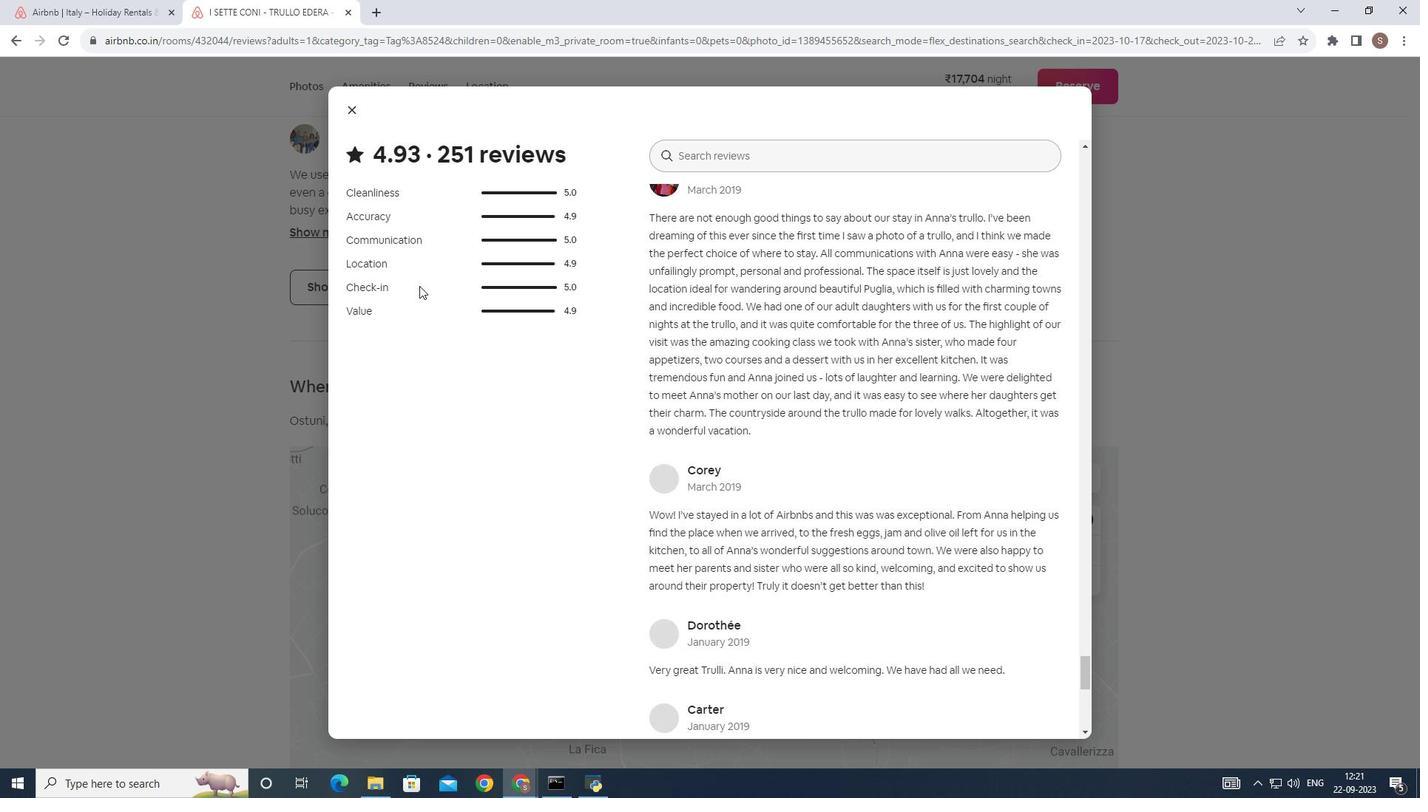 
Action: Mouse scrolled (414, 280) with delta (0, 0)
Screenshot: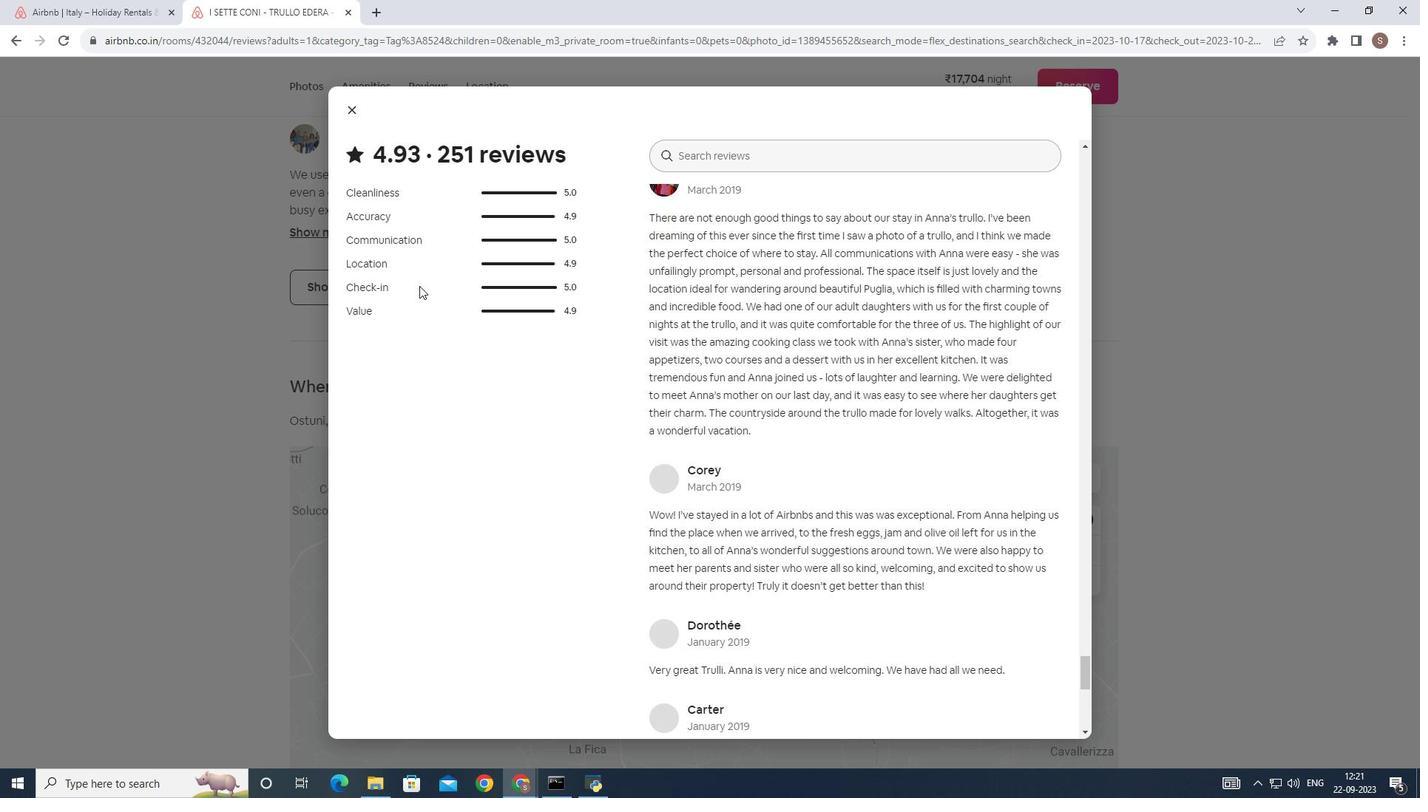 
Action: Mouse scrolled (414, 280) with delta (0, 0)
Screenshot: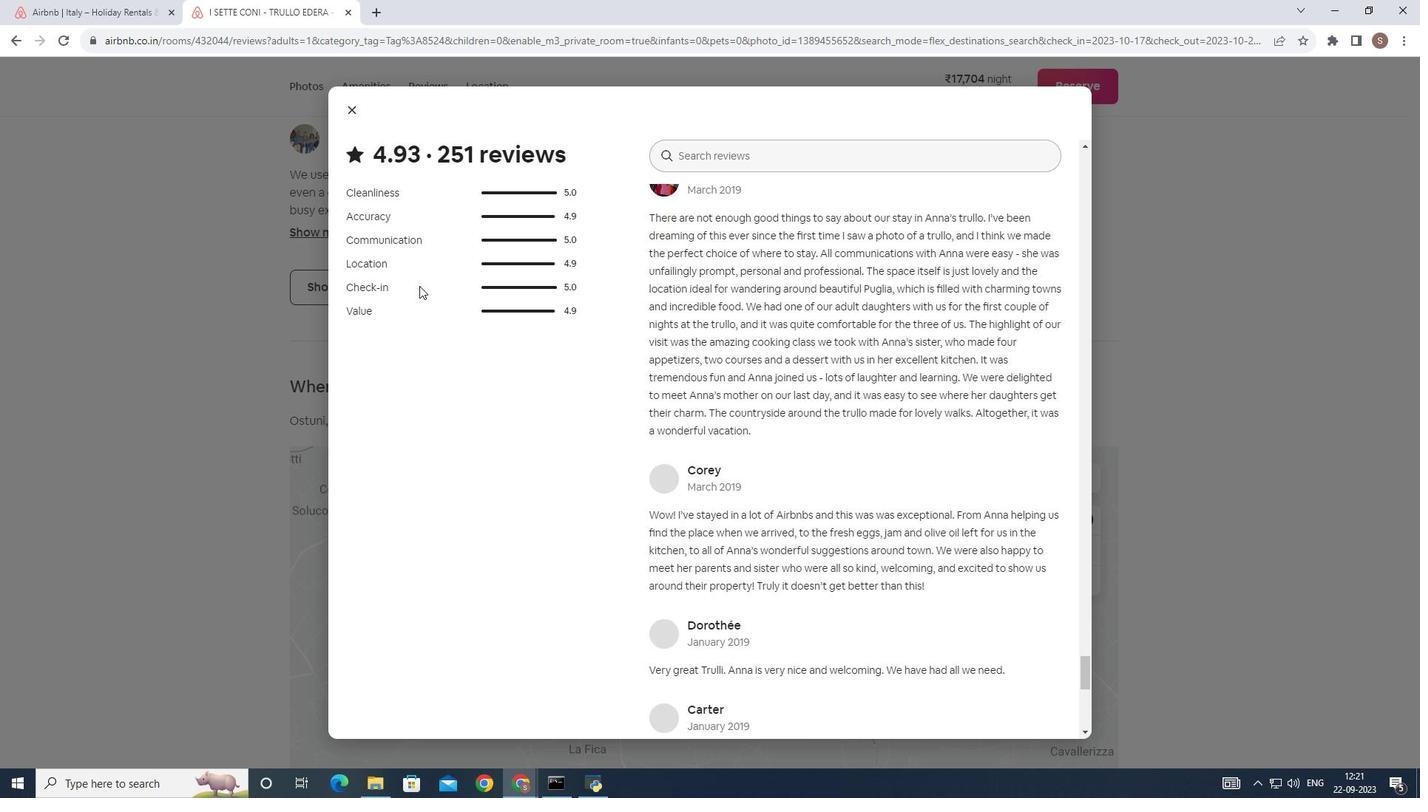 
Action: Mouse scrolled (414, 280) with delta (0, 0)
Screenshot: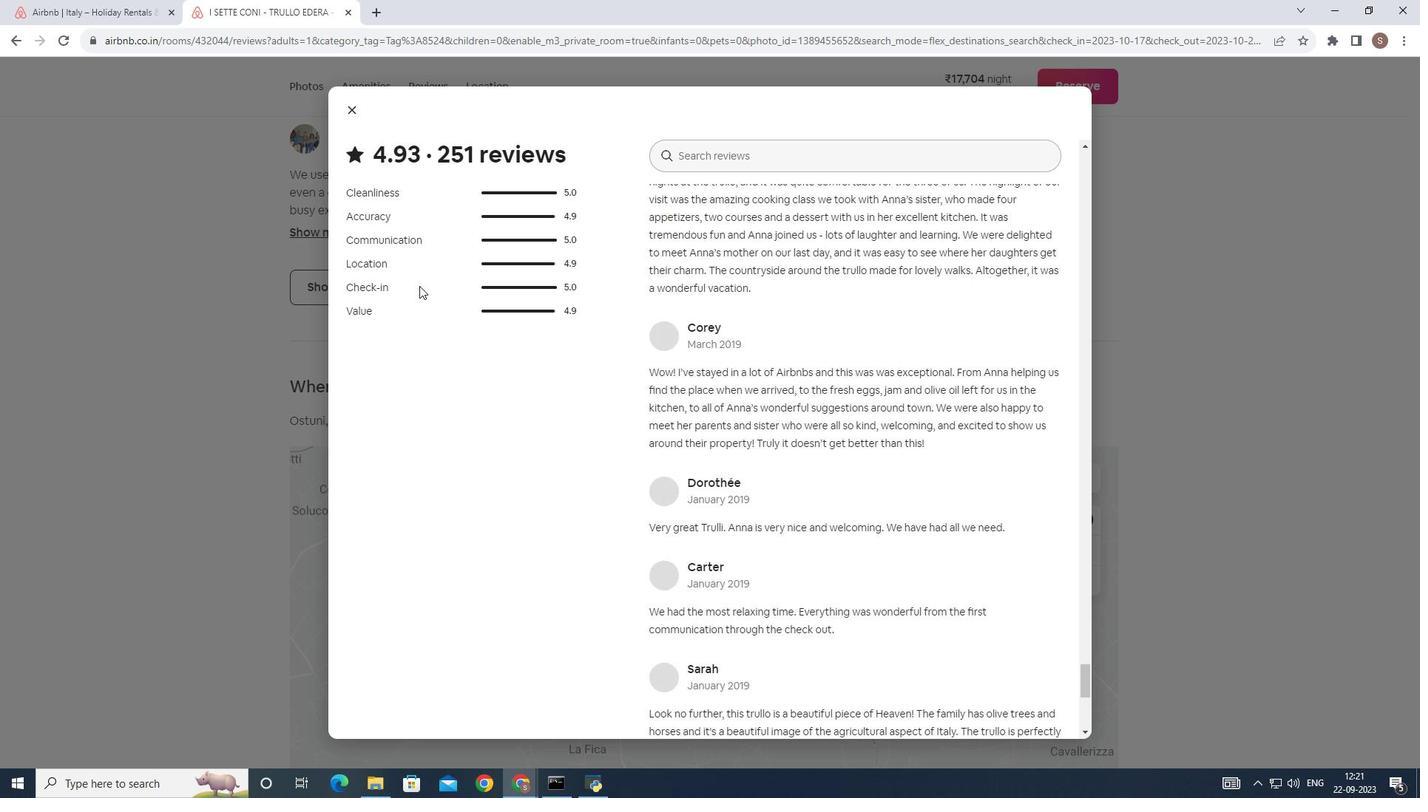 
Action: Mouse scrolled (414, 280) with delta (0, 0)
